 Task: Research Airbnb options in TÃ­as, Spain from 9th November, 2023 to 17th November, 2023 for 2 adults.1  bedroom having 2 beds and 1 bathroom. Property type can be flat. Amenities needed are: wifi. Look for 4 properties as per requirement.
Action: Mouse moved to (613, 132)
Screenshot: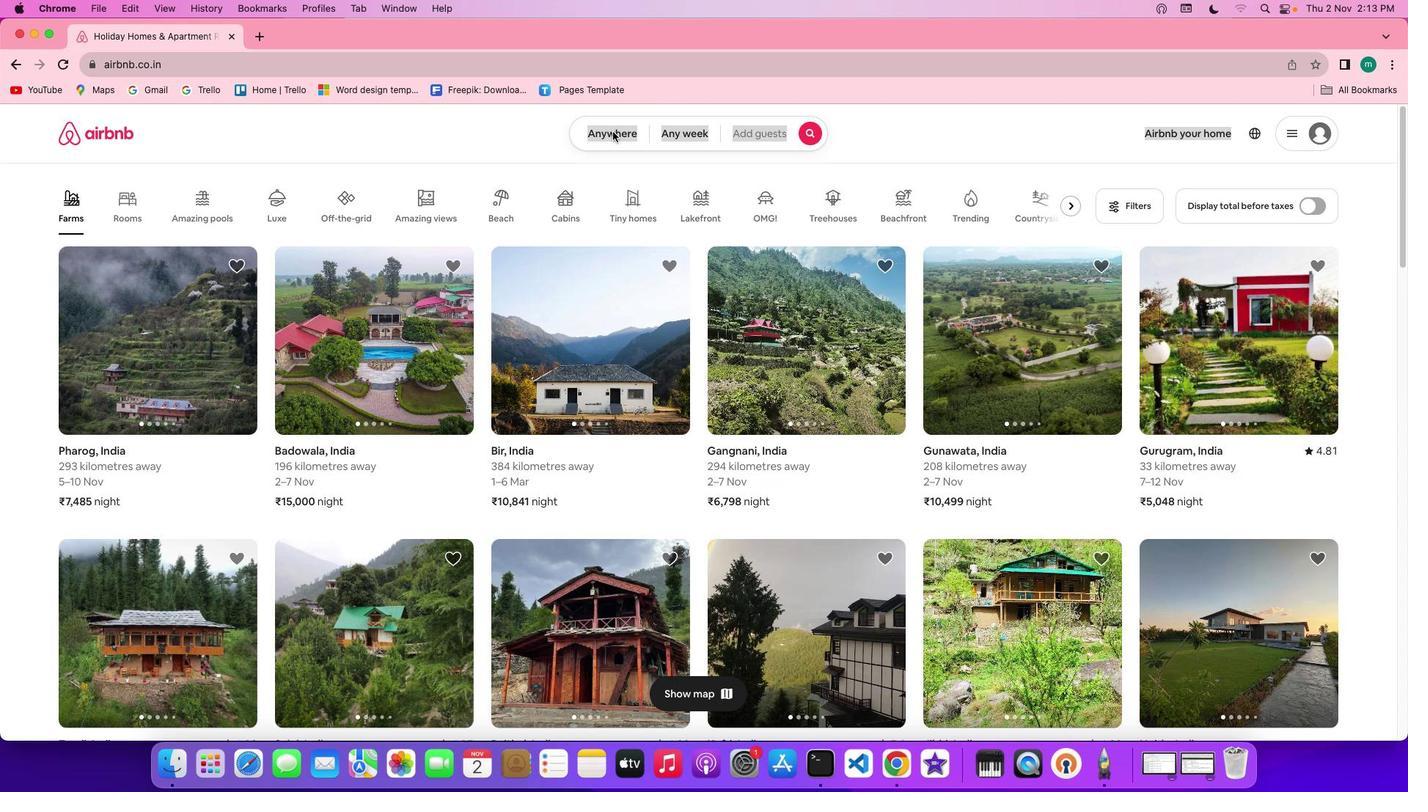 
Action: Mouse pressed left at (613, 132)
Screenshot: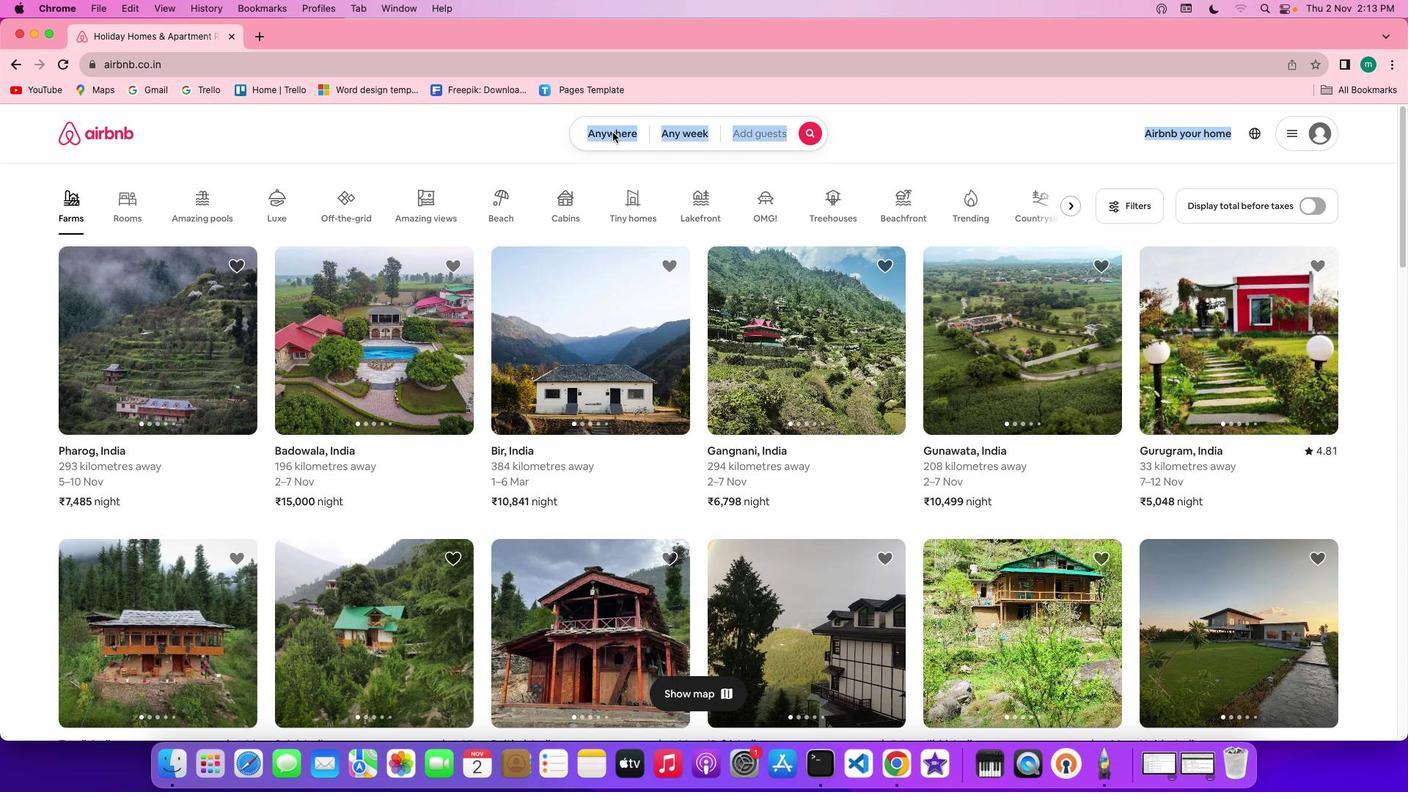 
Action: Mouse moved to (613, 132)
Screenshot: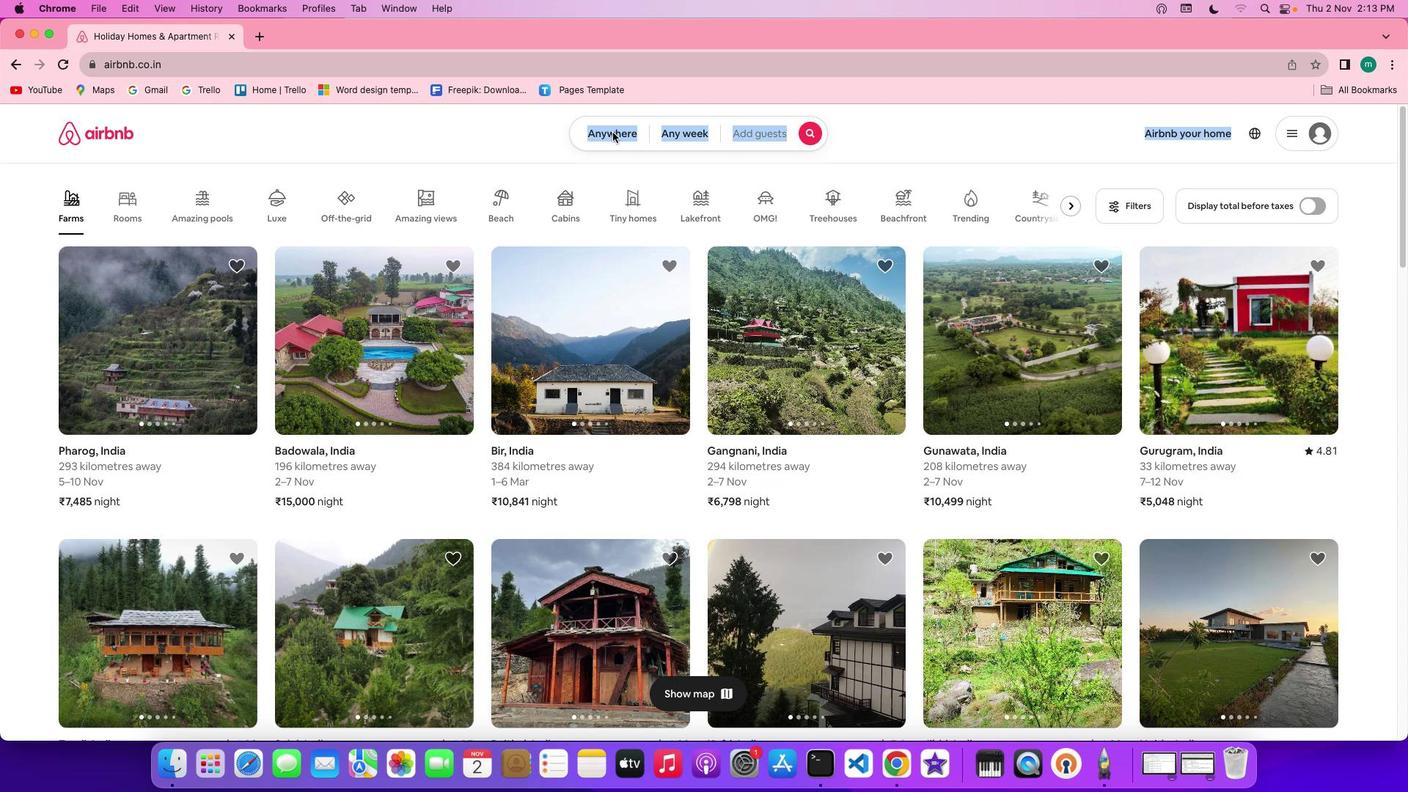 
Action: Mouse pressed left at (613, 132)
Screenshot: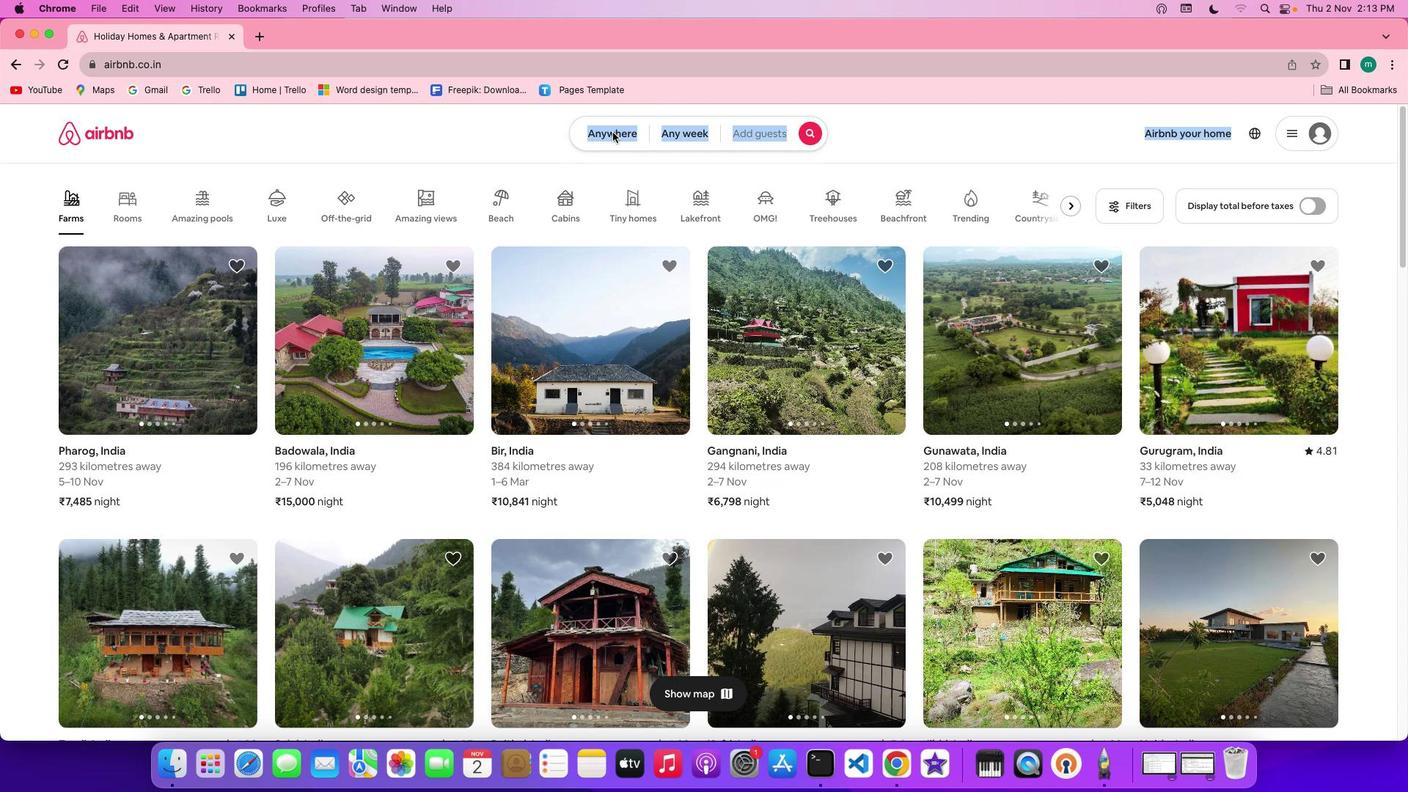 
Action: Mouse moved to (539, 187)
Screenshot: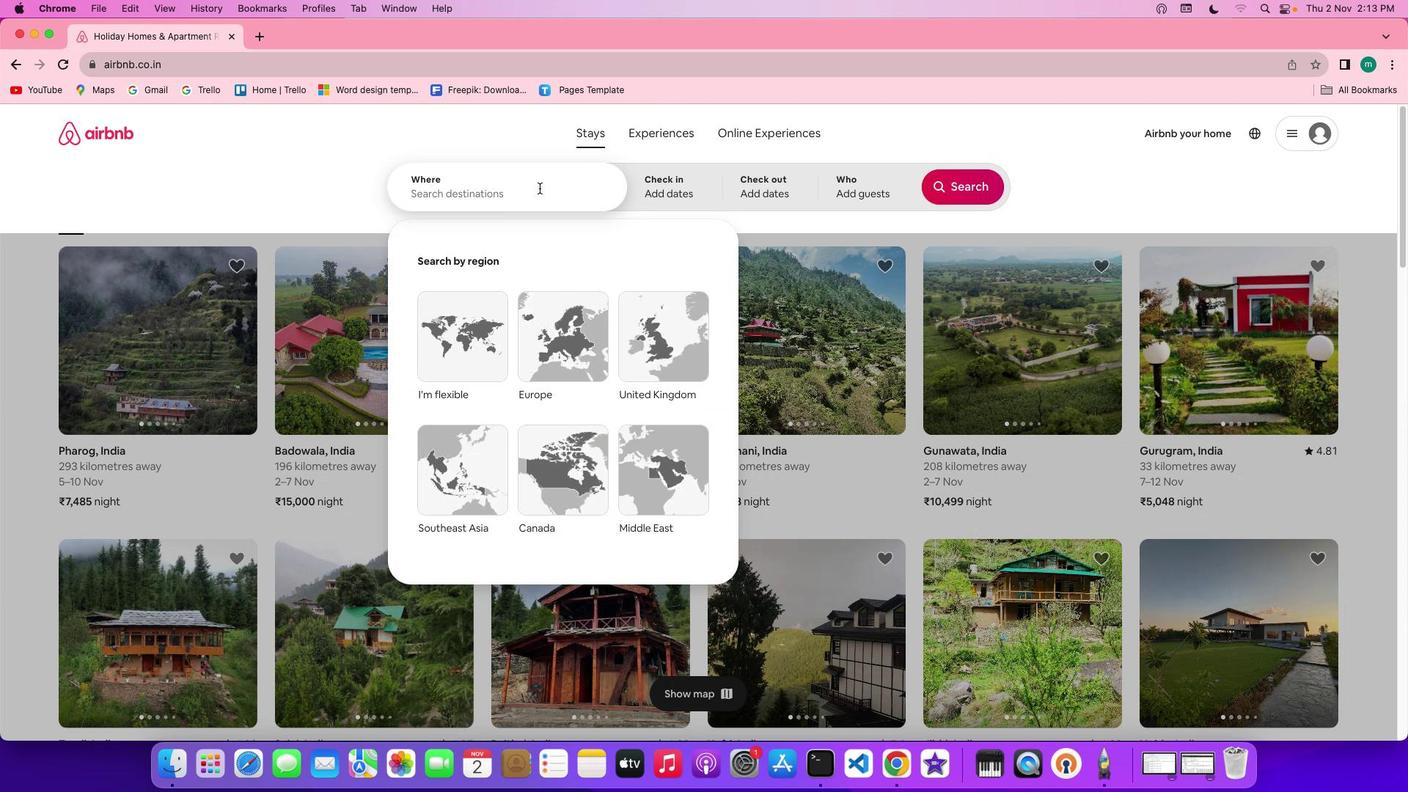 
Action: Key pressed Key.shift't''i''a''s'','Key.spaceKey.shift'S''p''a''i''n'
Screenshot: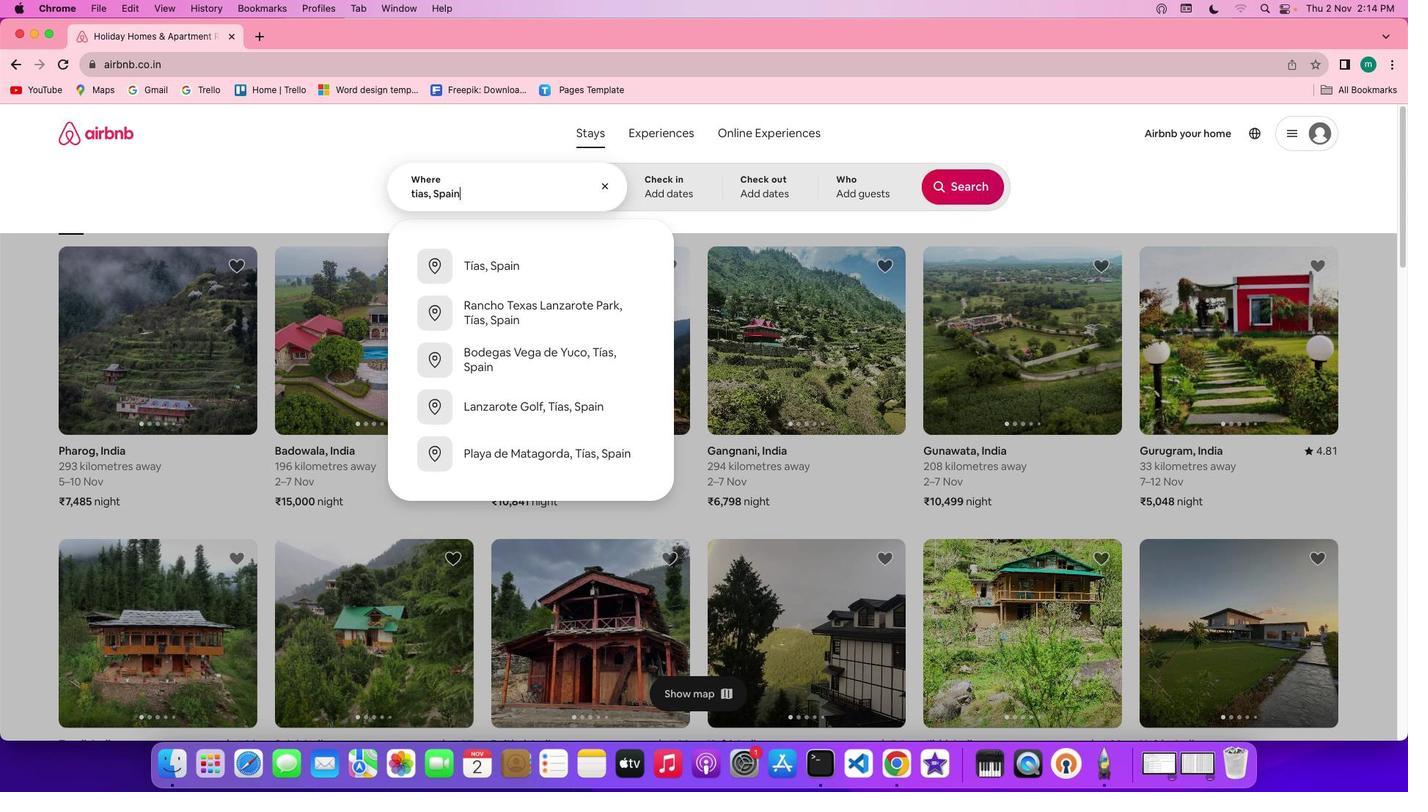 
Action: Mouse moved to (680, 187)
Screenshot: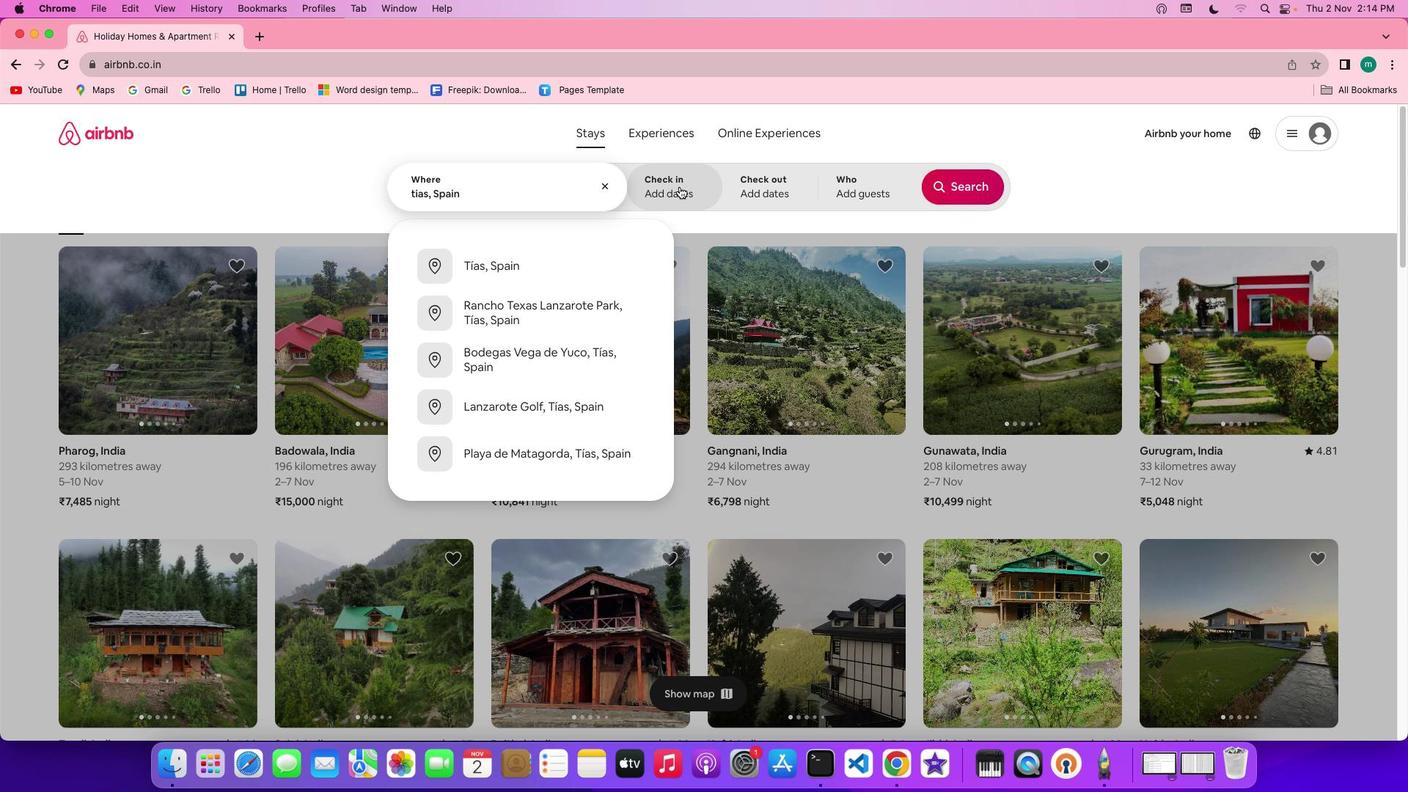 
Action: Mouse pressed left at (680, 187)
Screenshot: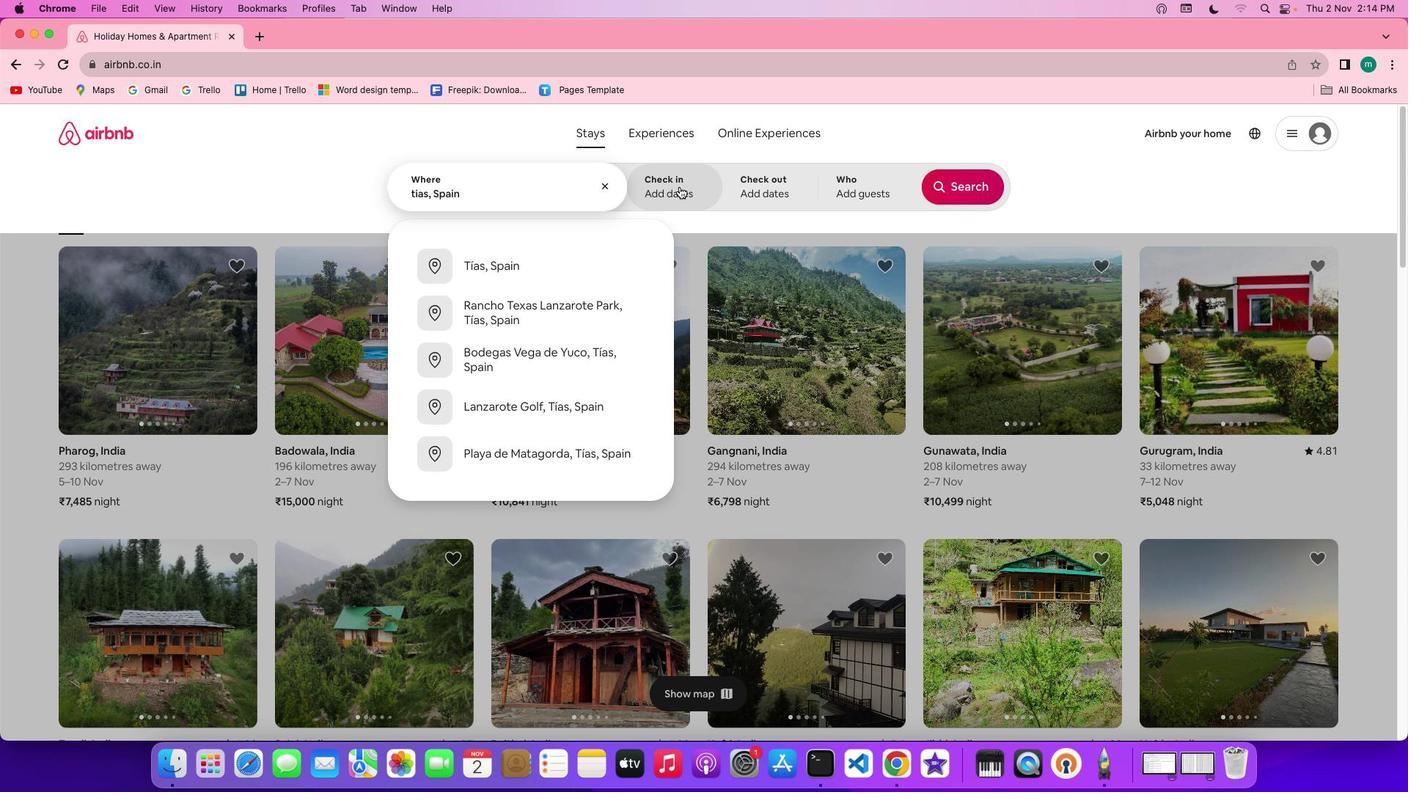 
Action: Mouse moved to (584, 415)
Screenshot: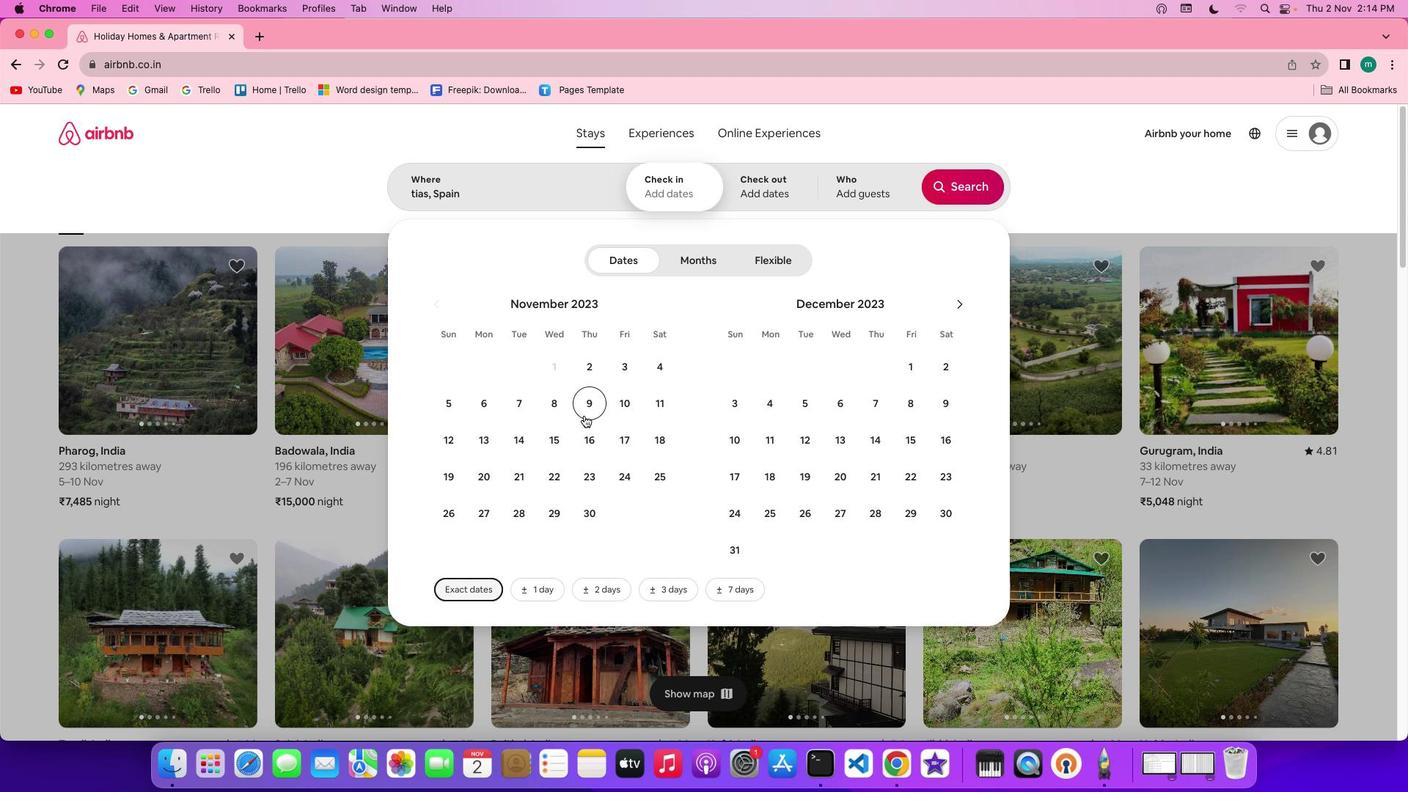 
Action: Mouse pressed left at (584, 415)
Screenshot: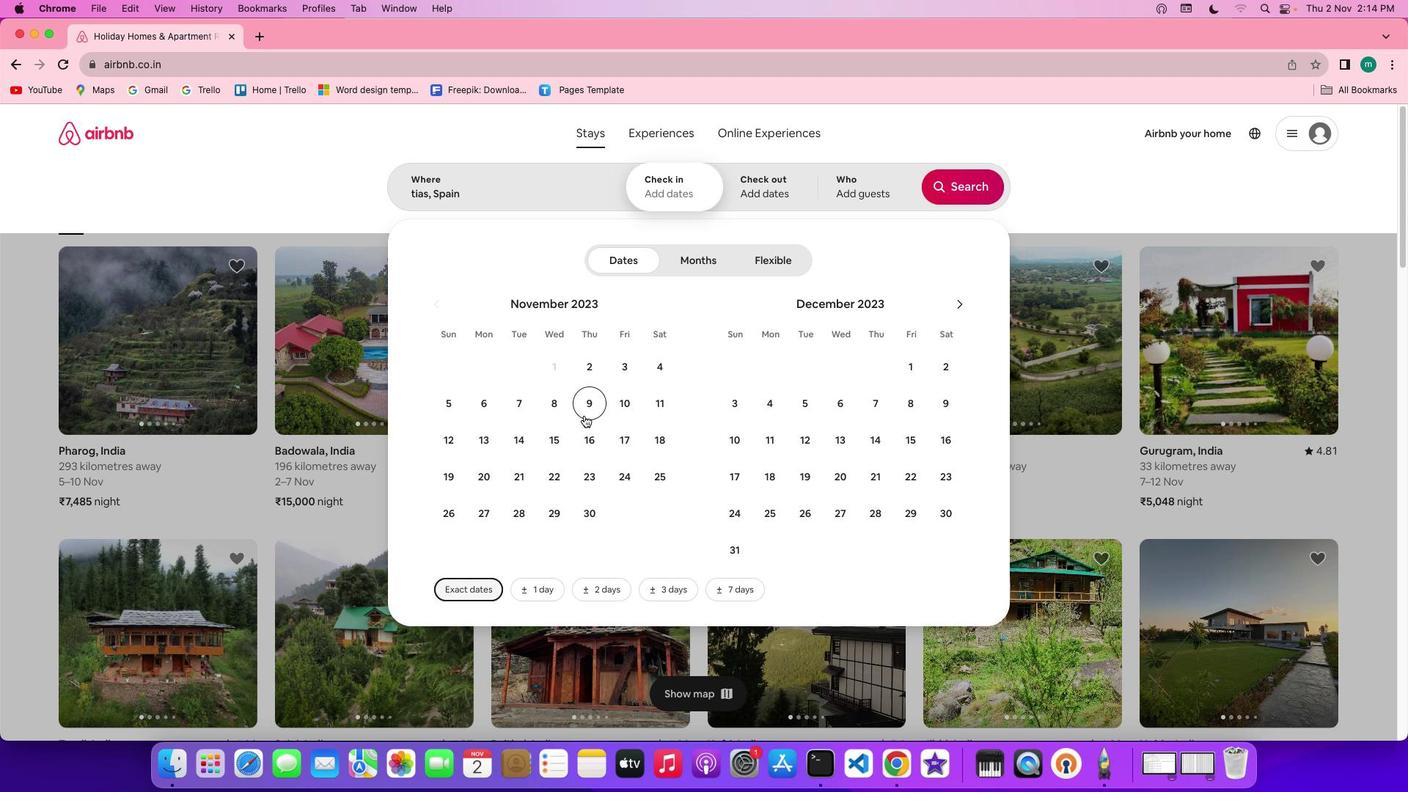
Action: Mouse moved to (632, 430)
Screenshot: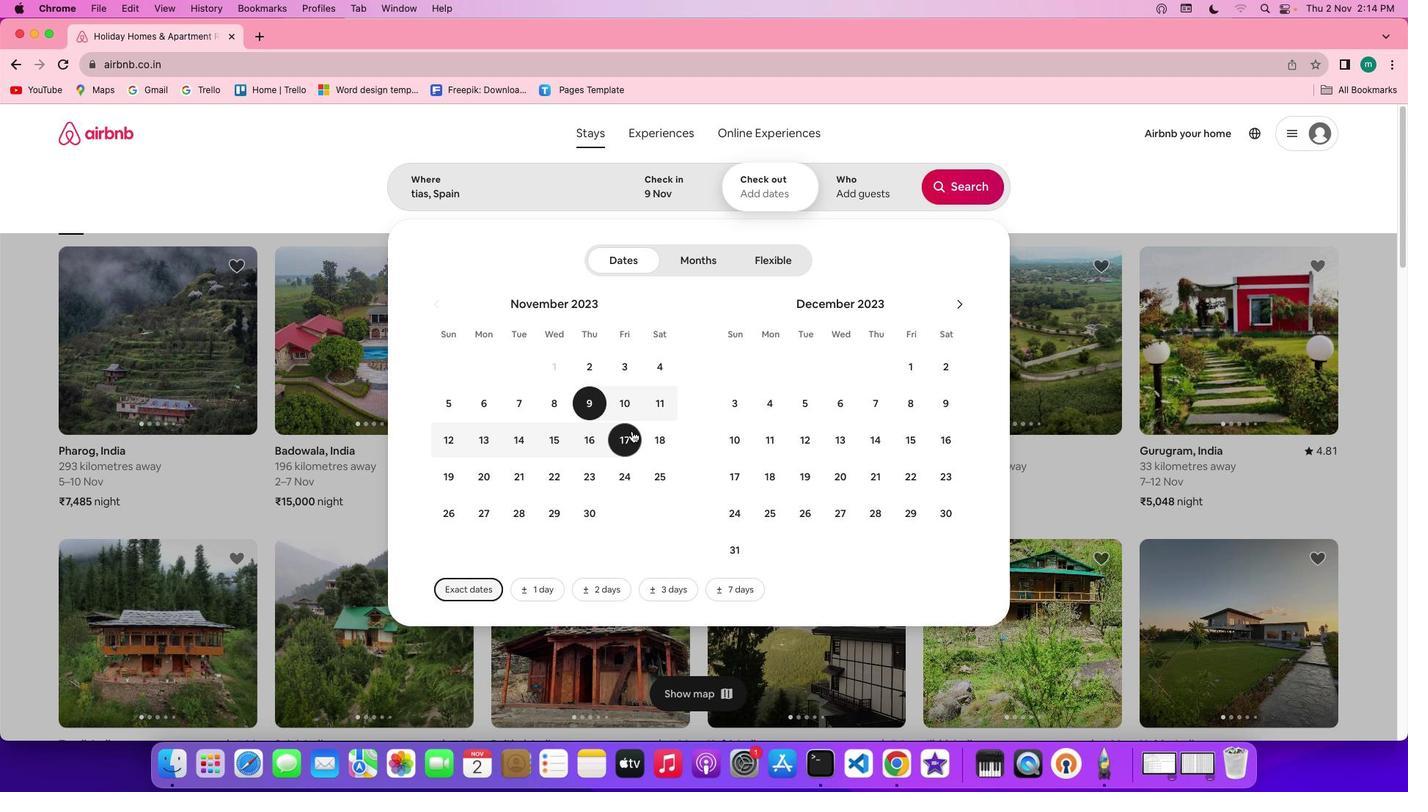 
Action: Mouse pressed left at (632, 430)
Screenshot: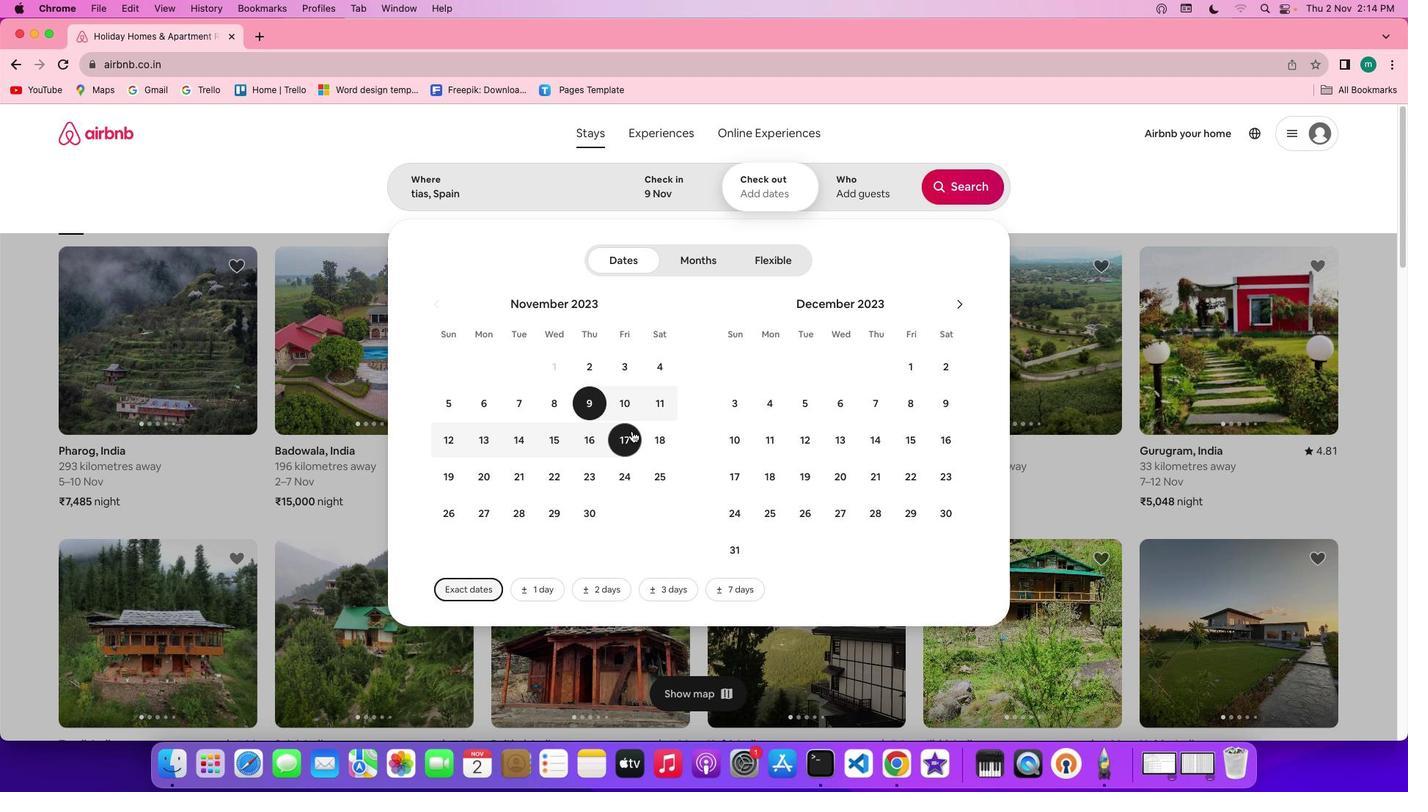 
Action: Mouse moved to (872, 191)
Screenshot: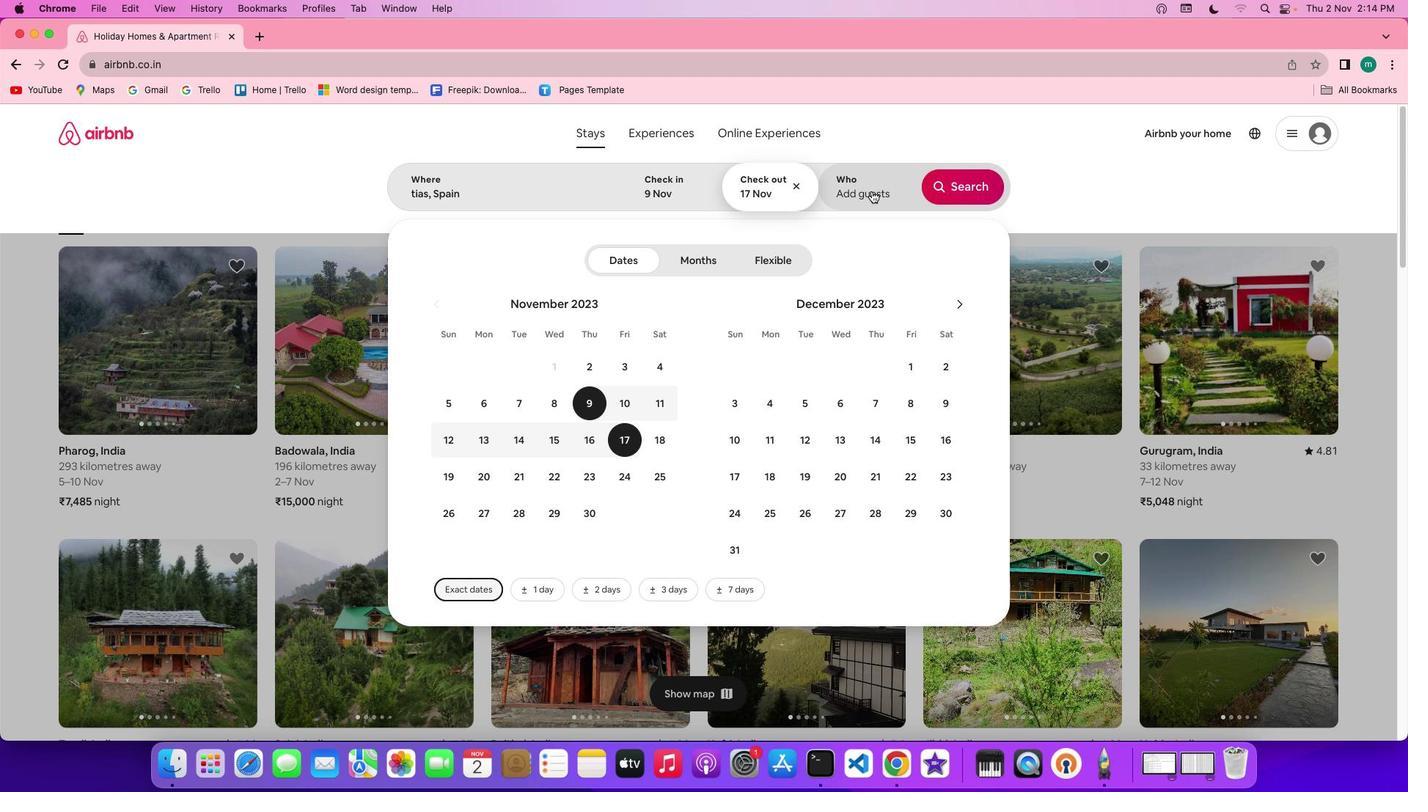 
Action: Mouse pressed left at (872, 191)
Screenshot: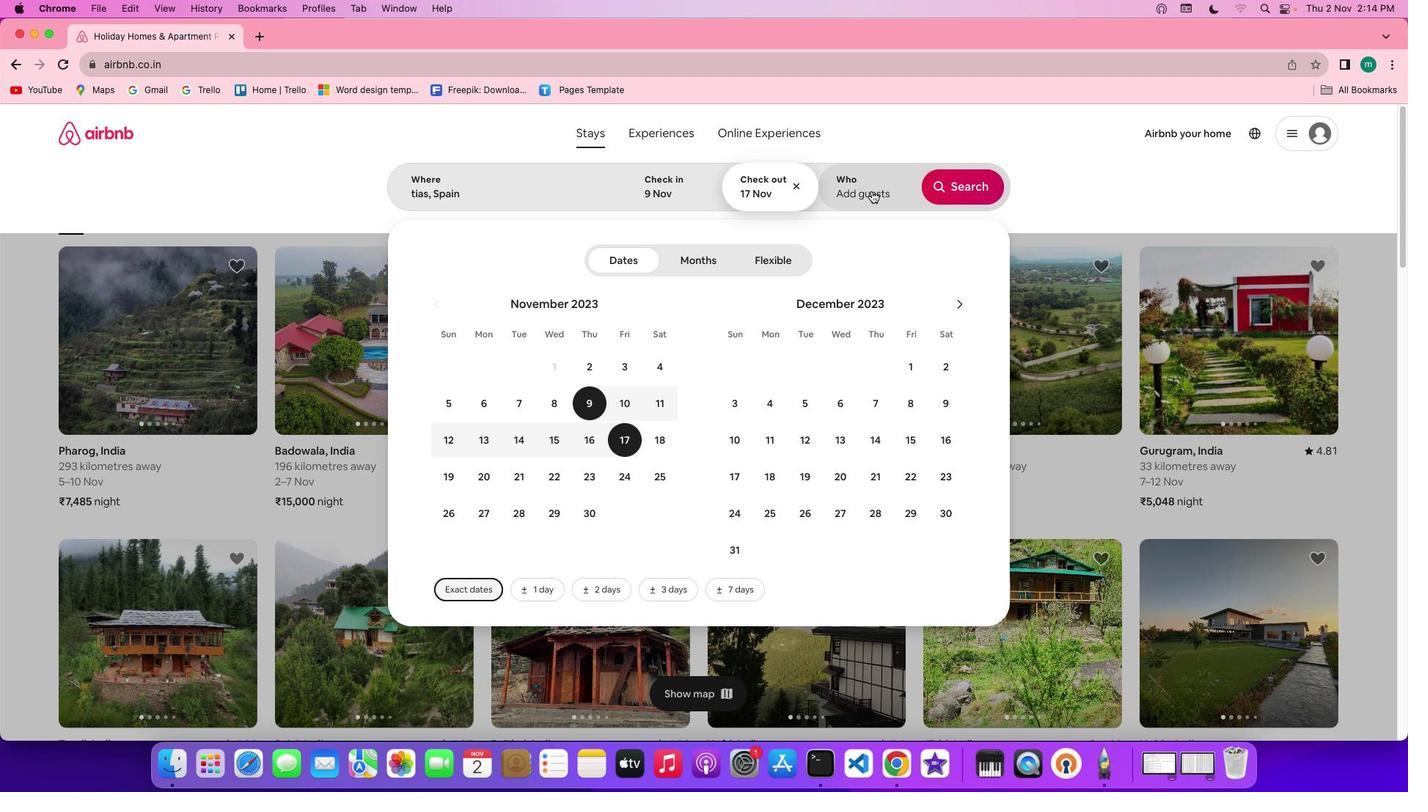 
Action: Mouse moved to (961, 264)
Screenshot: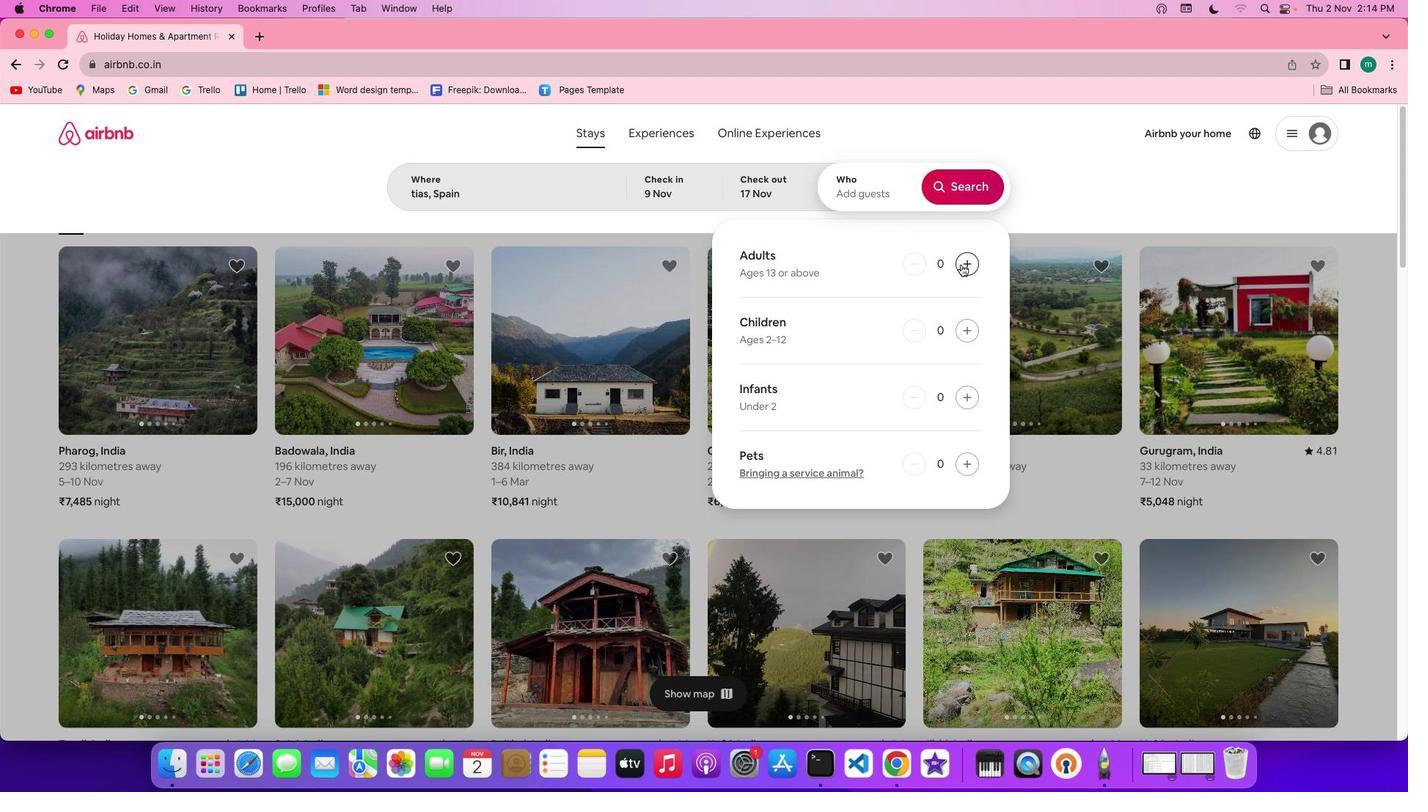 
Action: Mouse pressed left at (961, 264)
Screenshot: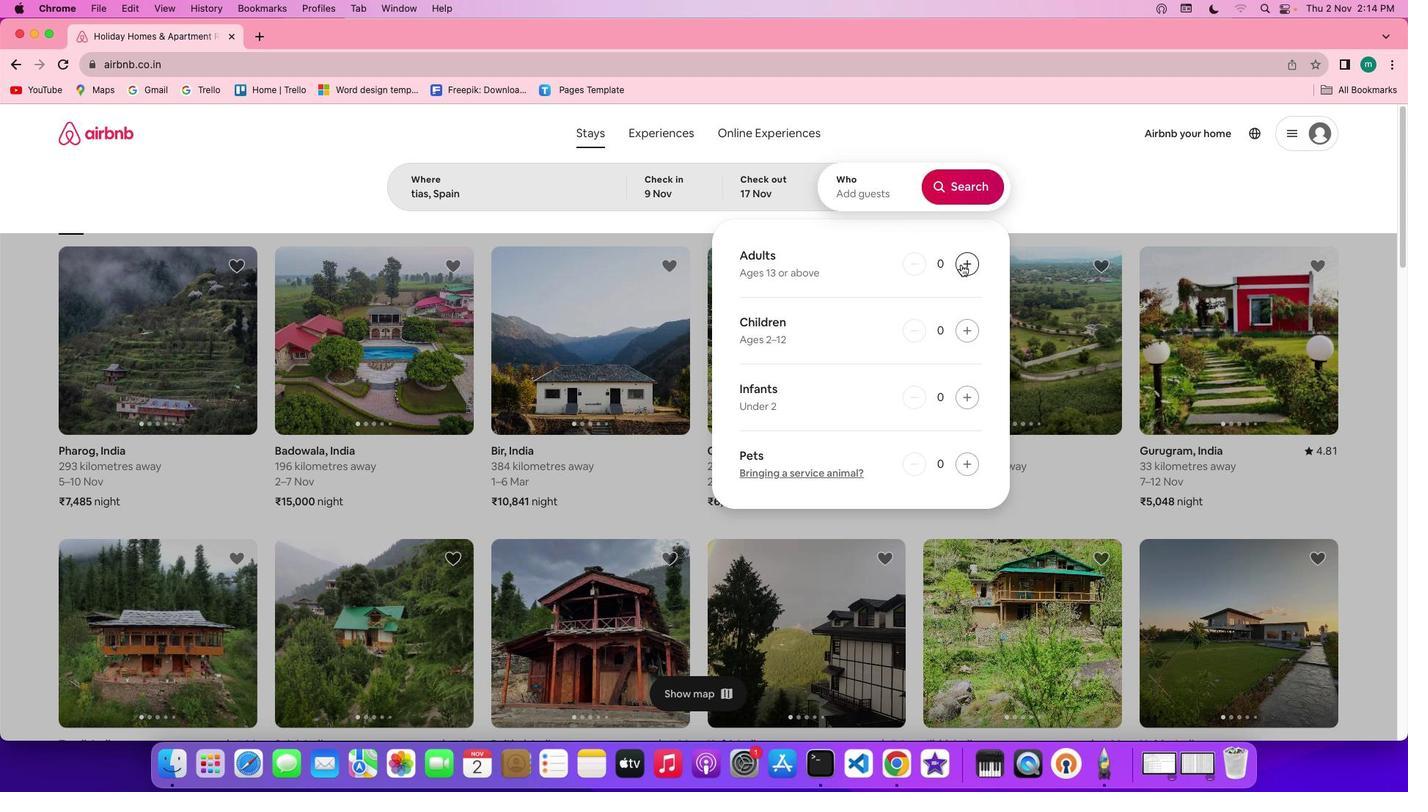
Action: Mouse pressed left at (961, 264)
Screenshot: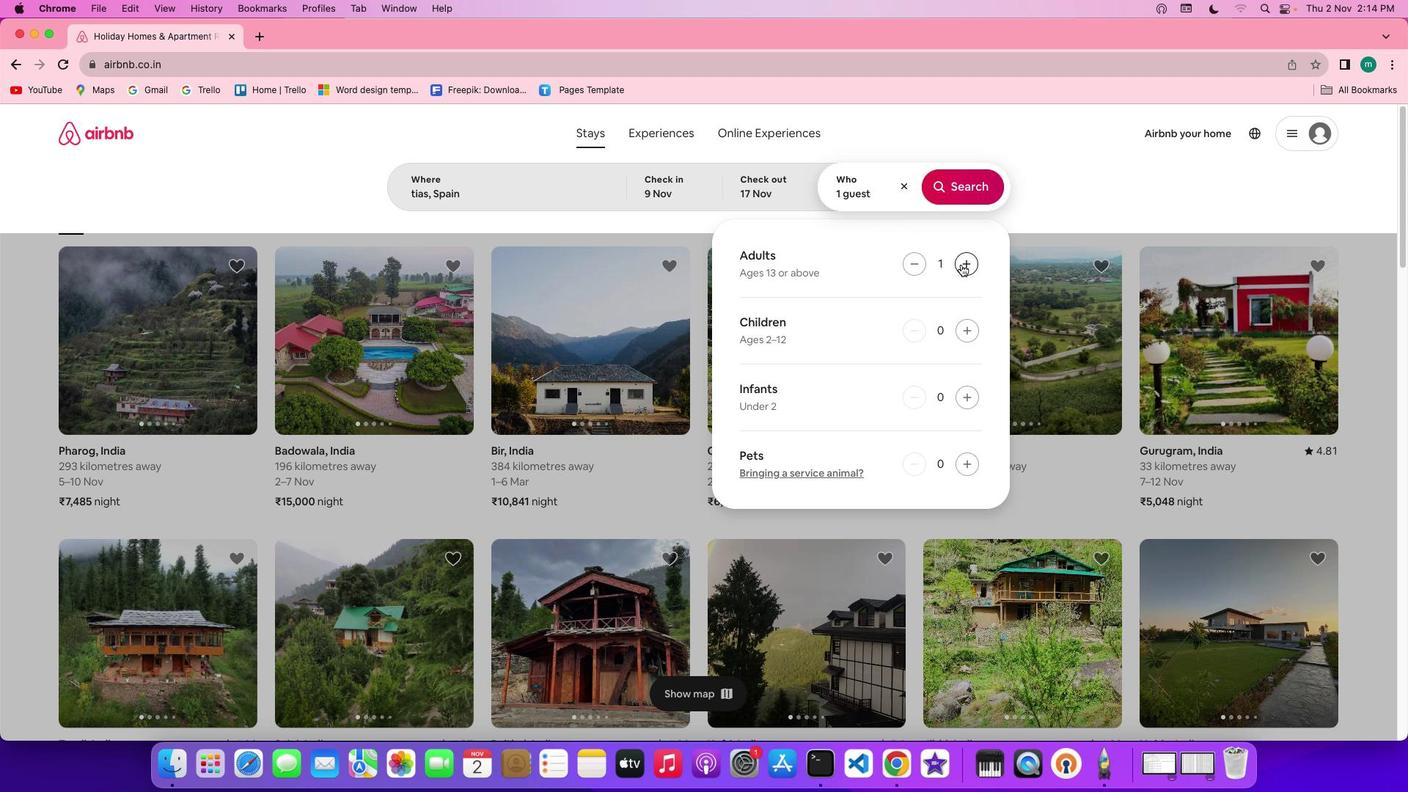 
Action: Mouse moved to (967, 190)
Screenshot: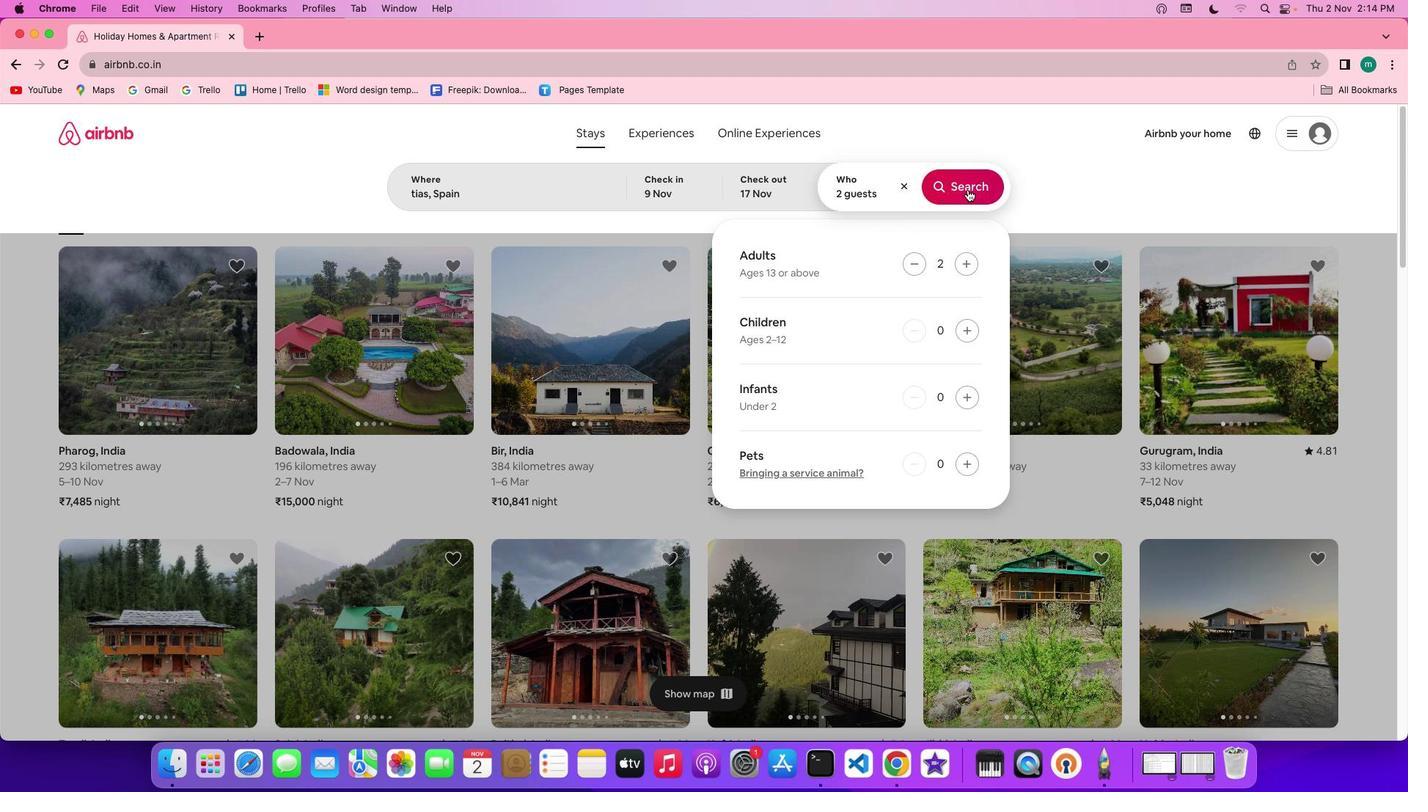 
Action: Mouse pressed left at (967, 190)
Screenshot: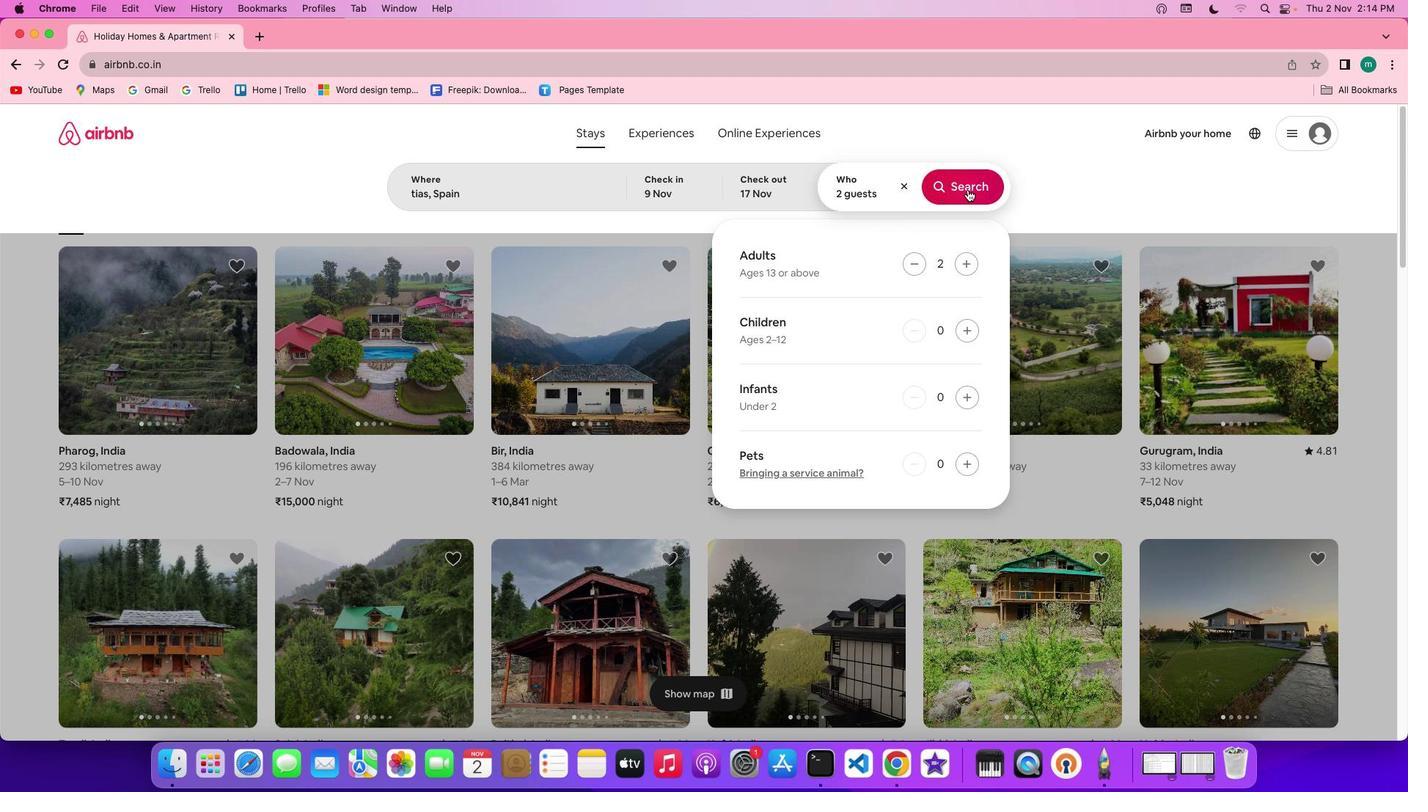 
Action: Mouse moved to (1183, 189)
Screenshot: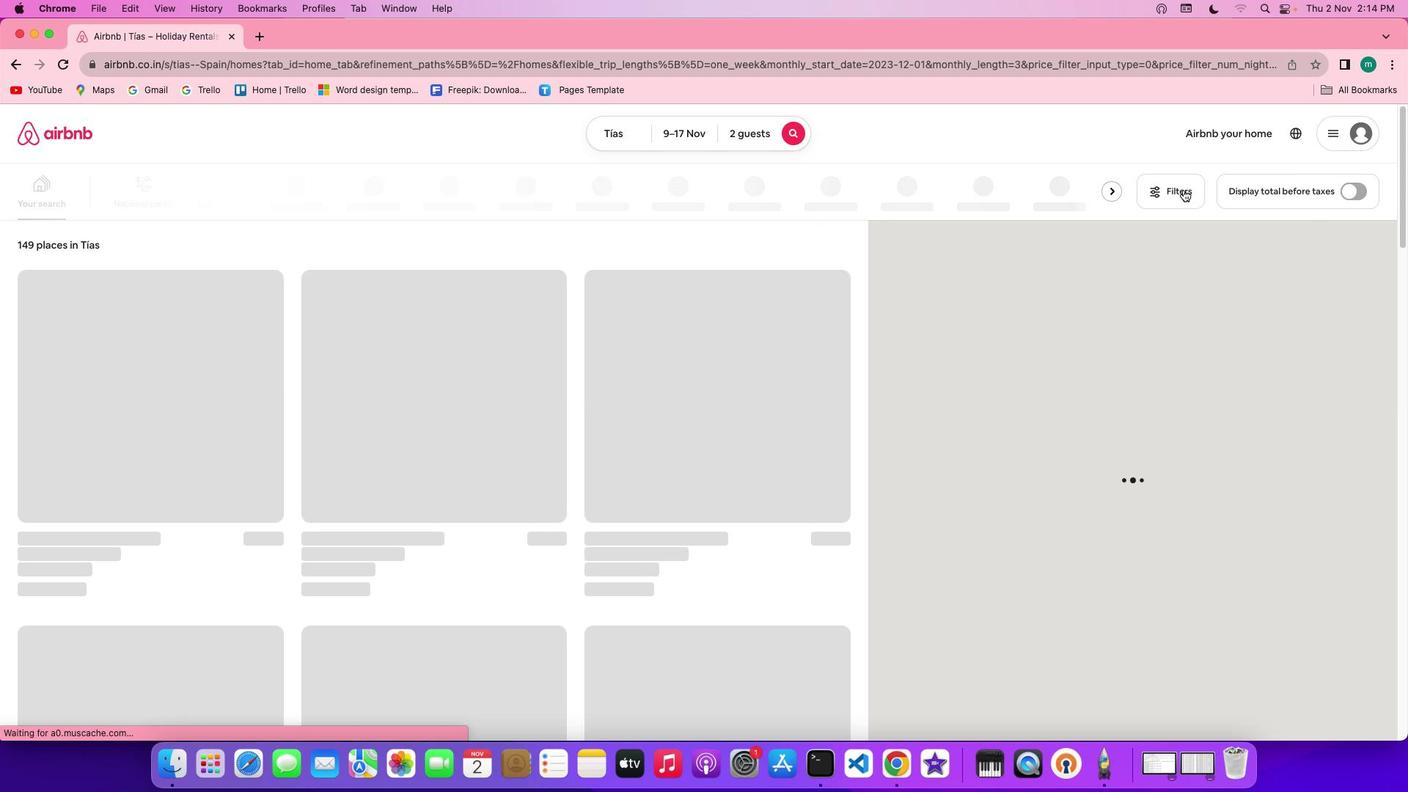 
Action: Mouse pressed left at (1183, 189)
Screenshot: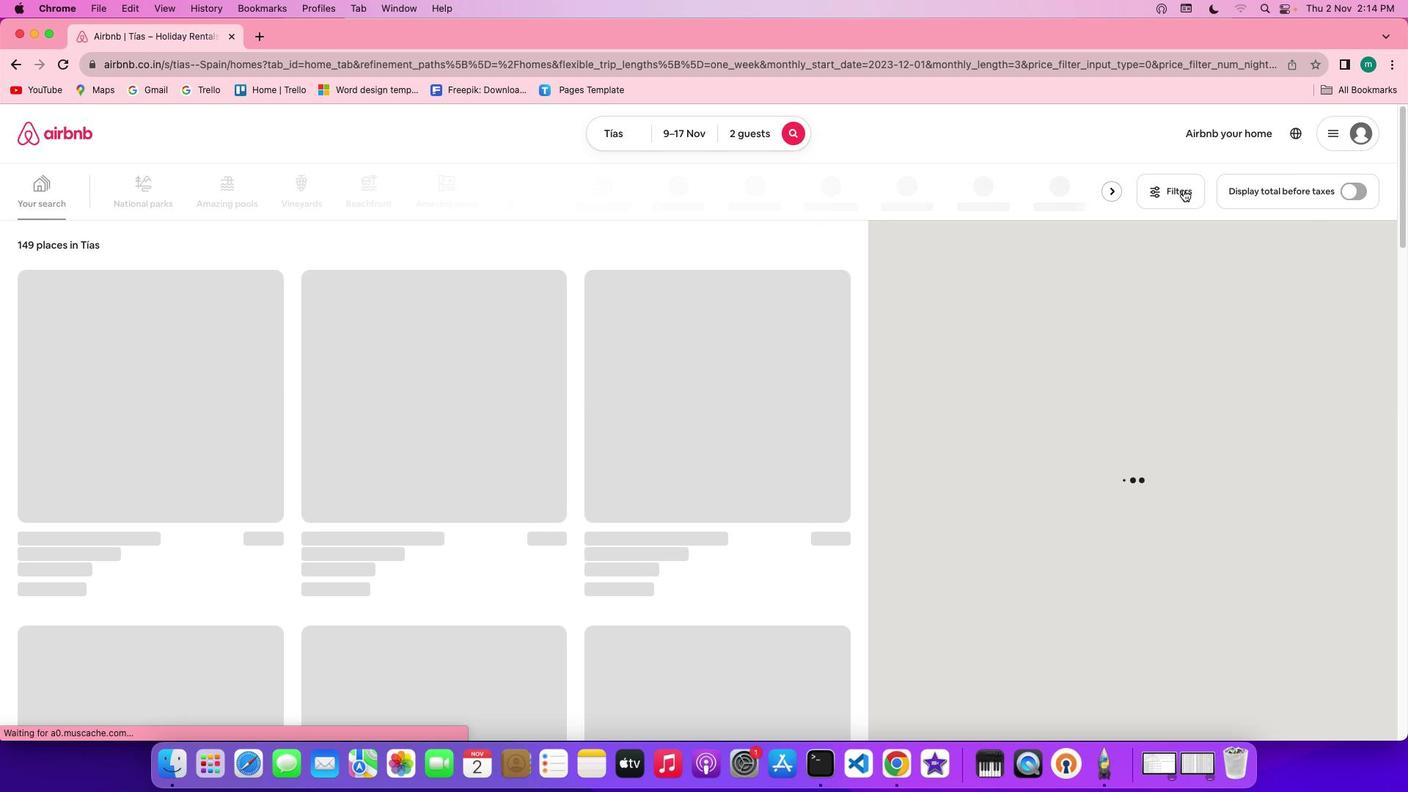 
Action: Mouse pressed left at (1183, 189)
Screenshot: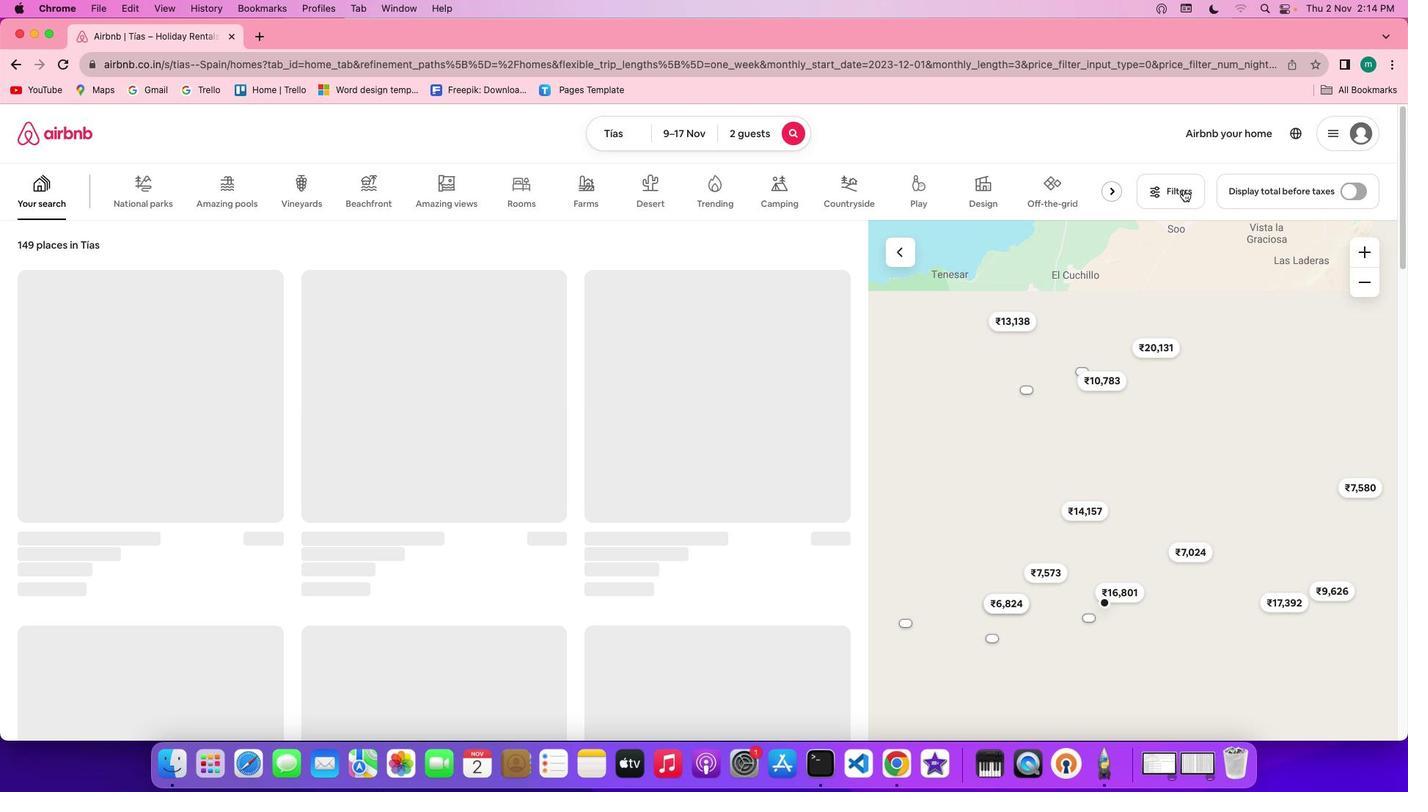 
Action: Mouse moved to (1157, 190)
Screenshot: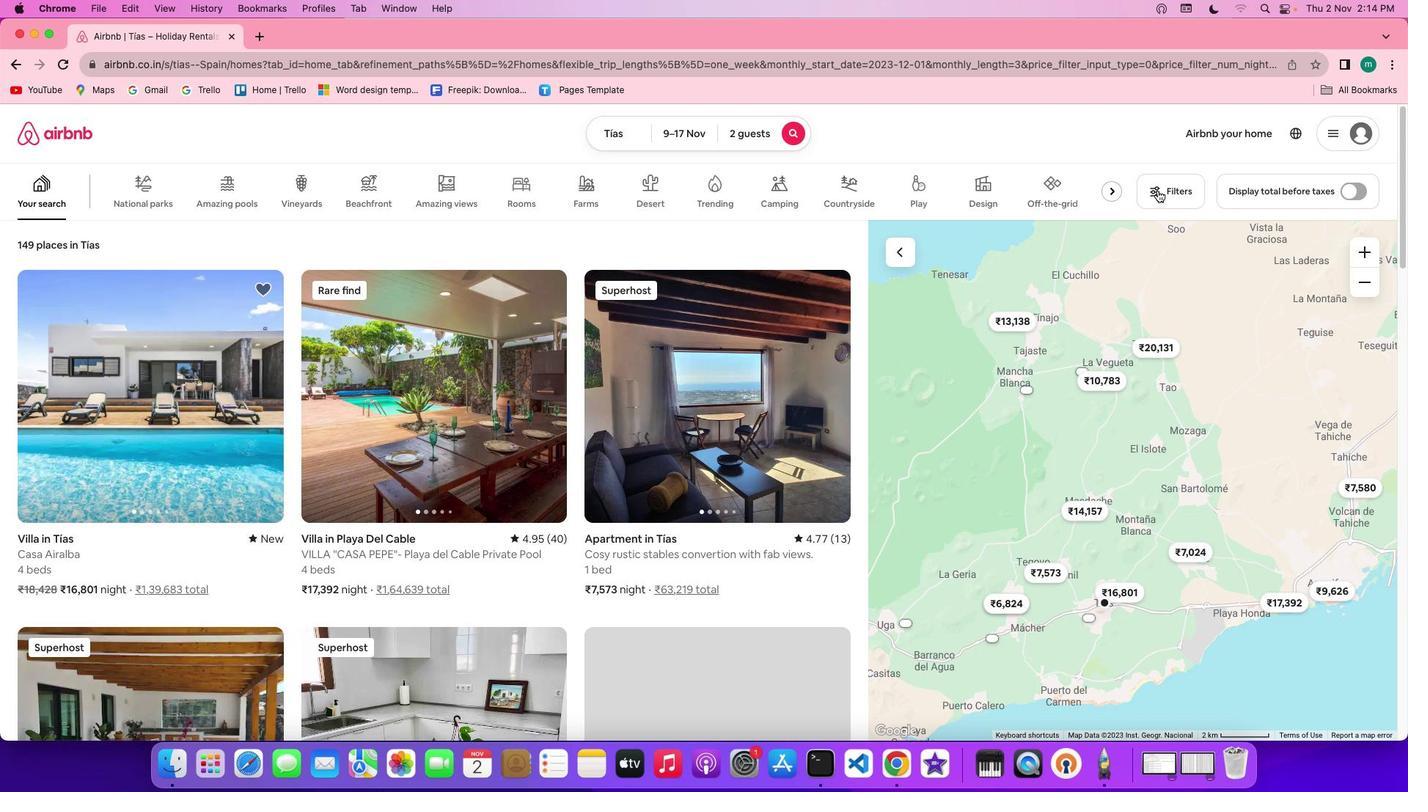 
Action: Mouse pressed left at (1157, 190)
Screenshot: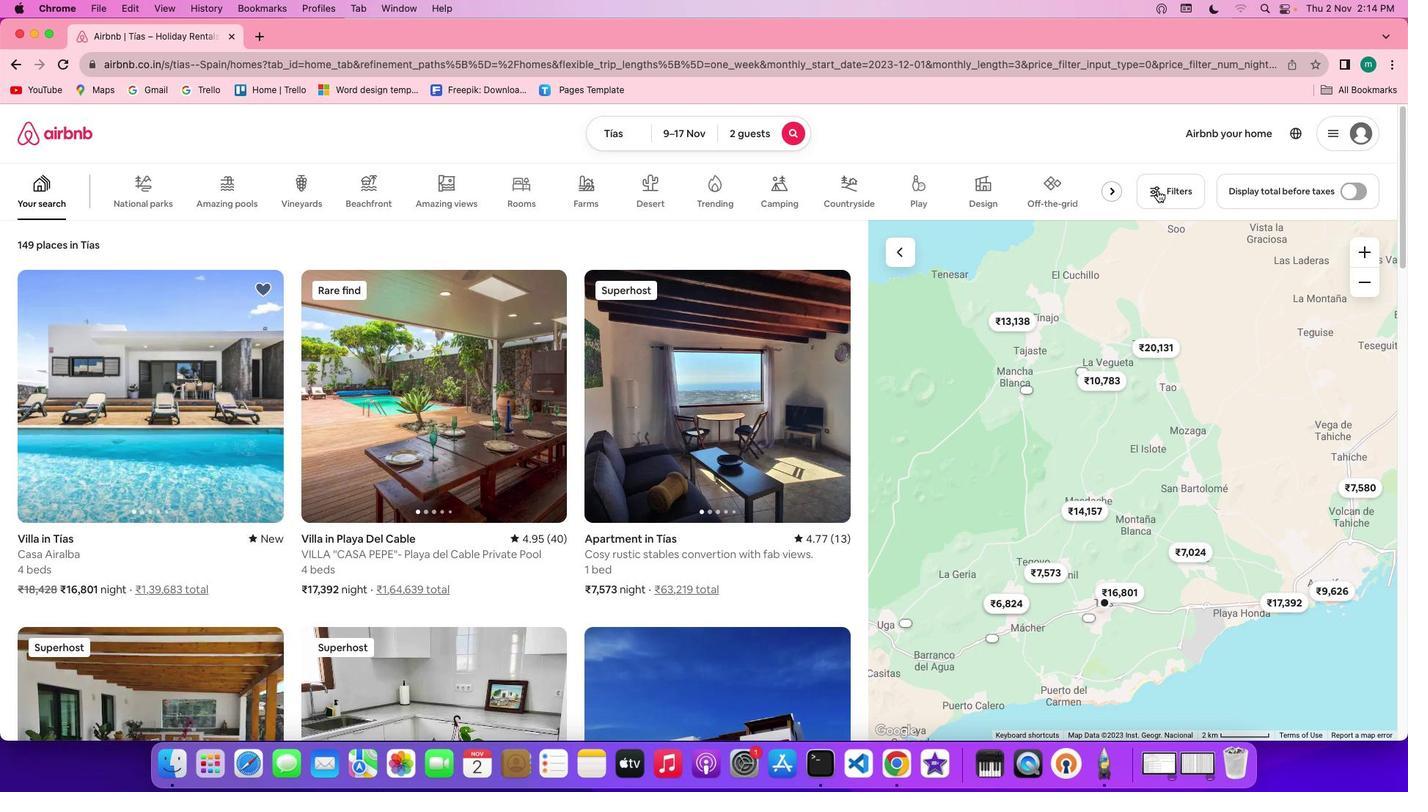 
Action: Mouse moved to (734, 406)
Screenshot: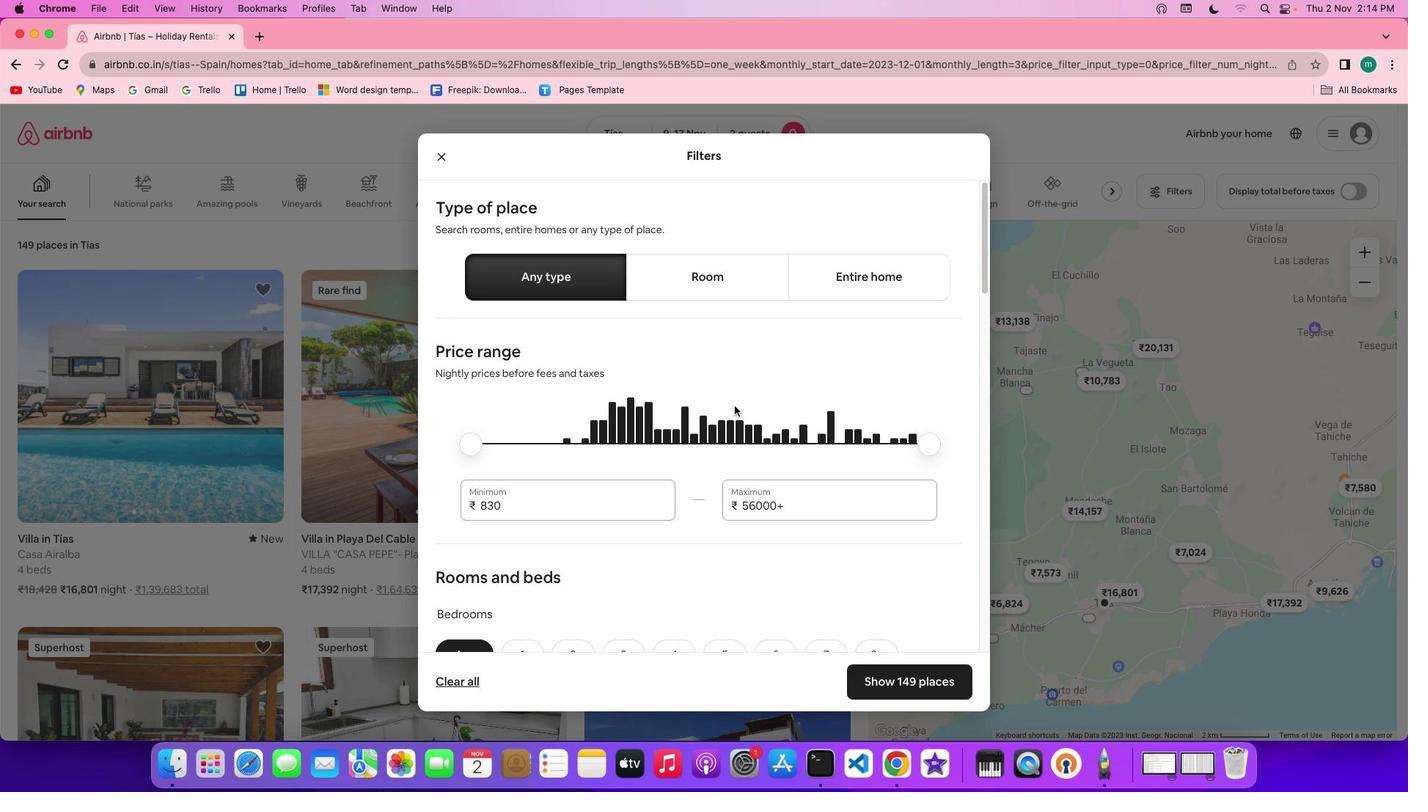
Action: Mouse scrolled (734, 406) with delta (0, 0)
Screenshot: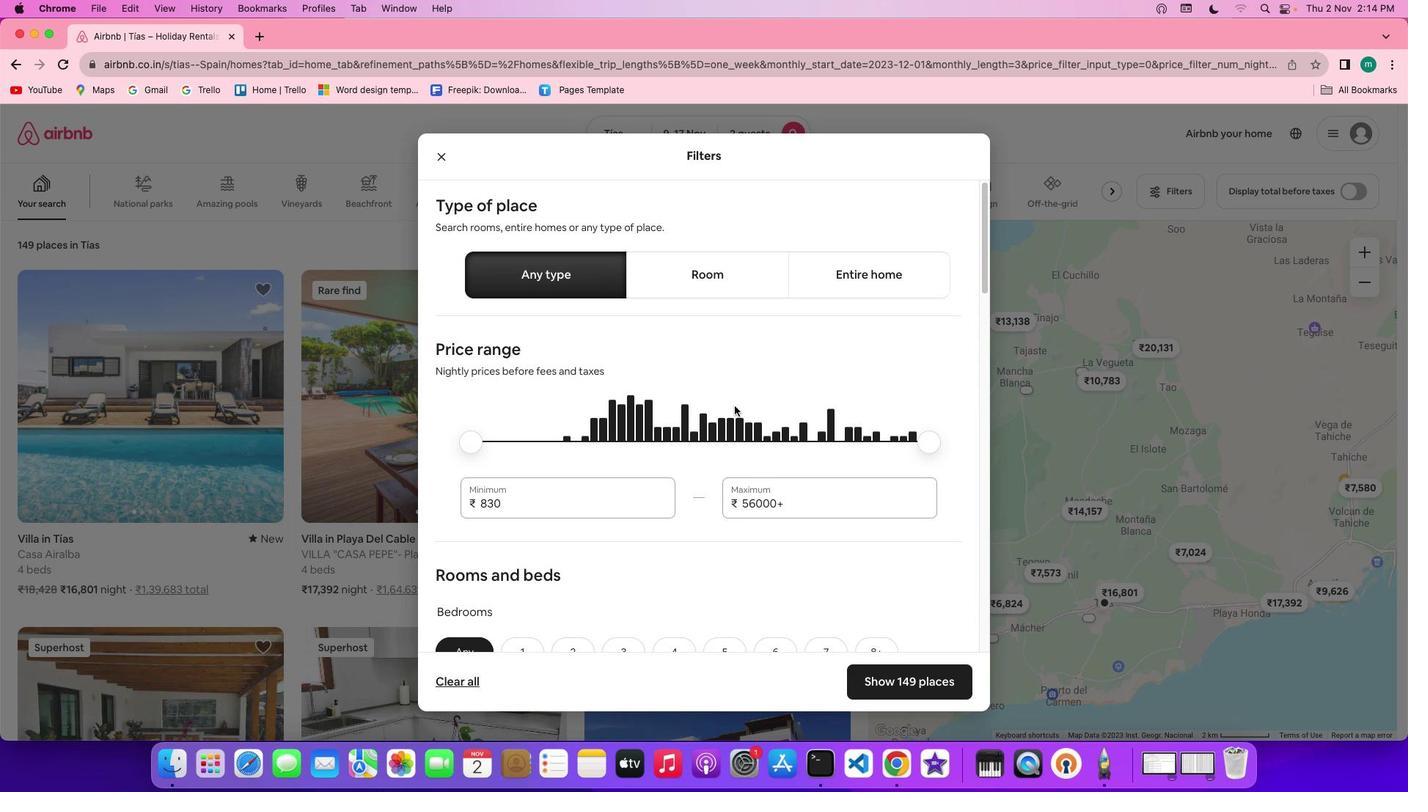 
Action: Mouse scrolled (734, 406) with delta (0, 0)
Screenshot: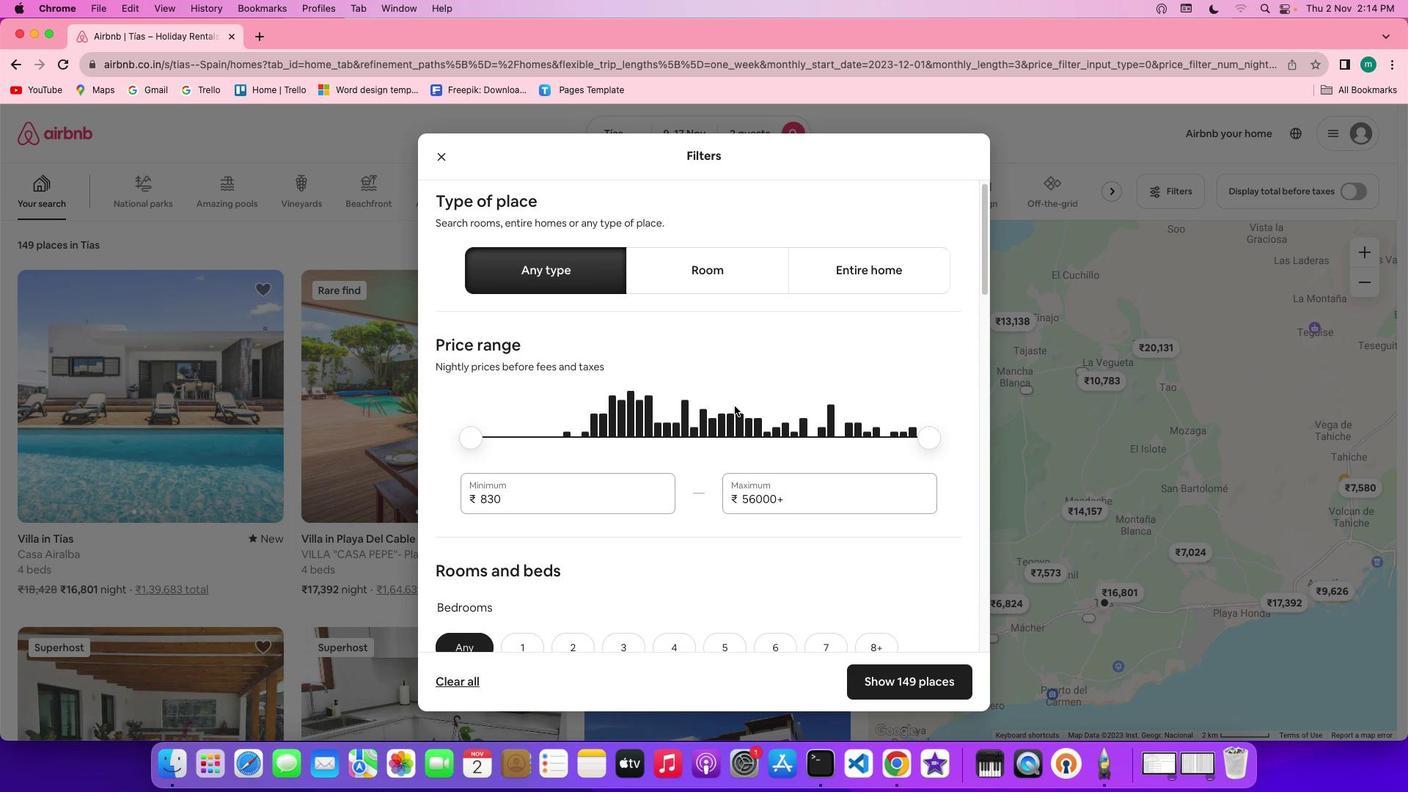 
Action: Mouse scrolled (734, 406) with delta (0, 0)
Screenshot: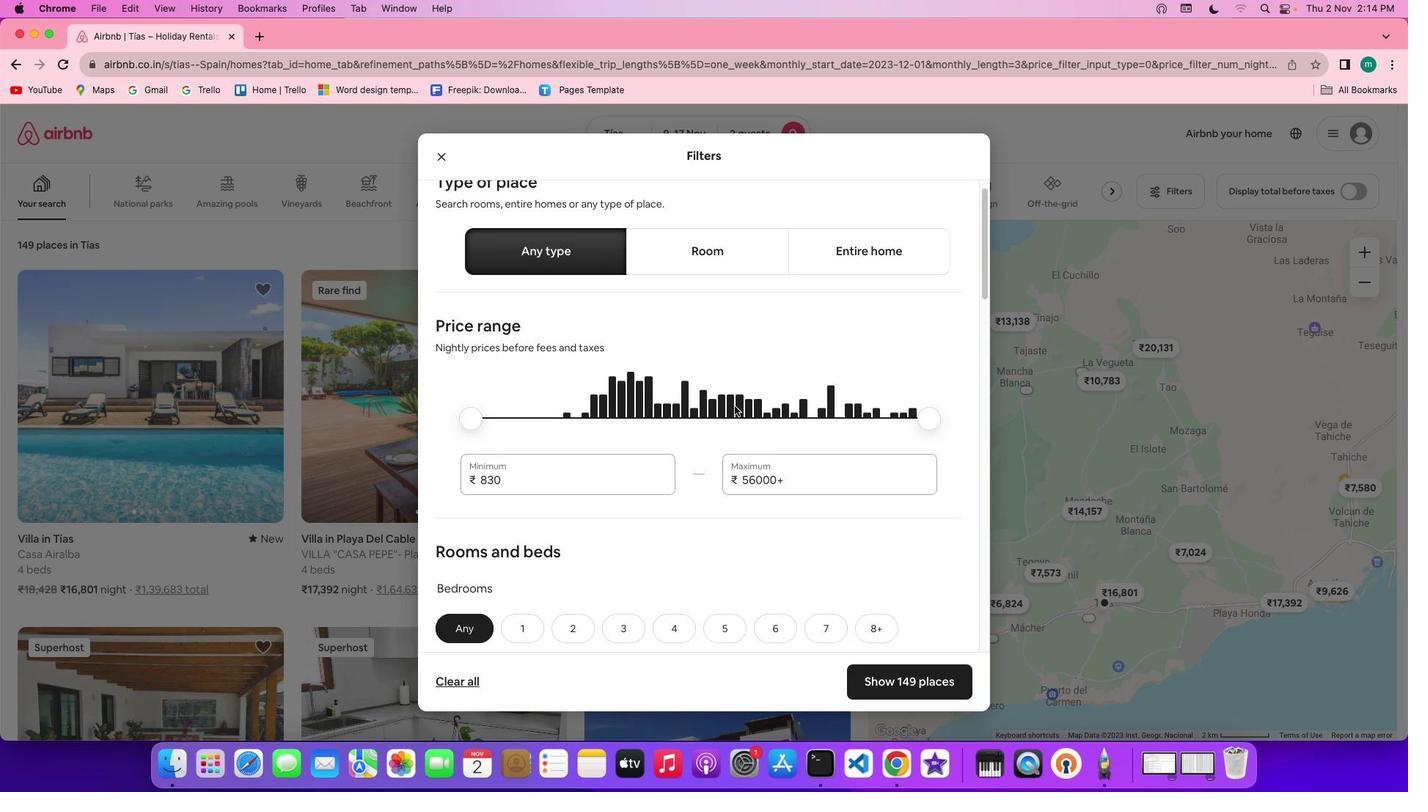 
Action: Mouse scrolled (734, 406) with delta (0, 0)
Screenshot: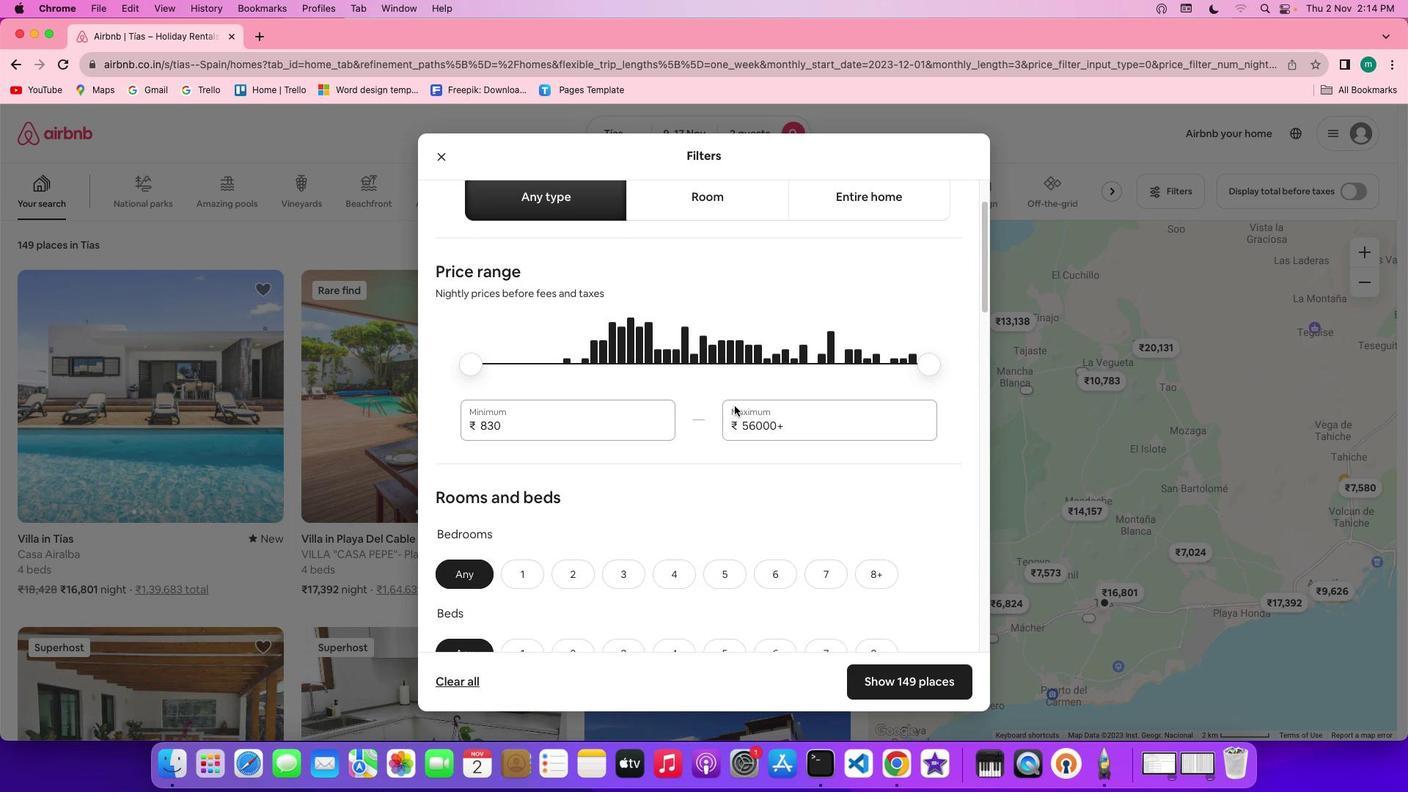 
Action: Mouse scrolled (734, 406) with delta (0, 0)
Screenshot: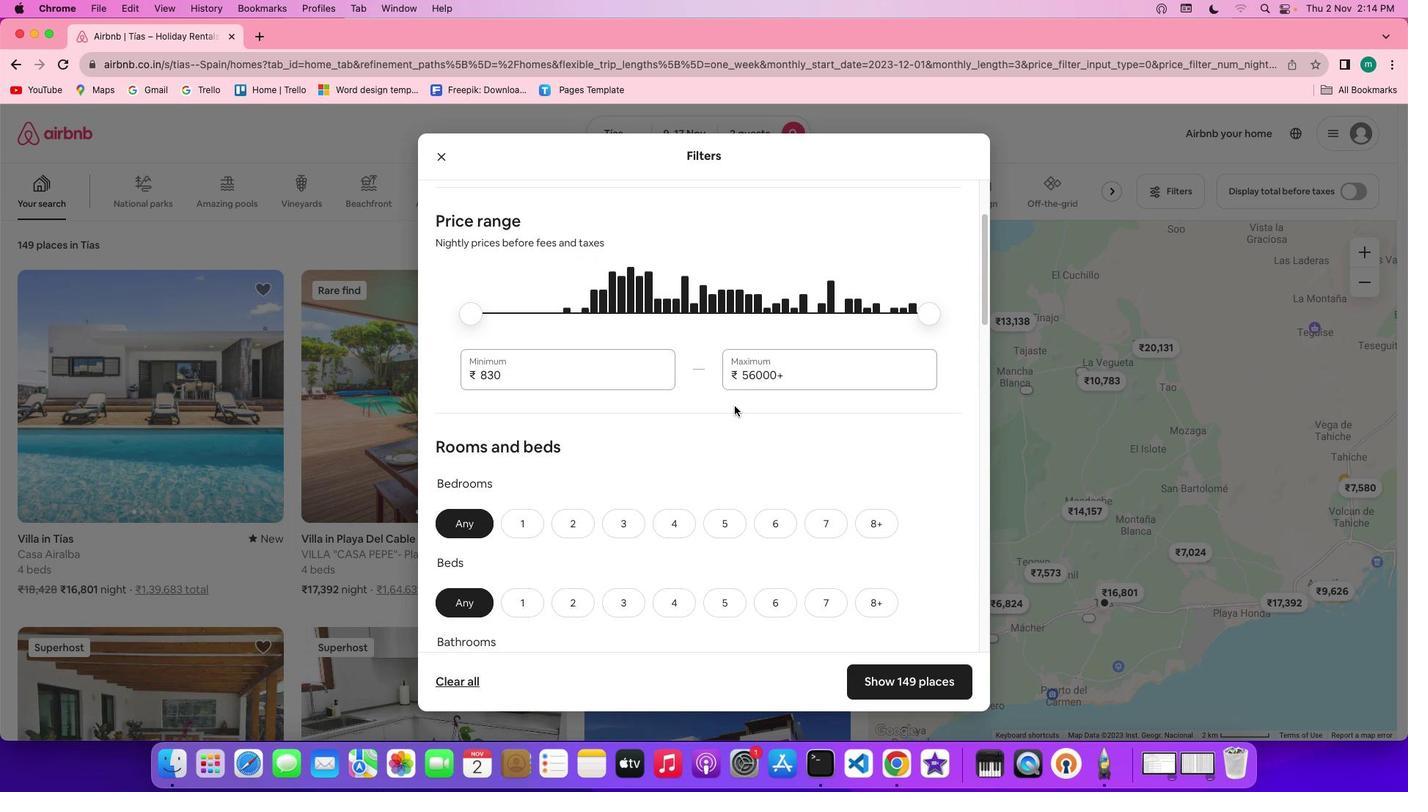 
Action: Mouse scrolled (734, 406) with delta (0, 0)
Screenshot: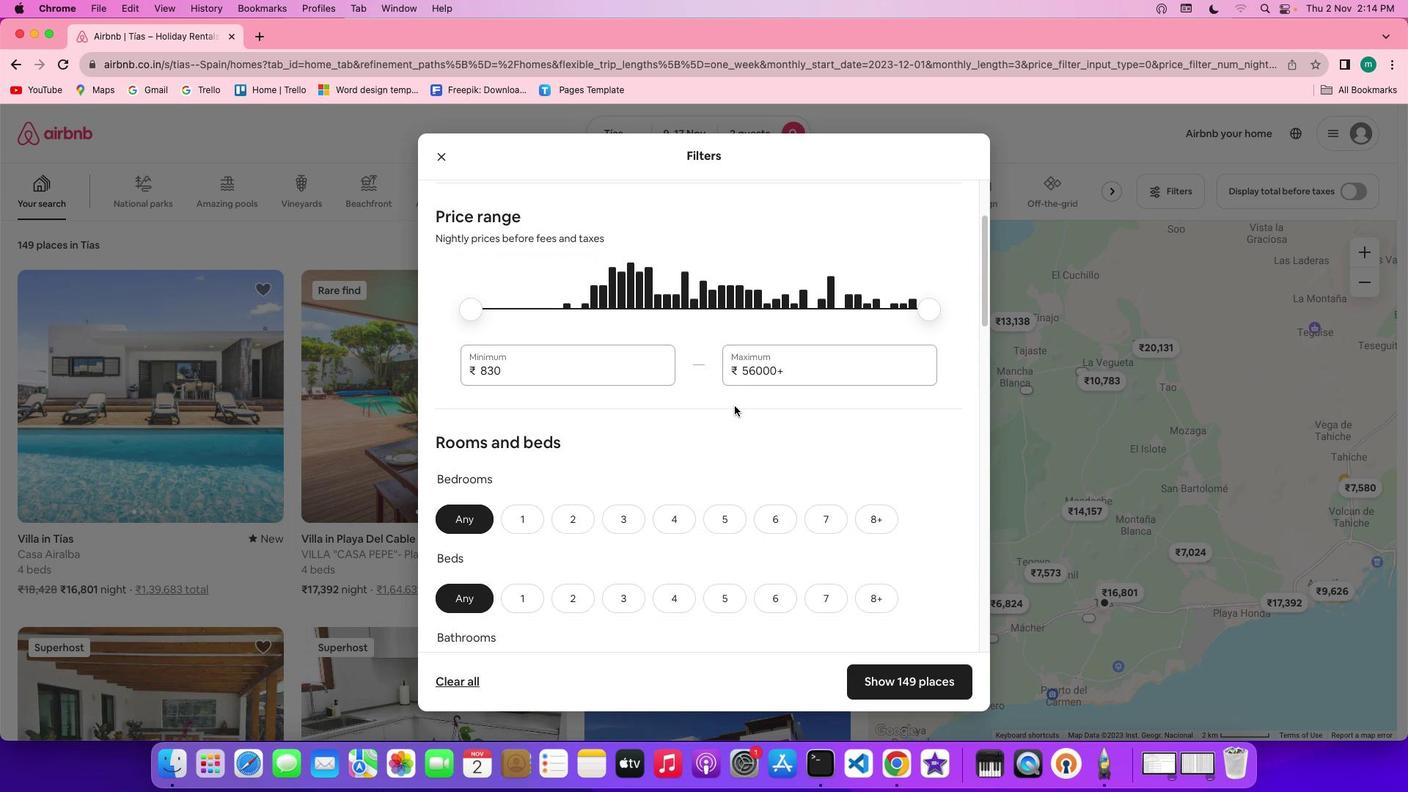 
Action: Mouse scrolled (734, 406) with delta (0, 0)
Screenshot: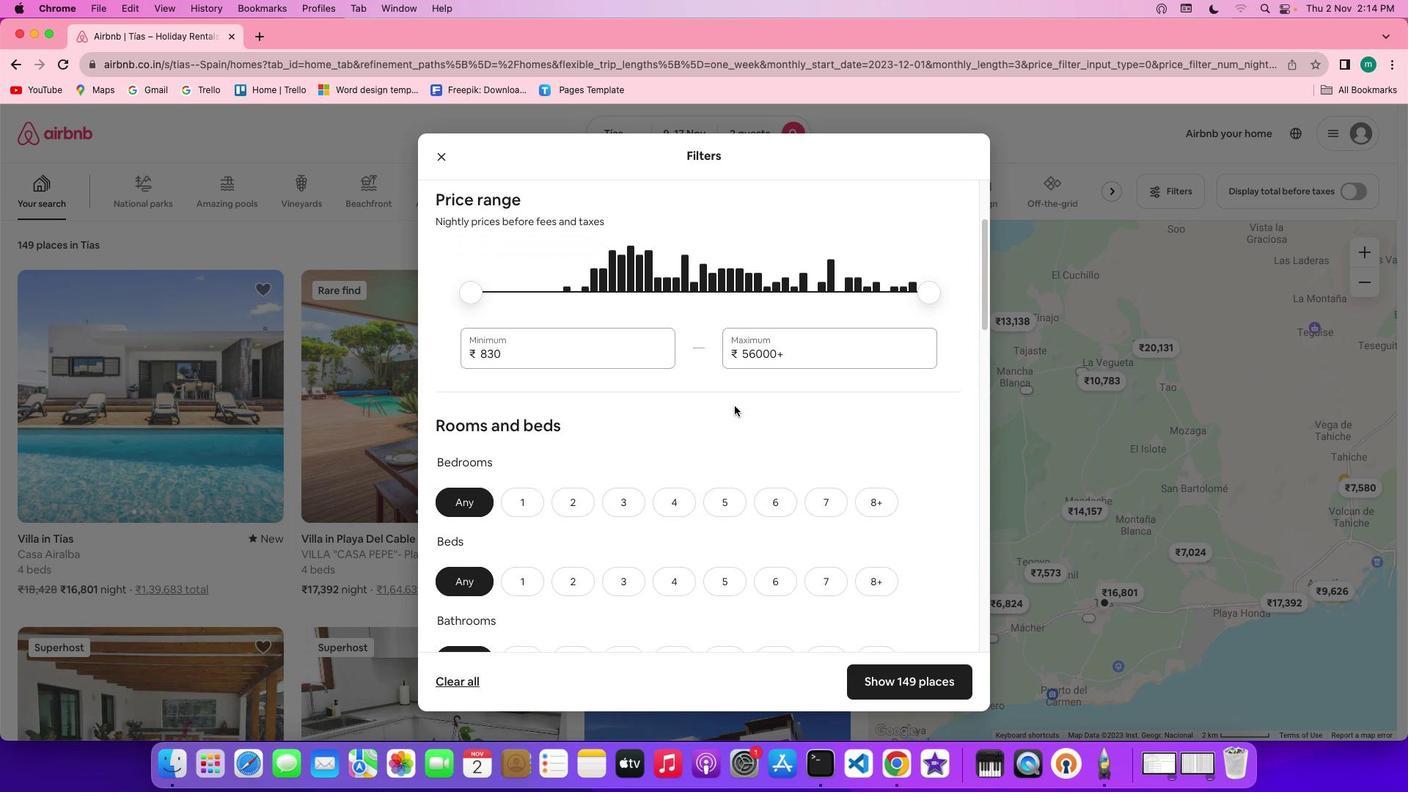 
Action: Mouse scrolled (734, 406) with delta (0, 0)
Screenshot: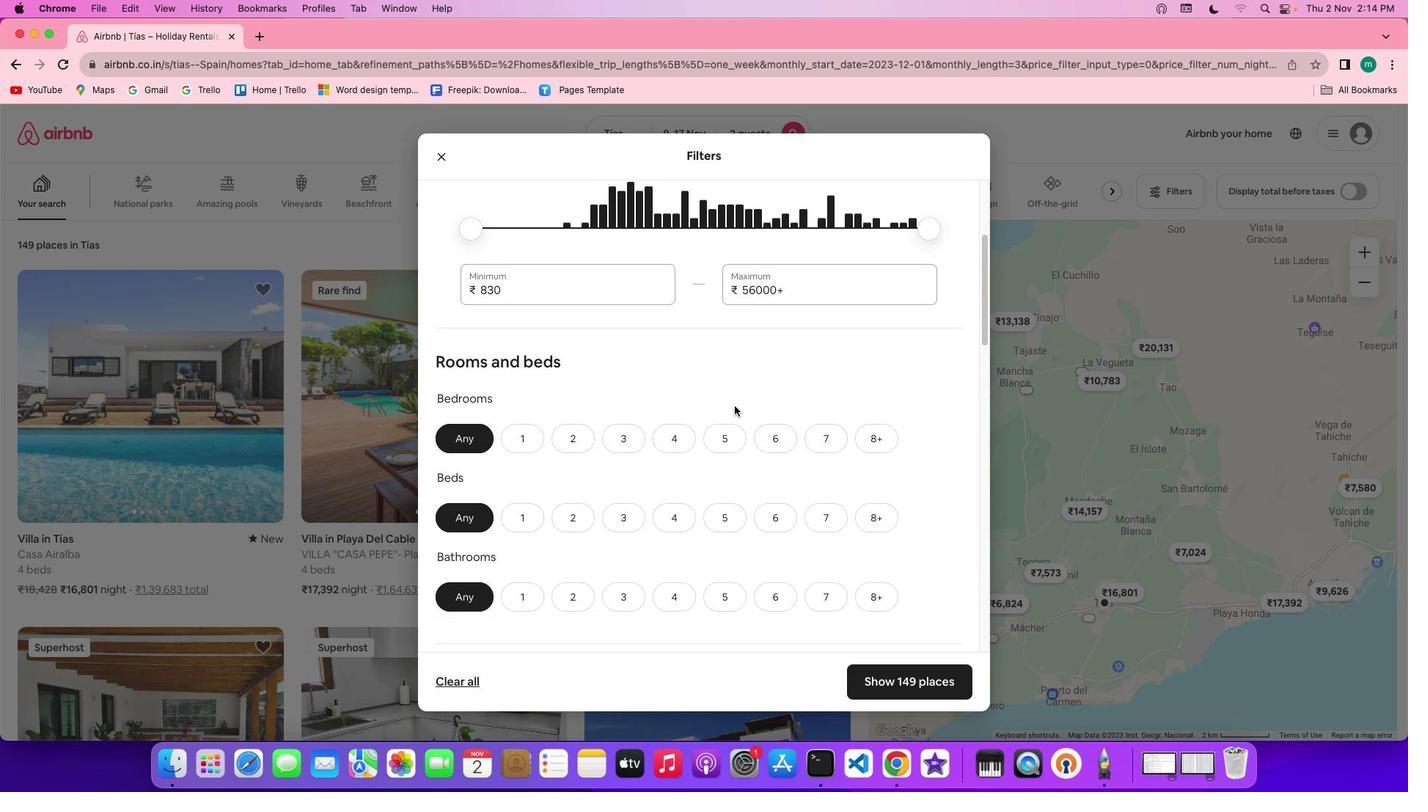 
Action: Mouse scrolled (734, 406) with delta (0, 0)
Screenshot: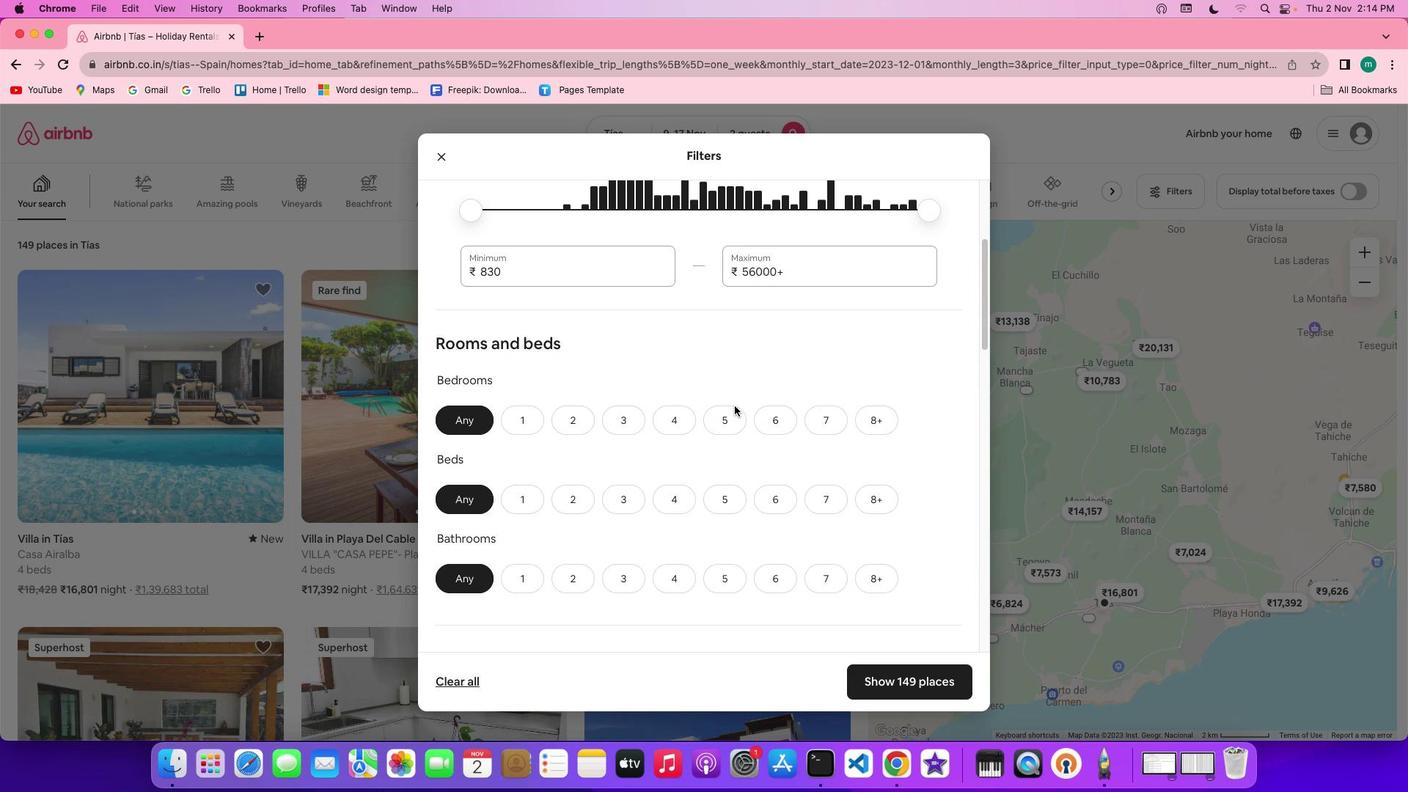 
Action: Mouse scrolled (734, 406) with delta (0, 0)
Screenshot: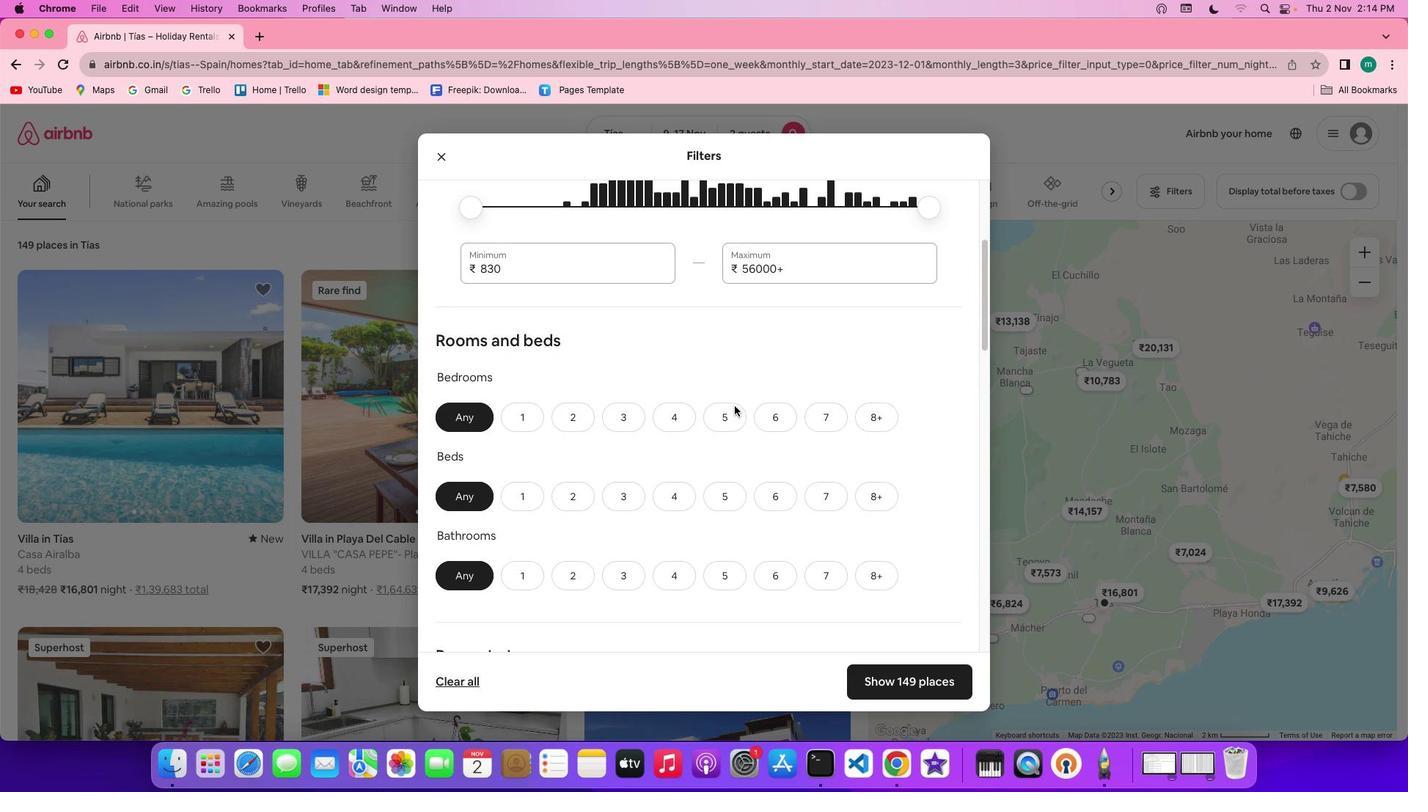 
Action: Mouse scrolled (734, 406) with delta (0, 0)
Screenshot: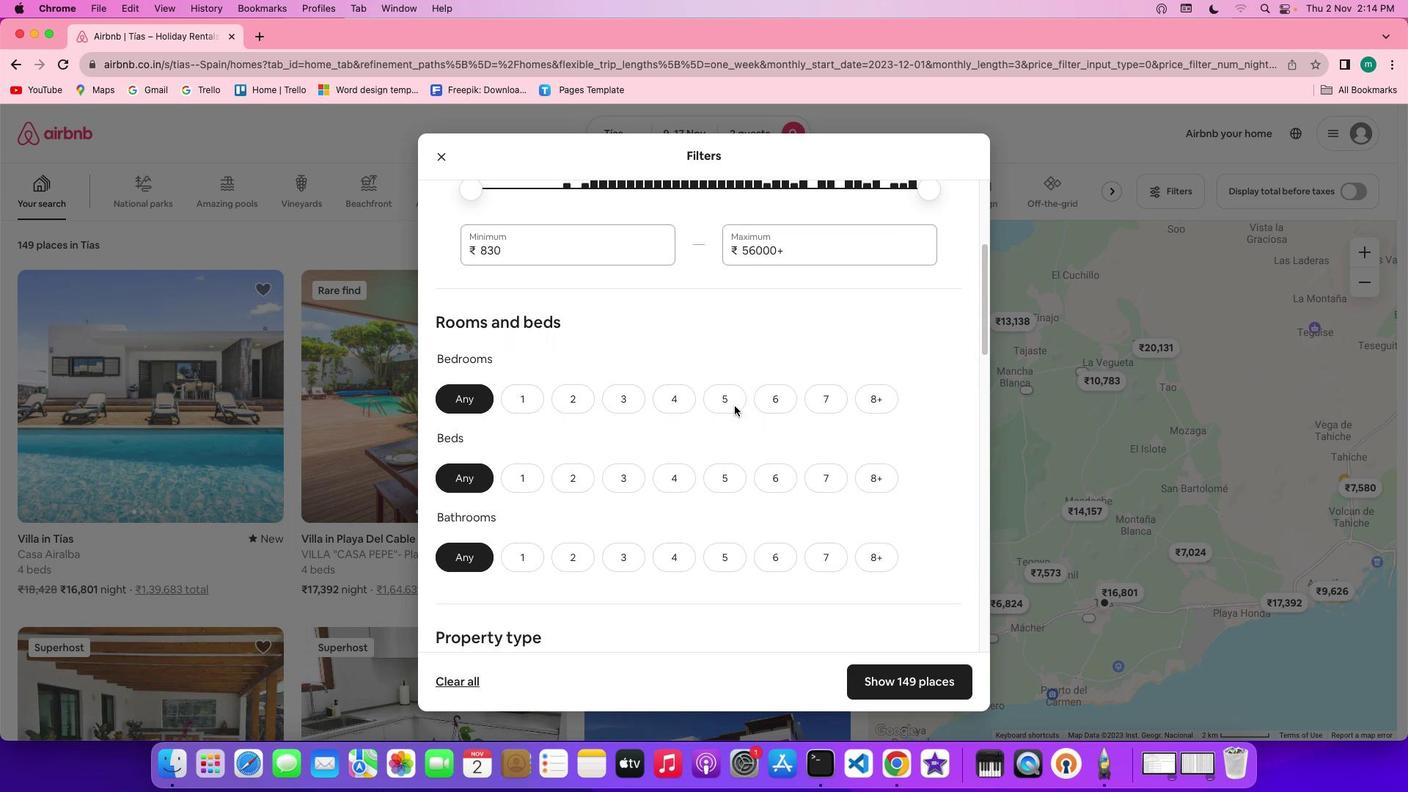 
Action: Mouse scrolled (734, 406) with delta (0, 0)
Screenshot: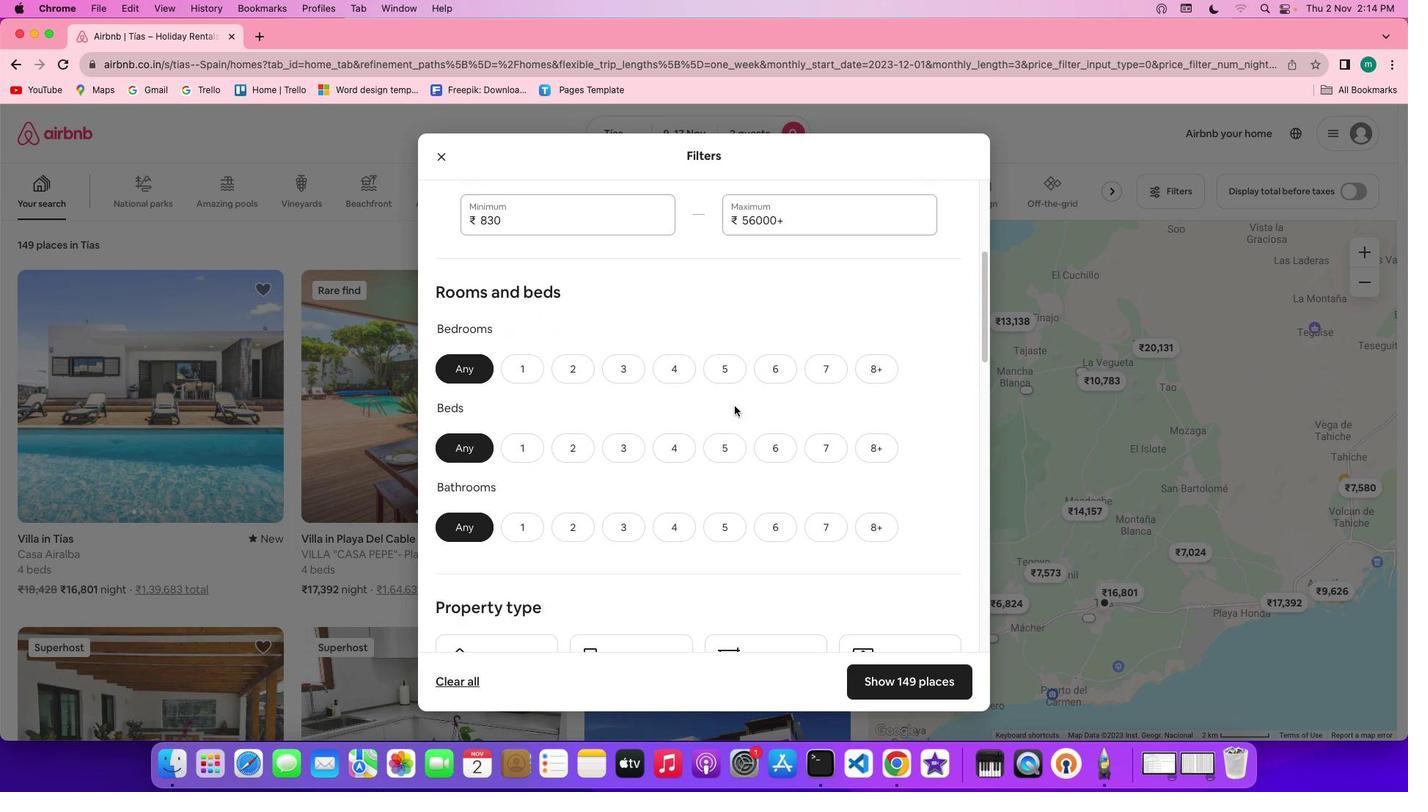 
Action: Mouse scrolled (734, 406) with delta (0, 0)
Screenshot: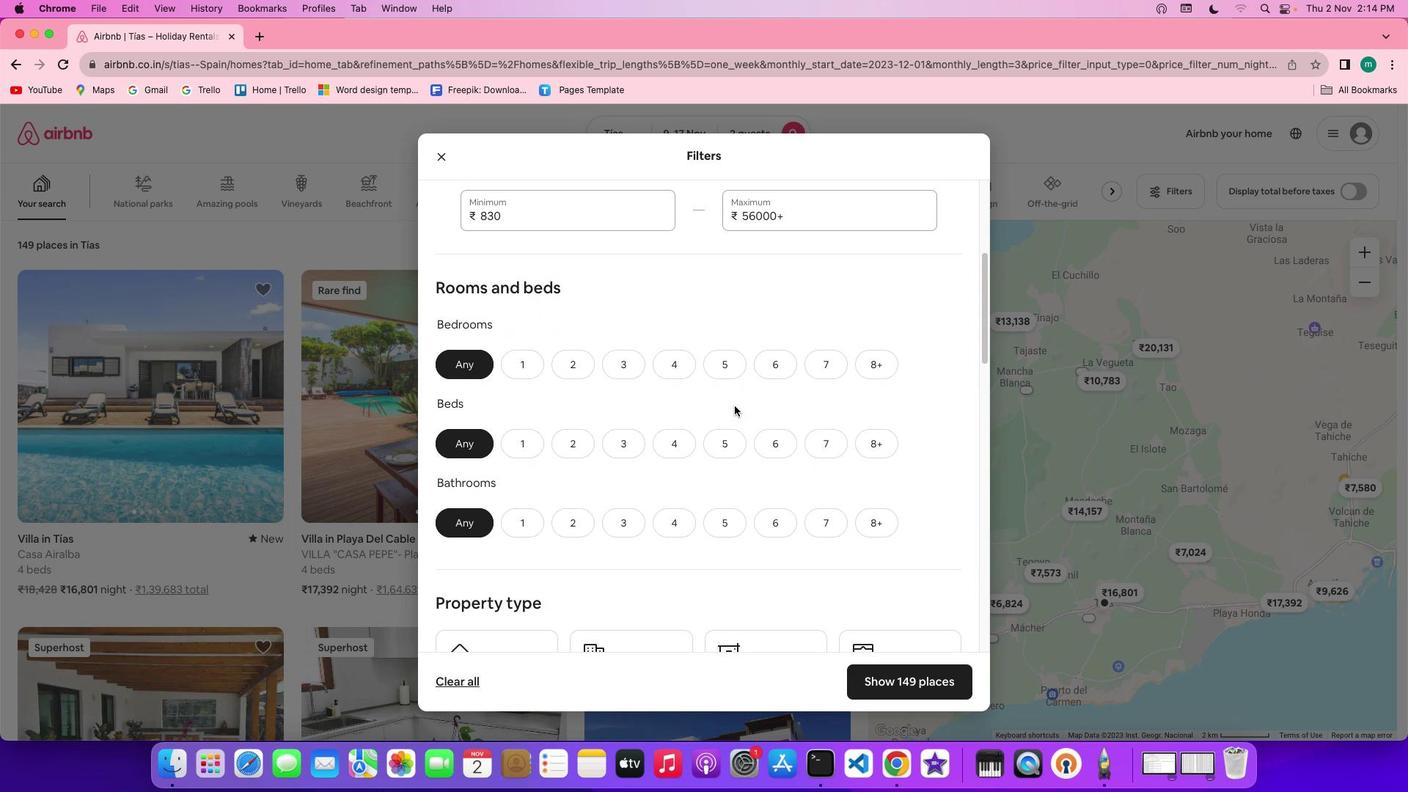 
Action: Mouse scrolled (734, 406) with delta (0, 0)
Screenshot: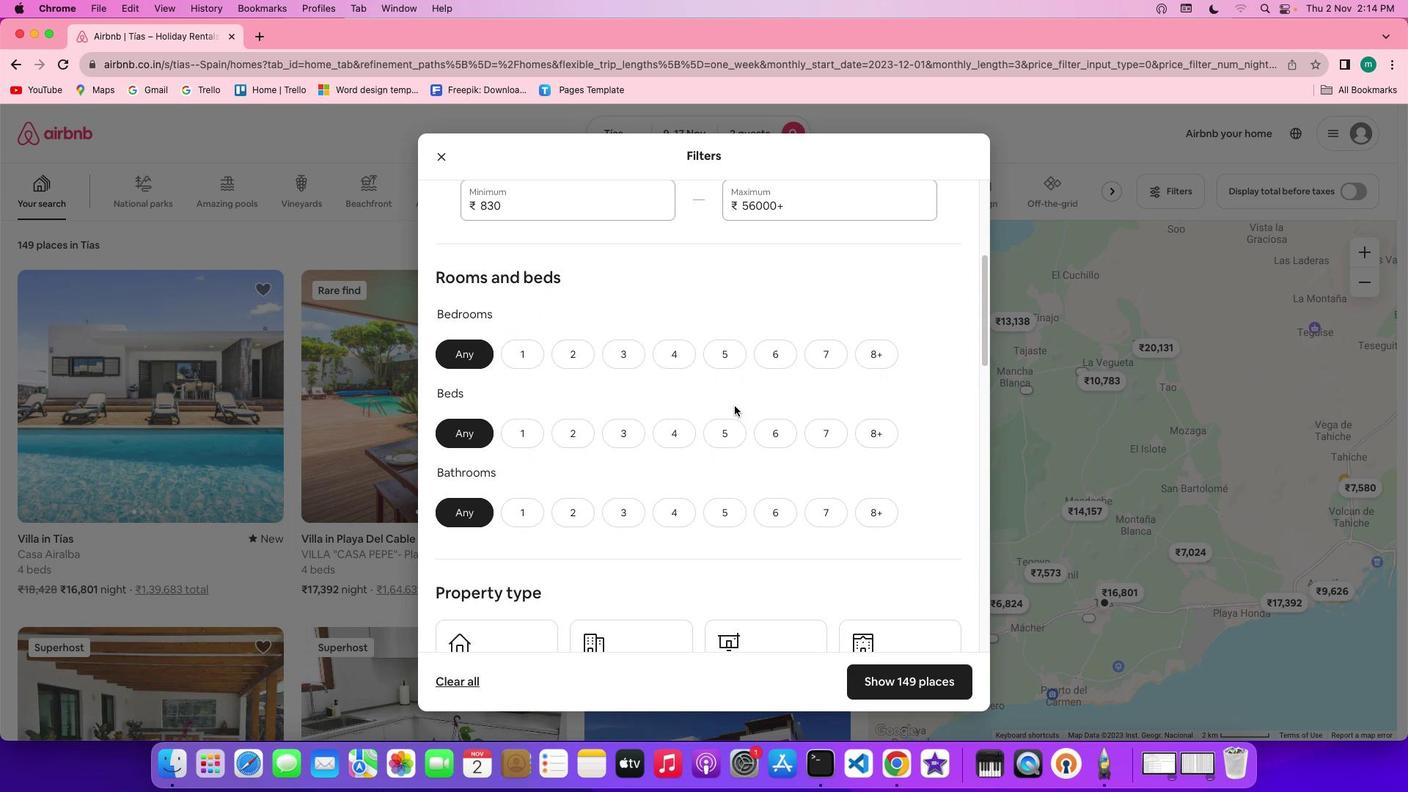 
Action: Mouse scrolled (734, 406) with delta (0, 0)
Screenshot: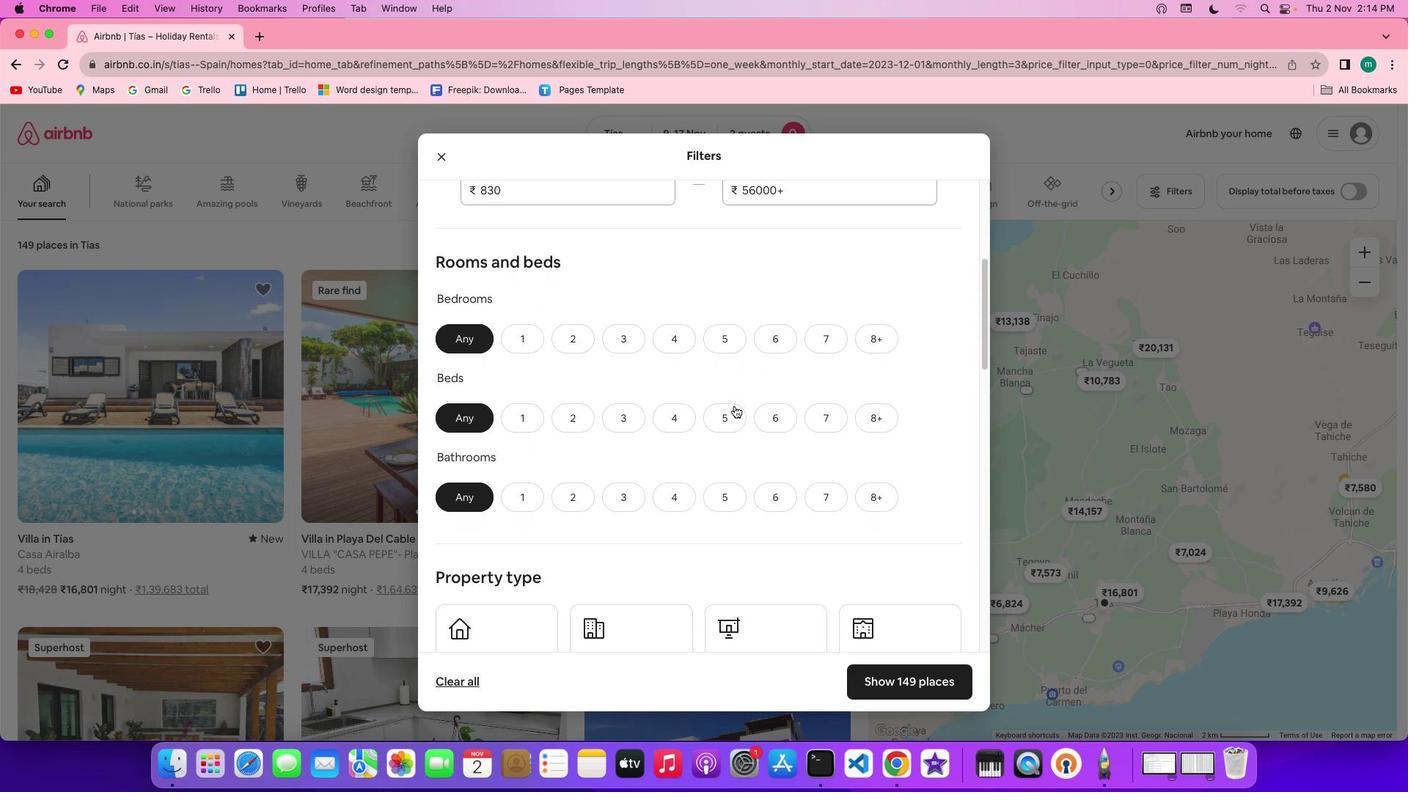 
Action: Mouse scrolled (734, 406) with delta (0, 0)
Screenshot: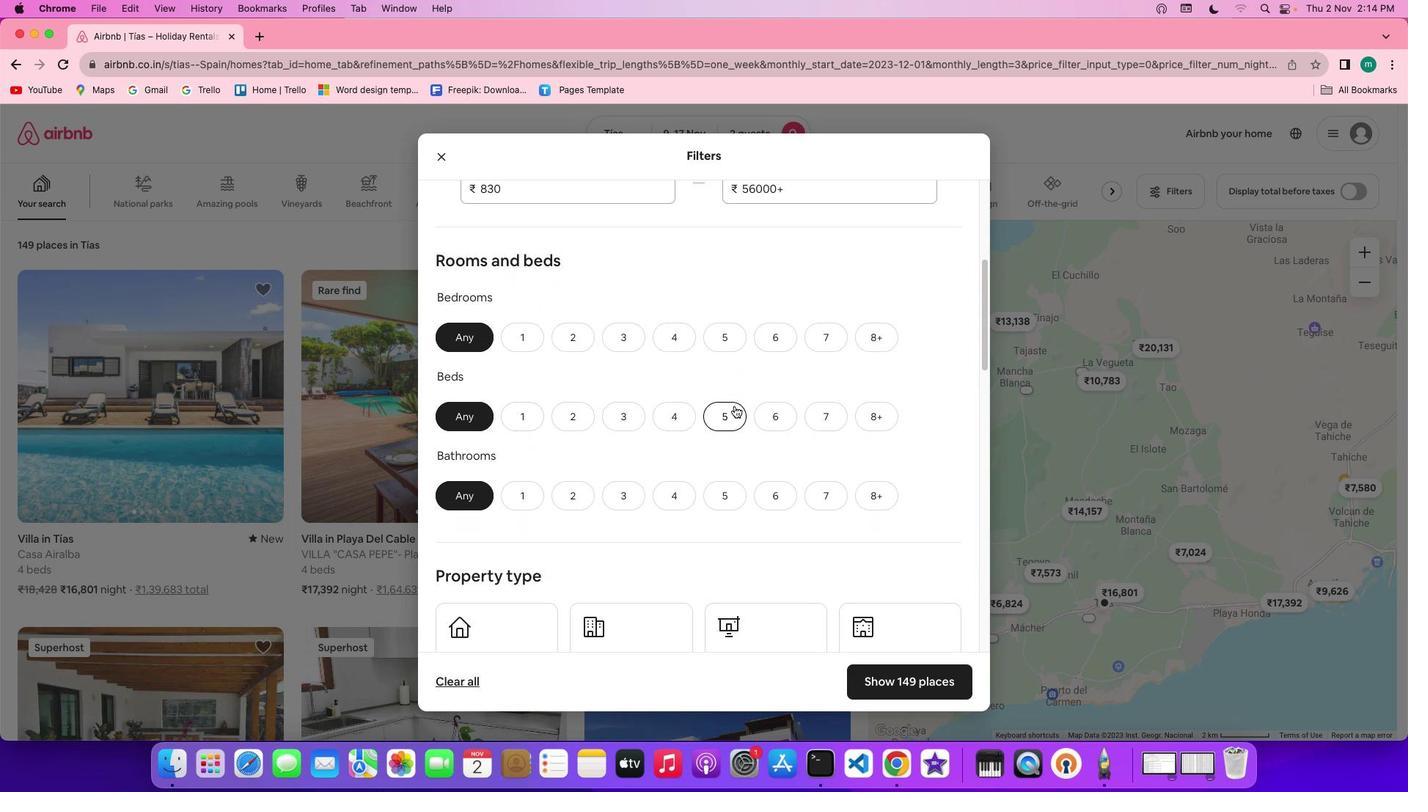 
Action: Mouse scrolled (734, 406) with delta (0, 0)
Screenshot: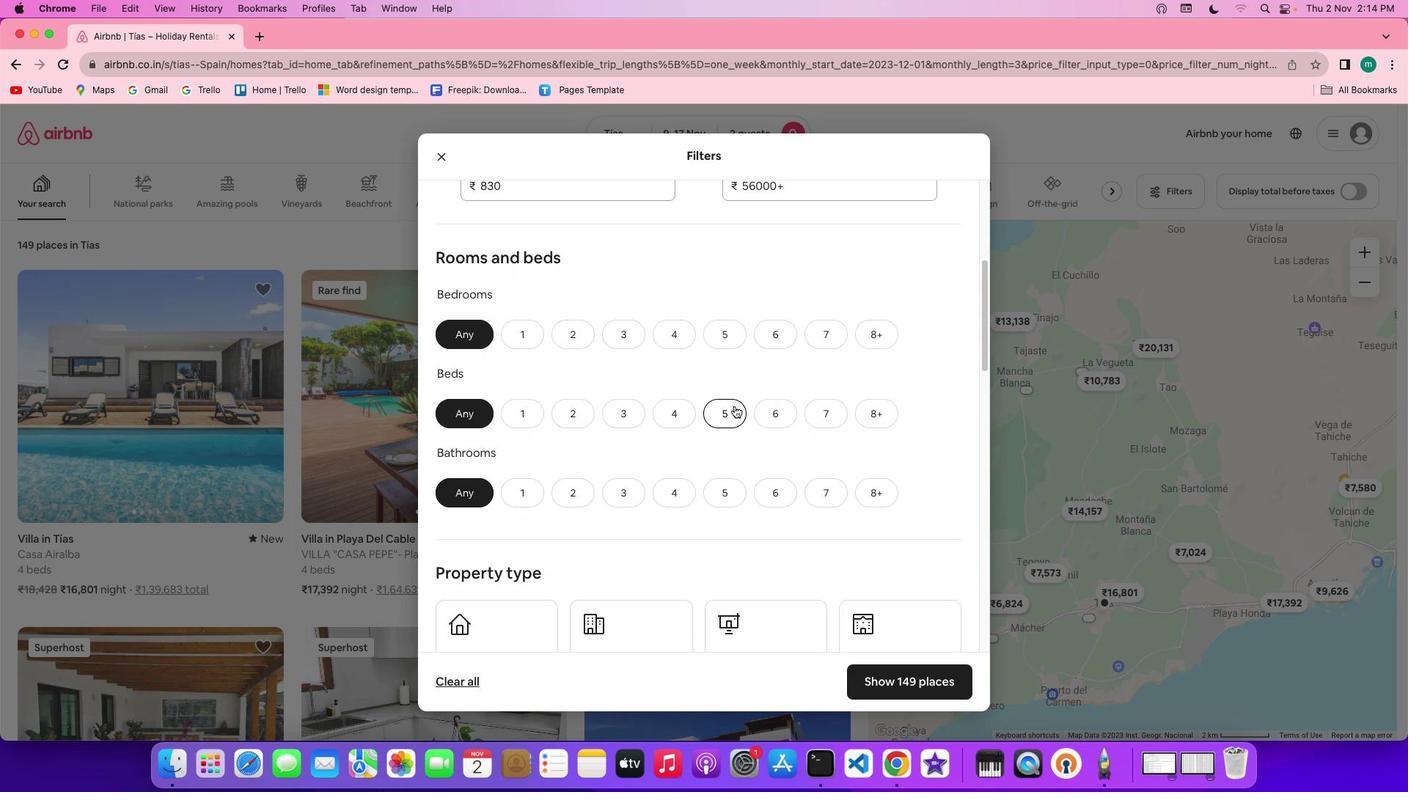 
Action: Mouse scrolled (734, 406) with delta (0, 0)
Screenshot: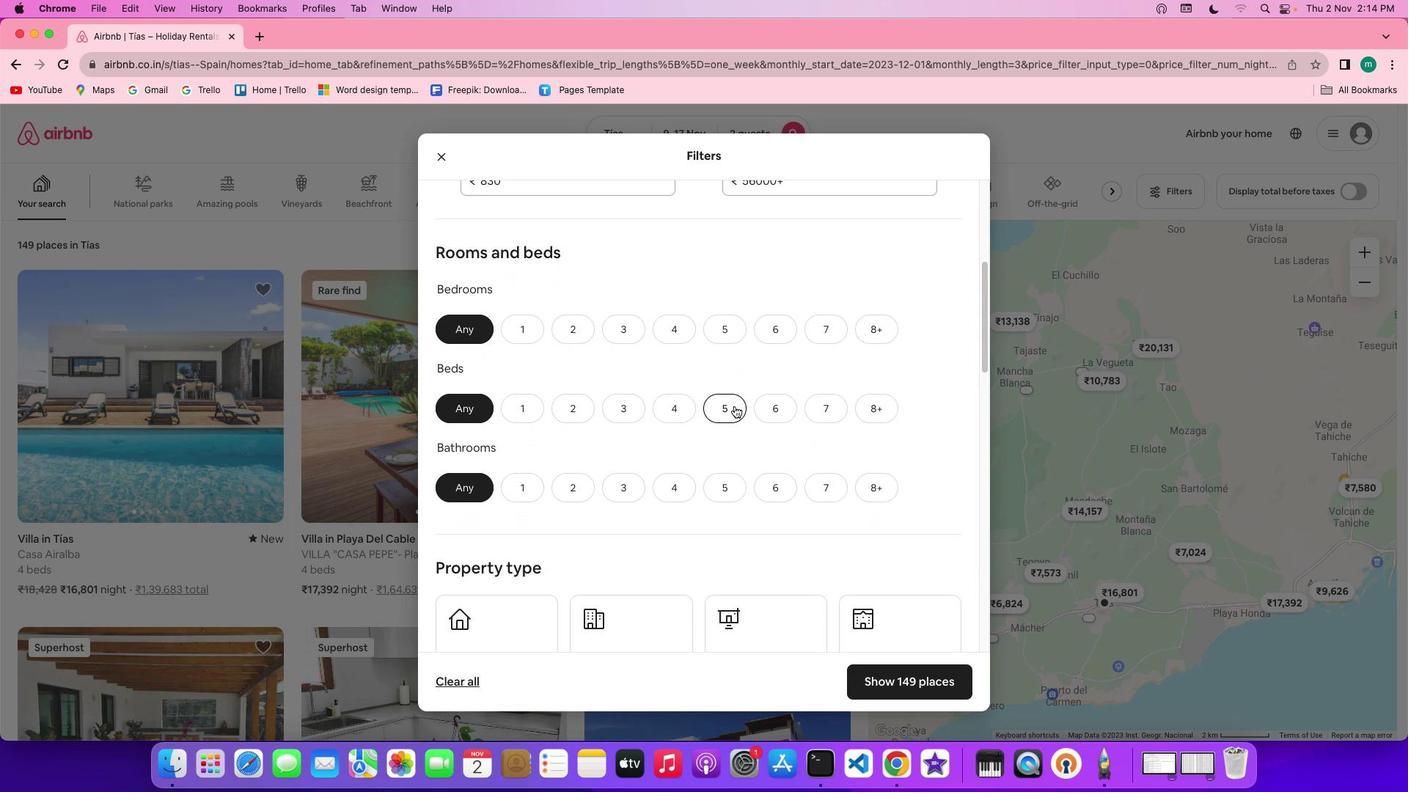 
Action: Mouse moved to (537, 321)
Screenshot: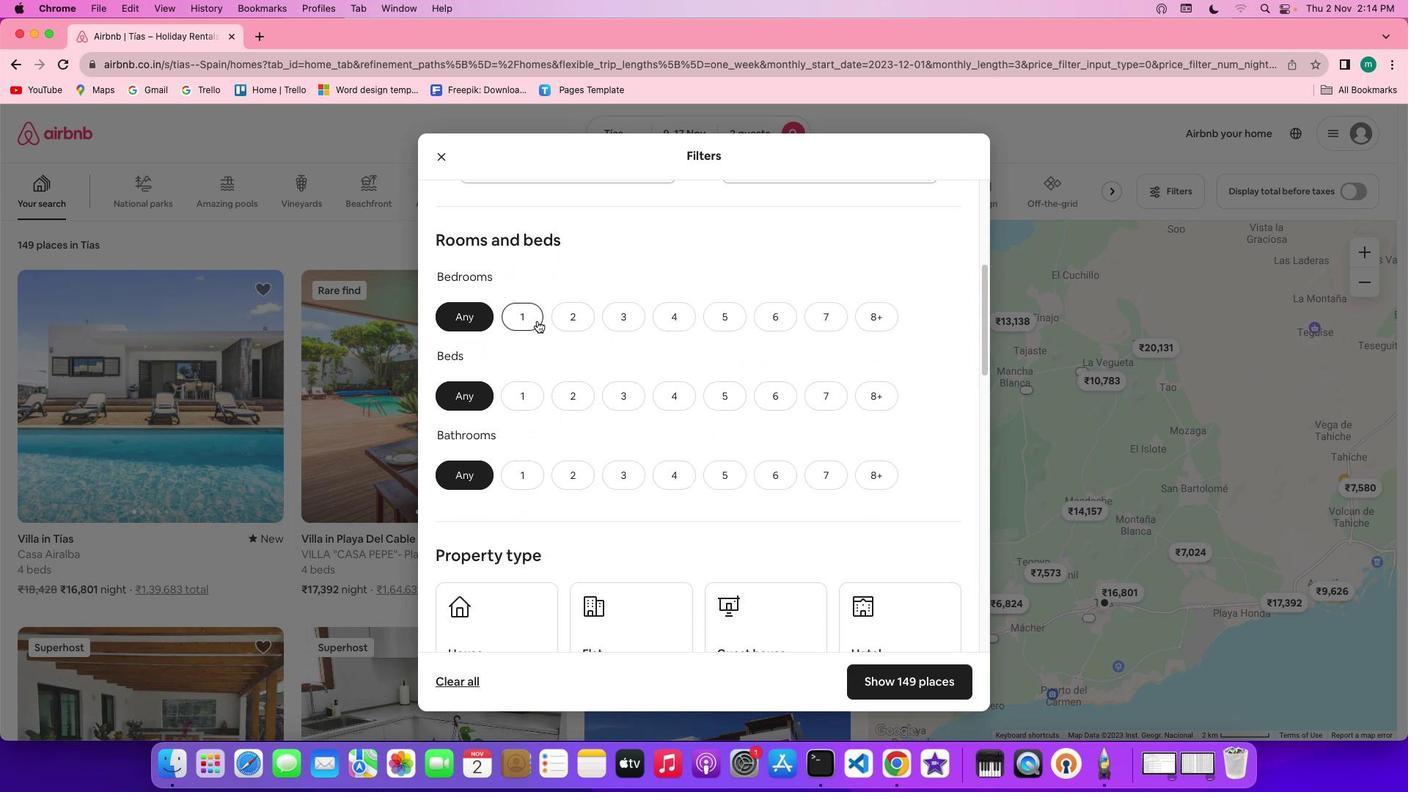 
Action: Mouse pressed left at (537, 321)
Screenshot: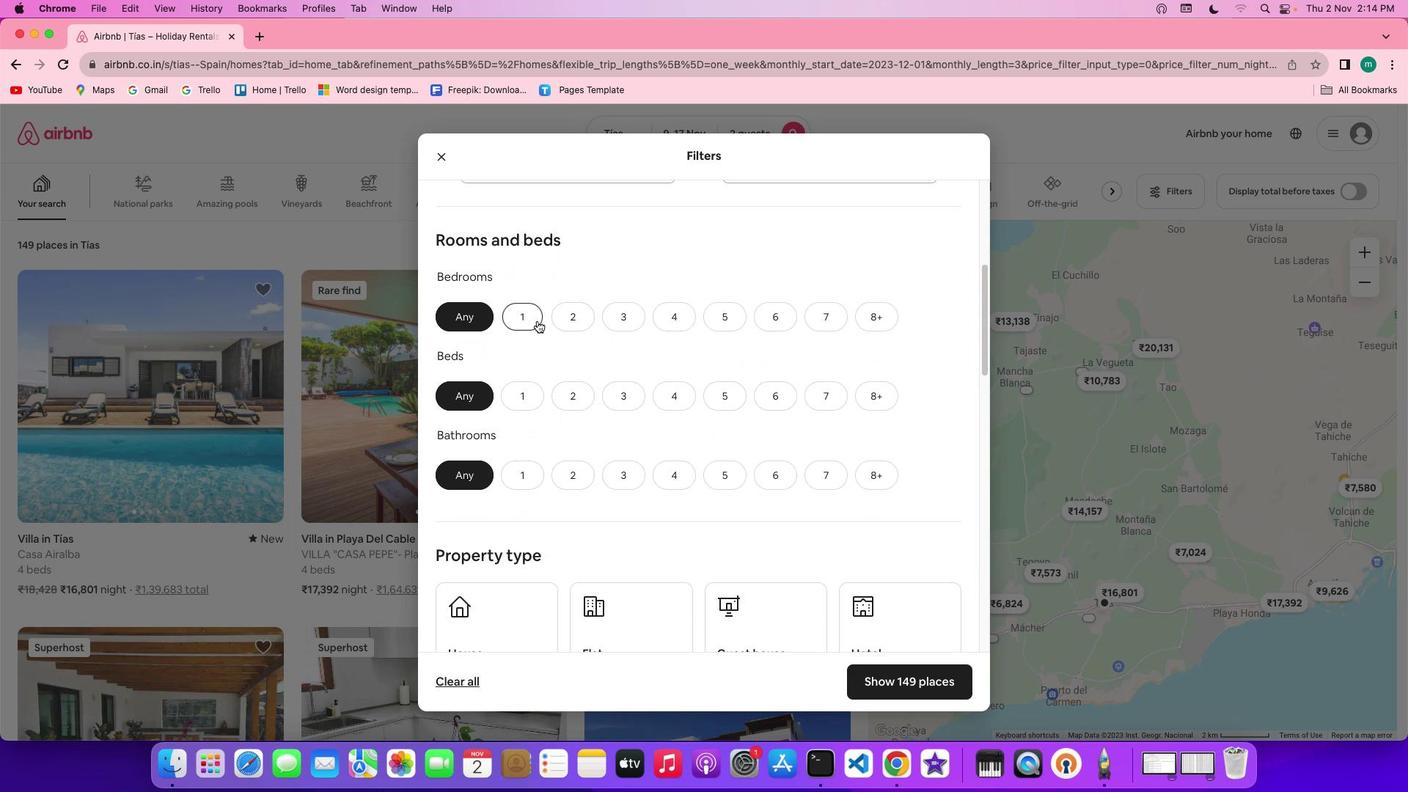 
Action: Mouse moved to (584, 396)
Screenshot: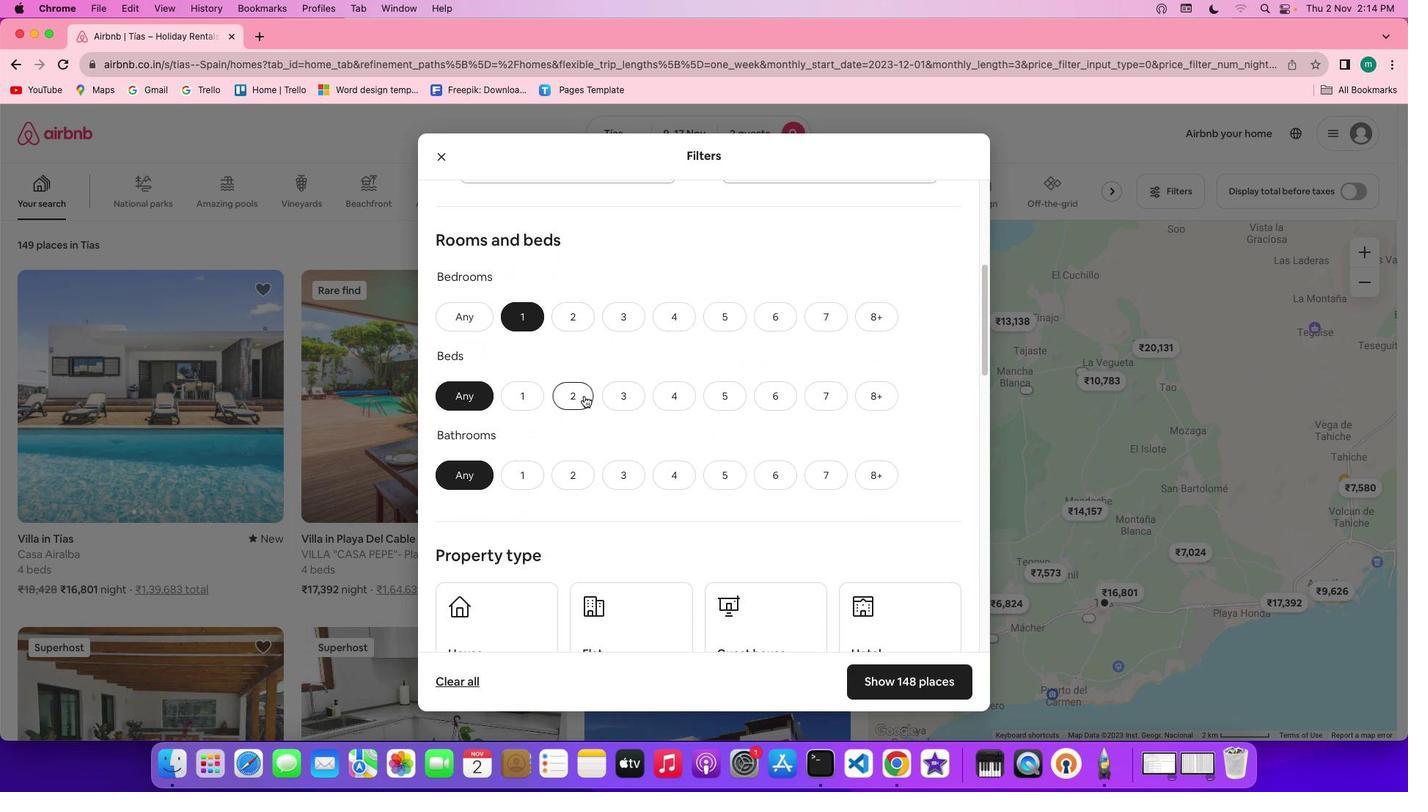 
Action: Mouse pressed left at (584, 396)
Screenshot: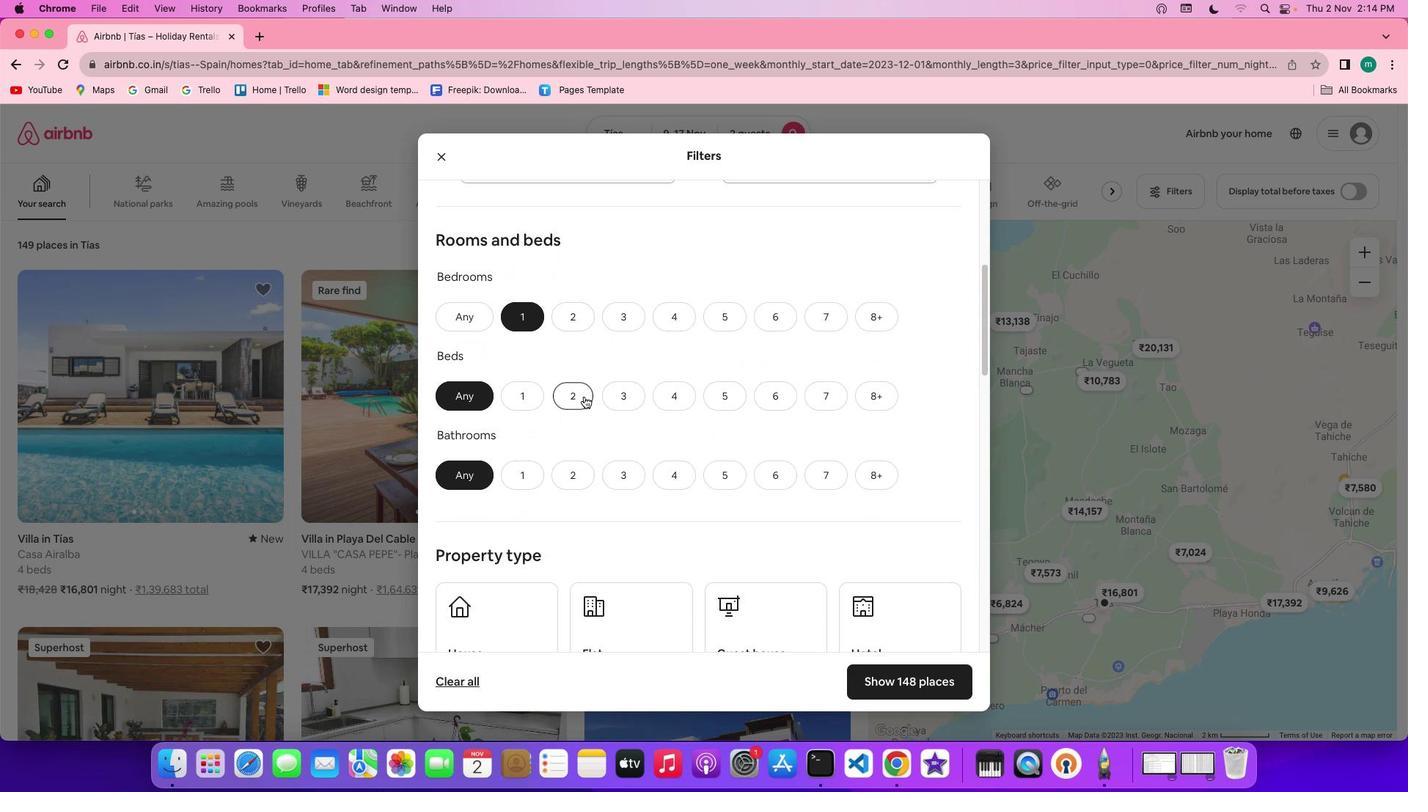 
Action: Mouse moved to (518, 473)
Screenshot: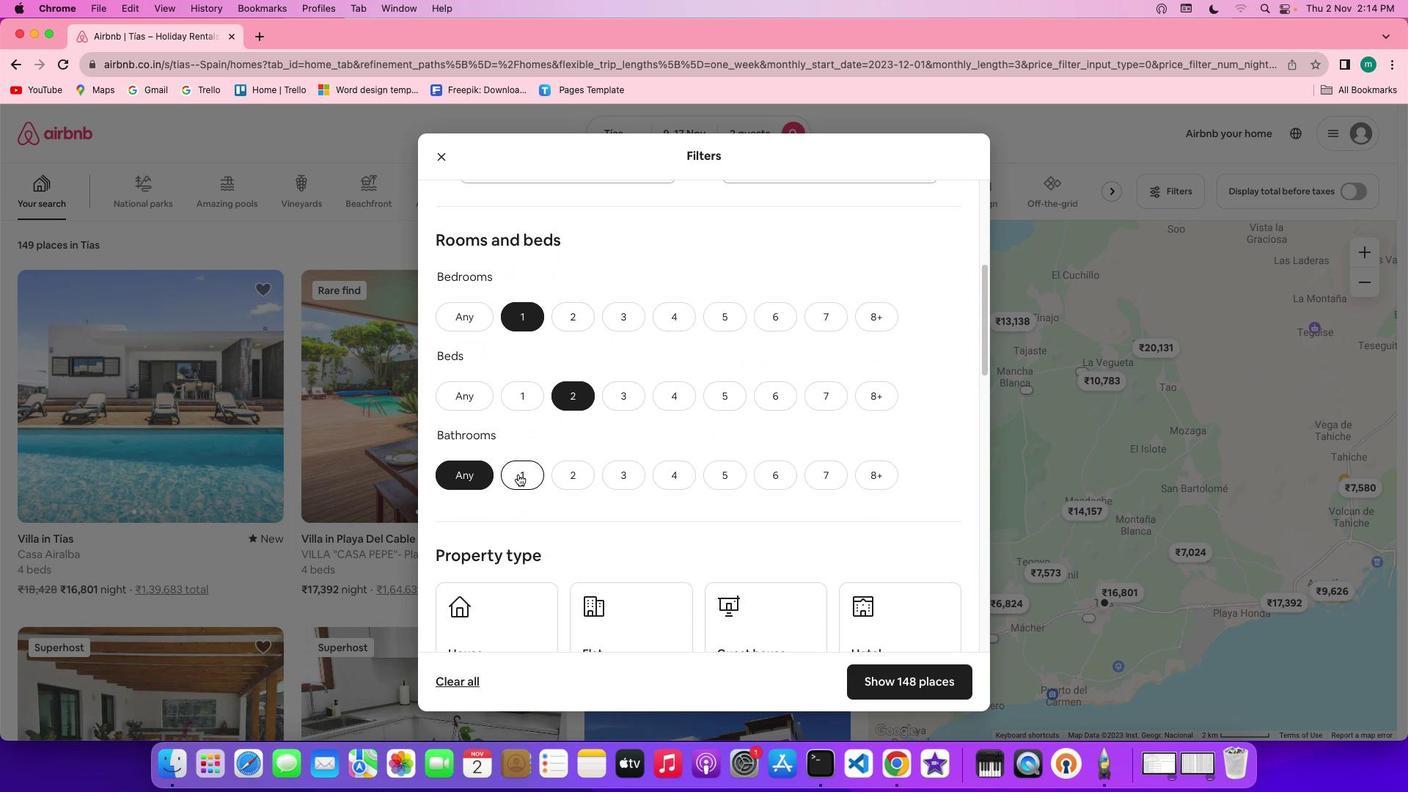 
Action: Mouse pressed left at (518, 473)
Screenshot: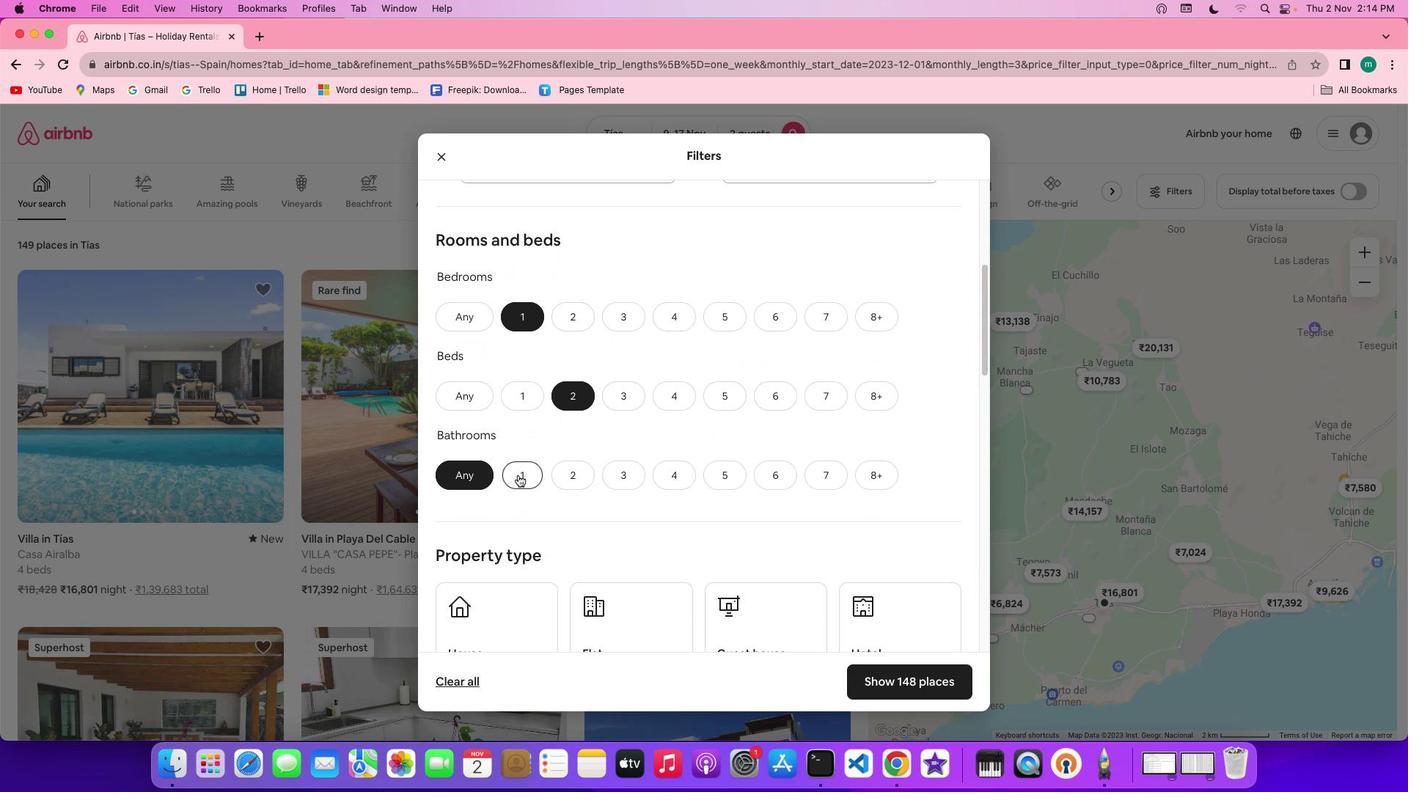 
Action: Mouse moved to (768, 459)
Screenshot: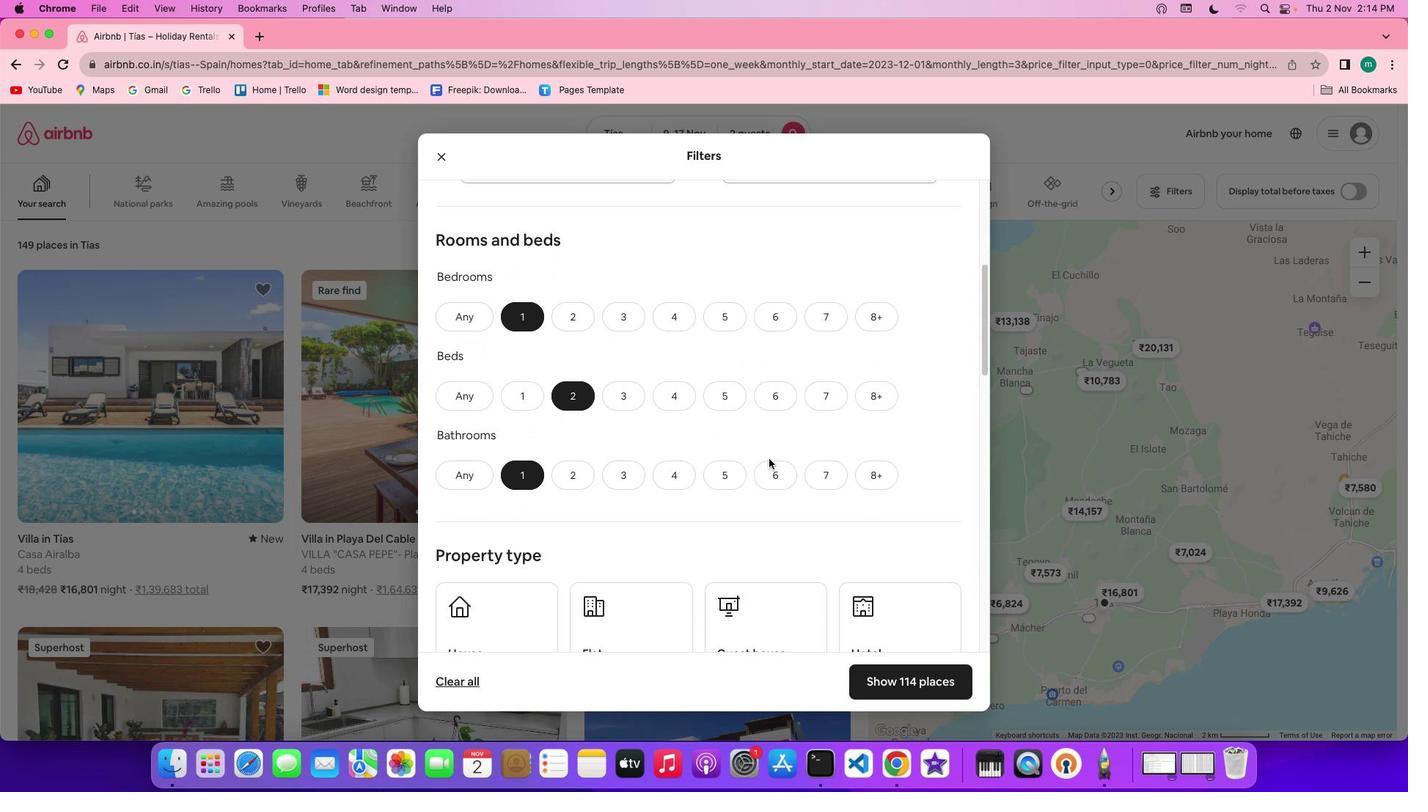 
Action: Mouse scrolled (768, 459) with delta (0, 0)
Screenshot: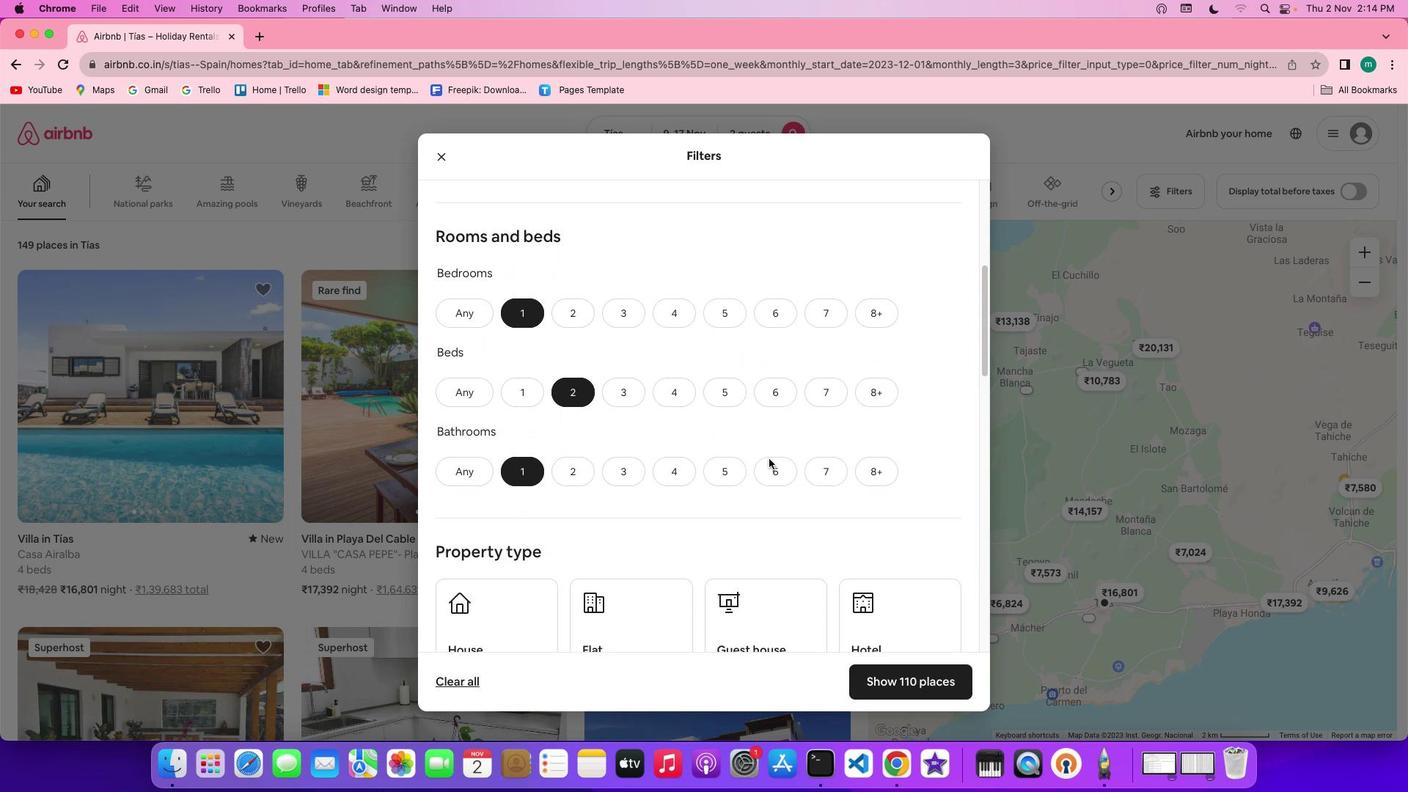 
Action: Mouse scrolled (768, 459) with delta (0, 0)
Screenshot: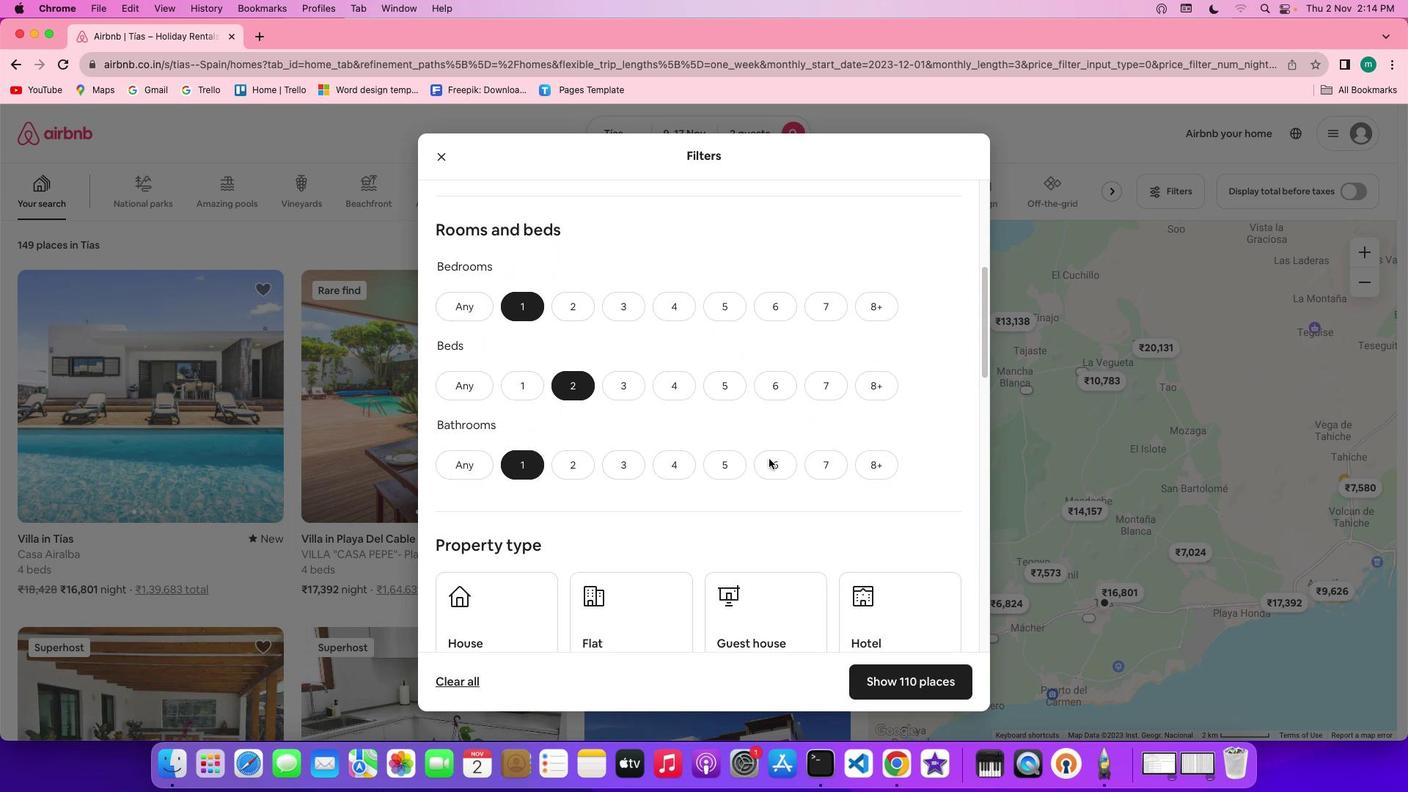 
Action: Mouse scrolled (768, 459) with delta (0, 0)
Screenshot: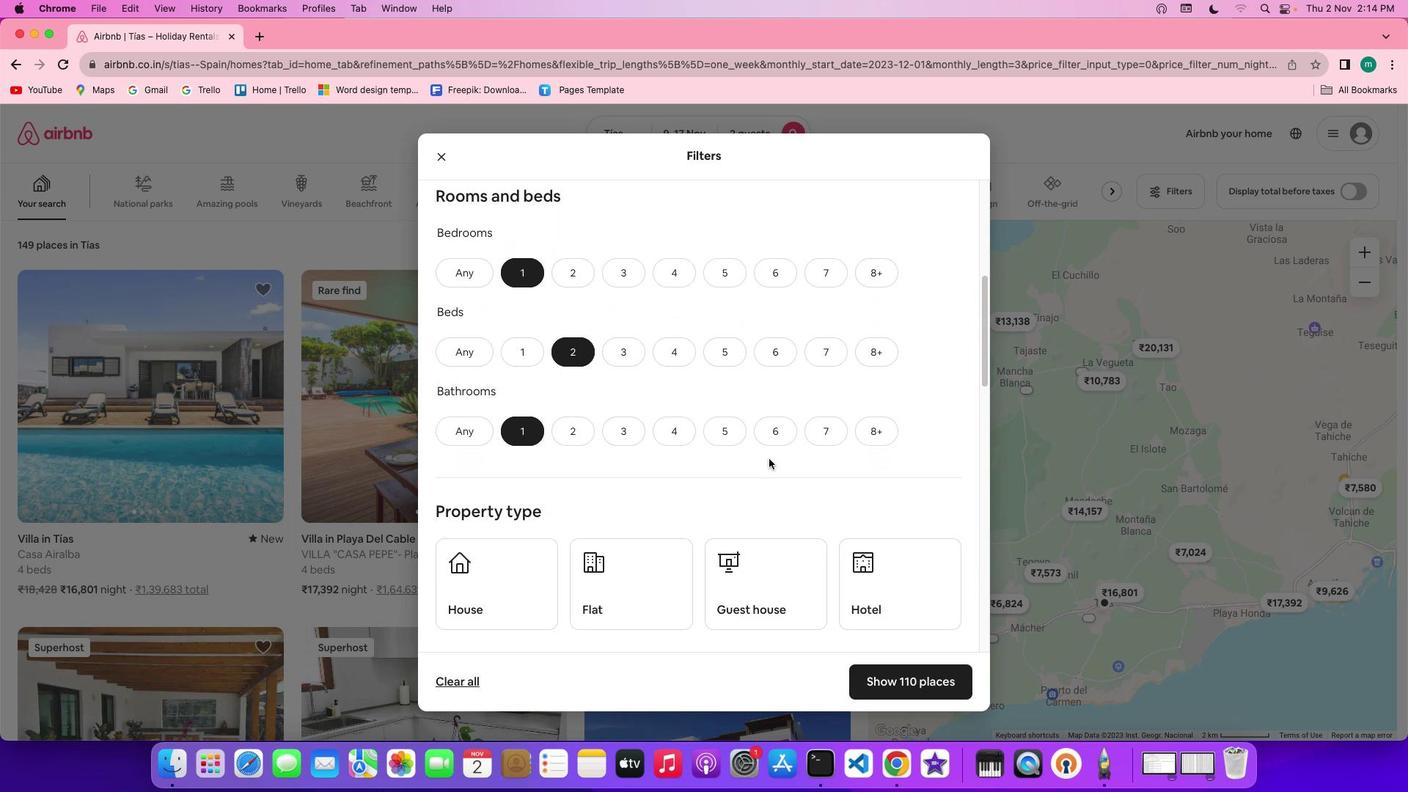 
Action: Mouse scrolled (768, 459) with delta (0, 0)
Screenshot: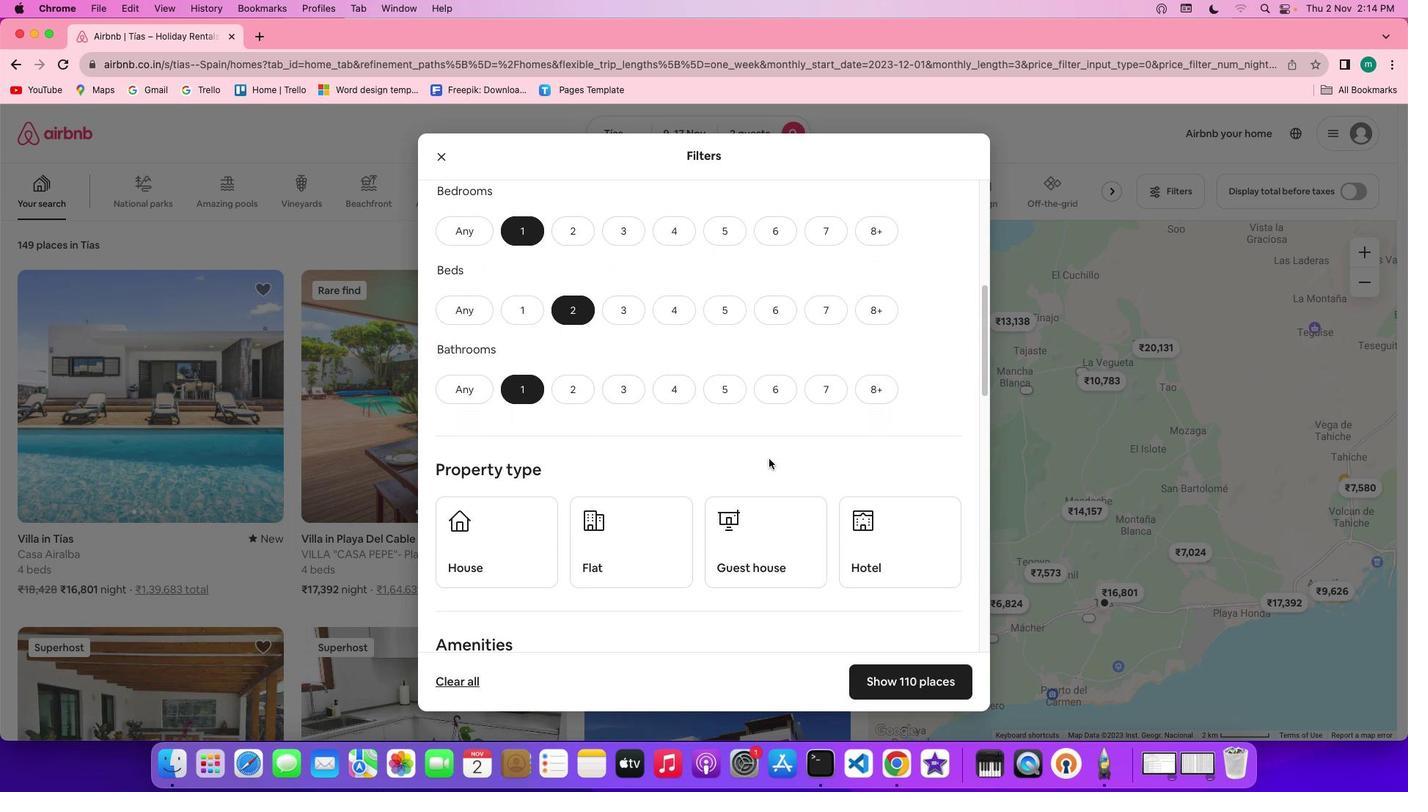 
Action: Mouse scrolled (768, 459) with delta (0, 0)
Screenshot: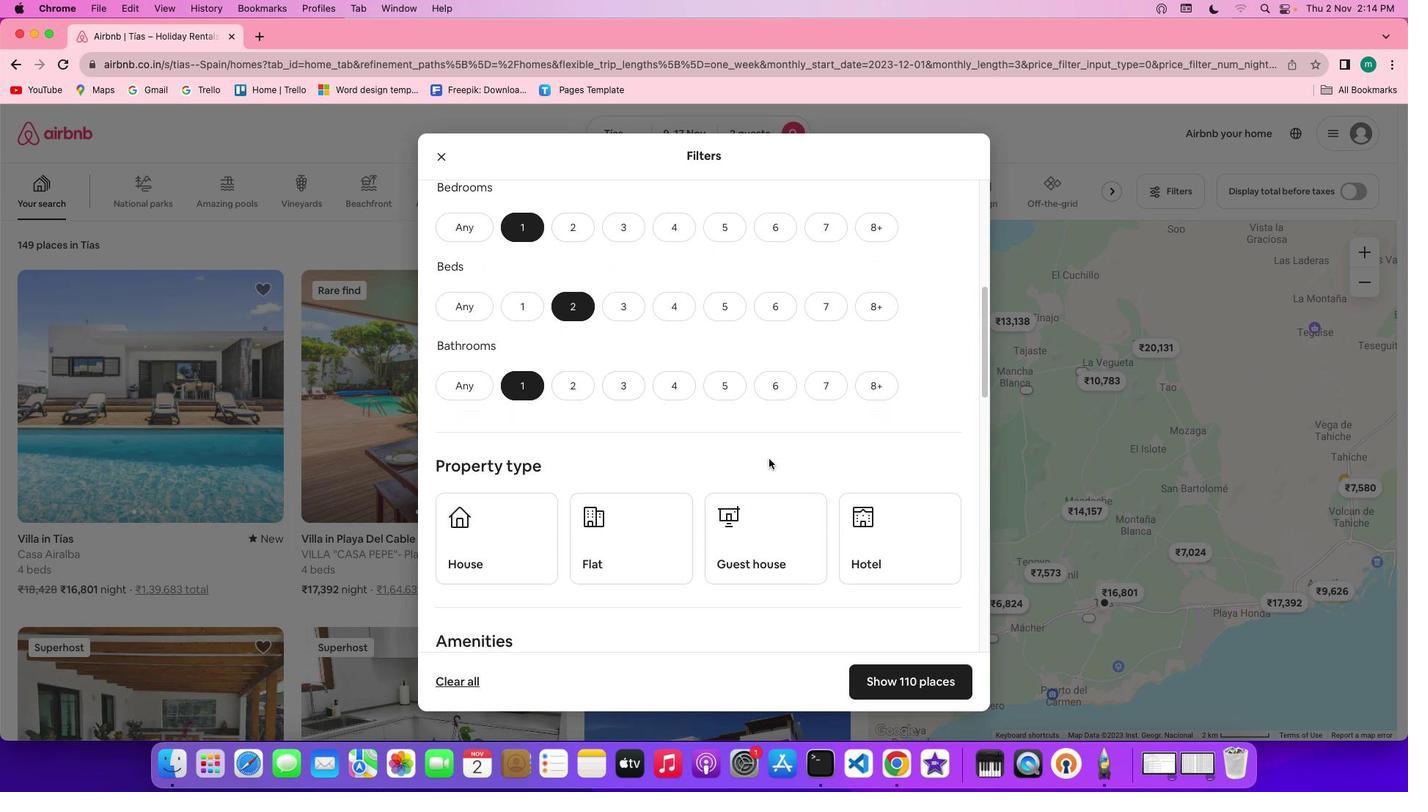 
Action: Mouse scrolled (768, 459) with delta (0, 0)
Screenshot: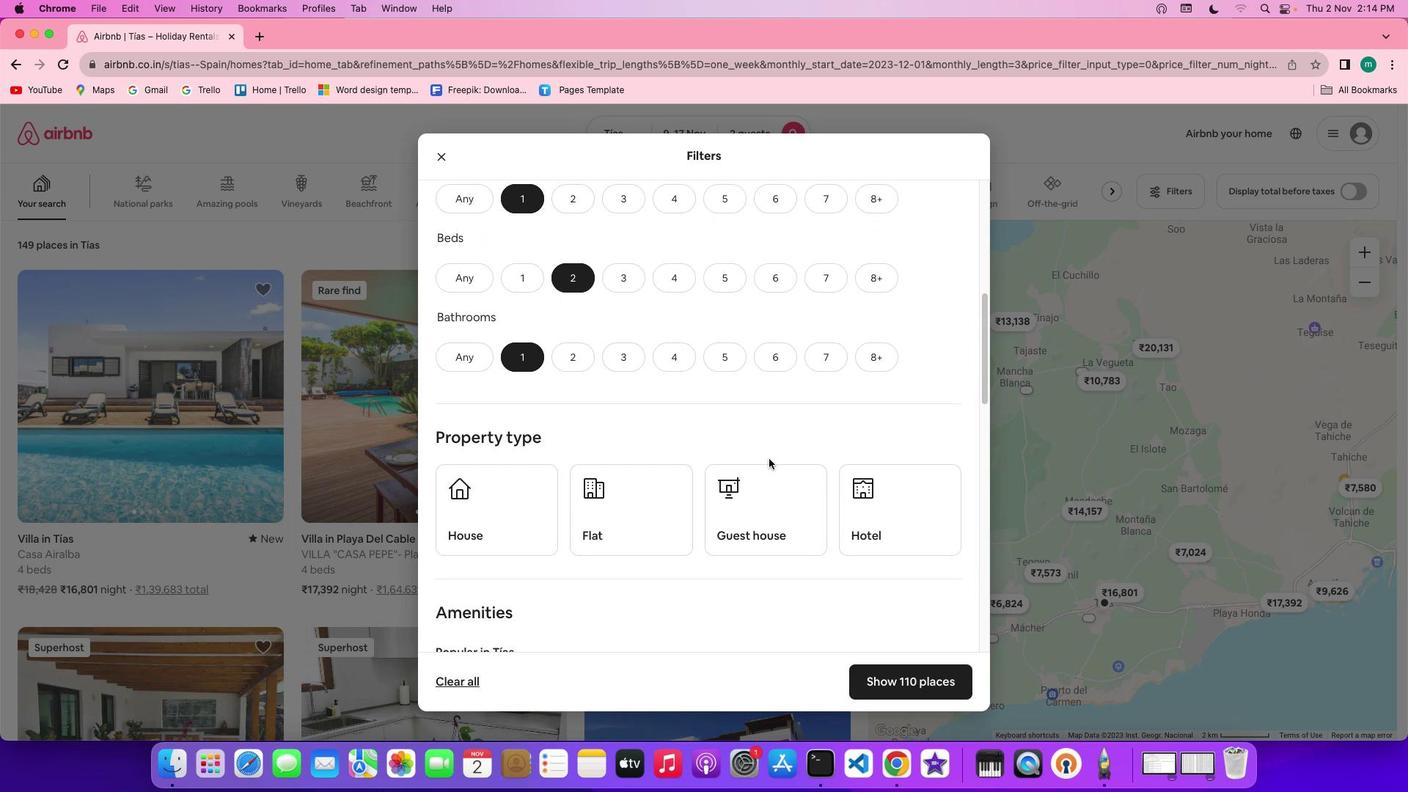 
Action: Mouse scrolled (768, 459) with delta (0, 0)
Screenshot: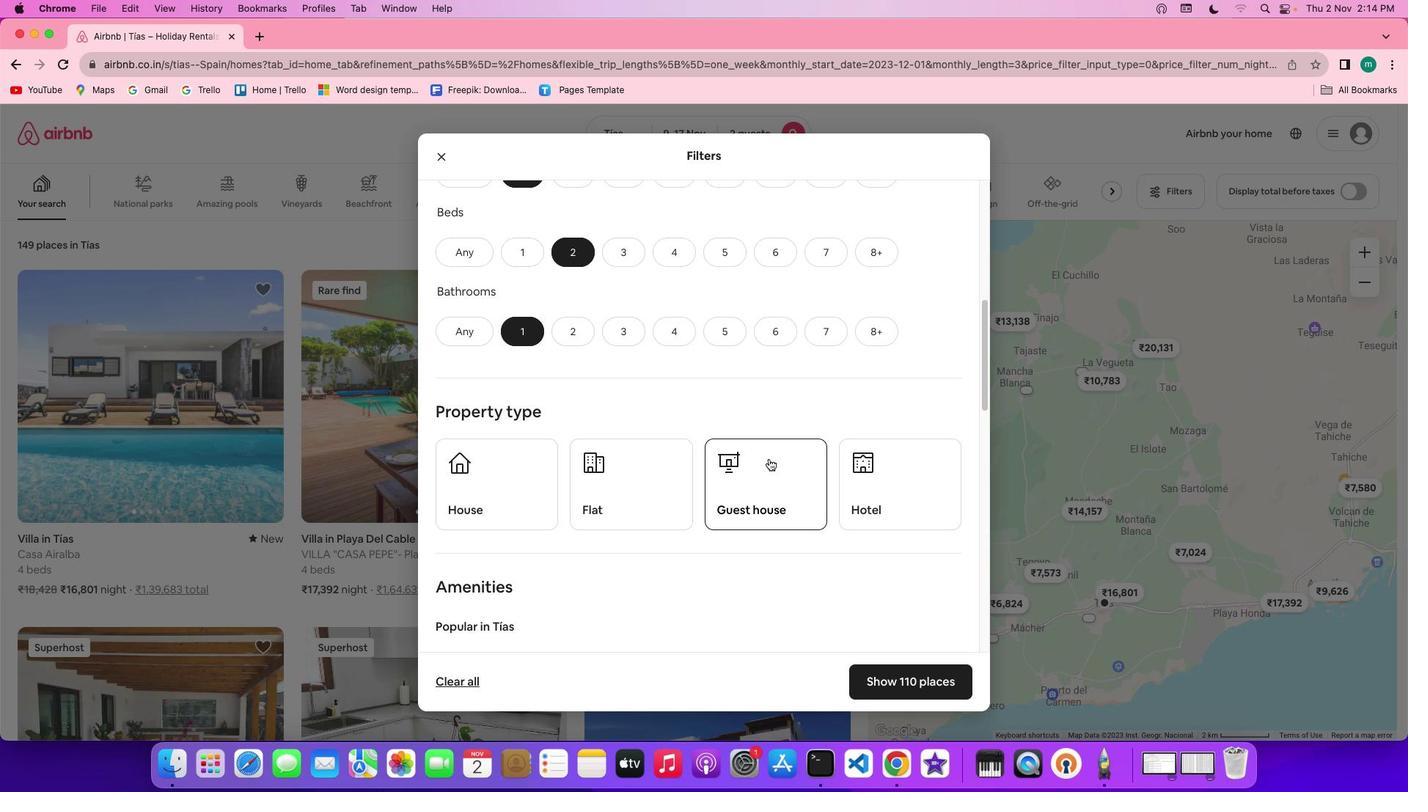 
Action: Mouse scrolled (768, 459) with delta (0, 0)
Screenshot: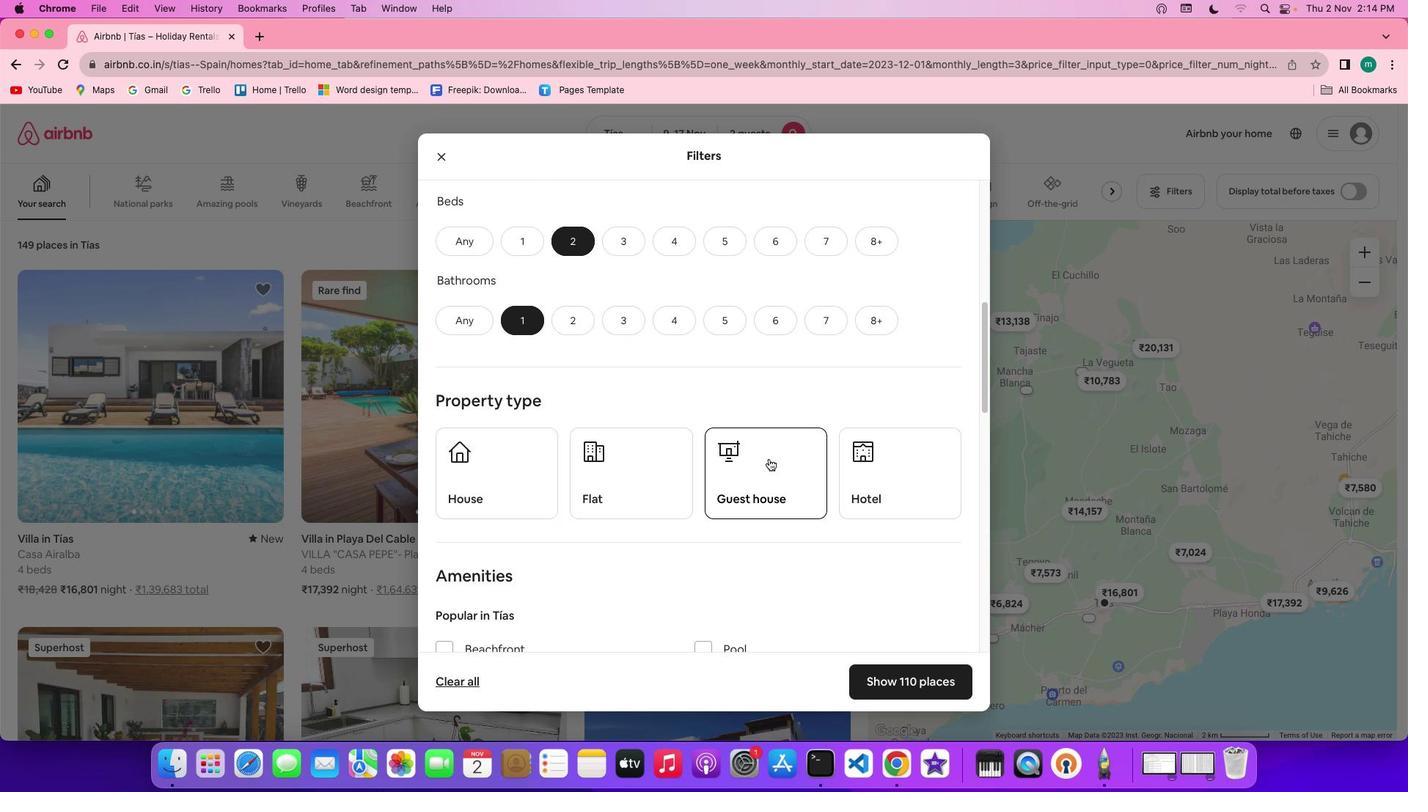 
Action: Mouse scrolled (768, 459) with delta (0, 0)
Screenshot: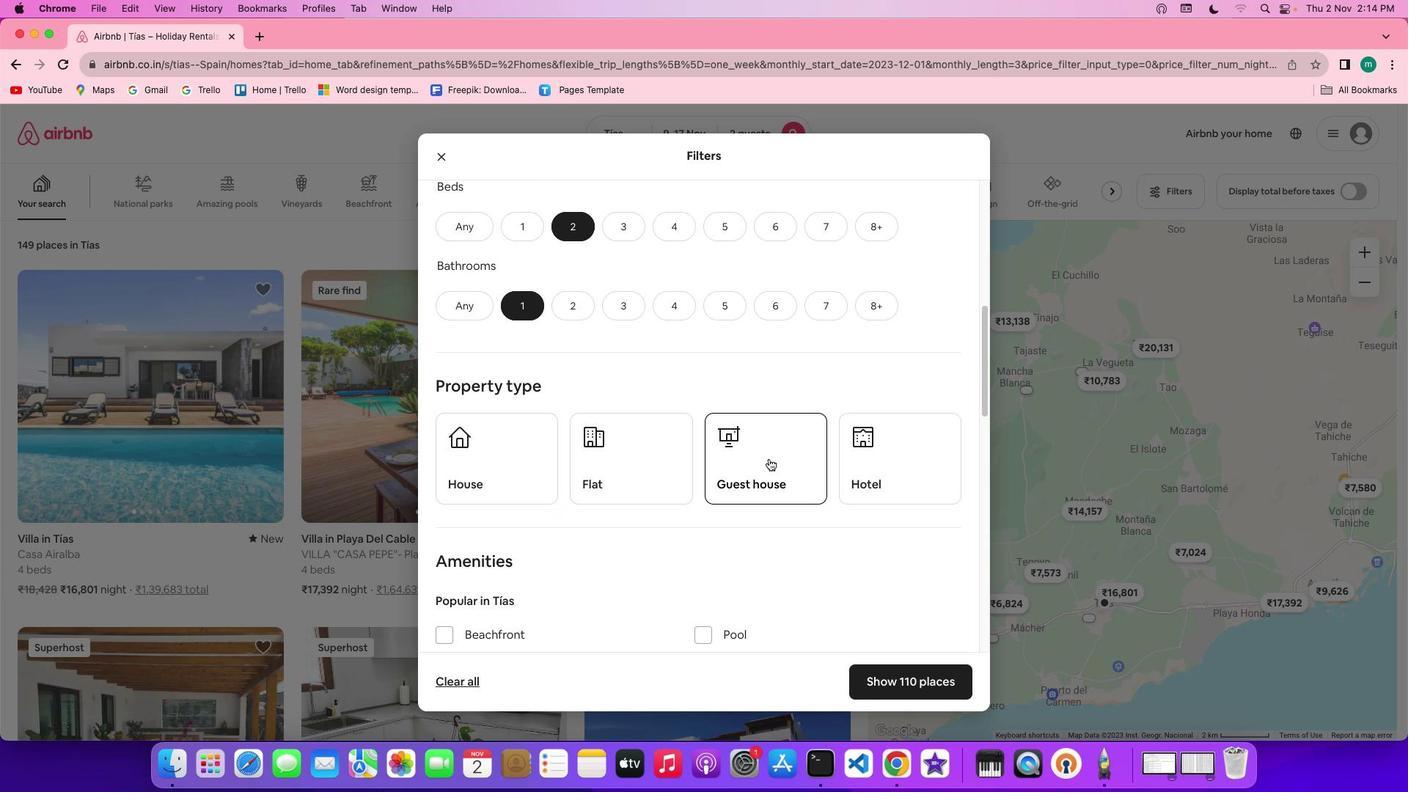 
Action: Mouse scrolled (768, 459) with delta (0, 0)
Screenshot: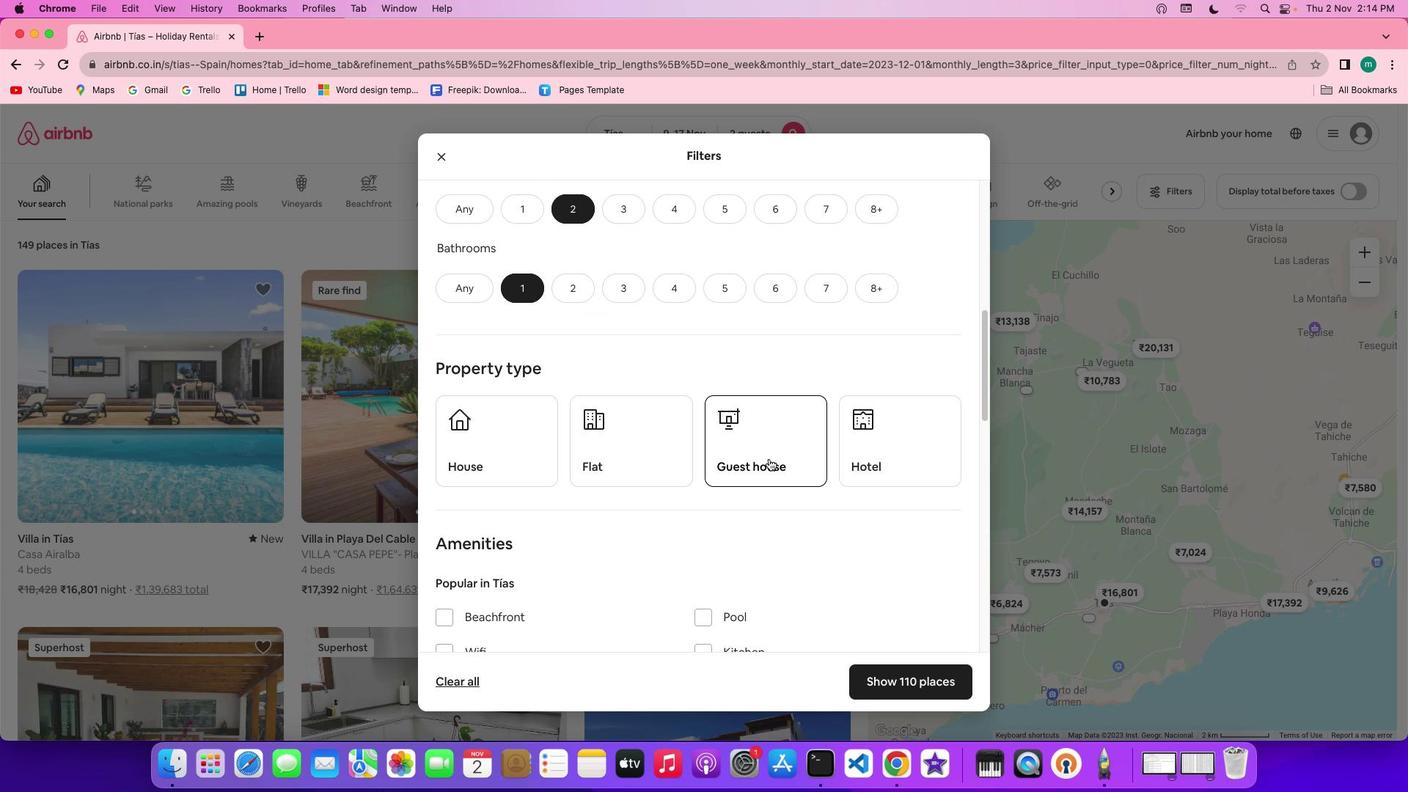 
Action: Mouse scrolled (768, 459) with delta (0, 0)
Screenshot: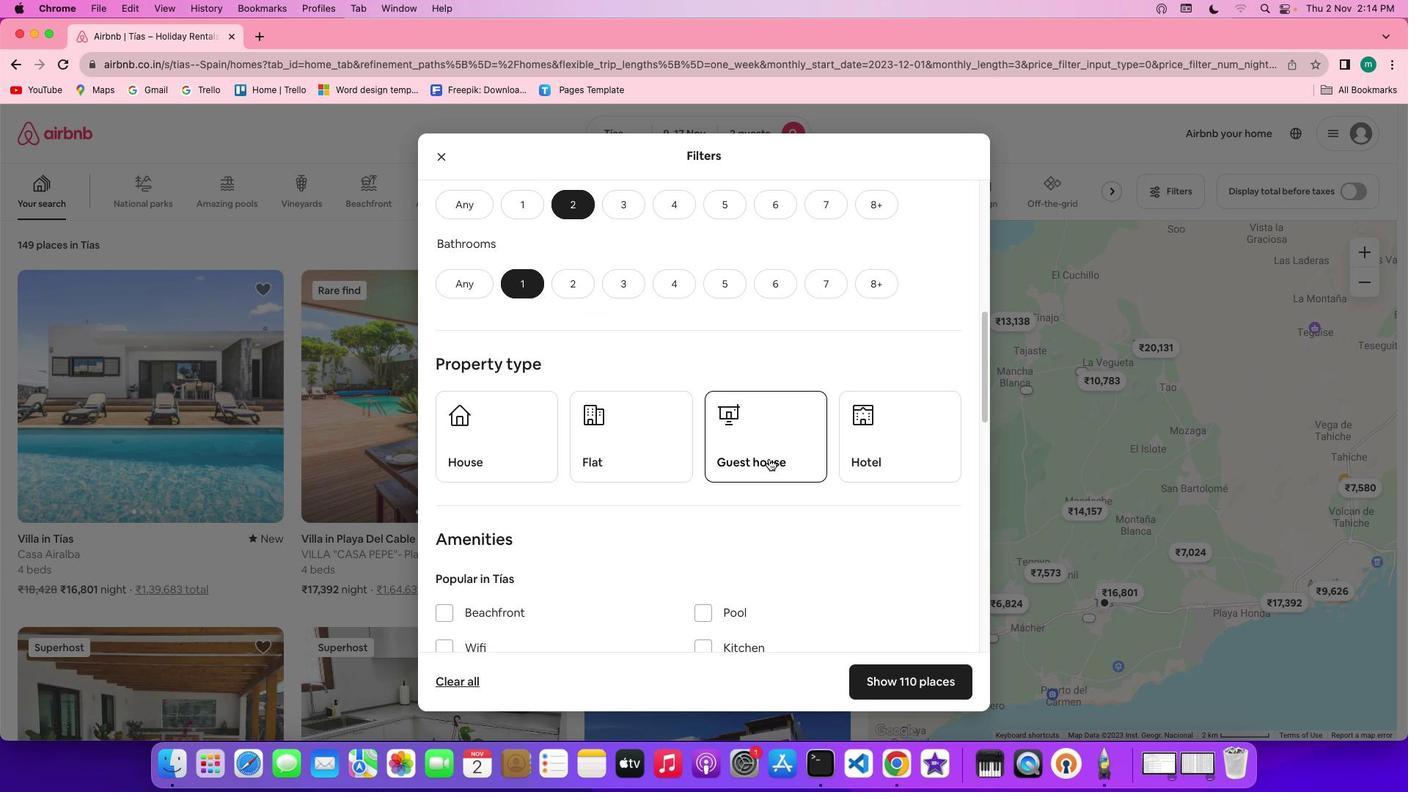 
Action: Mouse moved to (606, 451)
Screenshot: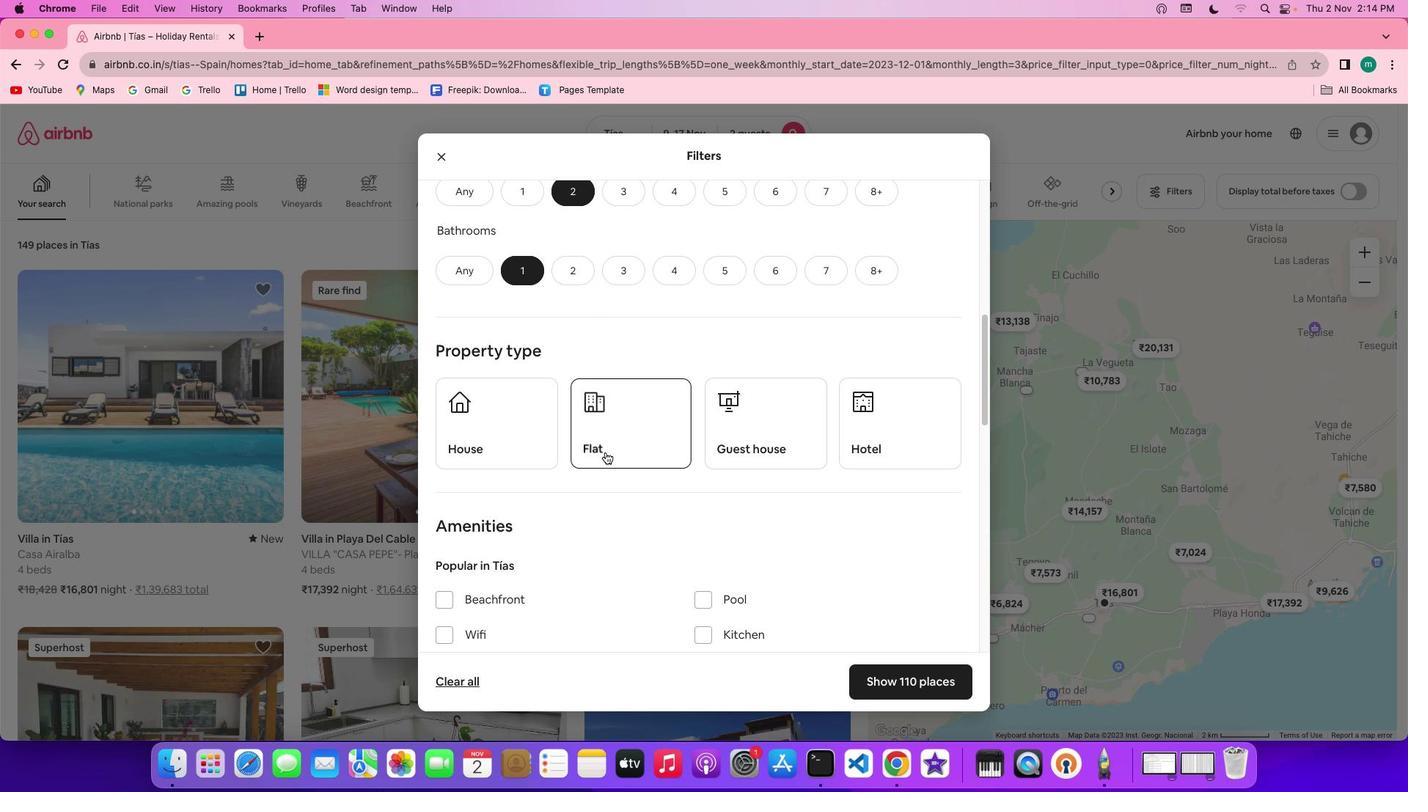 
Action: Mouse pressed left at (606, 451)
Screenshot: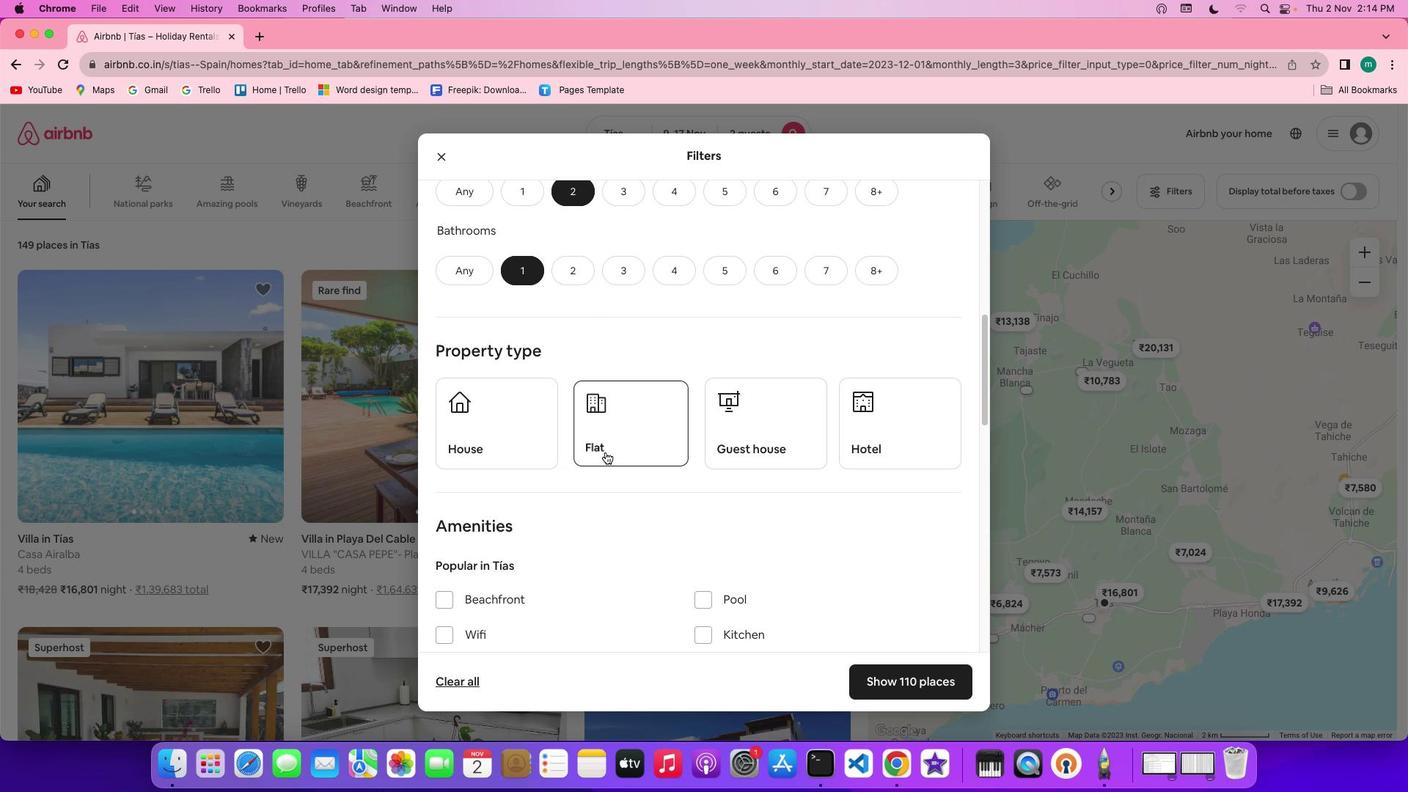 
Action: Mouse moved to (836, 491)
Screenshot: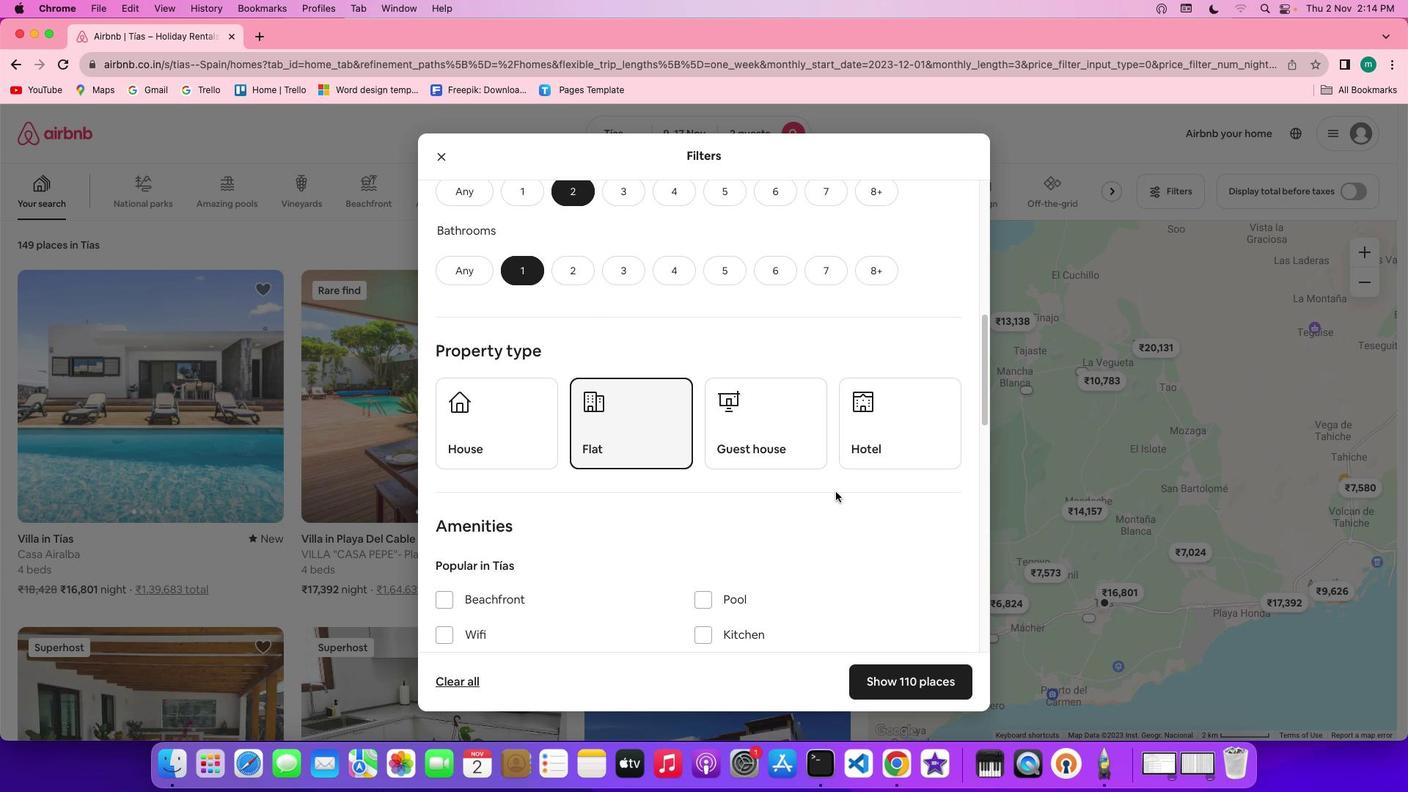 
Action: Mouse scrolled (836, 491) with delta (0, 0)
Screenshot: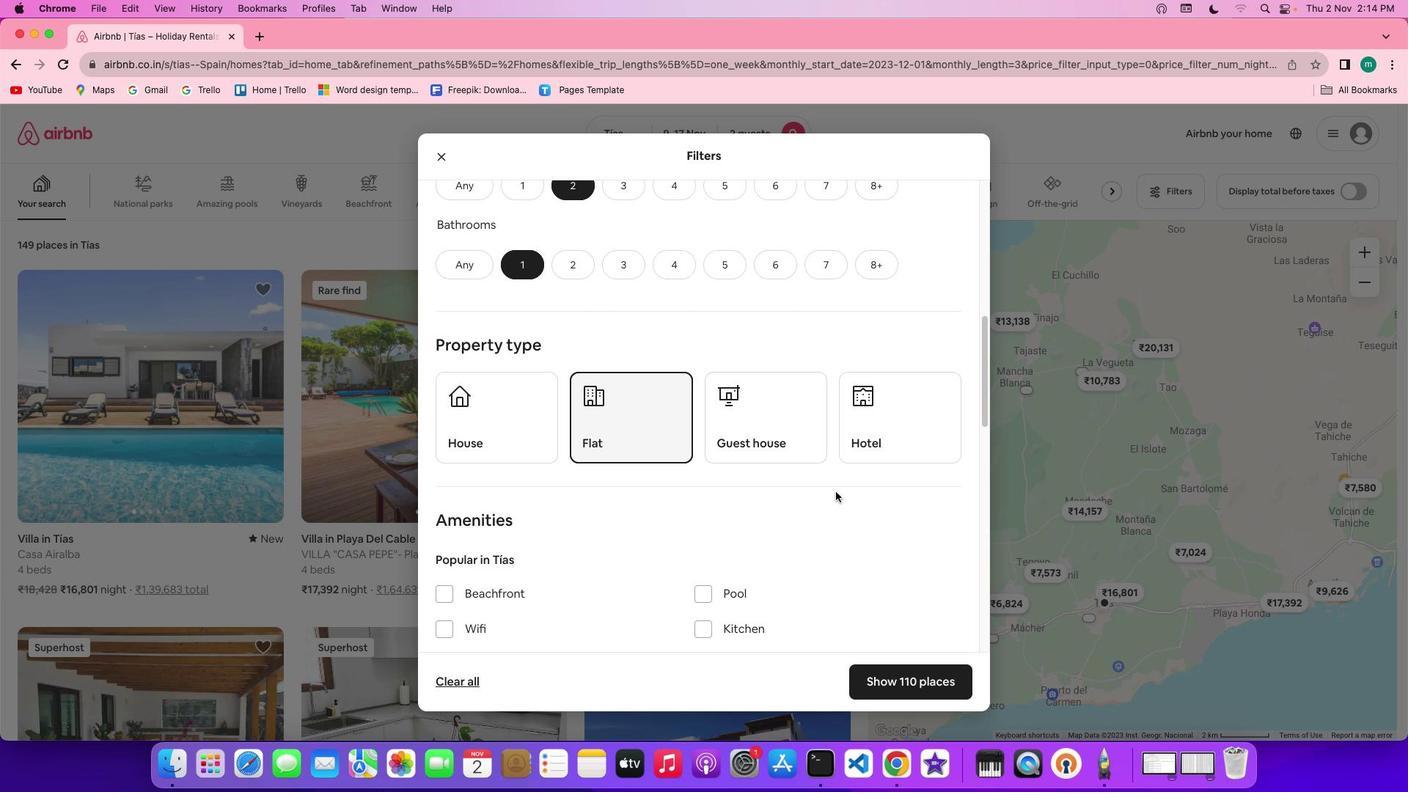 
Action: Mouse scrolled (836, 491) with delta (0, 0)
Screenshot: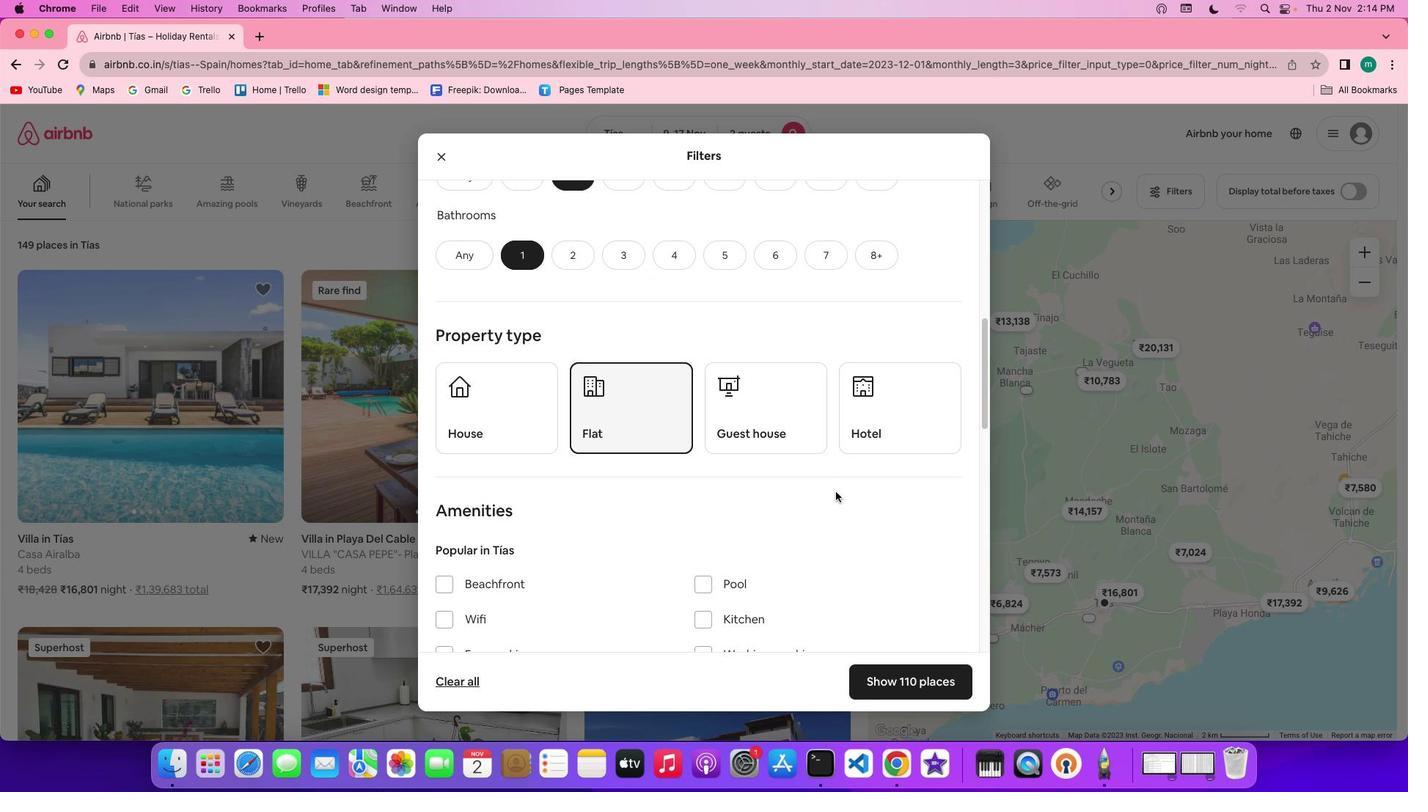 
Action: Mouse scrolled (836, 491) with delta (0, -1)
Screenshot: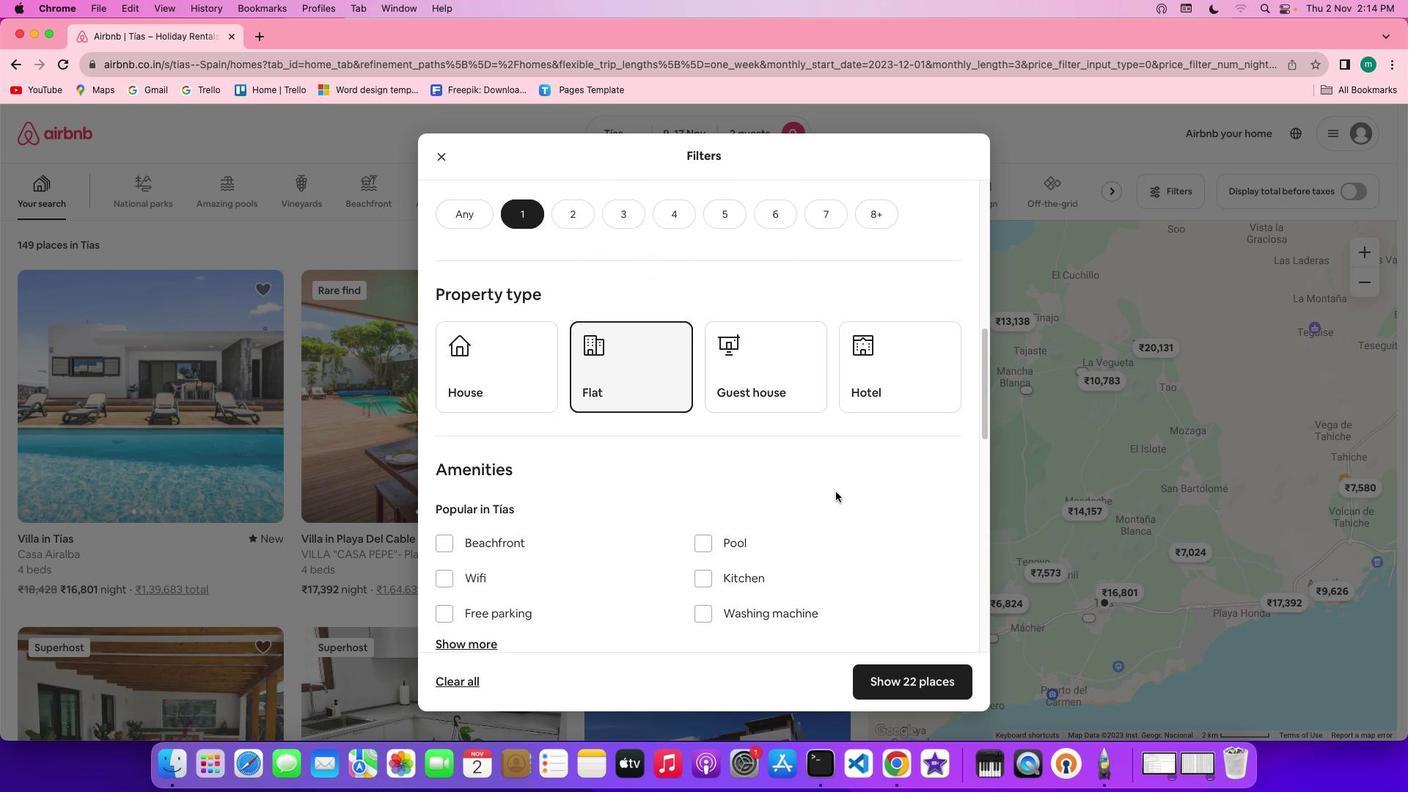 
Action: Mouse scrolled (836, 491) with delta (0, 0)
Screenshot: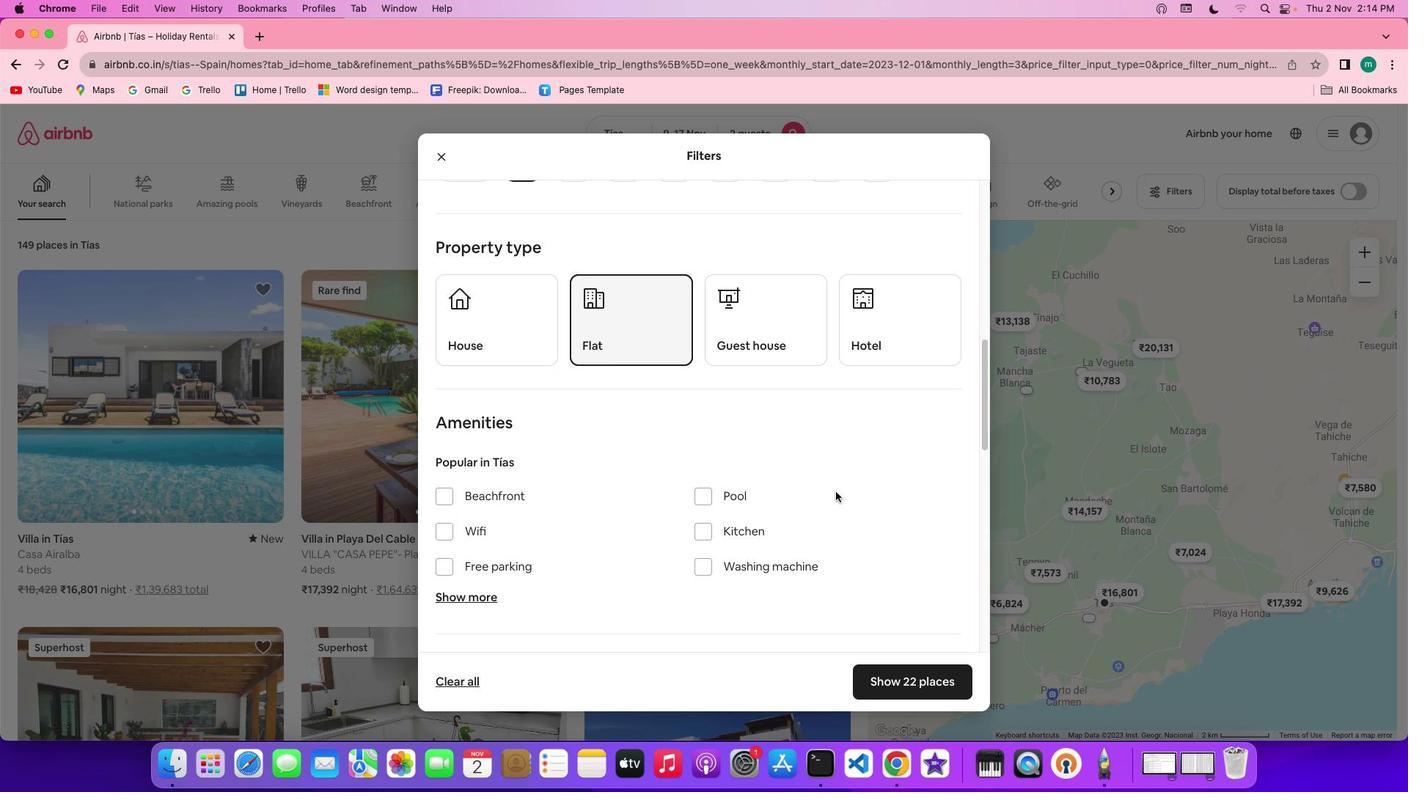 
Action: Mouse scrolled (836, 491) with delta (0, 0)
Screenshot: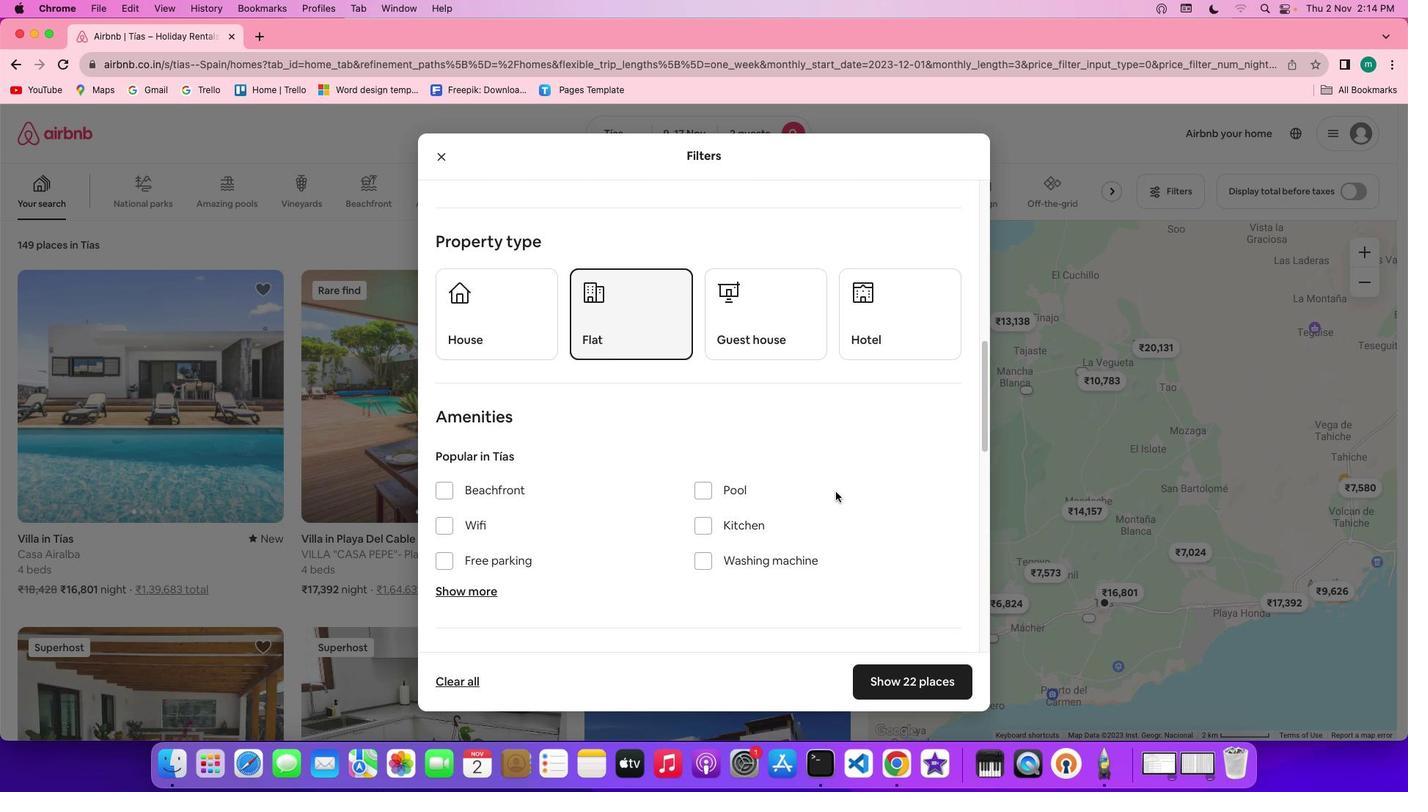 
Action: Mouse scrolled (836, 491) with delta (0, -1)
Screenshot: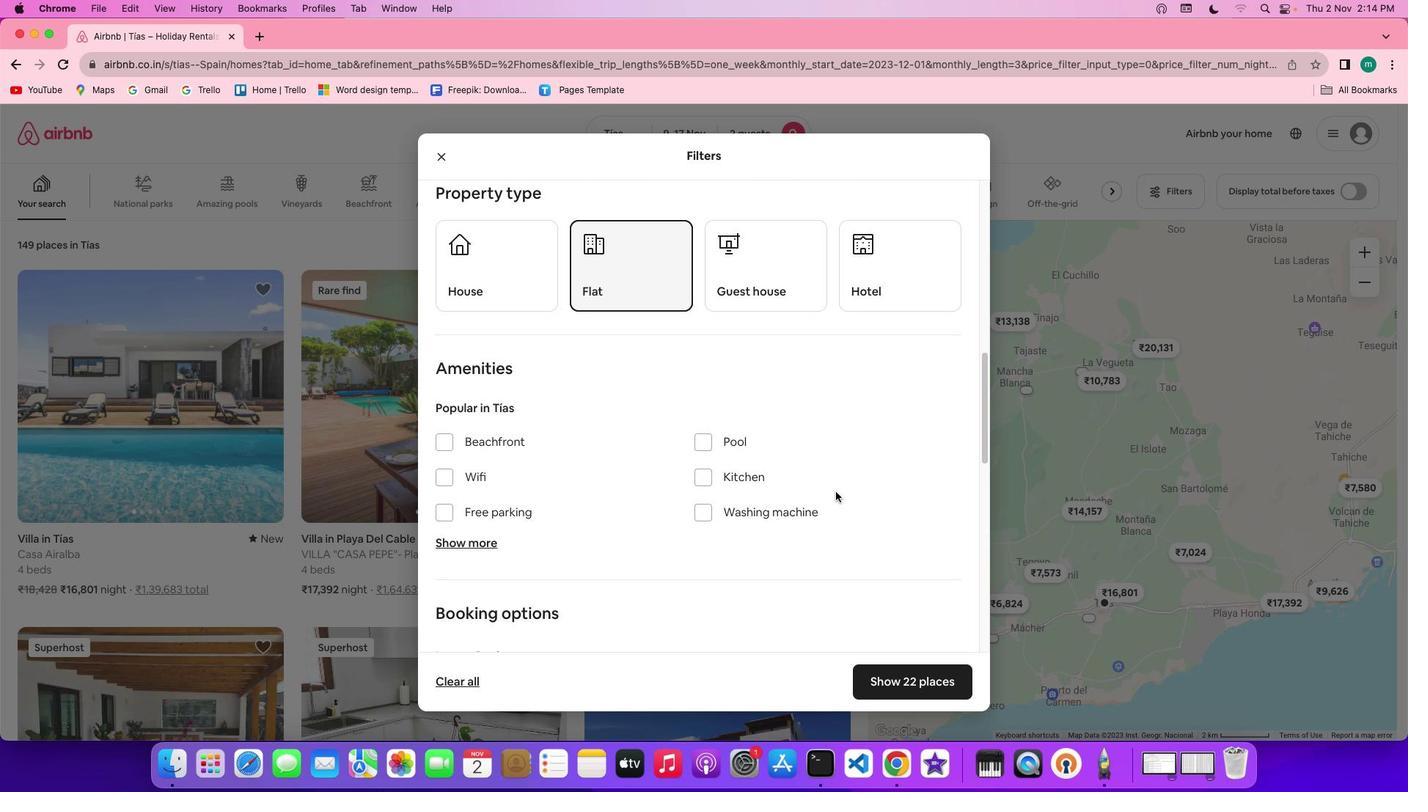 
Action: Mouse scrolled (836, 491) with delta (0, 0)
Screenshot: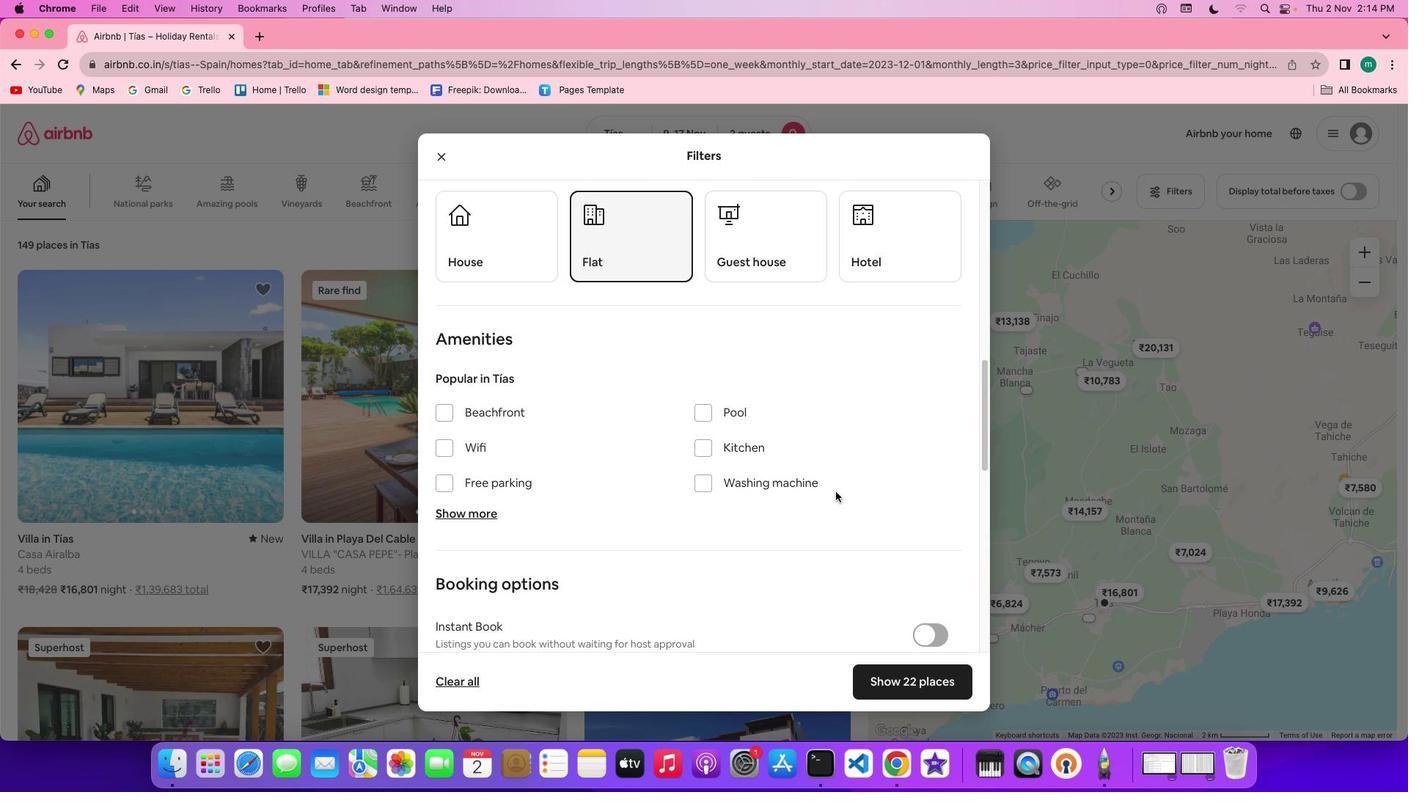 
Action: Mouse scrolled (836, 491) with delta (0, 0)
Screenshot: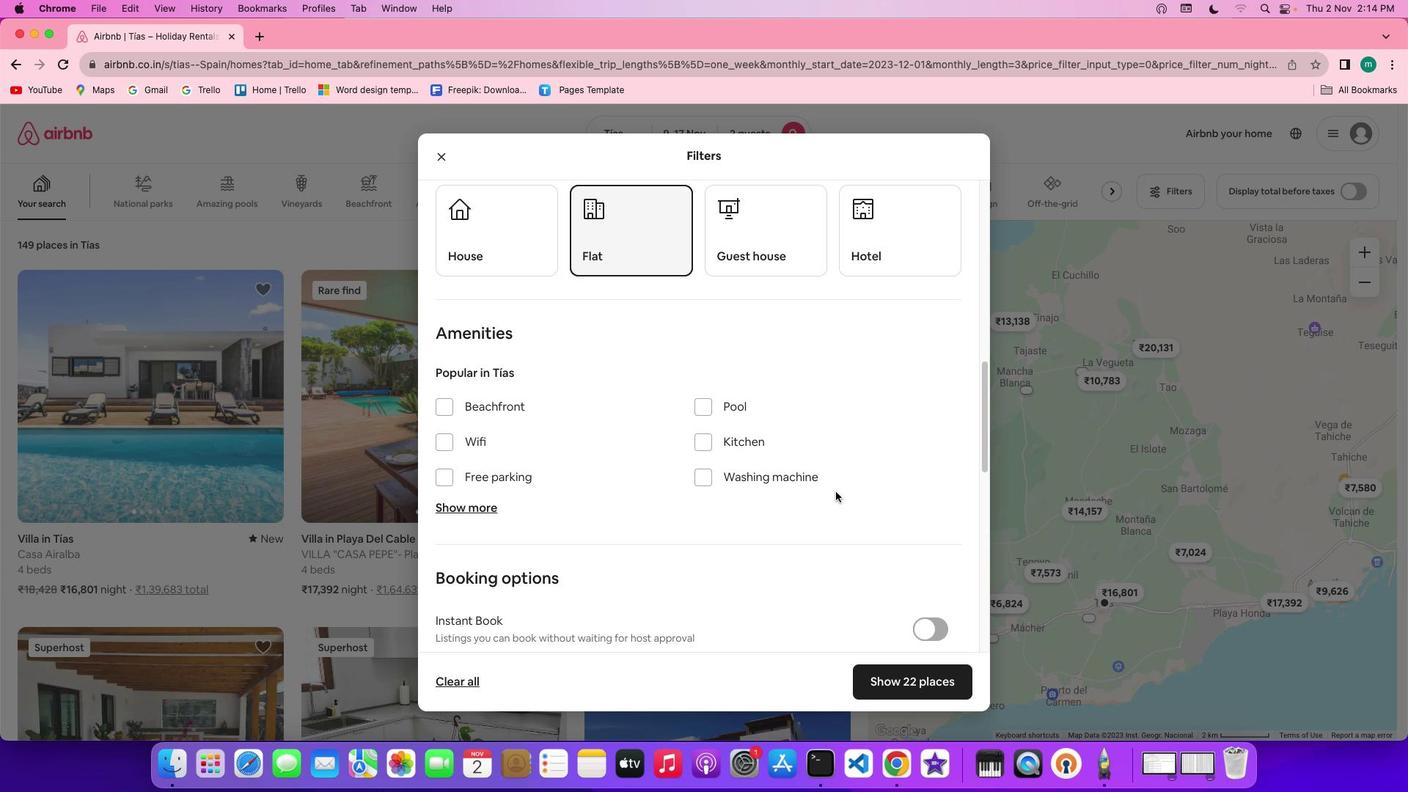 
Action: Mouse scrolled (836, 491) with delta (0, 0)
Screenshot: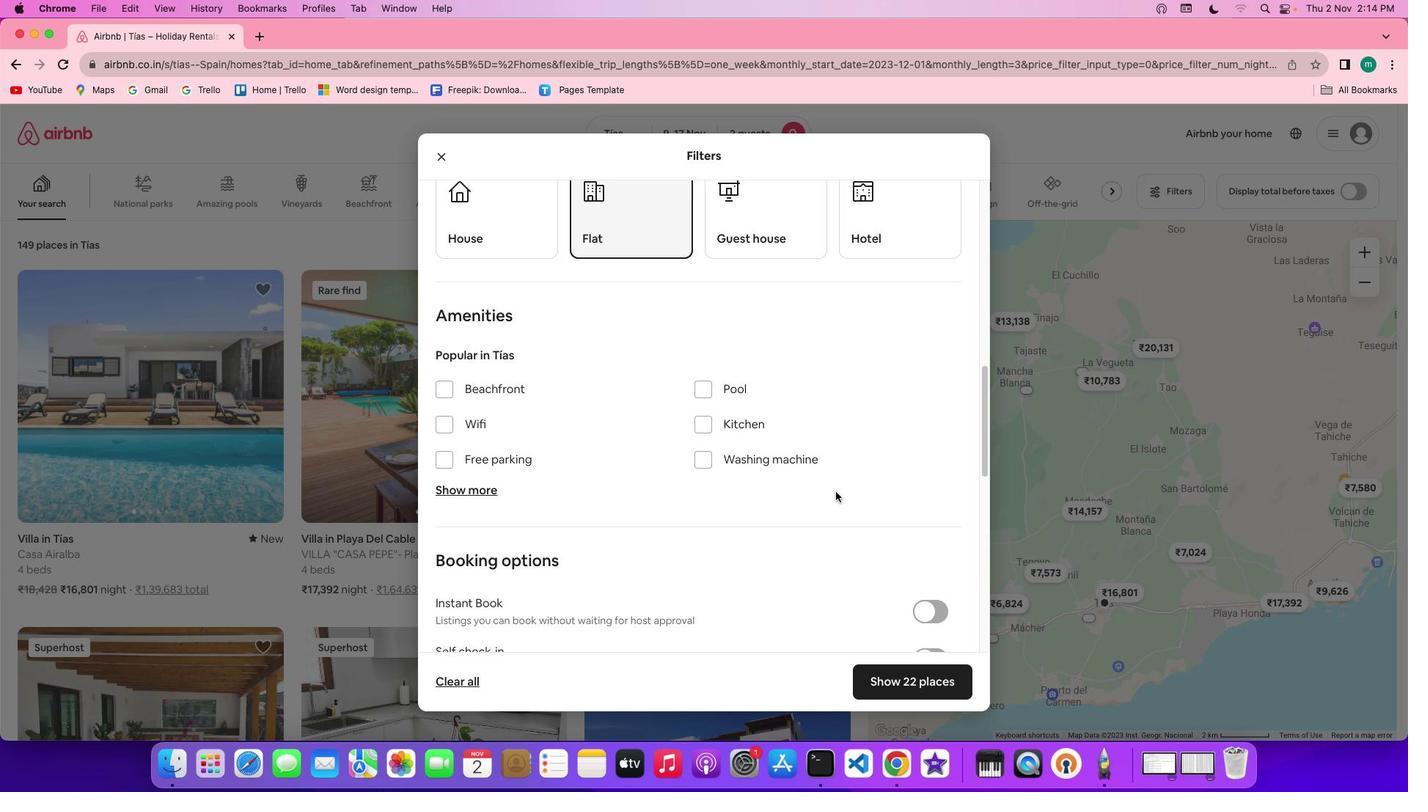 
Action: Mouse scrolled (836, 491) with delta (0, 0)
Screenshot: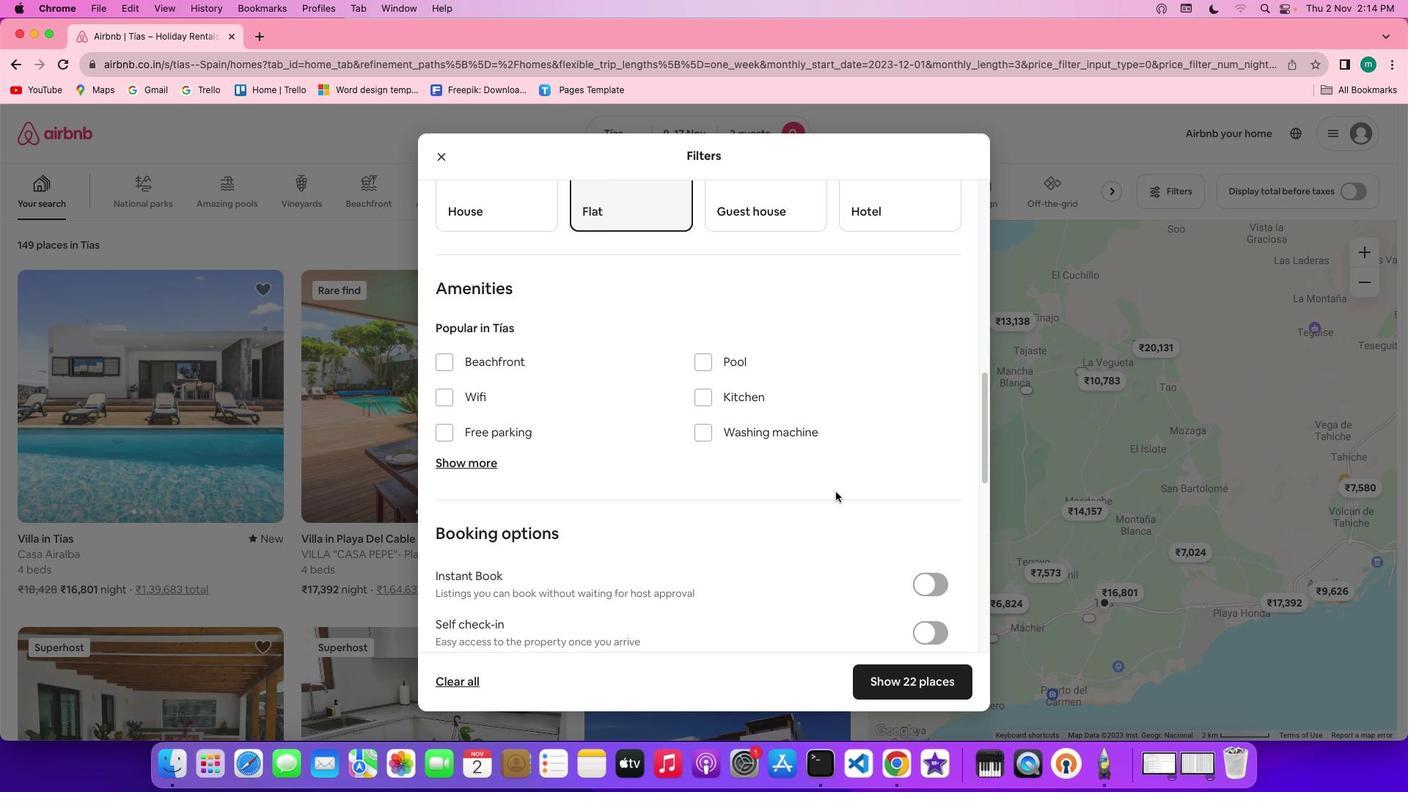 
Action: Mouse scrolled (836, 491) with delta (0, 0)
Screenshot: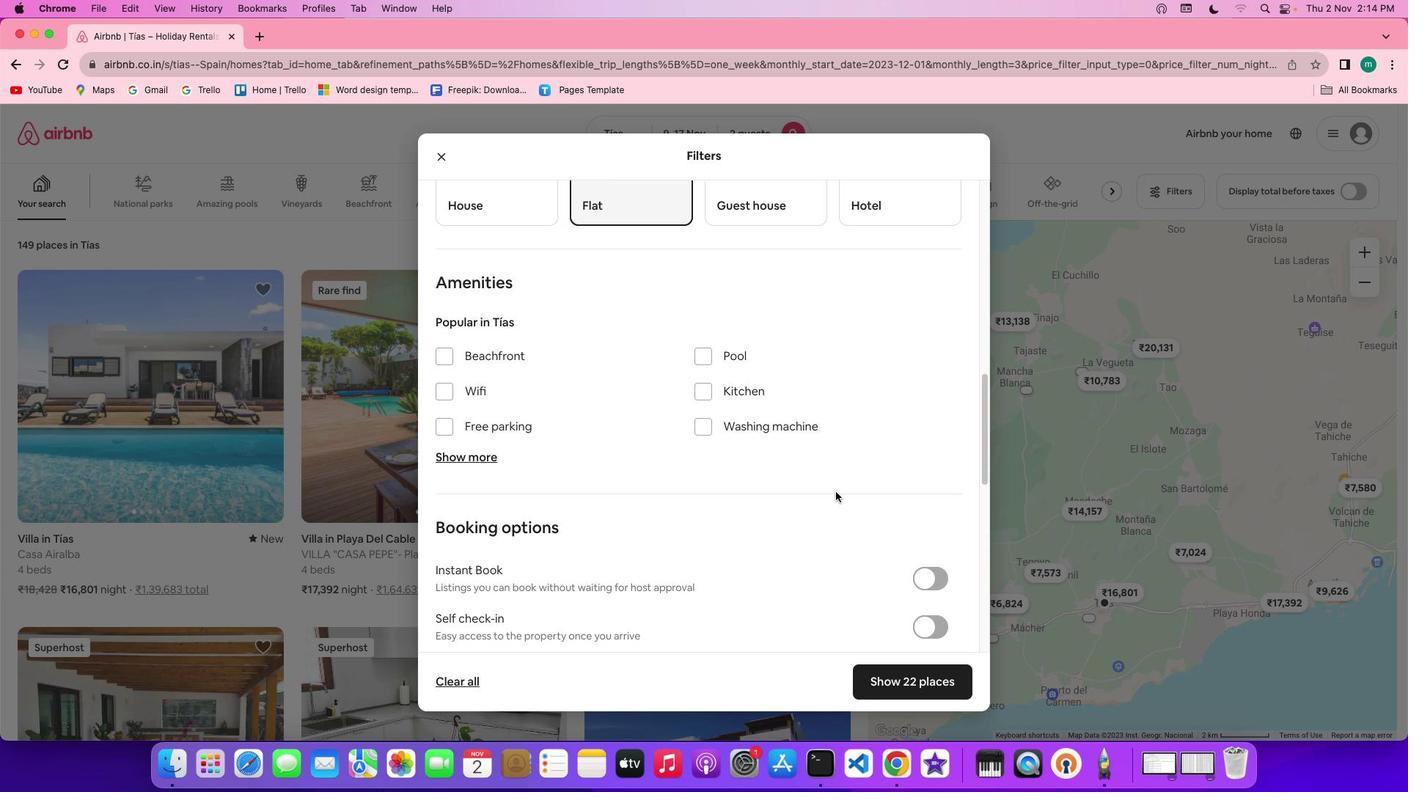 
Action: Mouse moved to (475, 388)
Screenshot: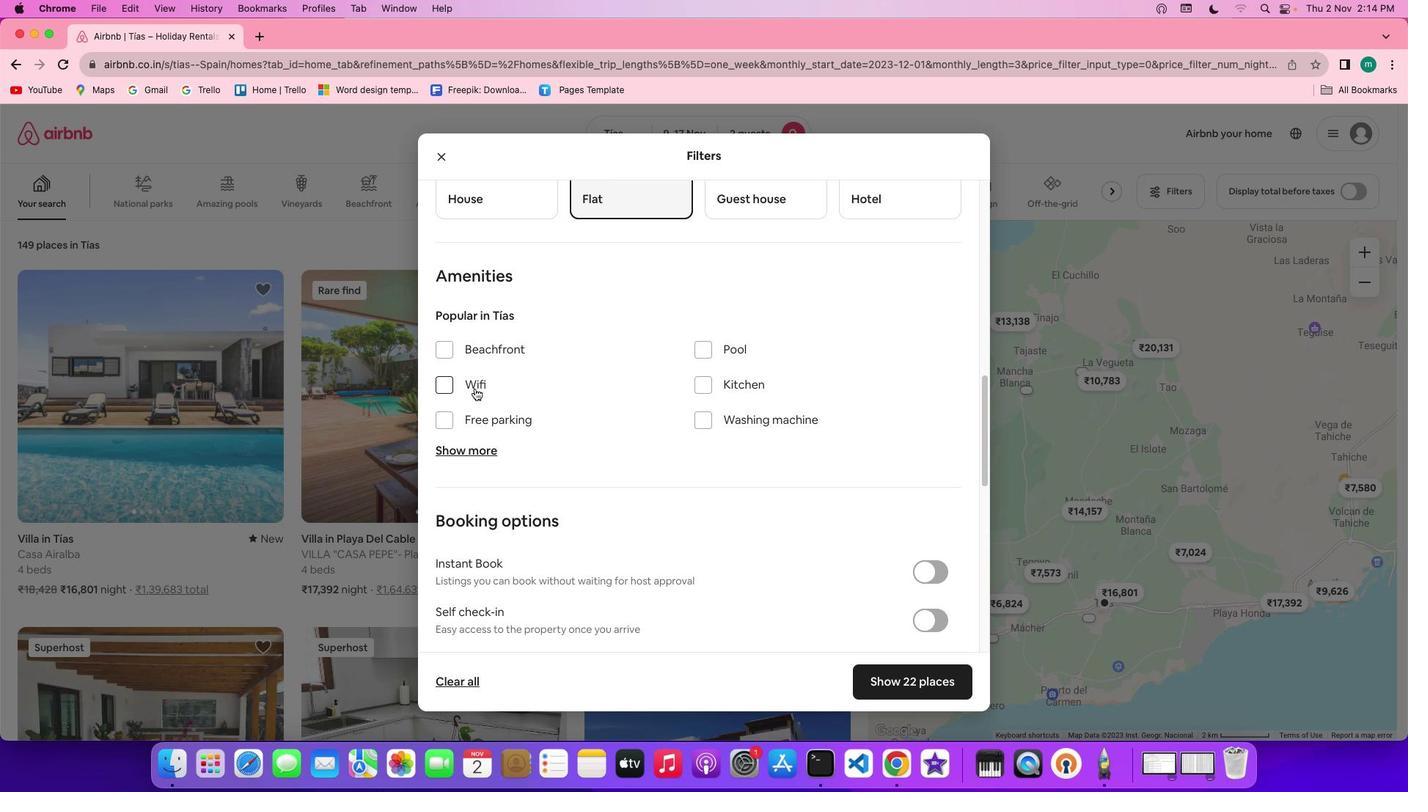 
Action: Mouse pressed left at (475, 388)
Screenshot: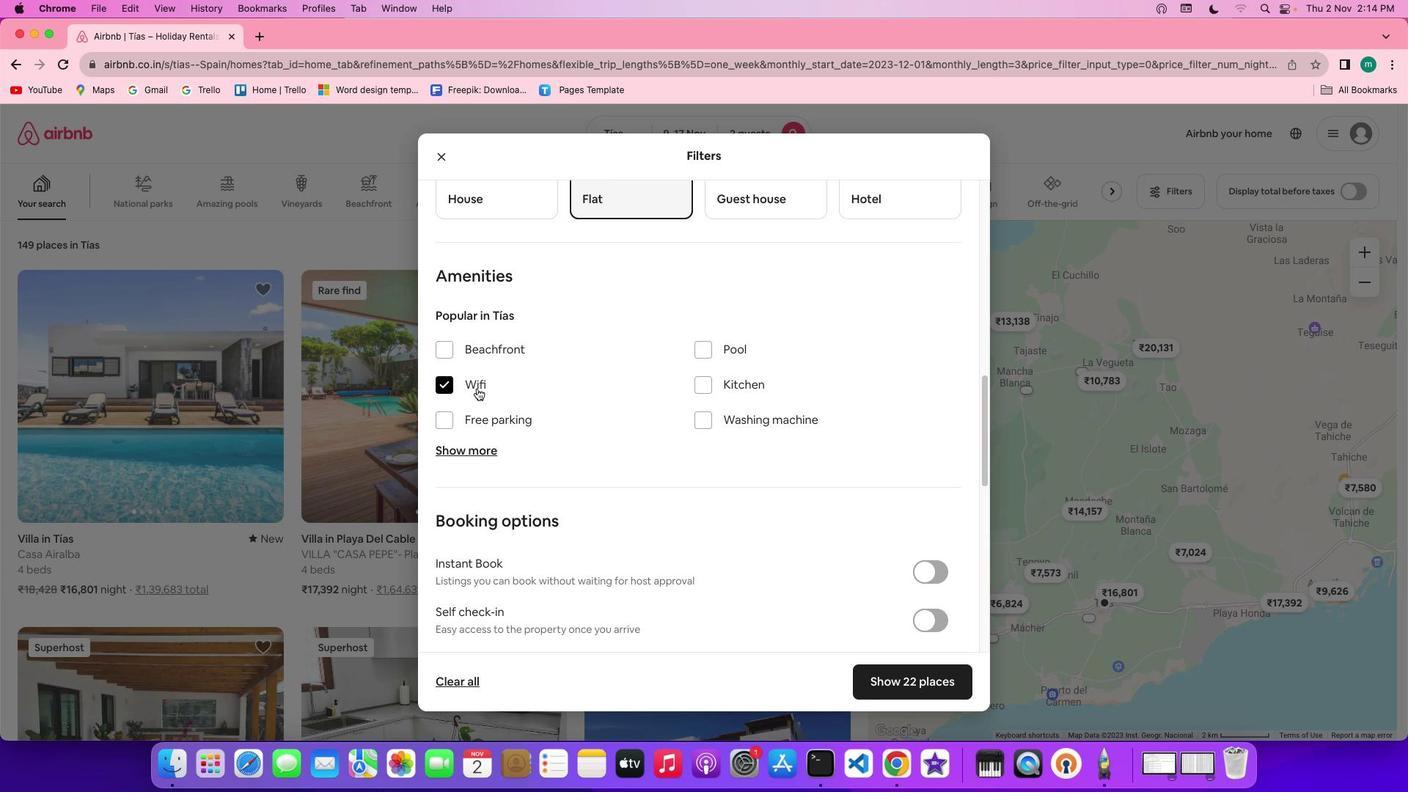 
Action: Mouse moved to (804, 473)
Screenshot: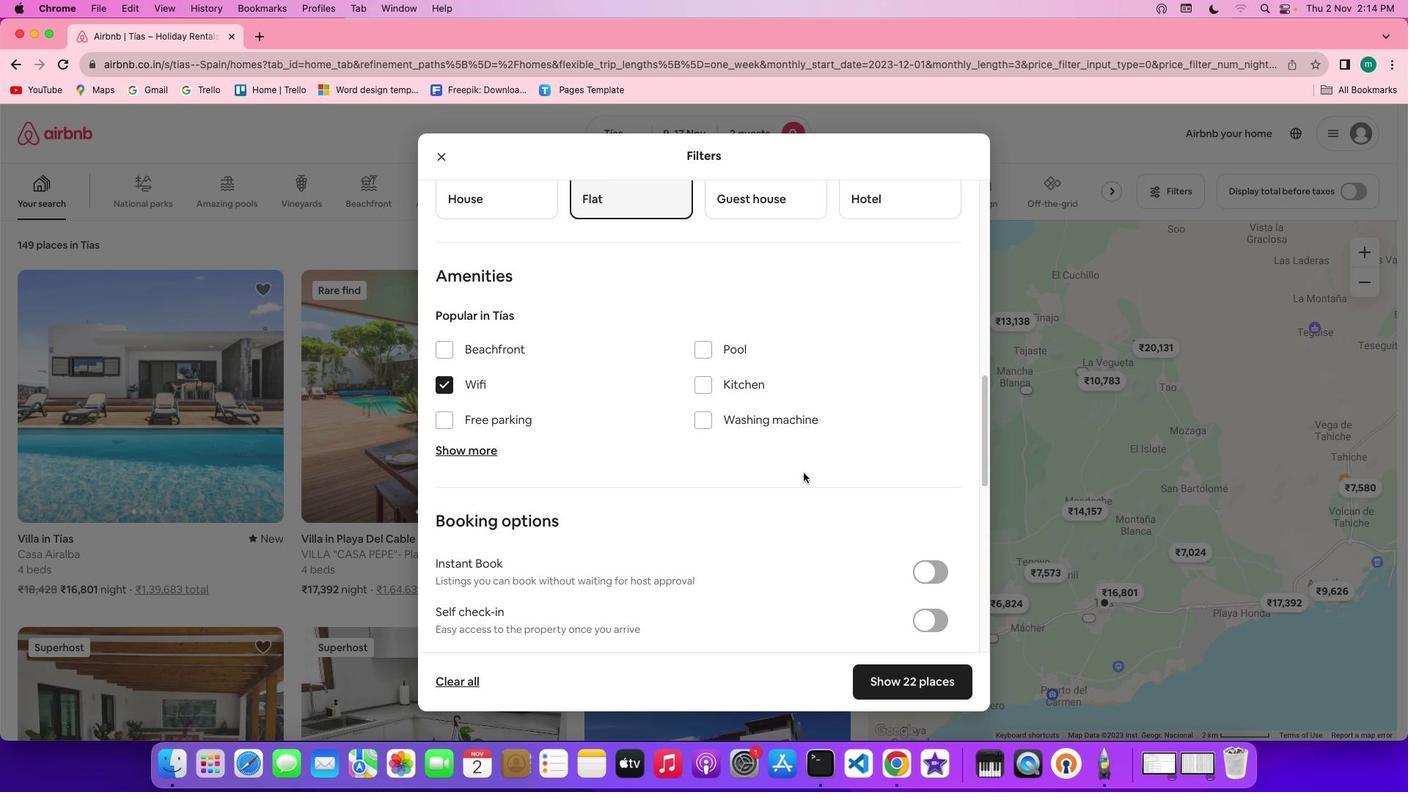 
Action: Mouse scrolled (804, 473) with delta (0, 0)
Screenshot: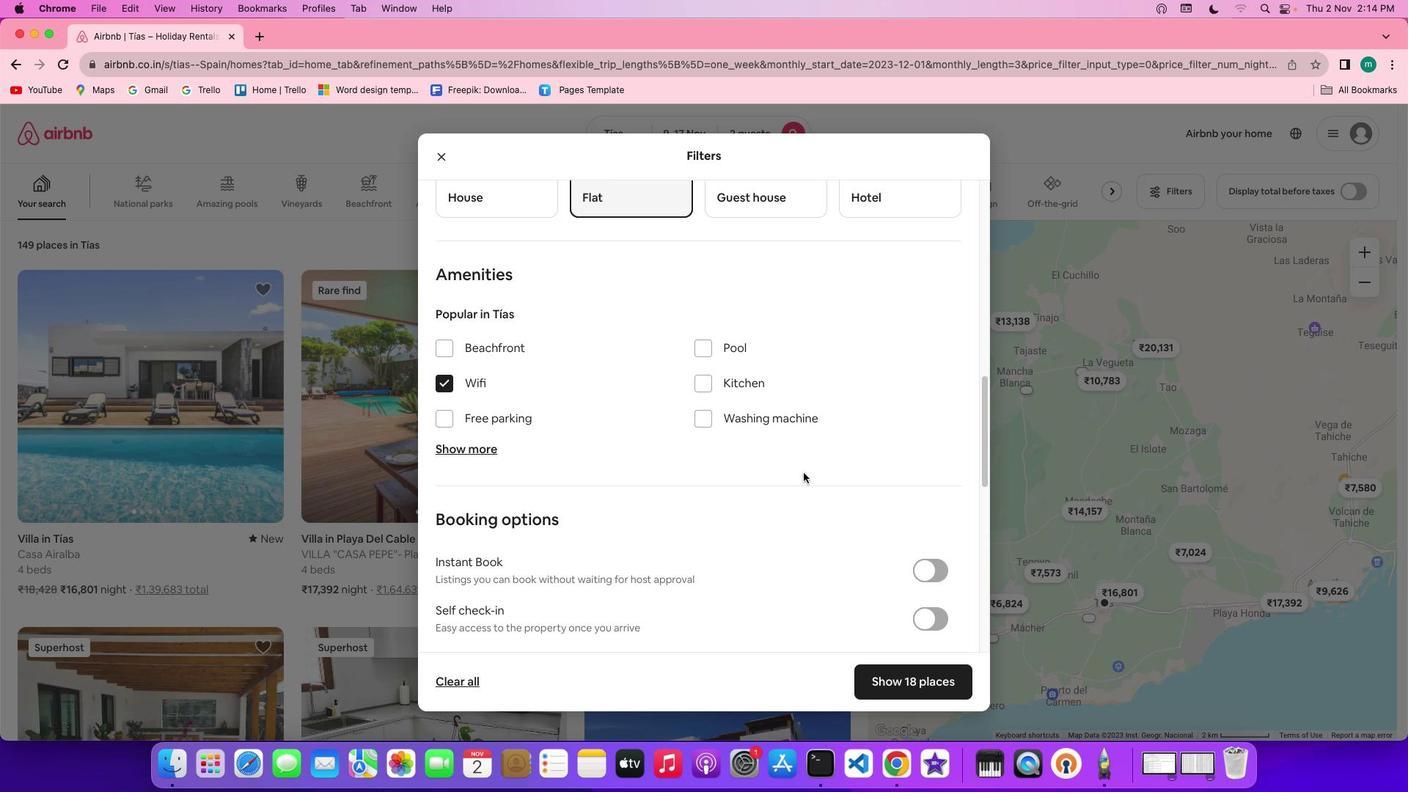 
Action: Mouse scrolled (804, 473) with delta (0, 0)
Screenshot: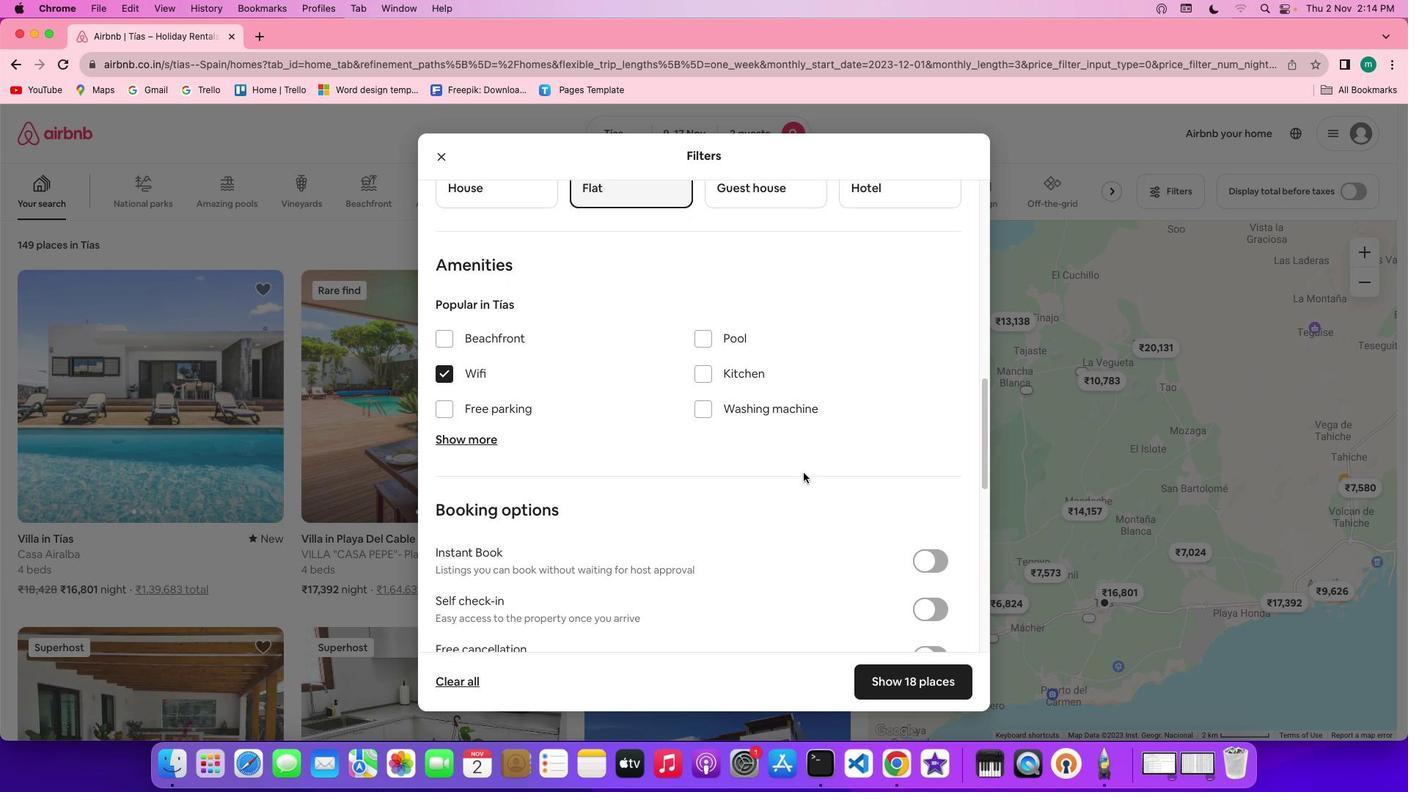 
Action: Mouse scrolled (804, 473) with delta (0, -1)
Screenshot: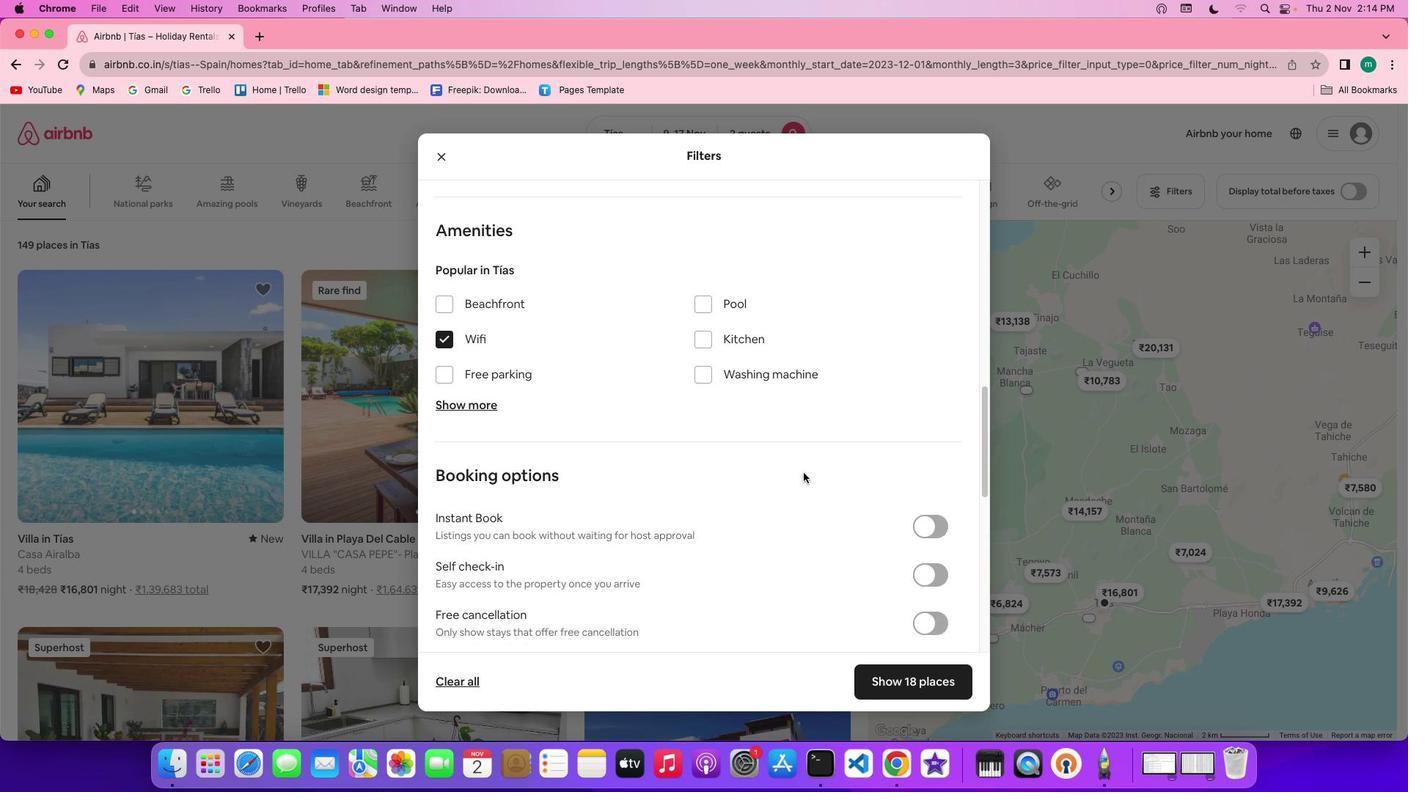
Action: Mouse scrolled (804, 473) with delta (0, 0)
Screenshot: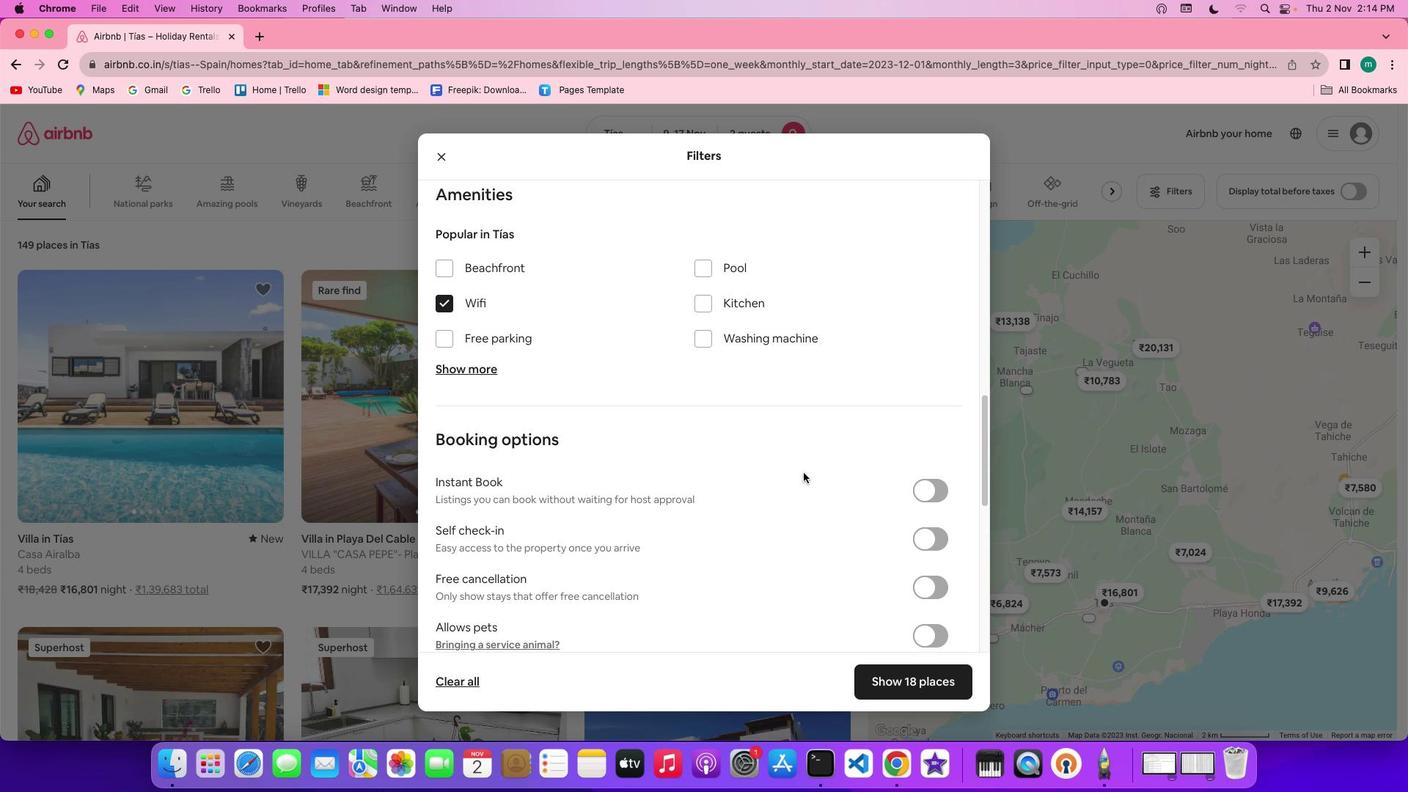 
Action: Mouse scrolled (804, 473) with delta (0, 0)
Screenshot: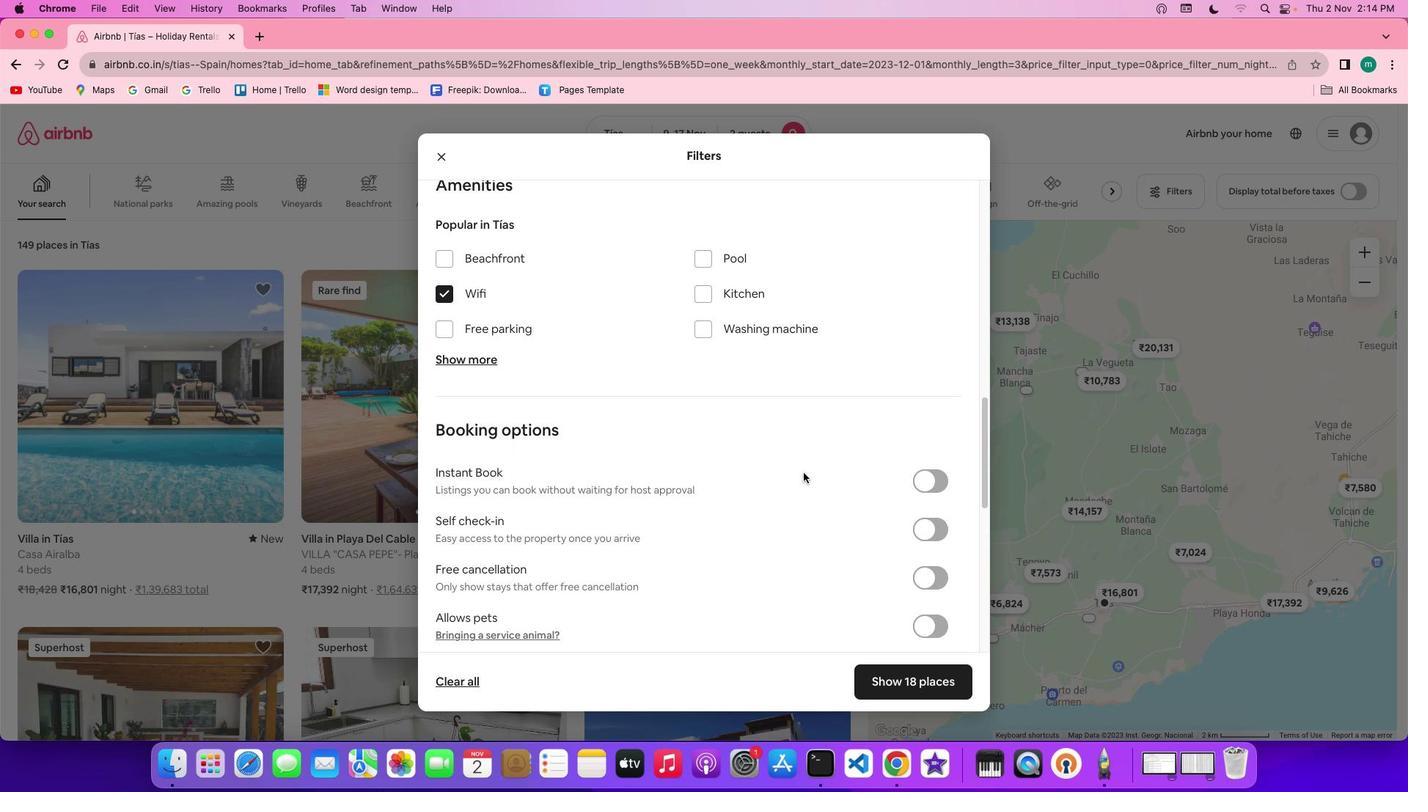 
Action: Mouse scrolled (804, 473) with delta (0, 0)
Screenshot: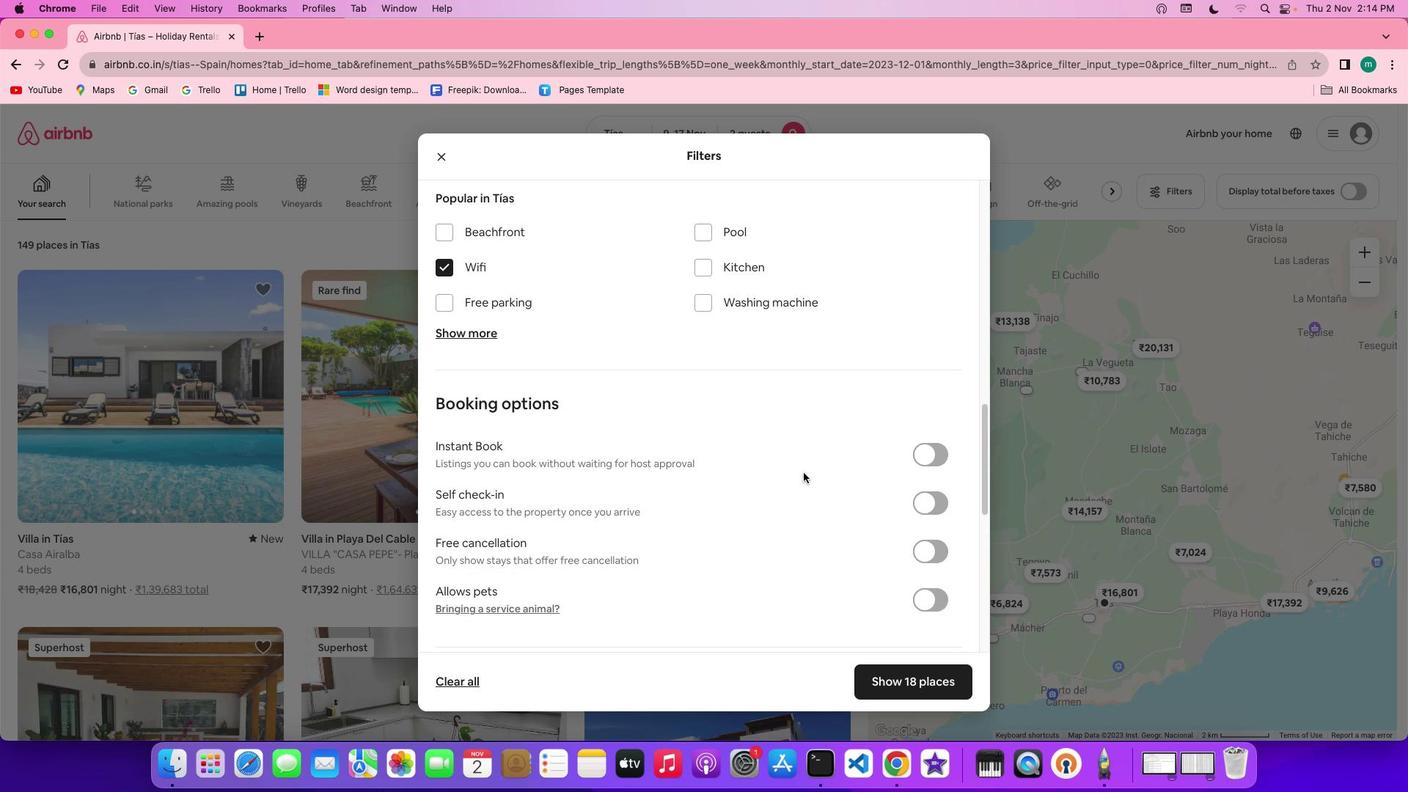 
Action: Mouse scrolled (804, 473) with delta (0, 0)
Screenshot: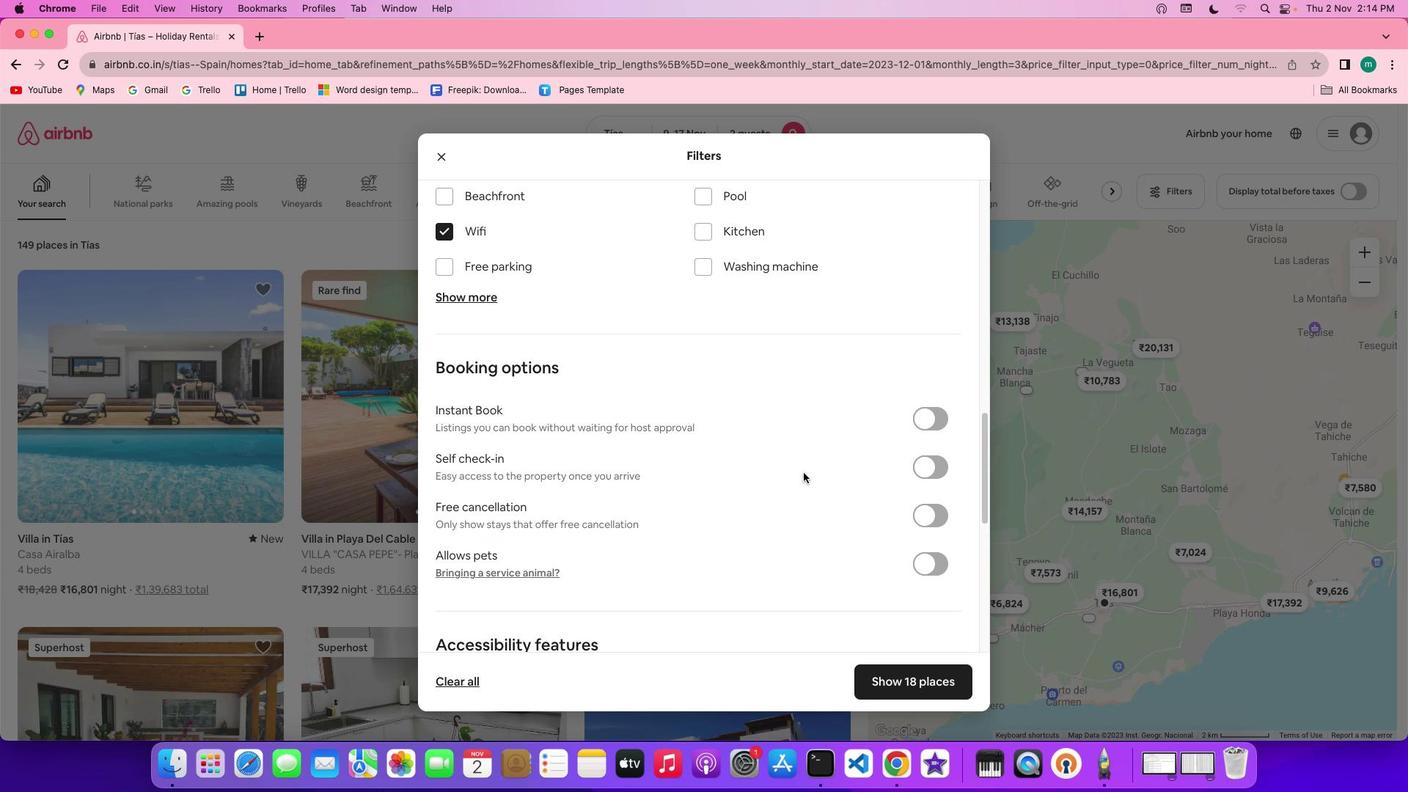 
Action: Mouse scrolled (804, 473) with delta (0, 0)
Screenshot: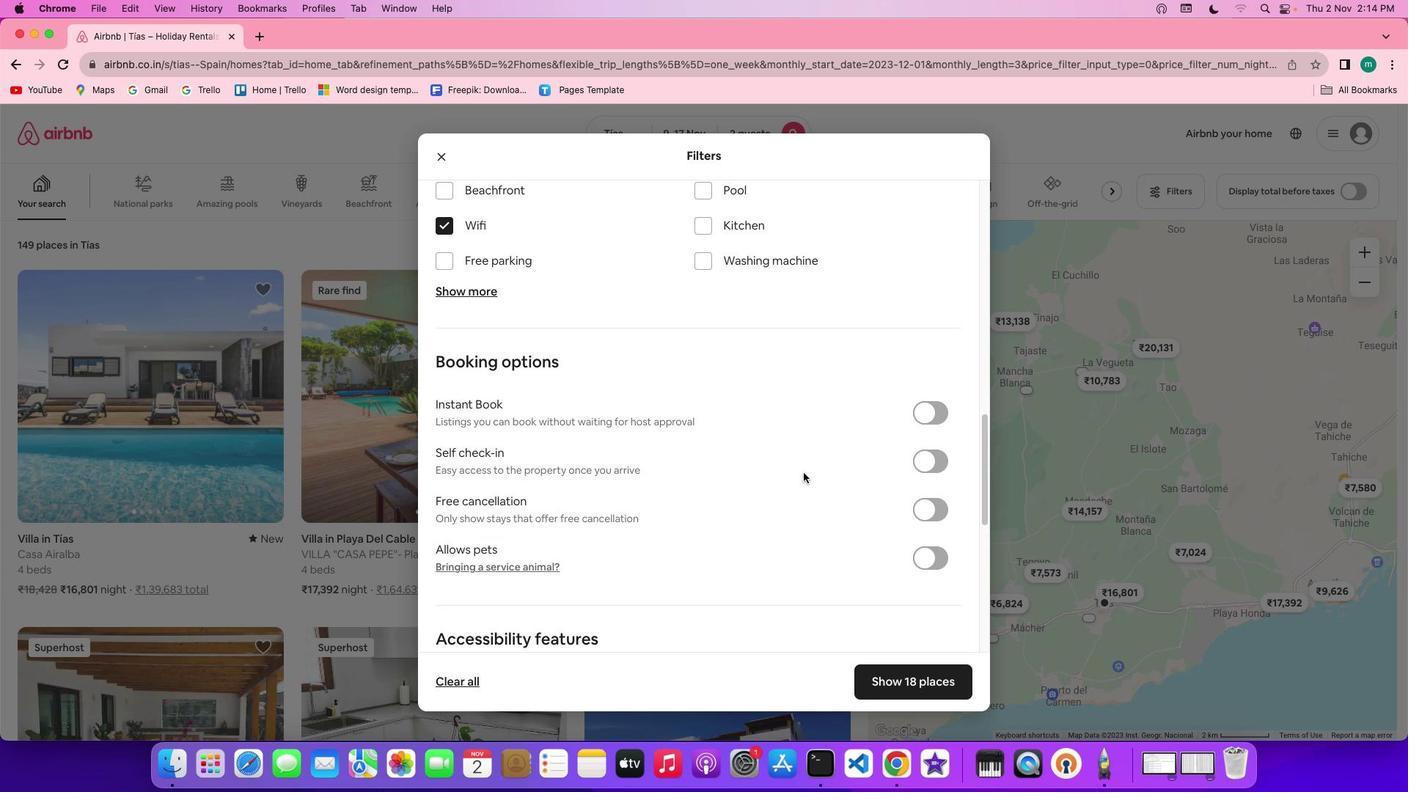
Action: Mouse scrolled (804, 473) with delta (0, 0)
Screenshot: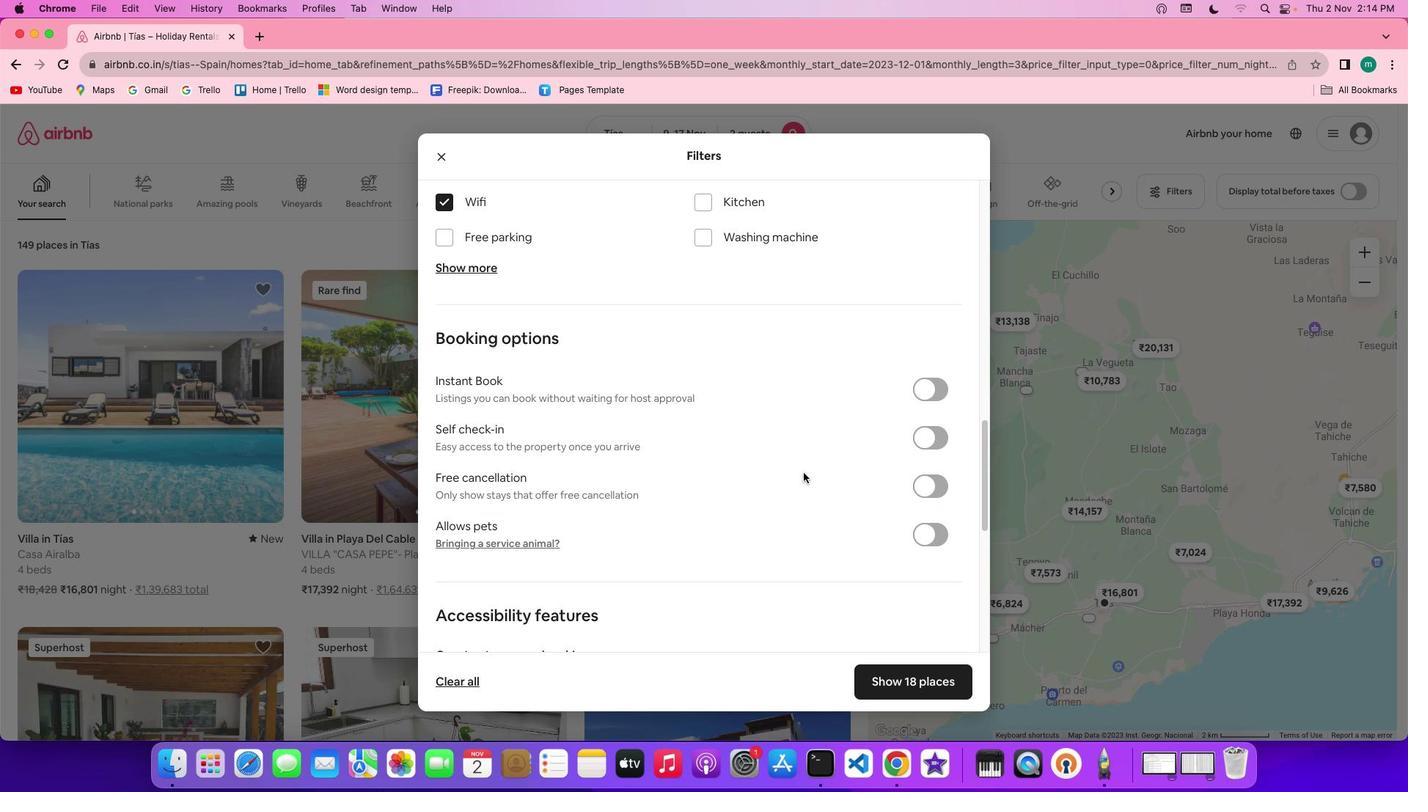 
Action: Mouse moved to (846, 471)
Screenshot: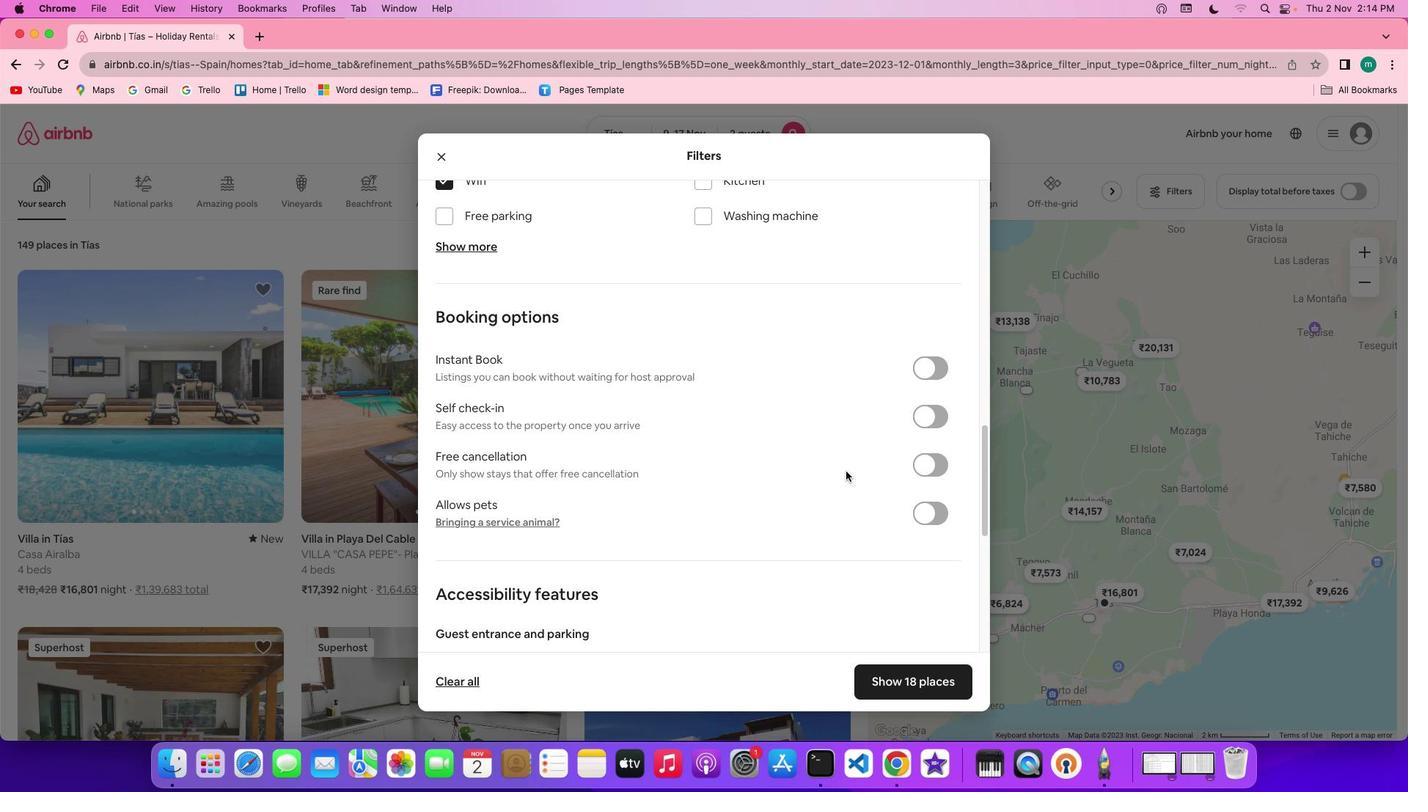 
Action: Mouse scrolled (846, 471) with delta (0, 0)
Screenshot: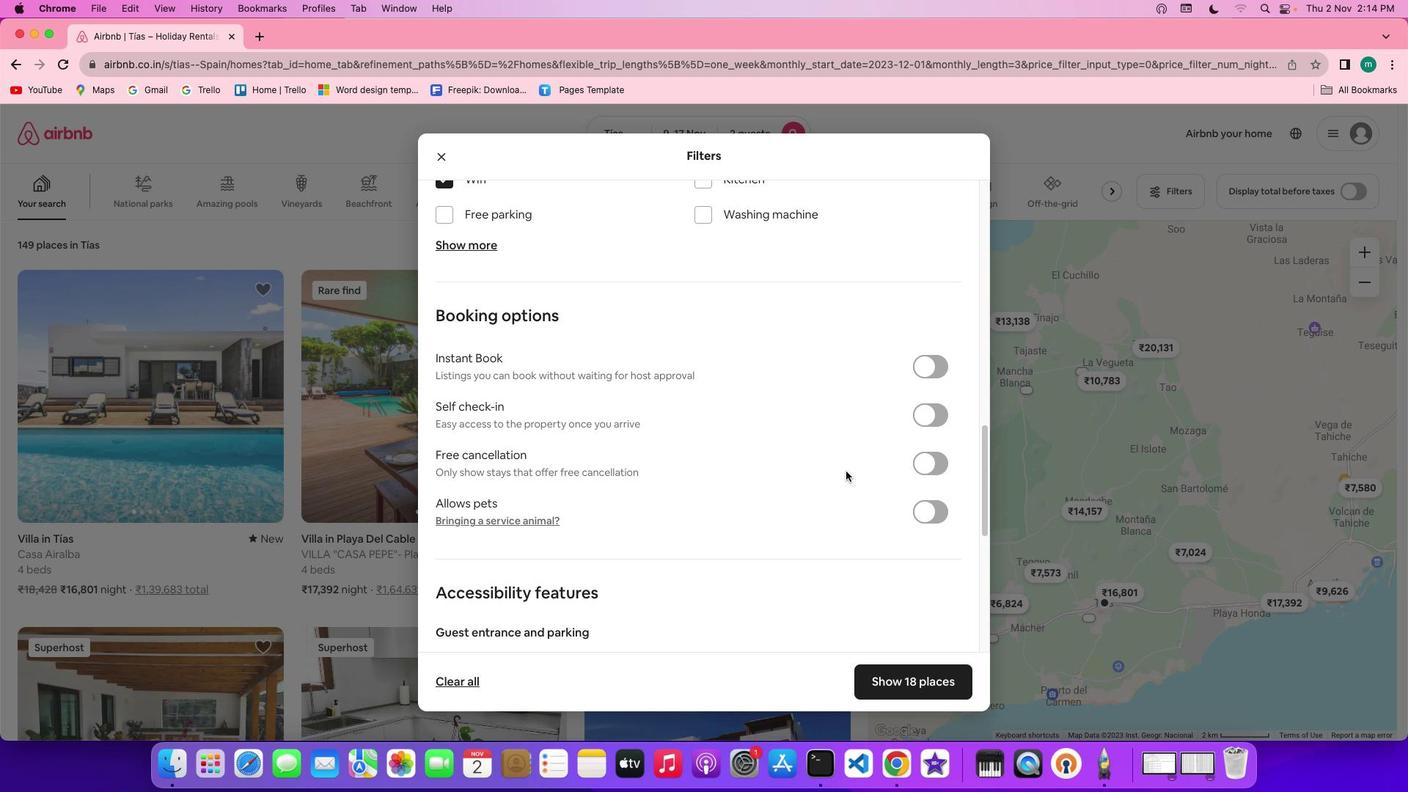 
Action: Mouse scrolled (846, 471) with delta (0, 0)
Screenshot: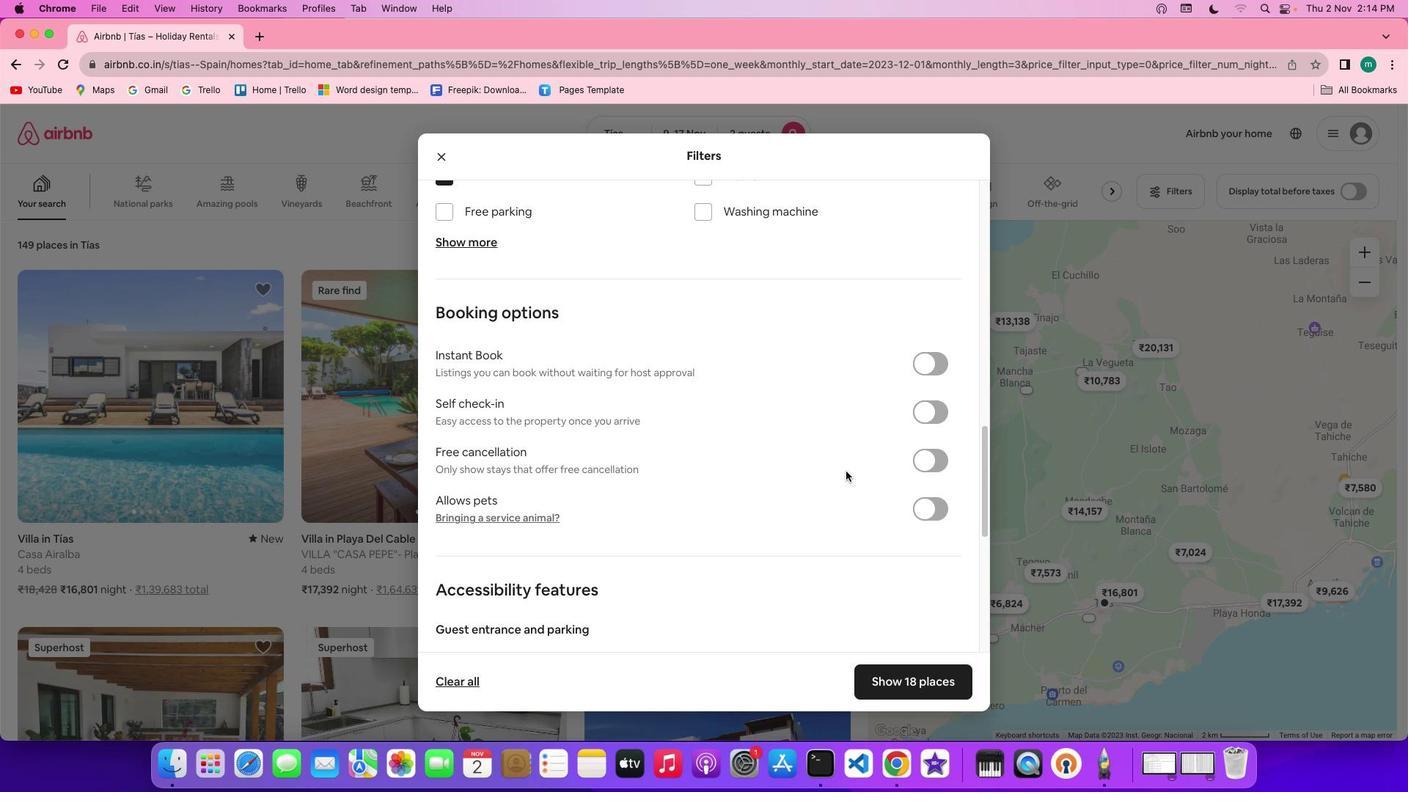 
Action: Mouse scrolled (846, 471) with delta (0, 0)
Screenshot: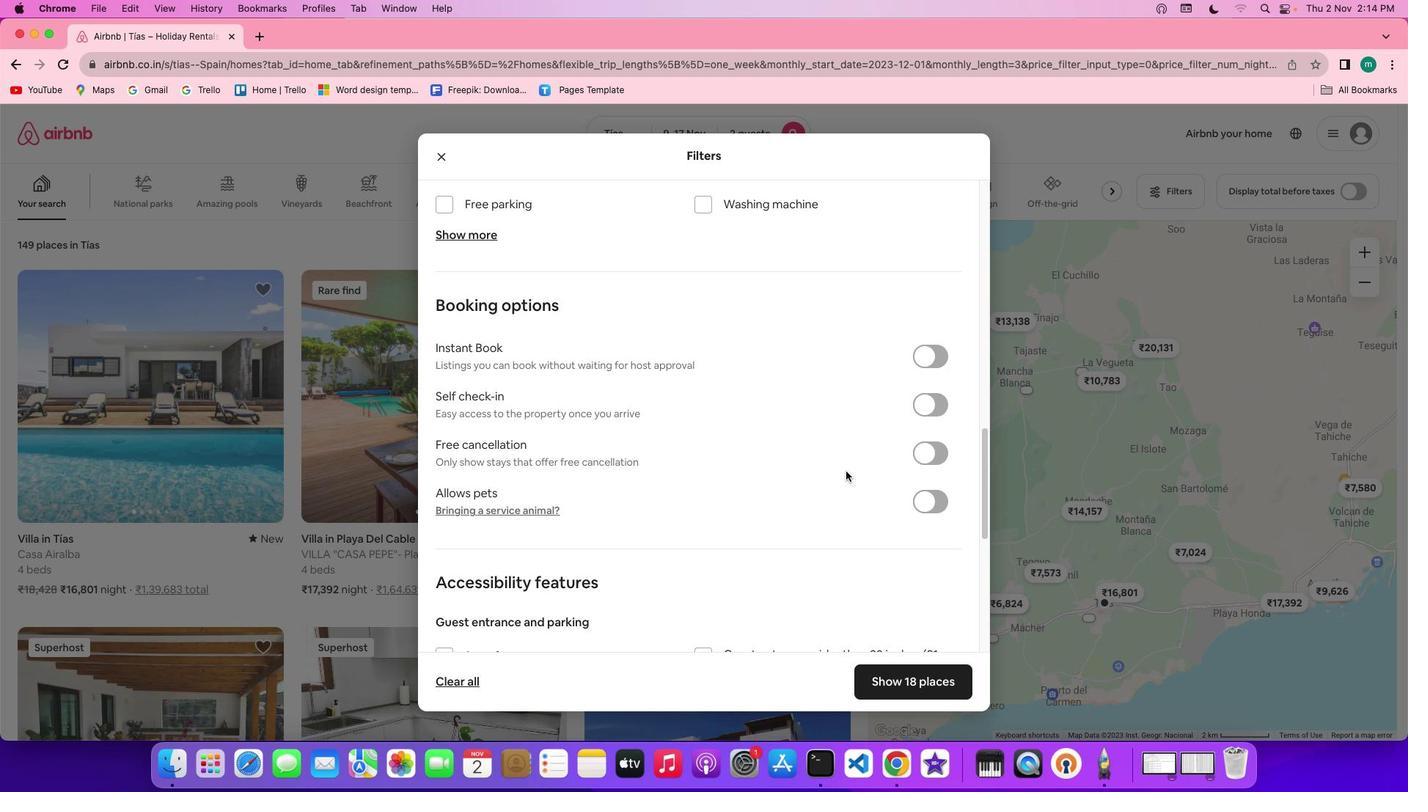 
Action: Mouse scrolled (846, 471) with delta (0, 0)
Screenshot: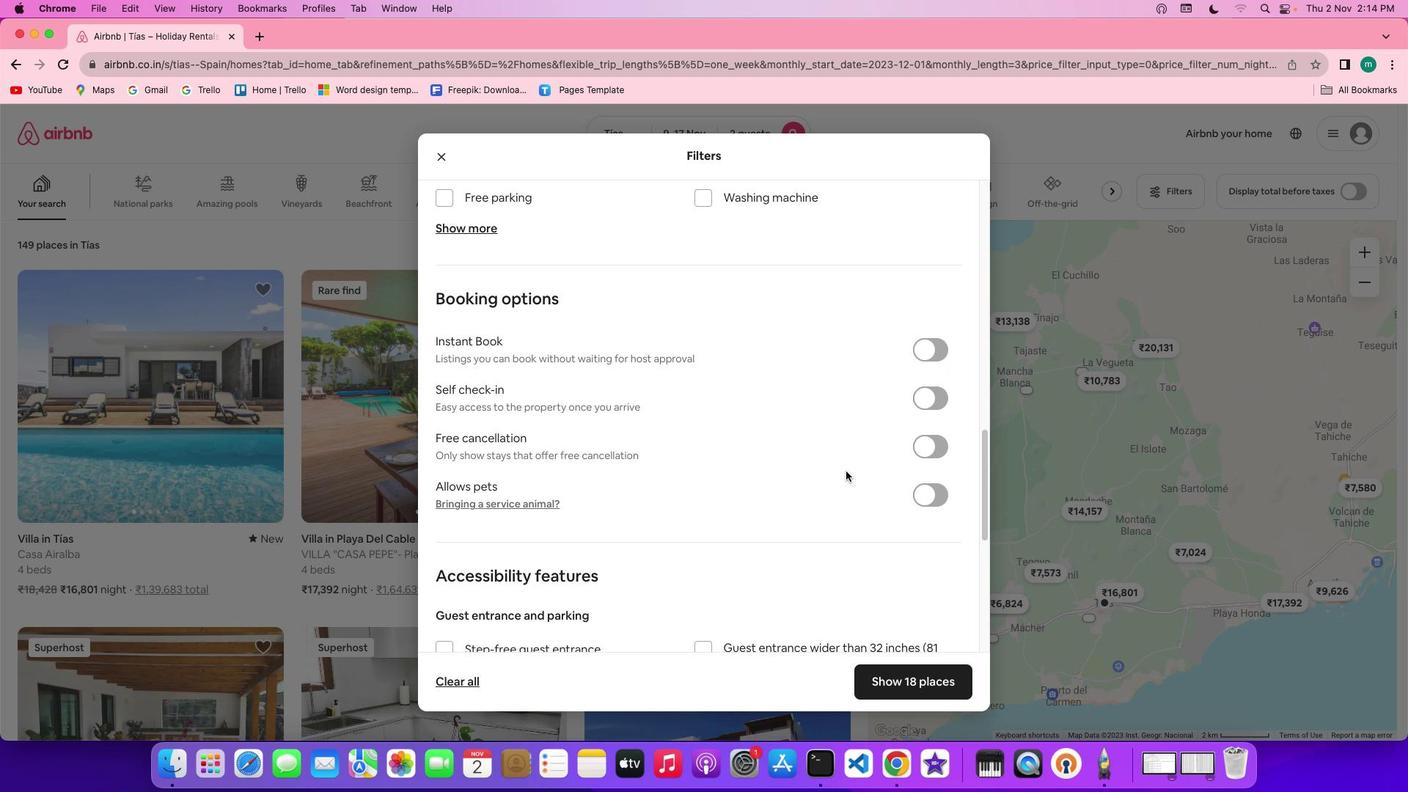 
Action: Mouse scrolled (846, 471) with delta (0, 0)
Screenshot: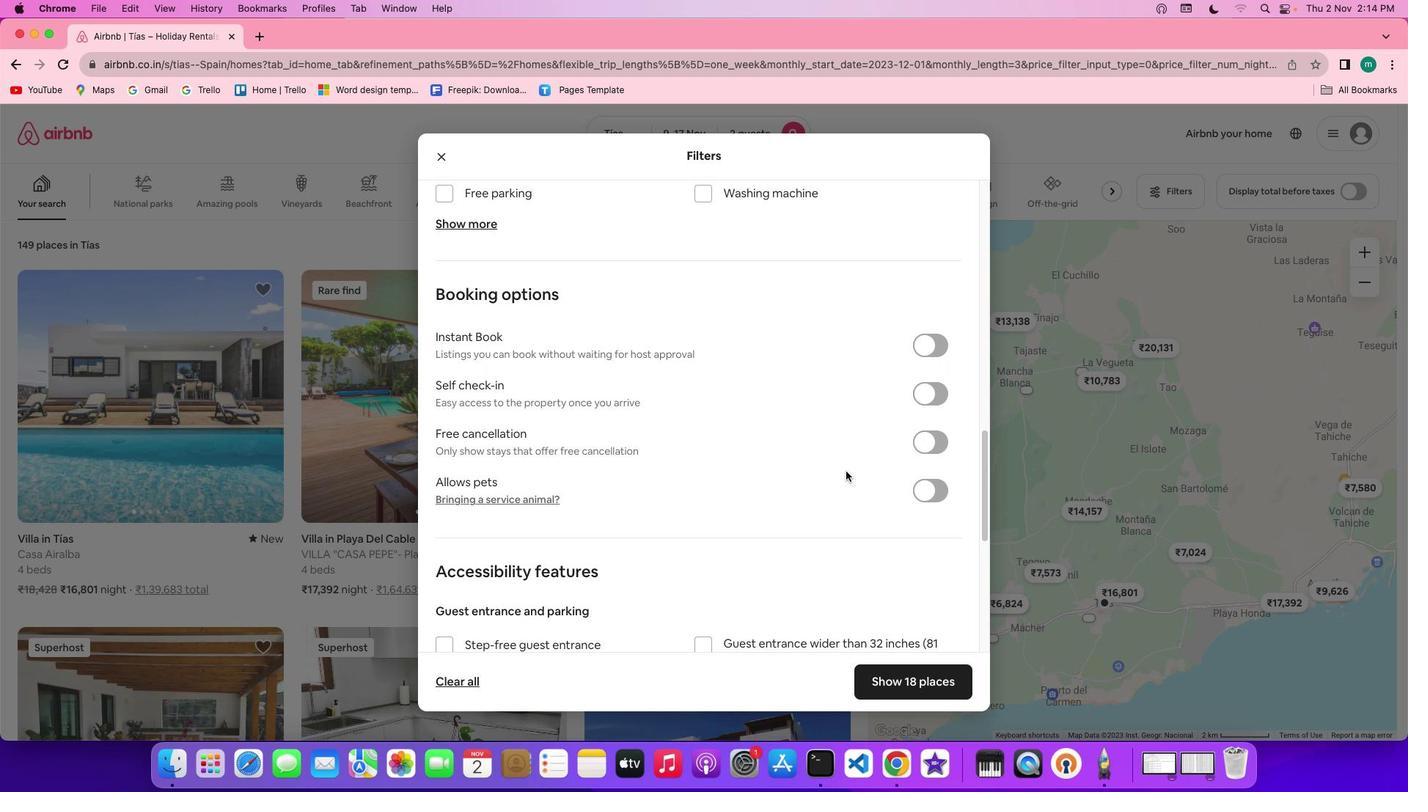 
Action: Mouse scrolled (846, 471) with delta (0, 0)
Screenshot: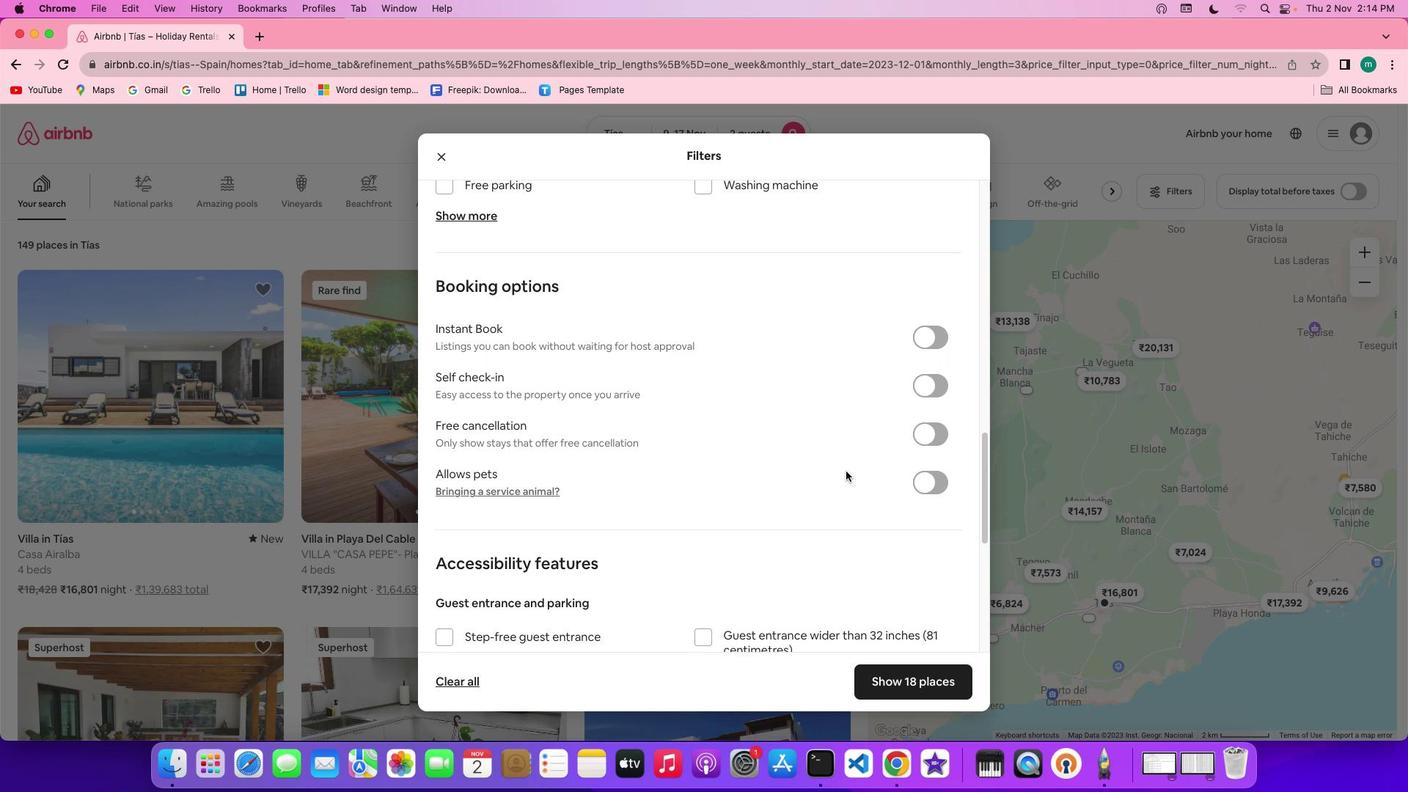 
Action: Mouse scrolled (846, 471) with delta (0, 0)
Screenshot: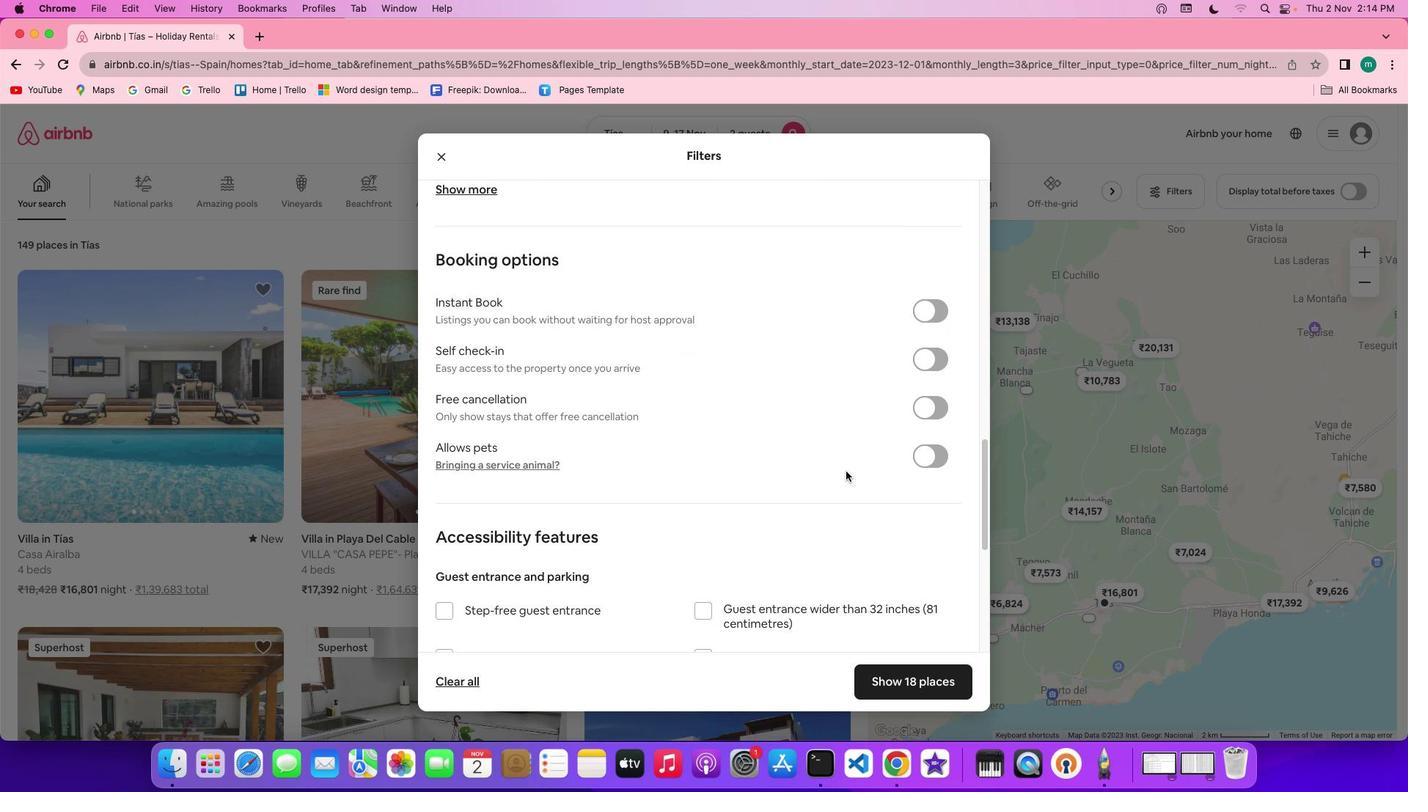 
Action: Mouse scrolled (846, 471) with delta (0, 0)
Screenshot: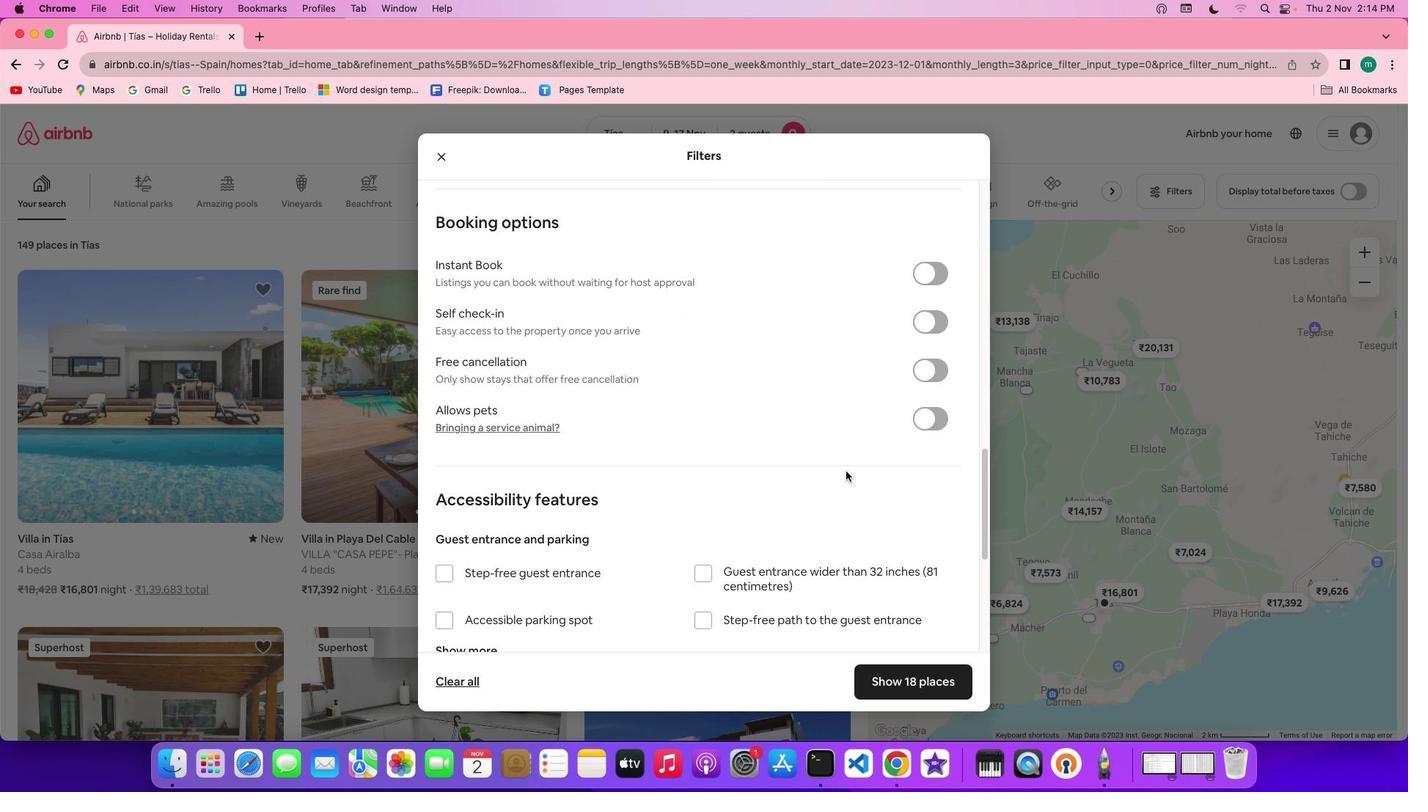 
Action: Mouse scrolled (846, 471) with delta (0, 0)
Screenshot: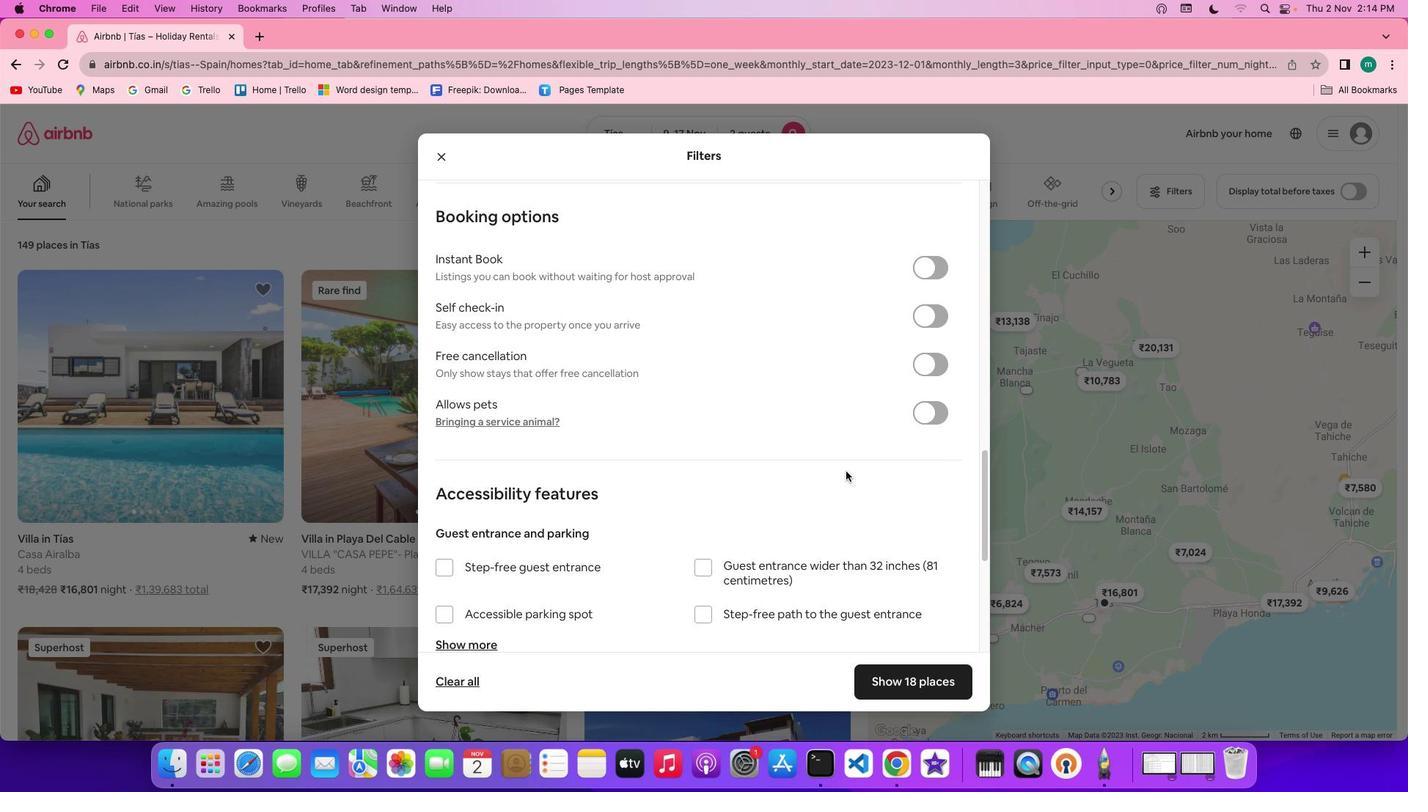 
Action: Mouse scrolled (846, 471) with delta (0, 0)
Screenshot: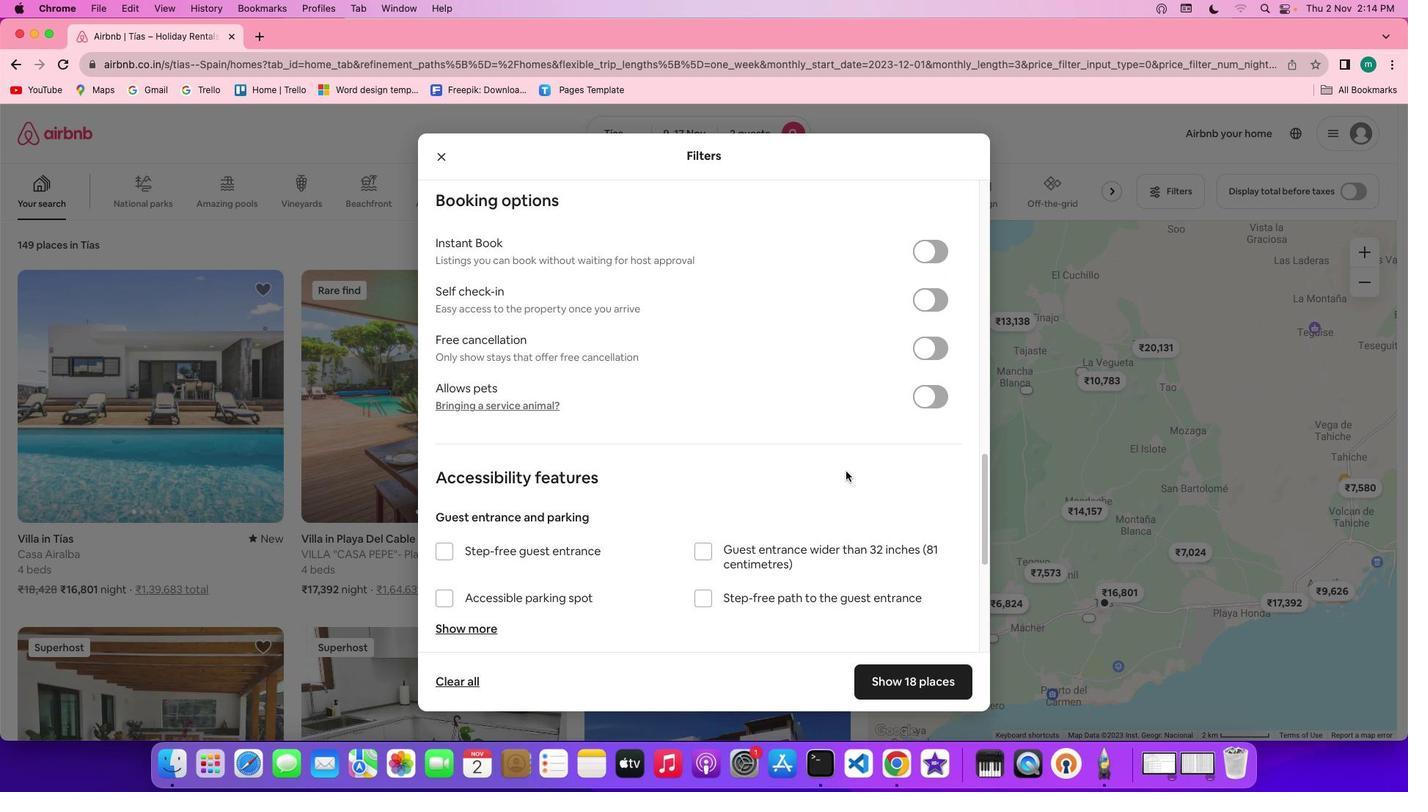 
Action: Mouse scrolled (846, 471) with delta (0, 0)
Screenshot: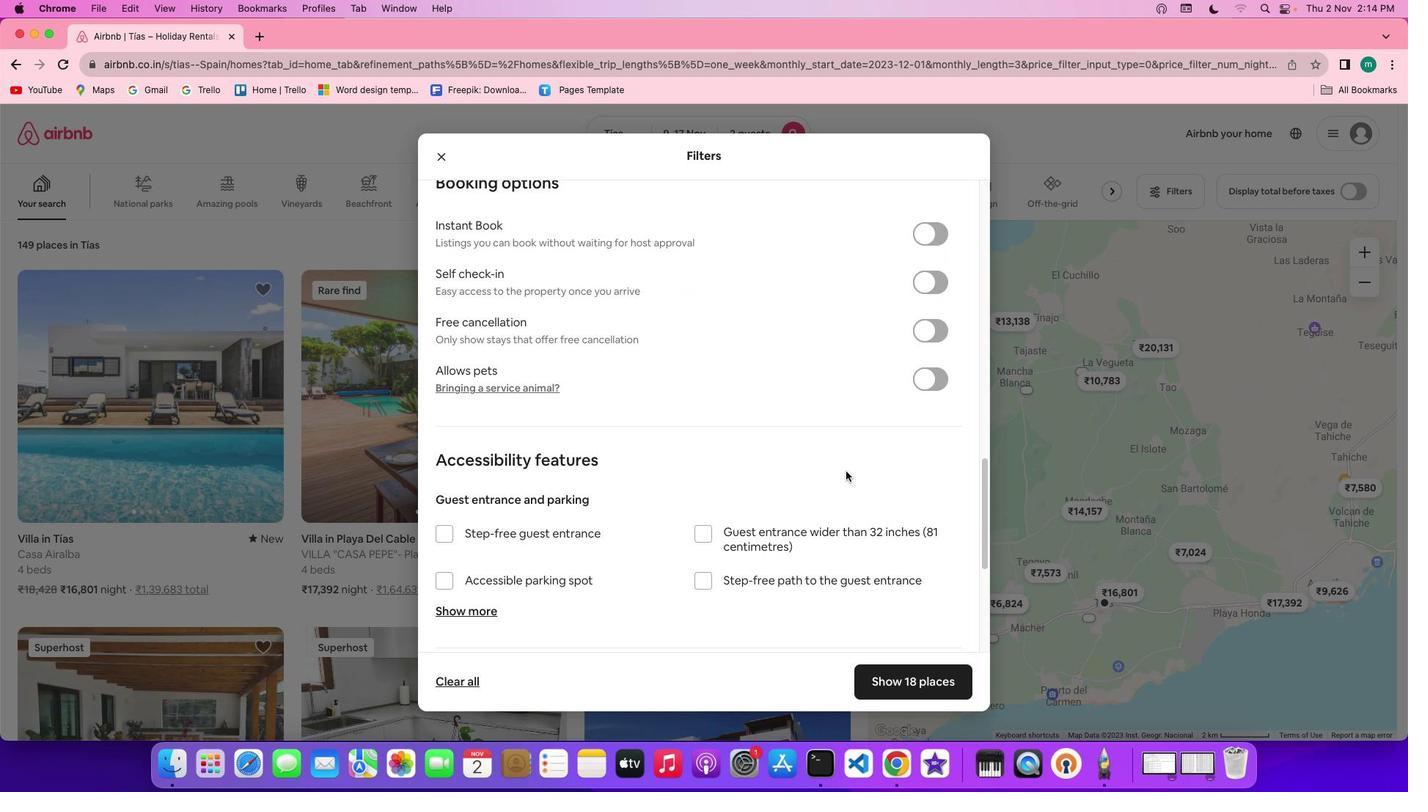 
Action: Mouse scrolled (846, 471) with delta (0, 0)
Screenshot: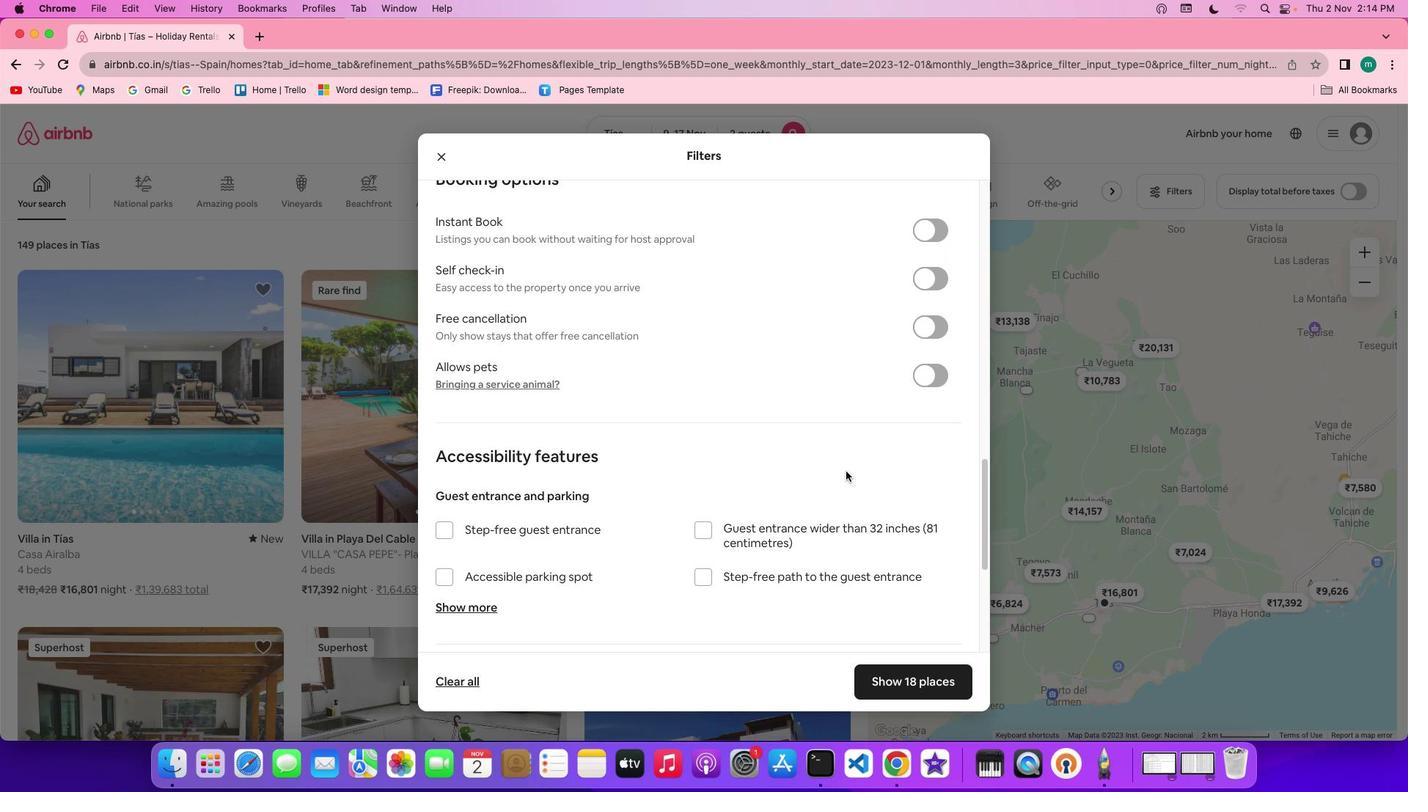 
Action: Mouse scrolled (846, 471) with delta (0, 0)
Screenshot: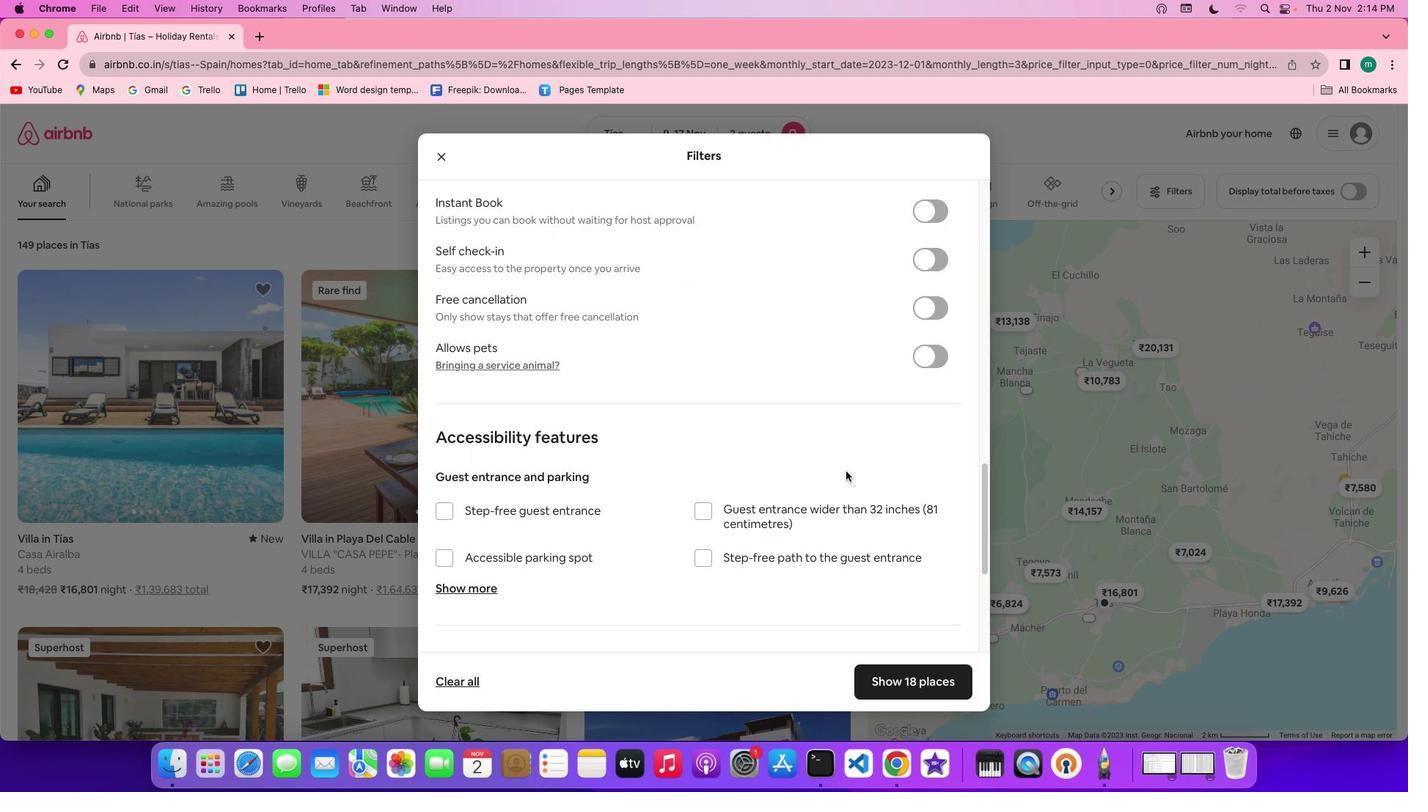 
Action: Mouse scrolled (846, 471) with delta (0, 0)
Screenshot: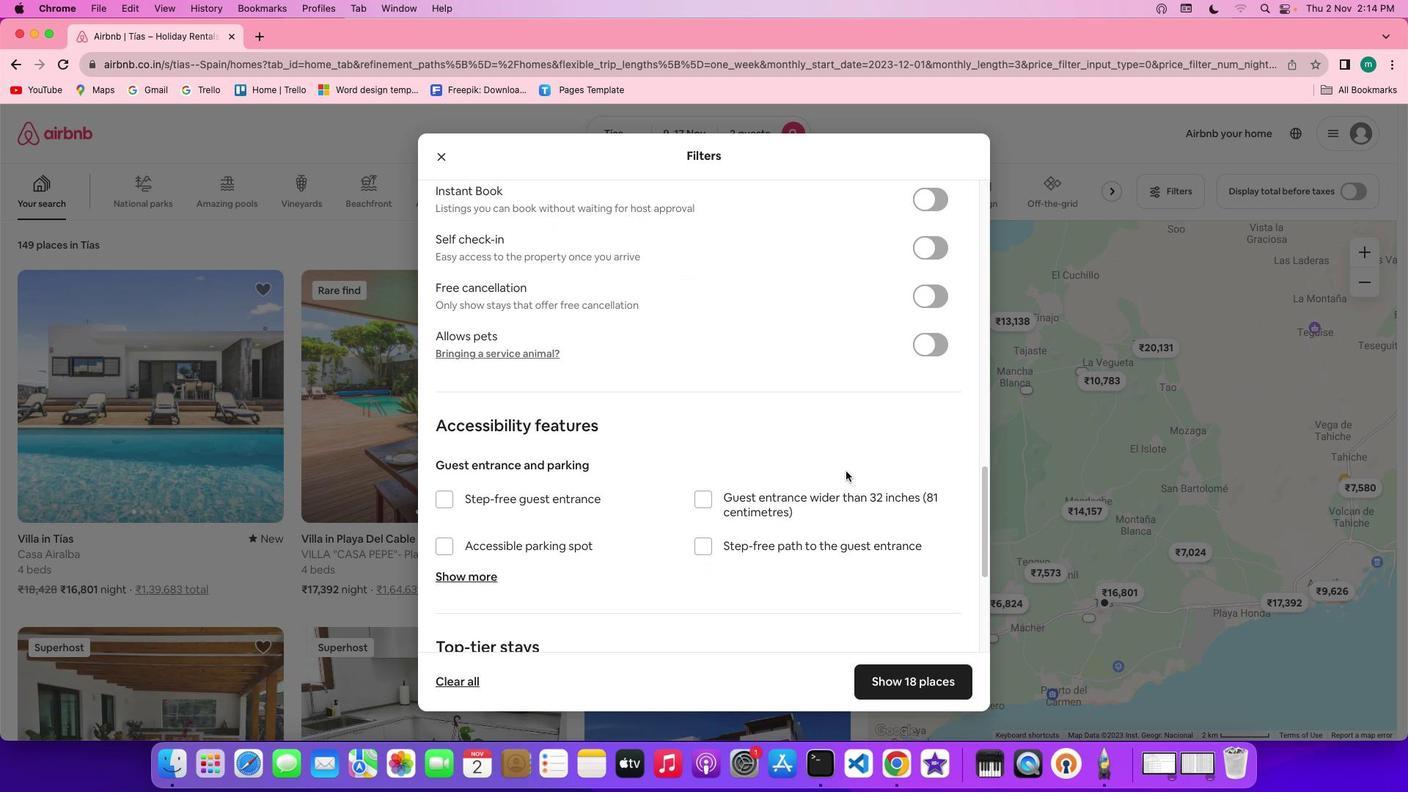 
Action: Mouse scrolled (846, 471) with delta (0, 0)
Screenshot: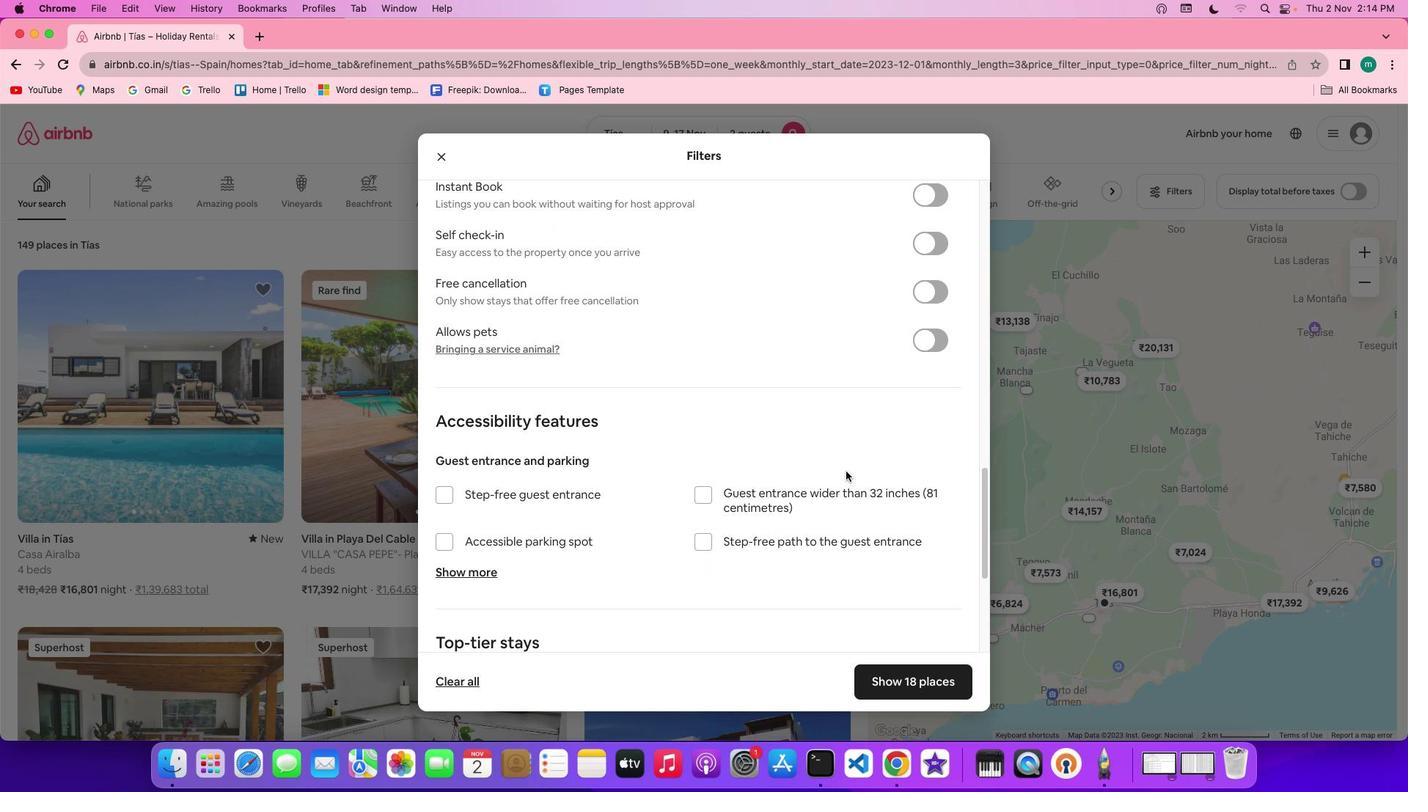 
Action: Mouse scrolled (846, 471) with delta (0, 0)
Screenshot: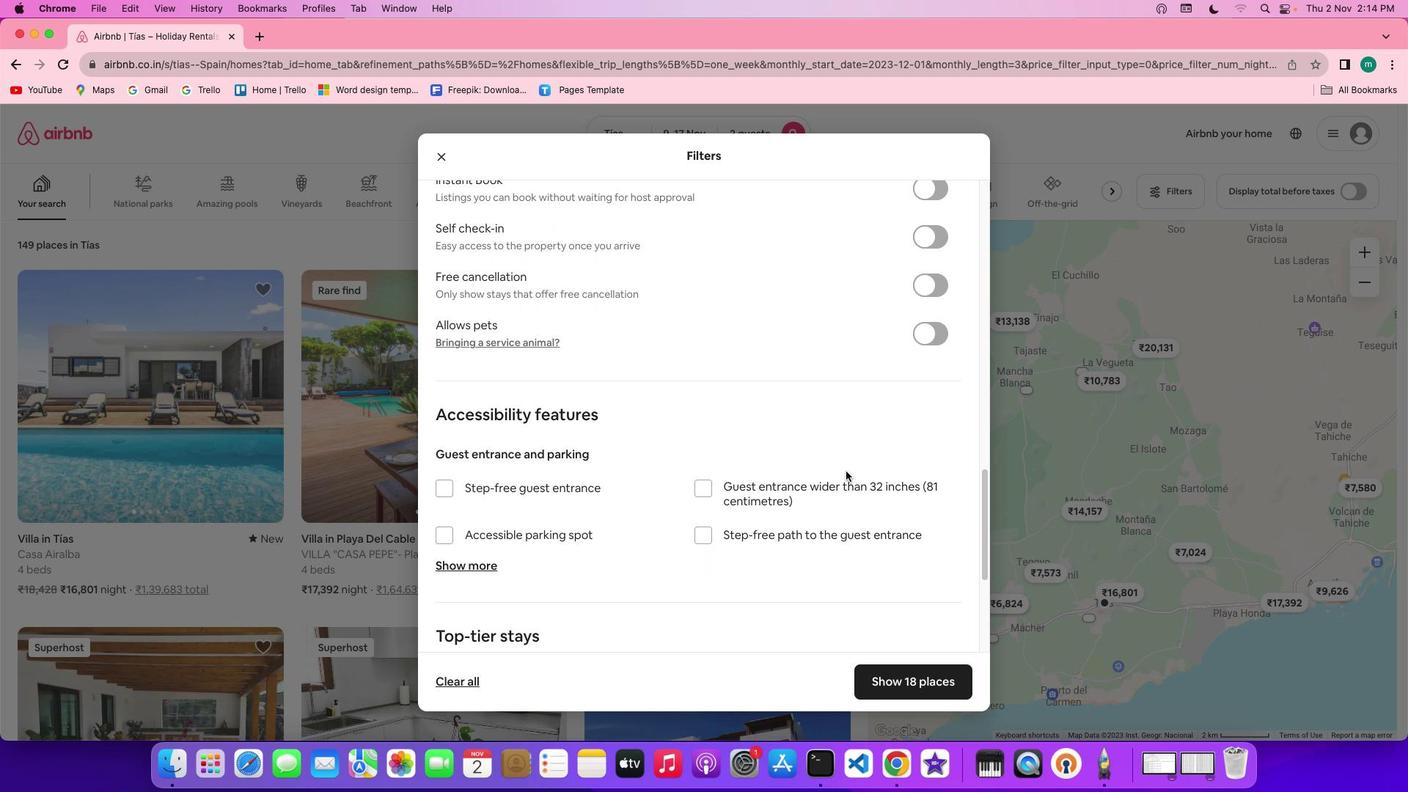 
Action: Mouse scrolled (846, 471) with delta (0, 0)
Screenshot: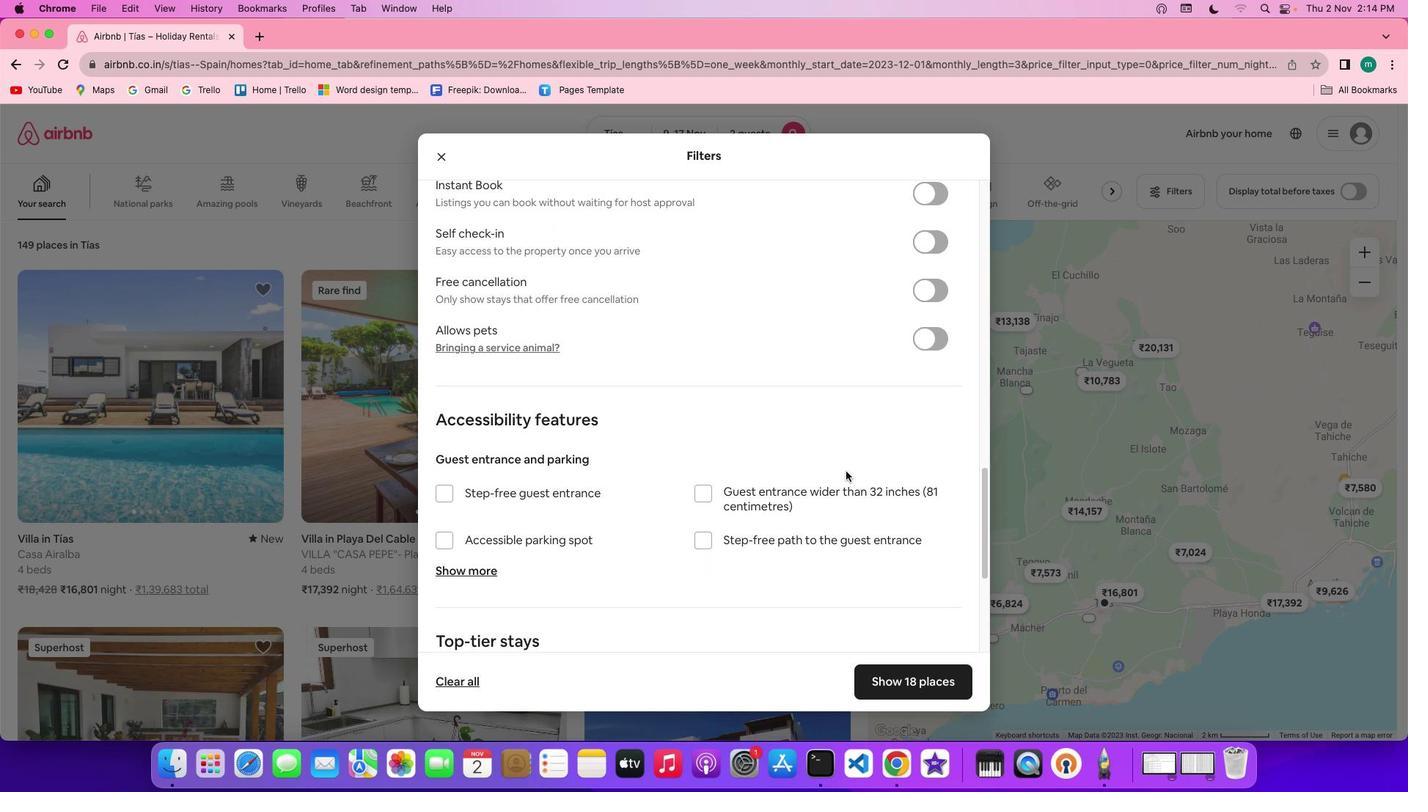 
Action: Mouse scrolled (846, 471) with delta (0, 0)
Screenshot: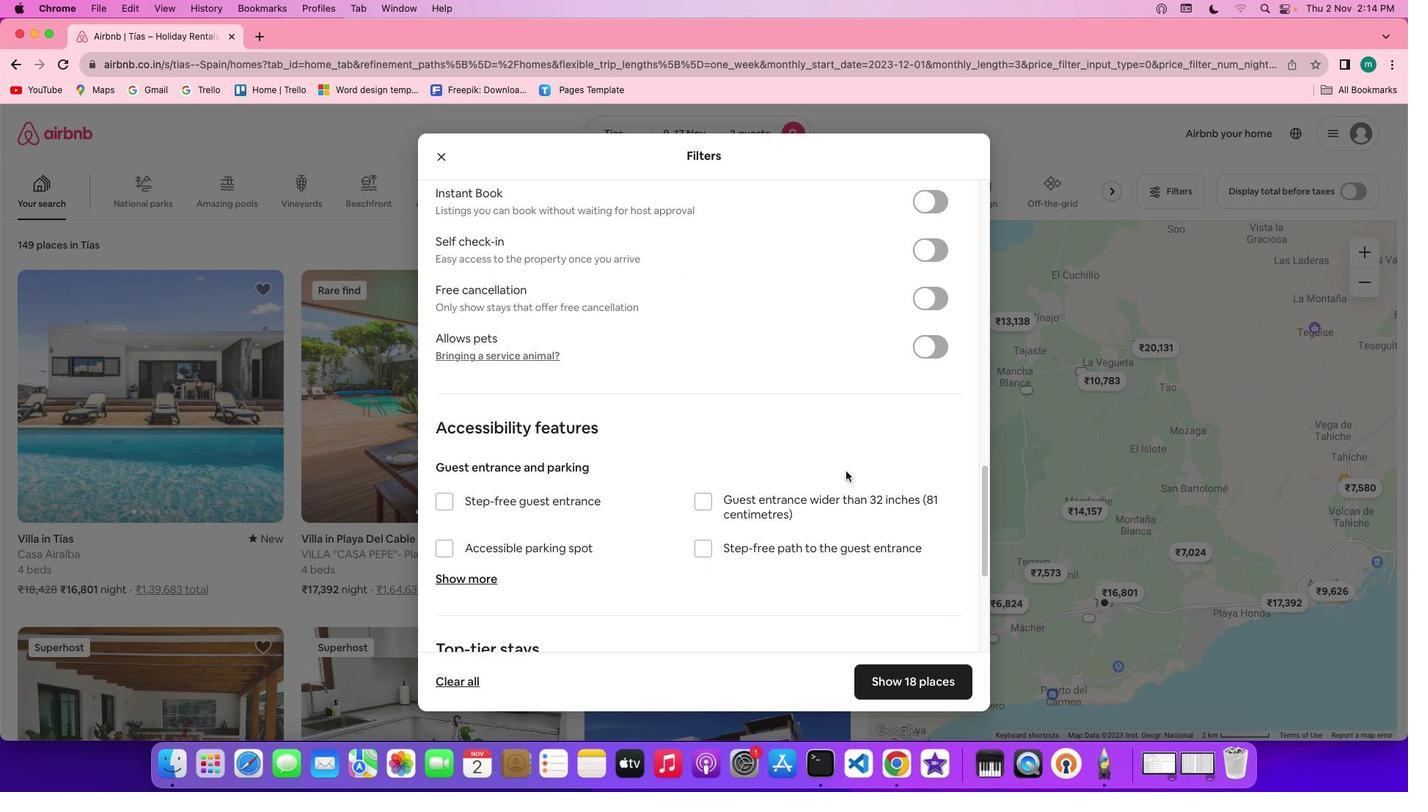
Action: Mouse moved to (842, 471)
Screenshot: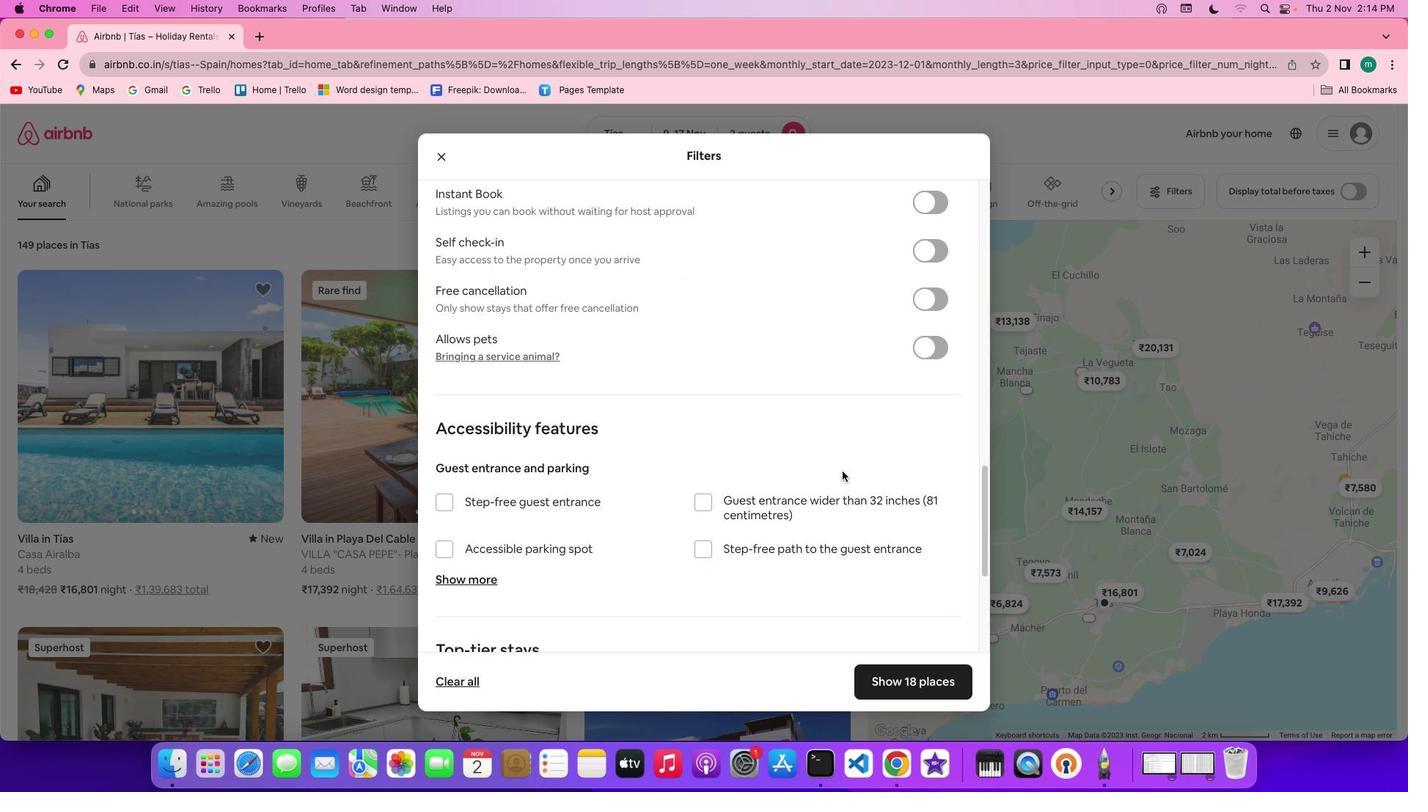 
Action: Mouse scrolled (842, 471) with delta (0, 0)
Screenshot: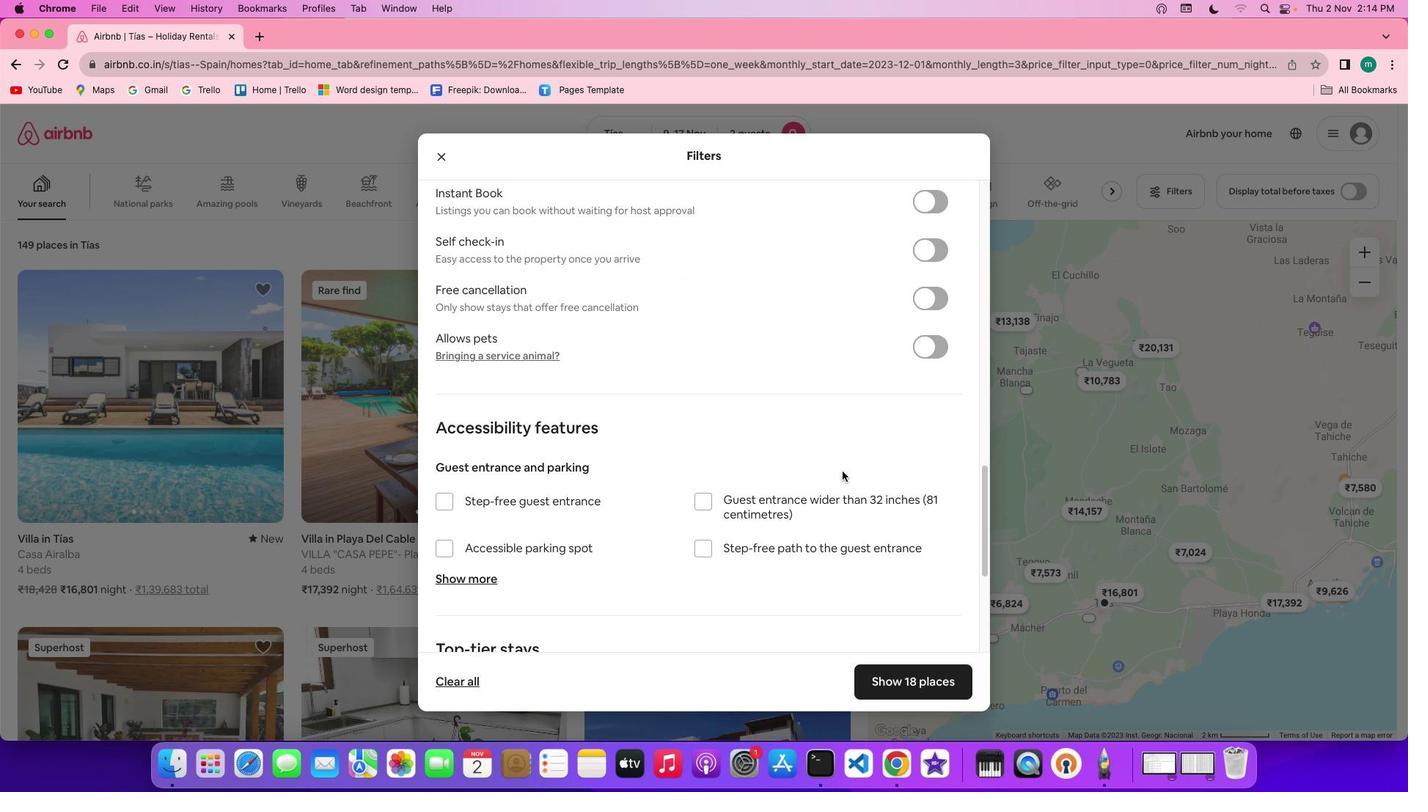 
Action: Mouse scrolled (842, 471) with delta (0, 0)
Screenshot: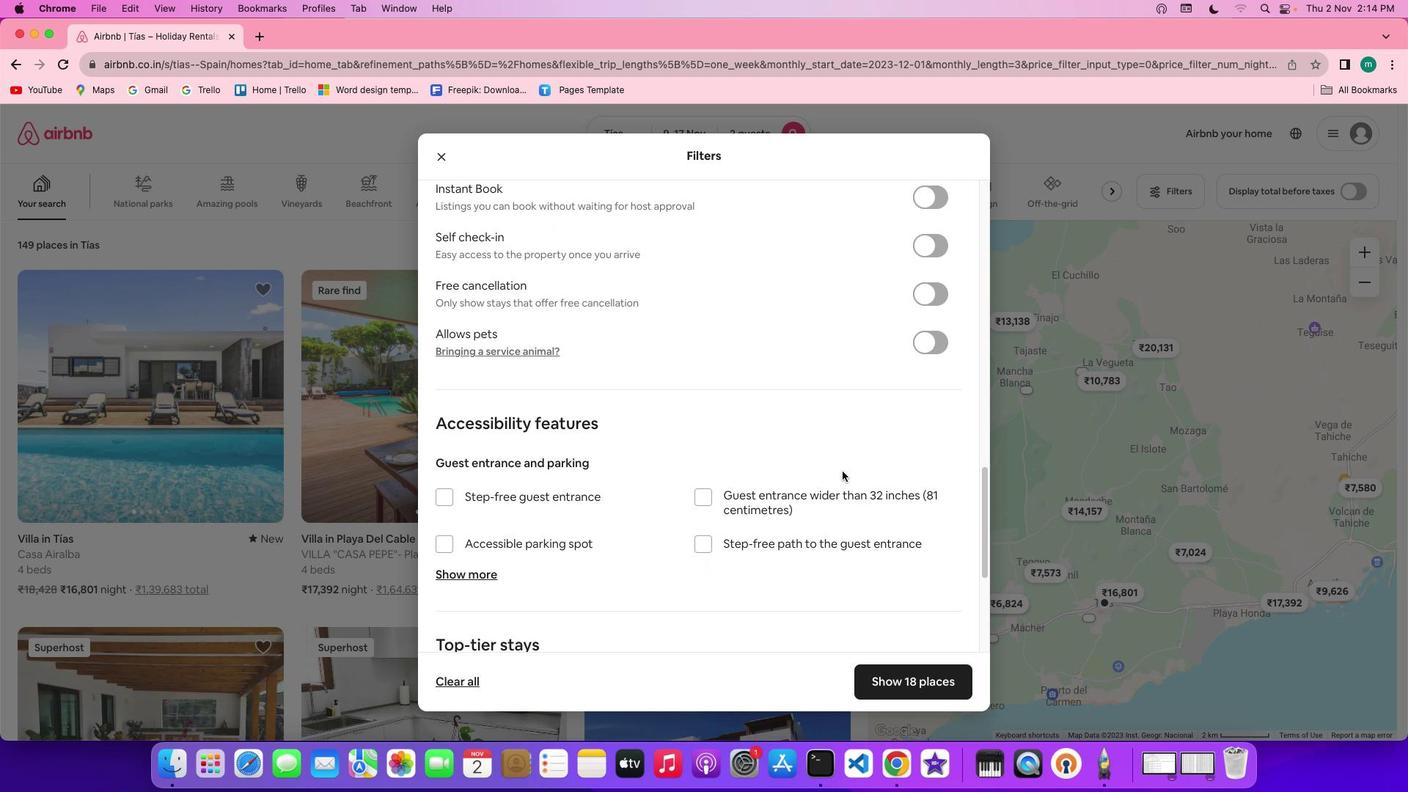 
Action: Mouse scrolled (842, 471) with delta (0, 0)
Screenshot: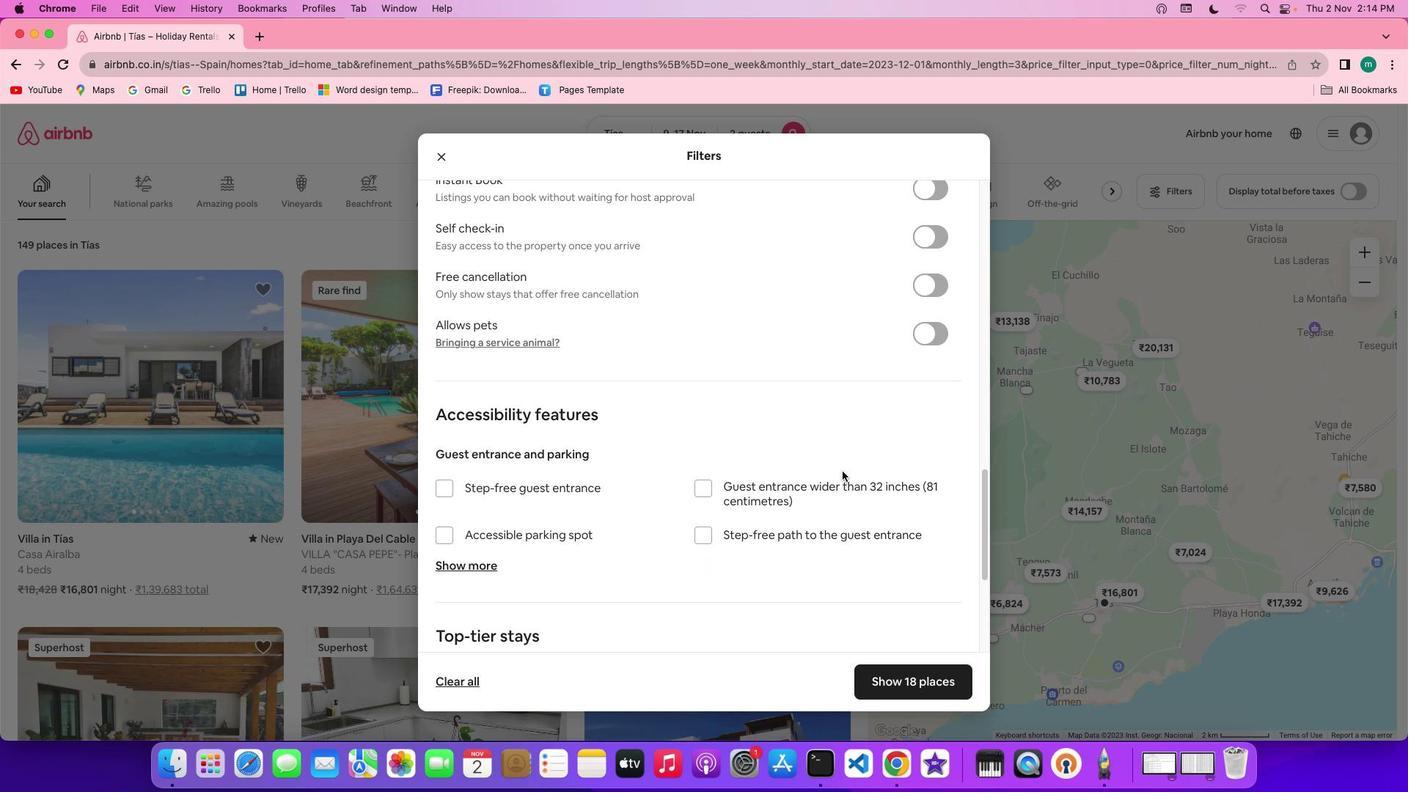 
Action: Mouse scrolled (842, 471) with delta (0, 0)
Screenshot: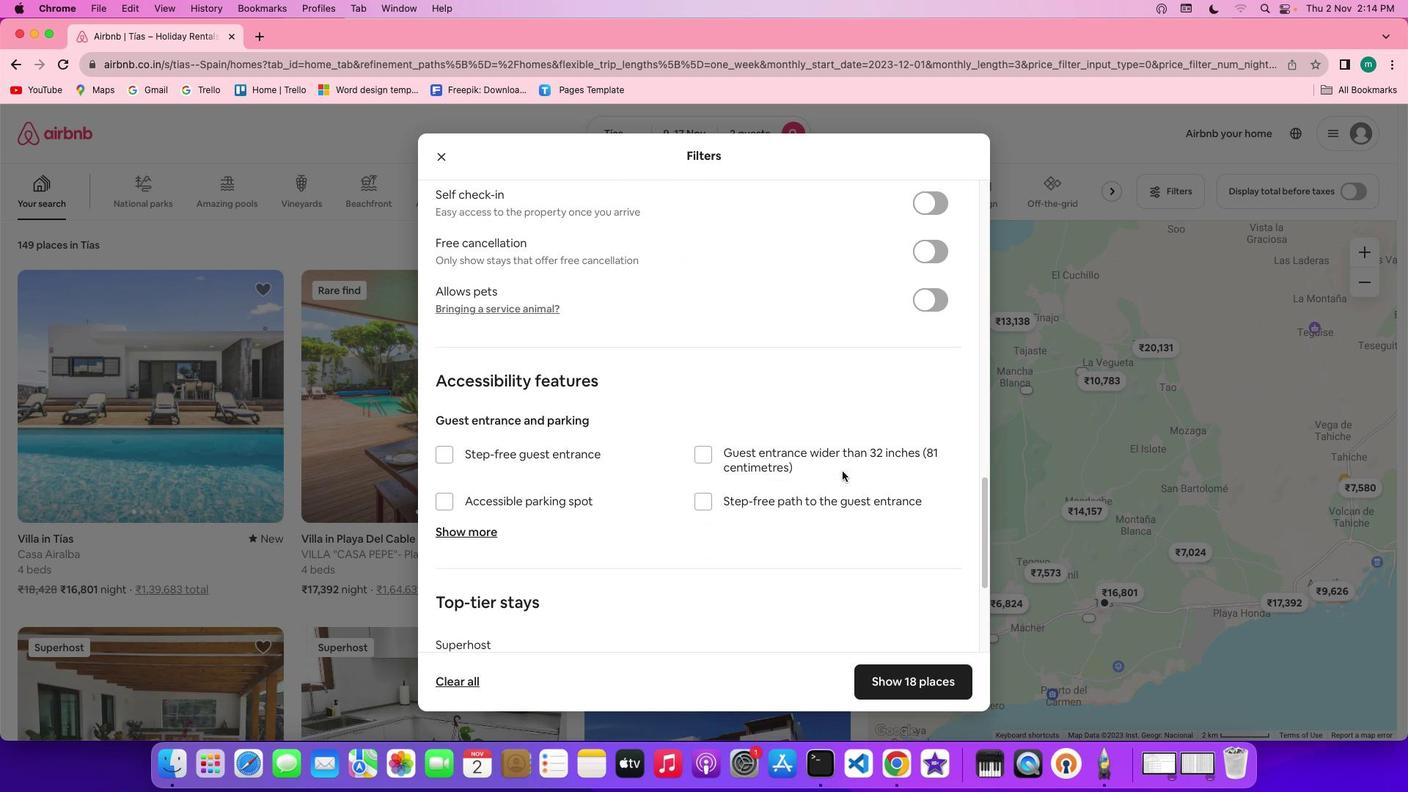 
Action: Mouse moved to (897, 512)
Screenshot: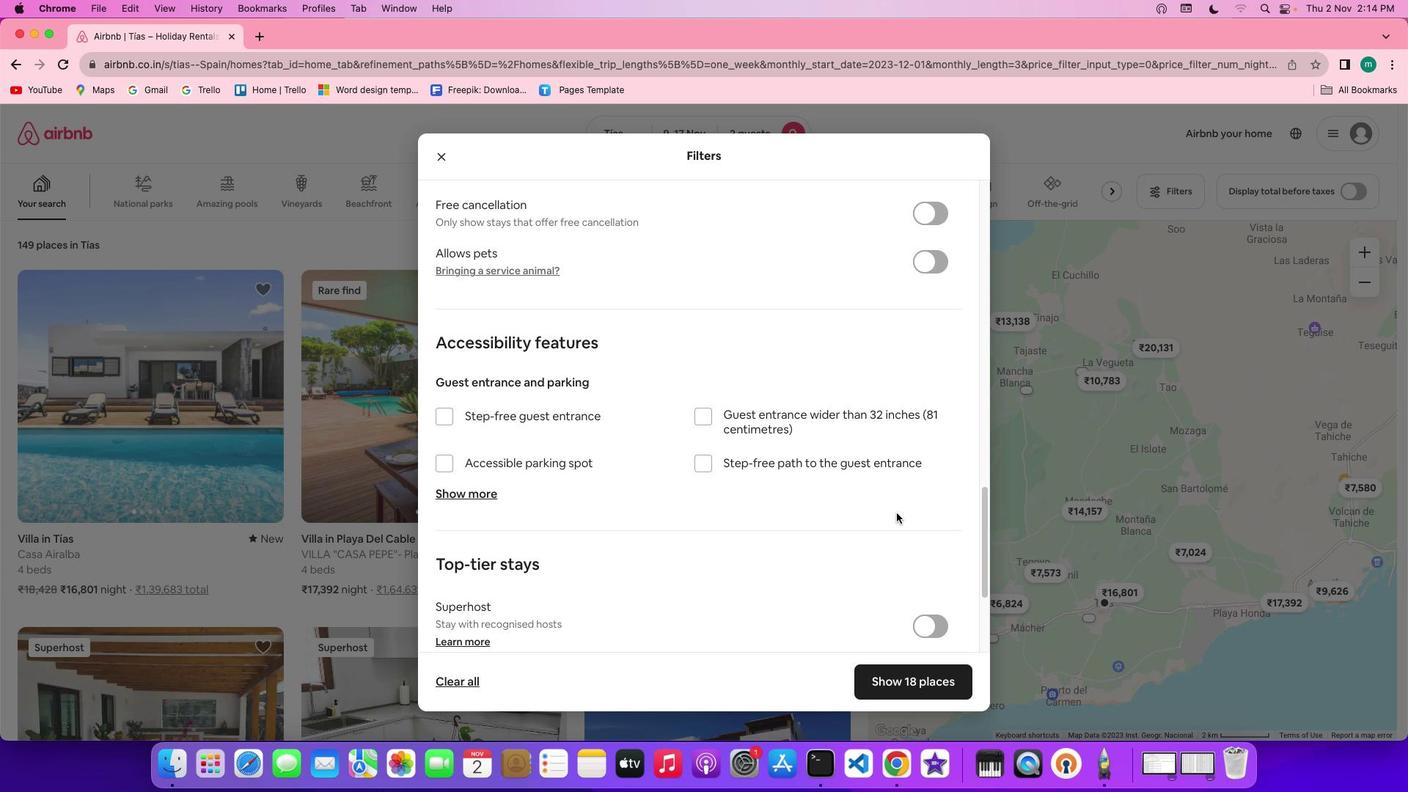 
Action: Mouse scrolled (897, 512) with delta (0, 0)
Screenshot: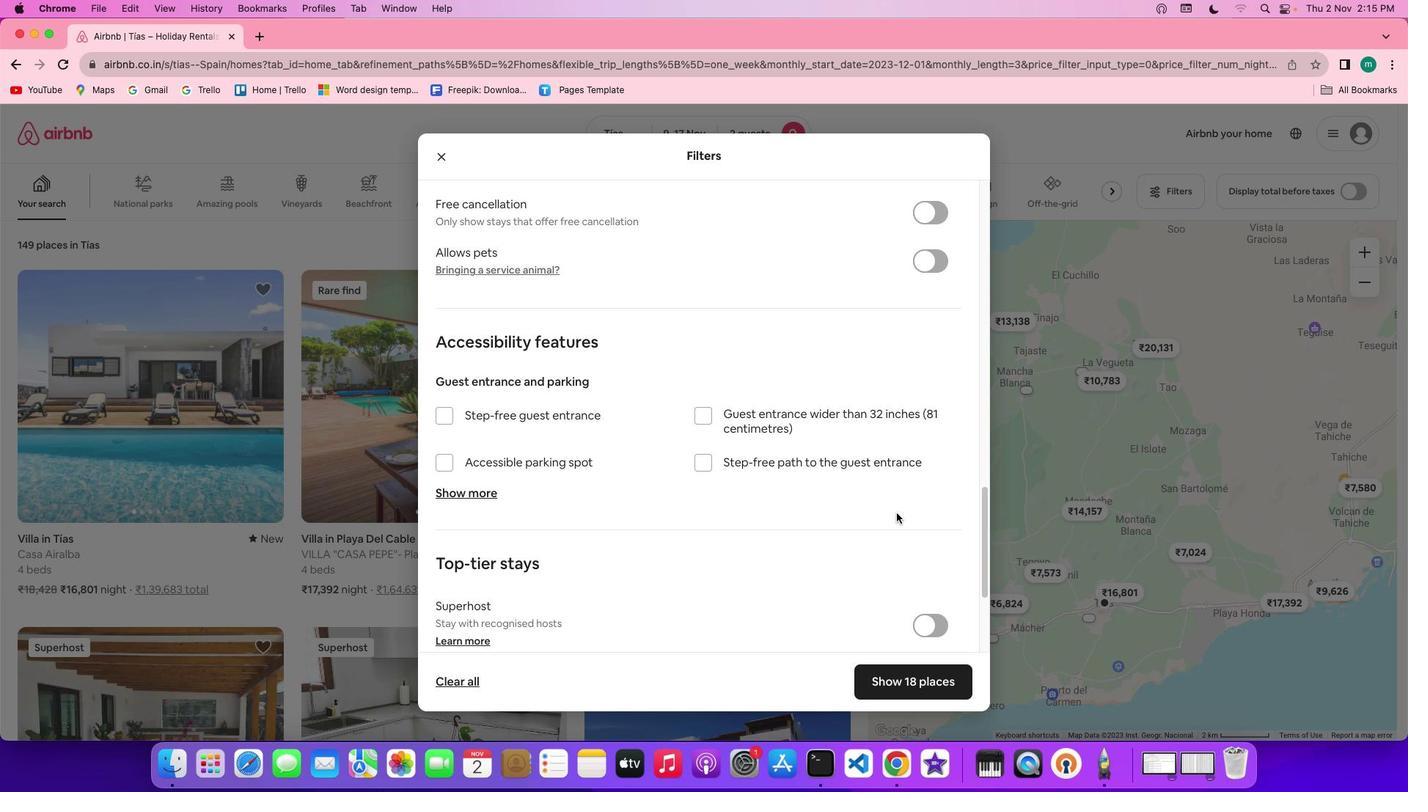 
Action: Mouse scrolled (897, 512) with delta (0, 0)
Screenshot: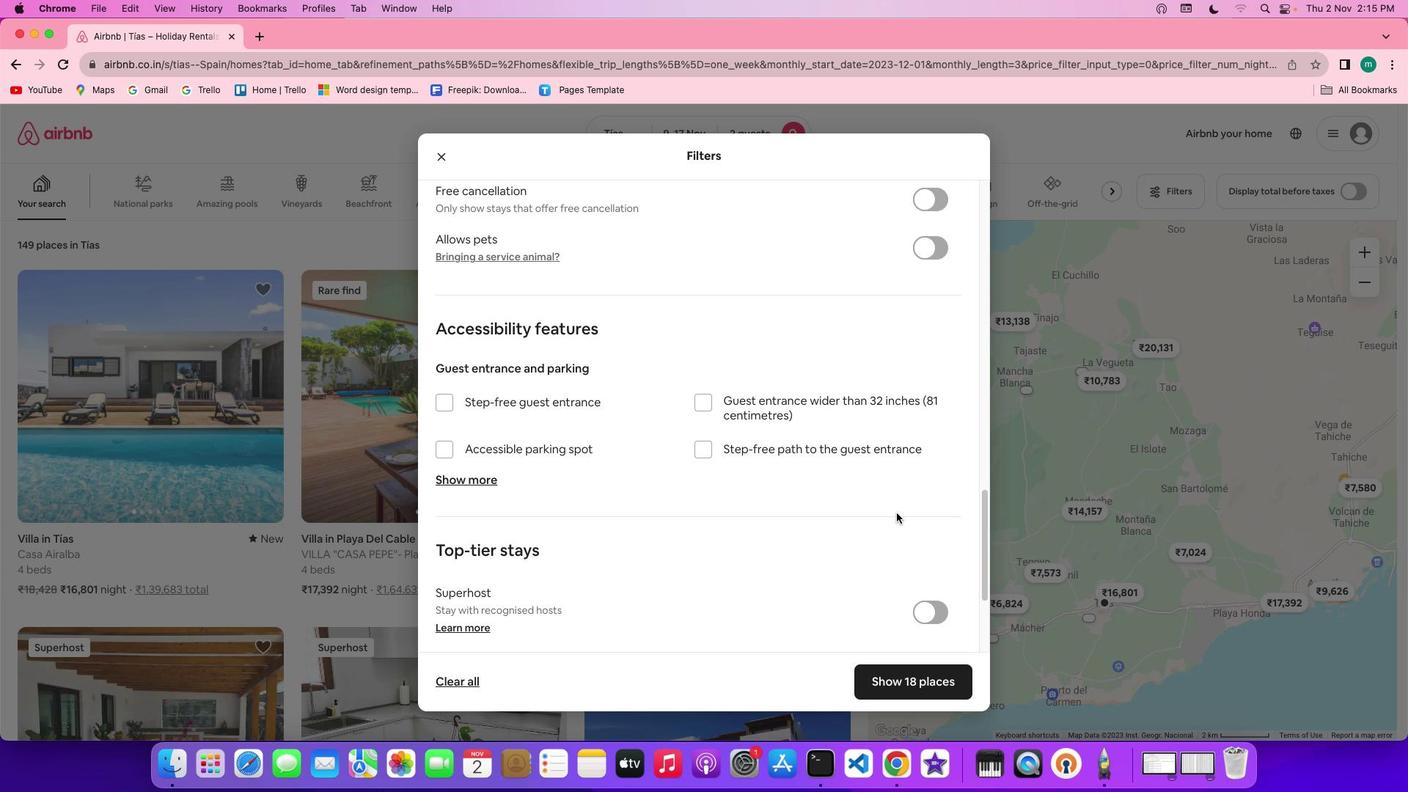 
Action: Mouse scrolled (897, 512) with delta (0, 0)
Screenshot: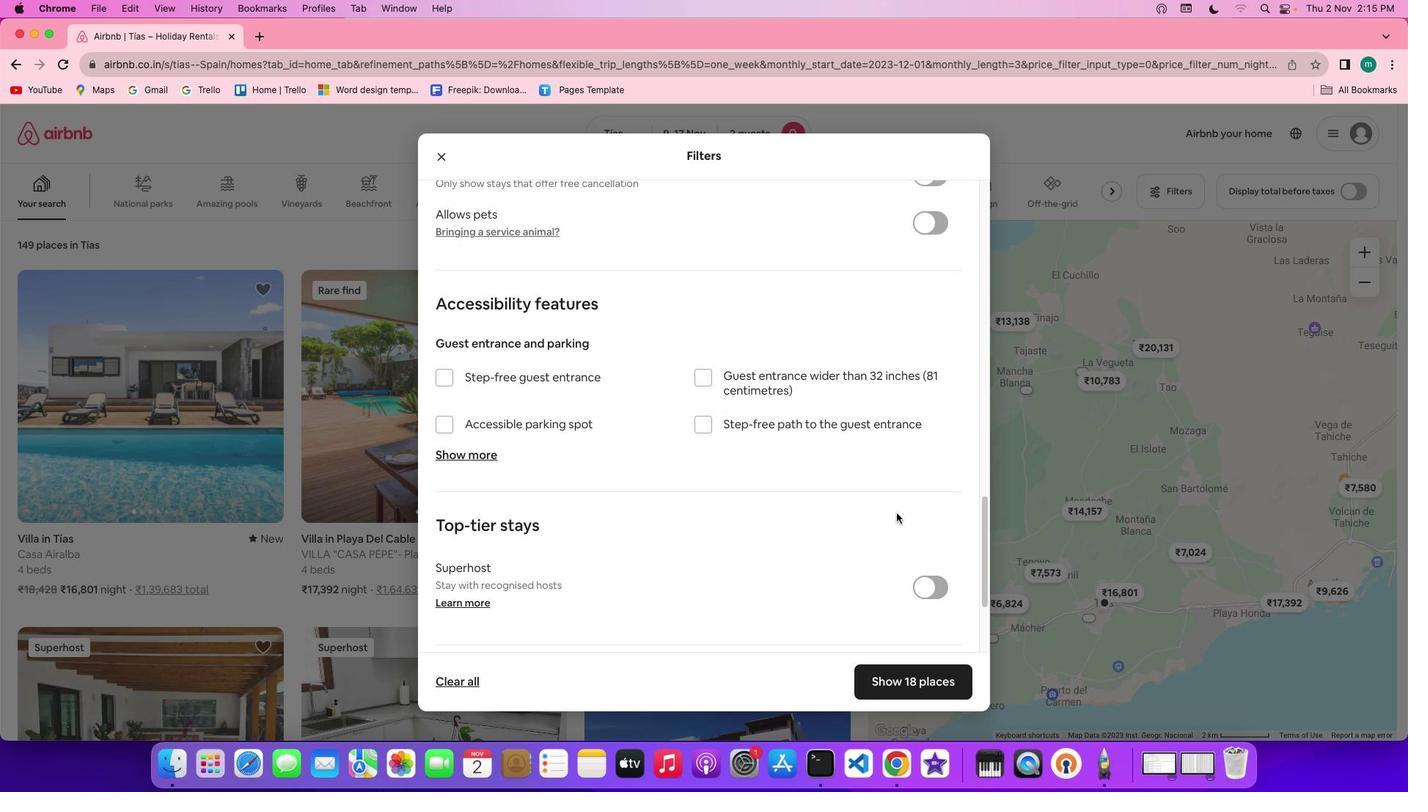 
Action: Mouse scrolled (897, 512) with delta (0, -2)
Screenshot: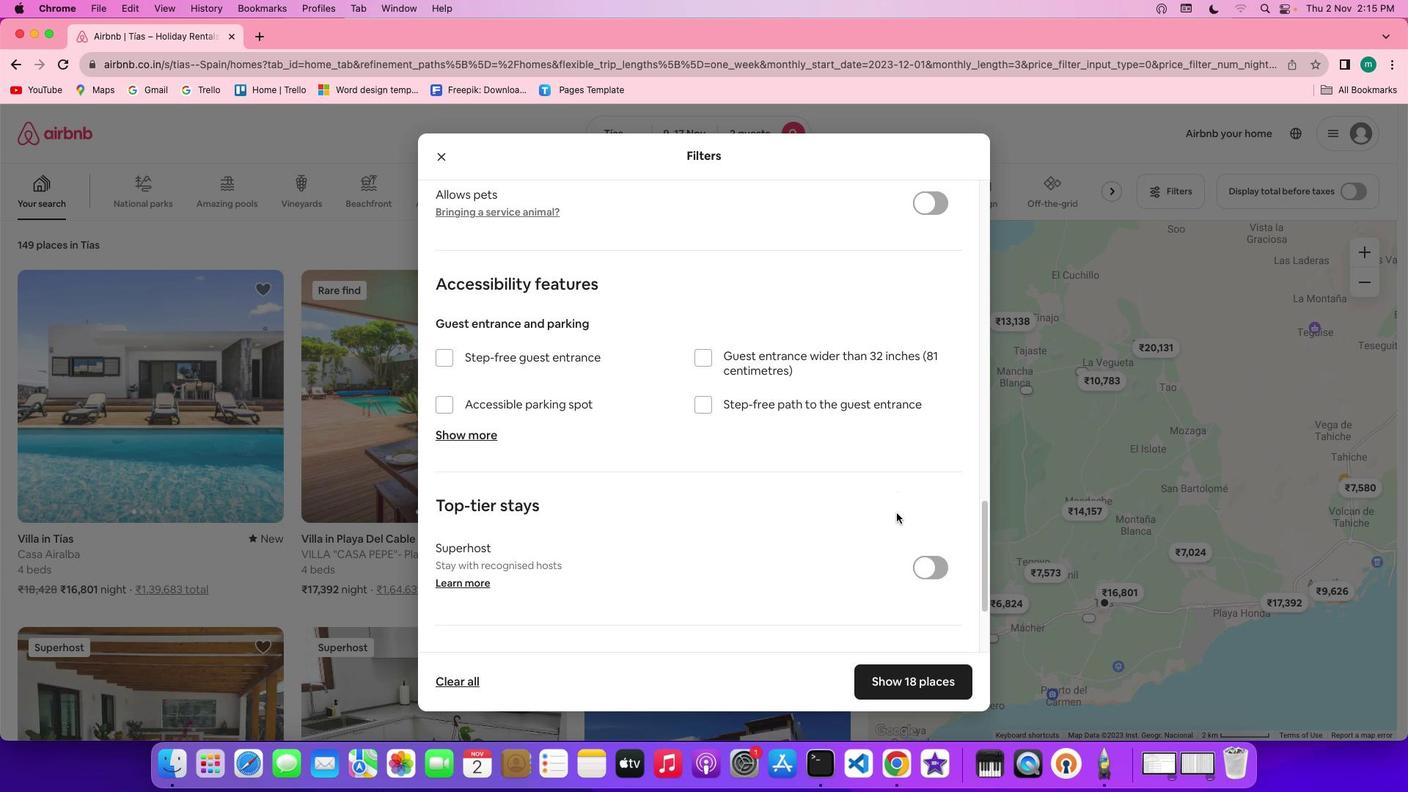 
Action: Mouse scrolled (897, 512) with delta (0, -2)
Screenshot: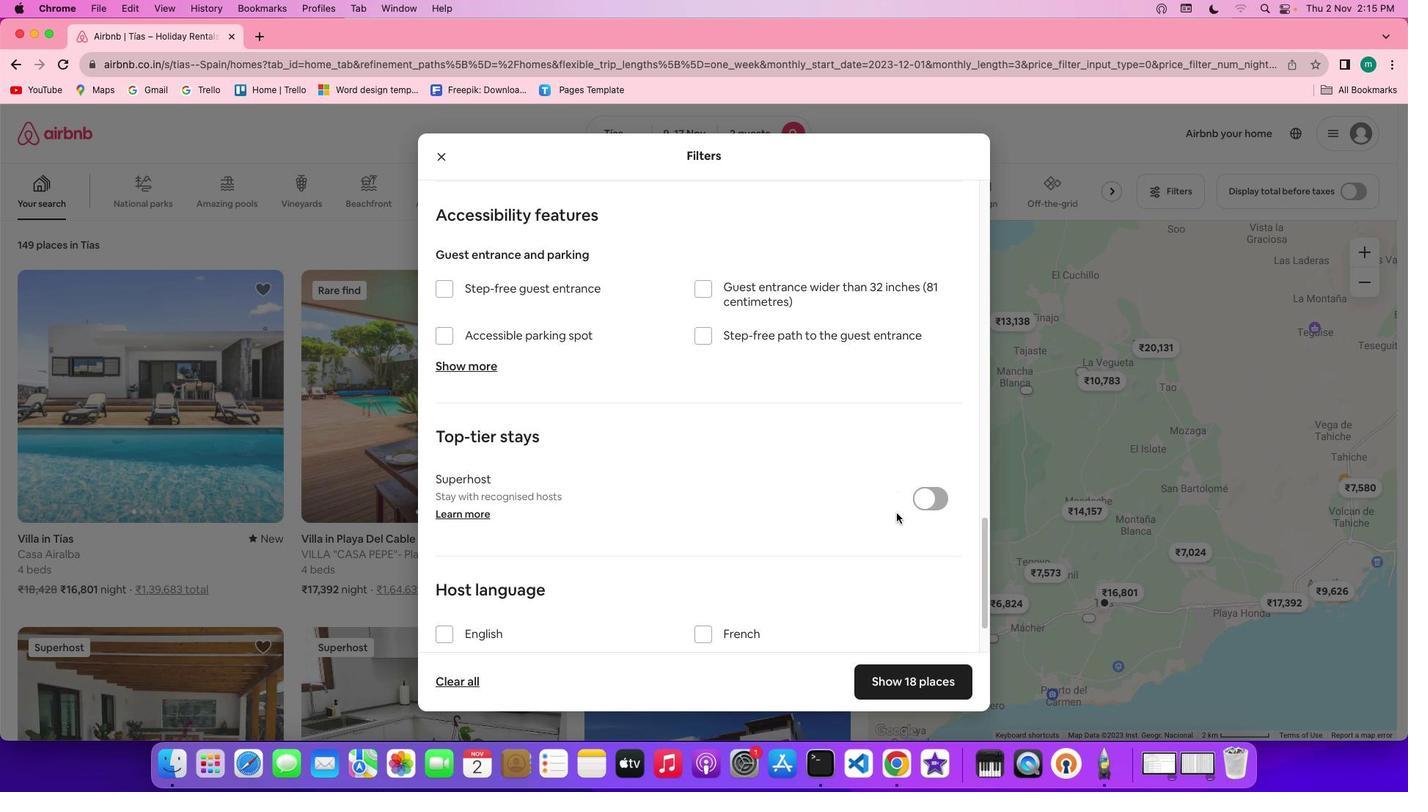 
Action: Mouse scrolled (897, 512) with delta (0, 0)
Screenshot: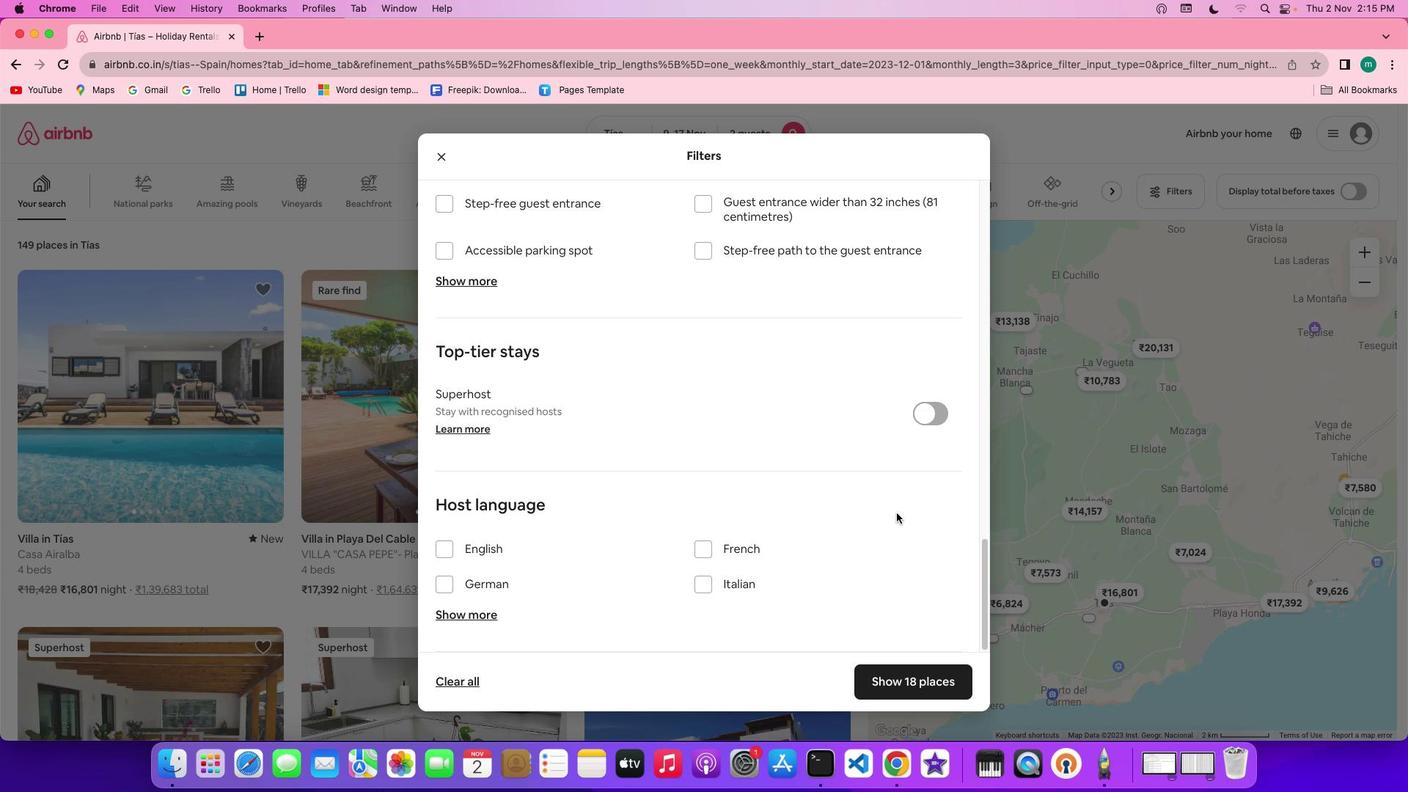 
Action: Mouse scrolled (897, 512) with delta (0, 0)
Screenshot: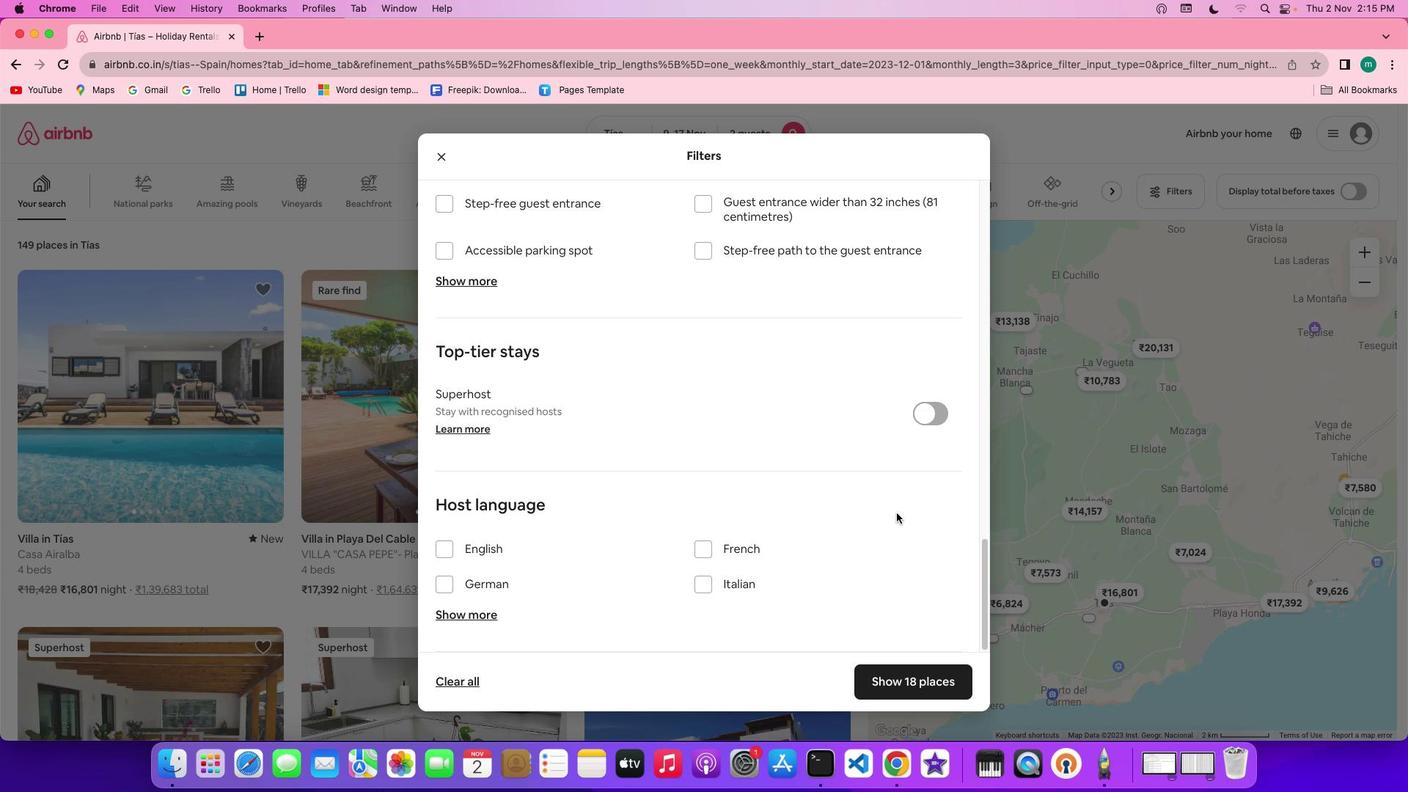 
Action: Mouse scrolled (897, 512) with delta (0, -2)
Screenshot: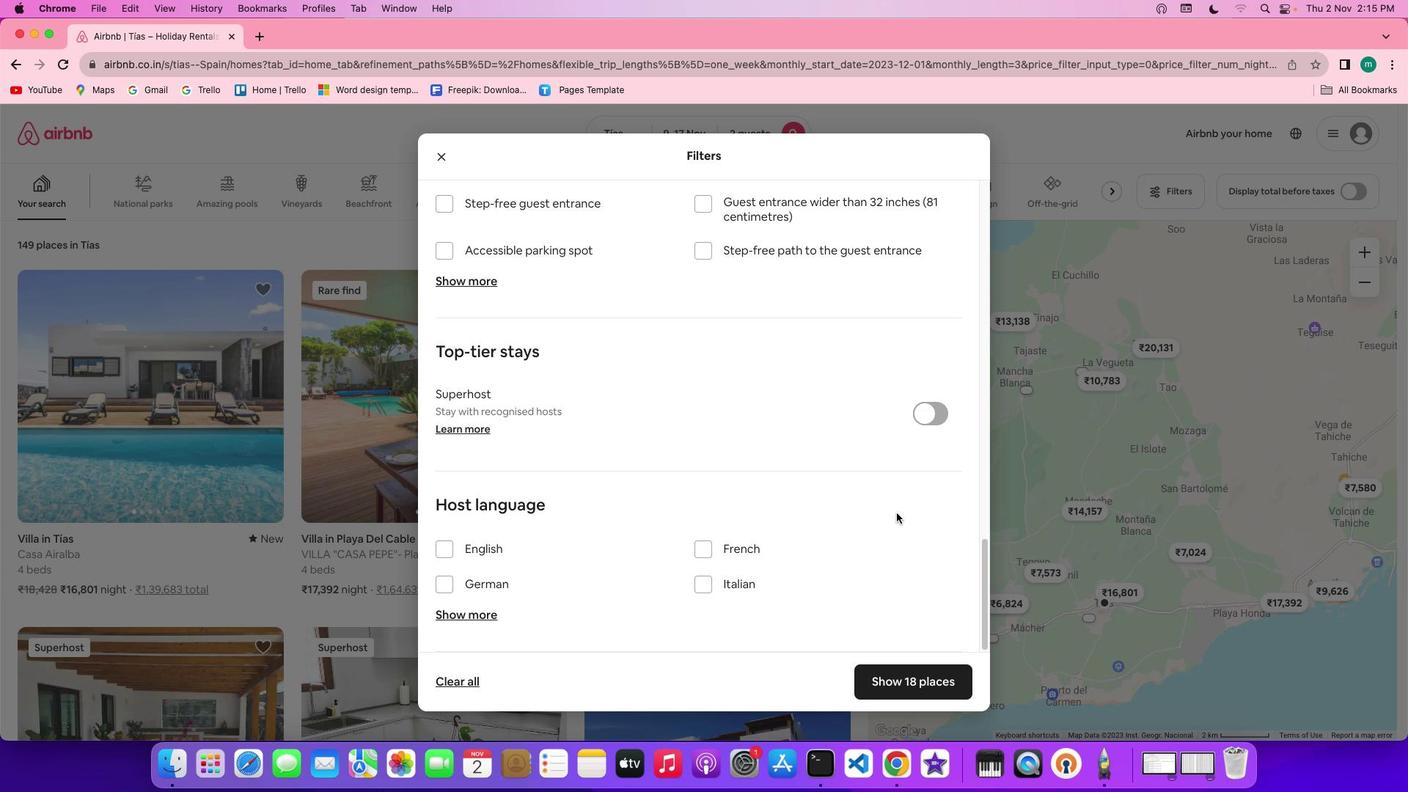 
Action: Mouse scrolled (897, 512) with delta (0, -3)
Screenshot: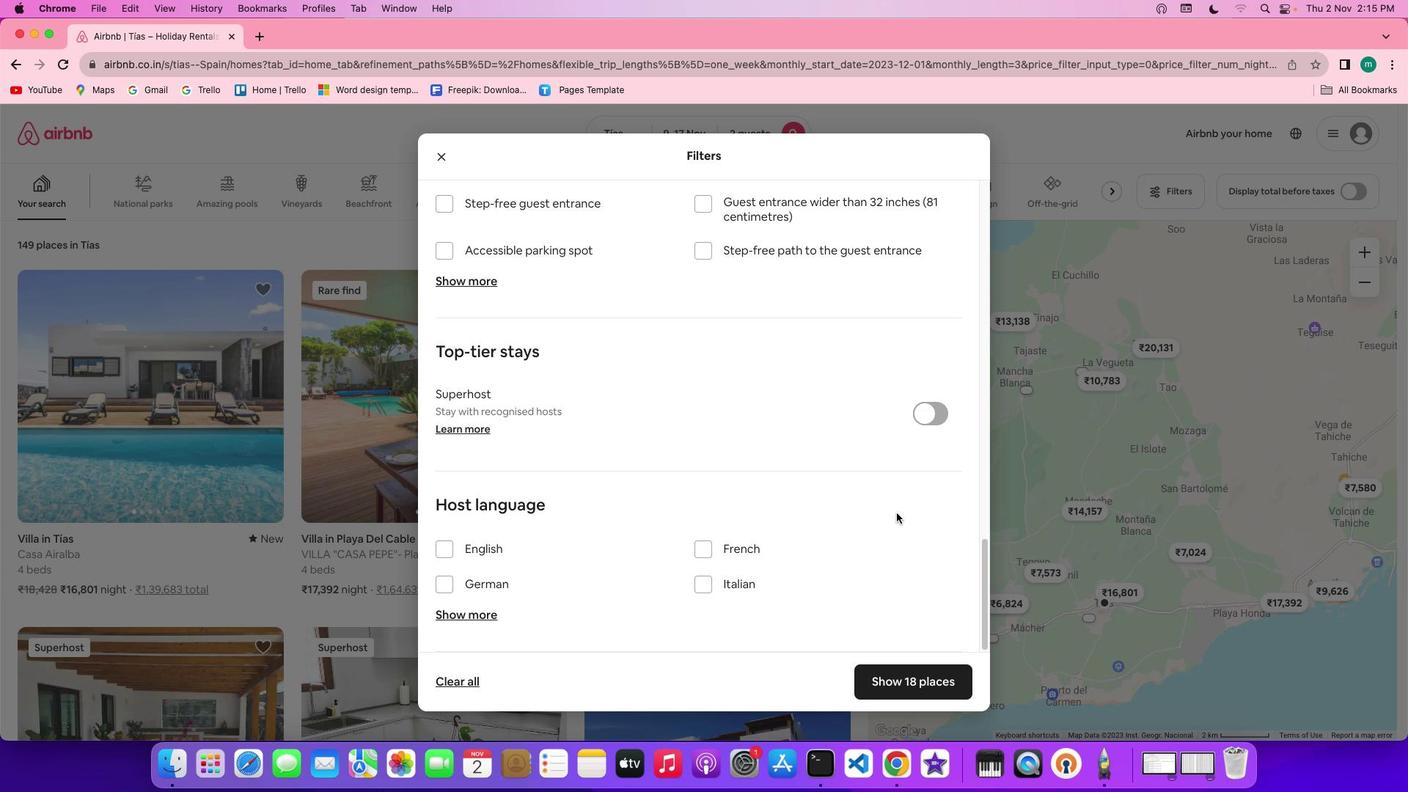 
Action: Mouse scrolled (897, 512) with delta (0, -4)
Screenshot: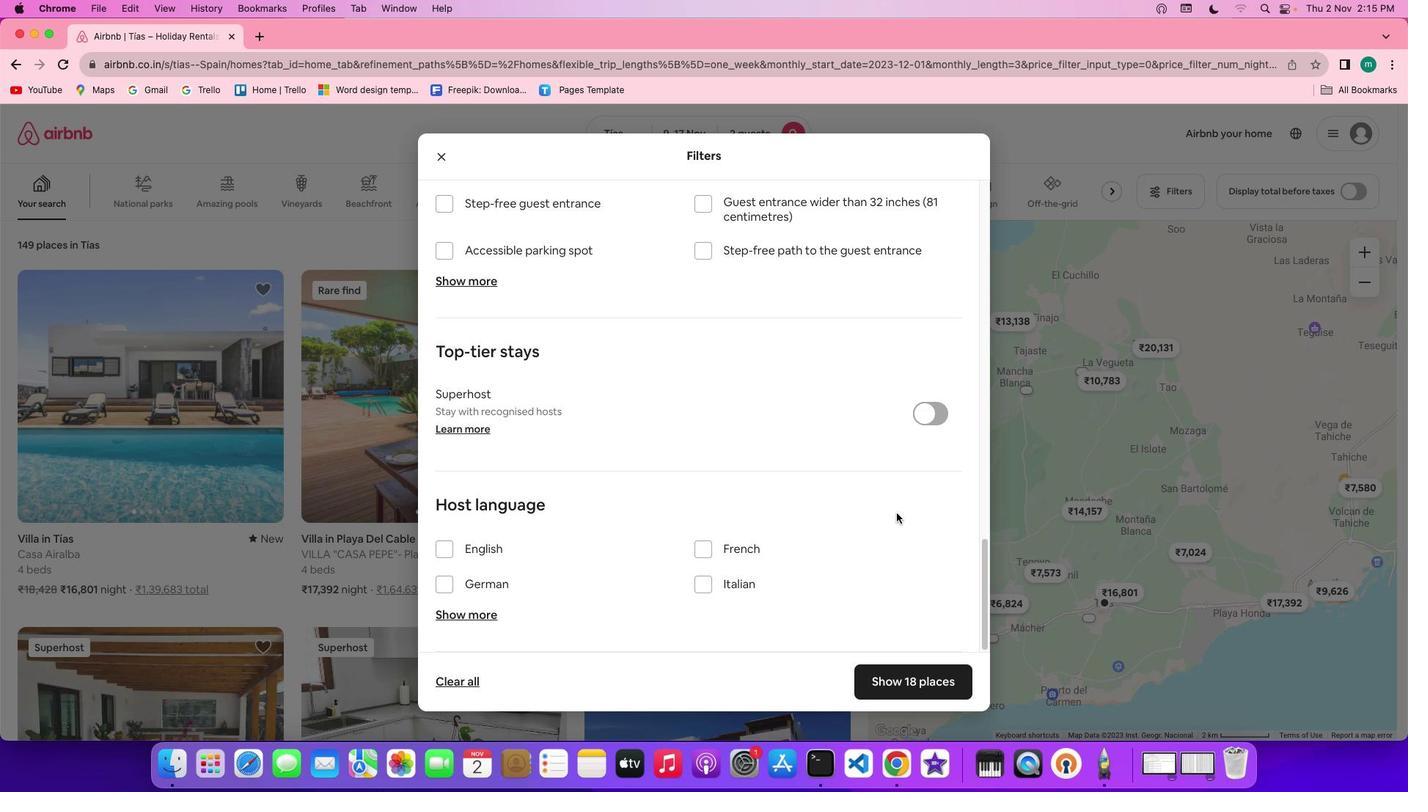 
Action: Mouse moved to (920, 672)
Screenshot: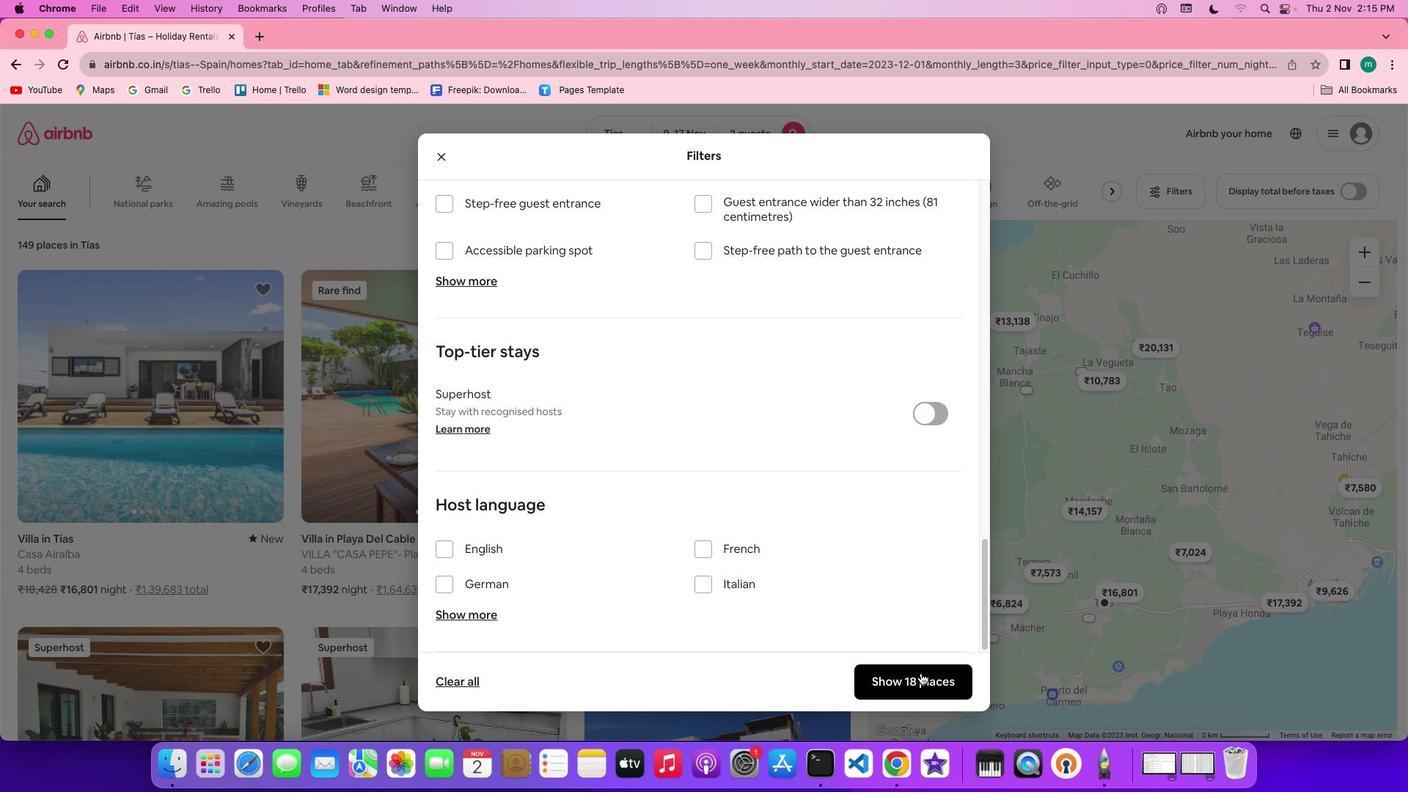 
Action: Mouse pressed left at (920, 672)
Screenshot: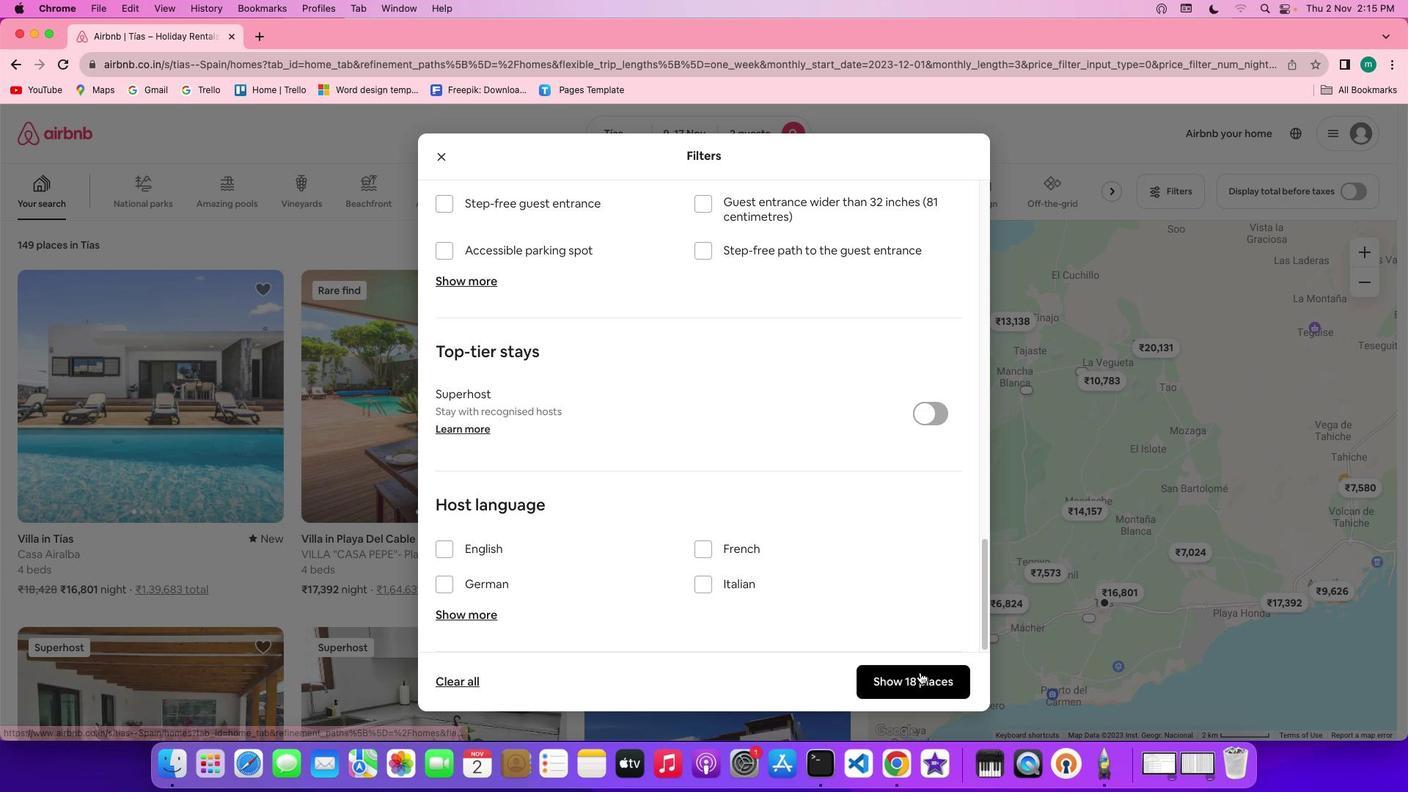 
Action: Mouse moved to (176, 375)
Screenshot: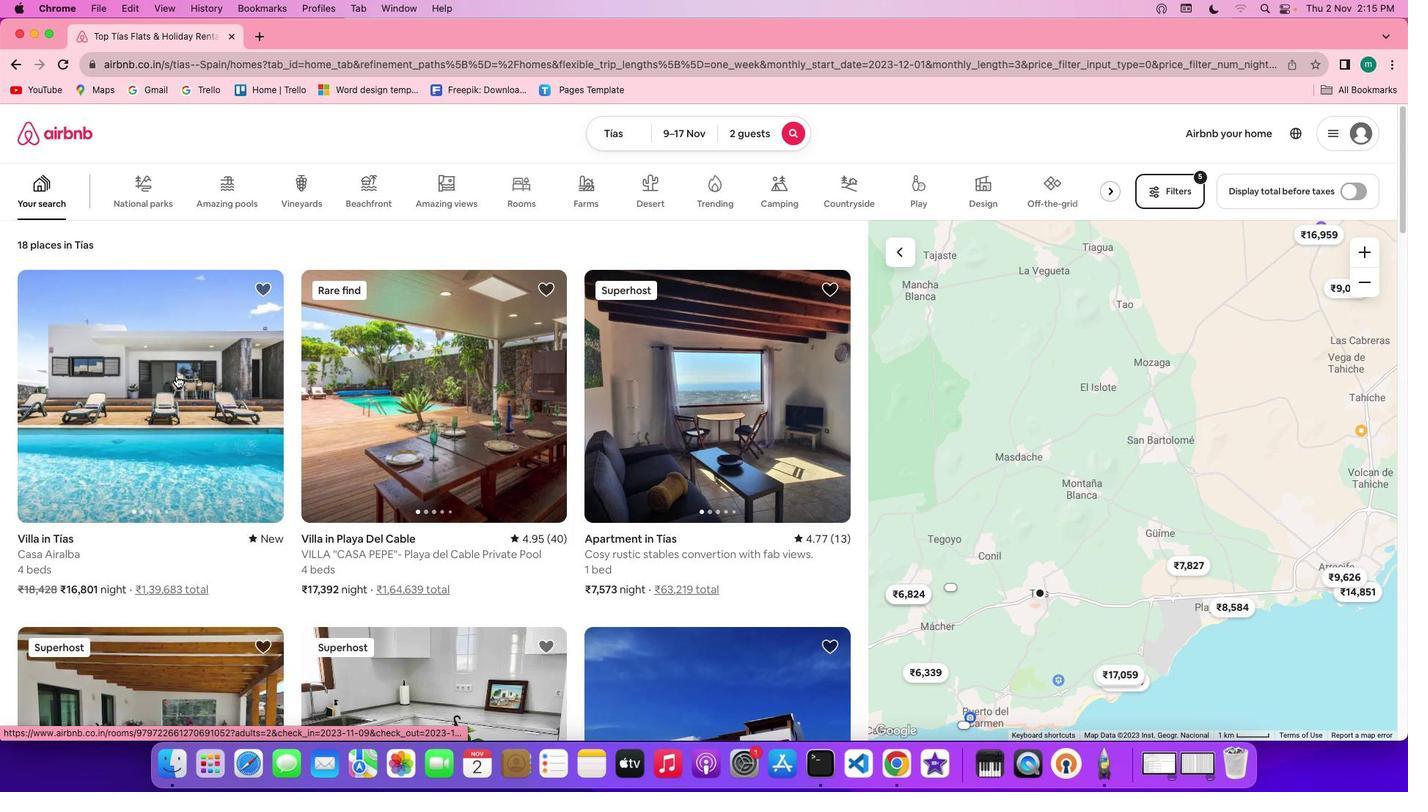 
Action: Mouse pressed left at (176, 375)
Screenshot: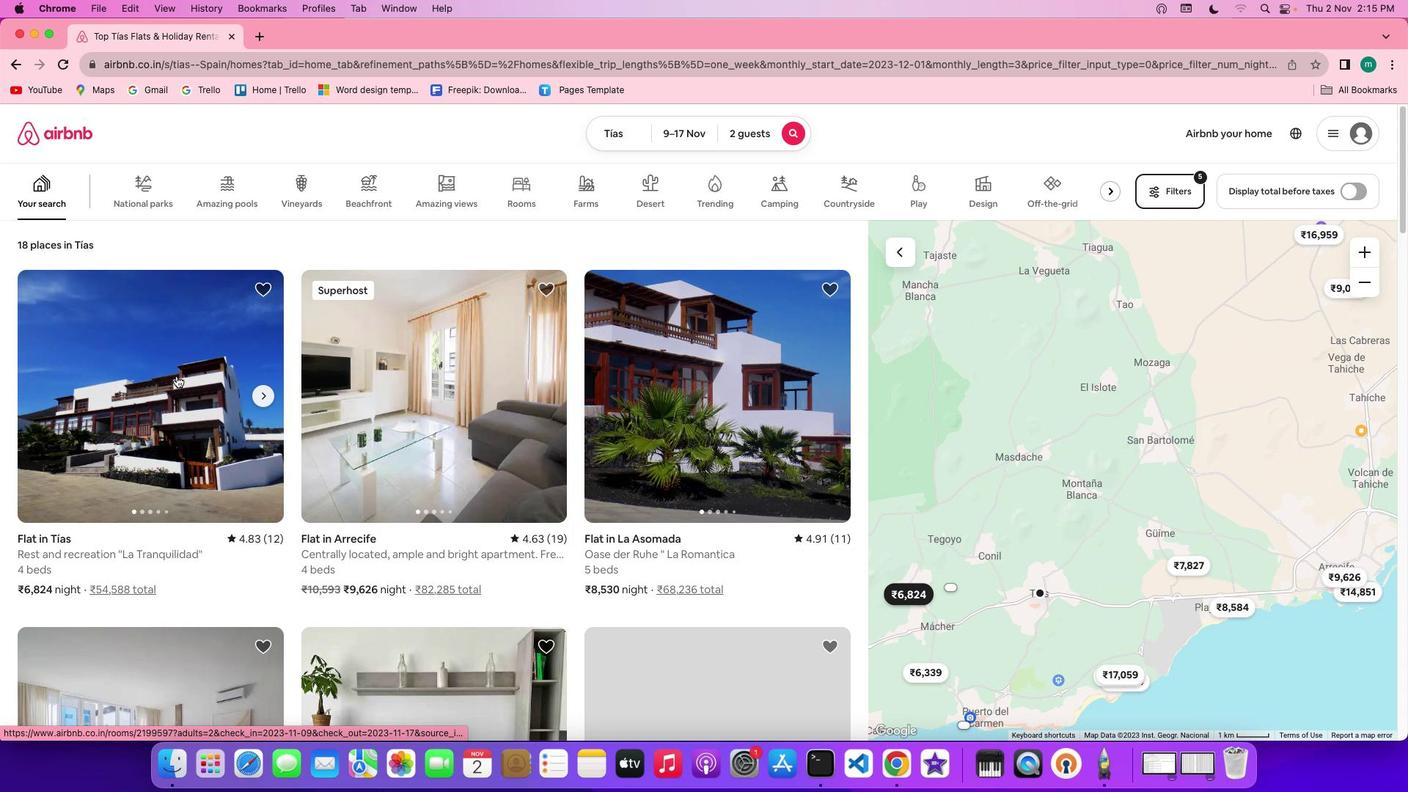 
Action: Mouse moved to (1027, 550)
Screenshot: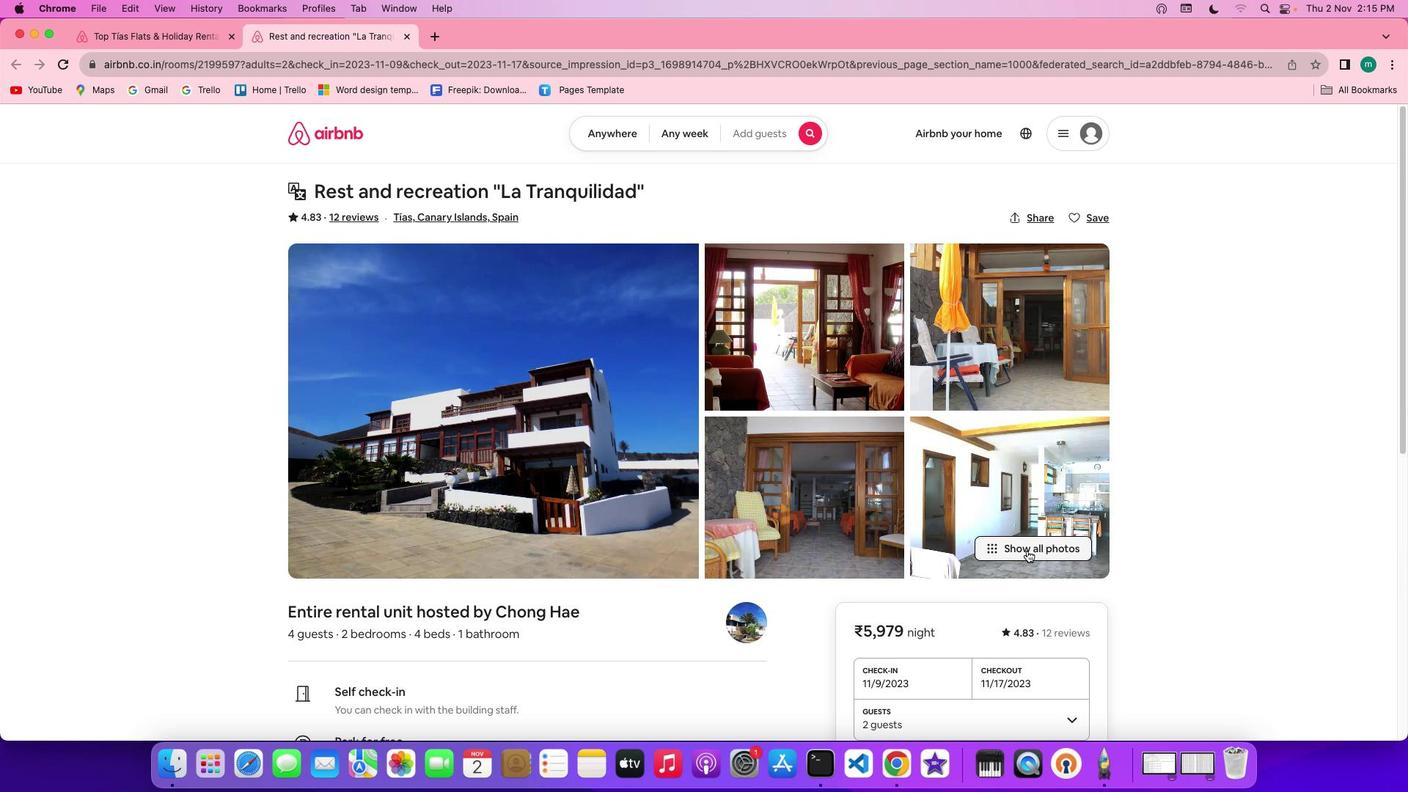 
Action: Mouse pressed left at (1027, 550)
Screenshot: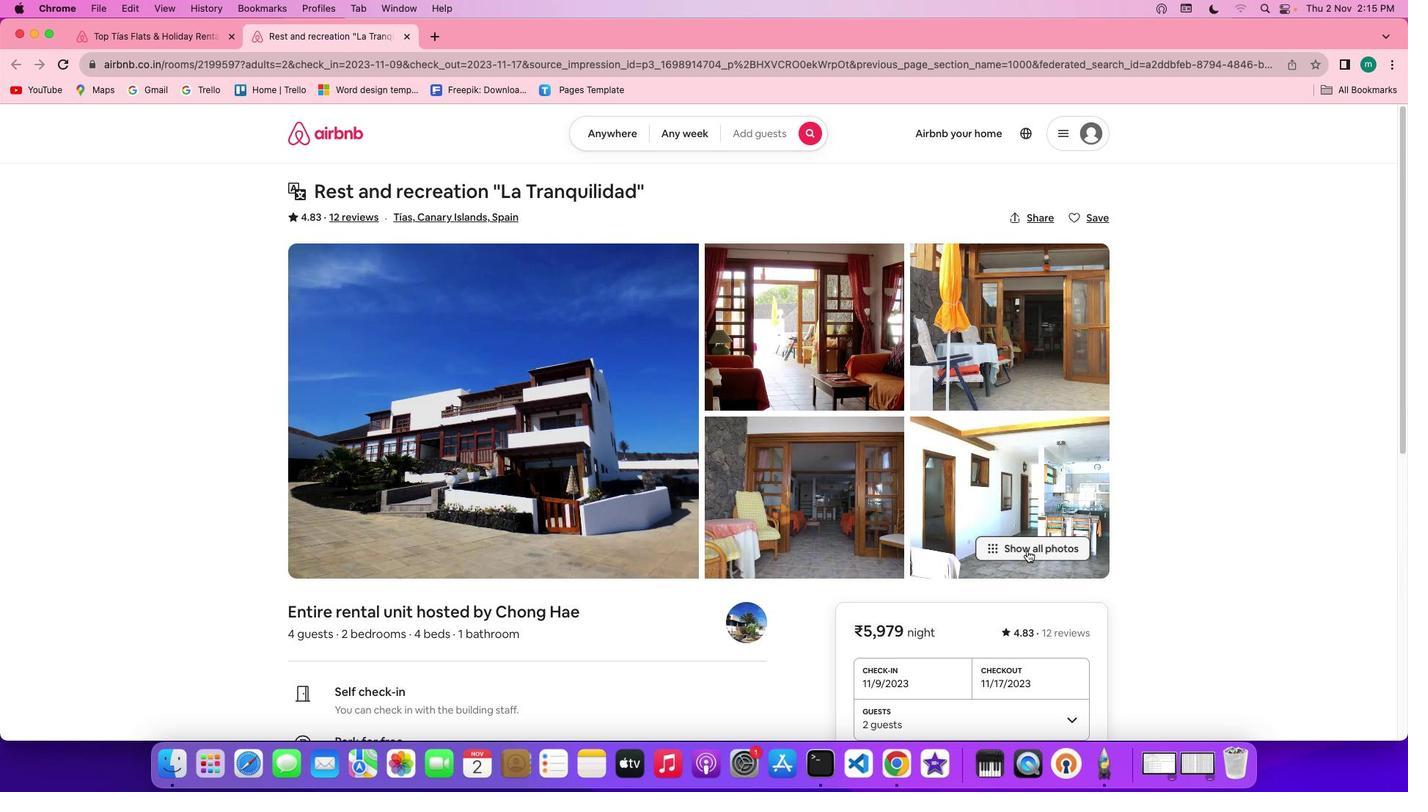 
Action: Mouse moved to (810, 548)
Screenshot: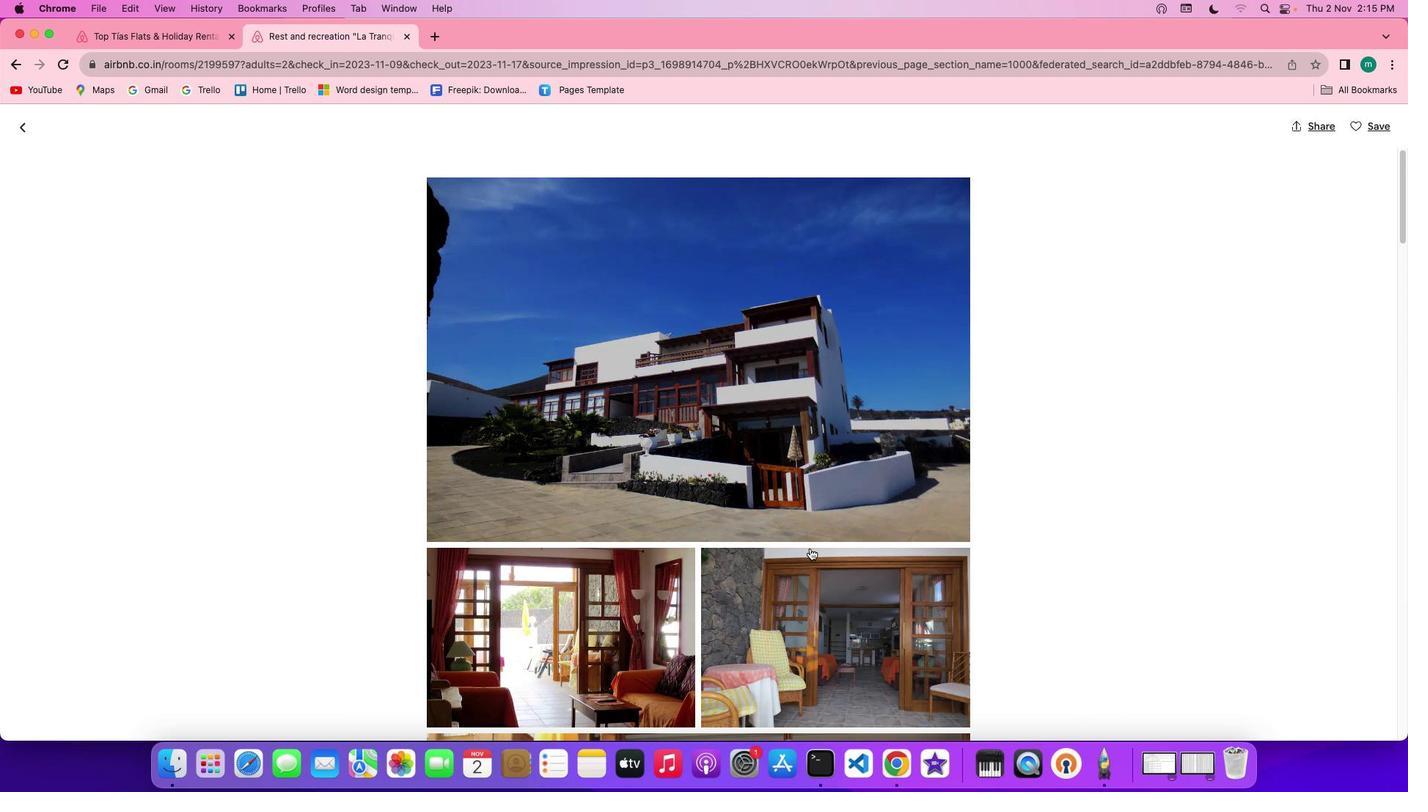 
Action: Mouse scrolled (810, 548) with delta (0, 0)
Screenshot: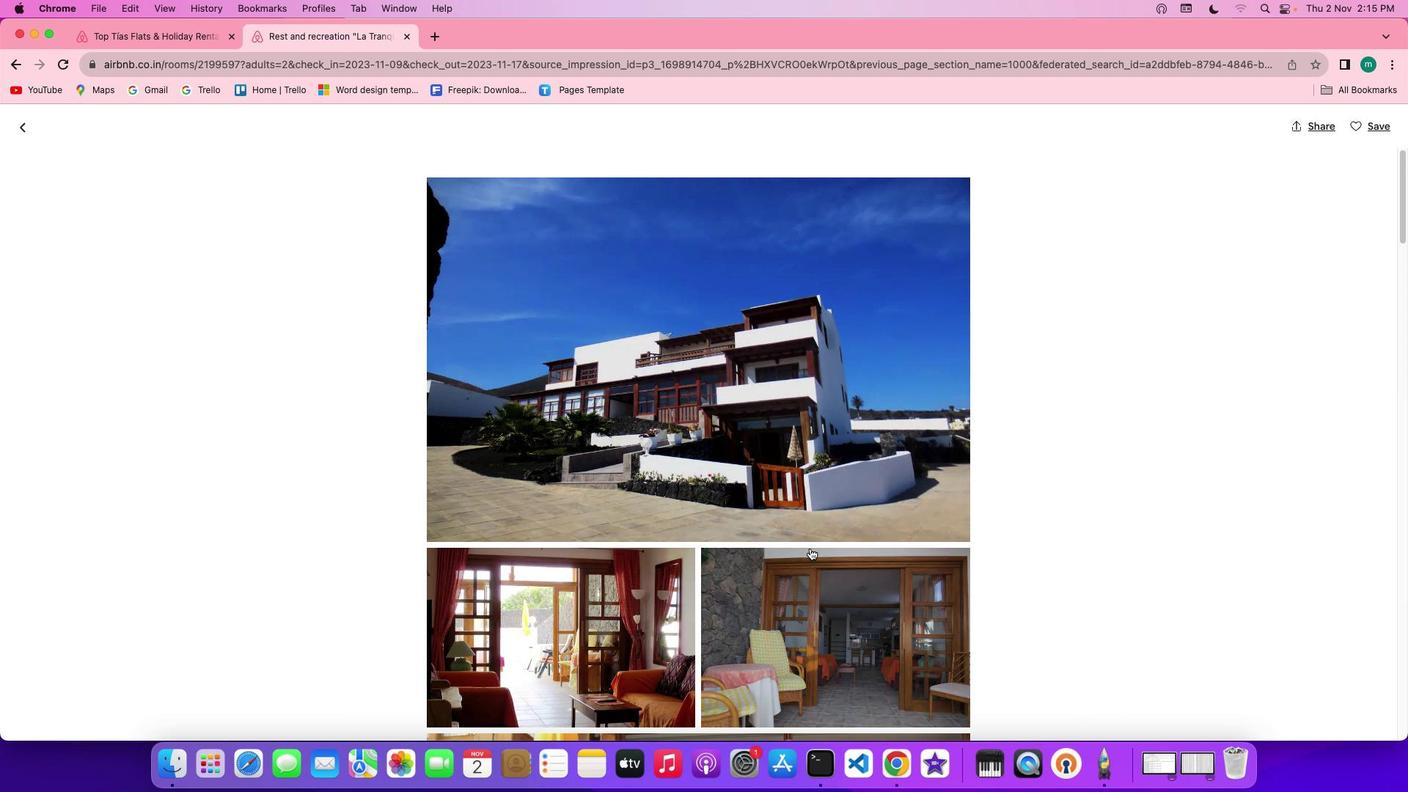 
Action: Mouse scrolled (810, 548) with delta (0, 0)
Screenshot: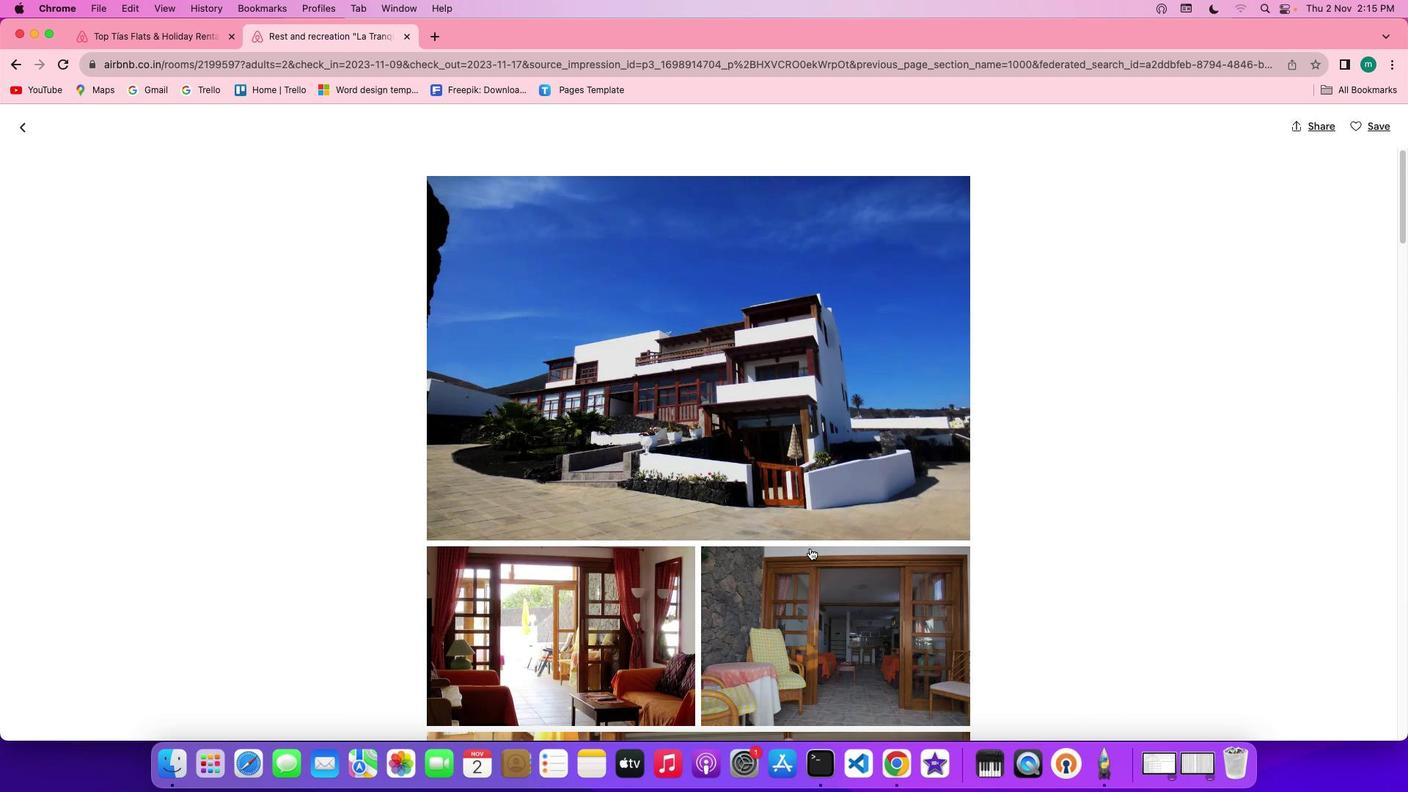 
Action: Mouse scrolled (810, 548) with delta (0, -1)
Screenshot: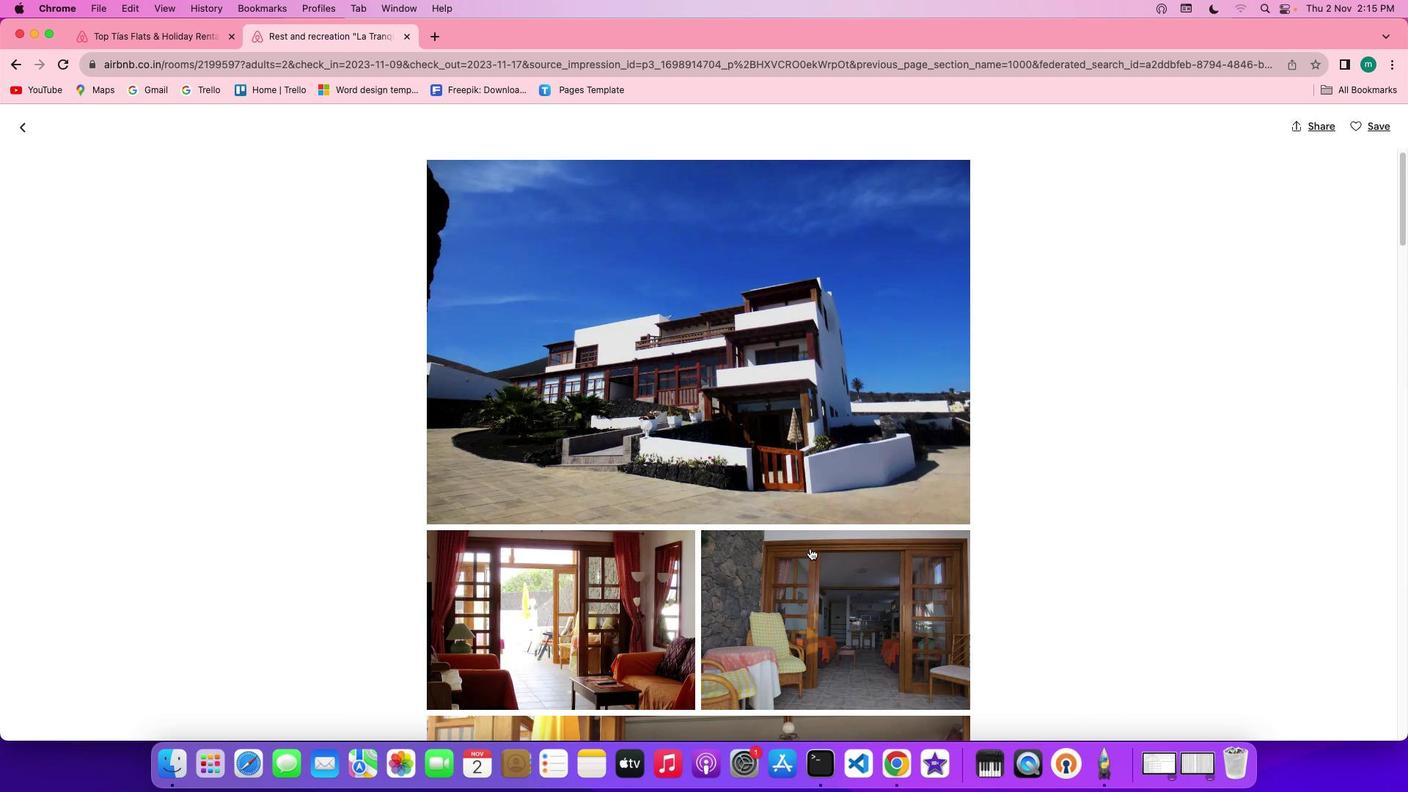 
Action: Mouse scrolled (810, 548) with delta (0, -2)
Screenshot: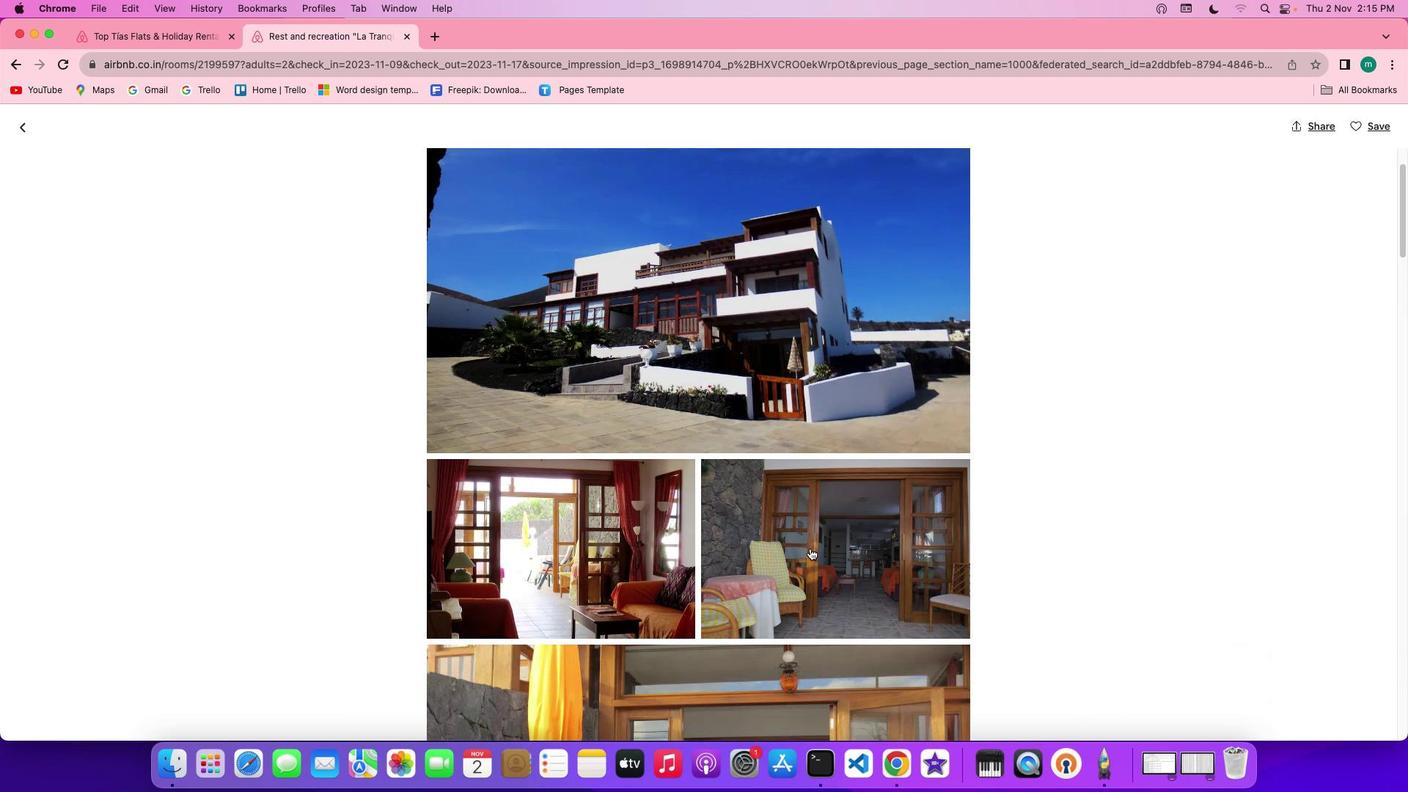 
Action: Mouse scrolled (810, 548) with delta (0, 0)
Screenshot: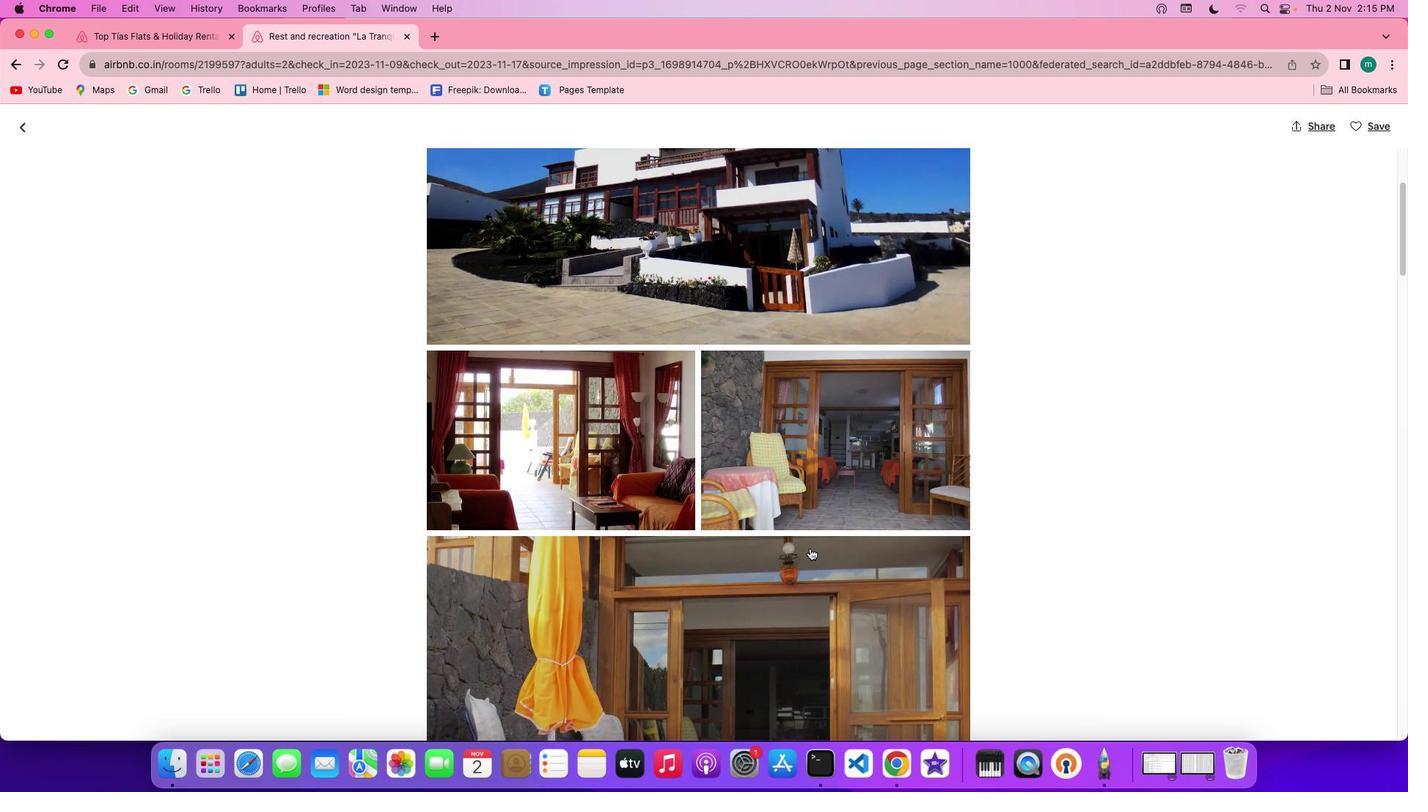 
Action: Mouse scrolled (810, 548) with delta (0, 0)
Screenshot: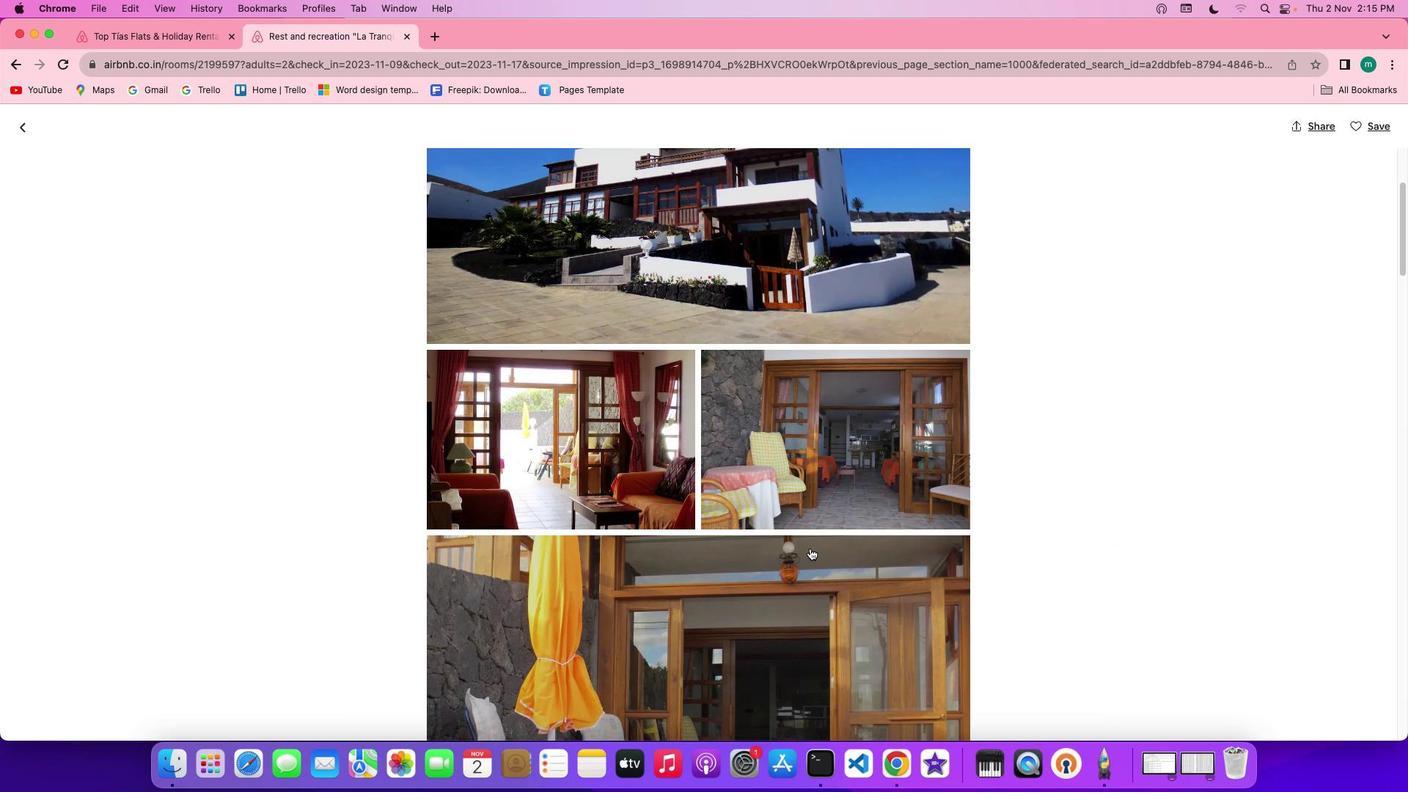 
Action: Mouse scrolled (810, 548) with delta (0, -1)
Screenshot: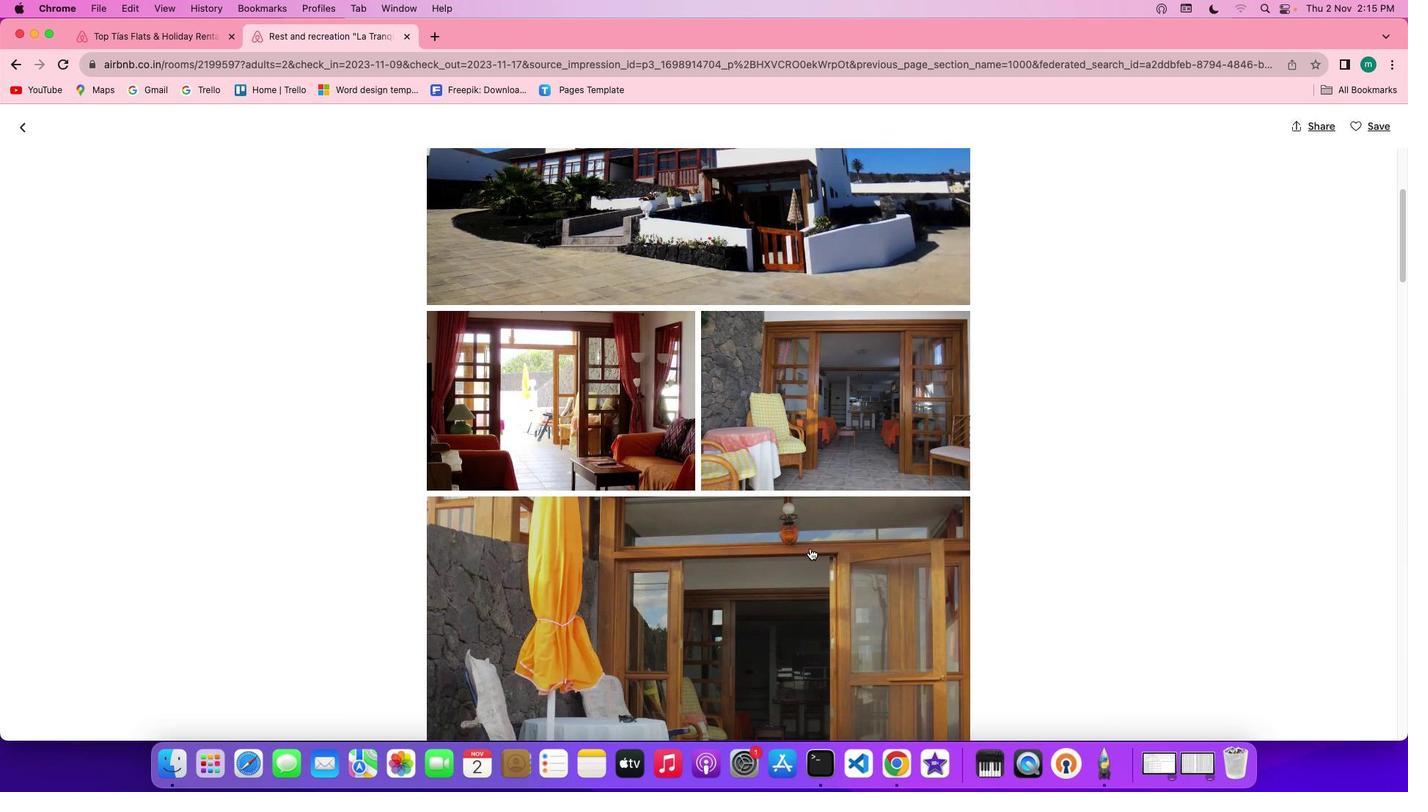 
Action: Mouse scrolled (810, 548) with delta (0, -2)
Screenshot: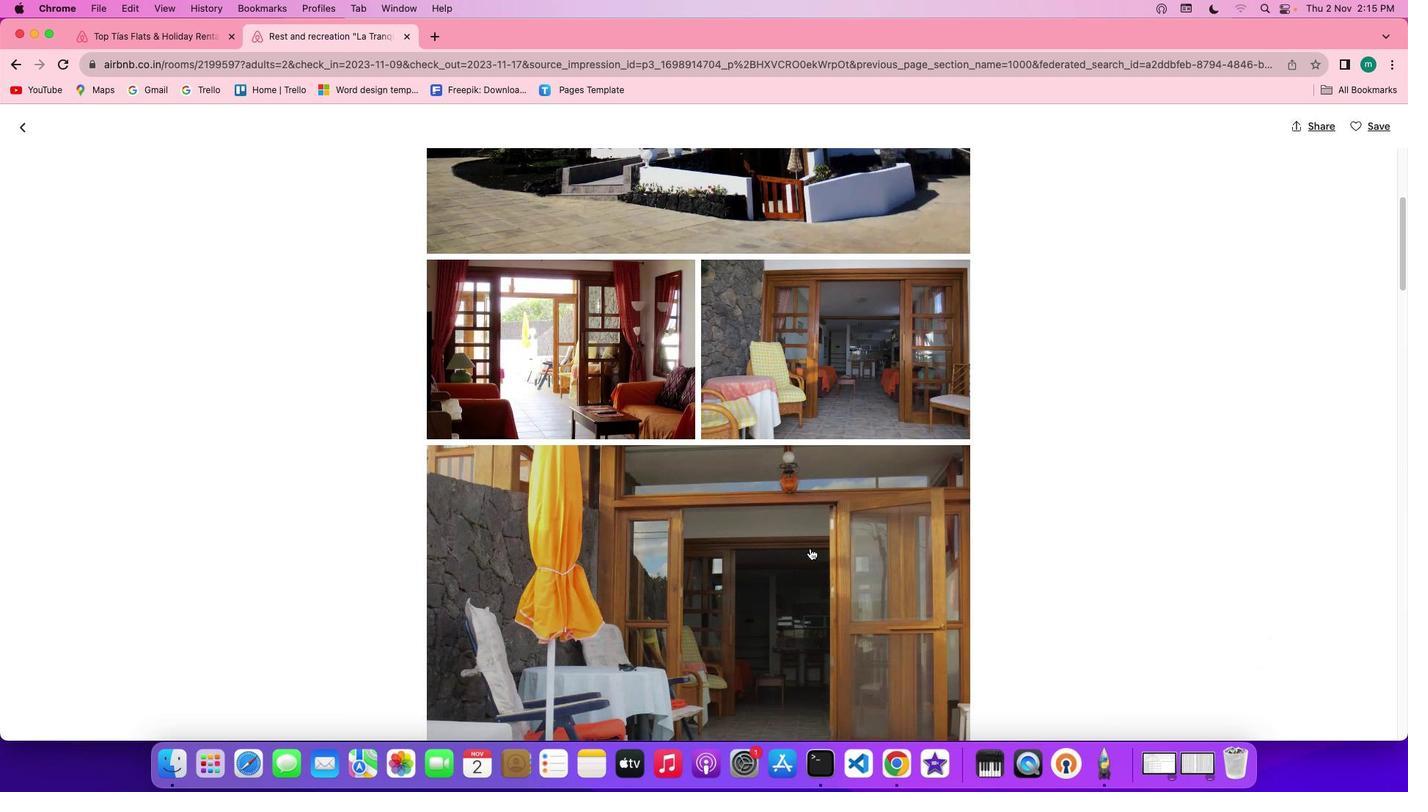 
Action: Mouse scrolled (810, 548) with delta (0, -2)
Screenshot: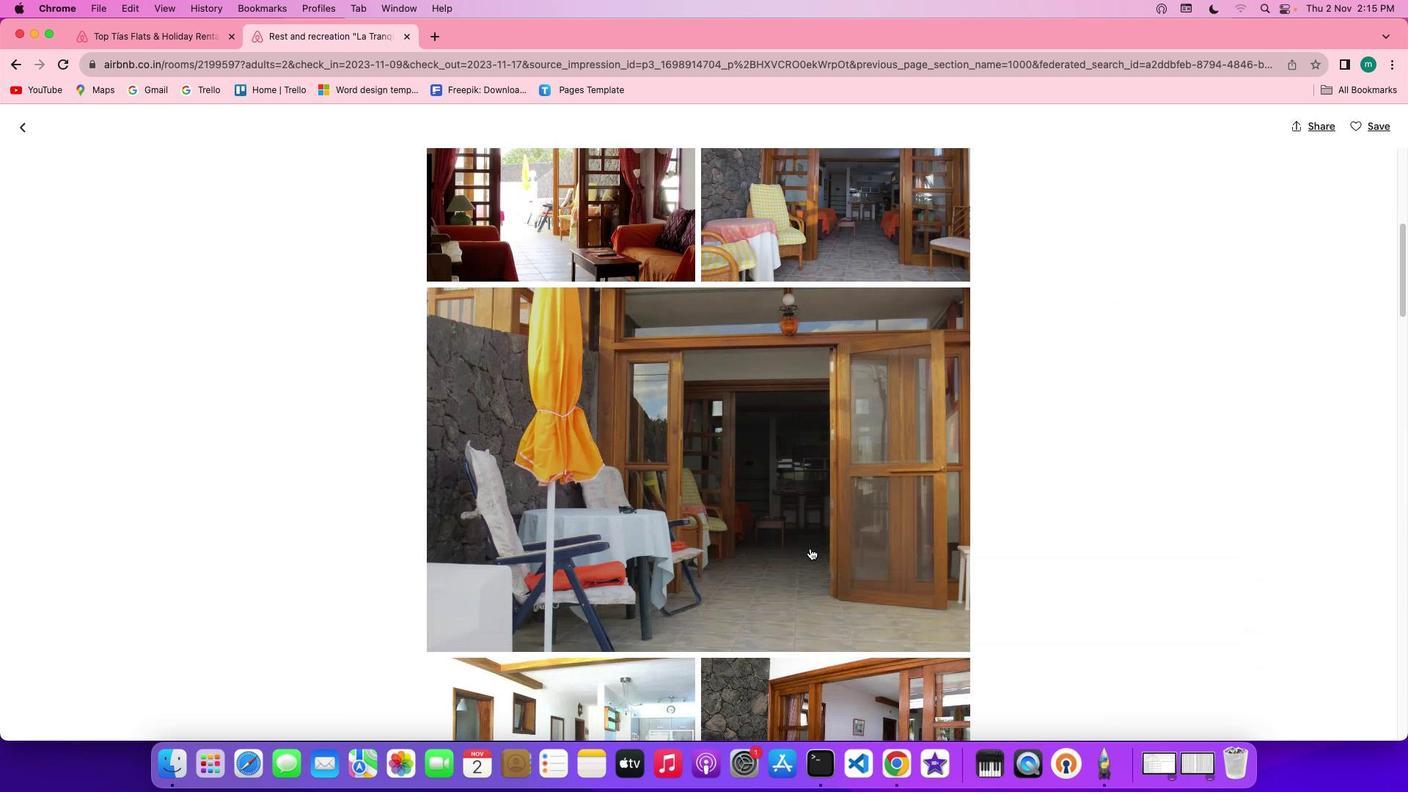 
Action: Mouse scrolled (810, 548) with delta (0, 0)
Screenshot: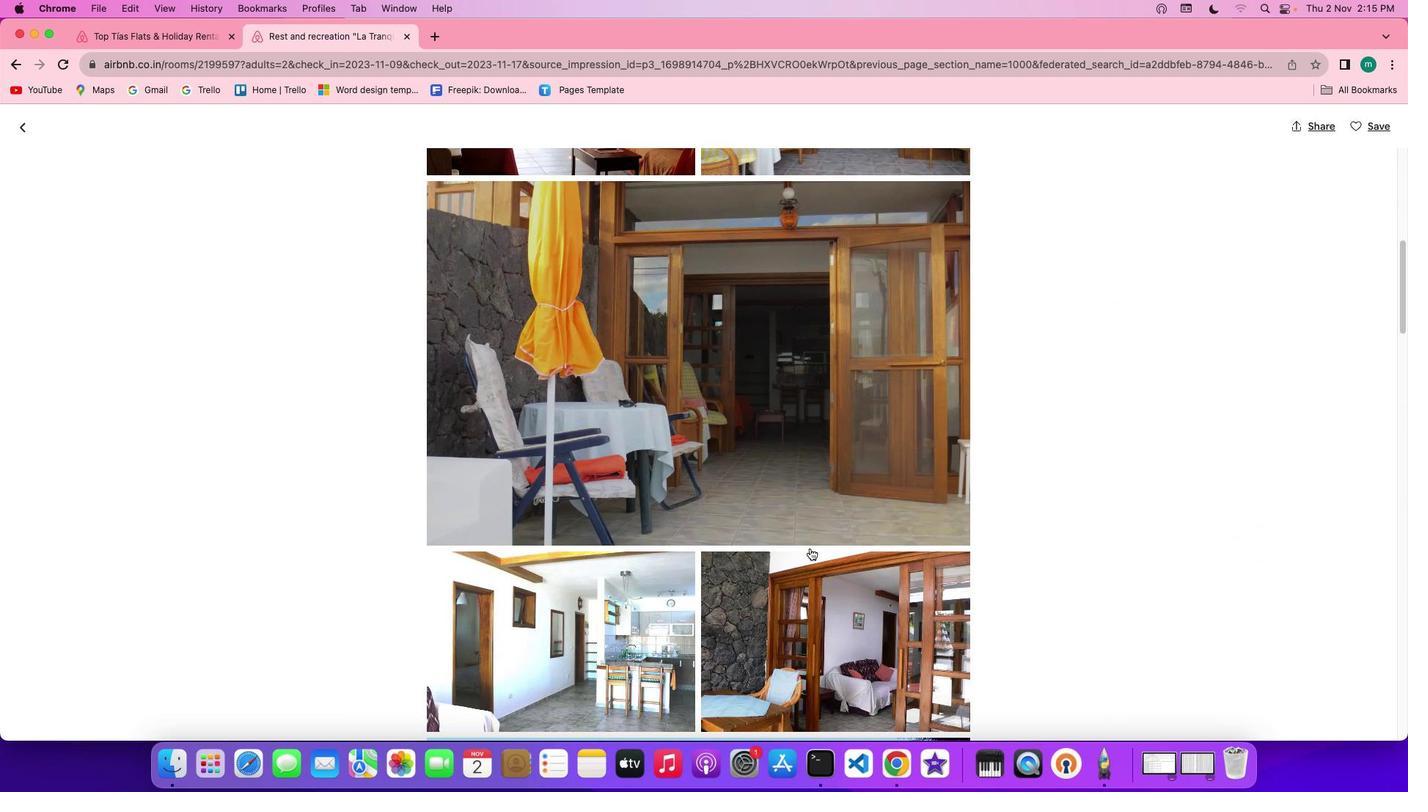 
Action: Mouse scrolled (810, 548) with delta (0, 0)
Screenshot: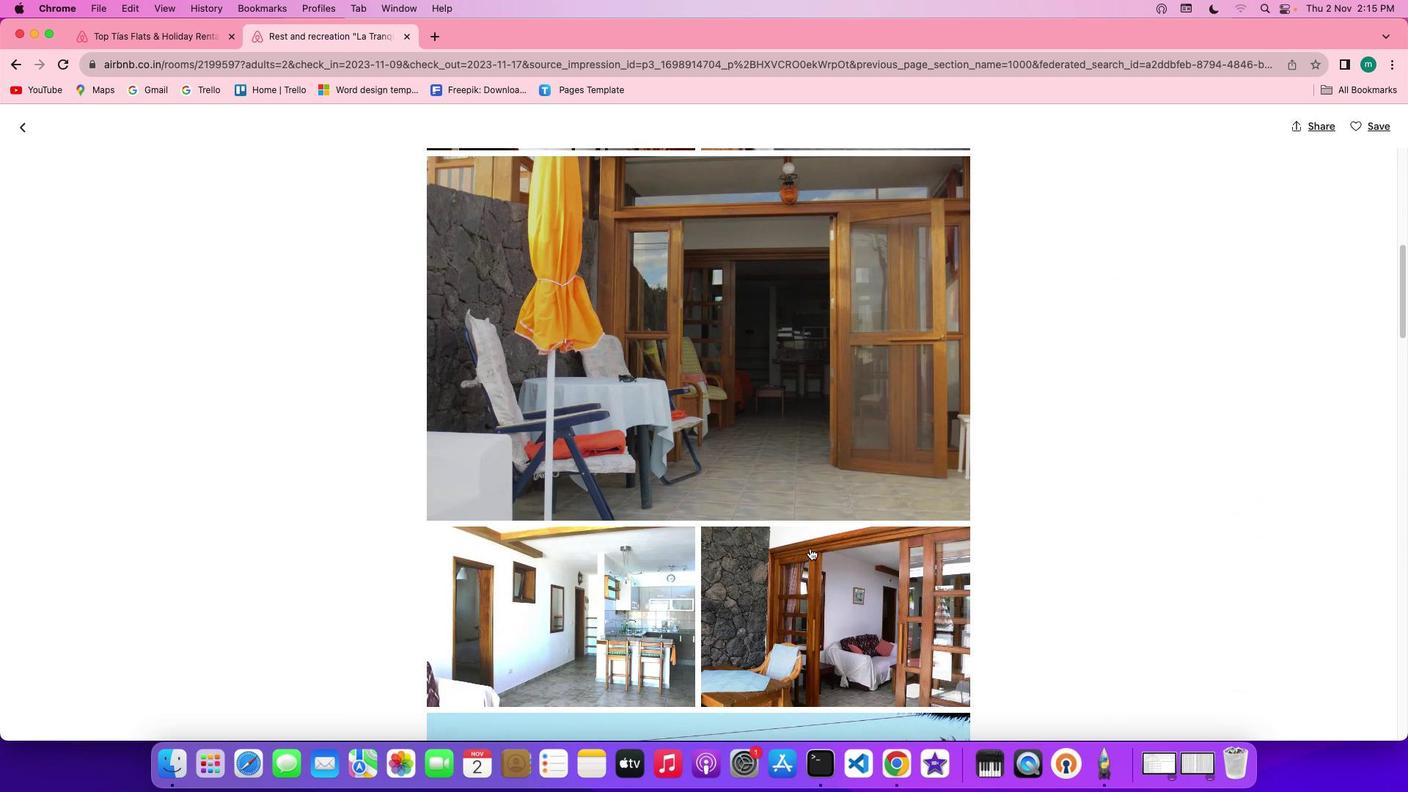
Action: Mouse scrolled (810, 548) with delta (0, -2)
Screenshot: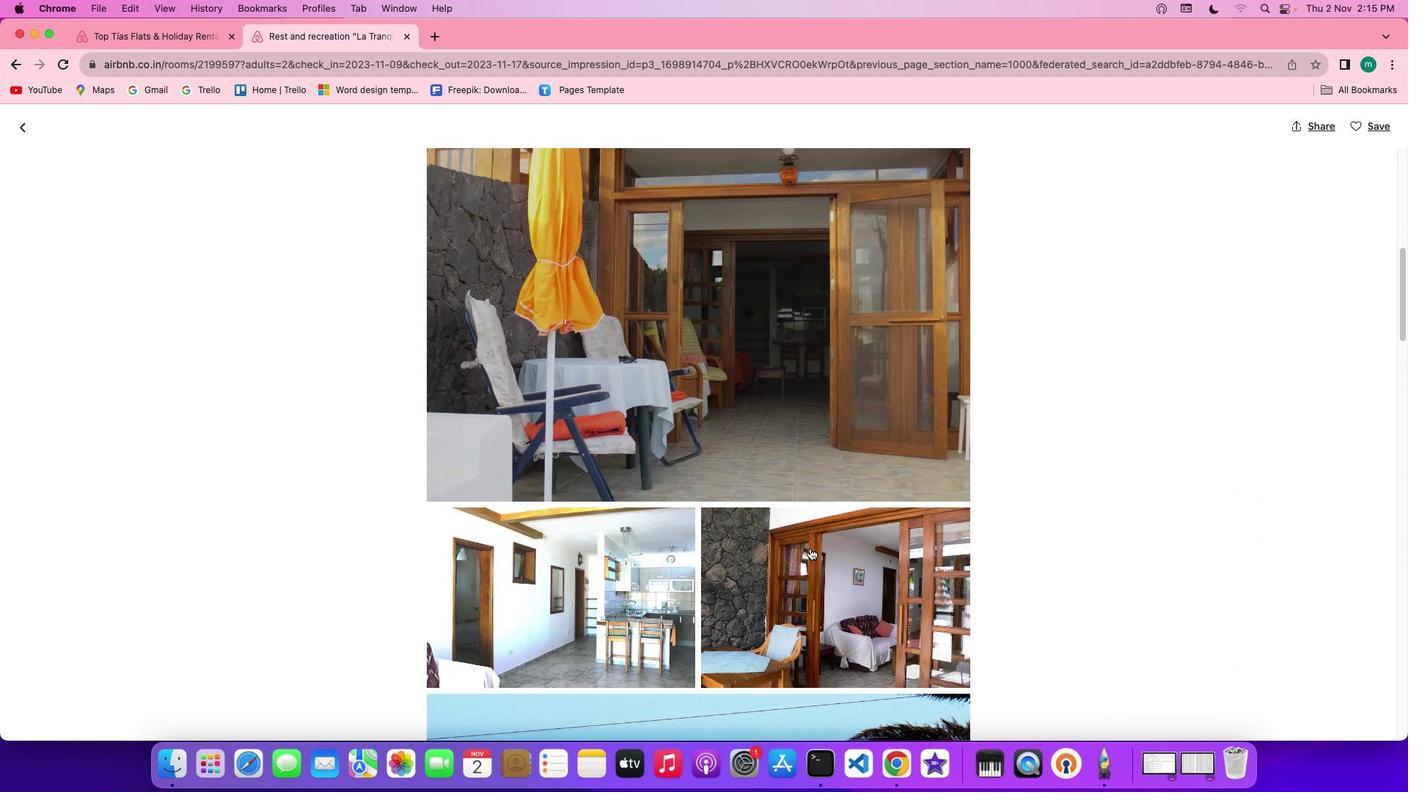 
Action: Mouse scrolled (810, 548) with delta (0, -2)
Screenshot: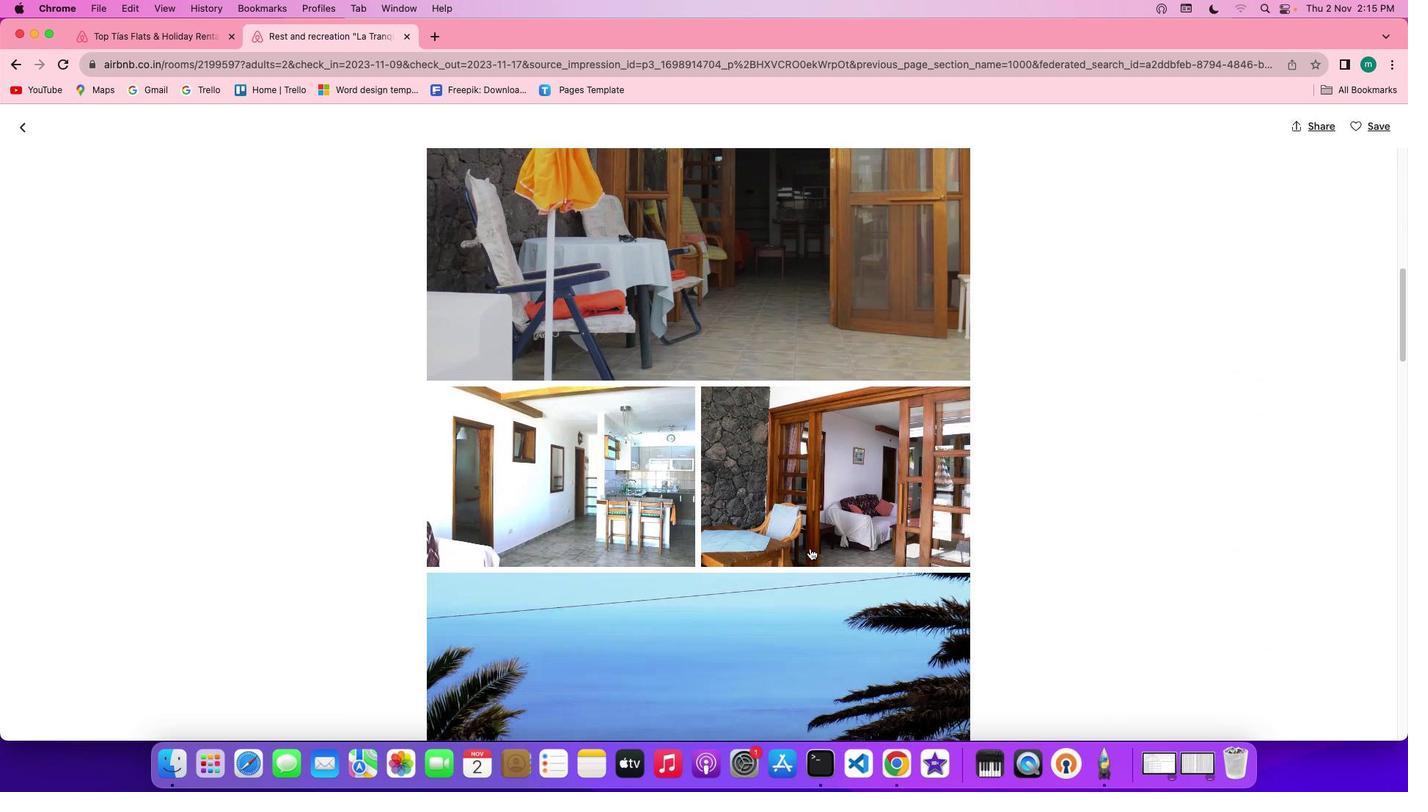 
Action: Mouse scrolled (810, 548) with delta (0, 0)
Screenshot: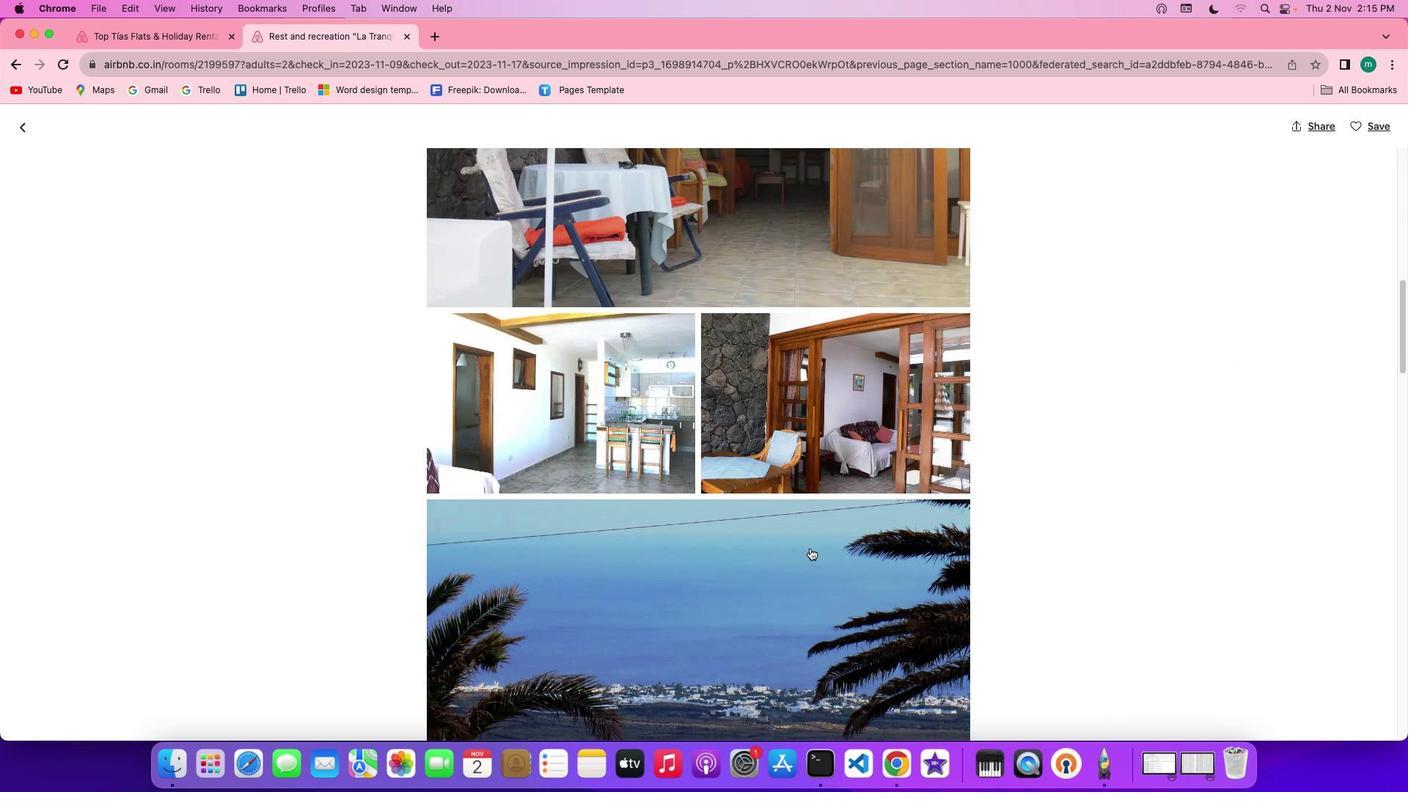 
Action: Mouse scrolled (810, 548) with delta (0, 0)
Screenshot: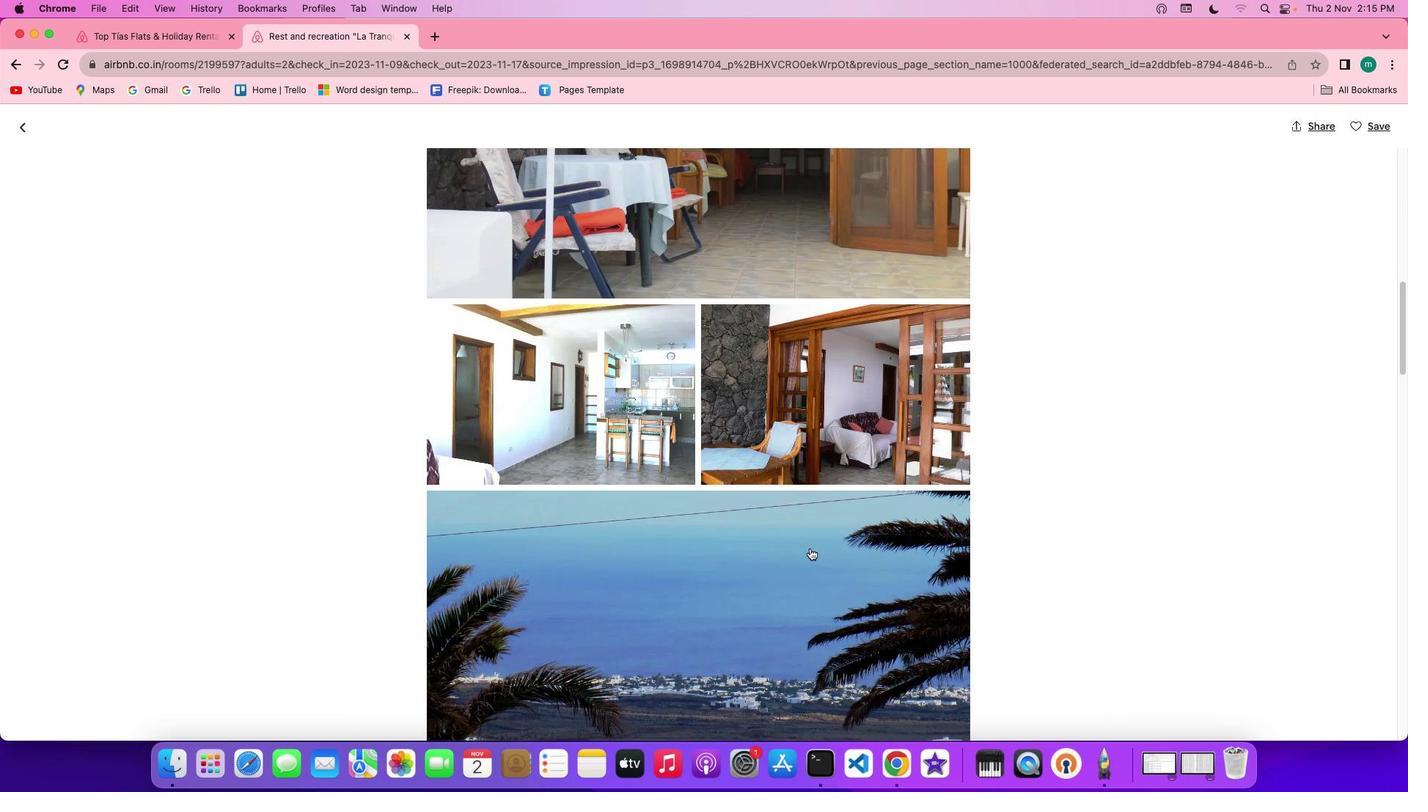 
Action: Mouse scrolled (810, 548) with delta (0, -1)
Screenshot: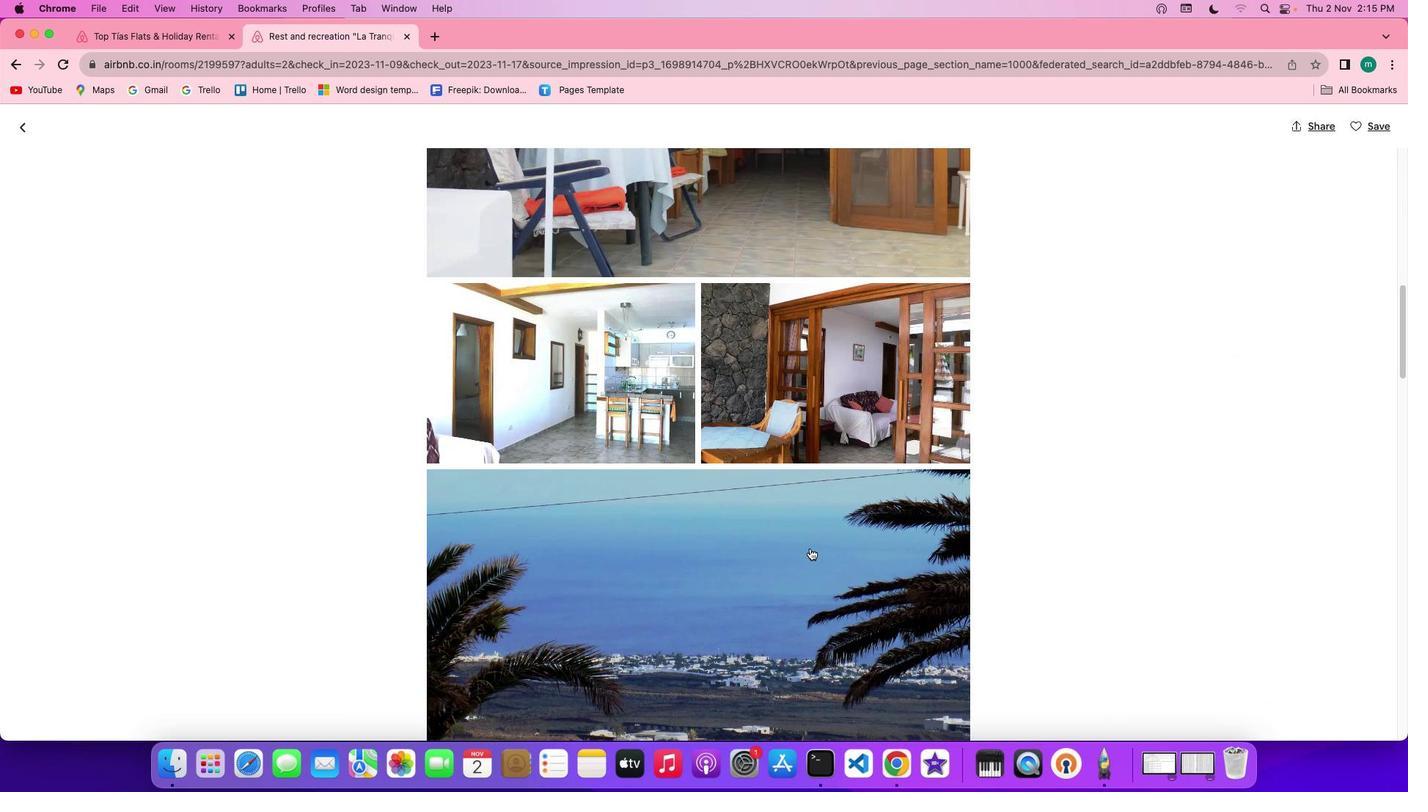 
Action: Mouse scrolled (810, 548) with delta (0, -2)
Screenshot: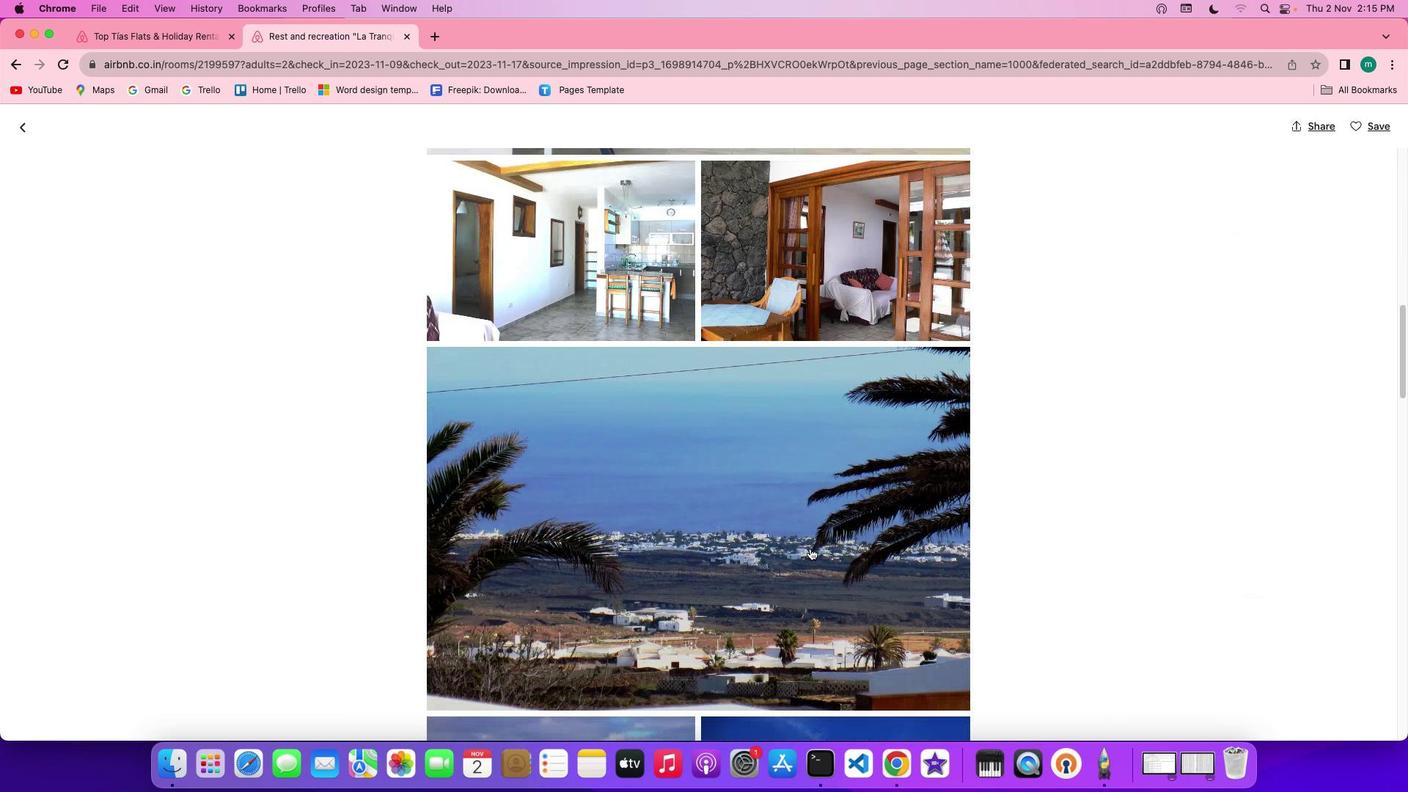 
Action: Mouse scrolled (810, 548) with delta (0, -2)
Screenshot: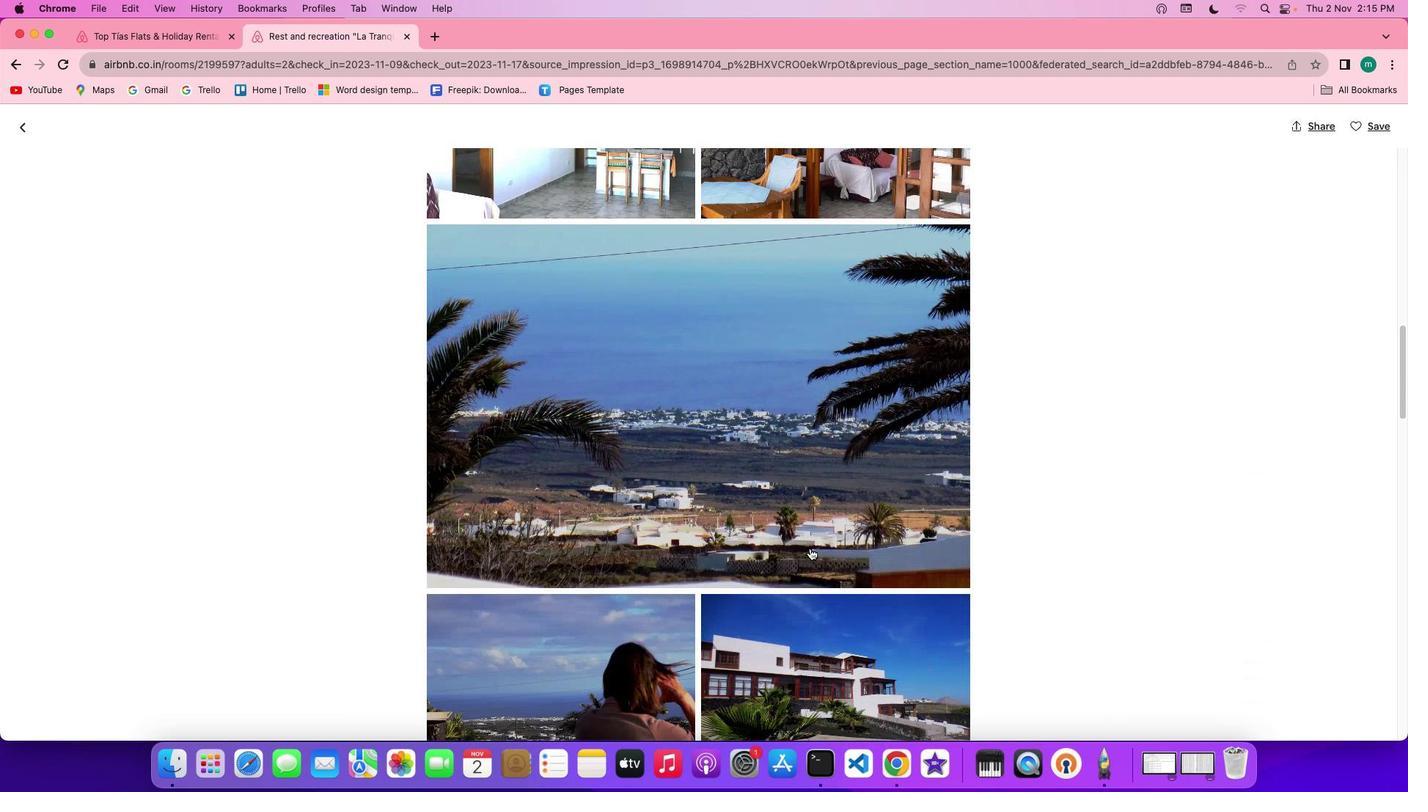 
Action: Mouse scrolled (810, 548) with delta (0, 0)
Screenshot: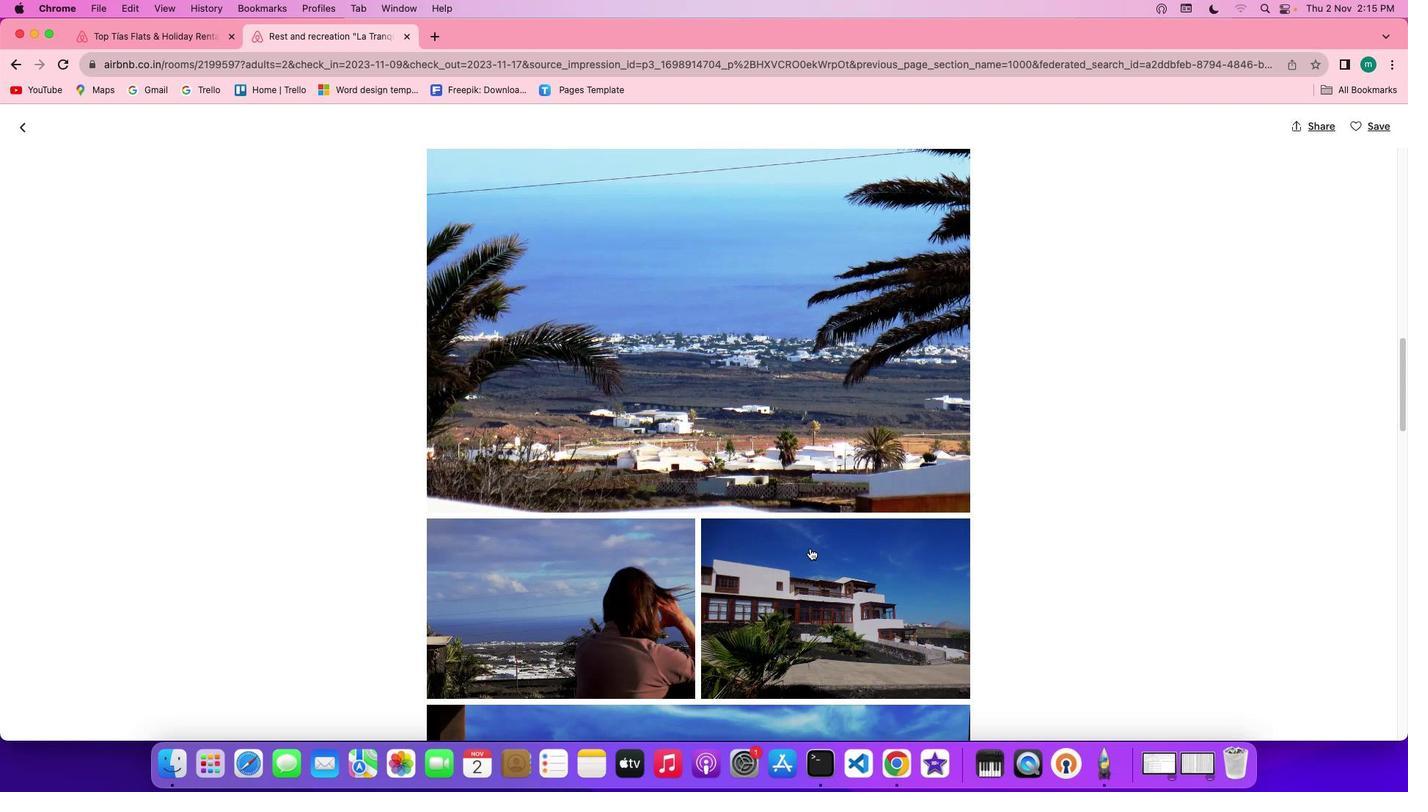 
Action: Mouse scrolled (810, 548) with delta (0, 0)
Screenshot: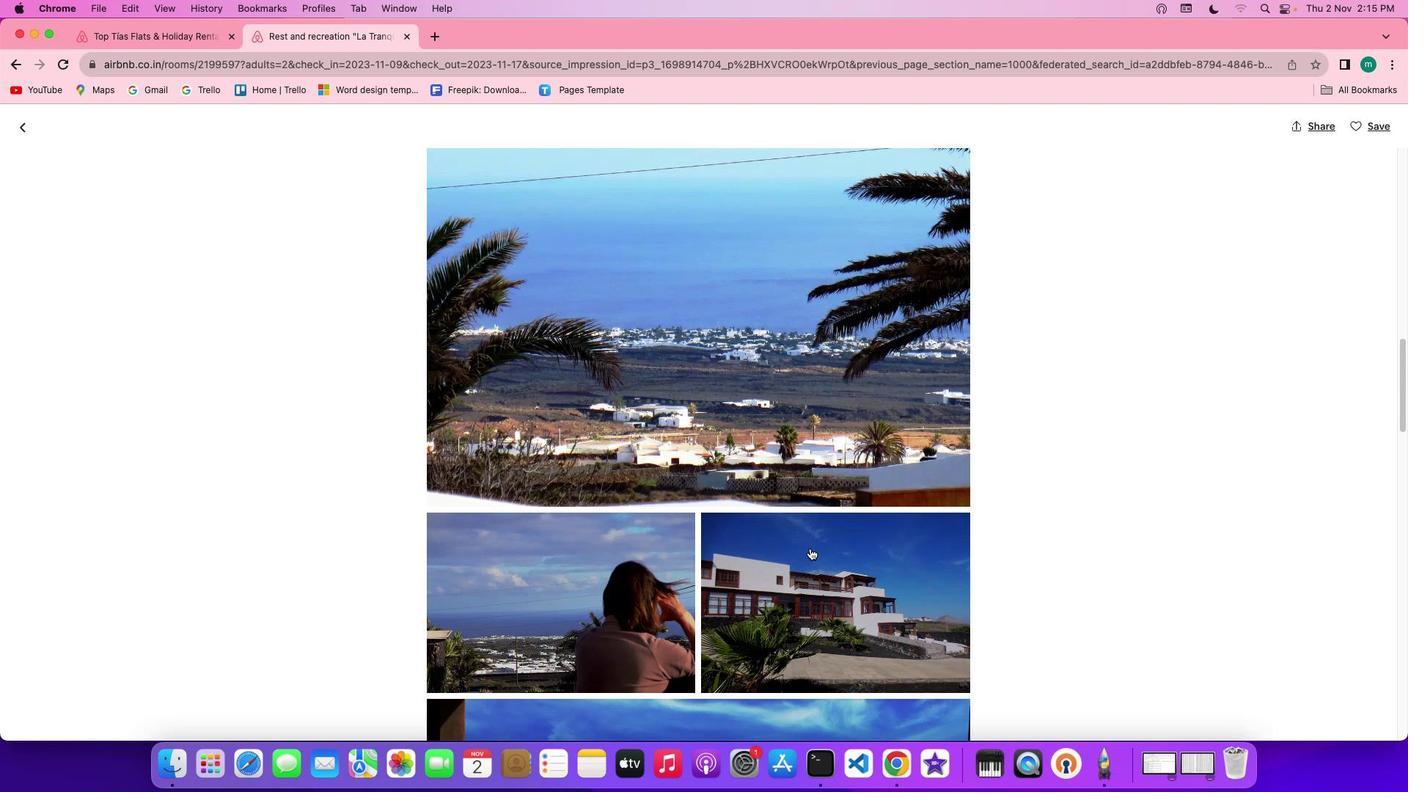 
Action: Mouse scrolled (810, 548) with delta (0, -1)
Screenshot: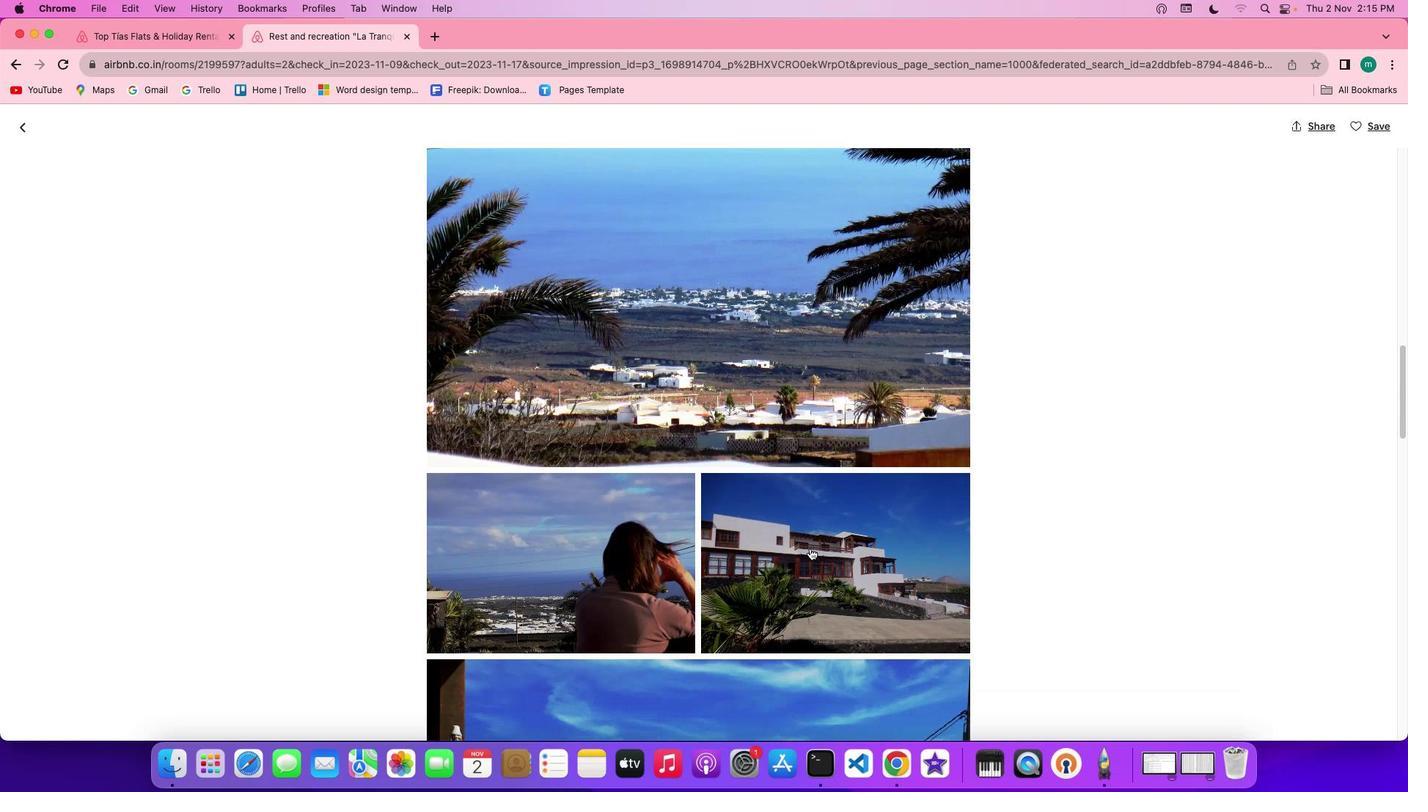 
Action: Mouse scrolled (810, 548) with delta (0, -2)
Screenshot: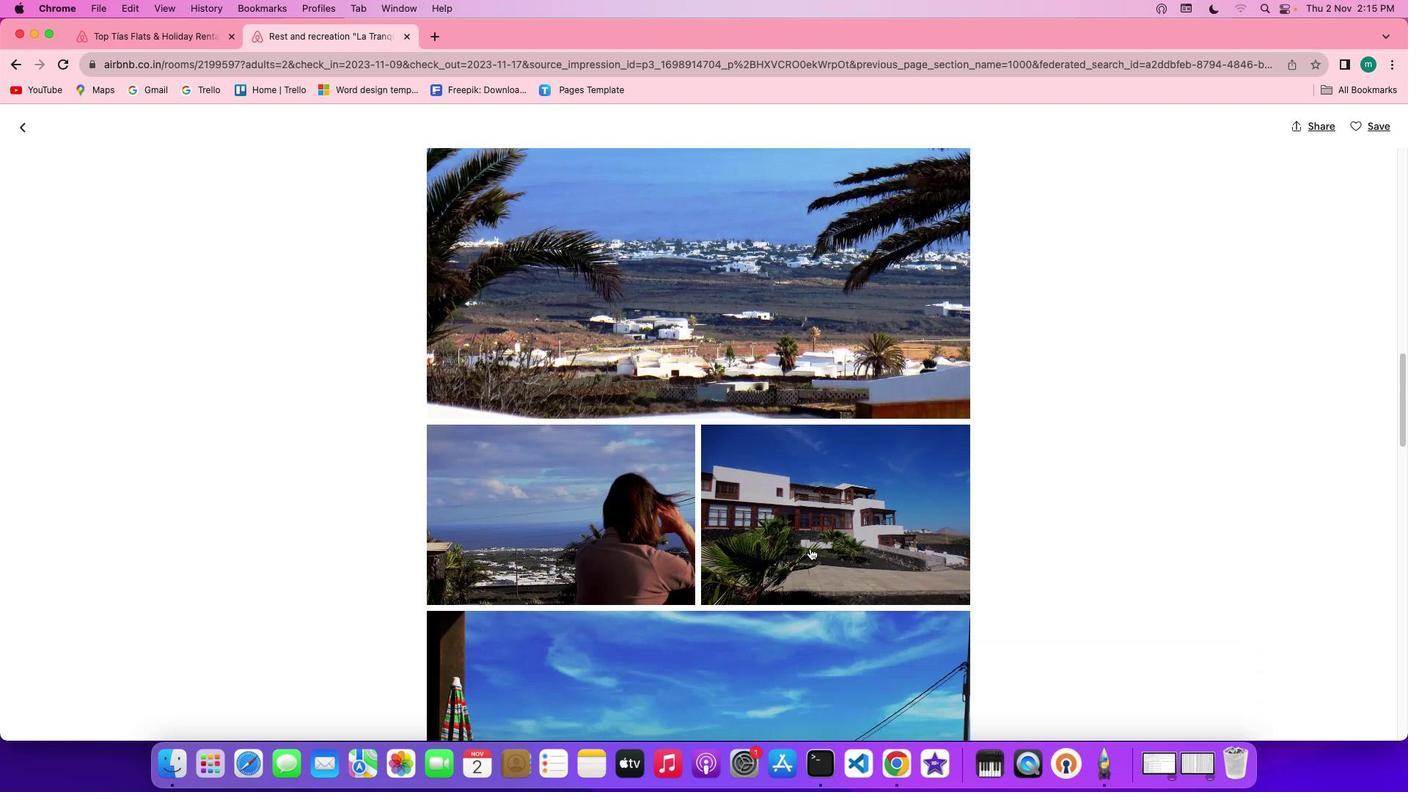 
Action: Mouse scrolled (810, 548) with delta (0, 0)
Screenshot: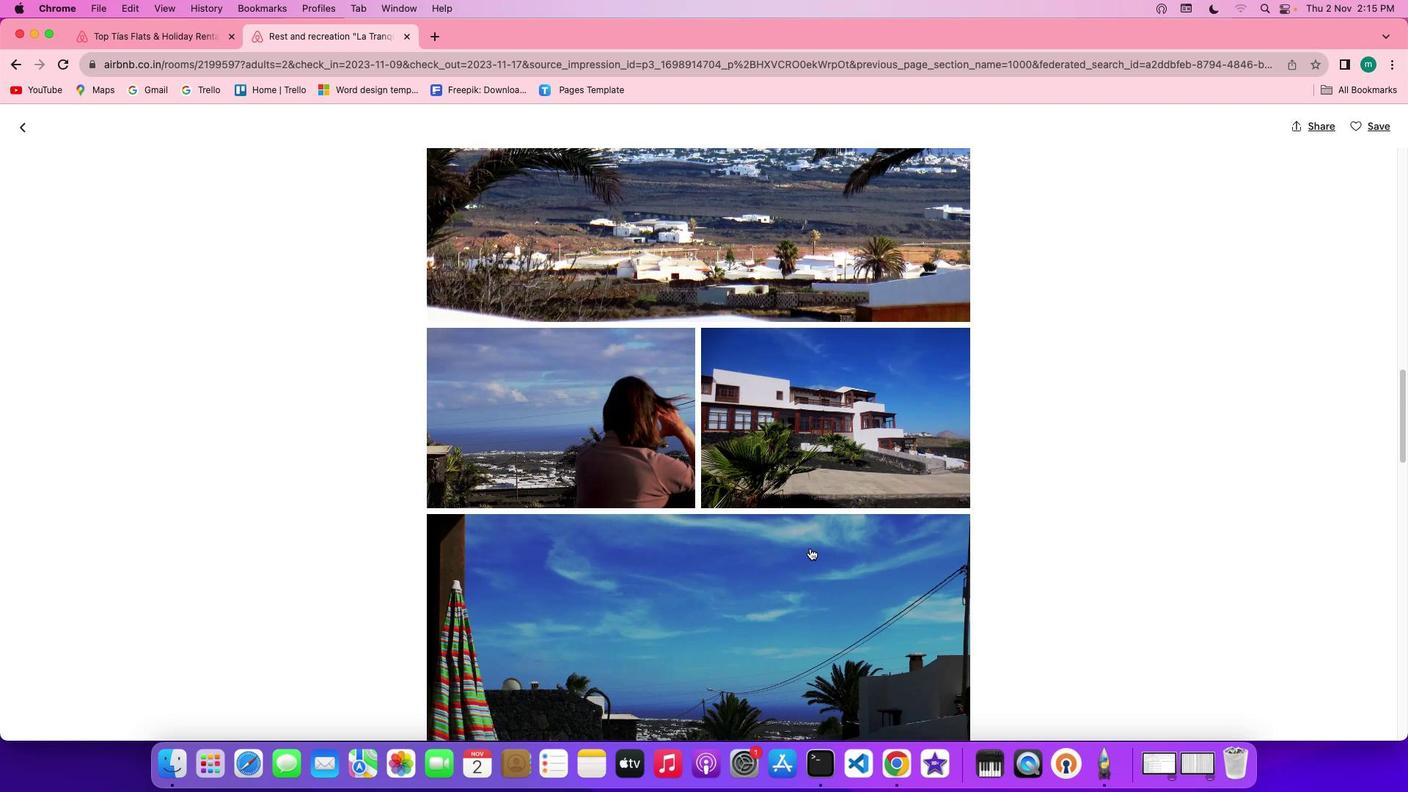 
Action: Mouse scrolled (810, 548) with delta (0, 0)
Screenshot: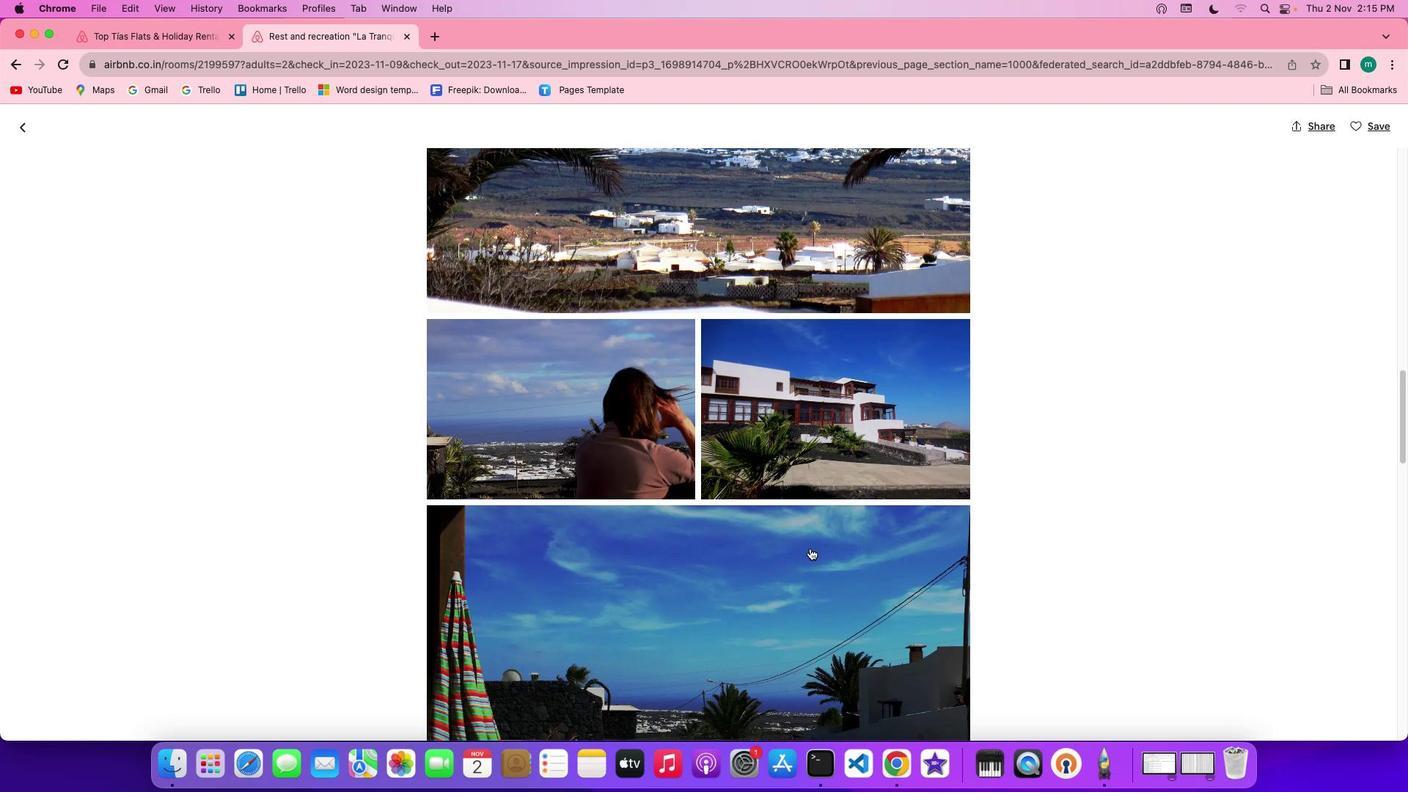 
Action: Mouse scrolled (810, 548) with delta (0, -1)
Screenshot: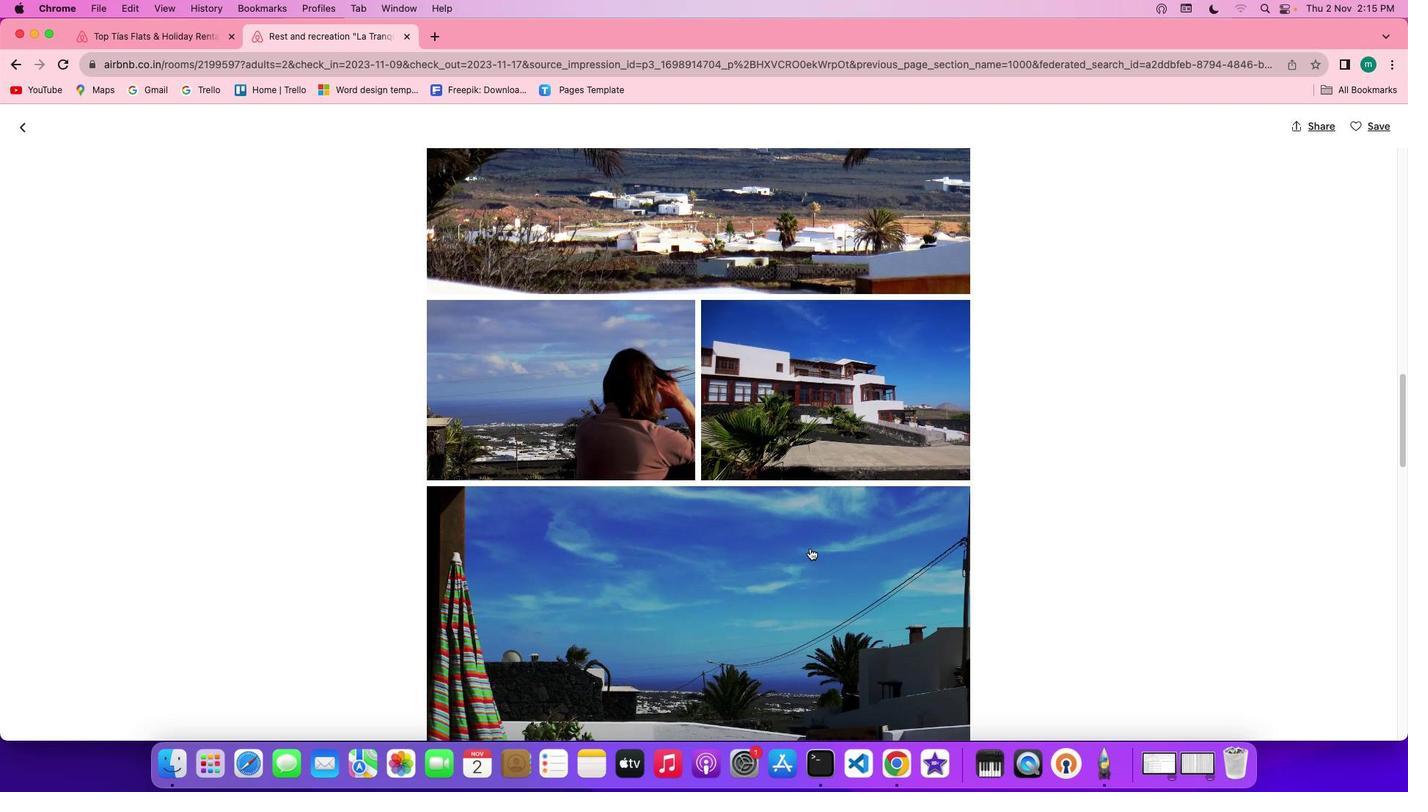 
Action: Mouse scrolled (810, 548) with delta (0, -2)
Screenshot: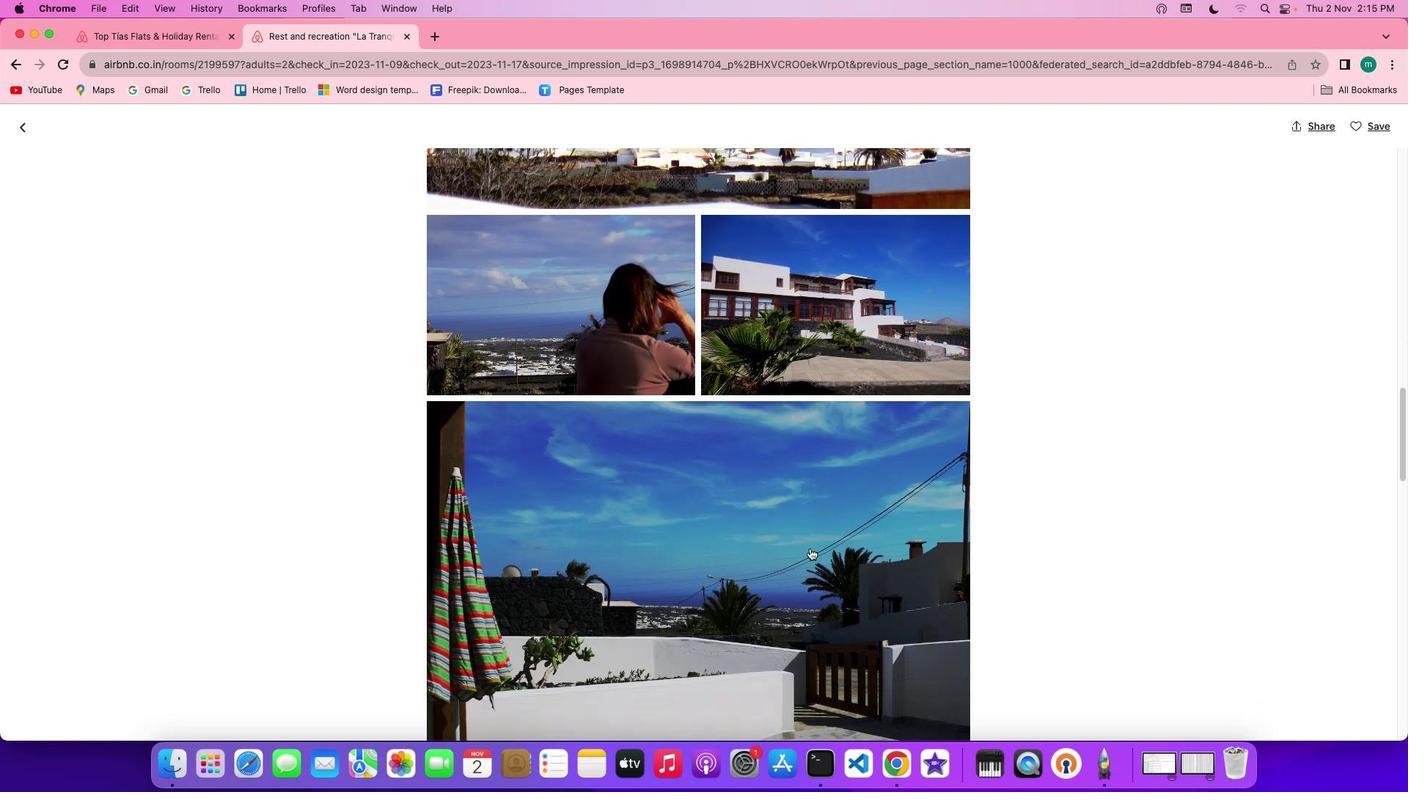 
Action: Mouse scrolled (810, 548) with delta (0, 0)
Screenshot: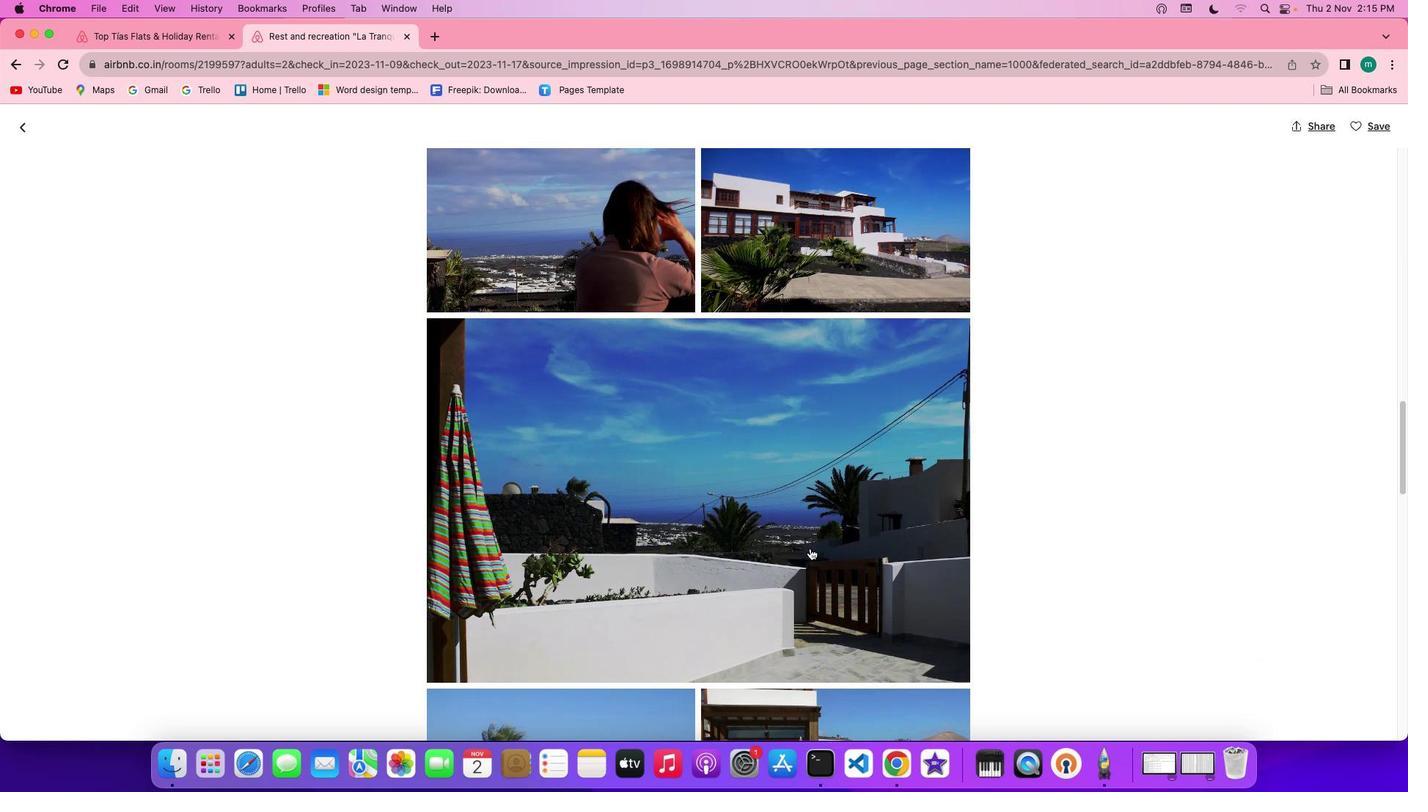 
Action: Mouse scrolled (810, 548) with delta (0, 0)
Screenshot: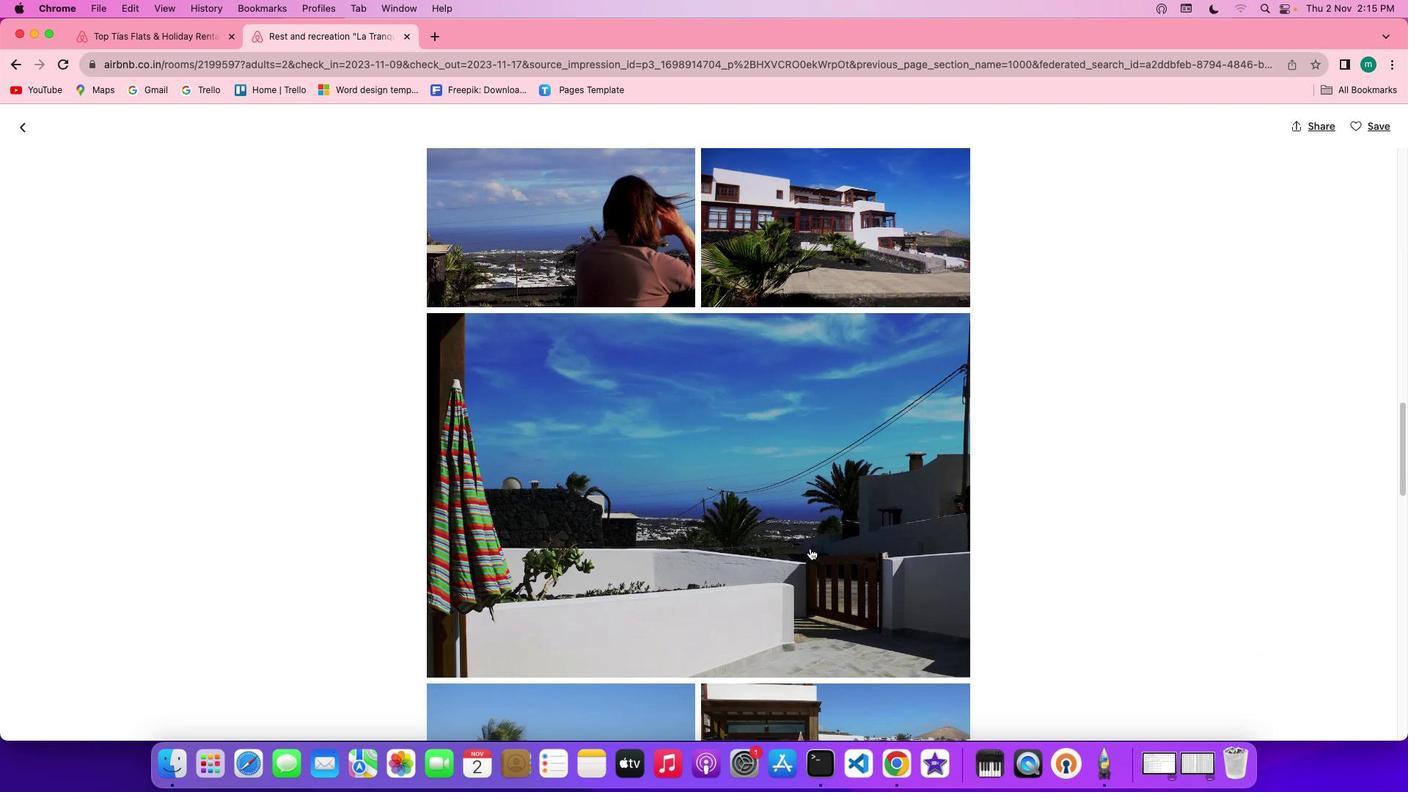 
Action: Mouse scrolled (810, 548) with delta (0, -1)
Screenshot: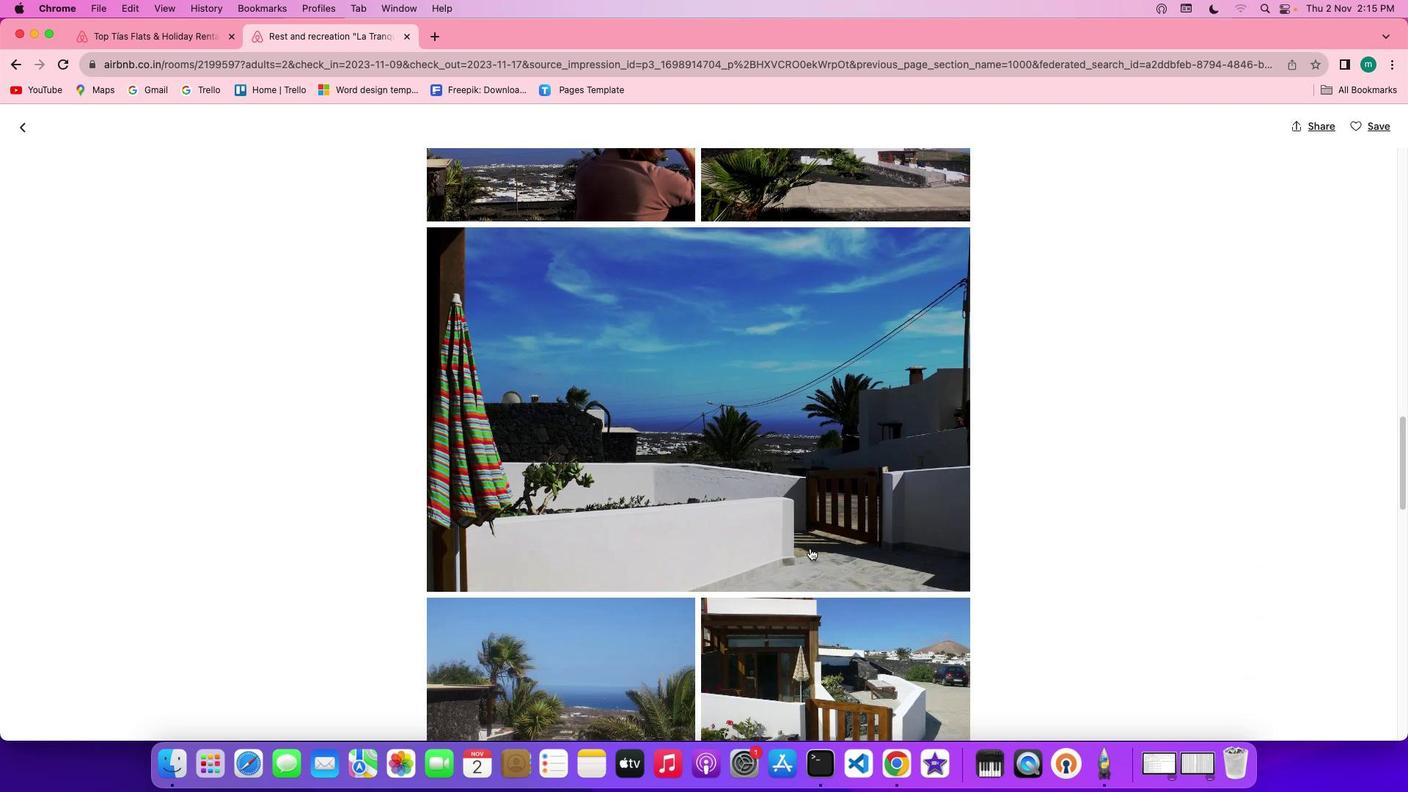 
Action: Mouse scrolled (810, 548) with delta (0, -2)
Screenshot: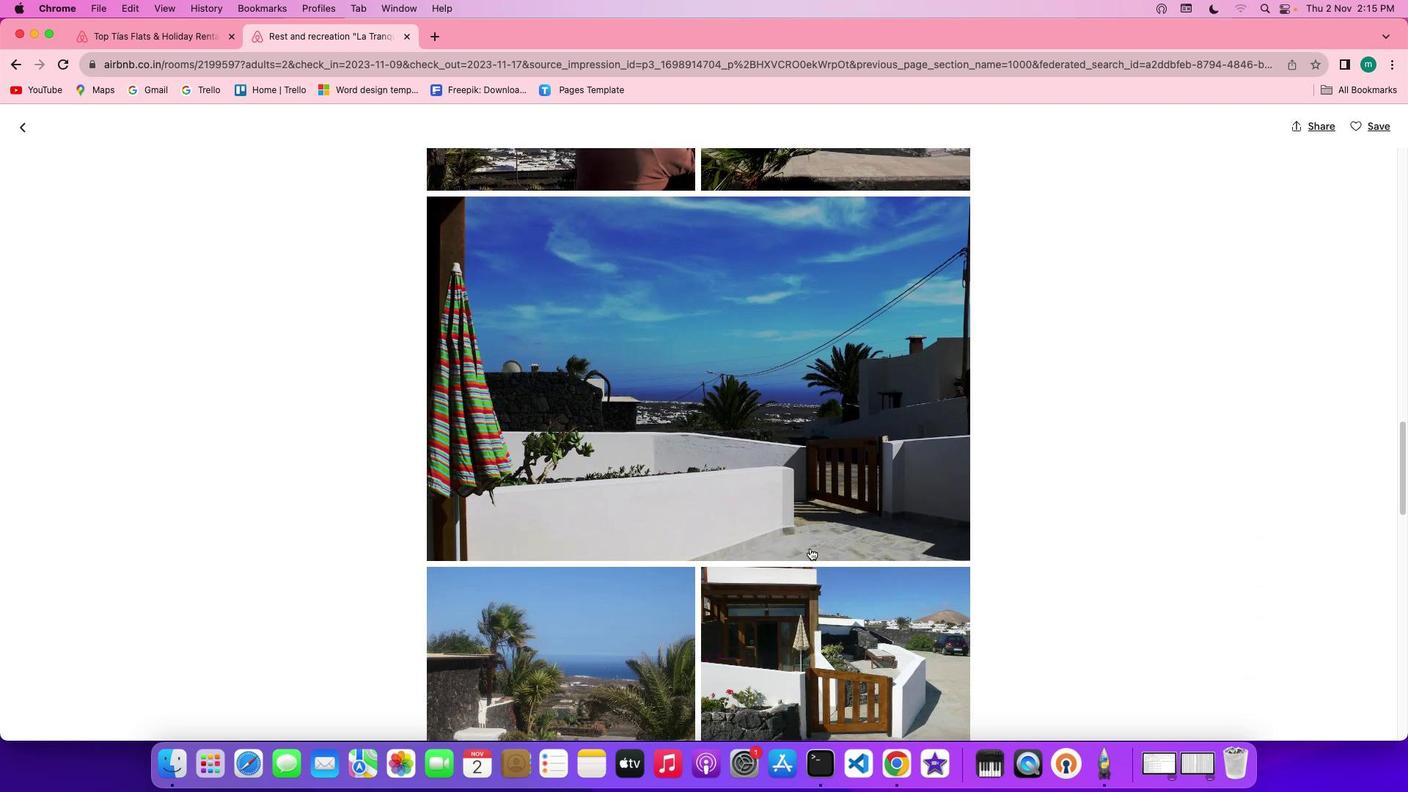 
Action: Mouse scrolled (810, 548) with delta (0, 0)
Screenshot: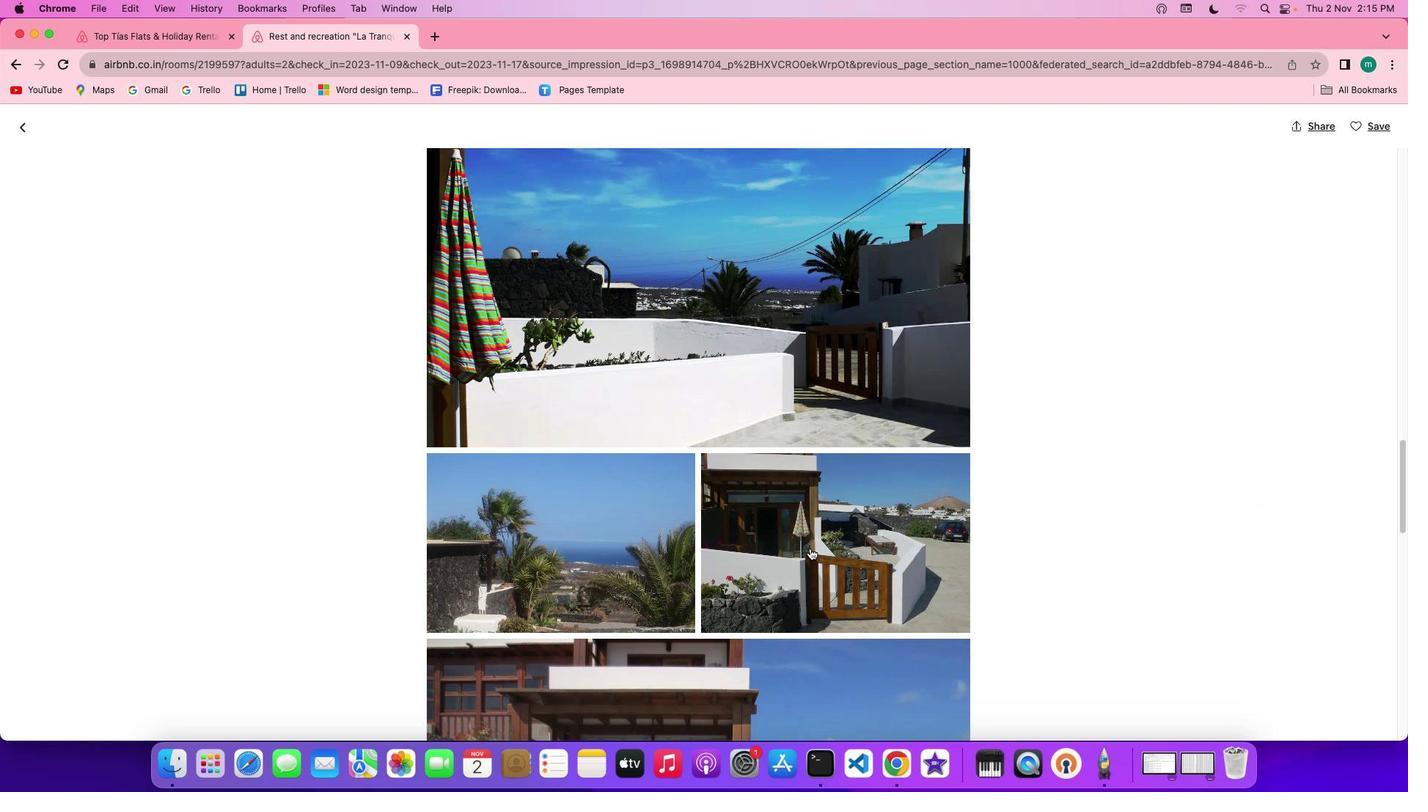 
Action: Mouse scrolled (810, 548) with delta (0, 0)
Screenshot: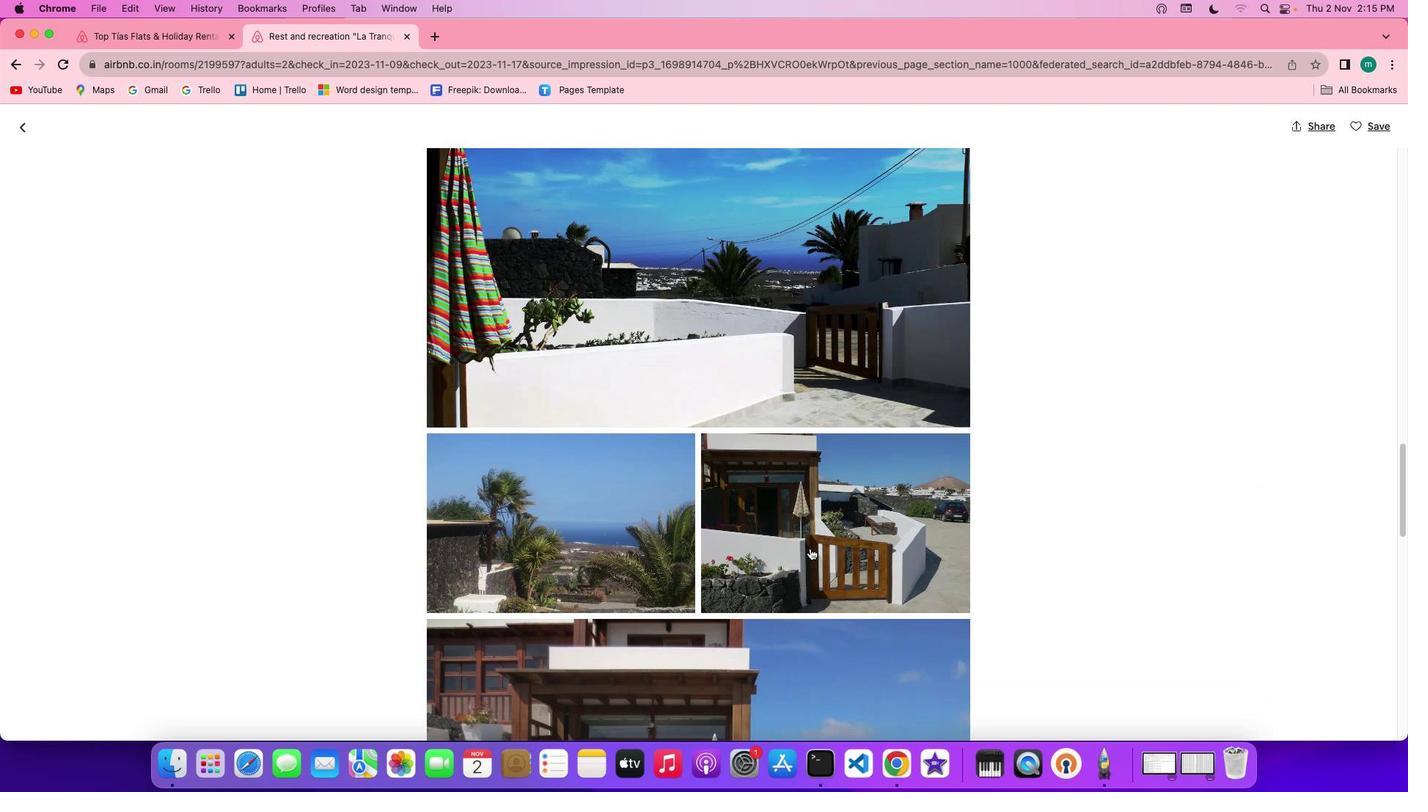 
Action: Mouse scrolled (810, 548) with delta (0, -1)
Screenshot: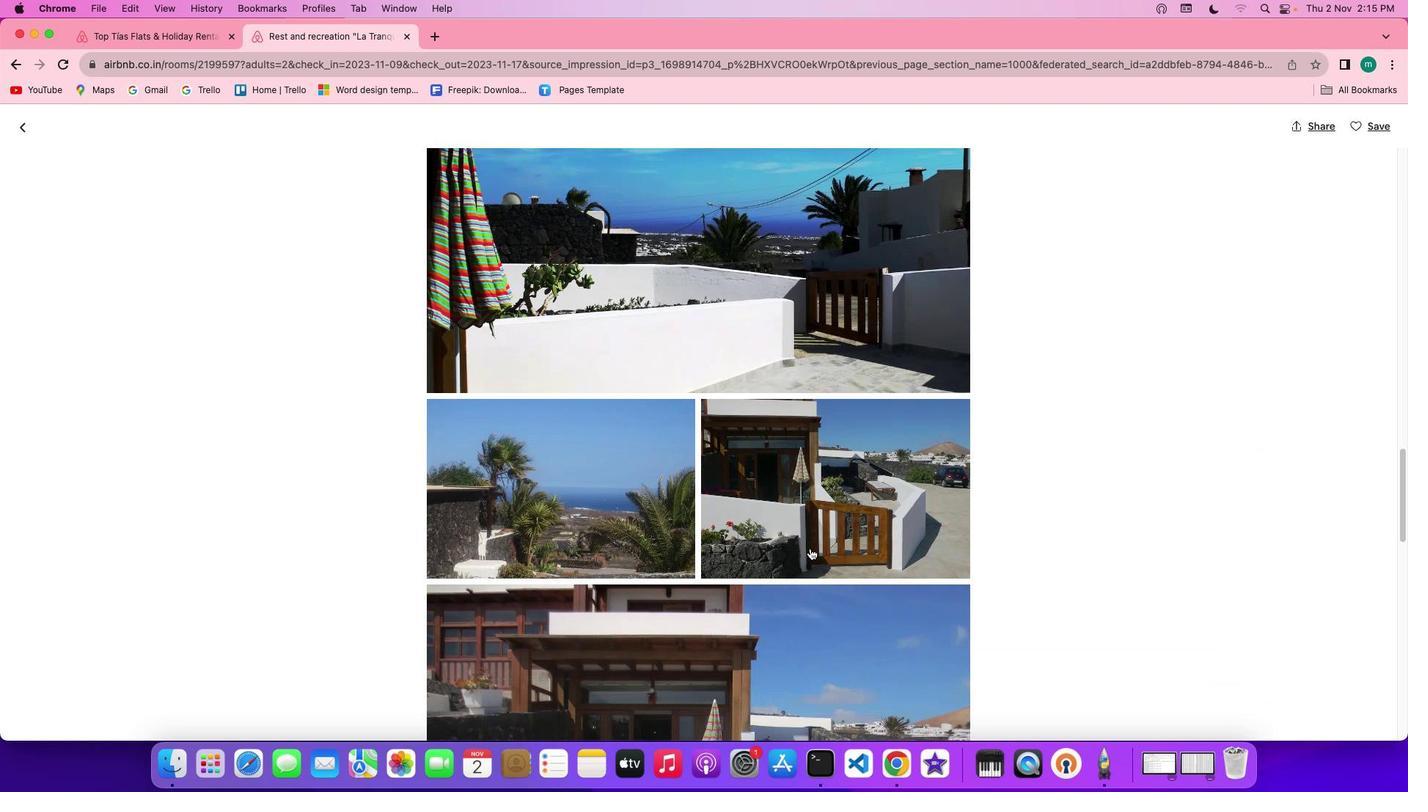 
Action: Mouse scrolled (810, 548) with delta (0, -2)
Screenshot: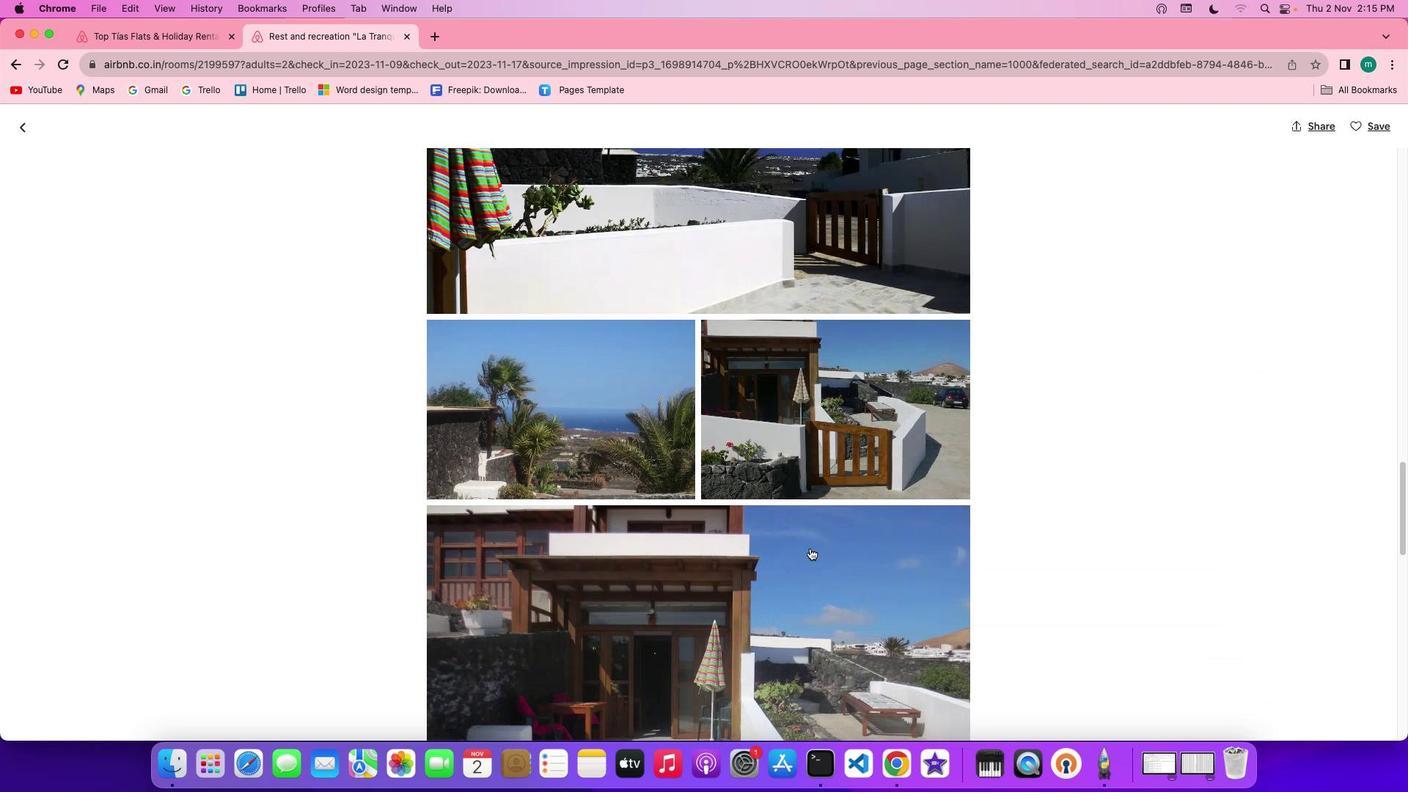 
Action: Mouse scrolled (810, 548) with delta (0, 0)
Screenshot: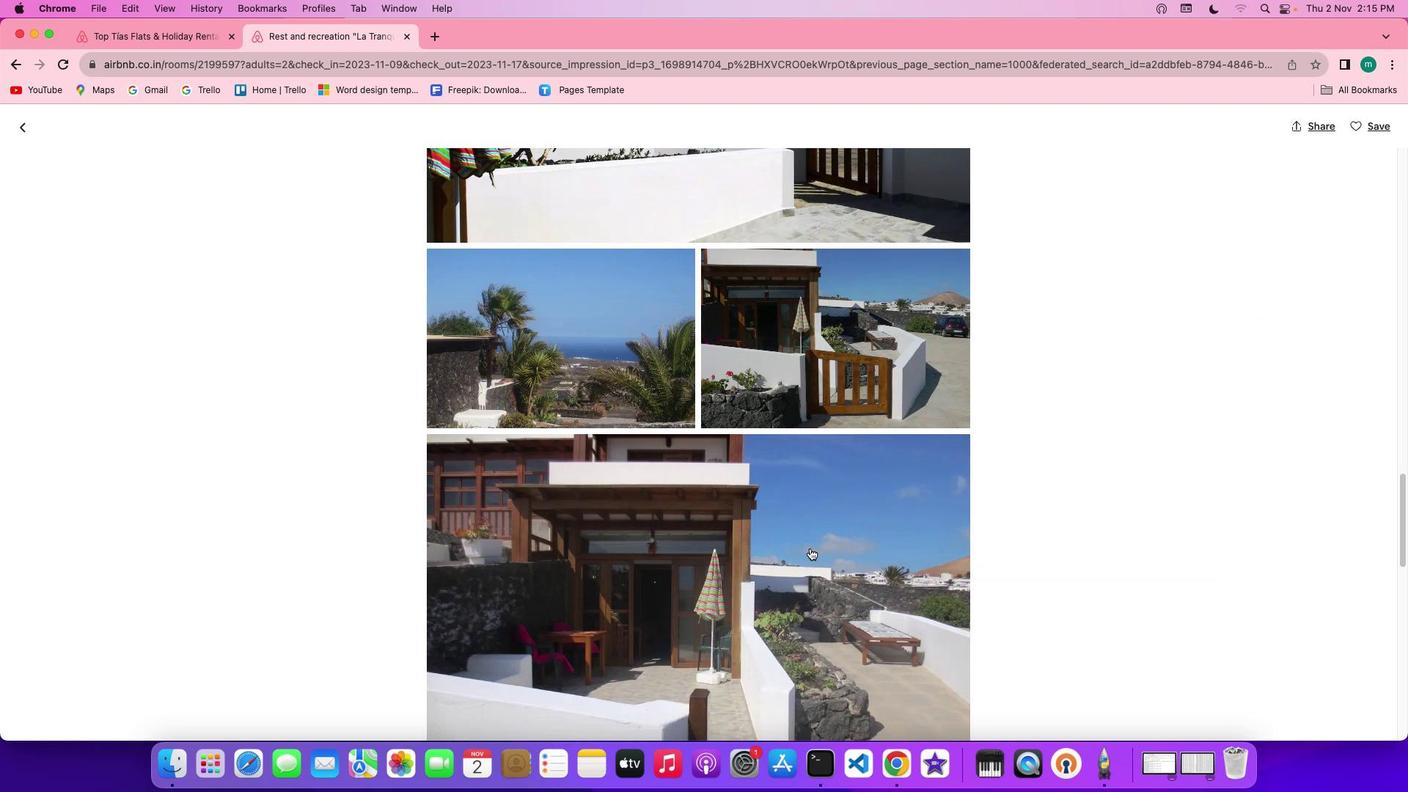 
Action: Mouse scrolled (810, 548) with delta (0, 0)
Screenshot: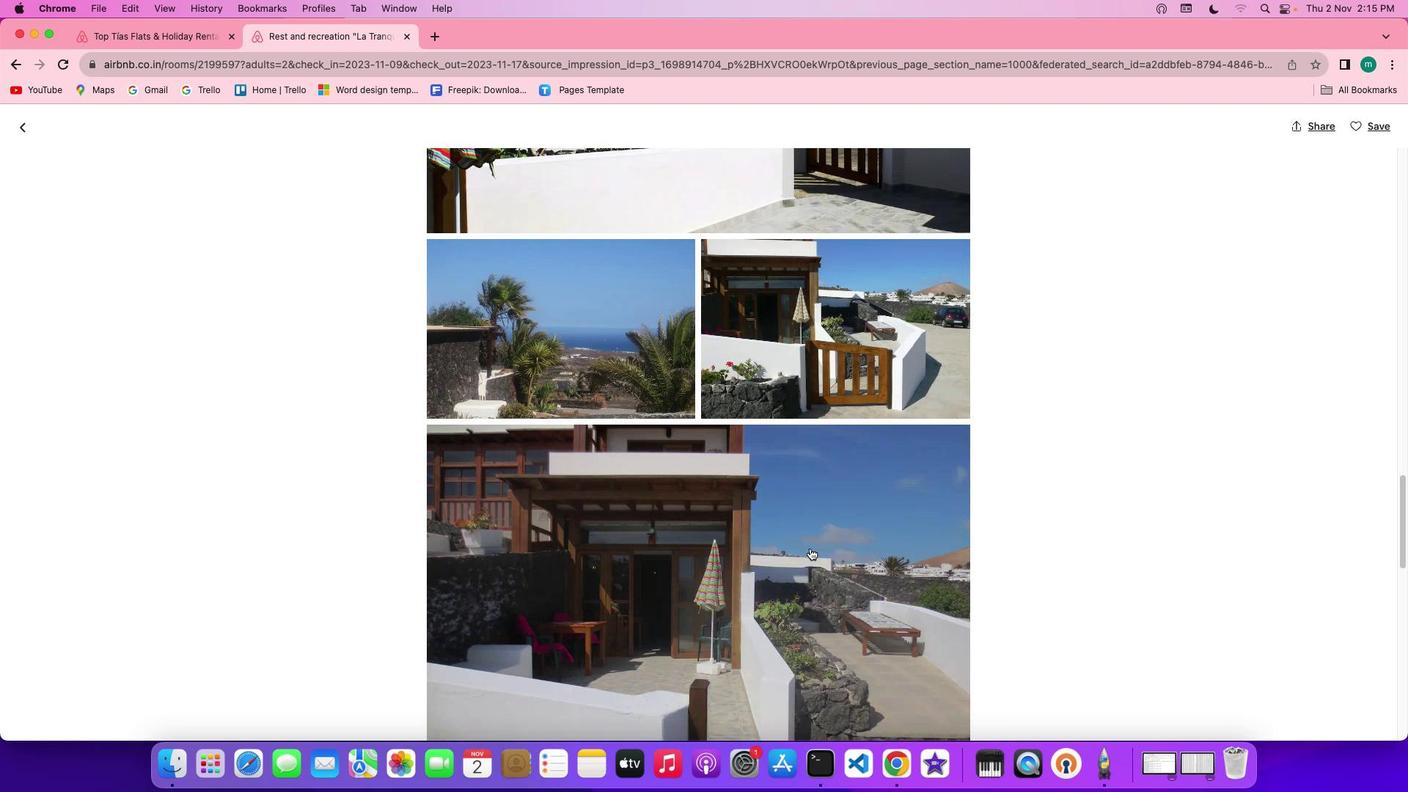 
Action: Mouse scrolled (810, 548) with delta (0, 0)
Screenshot: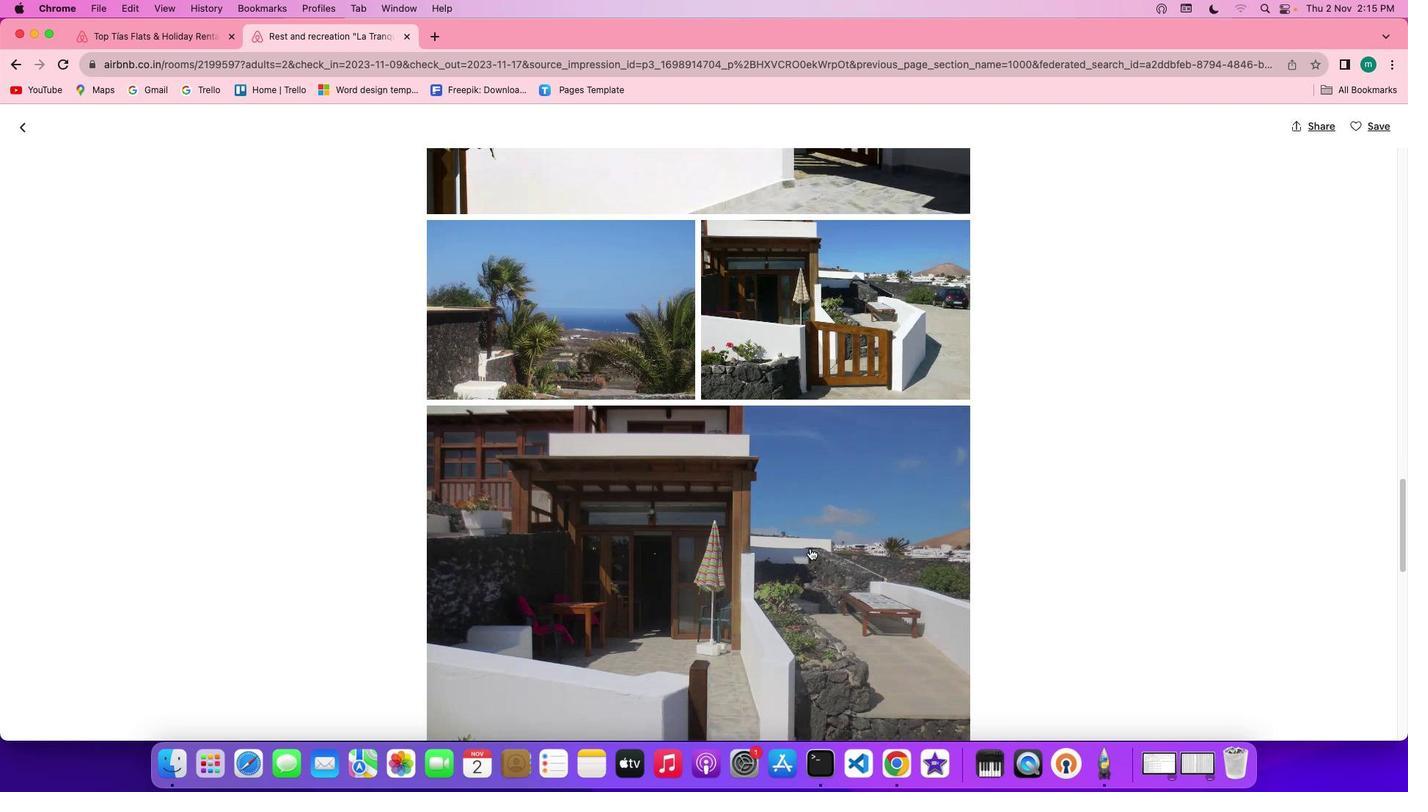 
Action: Mouse scrolled (810, 548) with delta (0, -1)
Screenshot: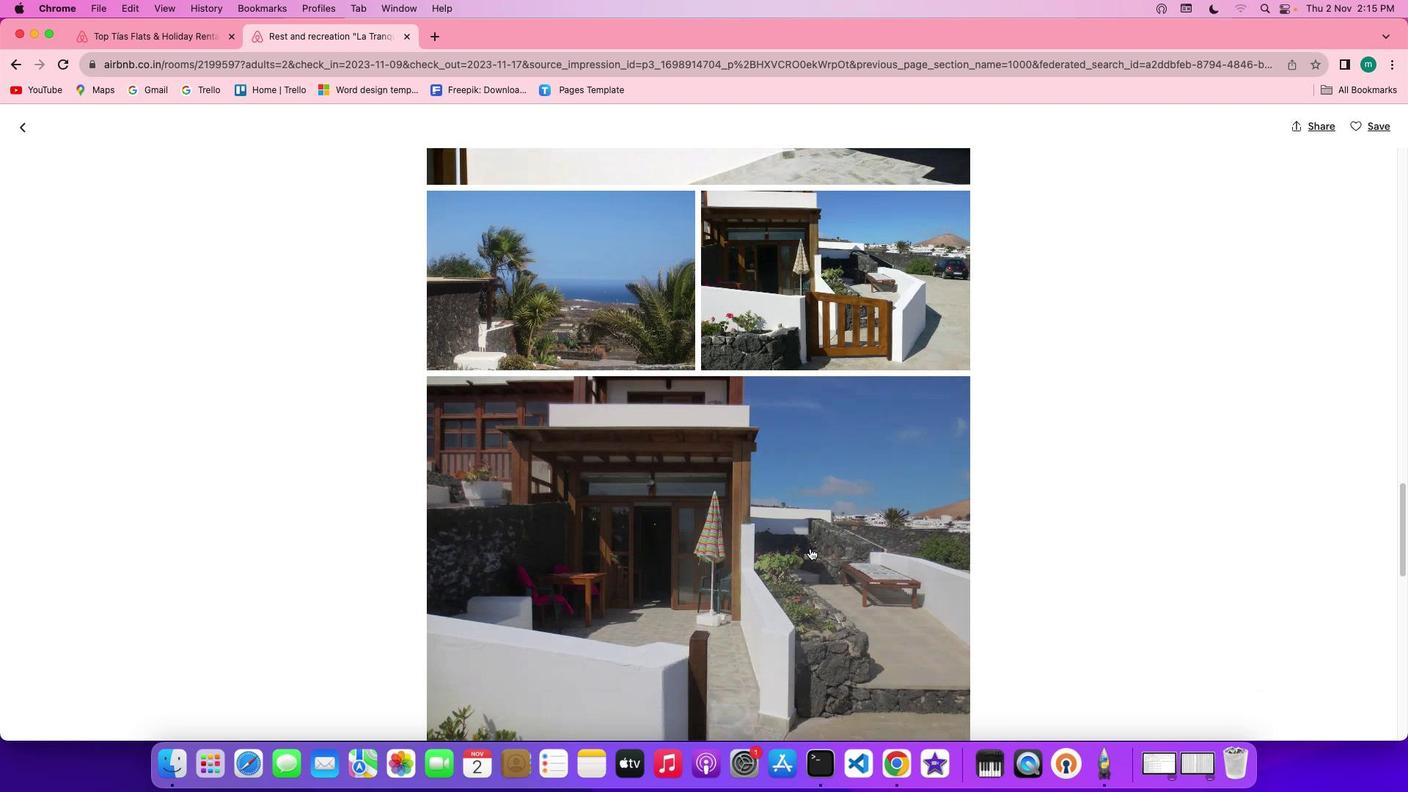 
Action: Mouse scrolled (810, 548) with delta (0, -1)
Screenshot: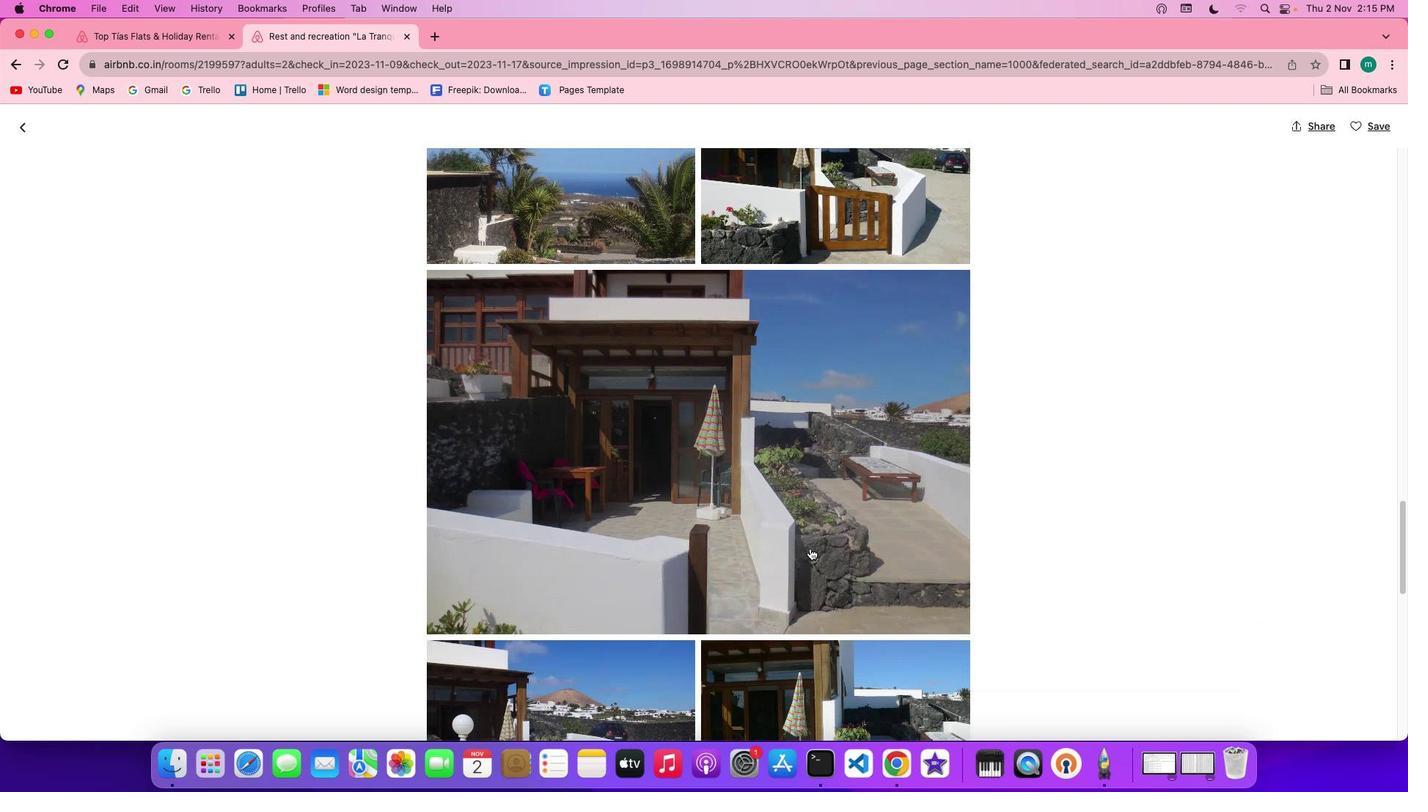 
Action: Mouse scrolled (810, 548) with delta (0, 0)
Screenshot: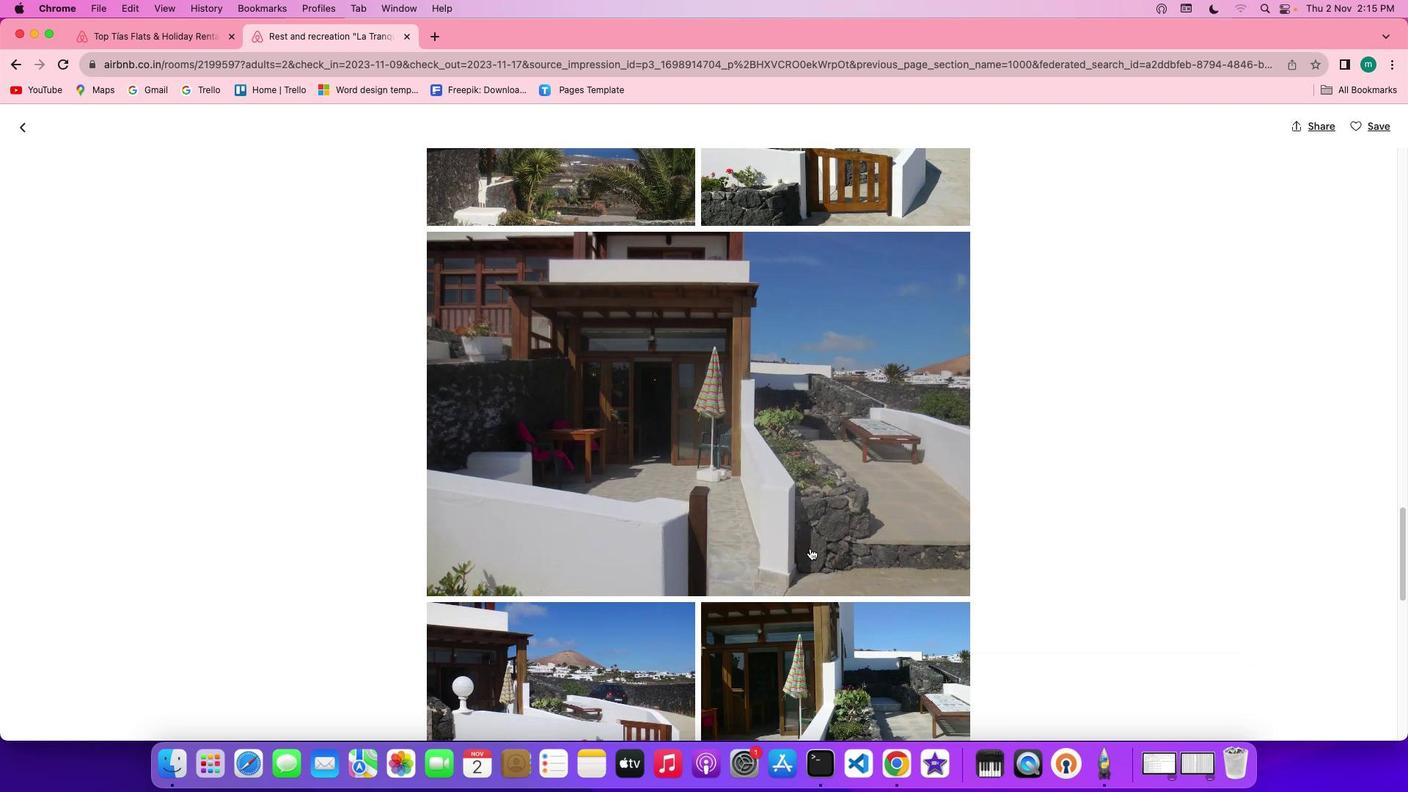 
Action: Mouse scrolled (810, 548) with delta (0, 0)
Screenshot: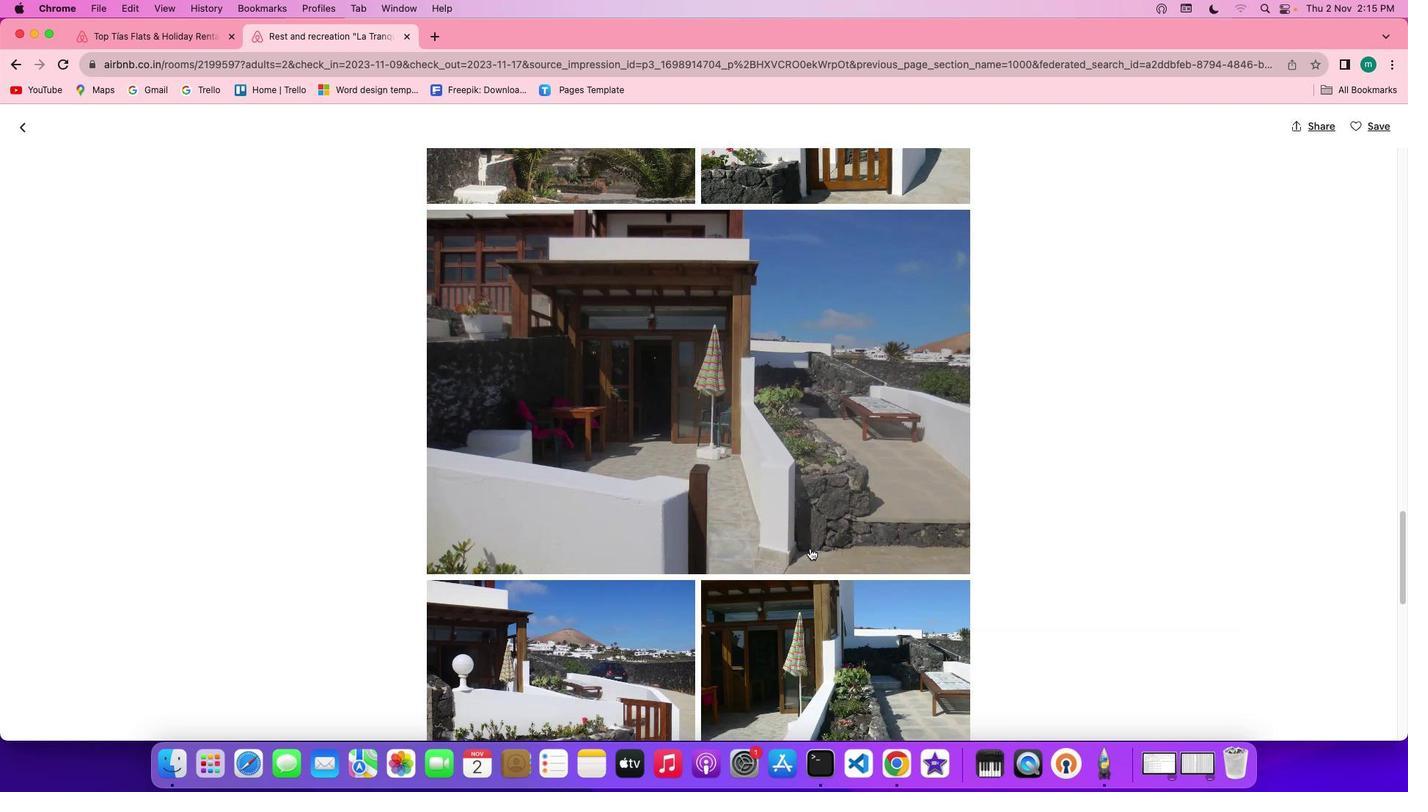 
Action: Mouse scrolled (810, 548) with delta (0, -2)
Screenshot: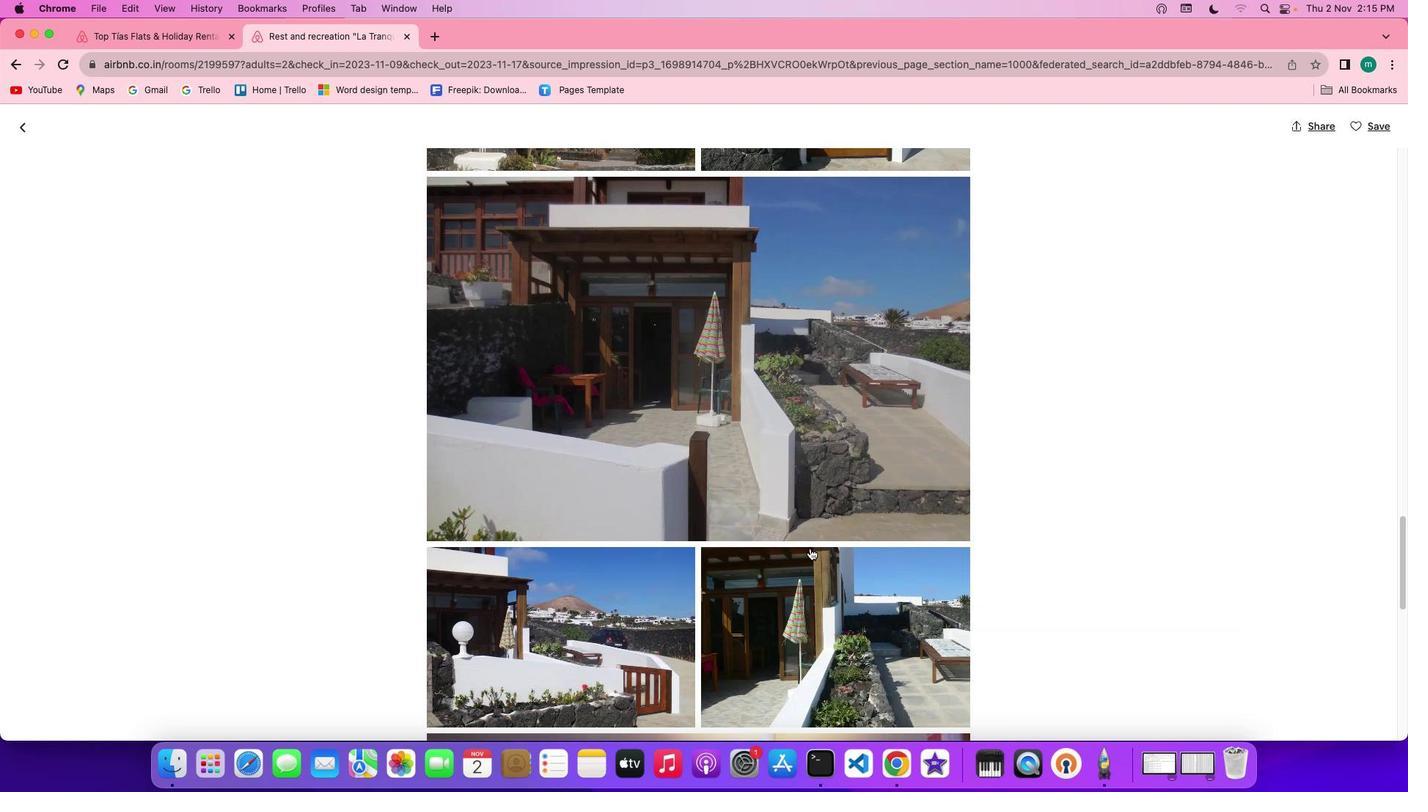 
Action: Mouse scrolled (810, 548) with delta (0, -2)
Screenshot: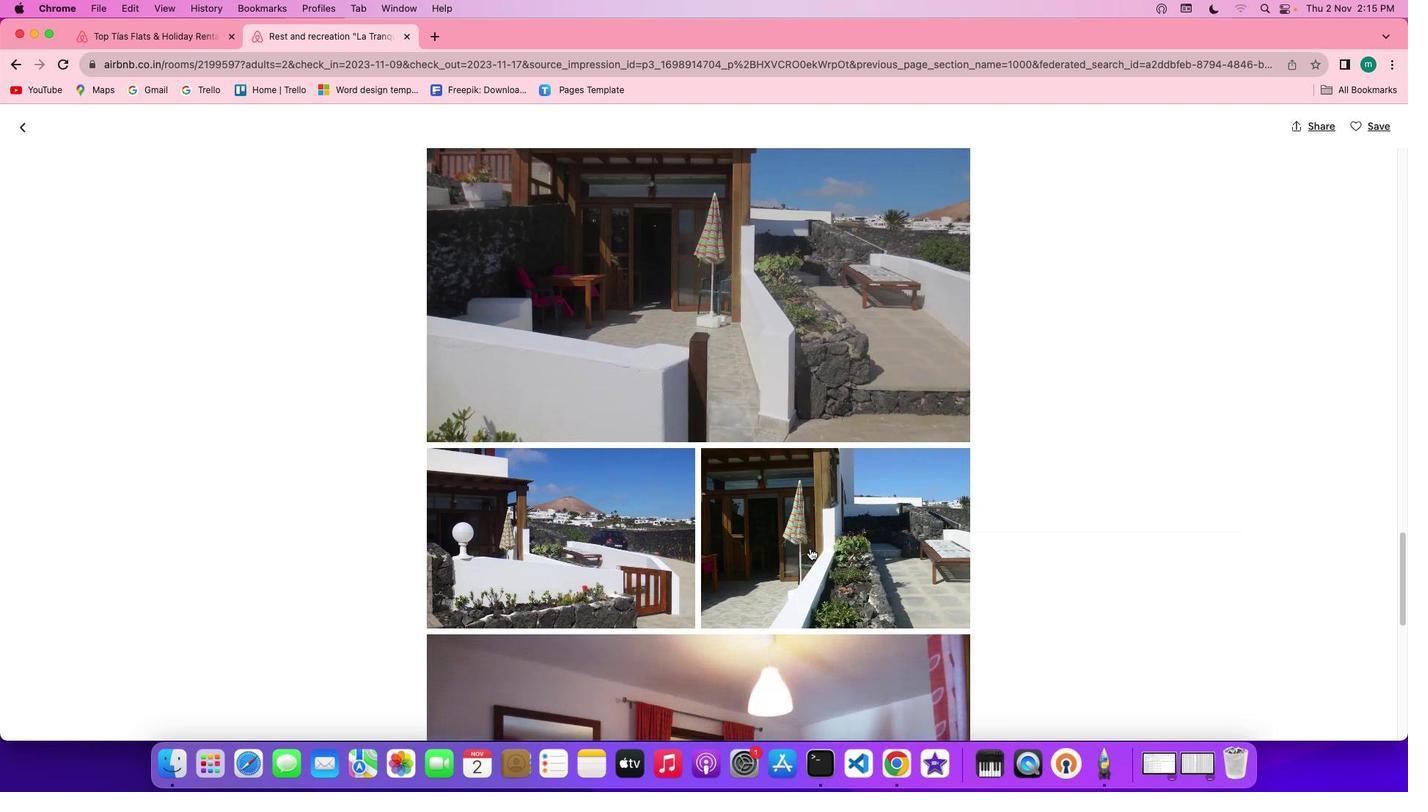 
Action: Mouse scrolled (810, 548) with delta (0, 0)
Screenshot: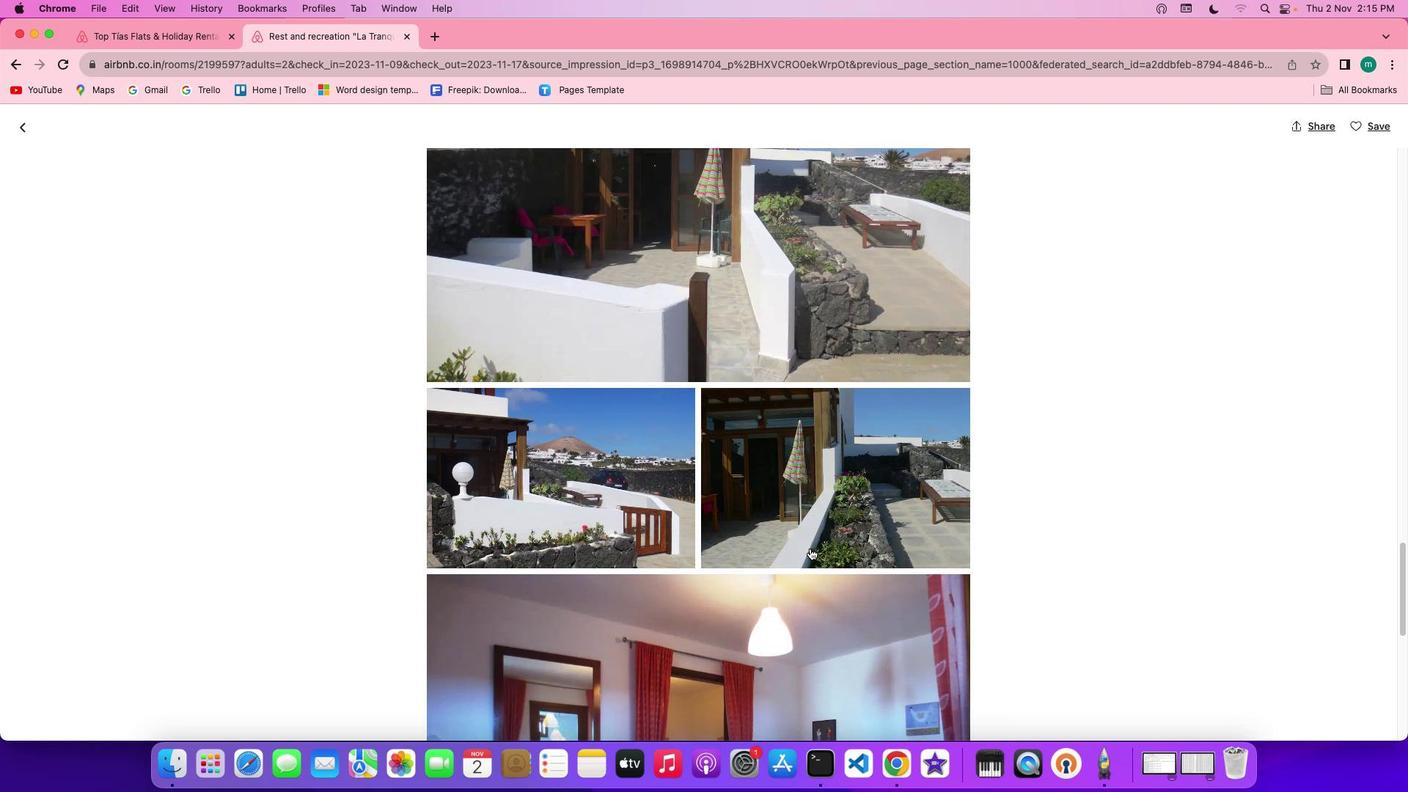 
Action: Mouse scrolled (810, 548) with delta (0, 0)
Screenshot: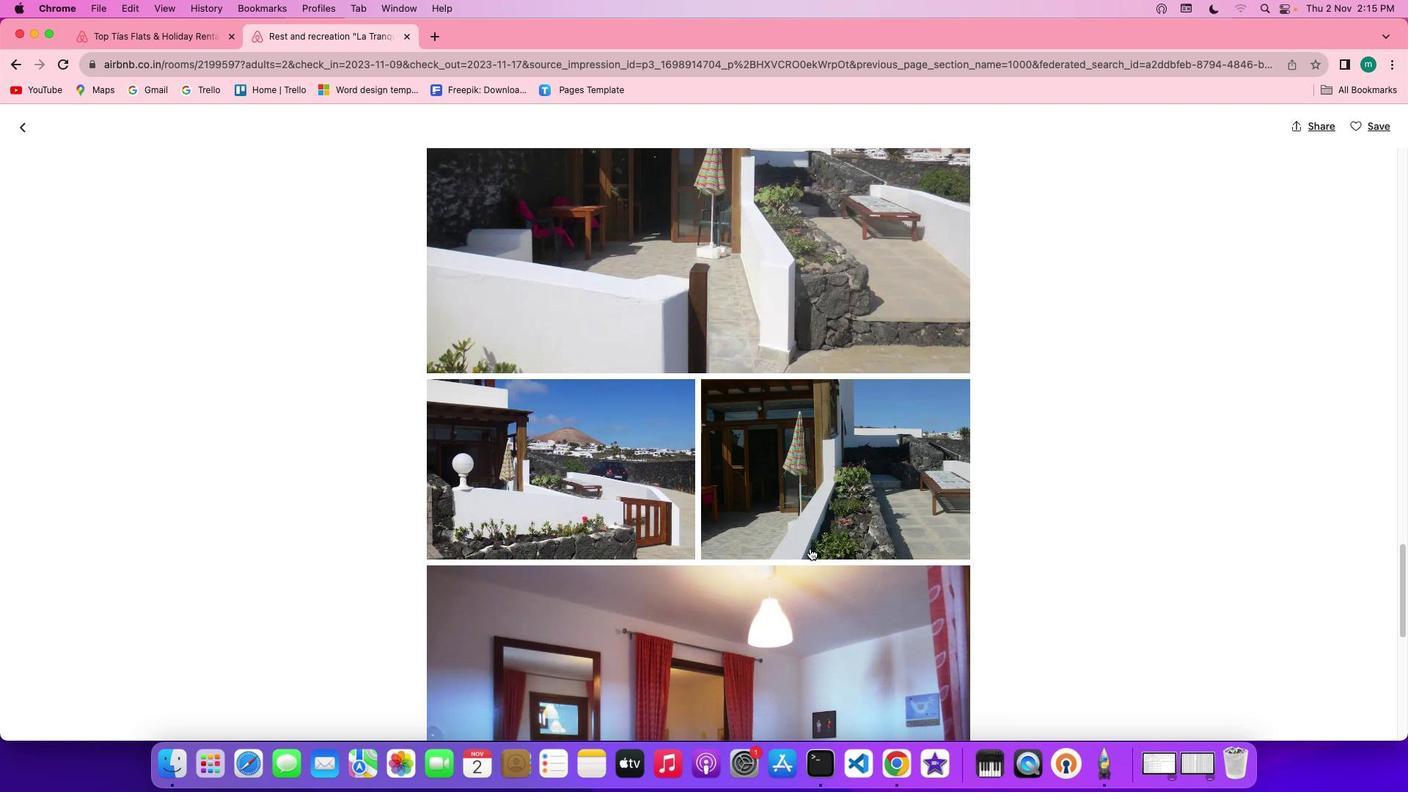 
Action: Mouse scrolled (810, 548) with delta (0, -1)
Screenshot: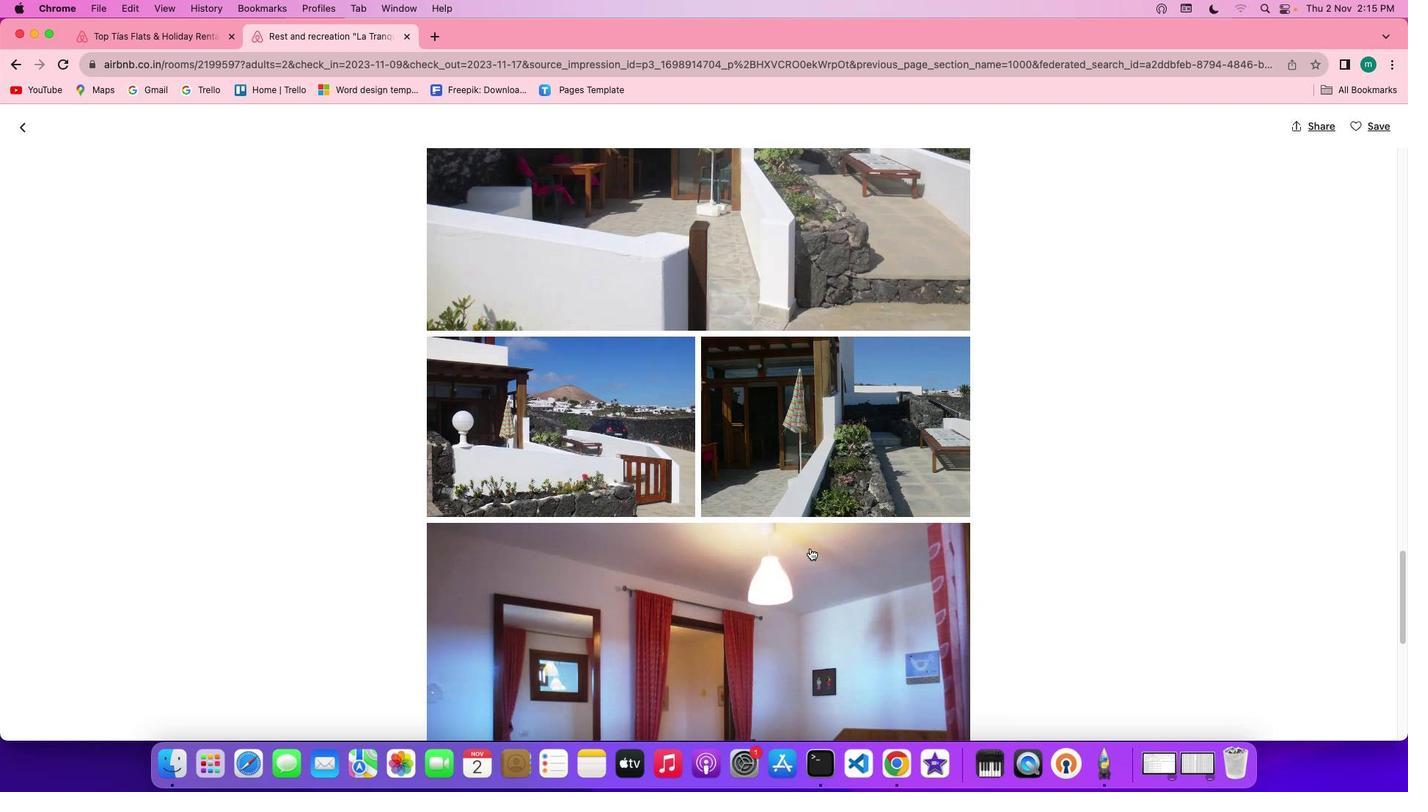 
Action: Mouse scrolled (810, 548) with delta (0, -2)
Screenshot: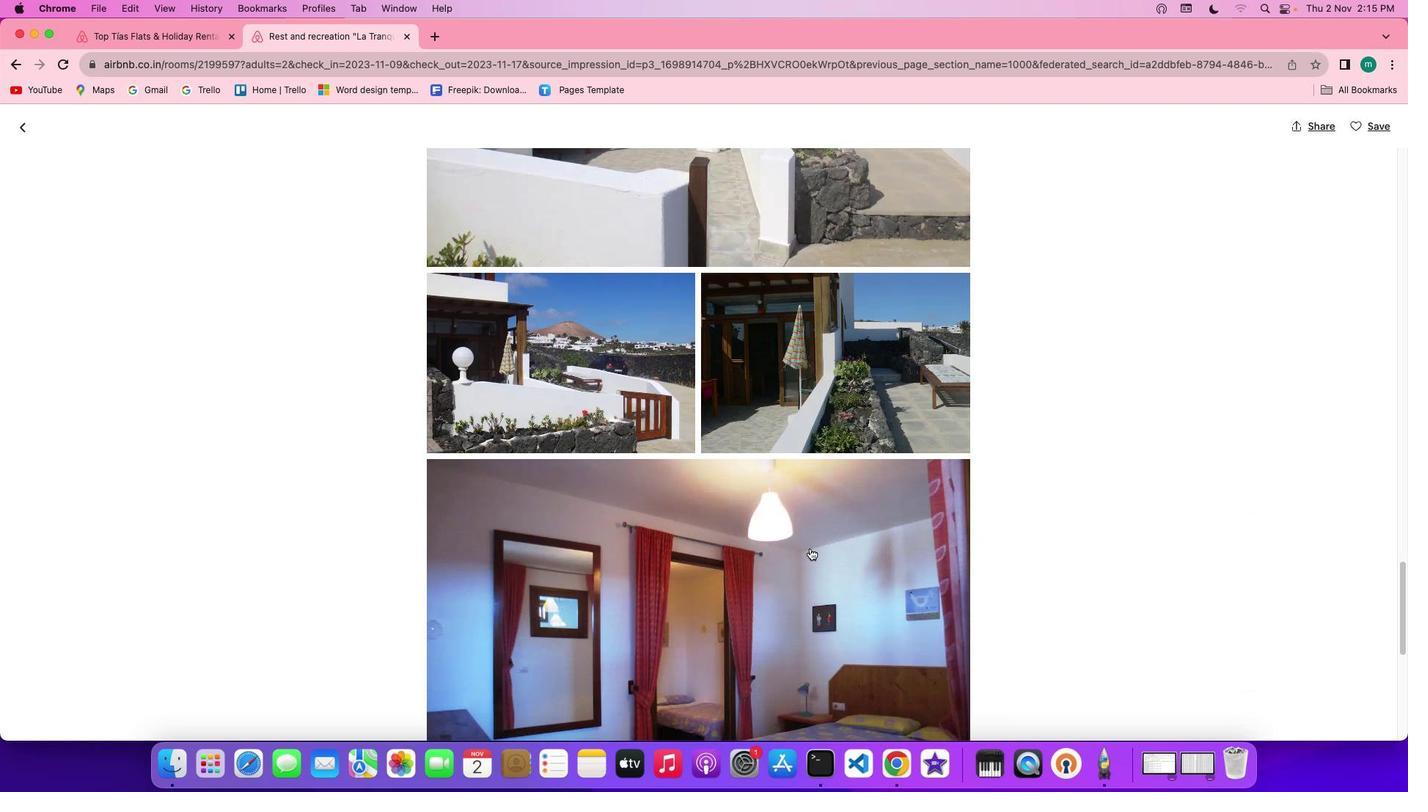 
Action: Mouse scrolled (810, 548) with delta (0, 0)
Screenshot: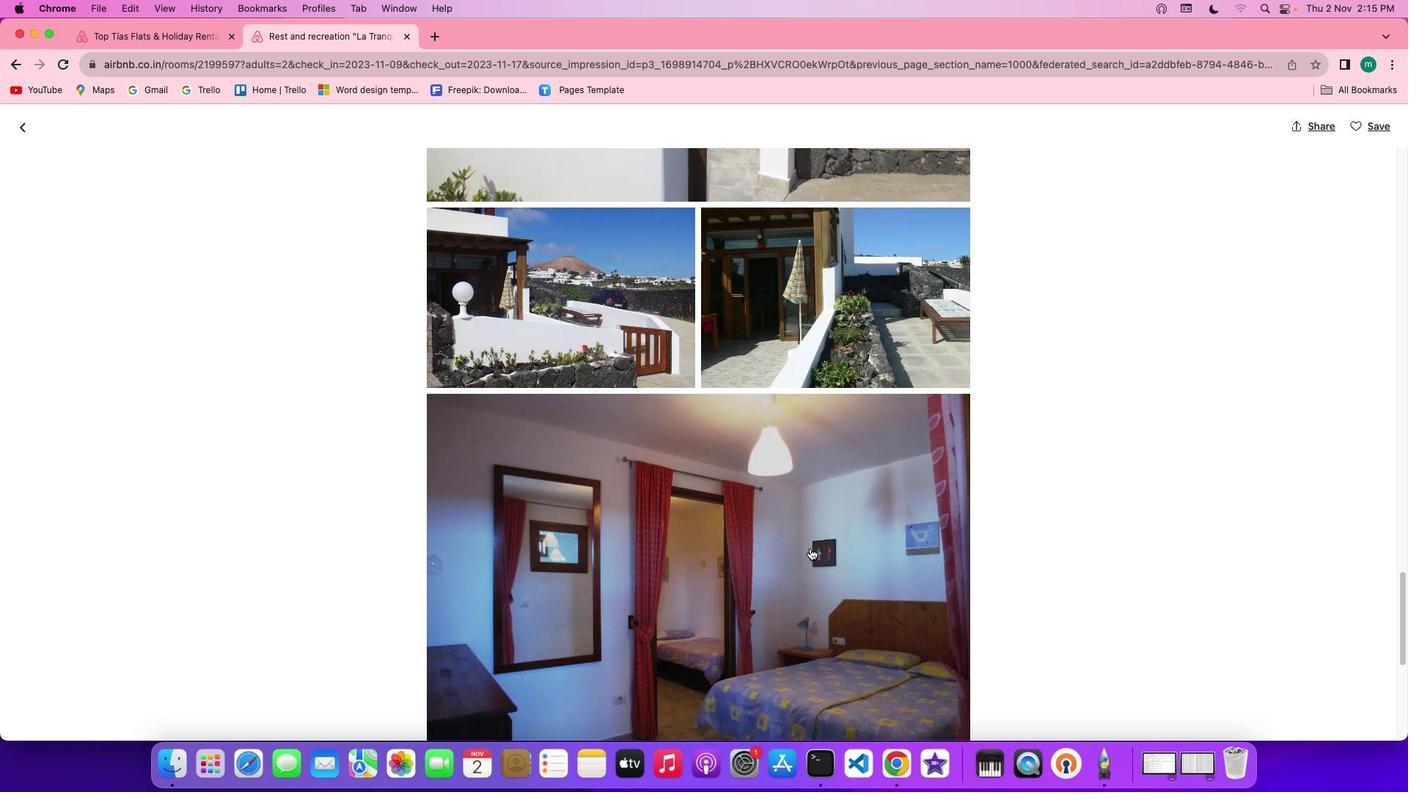 
Action: Mouse scrolled (810, 548) with delta (0, 0)
Screenshot: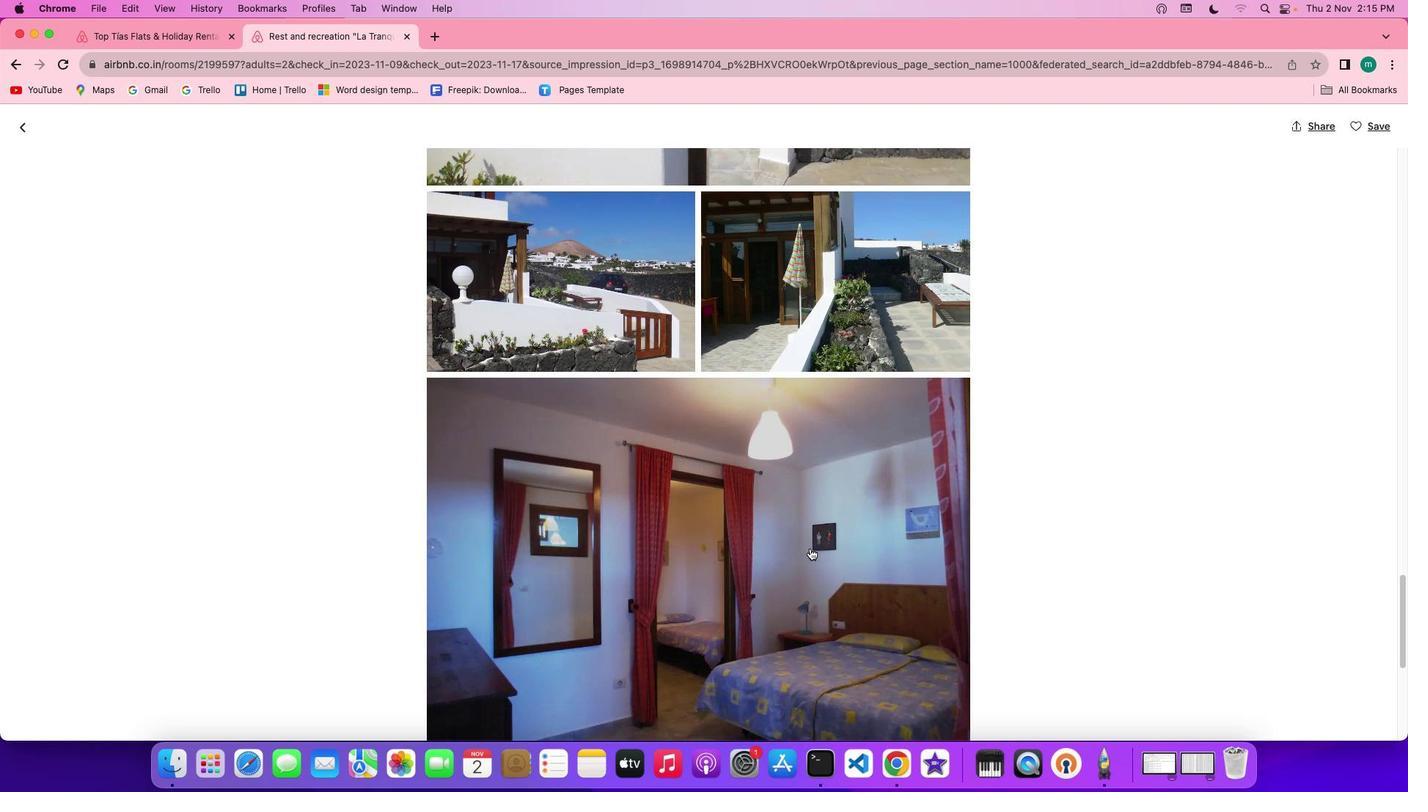 
Action: Mouse scrolled (810, 548) with delta (0, -1)
Screenshot: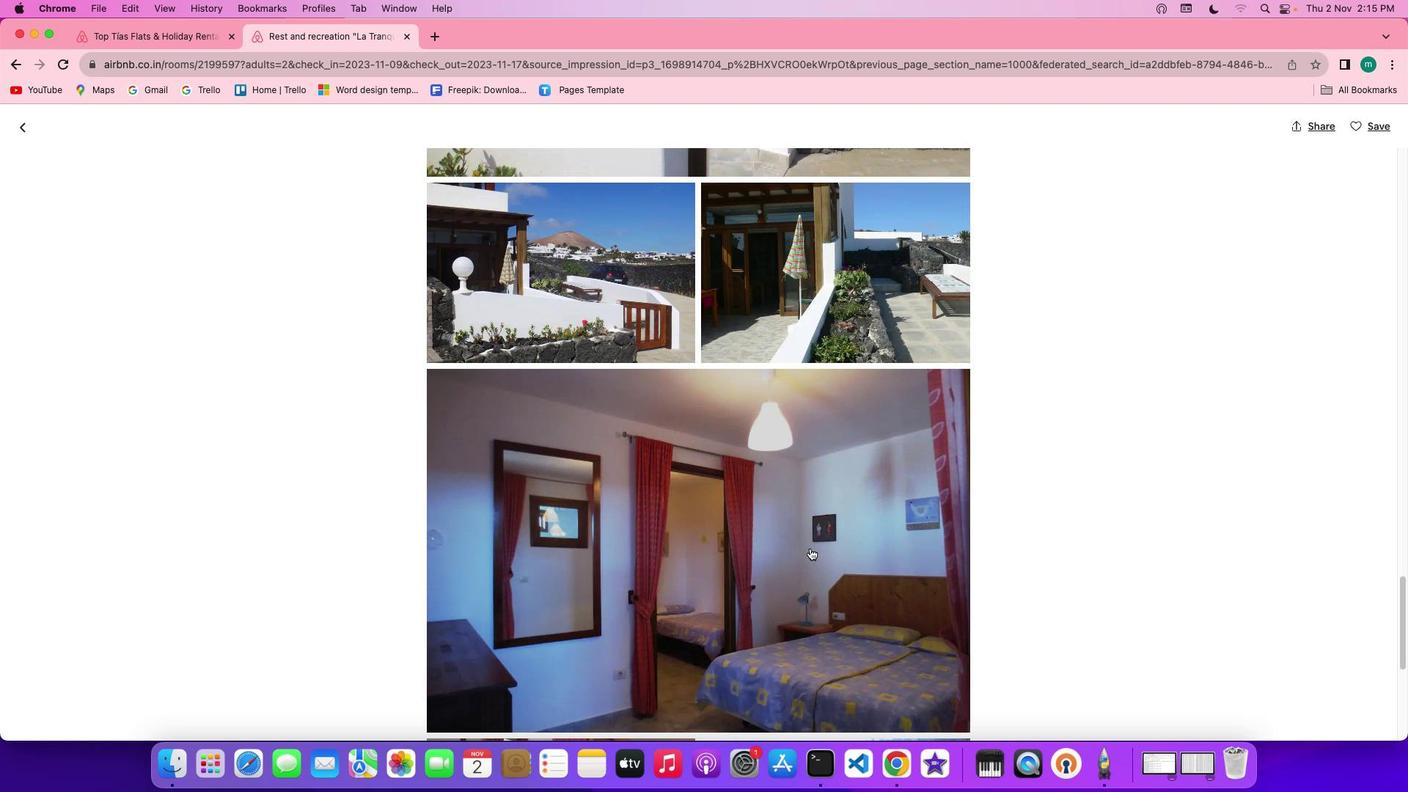 
Action: Mouse scrolled (810, 548) with delta (0, -2)
Screenshot: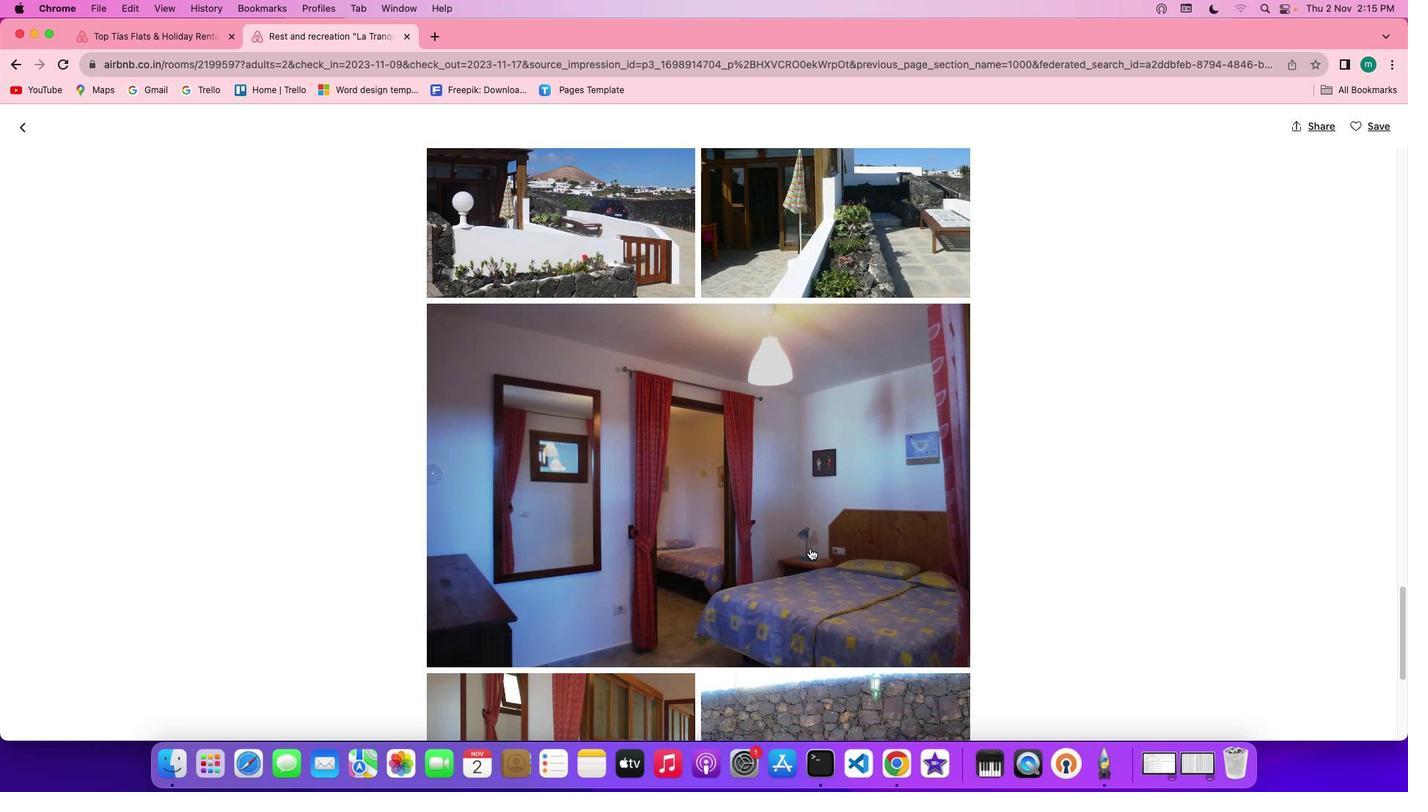 
Action: Mouse scrolled (810, 548) with delta (0, -1)
Screenshot: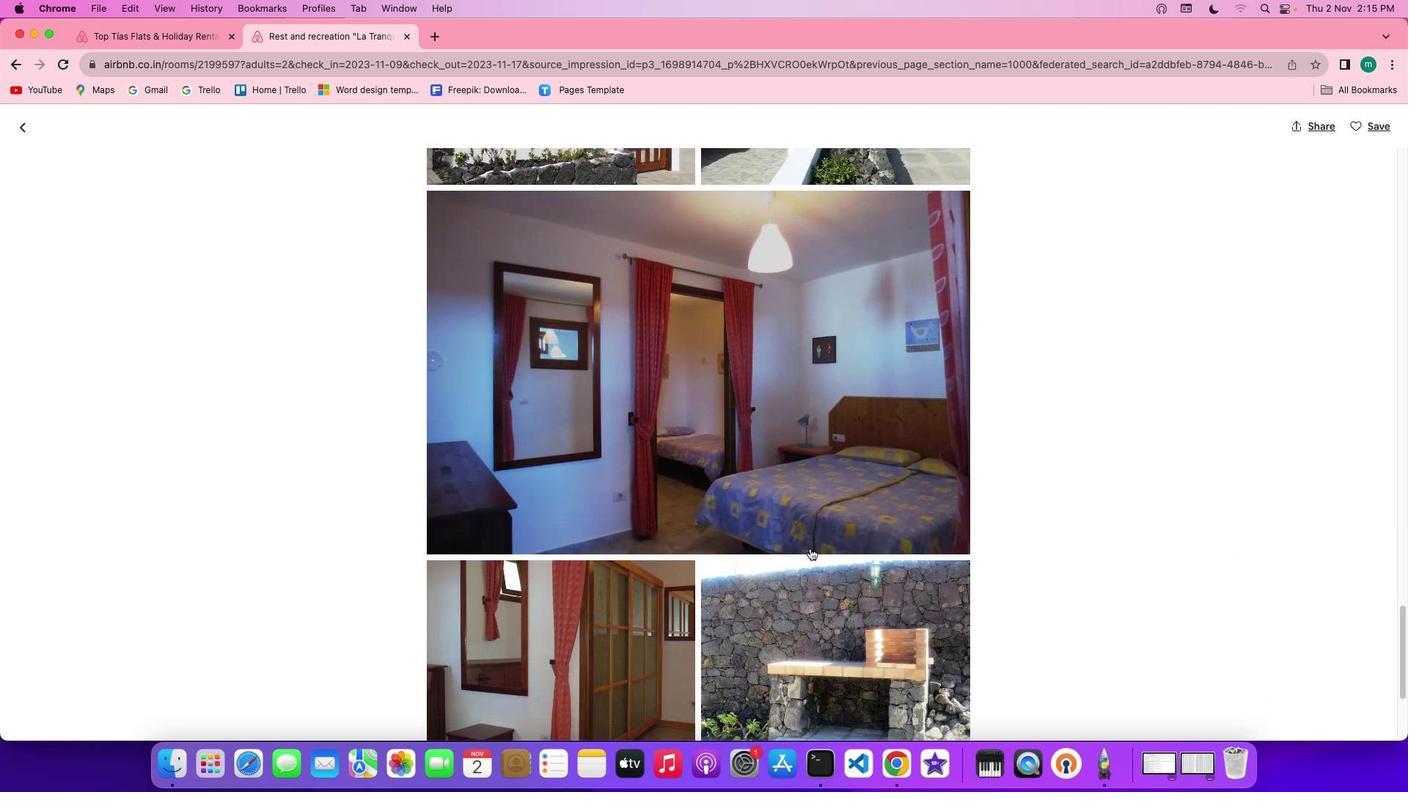 
Action: Mouse scrolled (810, 548) with delta (0, 0)
Screenshot: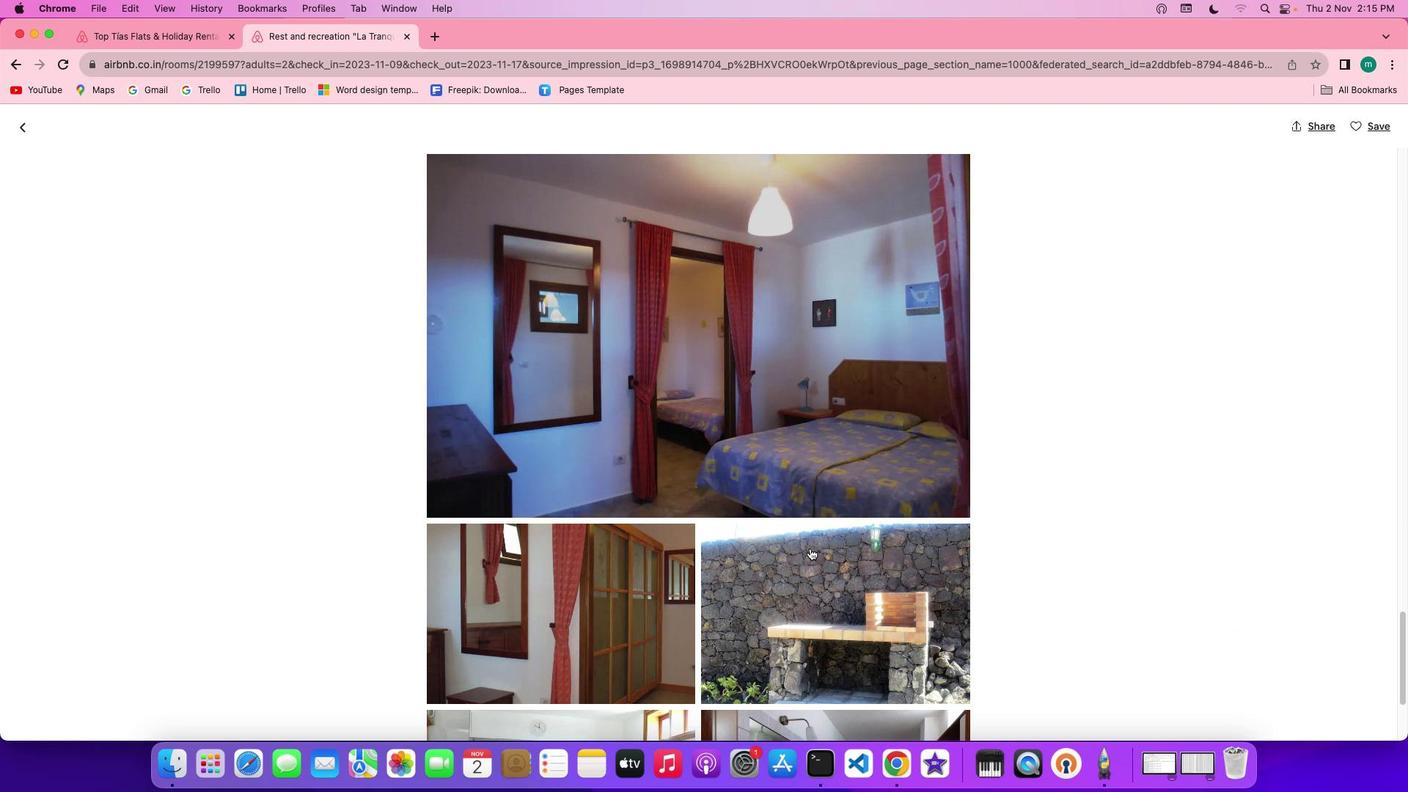 
Action: Mouse scrolled (810, 548) with delta (0, 0)
Screenshot: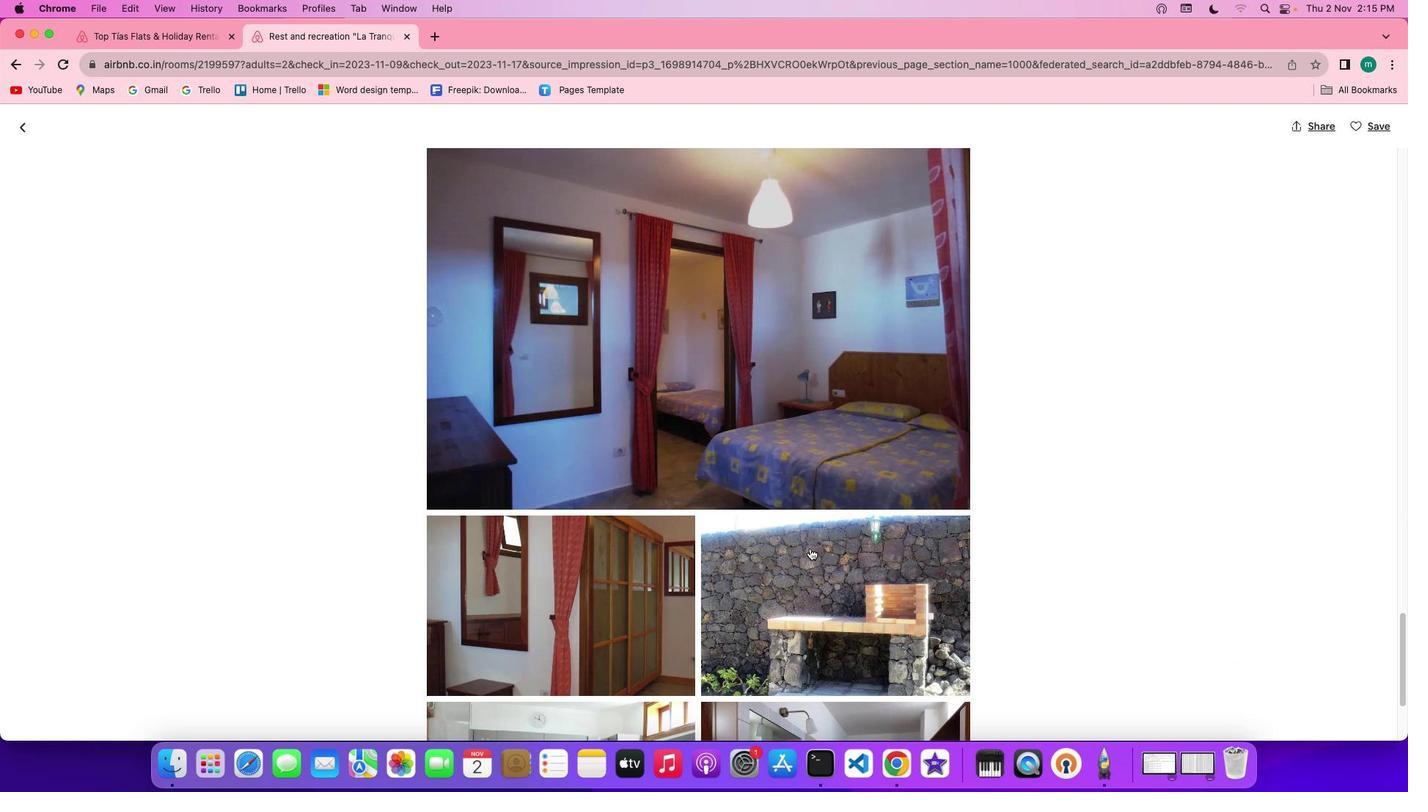 
Action: Mouse scrolled (810, 548) with delta (0, -1)
Screenshot: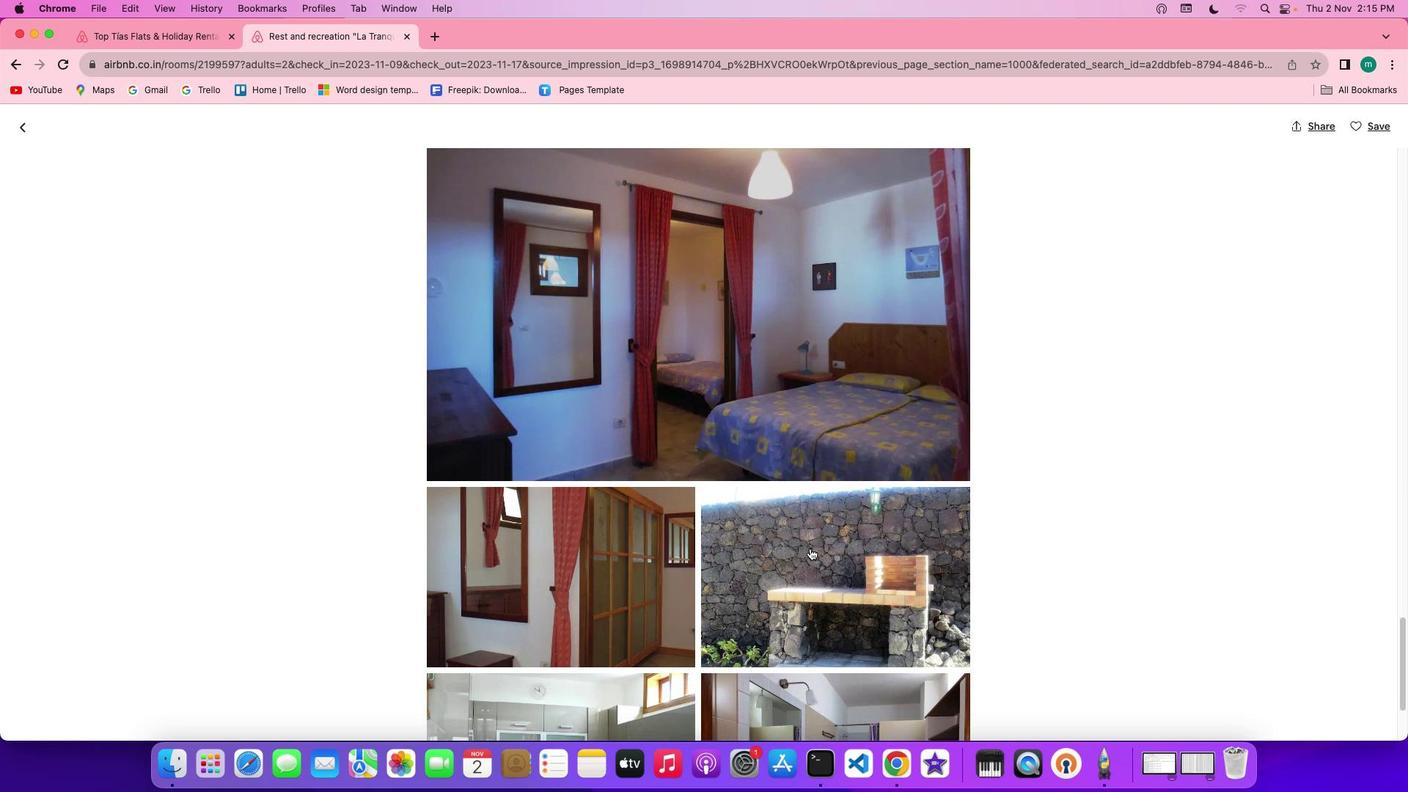 
Action: Mouse scrolled (810, 548) with delta (0, -2)
Screenshot: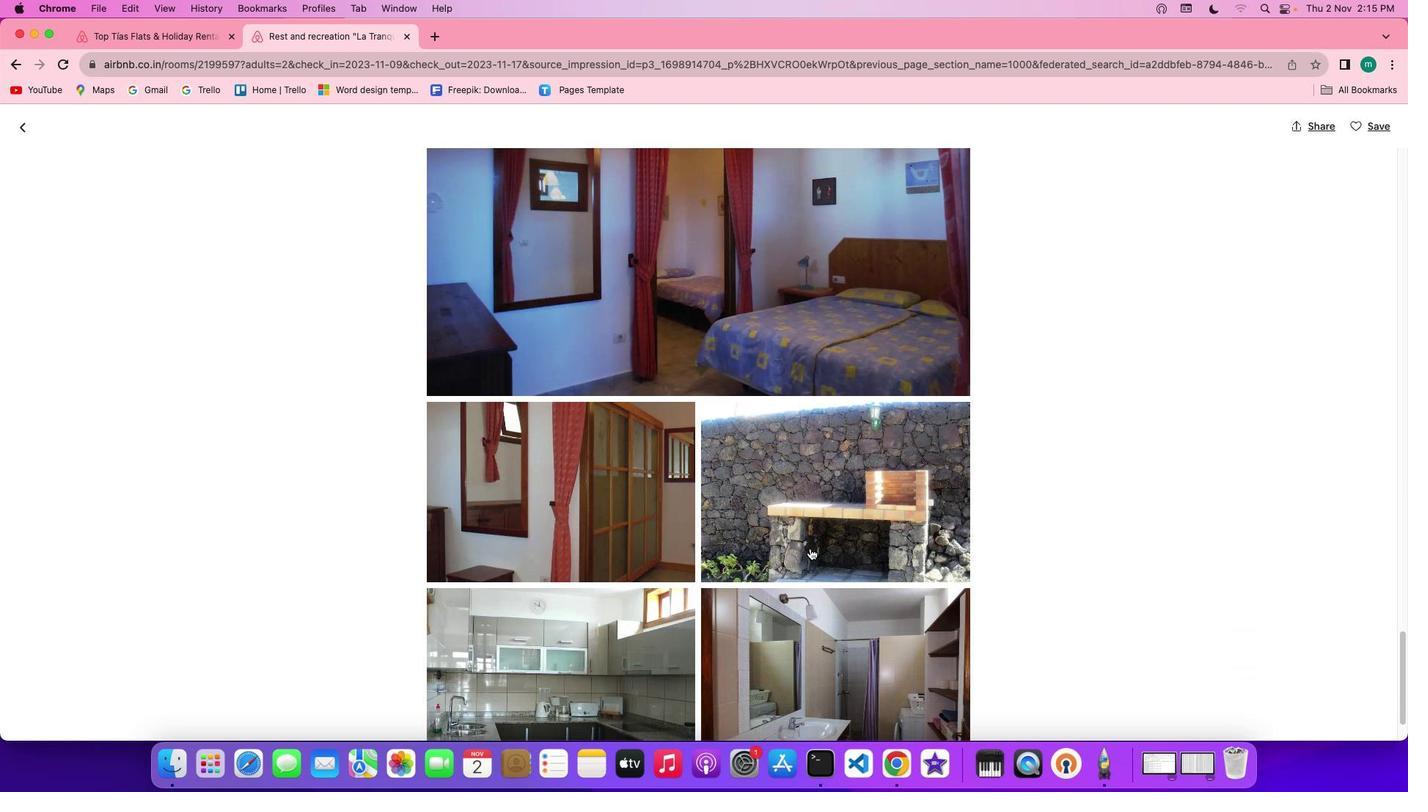 
Action: Mouse scrolled (810, 548) with delta (0, 0)
Screenshot: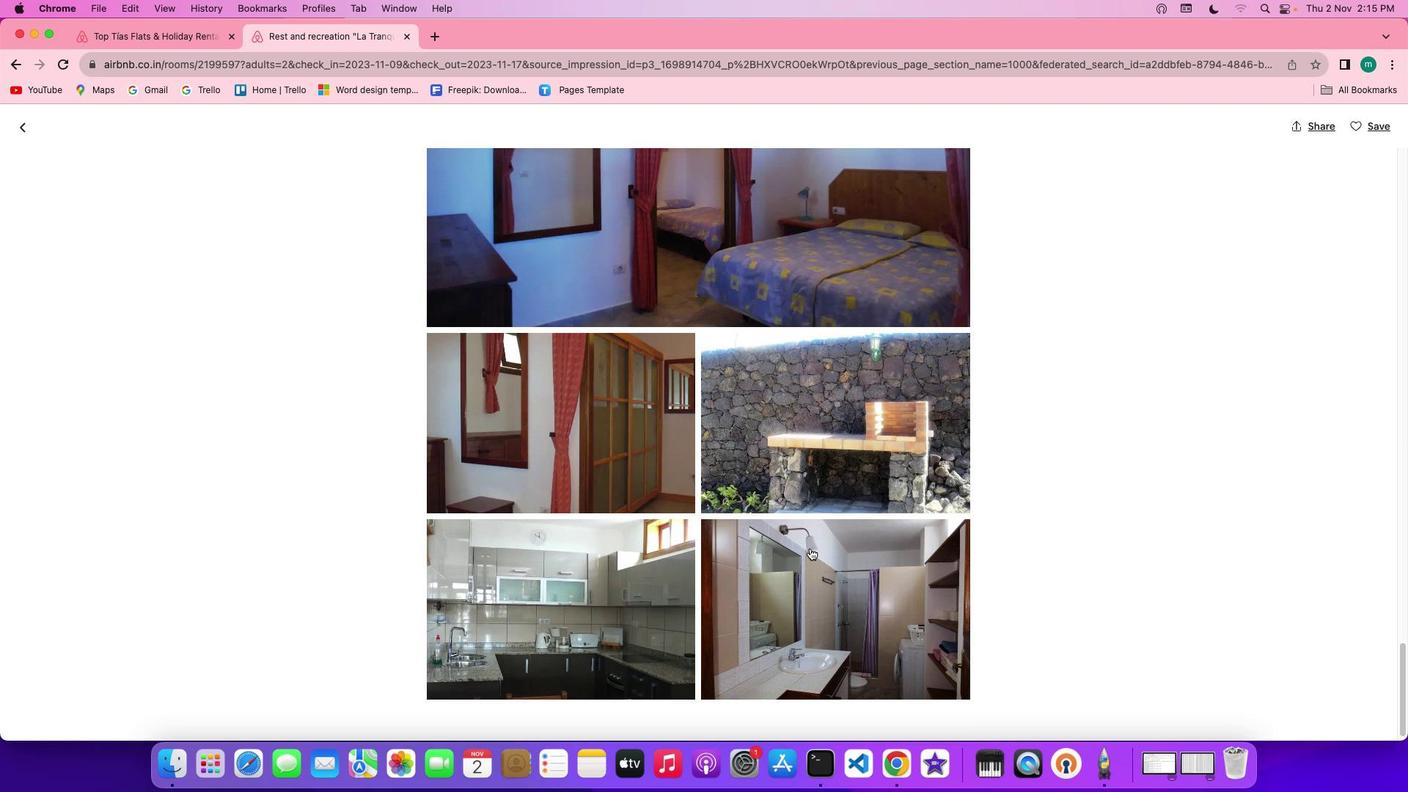 
Action: Mouse scrolled (810, 548) with delta (0, 0)
Screenshot: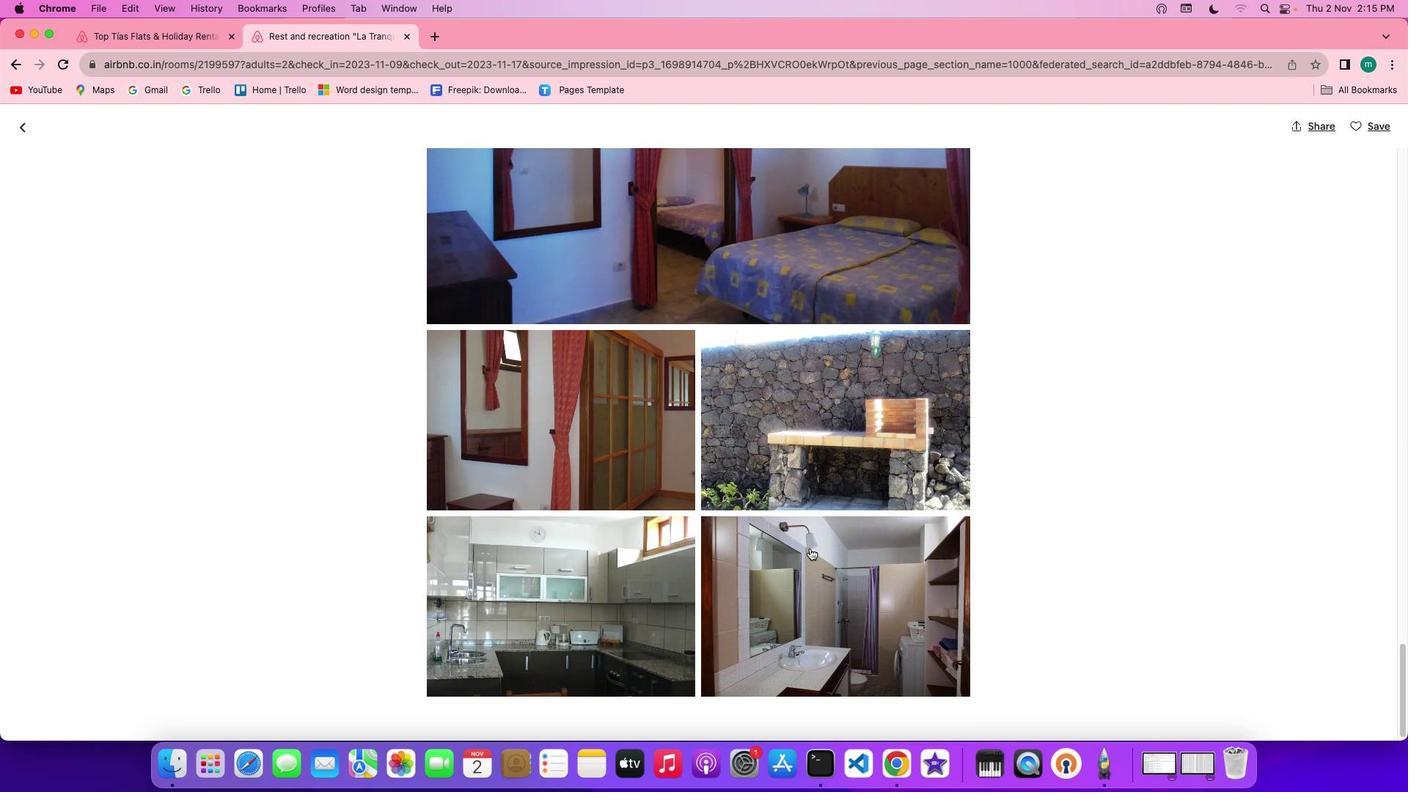 
Action: Mouse scrolled (810, 548) with delta (0, 0)
Screenshot: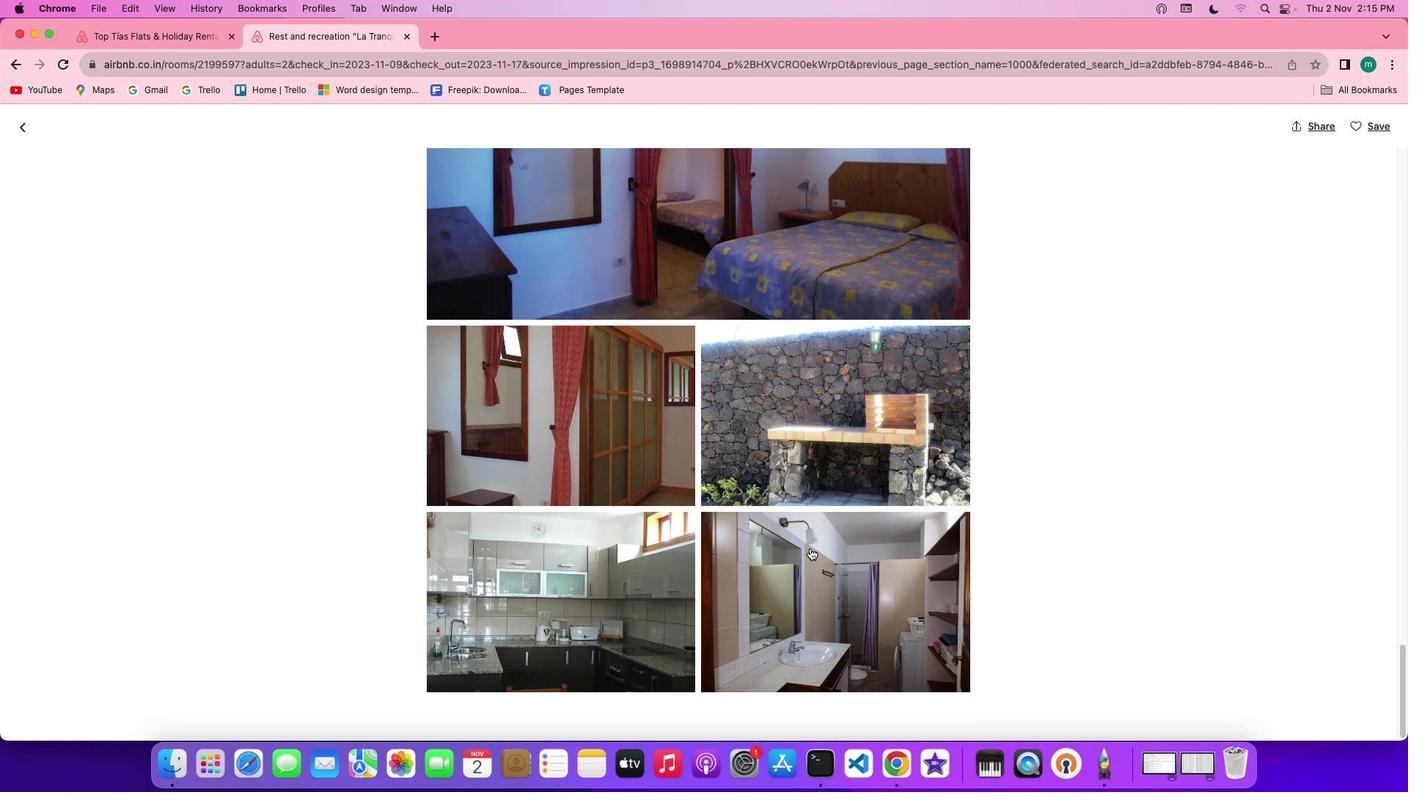 
Action: Mouse scrolled (810, 548) with delta (0, -1)
Screenshot: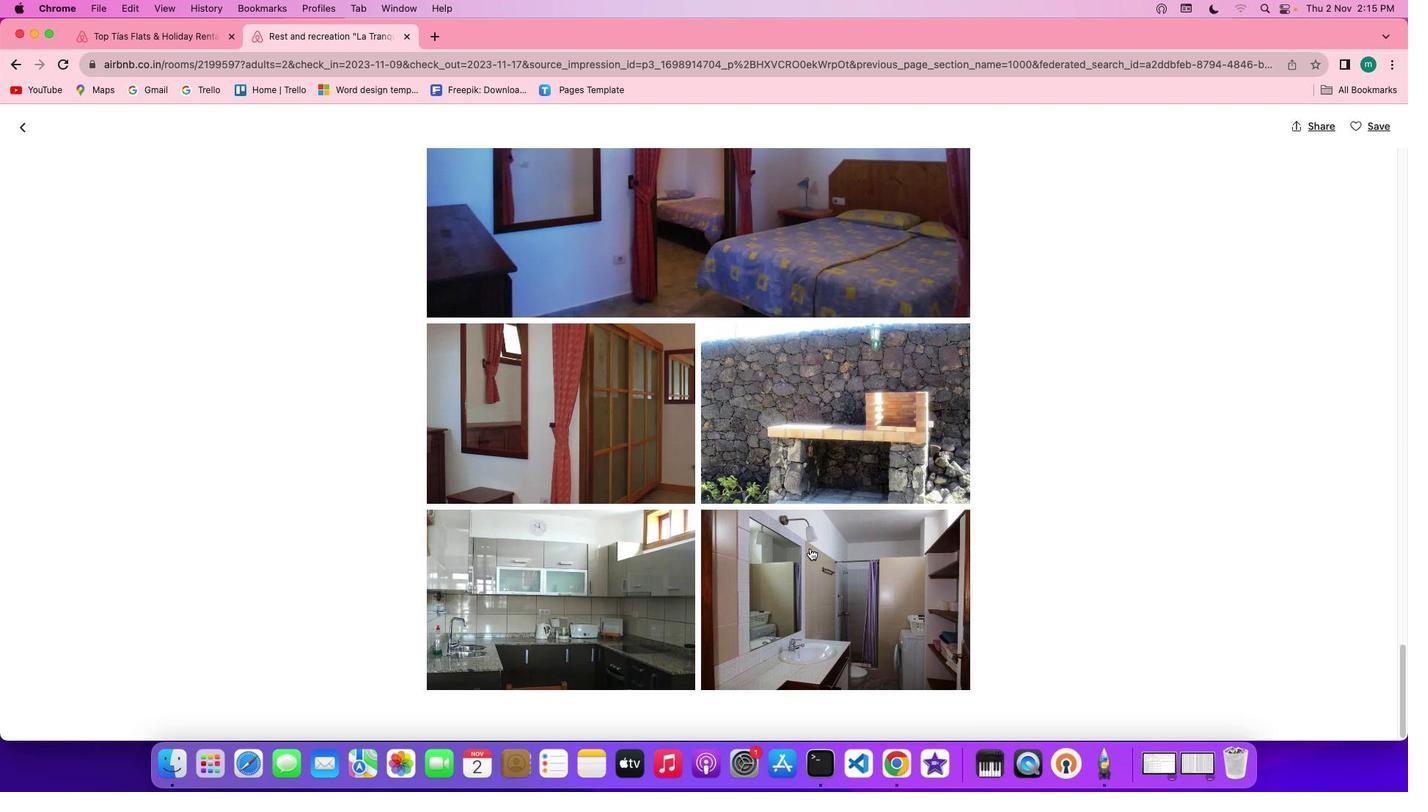 
Action: Mouse scrolled (810, 548) with delta (0, -2)
Screenshot: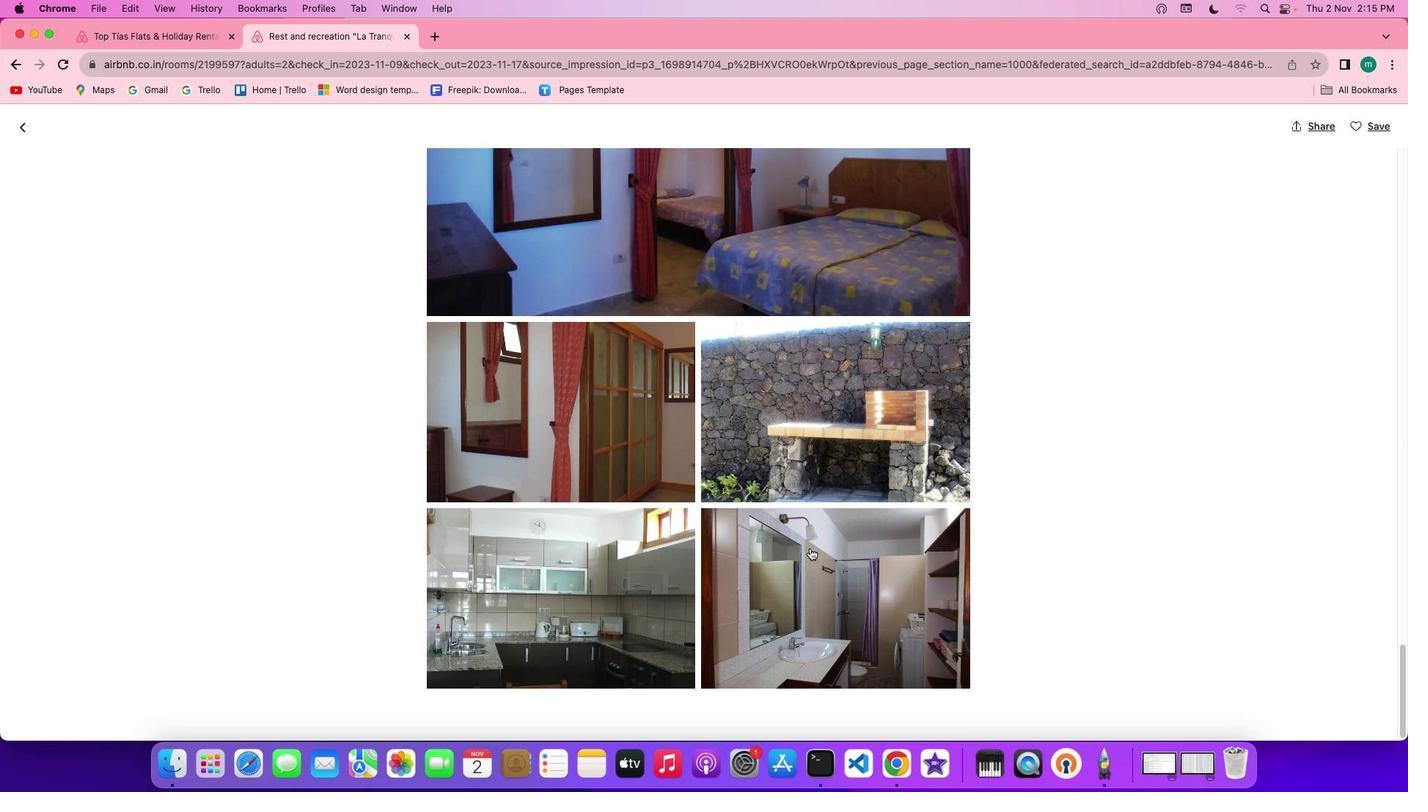 
Action: Mouse scrolled (810, 548) with delta (0, 0)
Screenshot: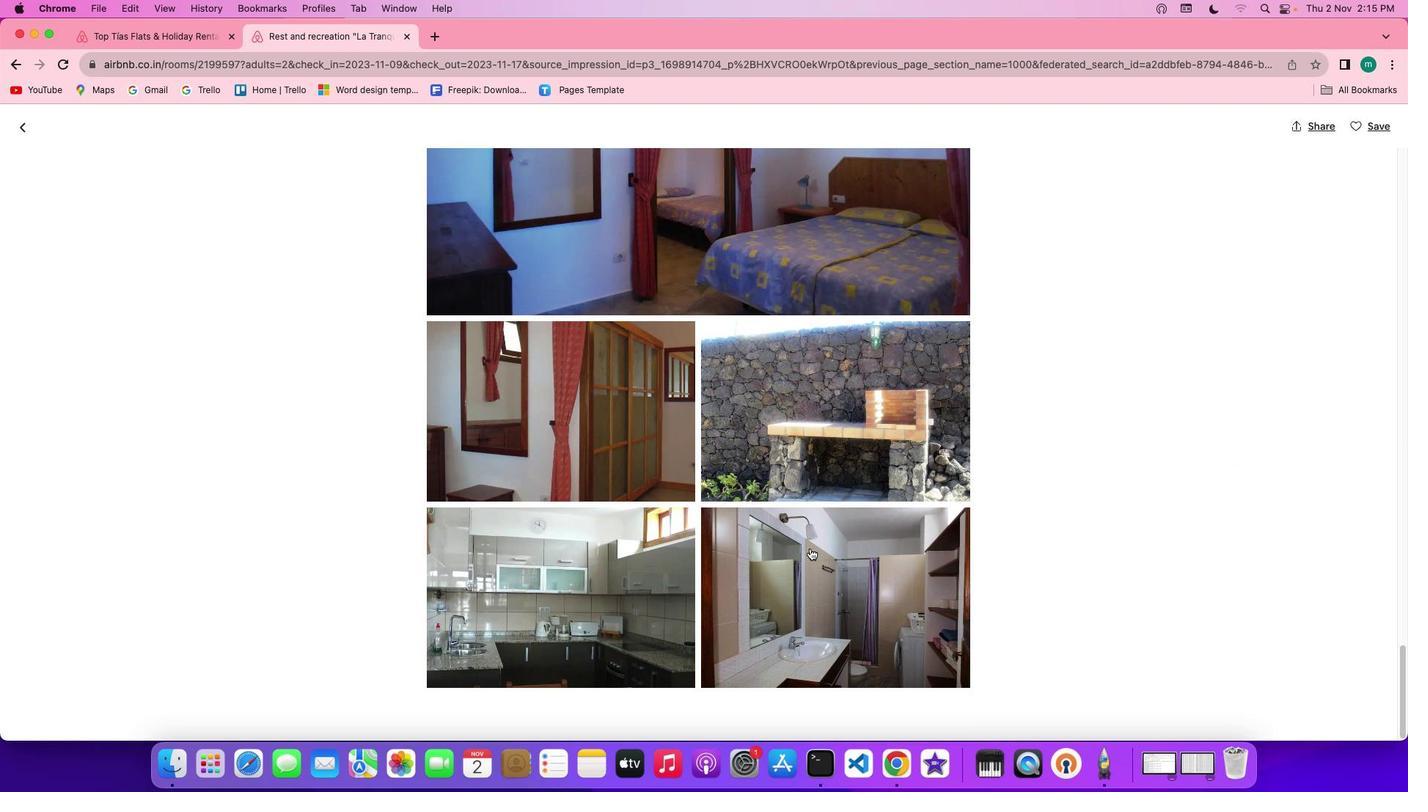 
Action: Mouse moved to (21, 129)
Screenshot: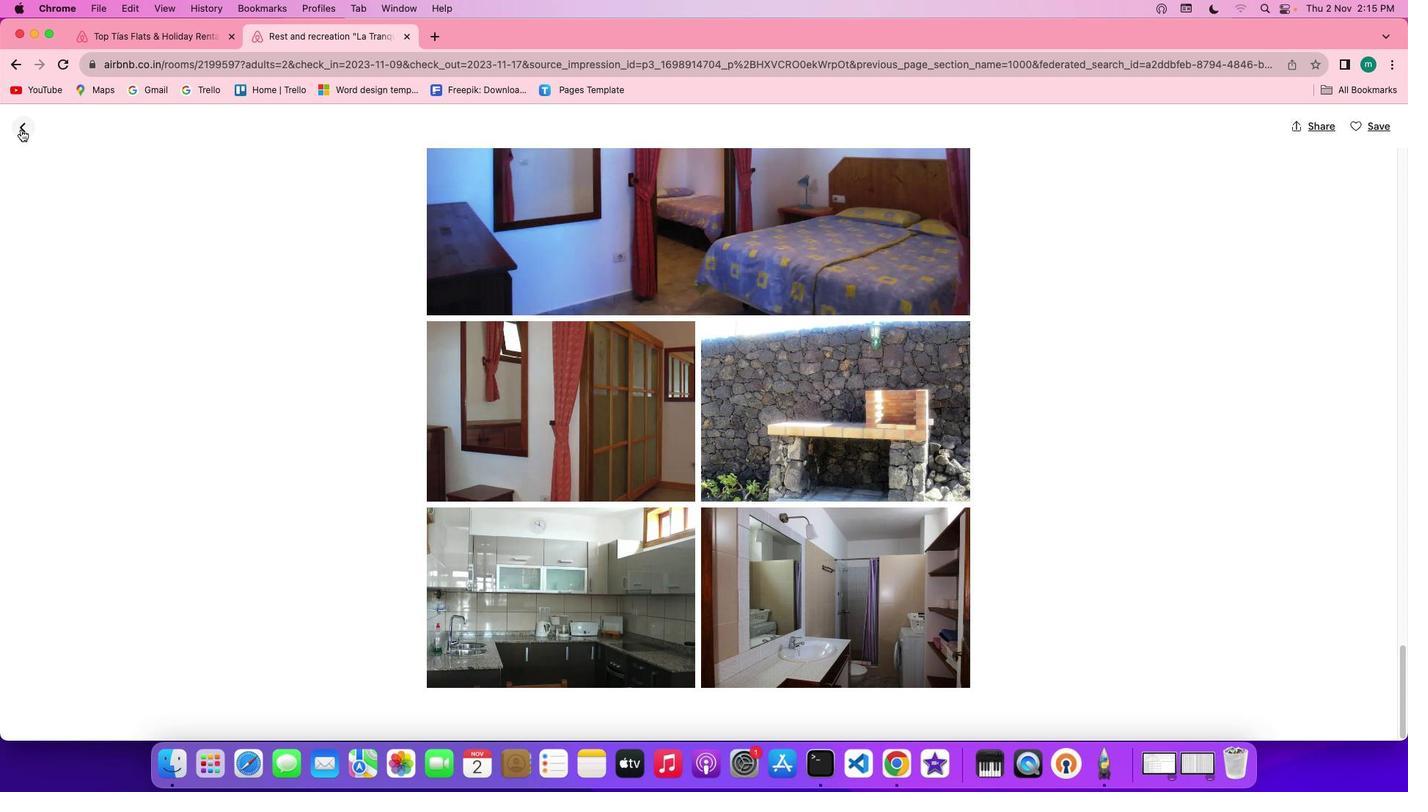 
Action: Mouse pressed left at (21, 129)
Screenshot: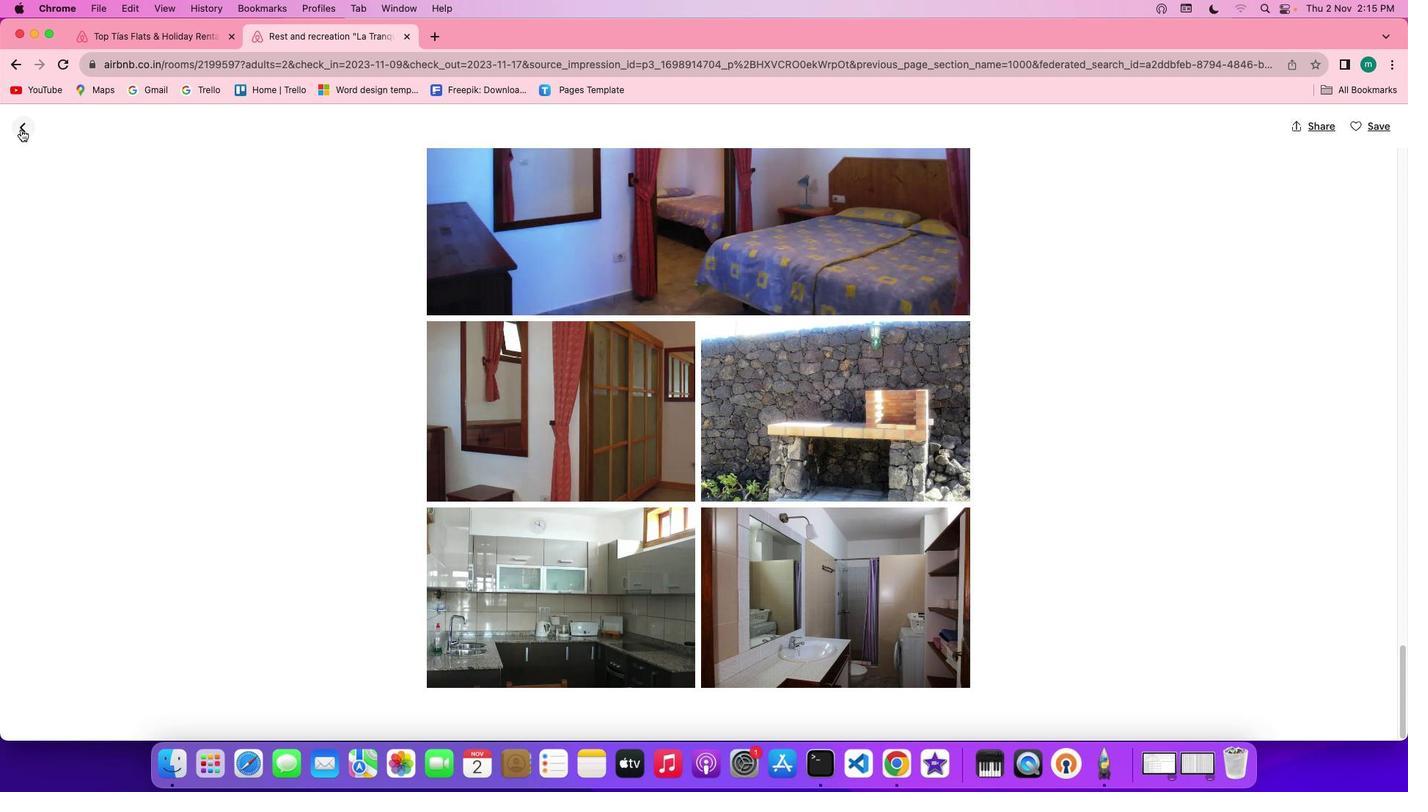 
Action: Mouse moved to (697, 575)
Screenshot: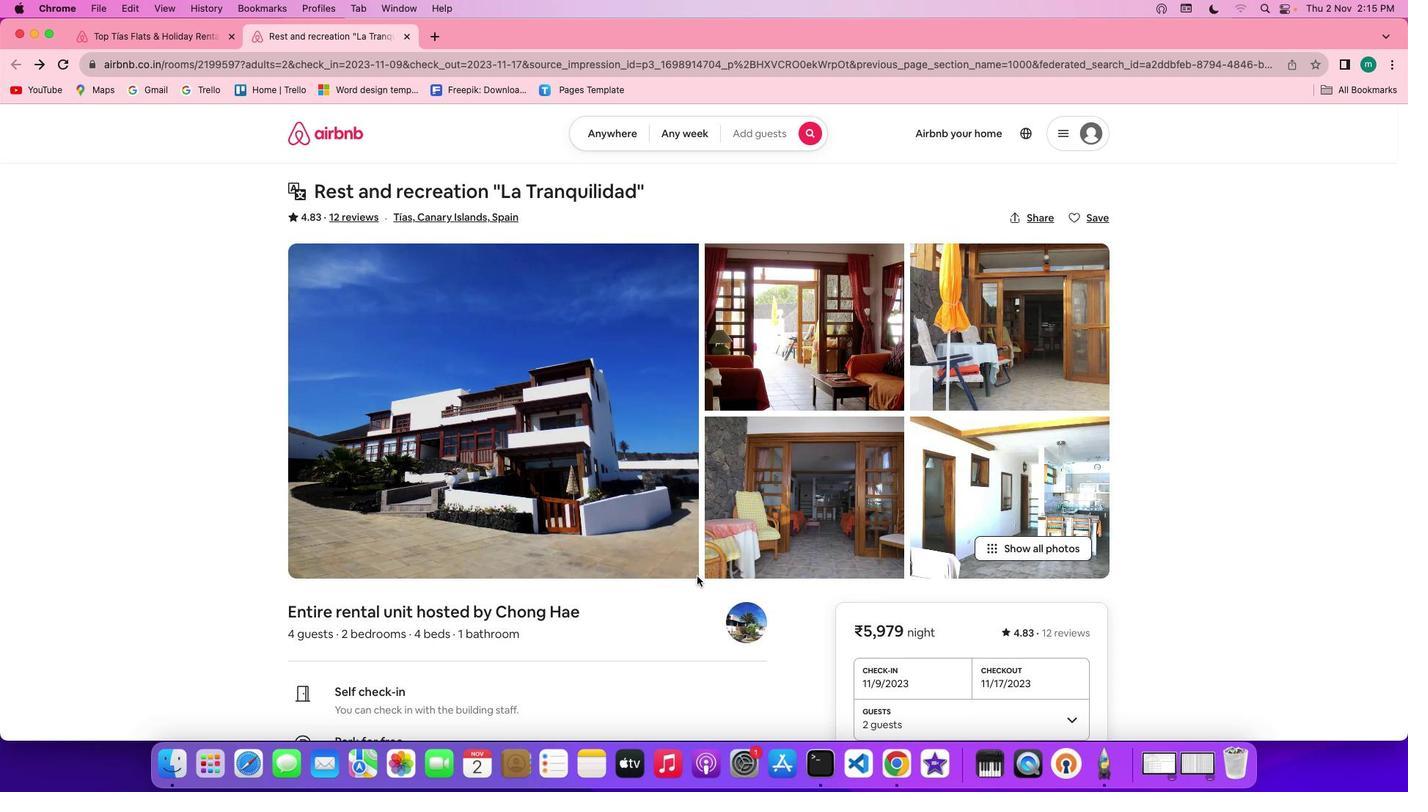 
Action: Mouse scrolled (697, 575) with delta (0, 0)
Screenshot: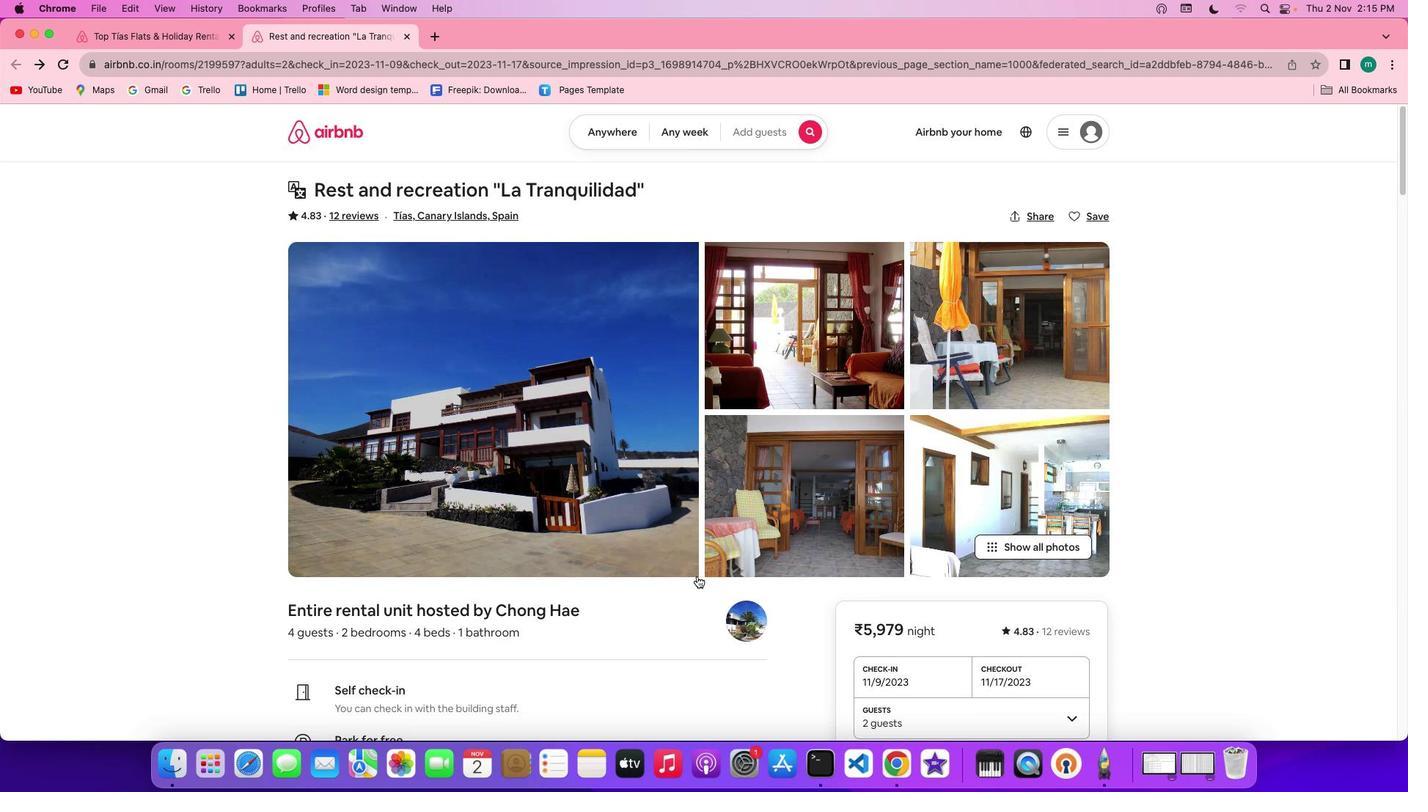 
Action: Mouse scrolled (697, 575) with delta (0, 0)
Screenshot: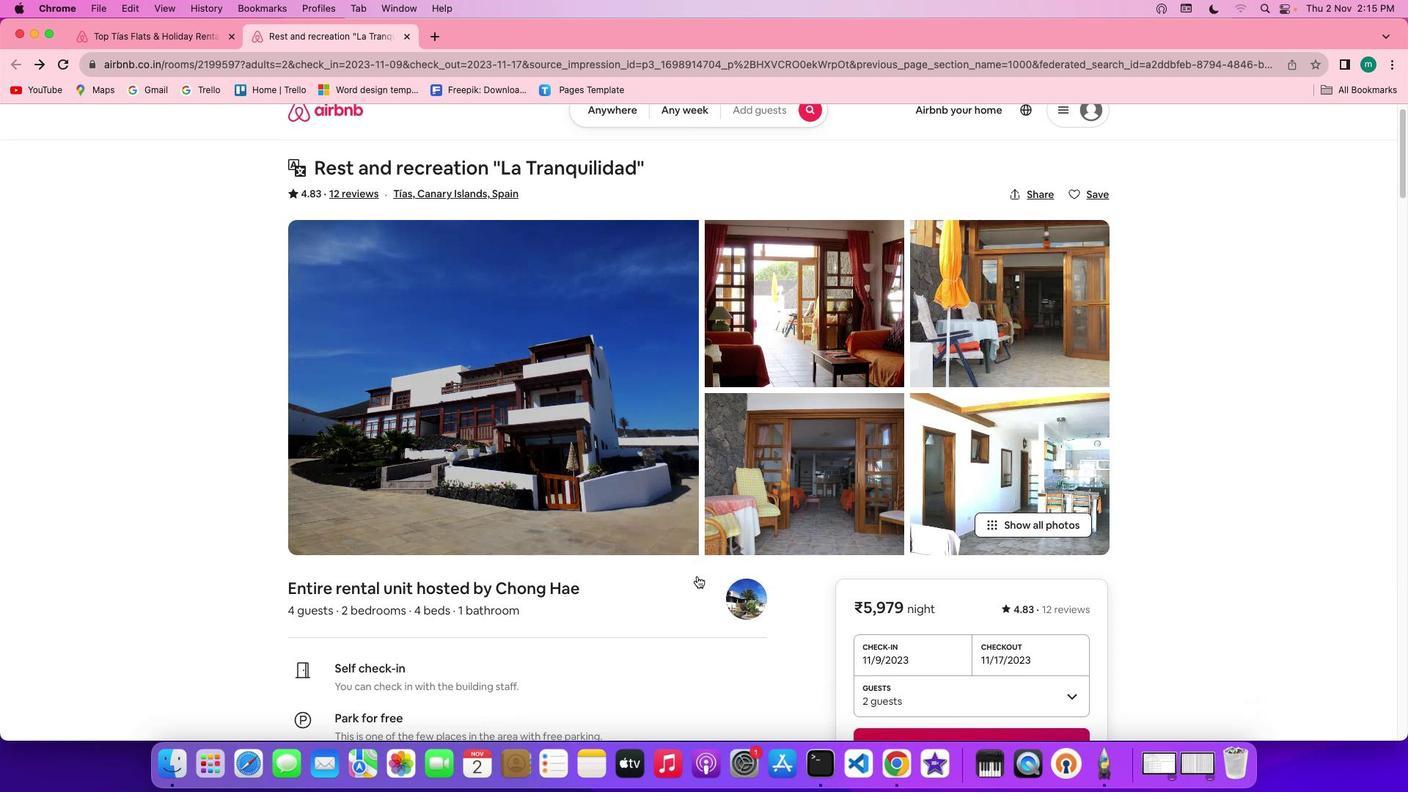 
Action: Mouse scrolled (697, 575) with delta (0, -1)
Screenshot: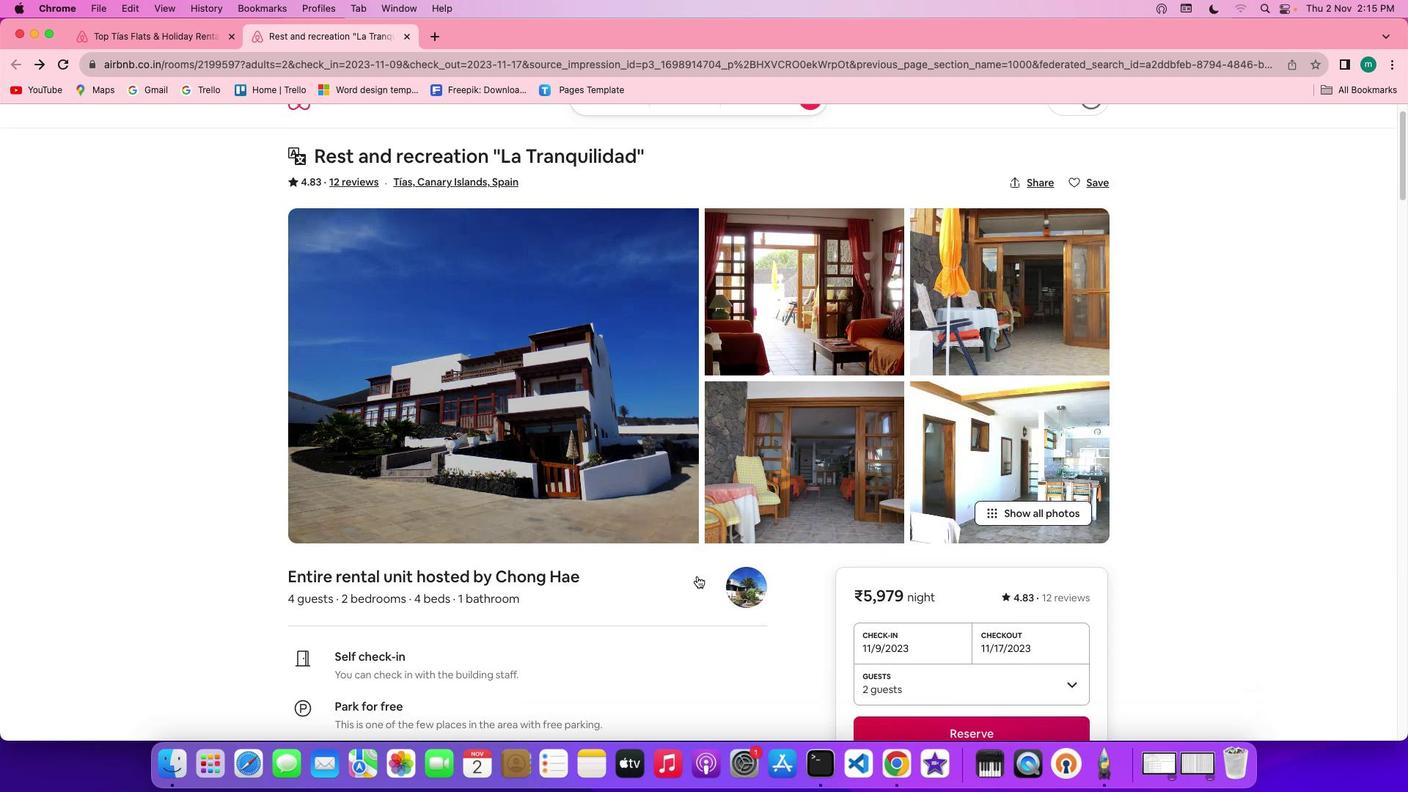 
Action: Mouse scrolled (697, 575) with delta (0, -2)
Screenshot: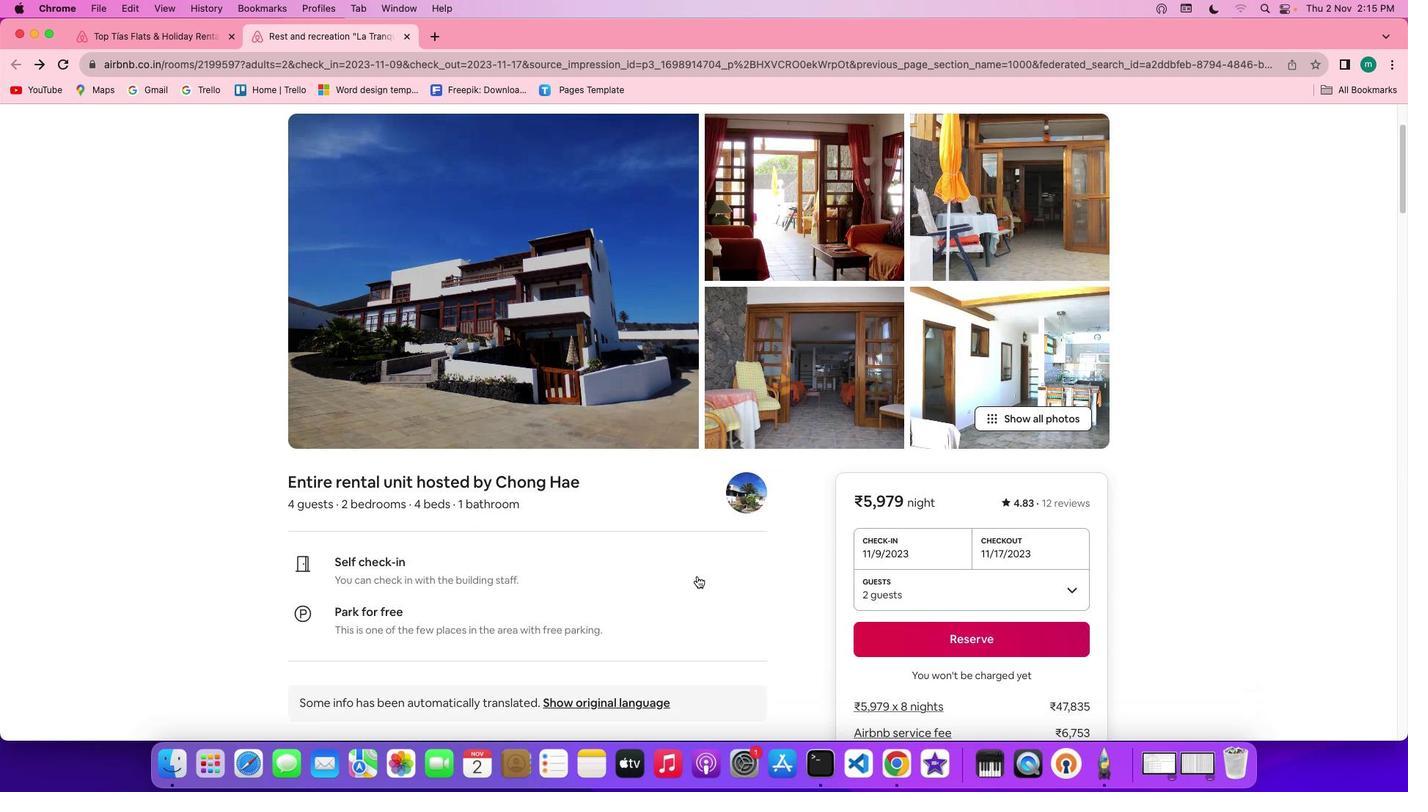 
Action: Mouse scrolled (697, 575) with delta (0, 0)
Screenshot: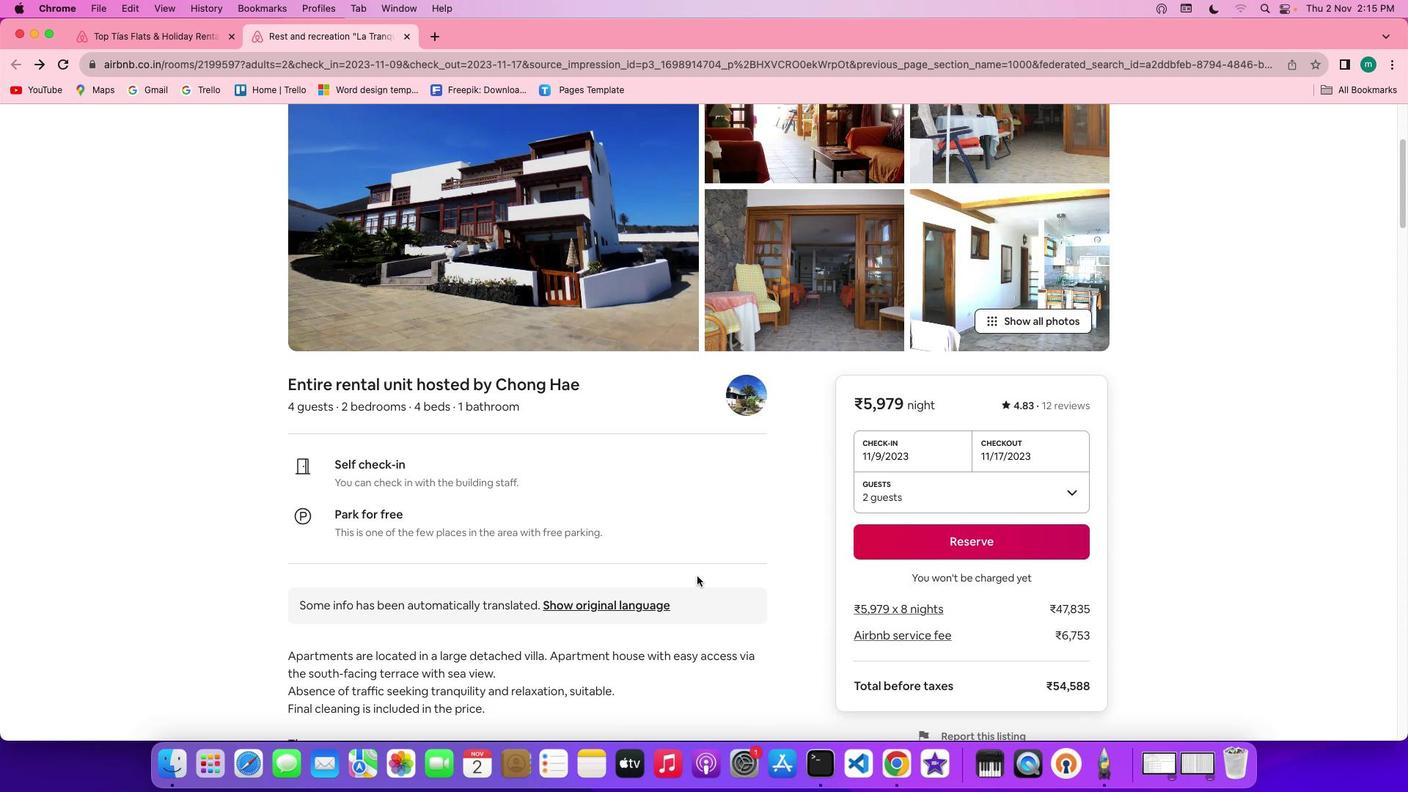 
Action: Mouse scrolled (697, 575) with delta (0, 0)
Screenshot: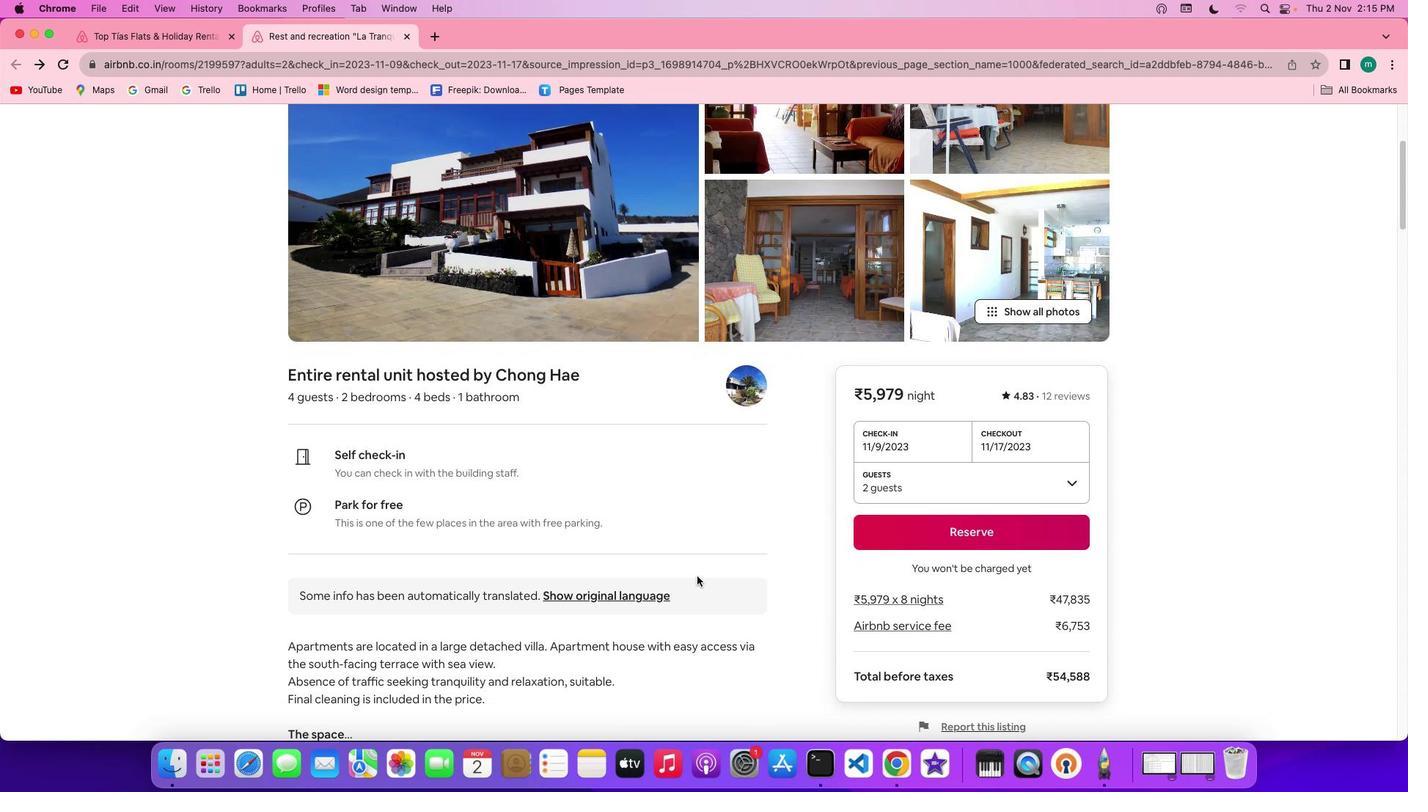 
Action: Mouse scrolled (697, 575) with delta (0, -2)
Screenshot: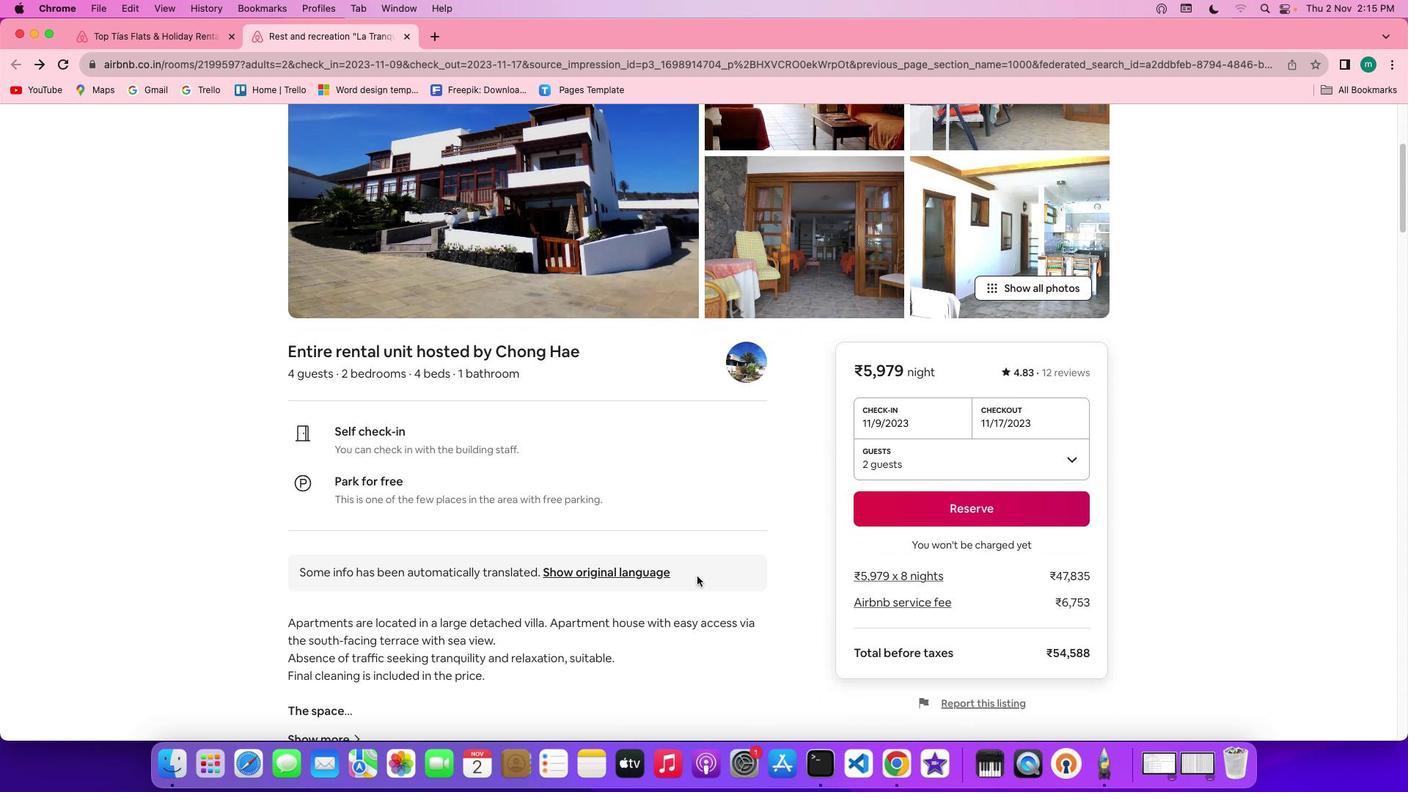 
Action: Mouse scrolled (697, 575) with delta (0, -2)
Screenshot: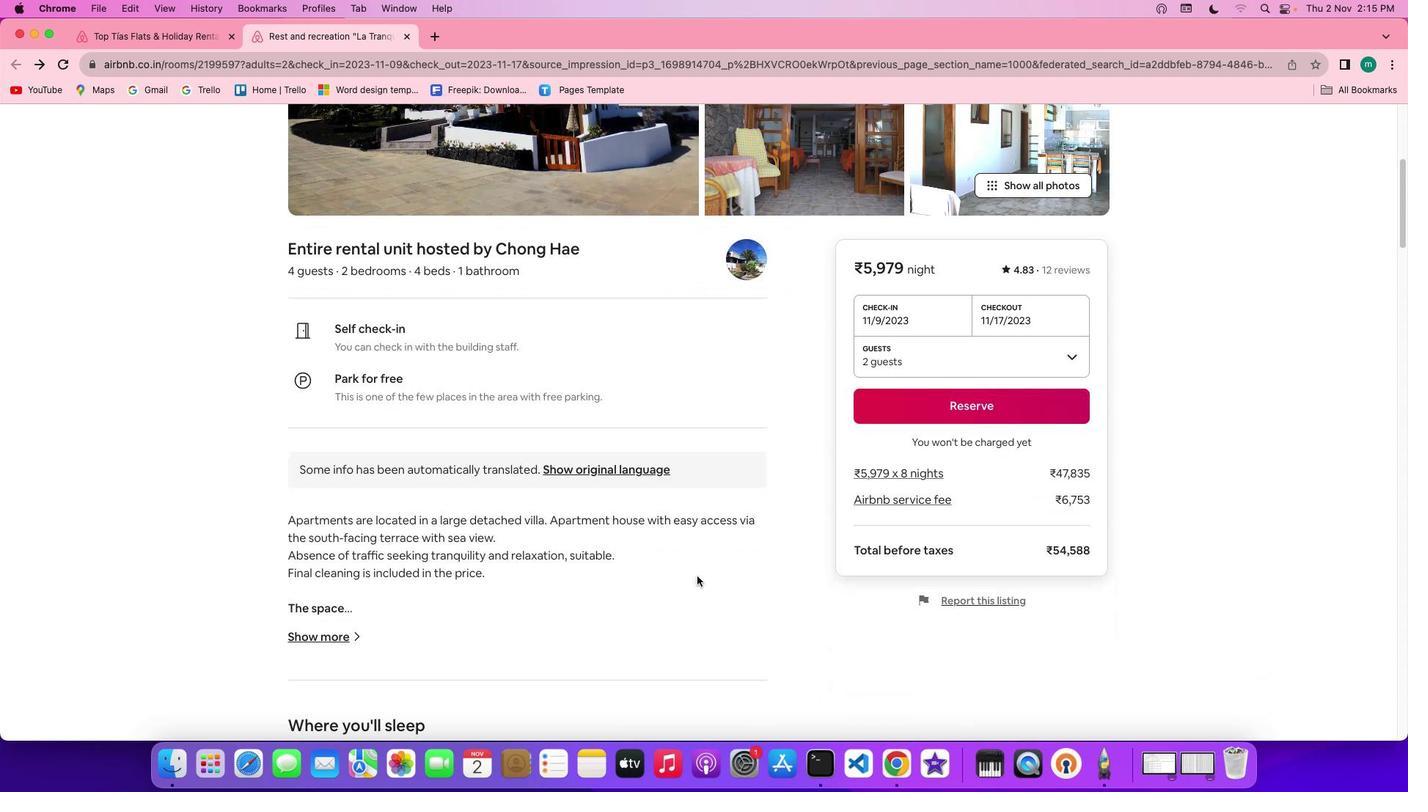 
Action: Mouse moved to (310, 532)
Screenshot: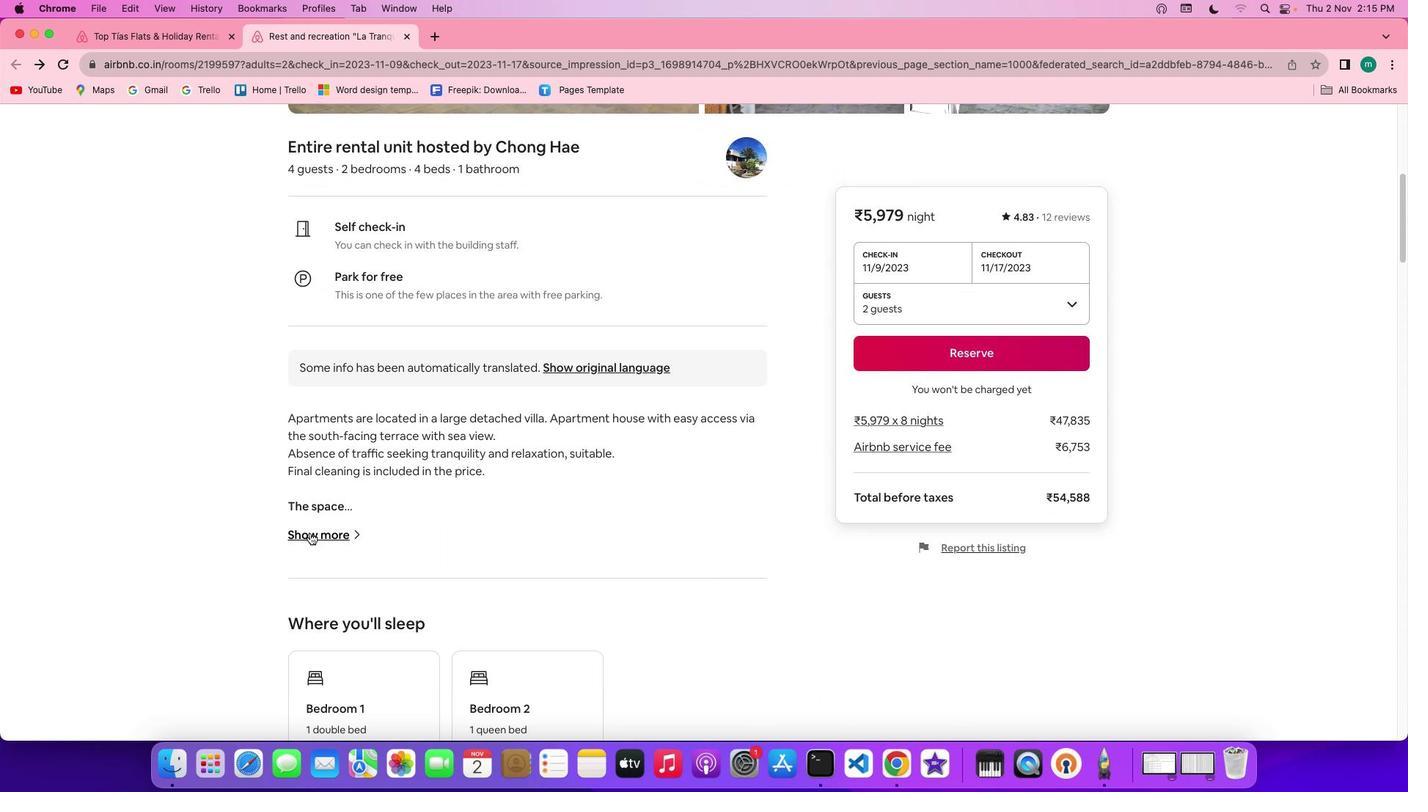 
Action: Mouse pressed left at (310, 532)
Screenshot: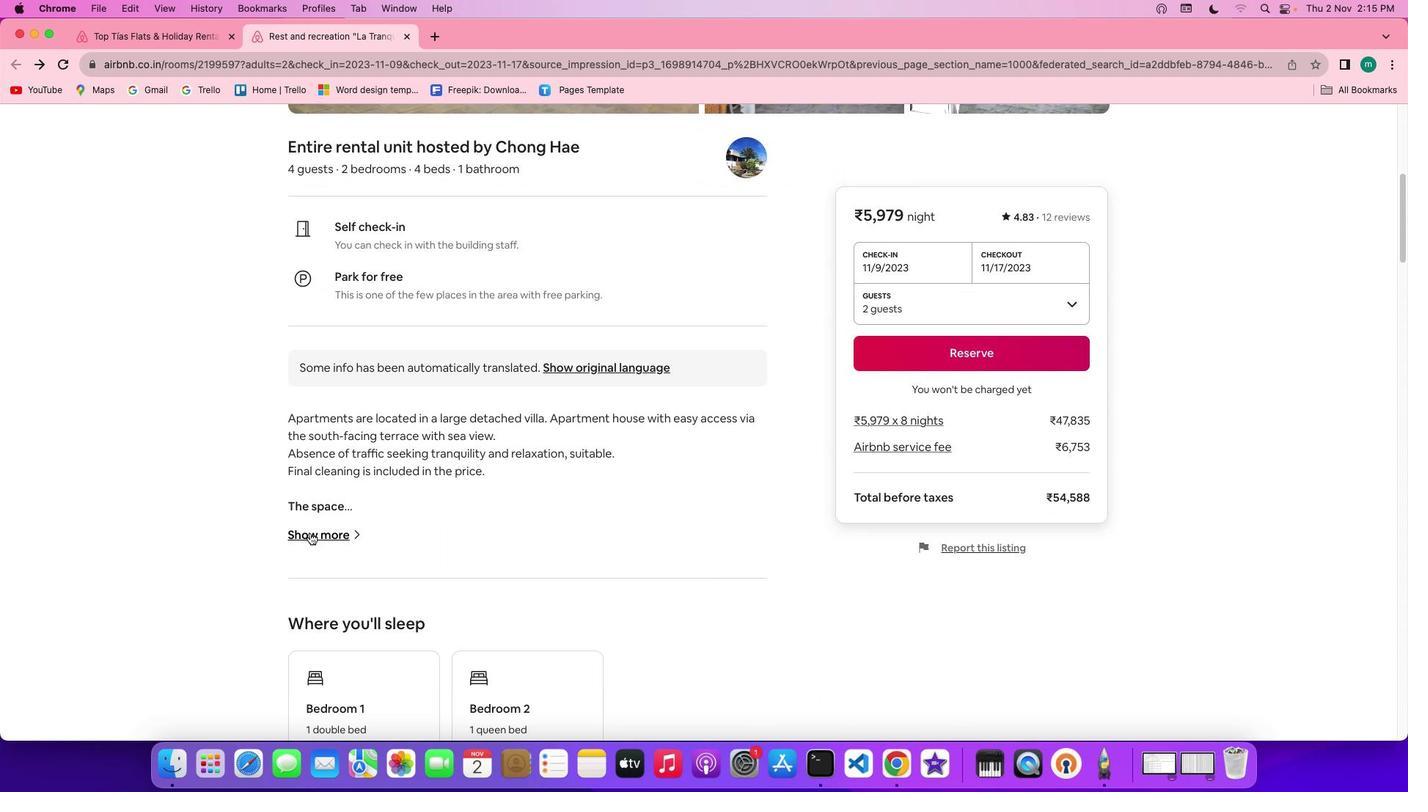 
Action: Mouse moved to (673, 559)
Screenshot: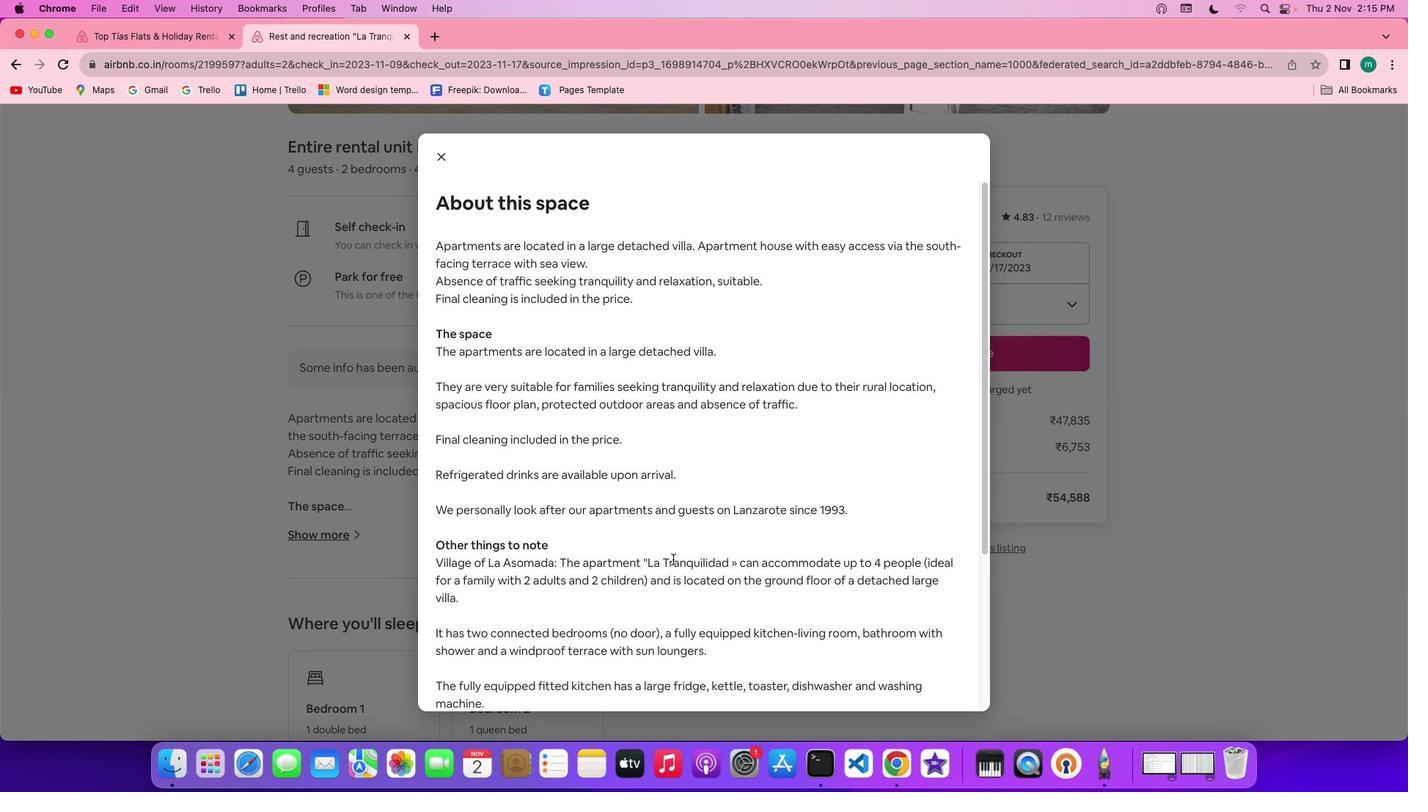 
Action: Mouse scrolled (673, 559) with delta (0, 0)
Screenshot: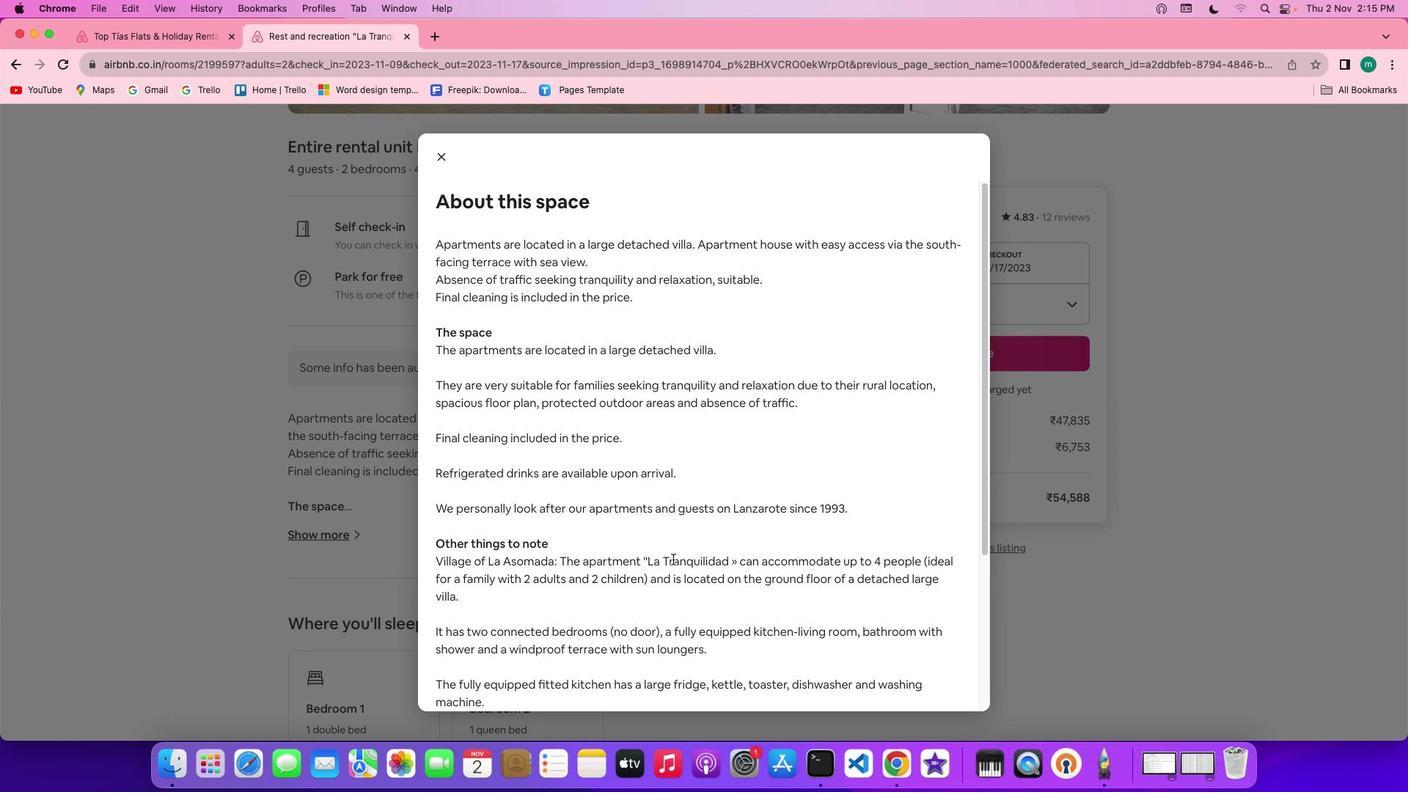 
Action: Mouse scrolled (673, 559) with delta (0, 0)
Screenshot: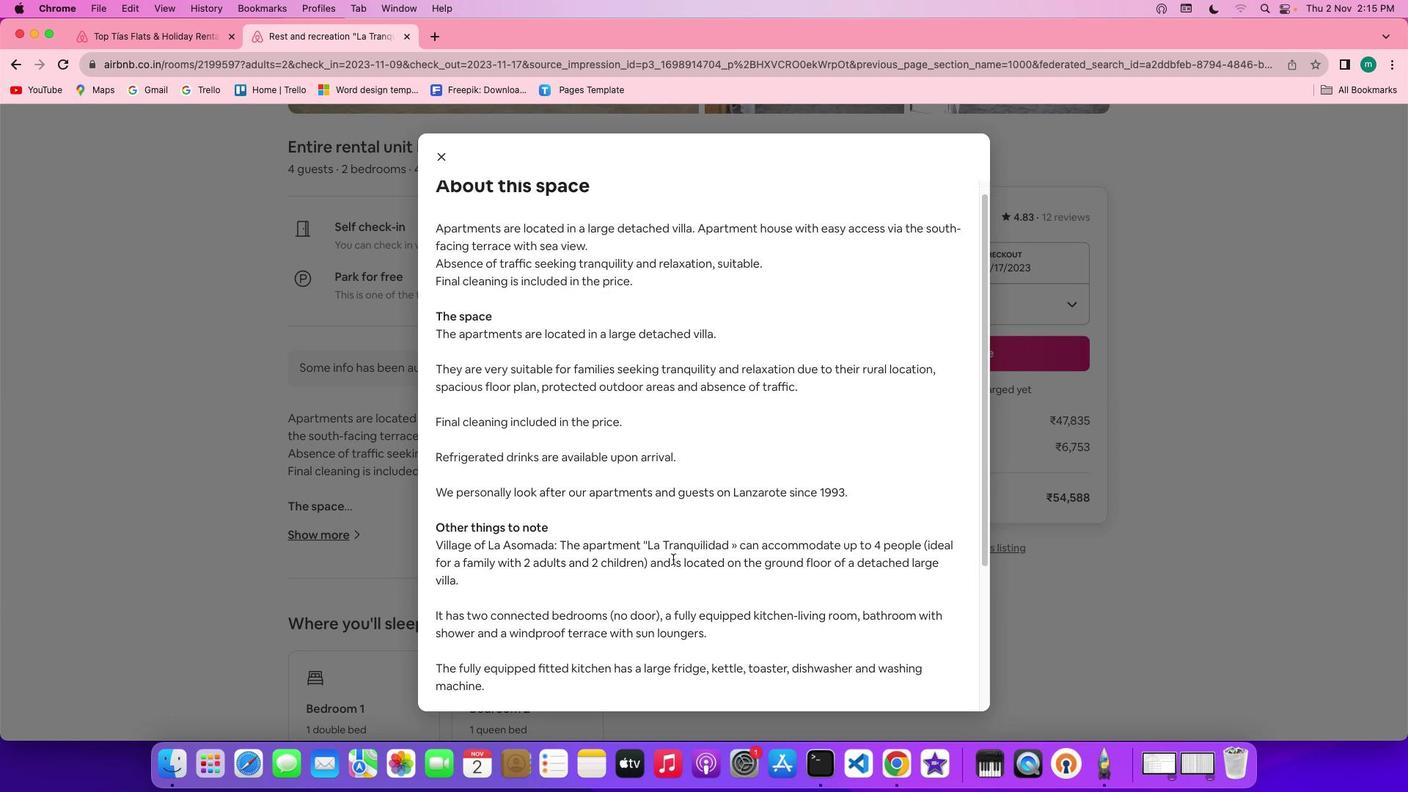 
Action: Mouse scrolled (673, 559) with delta (0, -1)
Screenshot: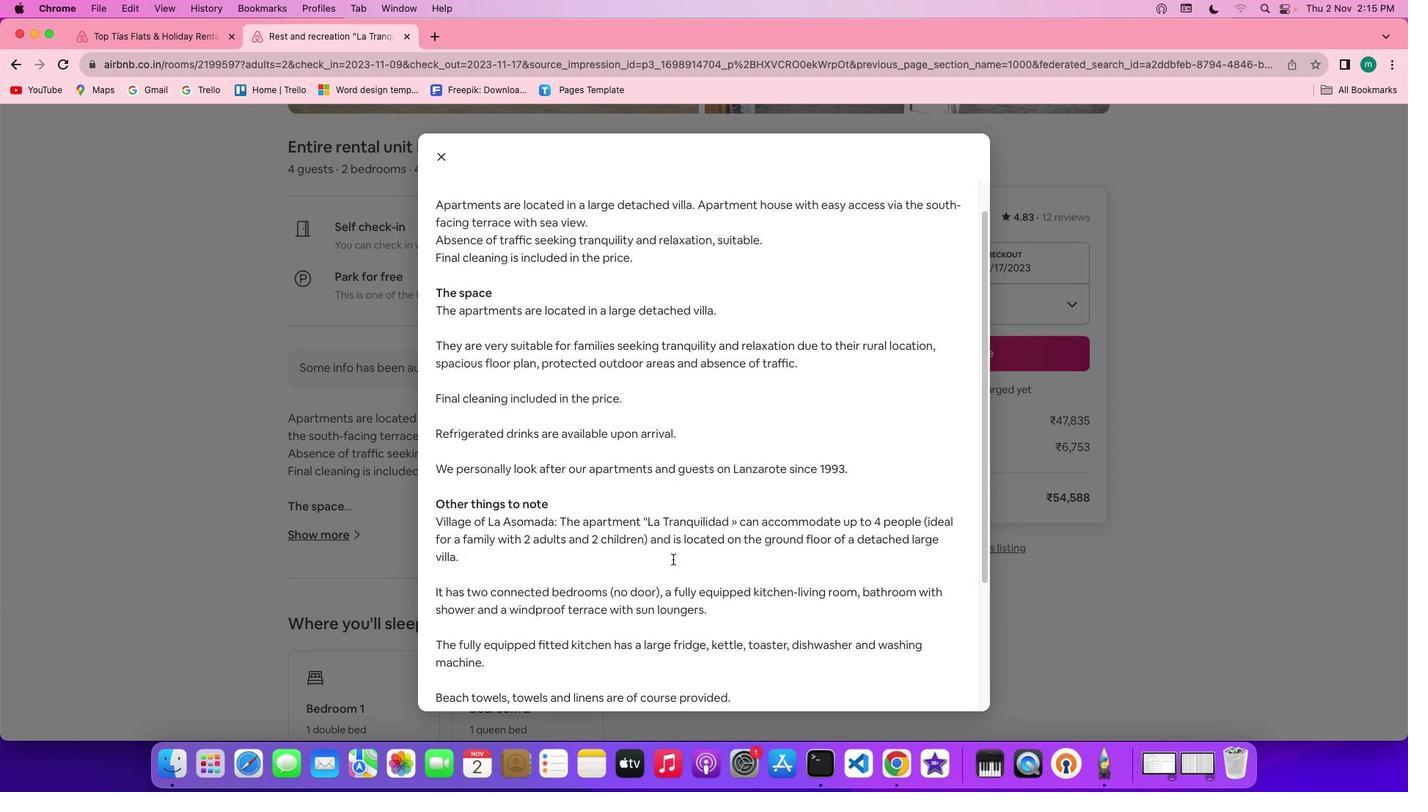 
Action: Mouse scrolled (673, 559) with delta (0, -2)
Screenshot: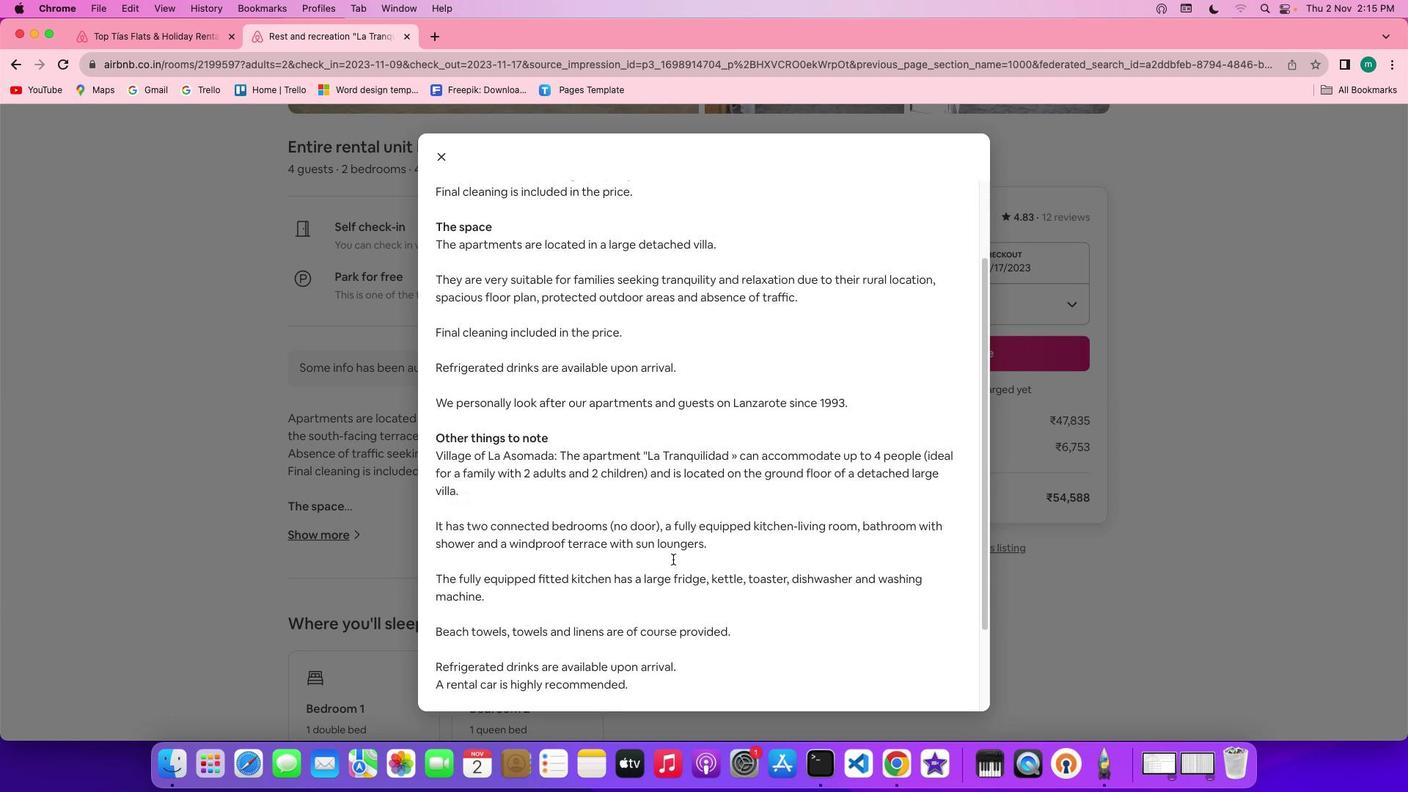 
Action: Mouse scrolled (673, 559) with delta (0, 0)
Screenshot: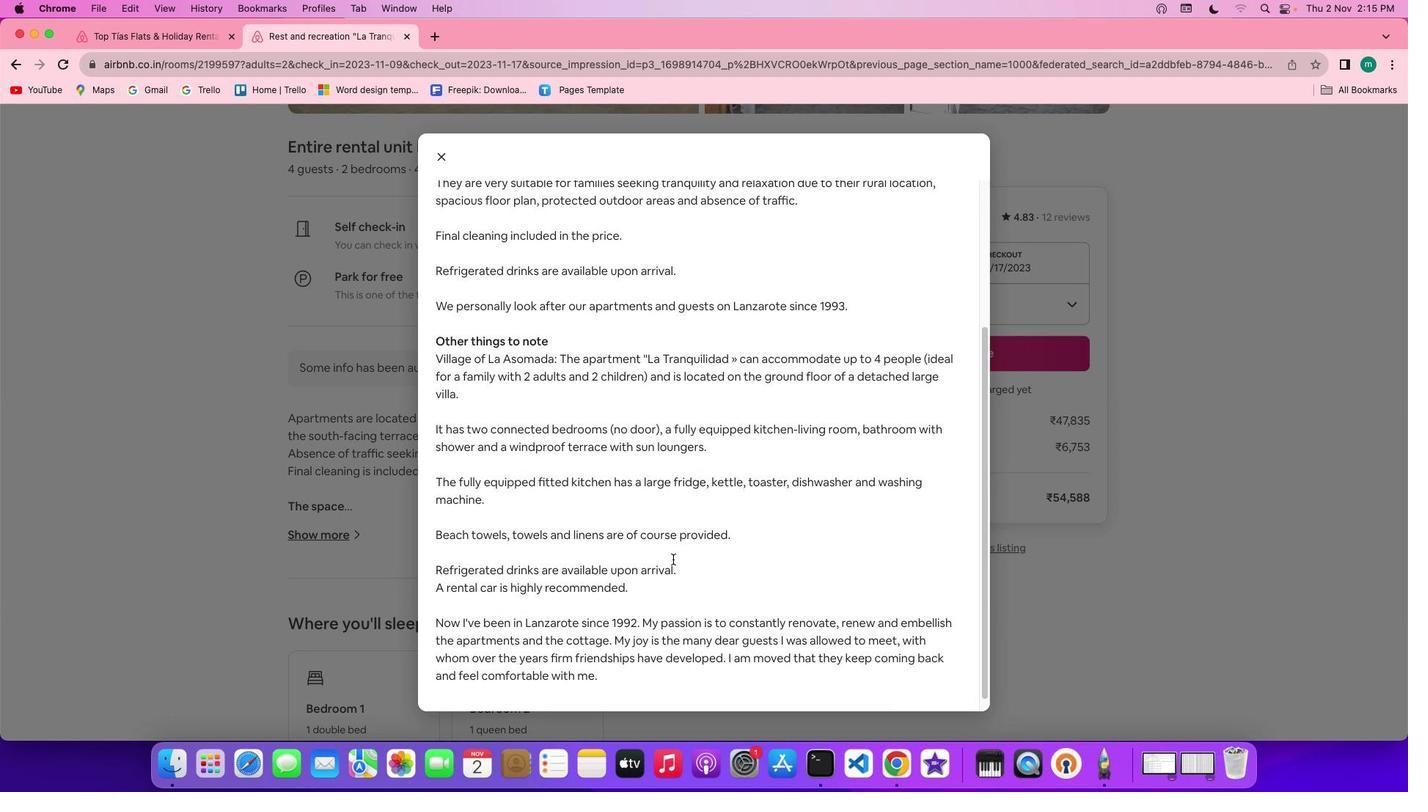 
Action: Mouse scrolled (673, 559) with delta (0, 0)
Screenshot: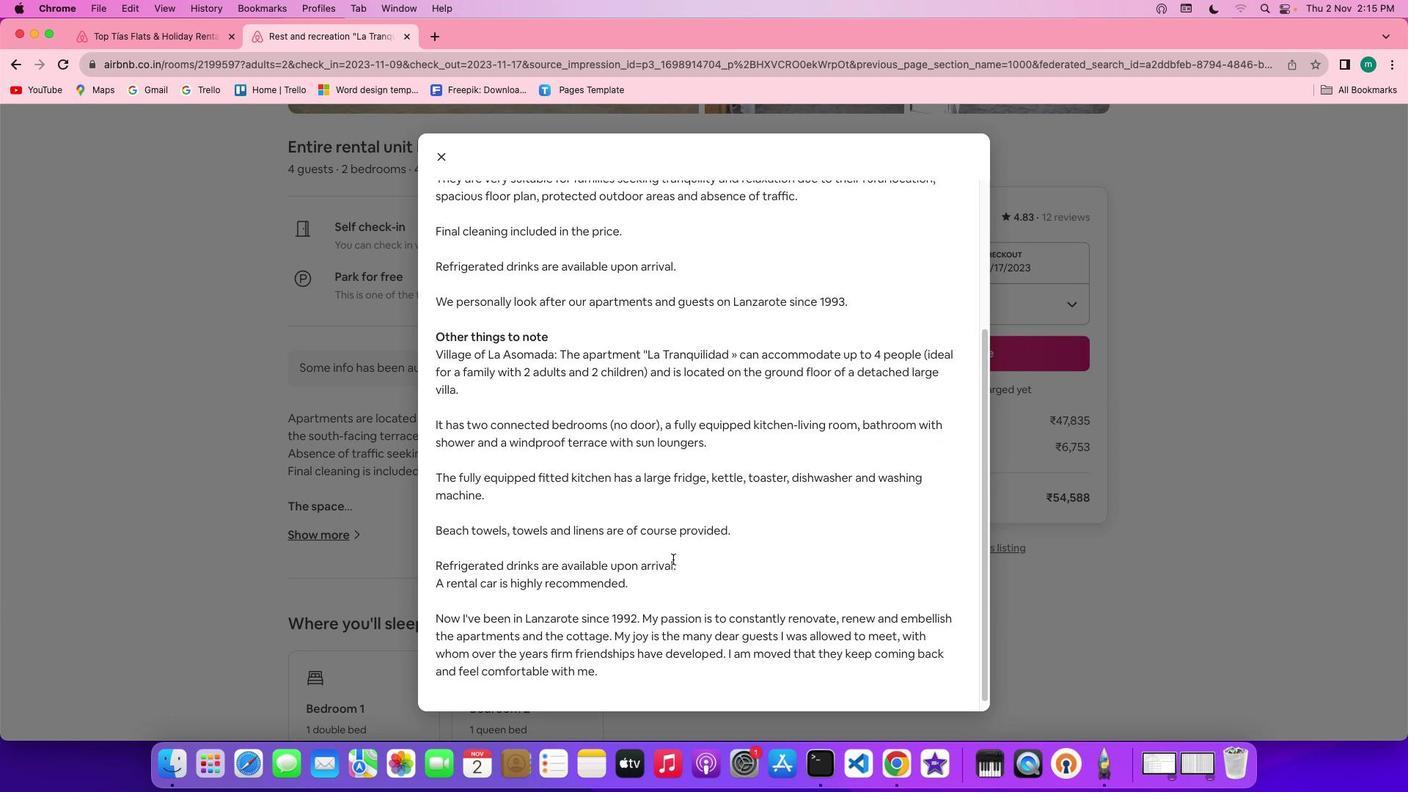 
Action: Mouse scrolled (673, 559) with delta (0, 0)
Screenshot: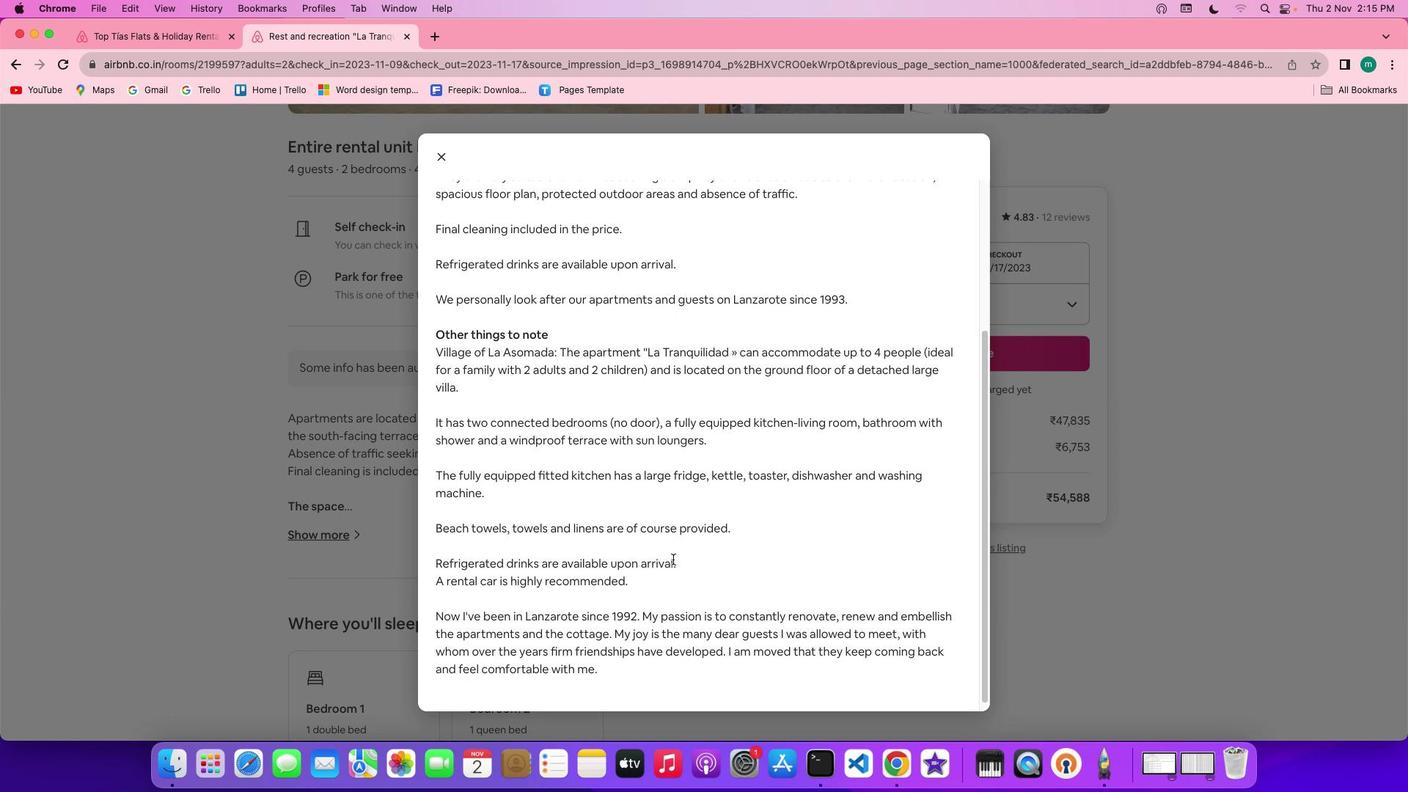 
Action: Mouse scrolled (673, 559) with delta (0, 0)
Screenshot: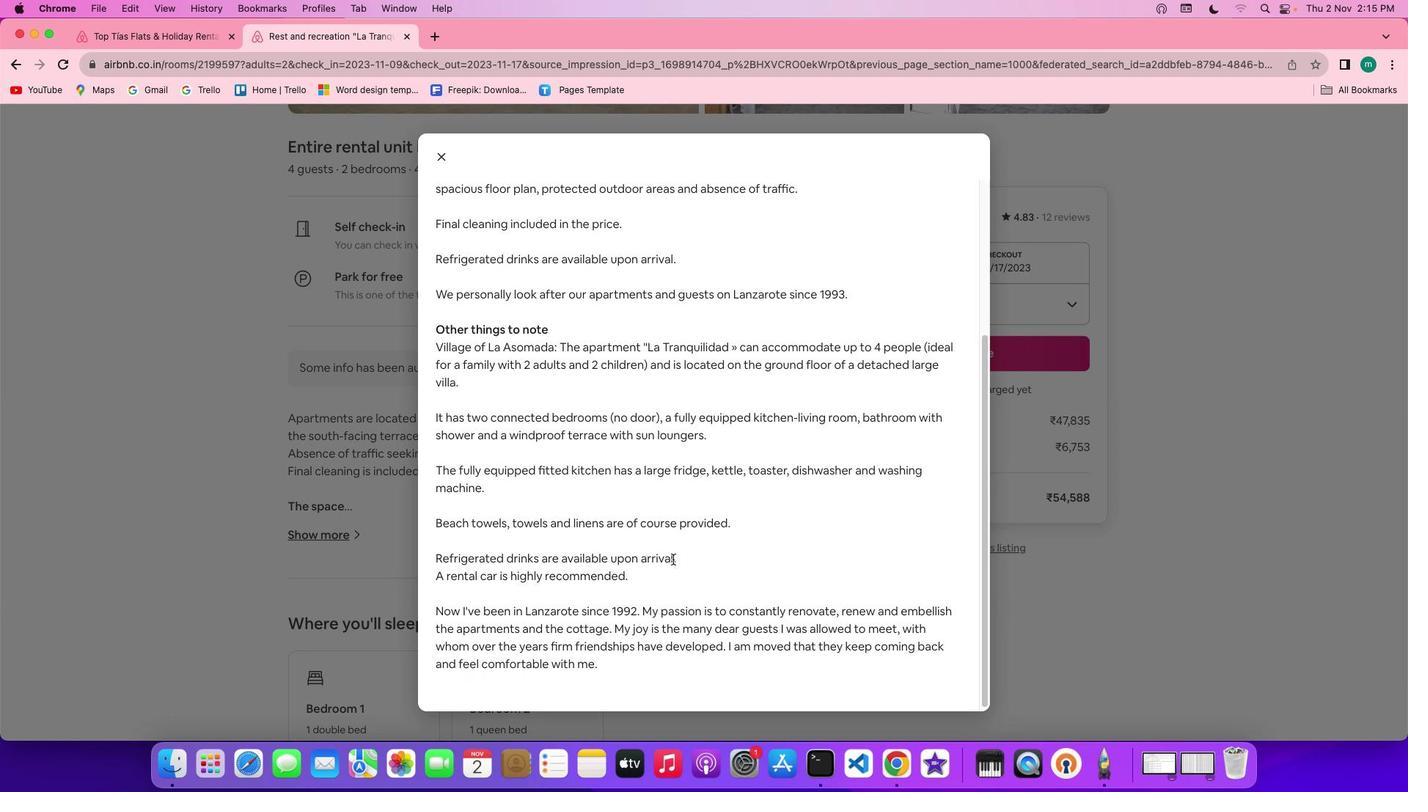 
Action: Mouse scrolled (673, 559) with delta (0, 0)
Screenshot: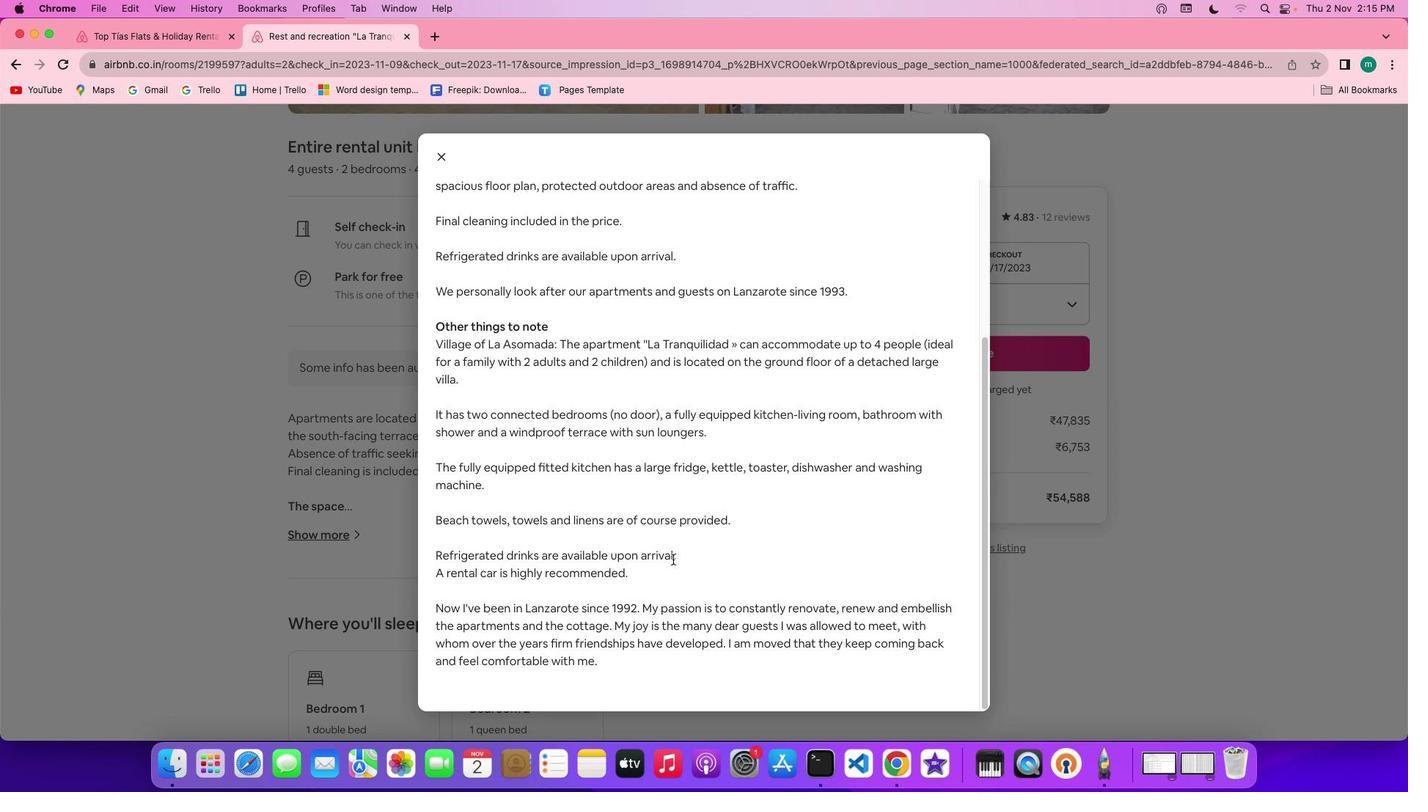 
Action: Mouse scrolled (673, 559) with delta (0, 0)
Screenshot: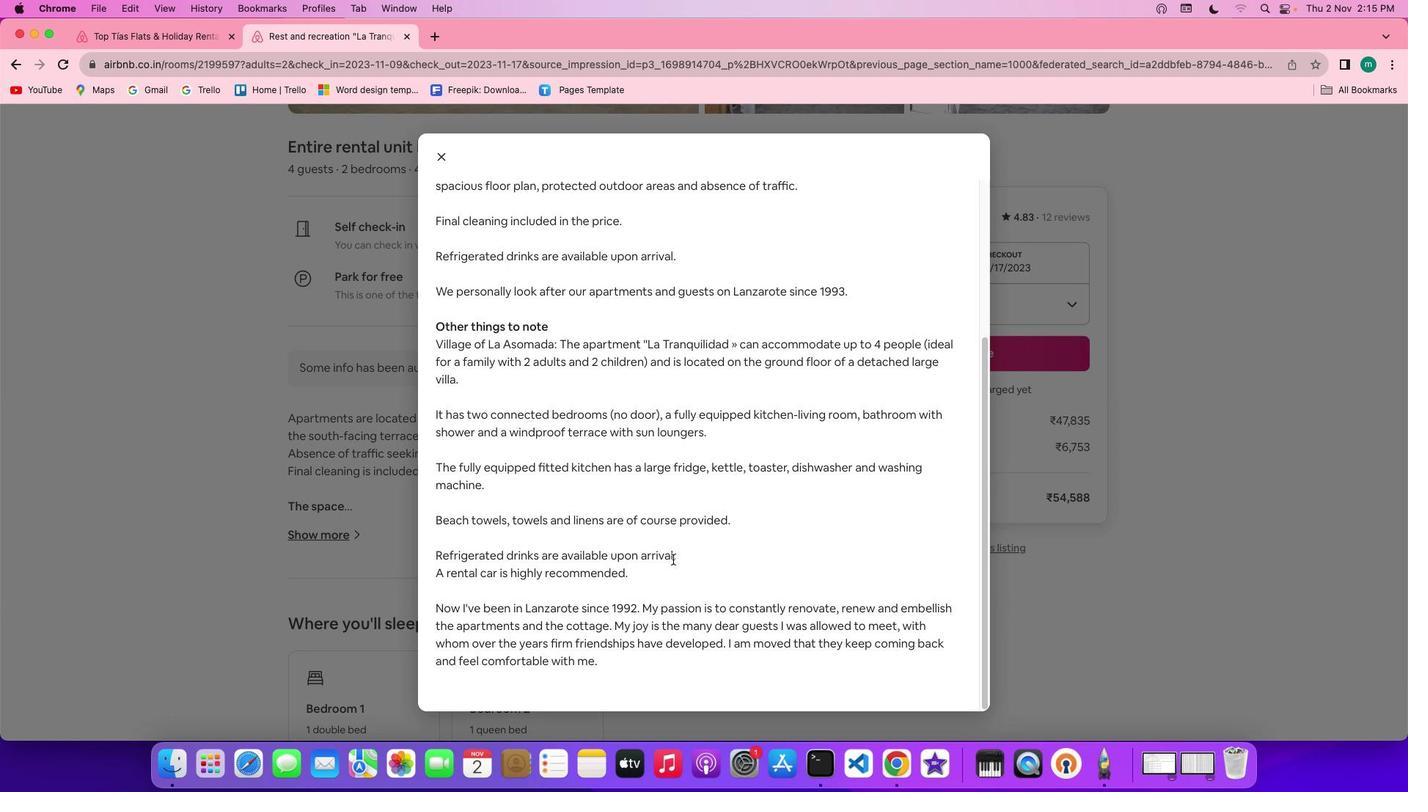 
Action: Mouse scrolled (673, 559) with delta (0, 0)
Screenshot: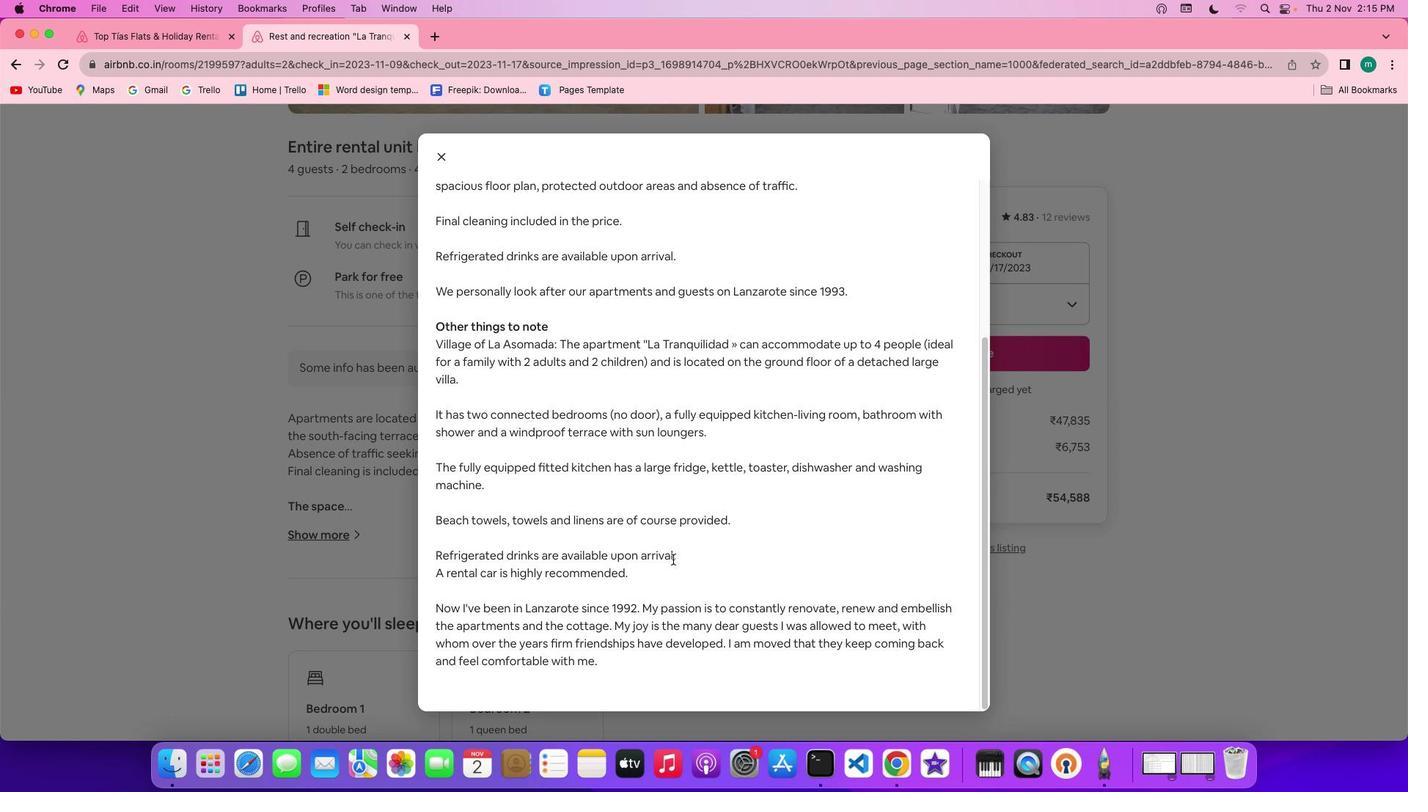 
Action: Mouse scrolled (673, 559) with delta (0, -1)
Screenshot: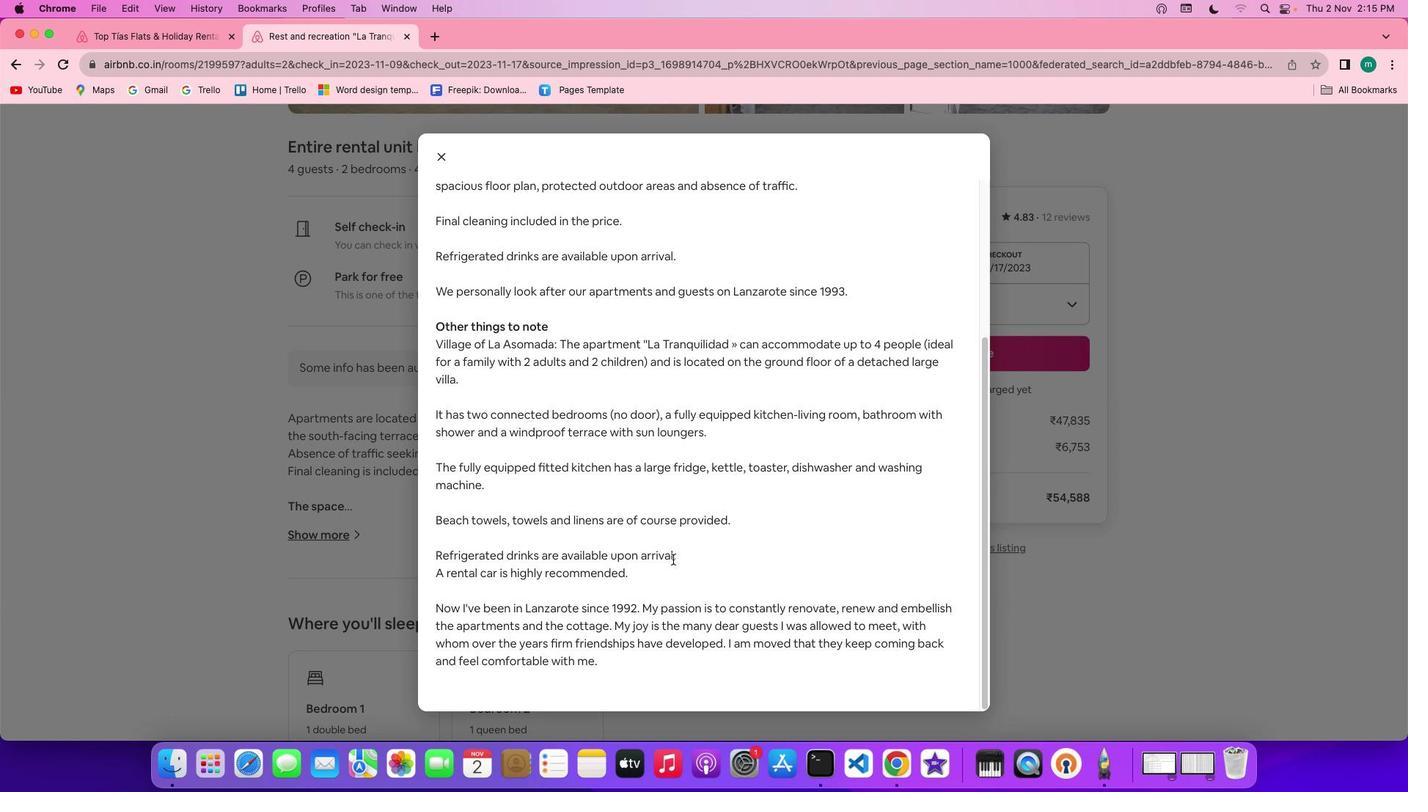 
Action: Mouse scrolled (673, 559) with delta (0, -2)
Screenshot: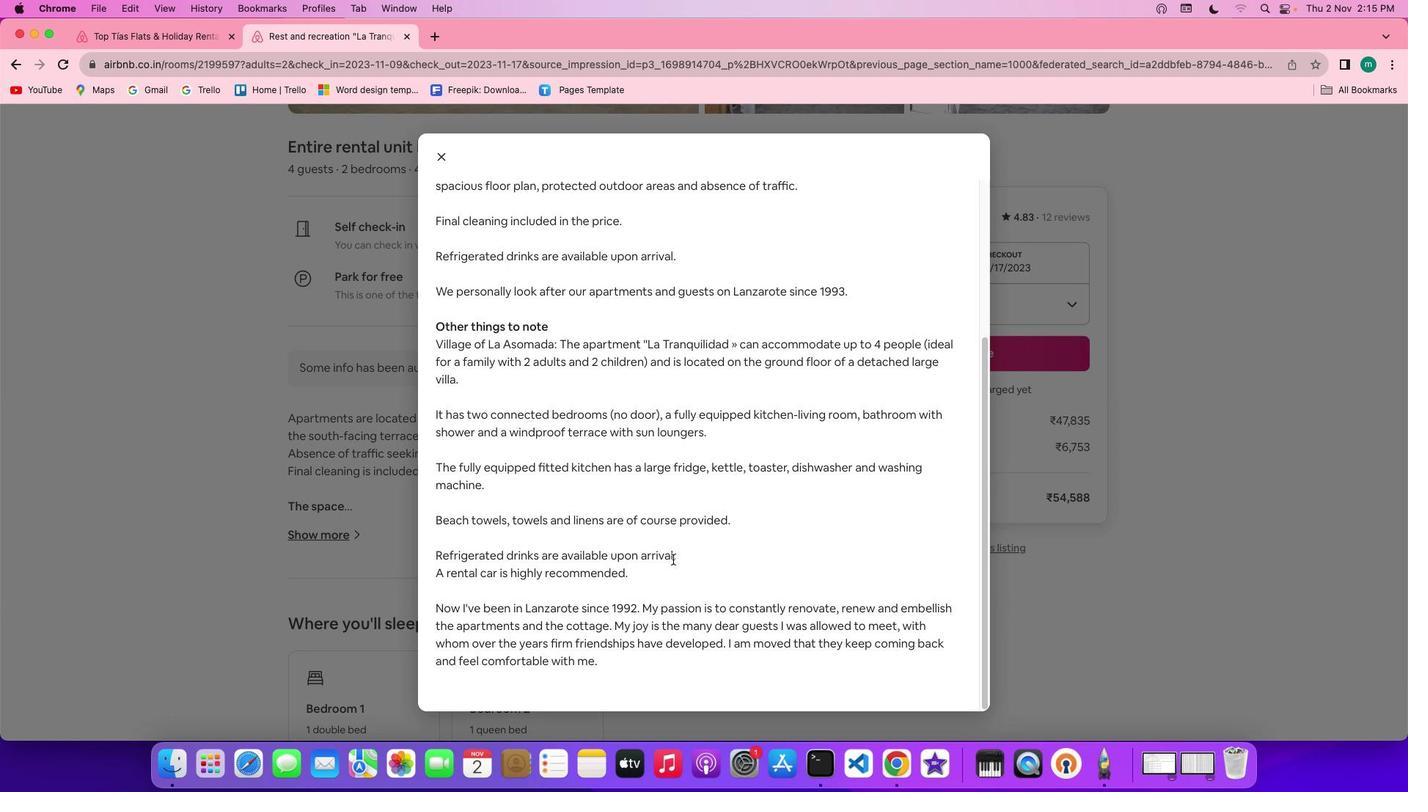 
Action: Mouse moved to (437, 157)
Screenshot: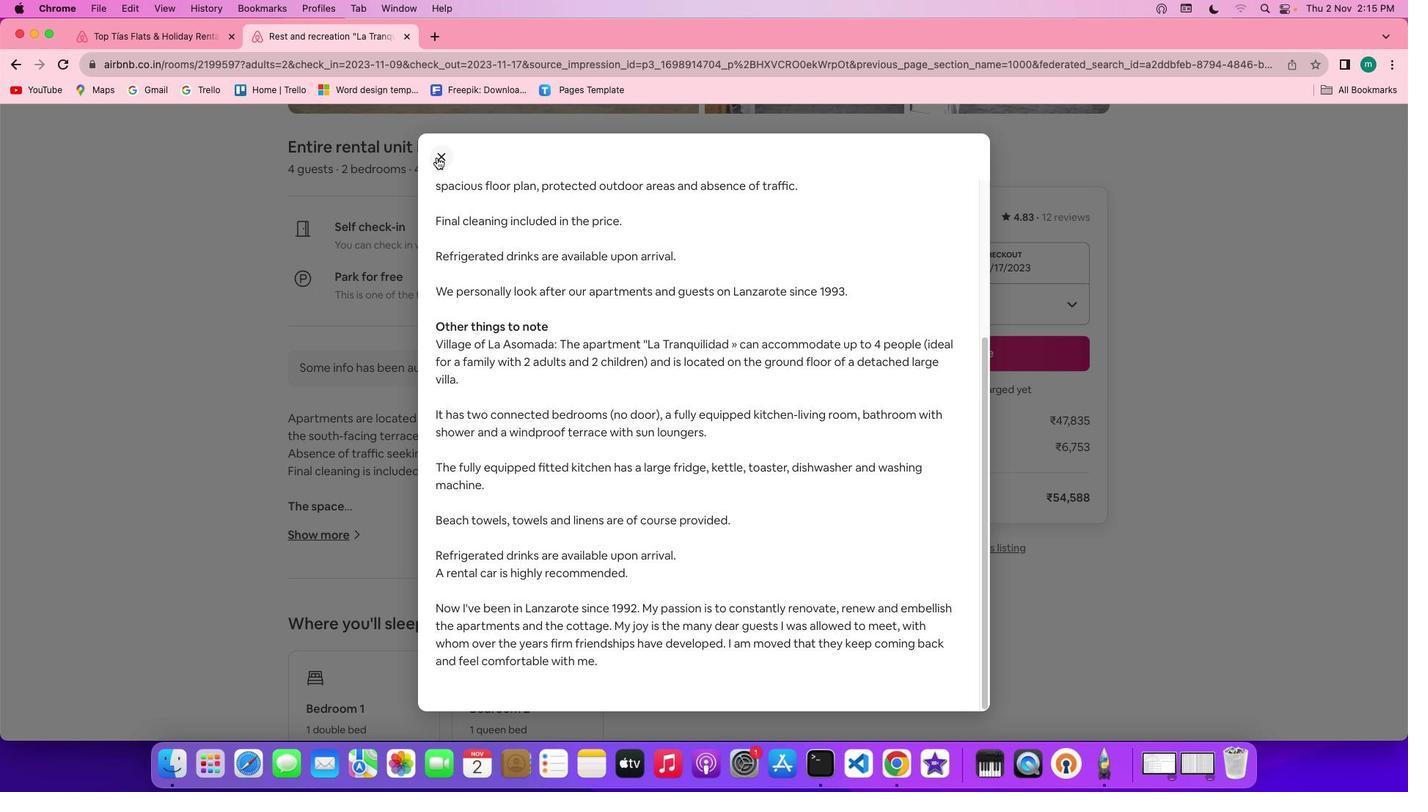 
Action: Mouse pressed left at (437, 157)
Screenshot: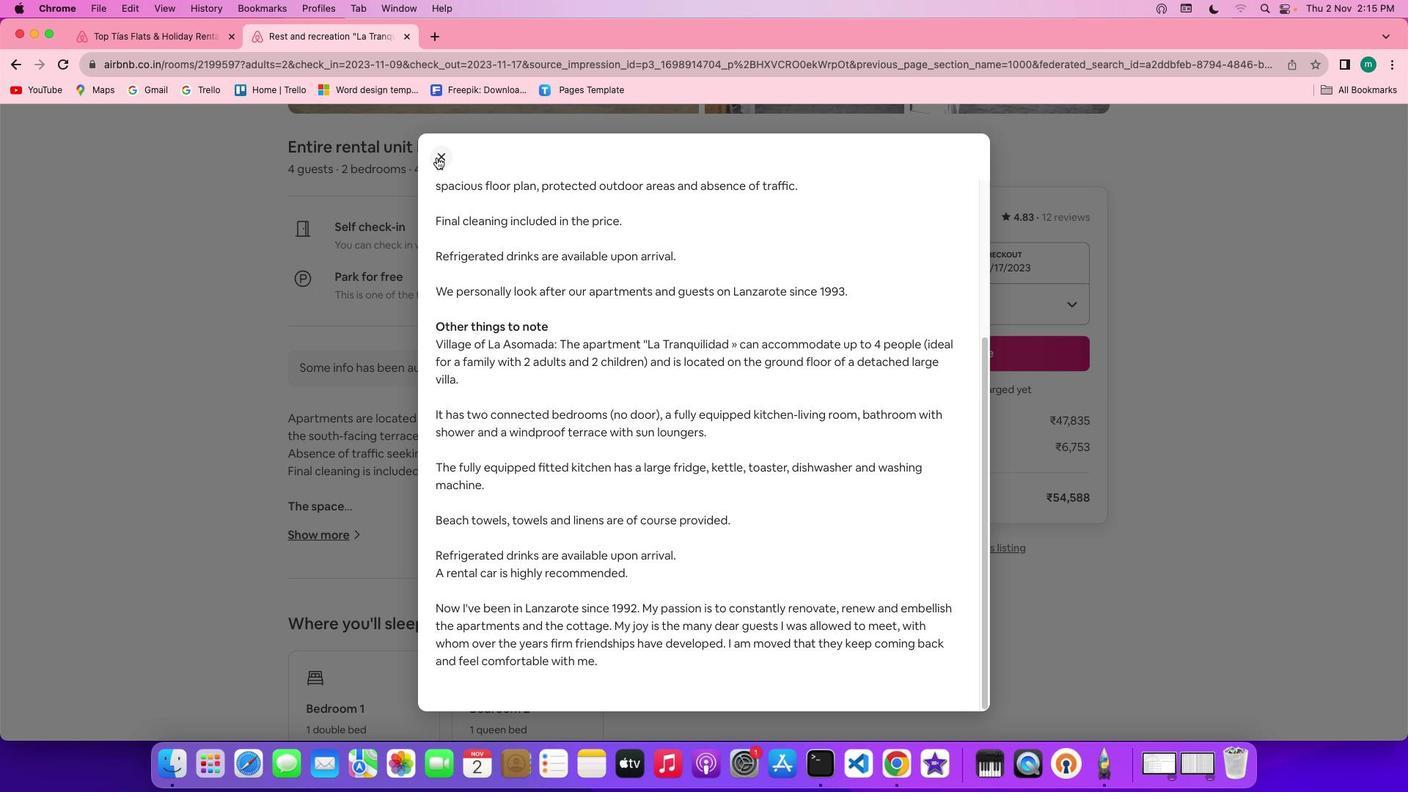 
Action: Mouse moved to (571, 462)
Screenshot: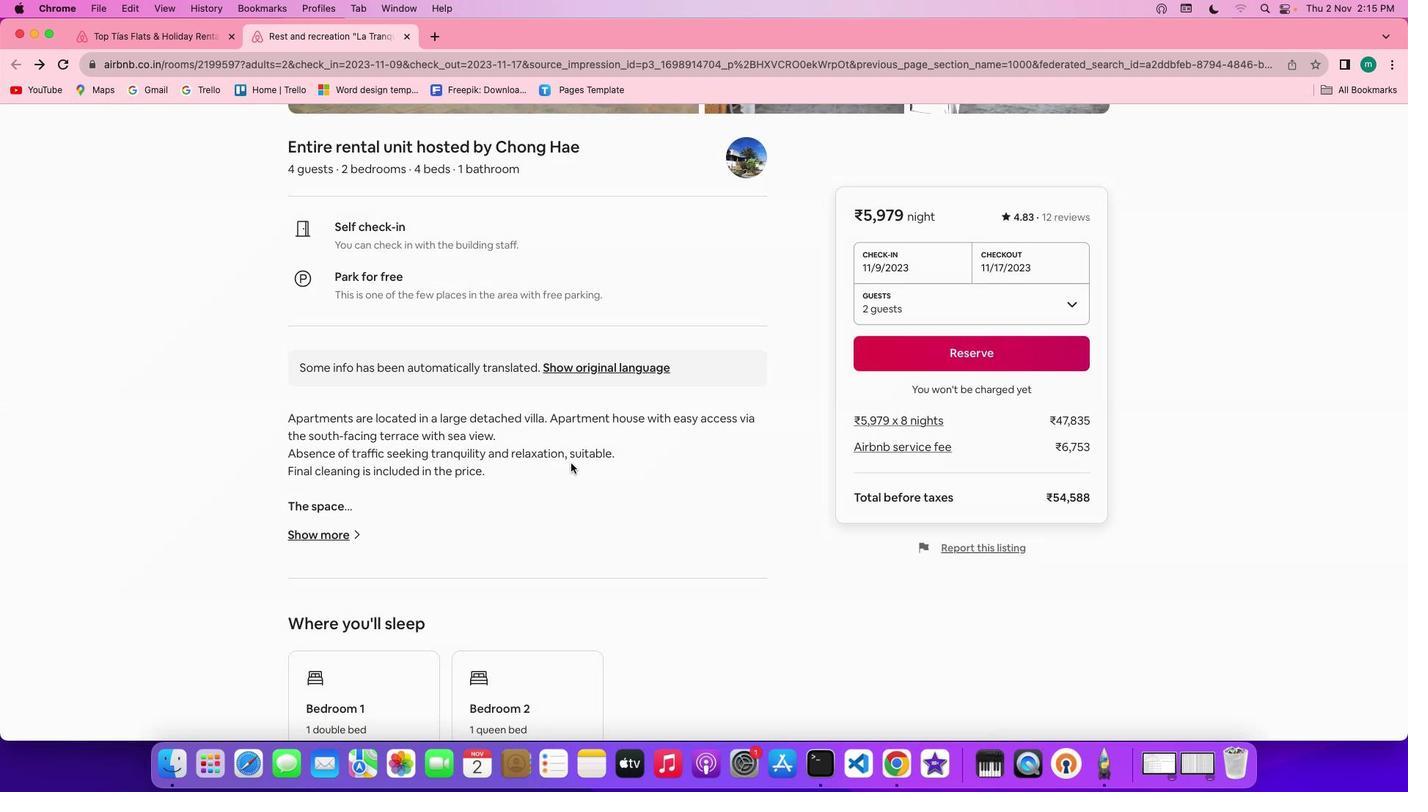 
Action: Mouse scrolled (571, 462) with delta (0, 0)
Screenshot: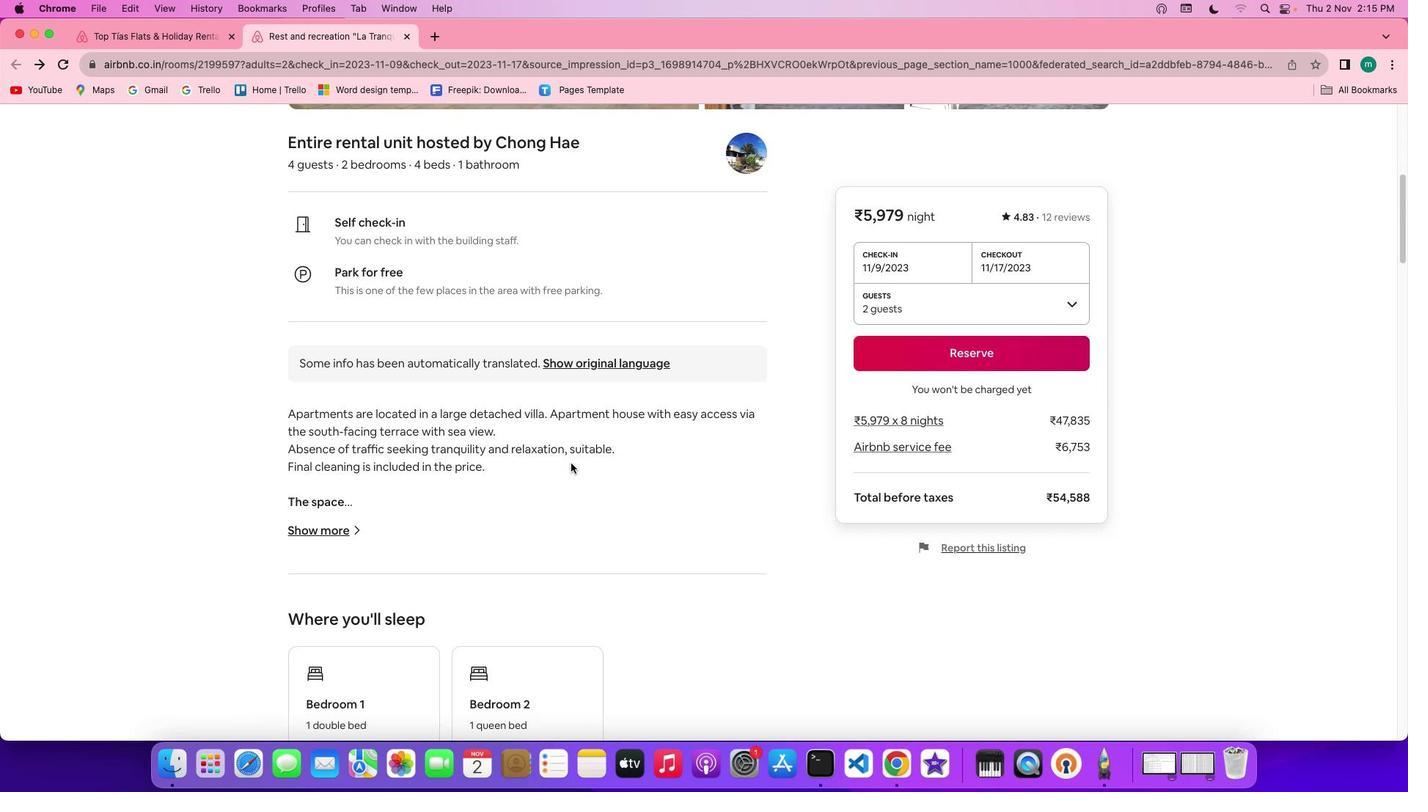 
Action: Mouse scrolled (571, 462) with delta (0, 0)
Screenshot: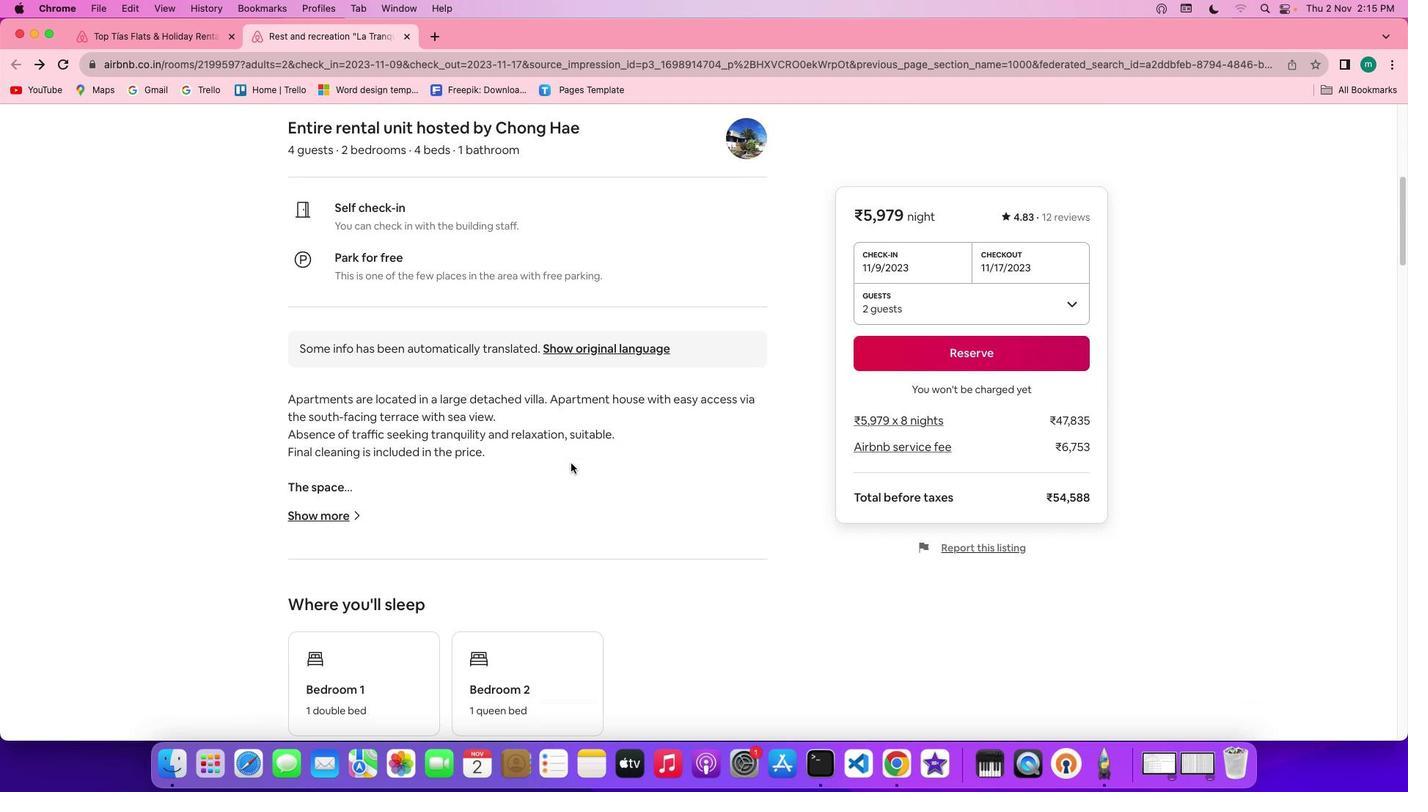 
Action: Mouse scrolled (571, 462) with delta (0, -1)
Screenshot: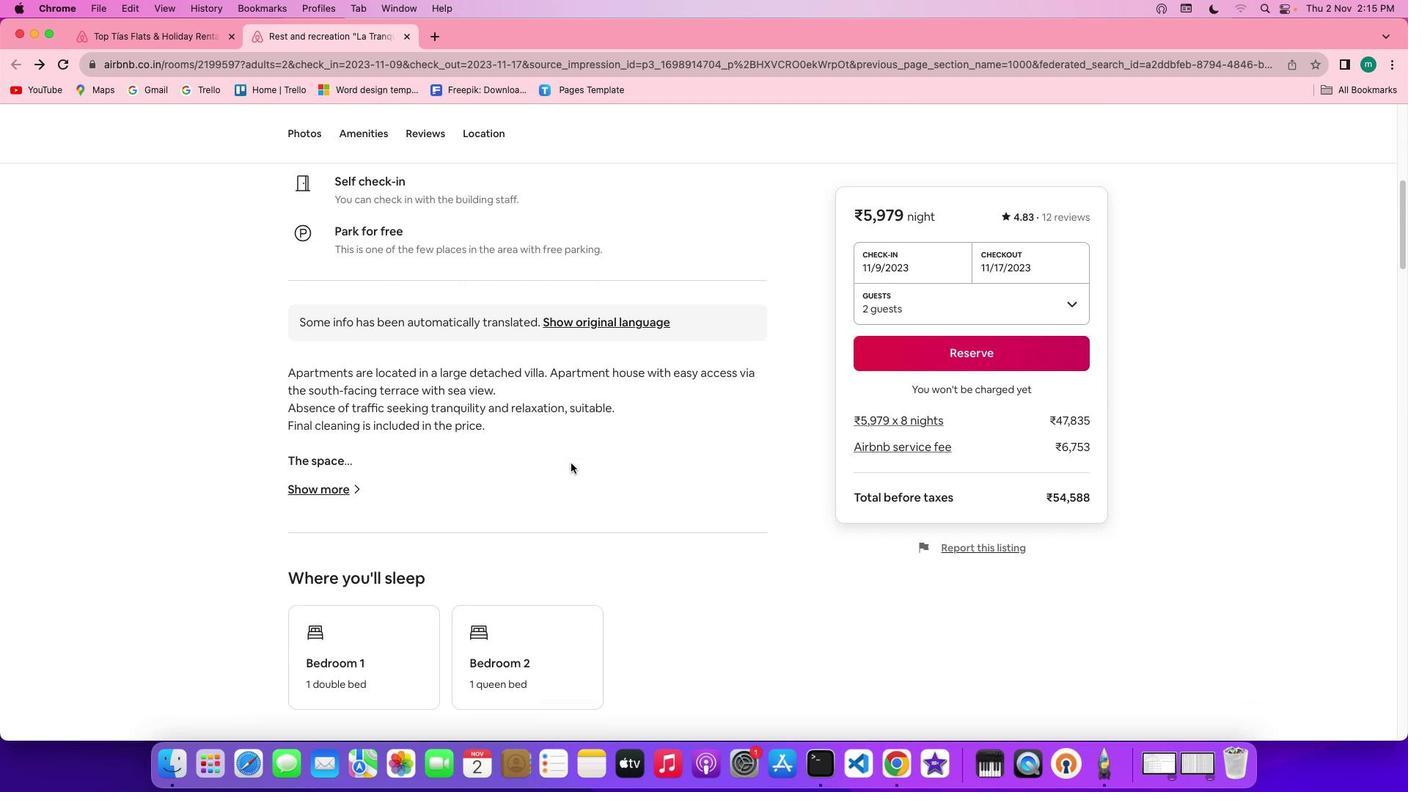 
Action: Mouse scrolled (571, 462) with delta (0, -2)
Screenshot: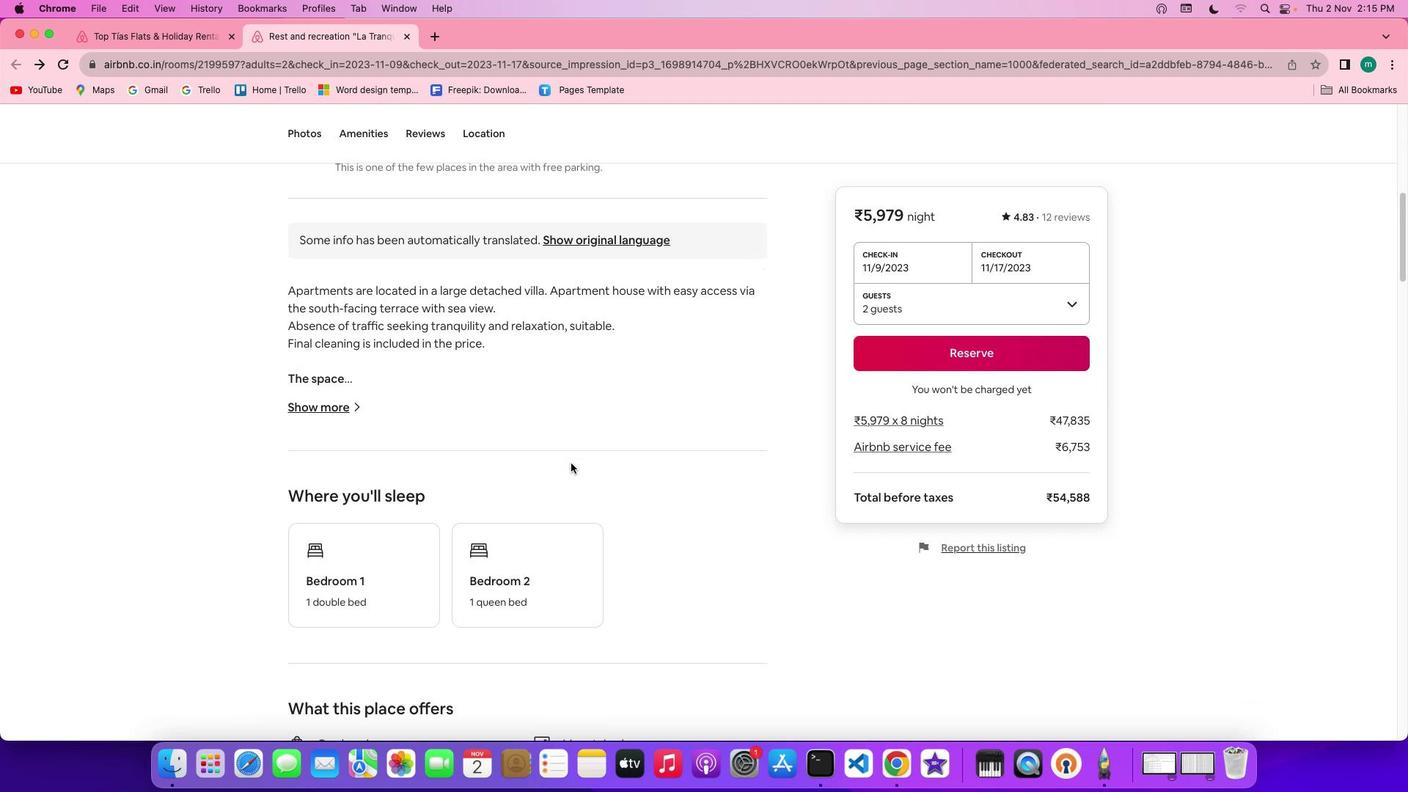 
Action: Mouse scrolled (571, 462) with delta (0, 0)
Screenshot: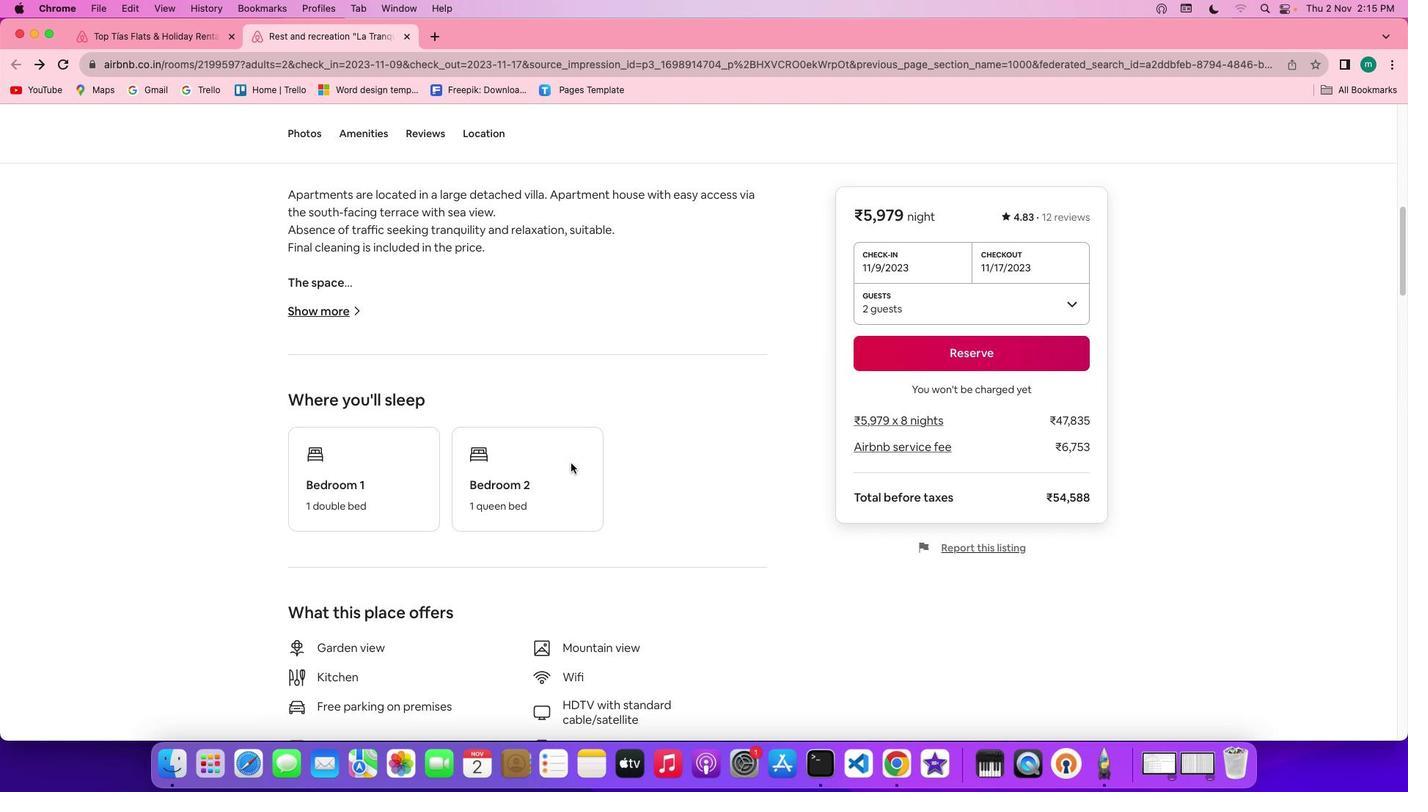 
Action: Mouse scrolled (571, 462) with delta (0, 0)
Screenshot: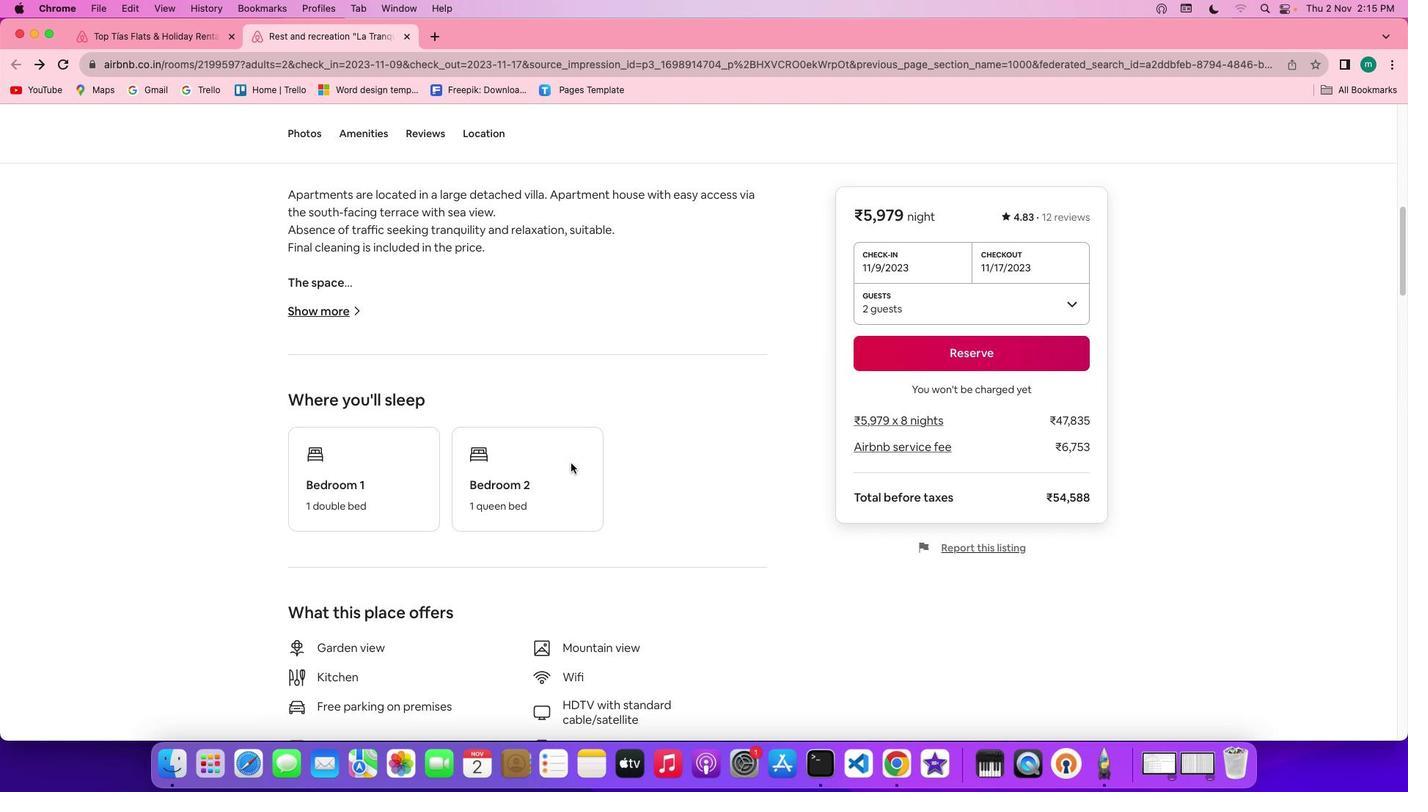 
Action: Mouse scrolled (571, 462) with delta (0, -1)
Screenshot: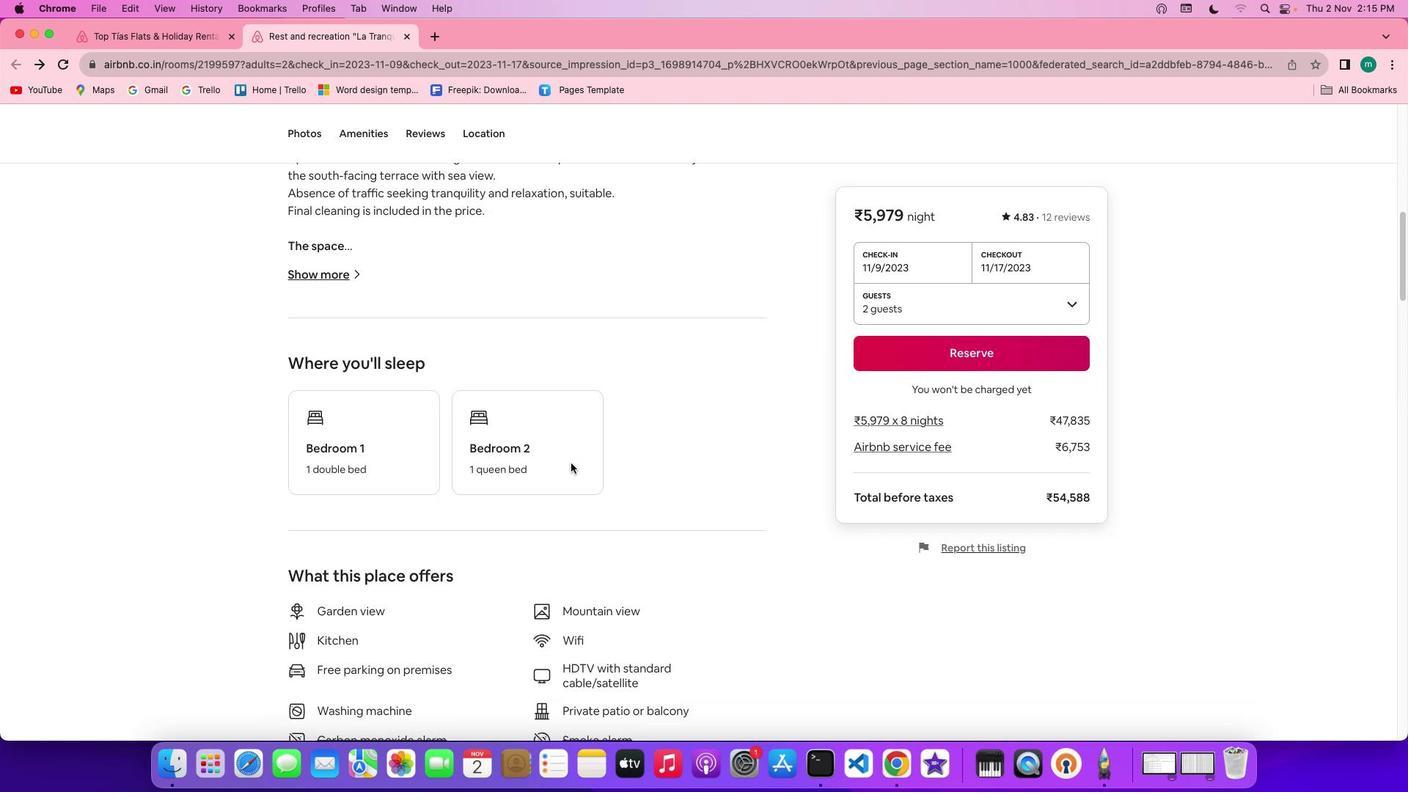 
Action: Mouse scrolled (571, 462) with delta (0, 0)
Screenshot: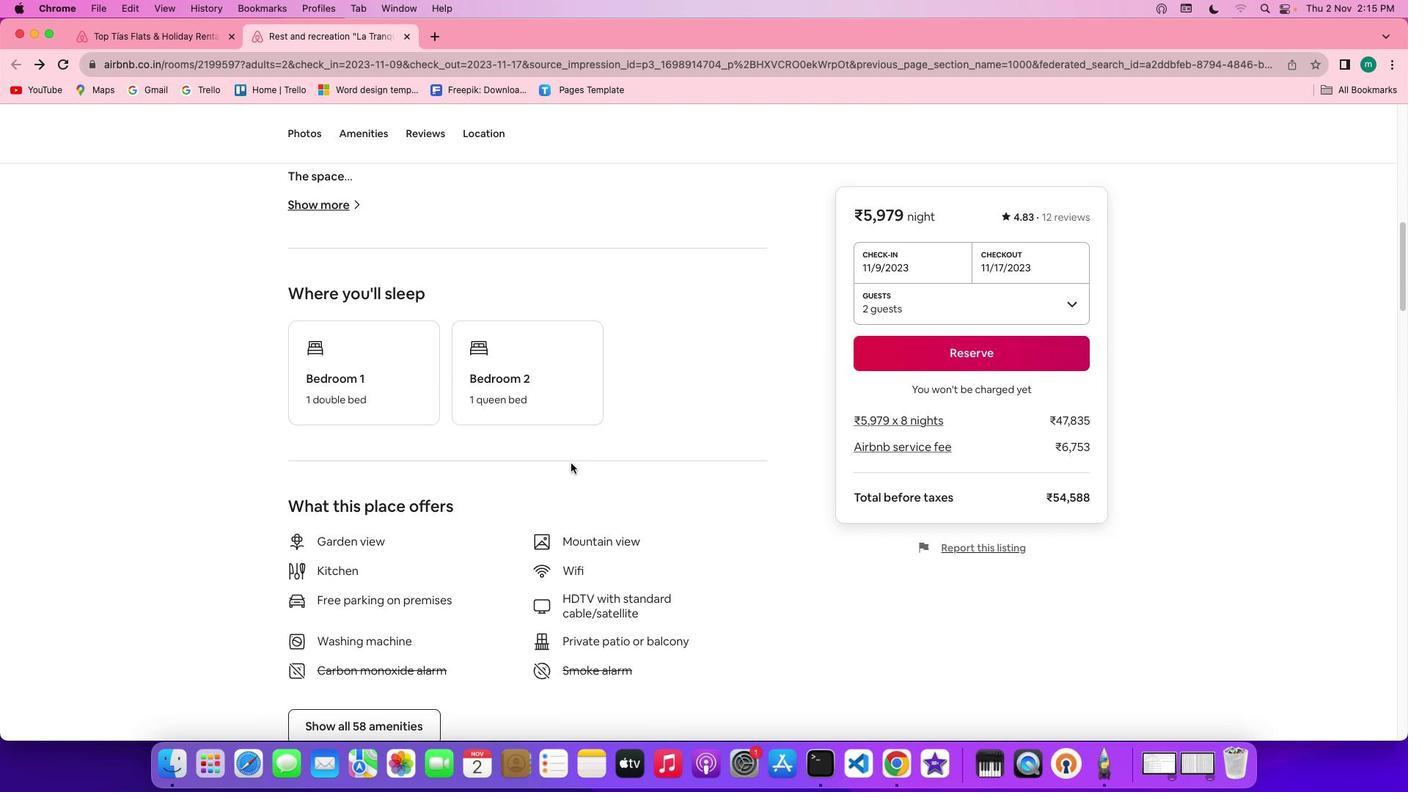 
Action: Mouse scrolled (571, 462) with delta (0, 0)
Screenshot: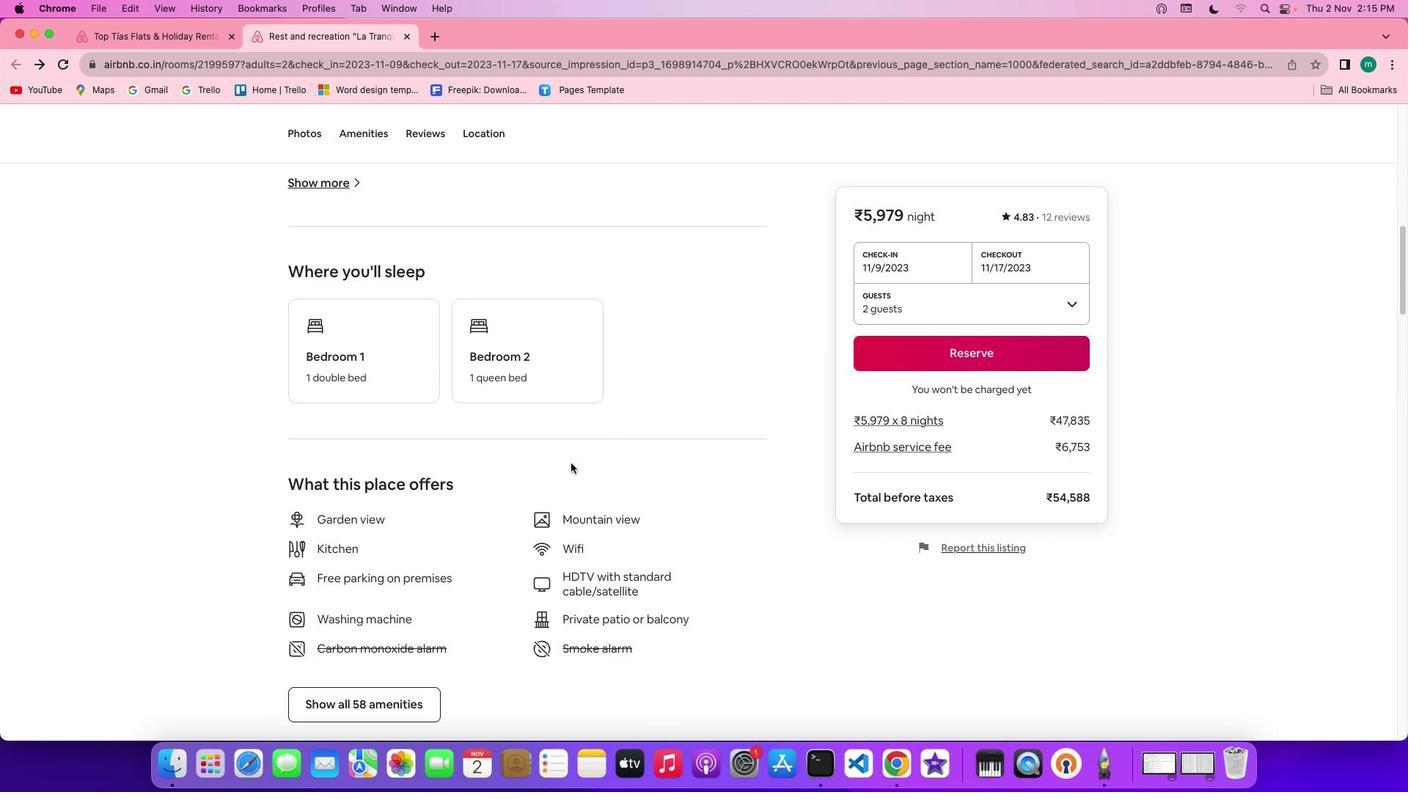 
Action: Mouse scrolled (571, 462) with delta (0, -1)
Screenshot: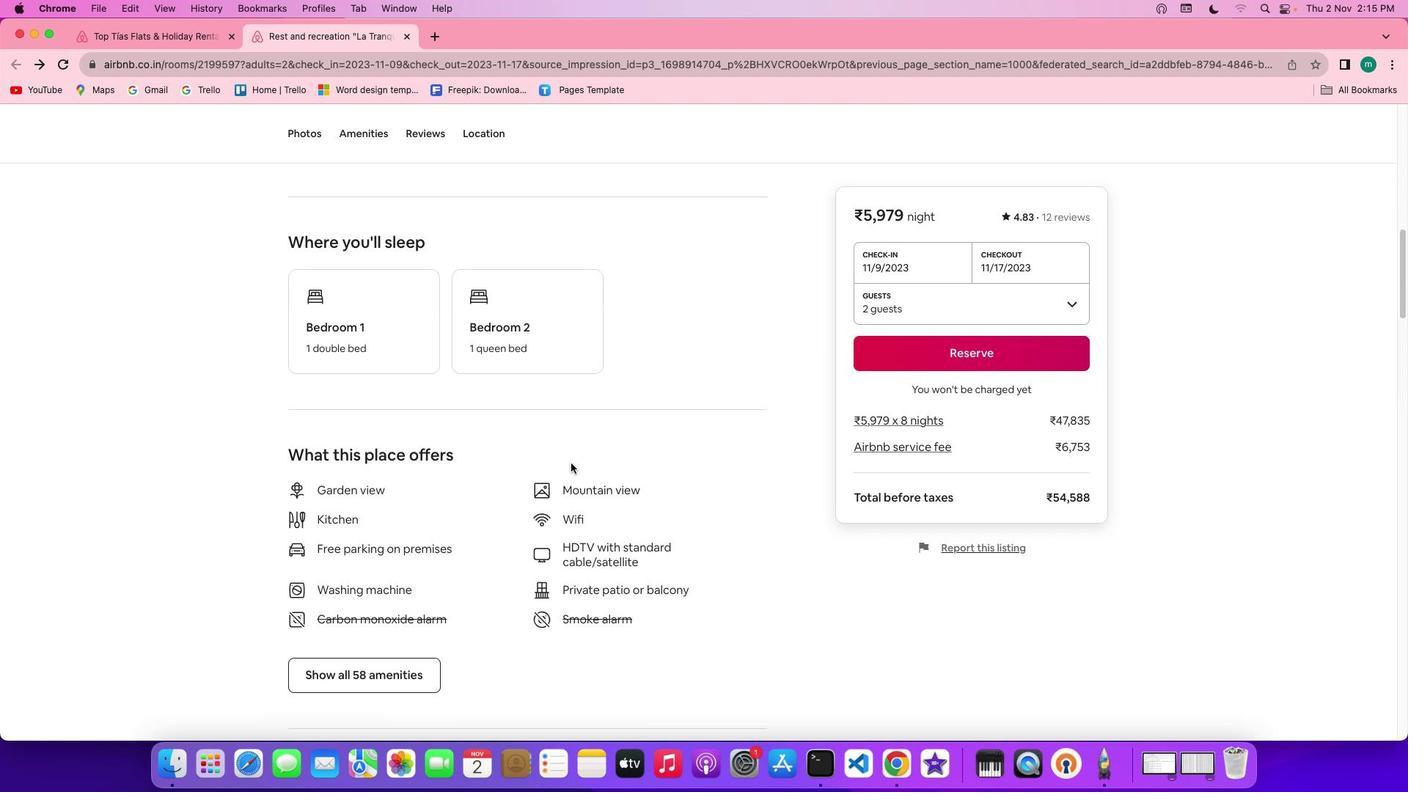 
Action: Mouse moved to (388, 617)
Screenshot: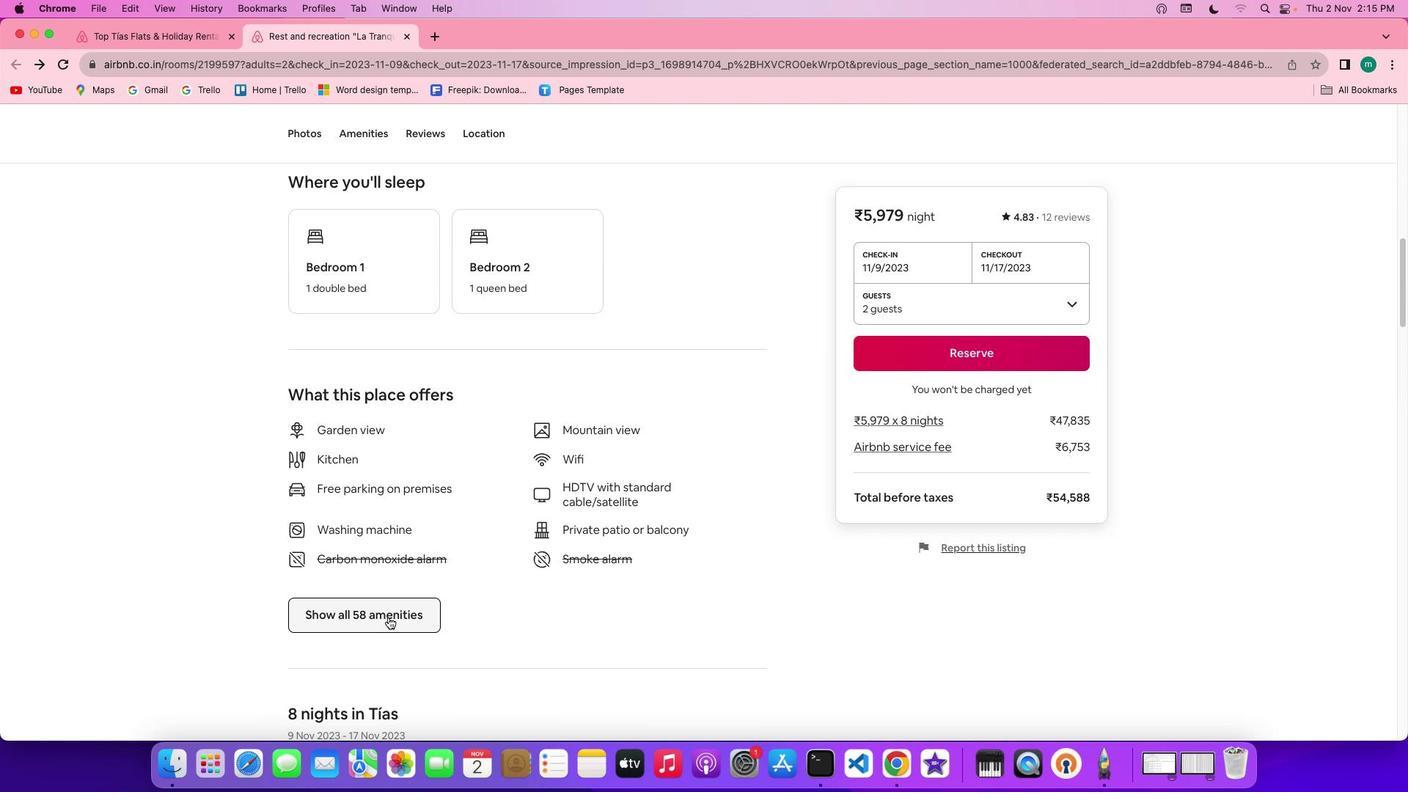 
Action: Mouse pressed left at (388, 617)
Screenshot: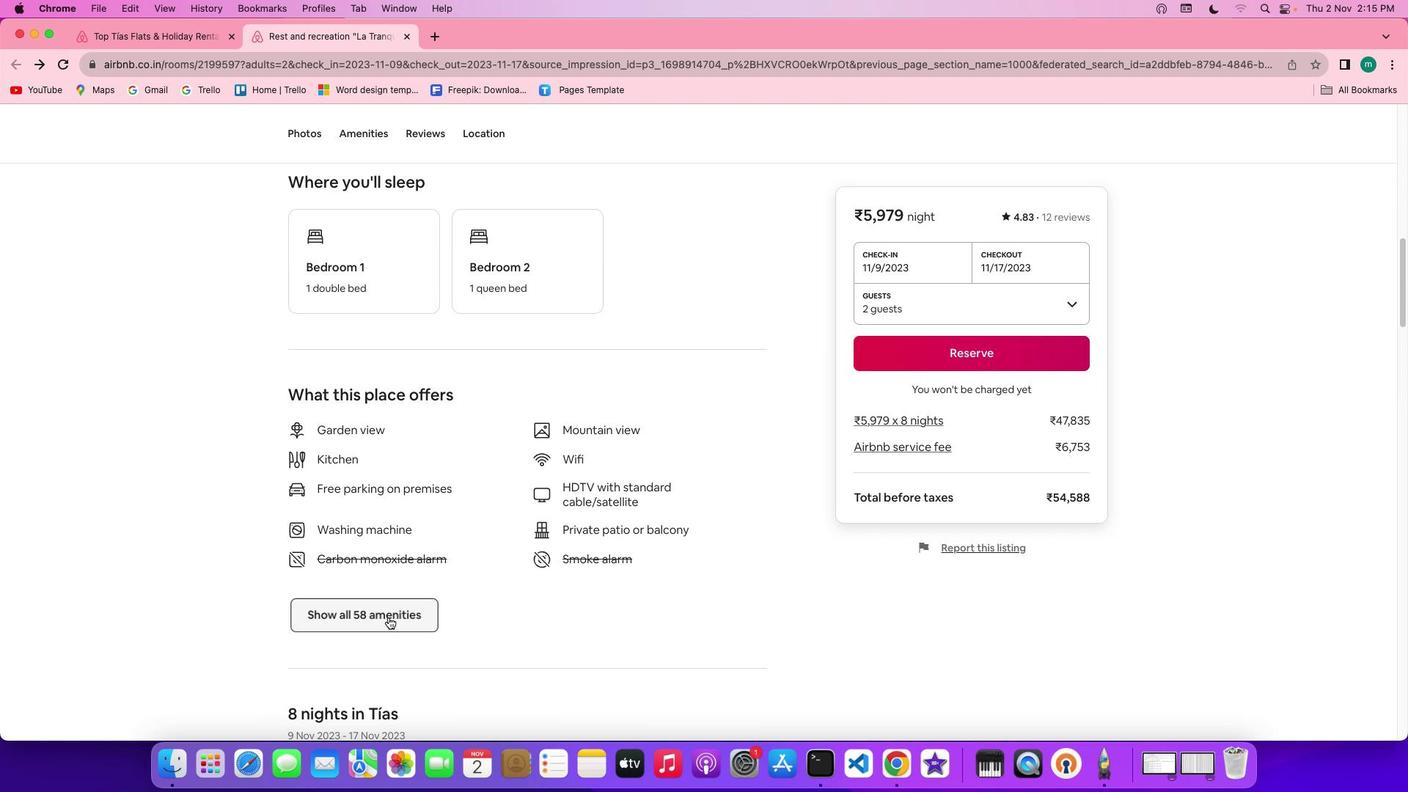 
Action: Mouse moved to (785, 551)
Screenshot: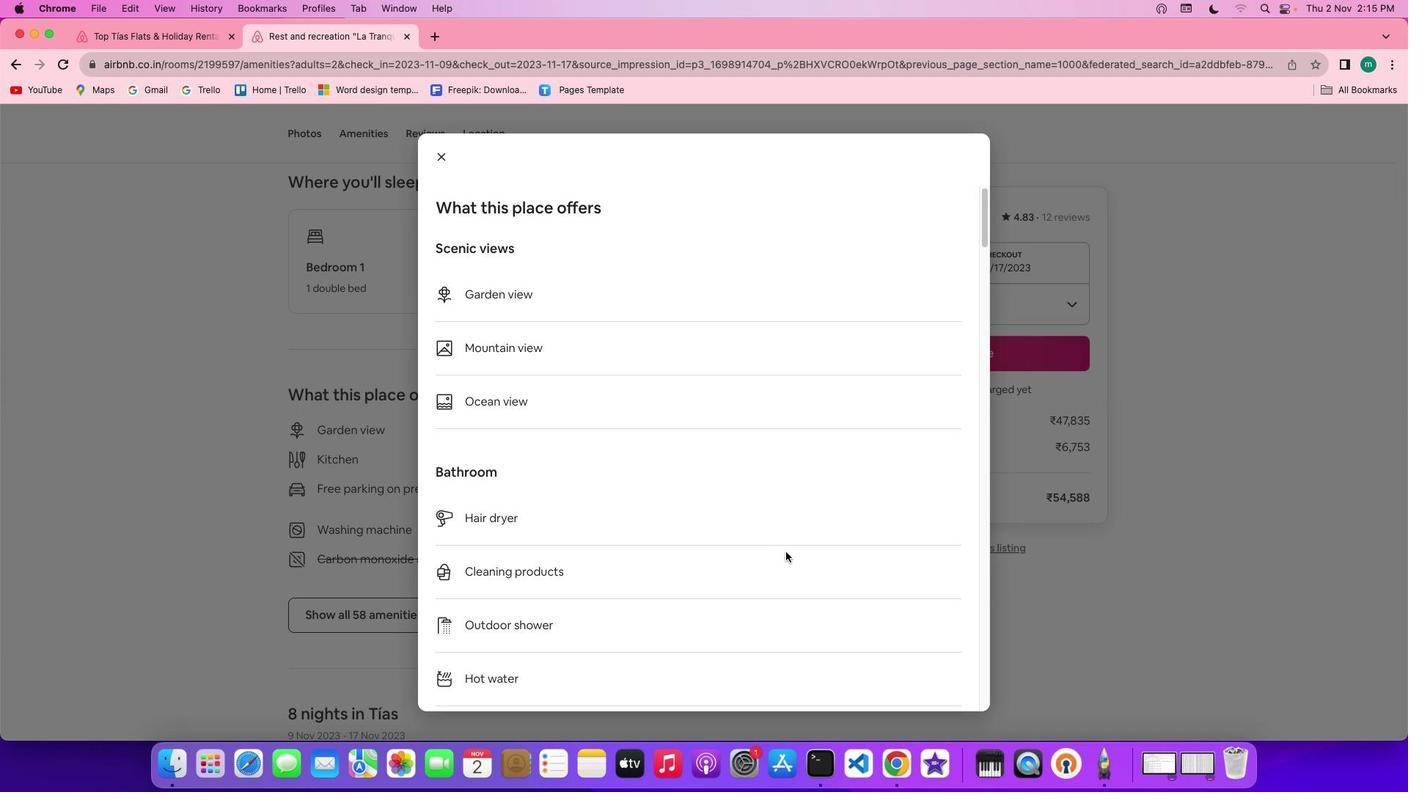 
Action: Mouse scrolled (785, 551) with delta (0, 0)
Screenshot: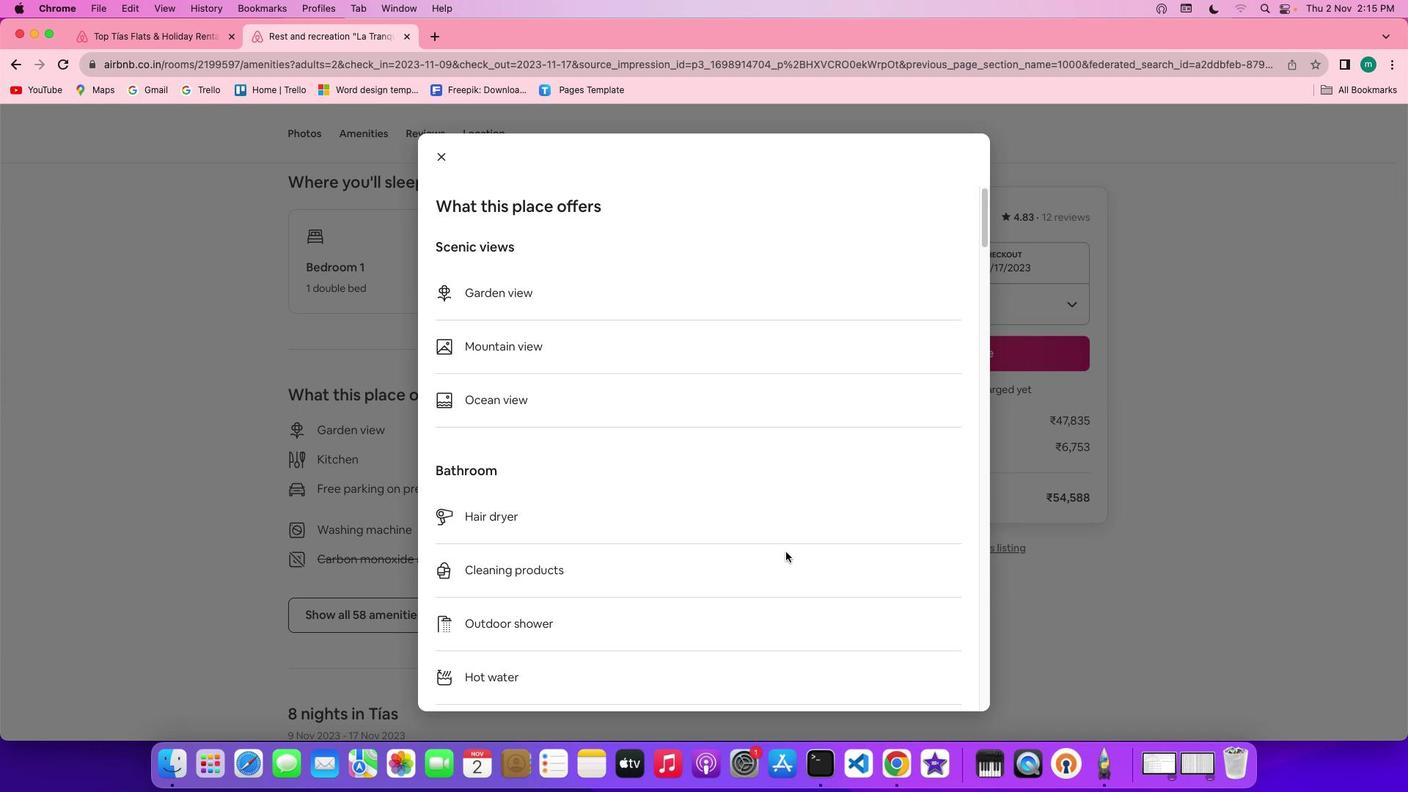 
Action: Mouse scrolled (785, 551) with delta (0, 0)
Screenshot: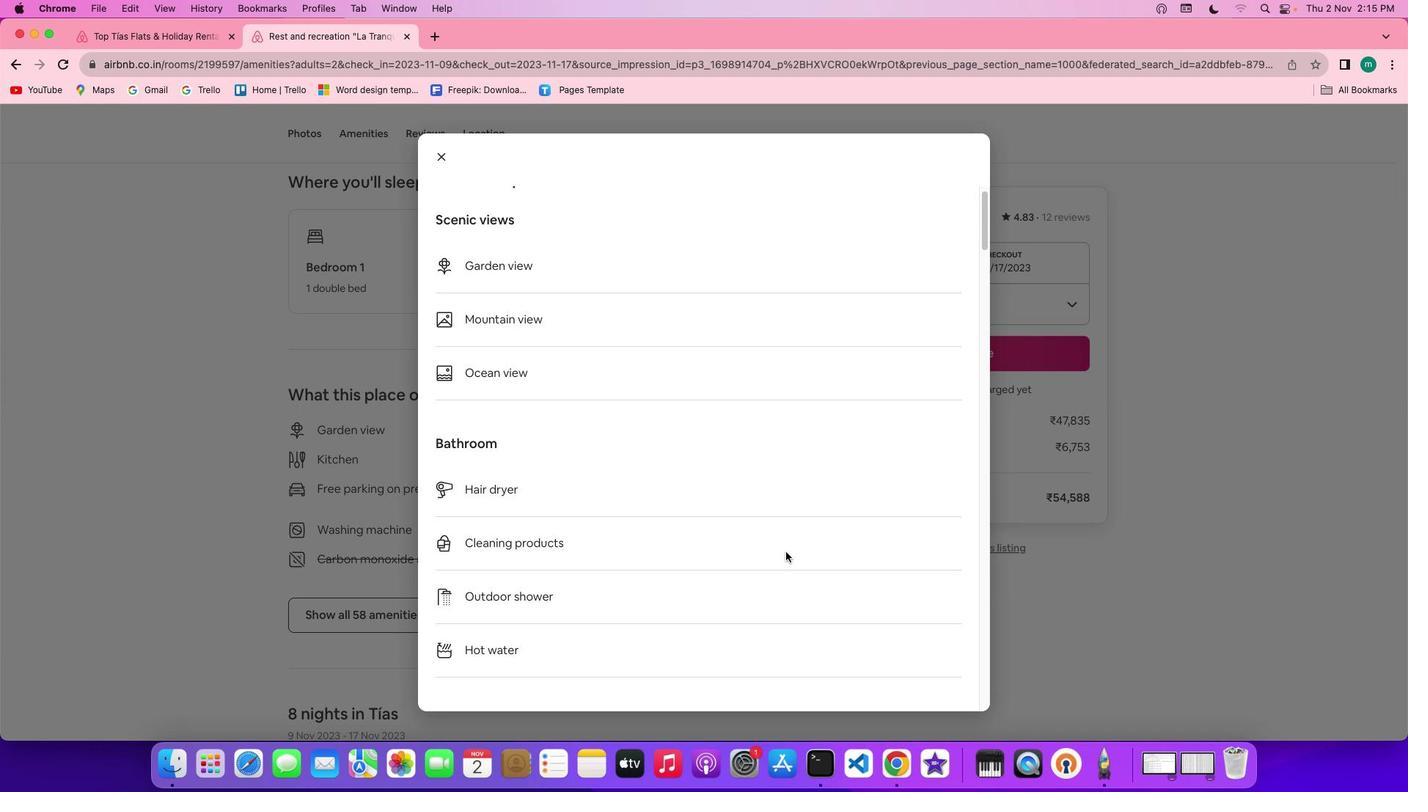 
Action: Mouse scrolled (785, 551) with delta (0, -2)
Screenshot: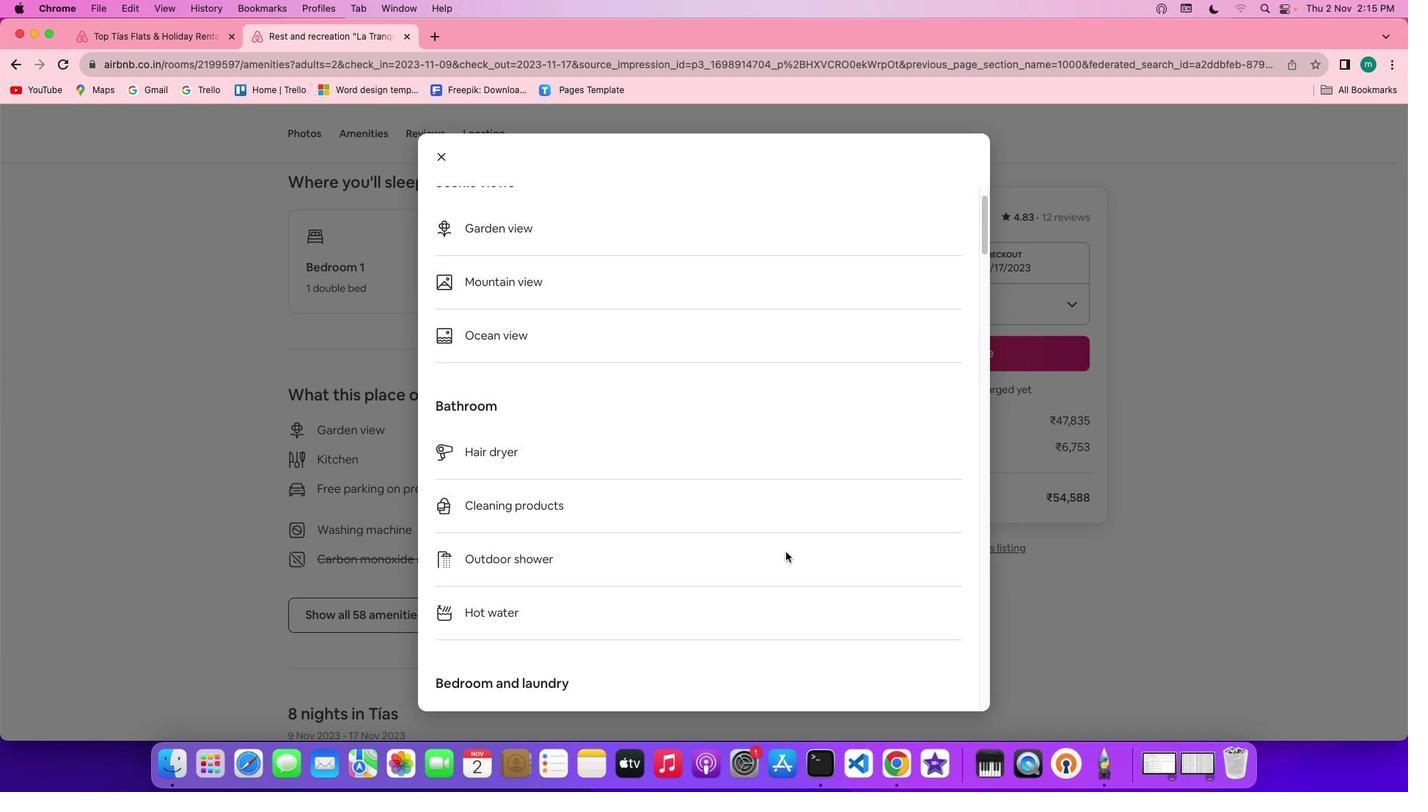 
Action: Mouse scrolled (785, 551) with delta (0, -2)
Screenshot: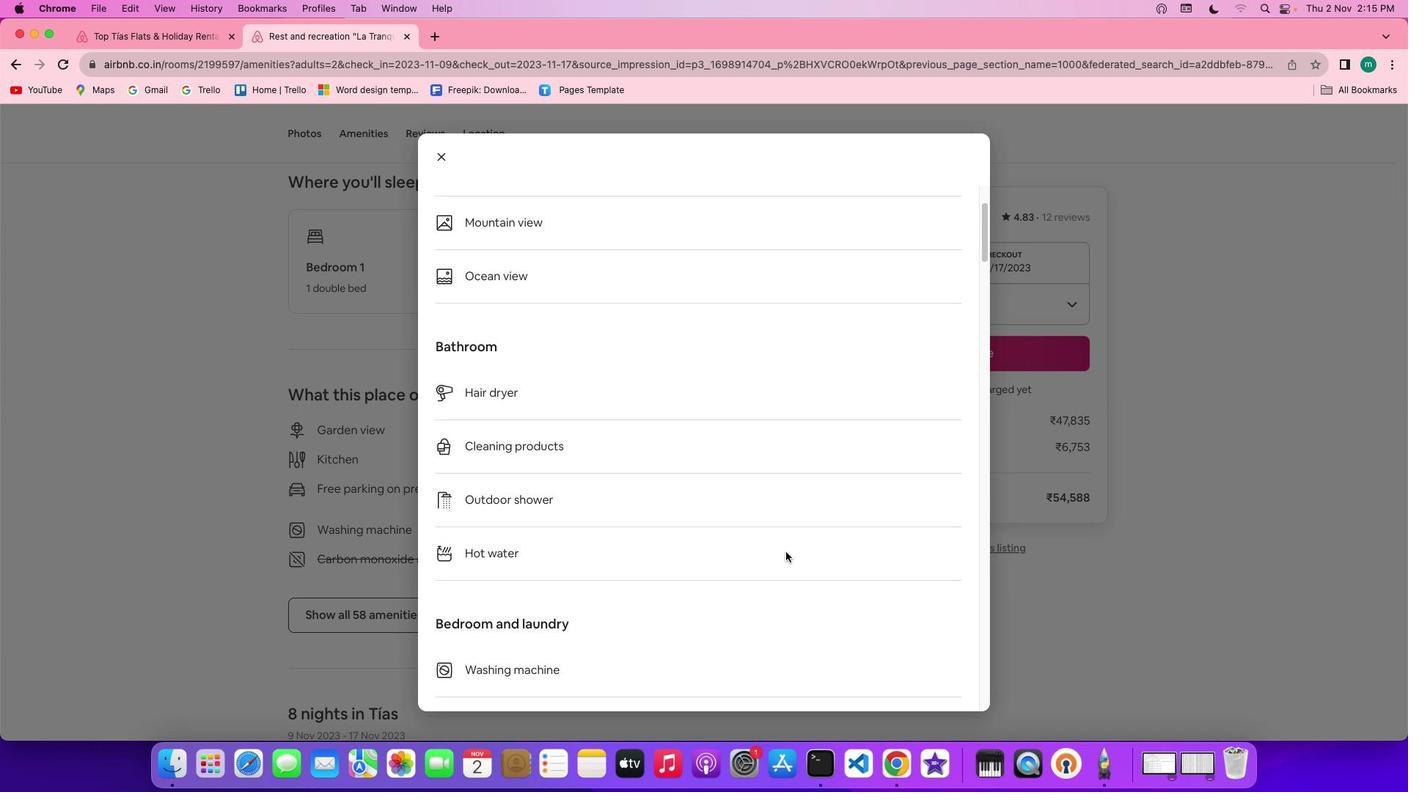 
Action: Mouse scrolled (785, 551) with delta (0, 0)
Screenshot: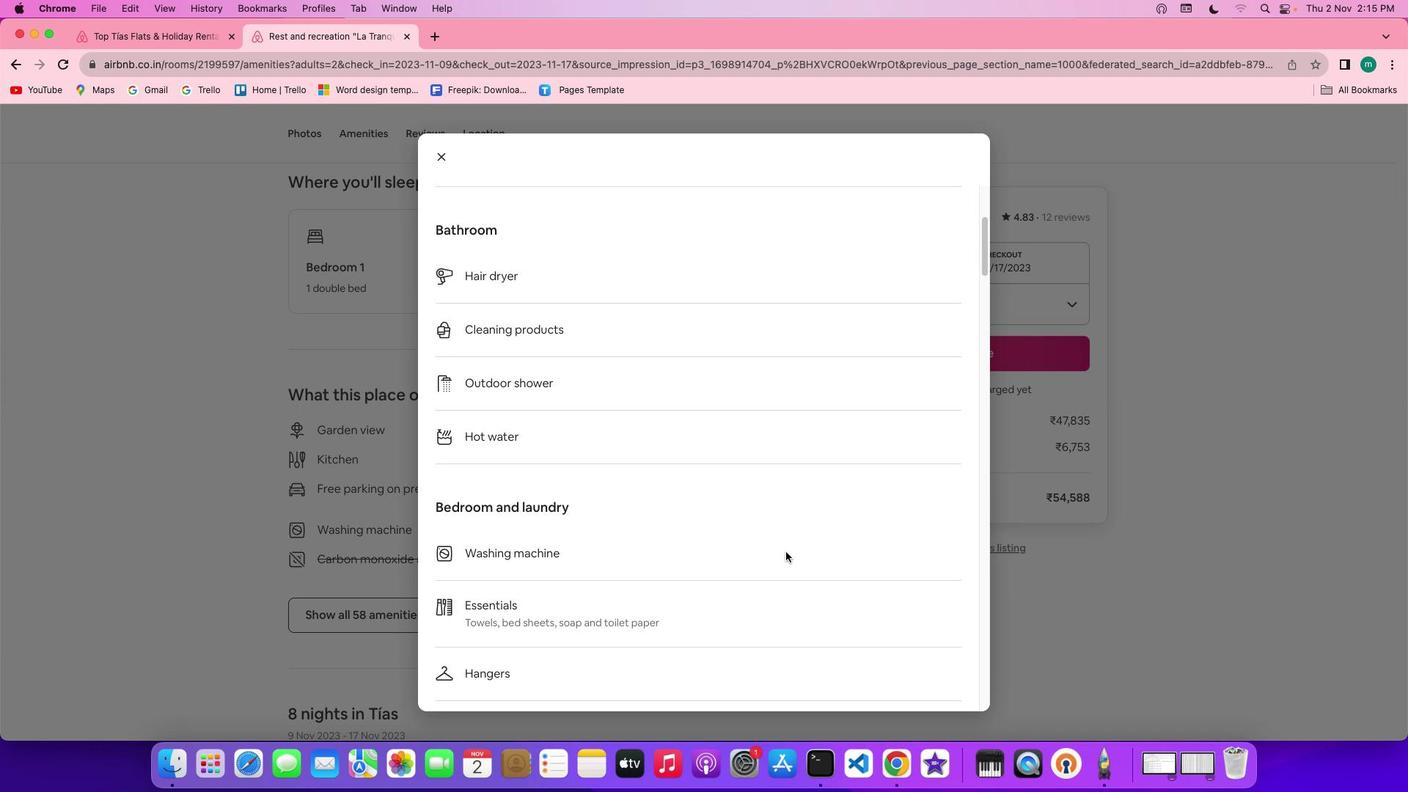 
Action: Mouse scrolled (785, 551) with delta (0, 0)
Screenshot: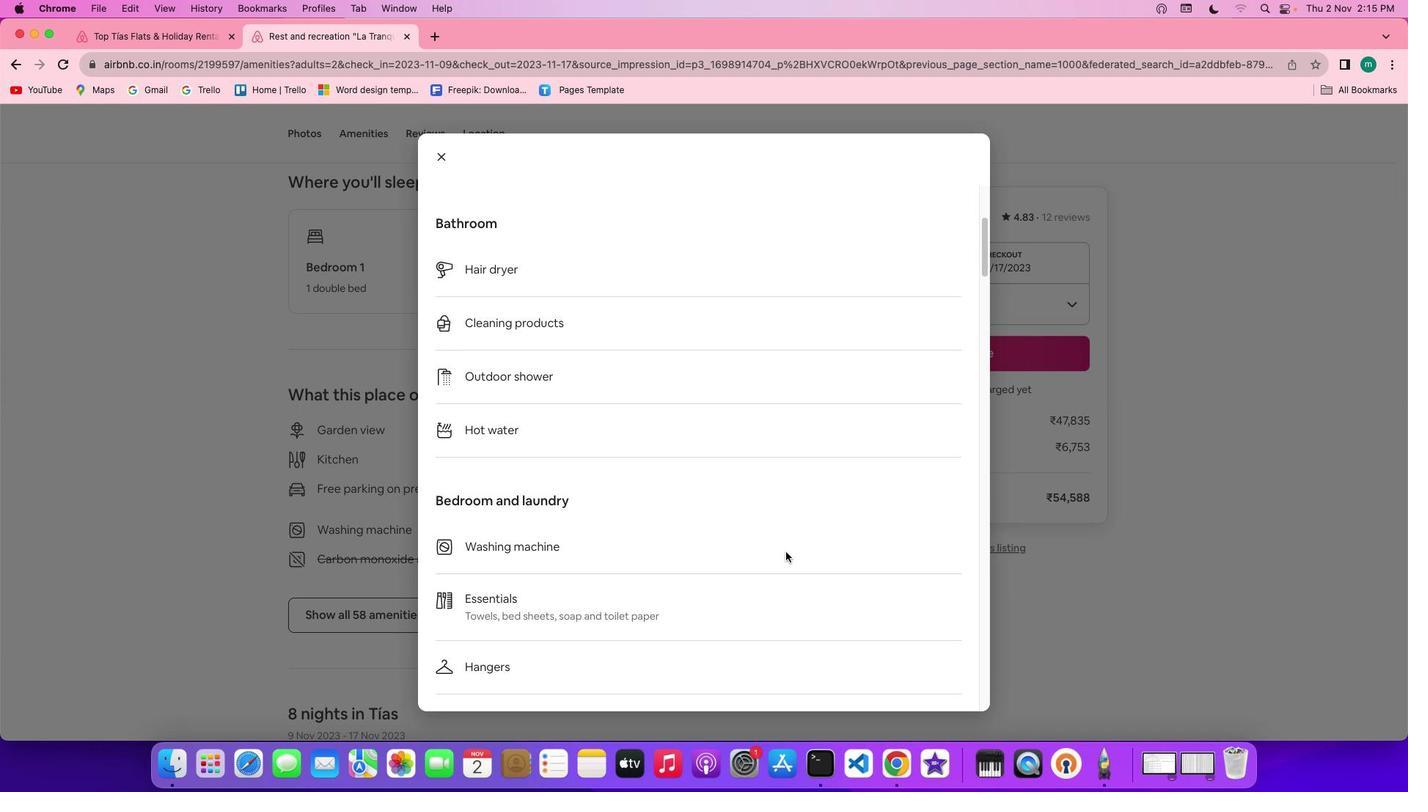 
Action: Mouse scrolled (785, 551) with delta (0, -1)
Screenshot: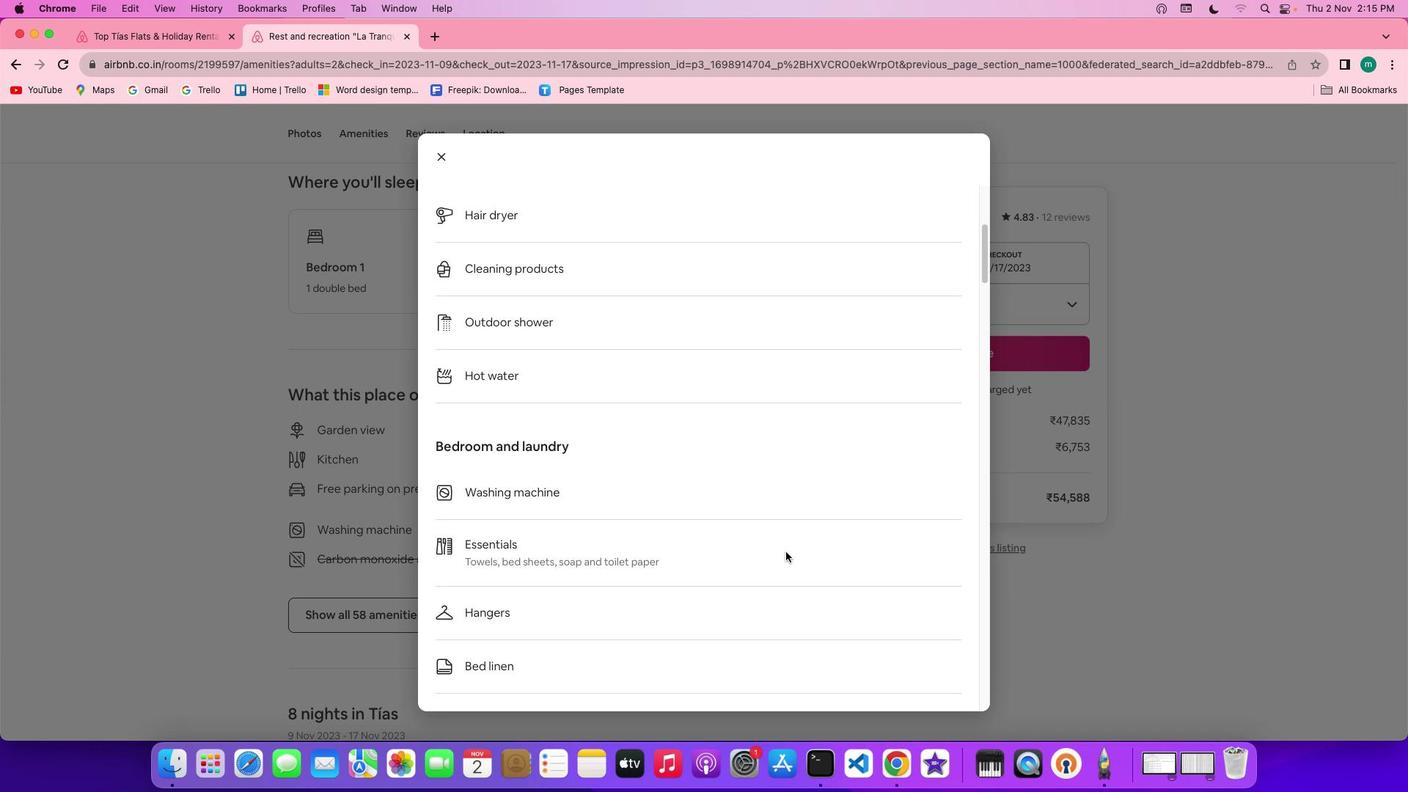 
Action: Mouse scrolled (785, 551) with delta (0, -2)
Screenshot: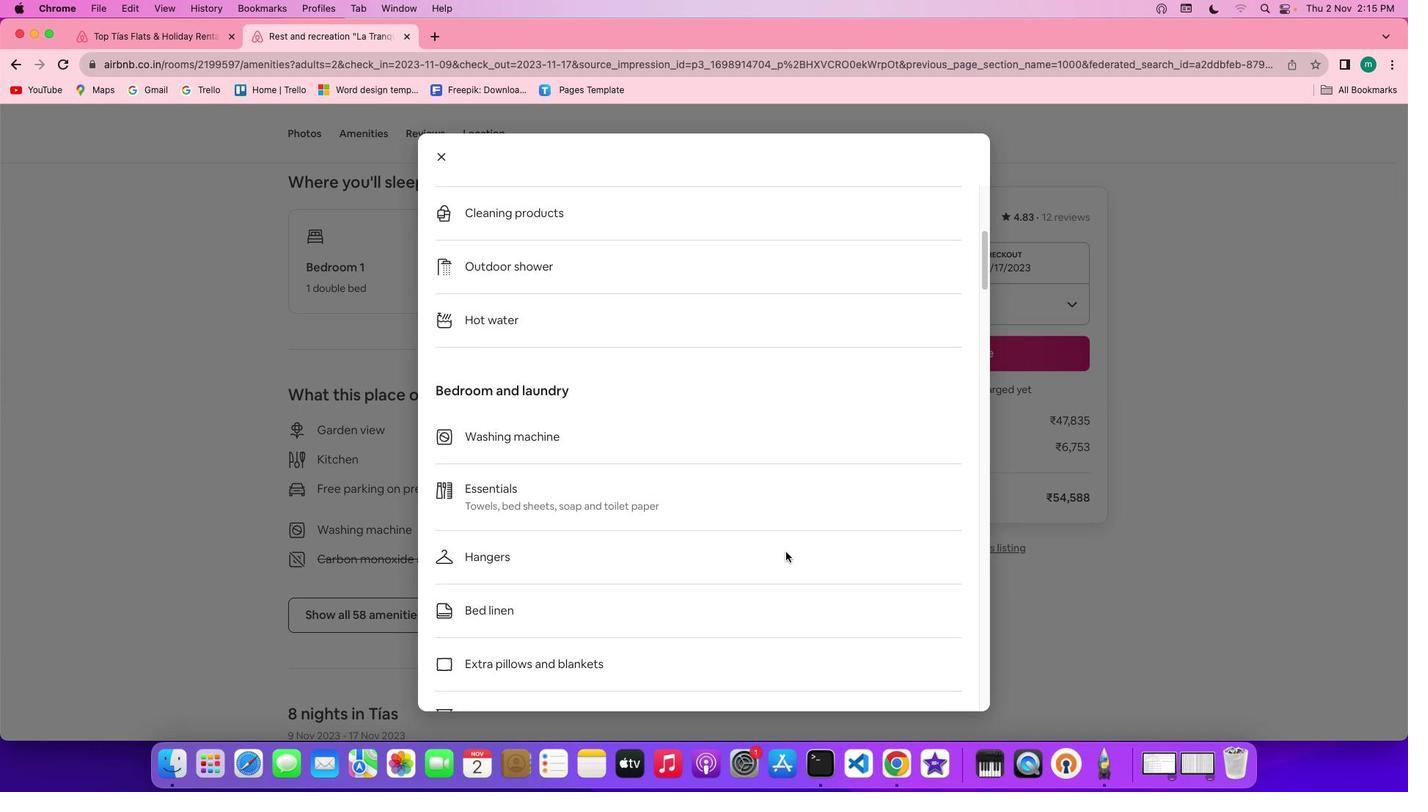
Action: Mouse scrolled (785, 551) with delta (0, -2)
Screenshot: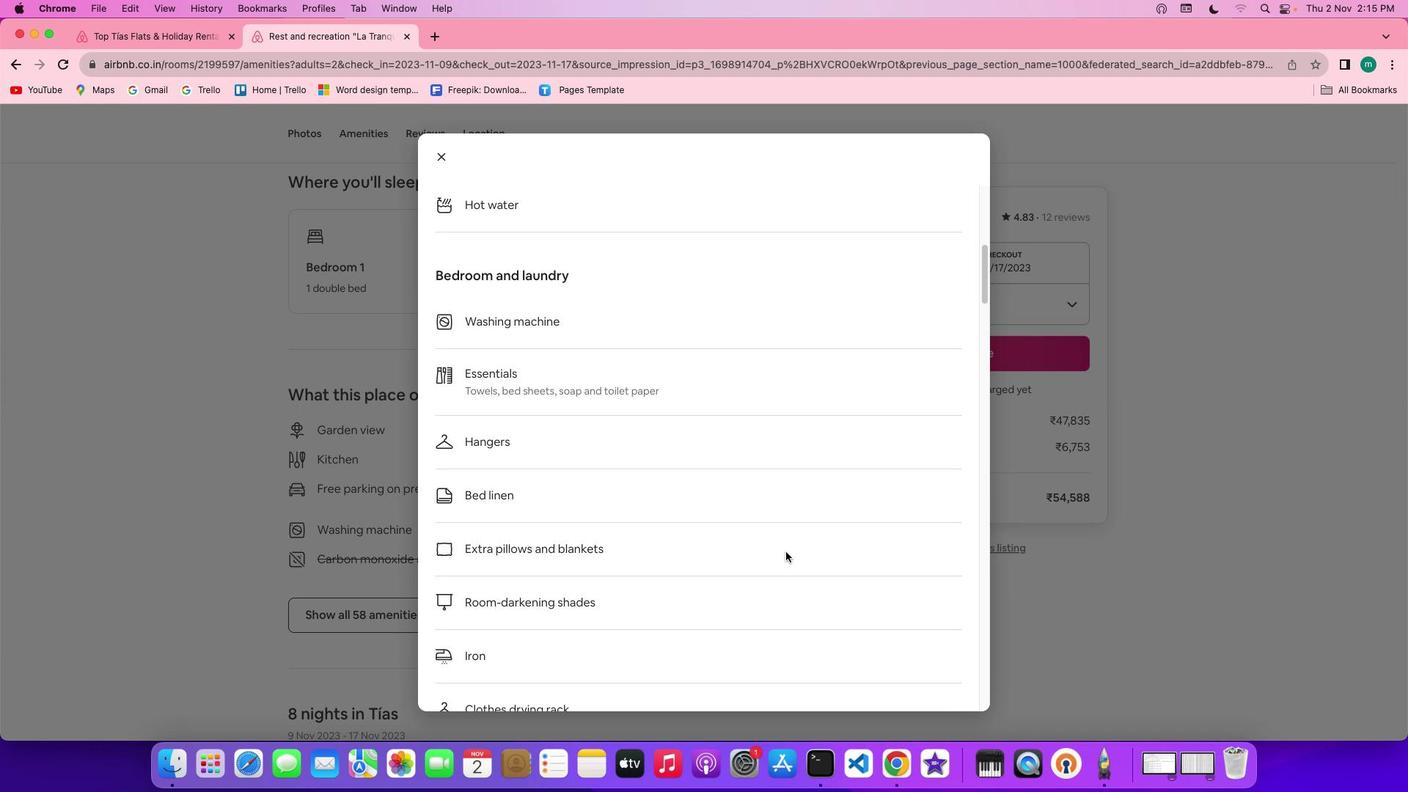 
Action: Mouse moved to (785, 552)
Screenshot: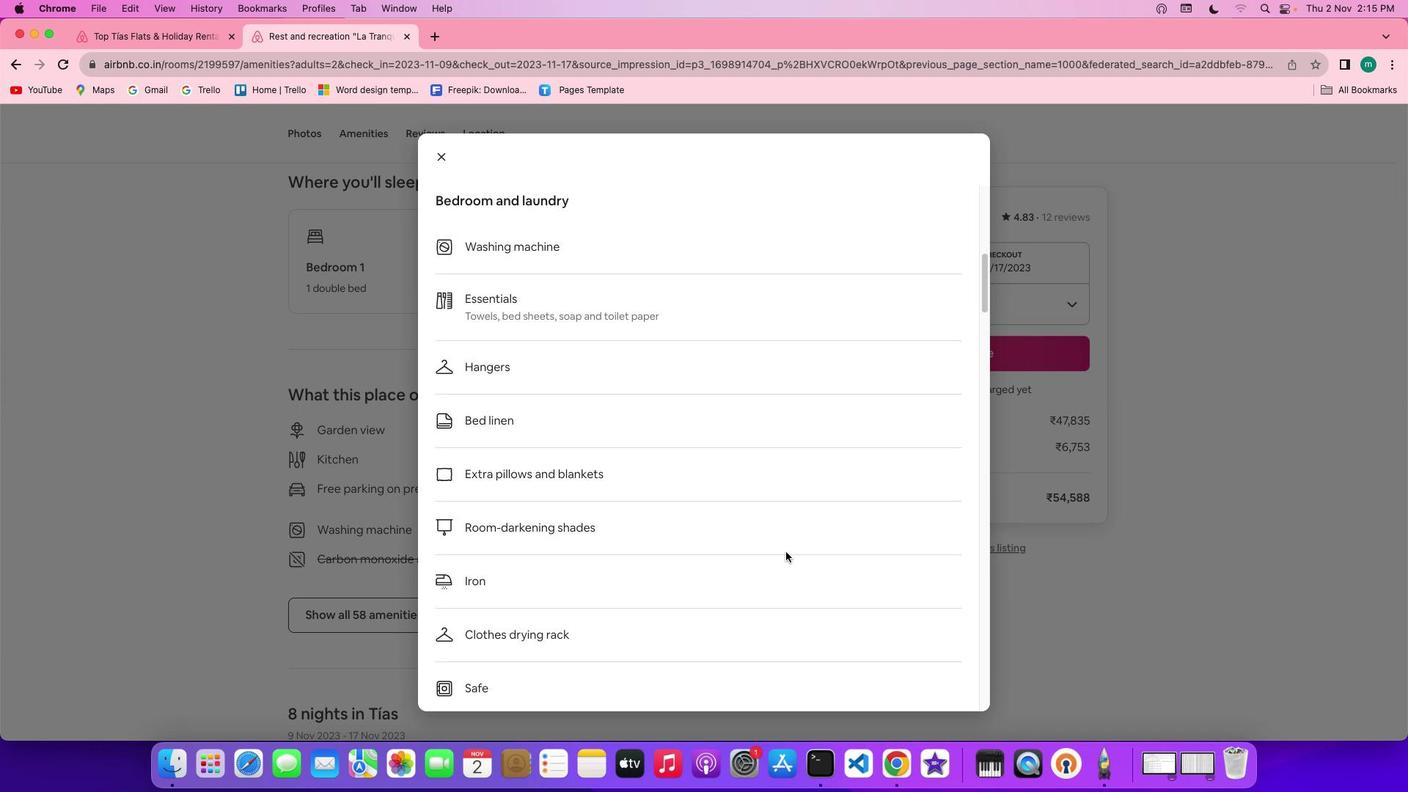 
Action: Mouse scrolled (785, 552) with delta (0, 0)
Screenshot: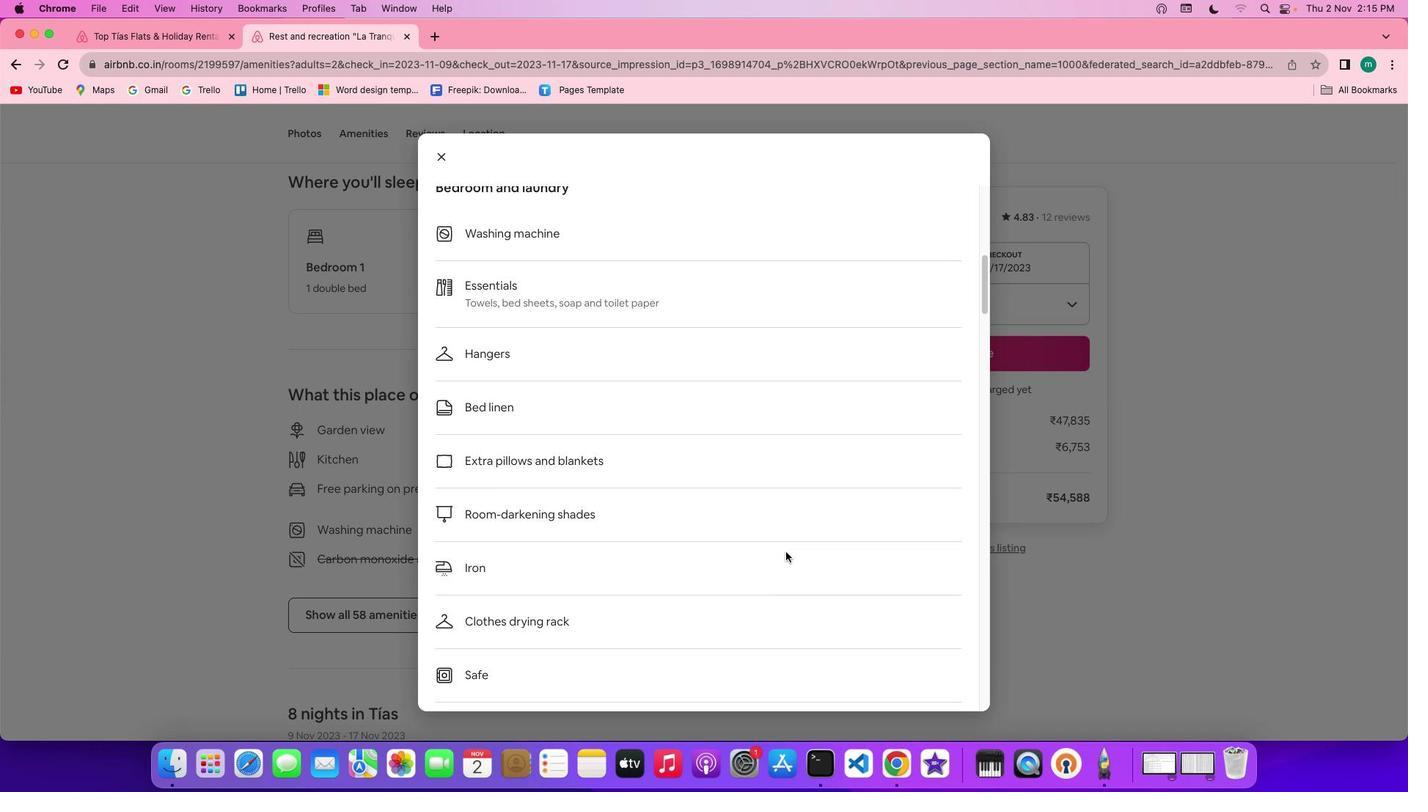 
Action: Mouse scrolled (785, 552) with delta (0, 0)
Screenshot: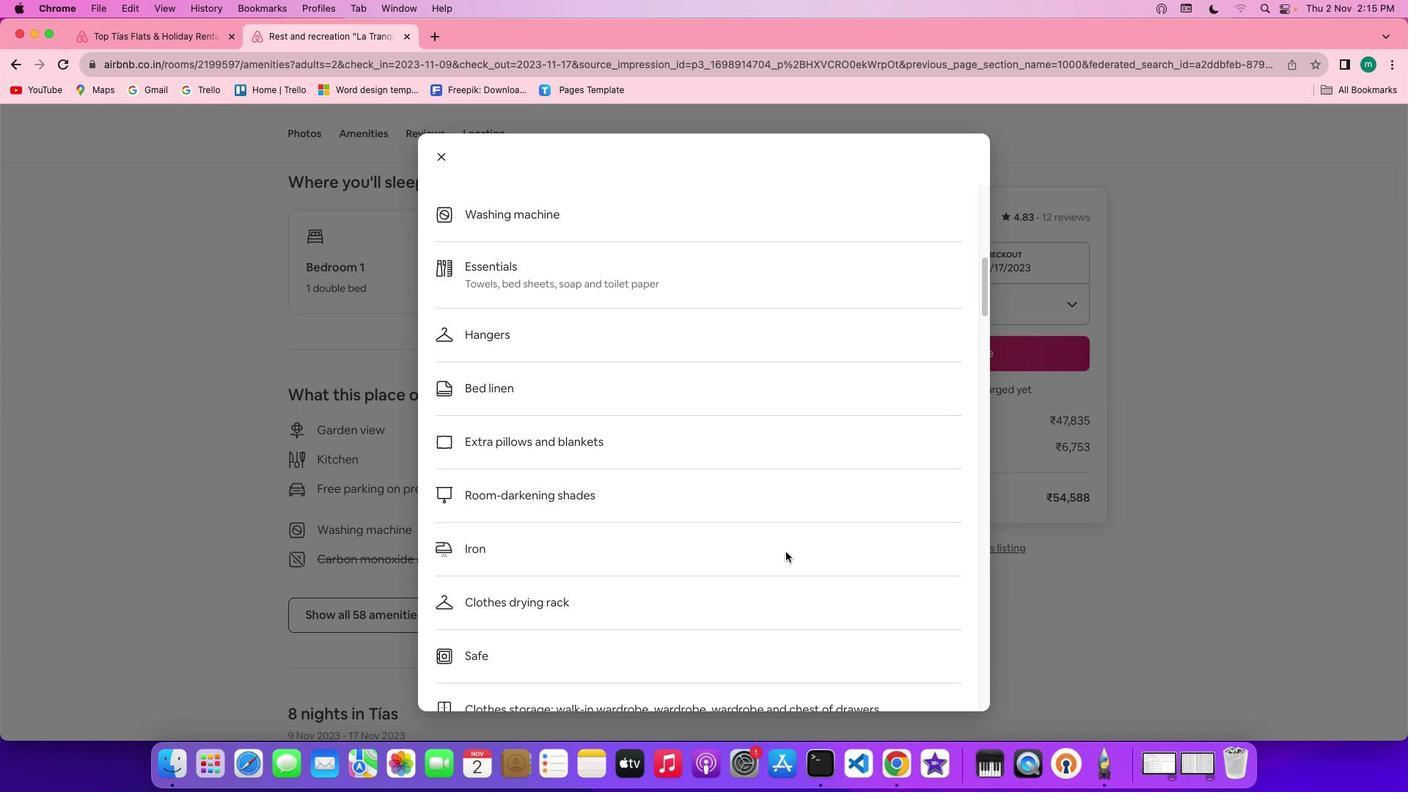 
Action: Mouse scrolled (785, 552) with delta (0, -2)
Screenshot: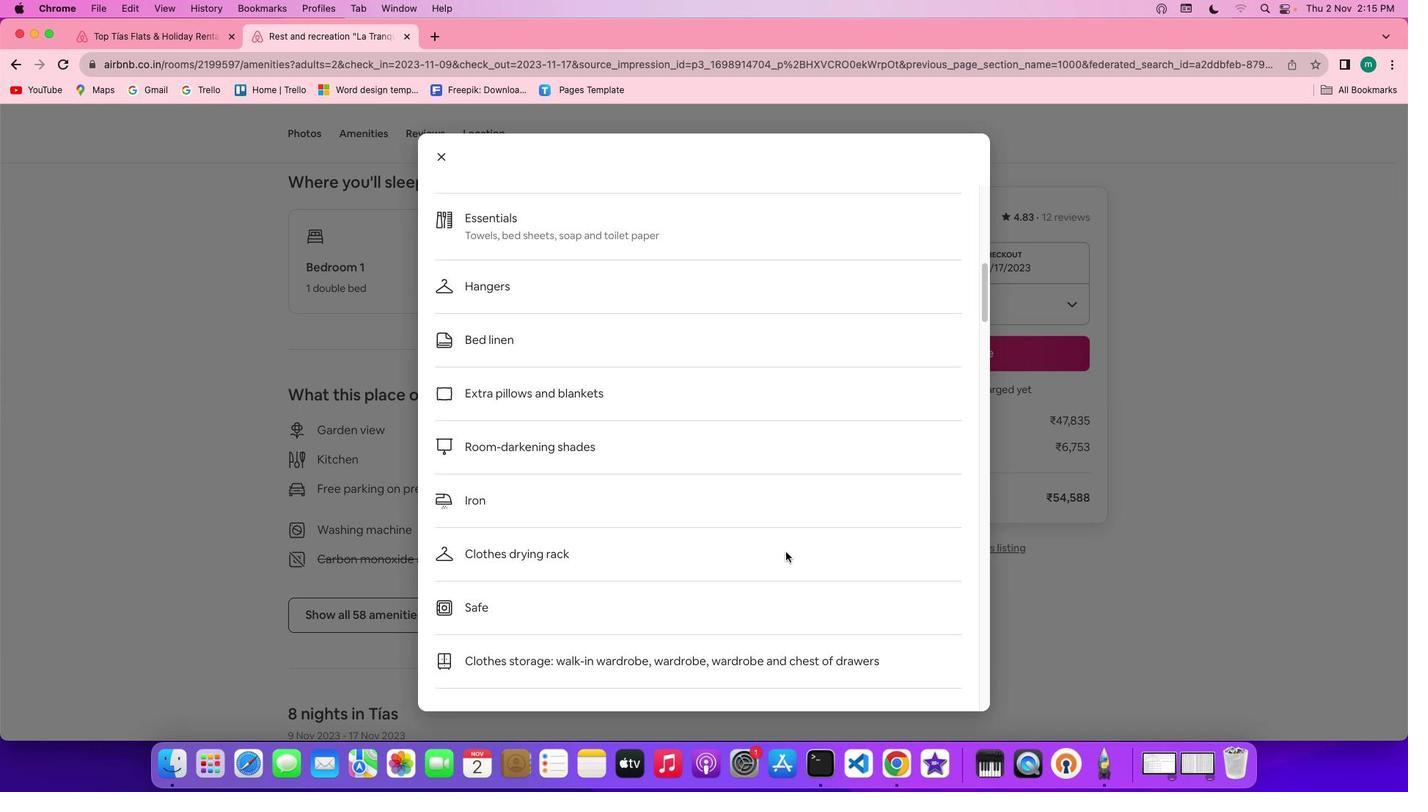 
Action: Mouse scrolled (785, 552) with delta (0, -2)
Screenshot: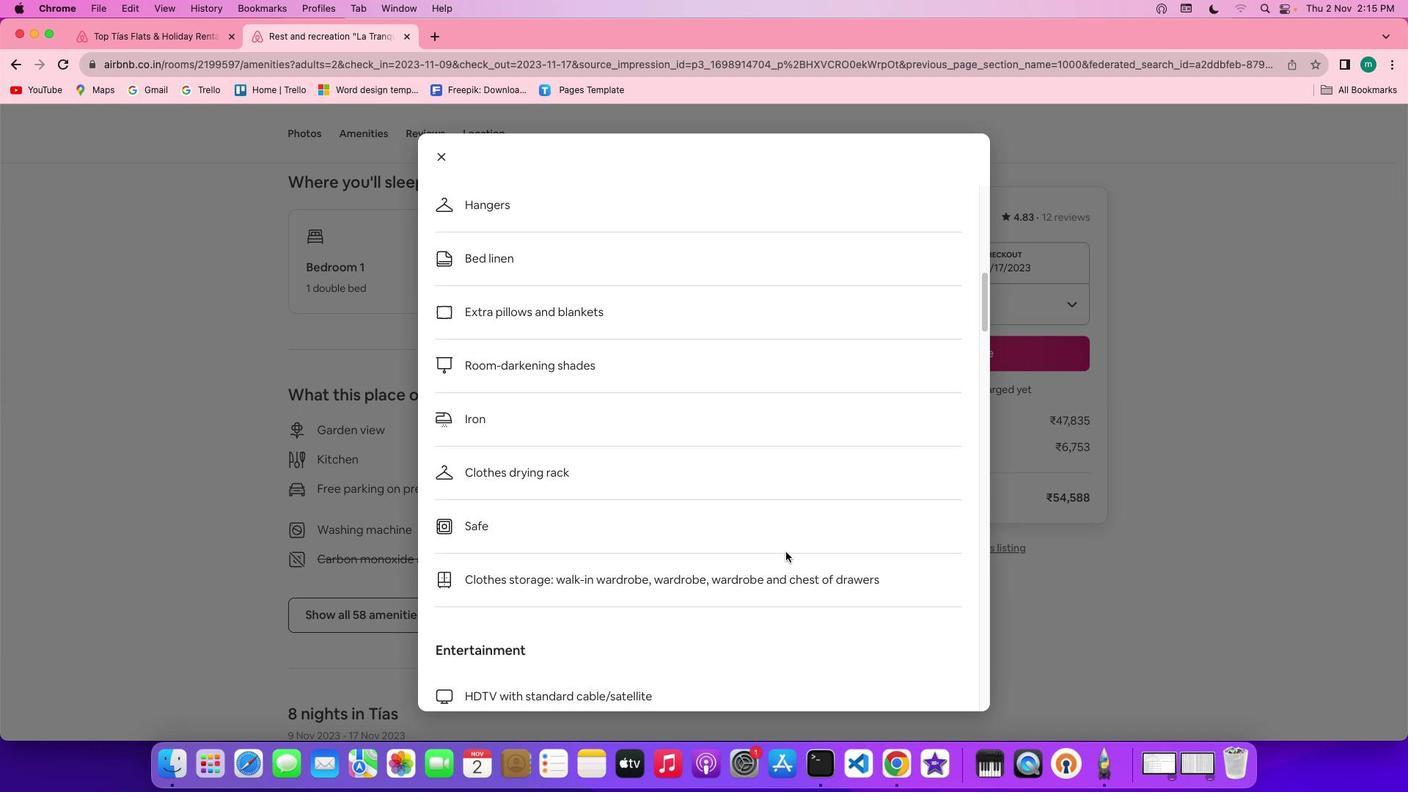 
Action: Mouse scrolled (785, 552) with delta (0, -2)
Screenshot: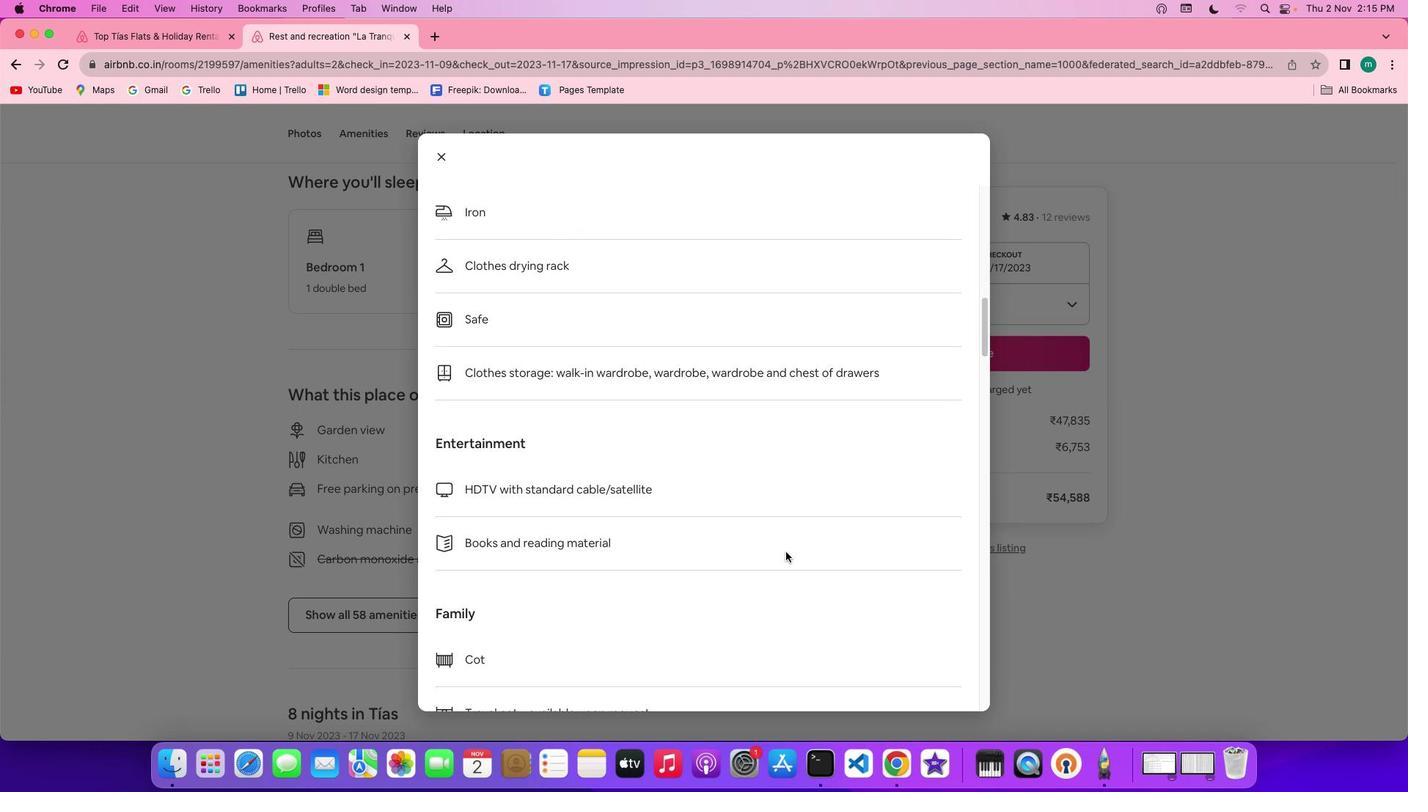 
Action: Mouse scrolled (785, 552) with delta (0, 0)
